 Task: Create a wavy letterhead template.
Action: Mouse pressed left at (477, 108)
Screenshot: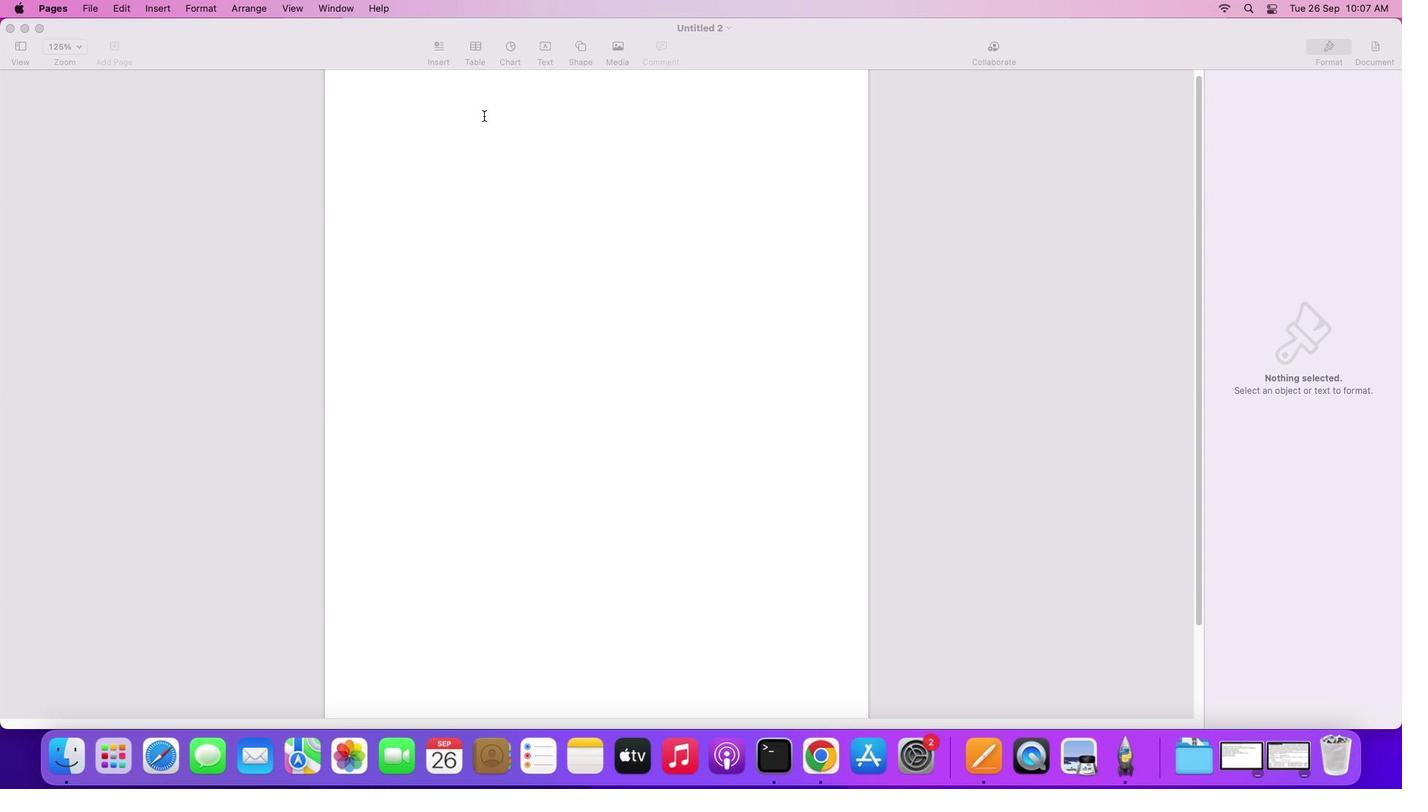 
Action: Mouse moved to (573, 40)
Screenshot: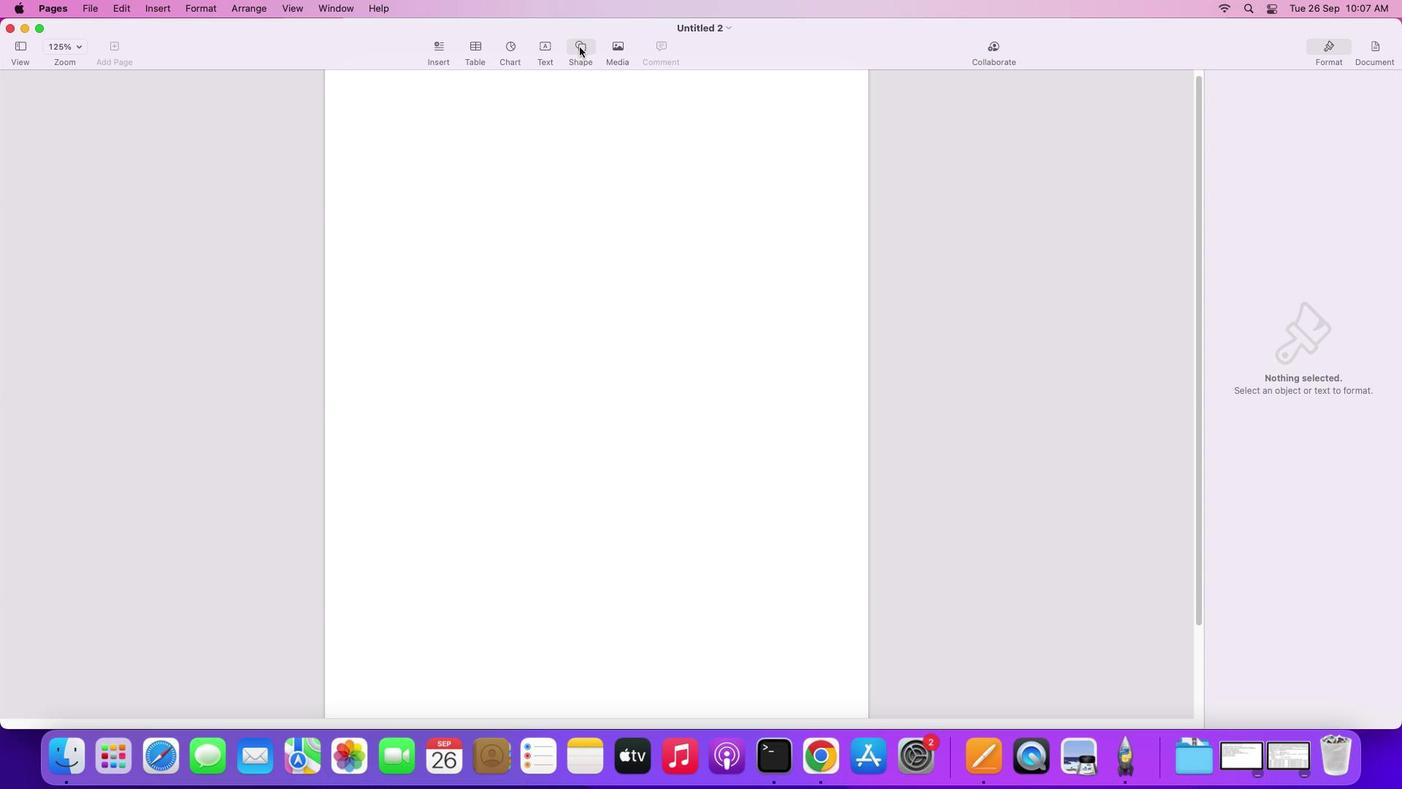 
Action: Mouse pressed left at (573, 40)
Screenshot: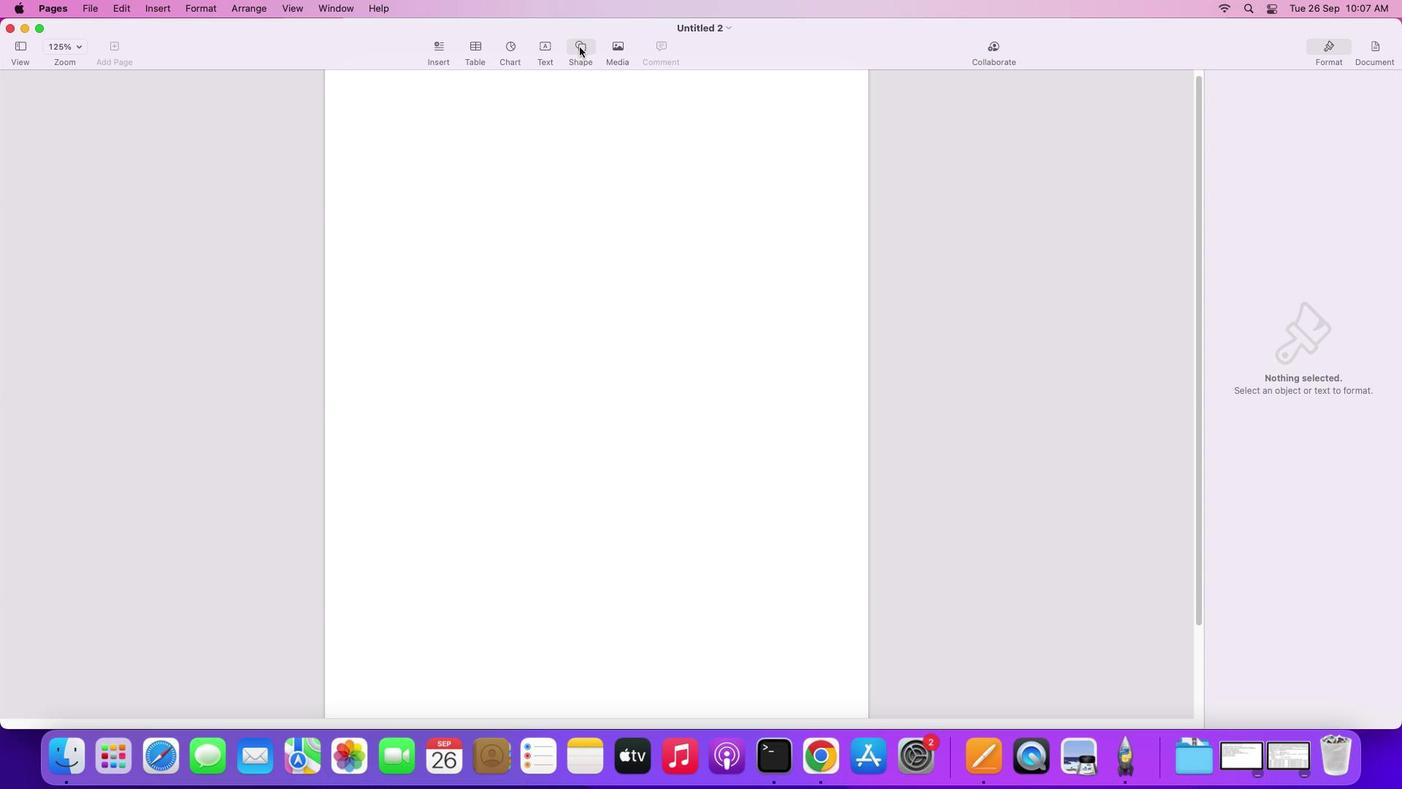 
Action: Mouse moved to (561, 151)
Screenshot: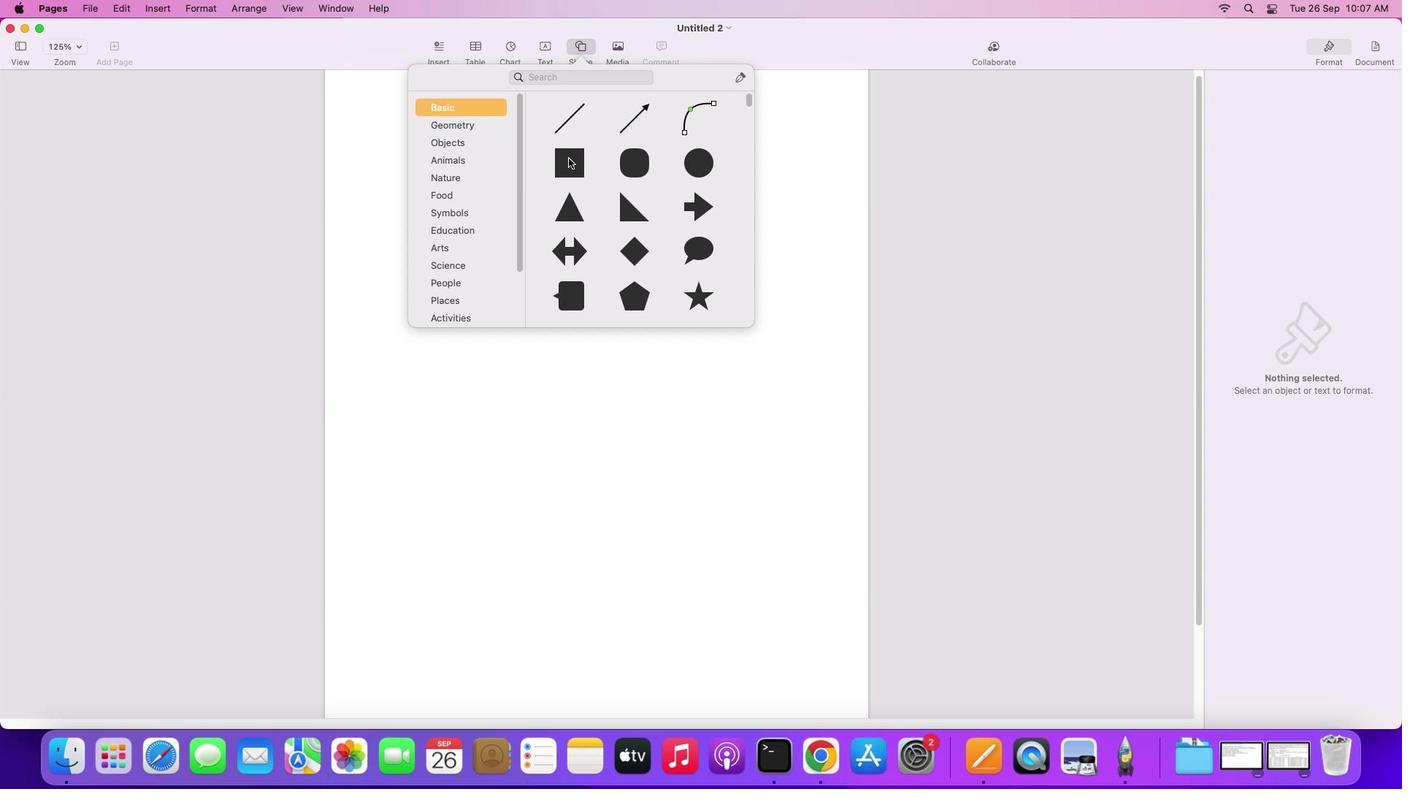 
Action: Mouse pressed left at (561, 151)
Screenshot: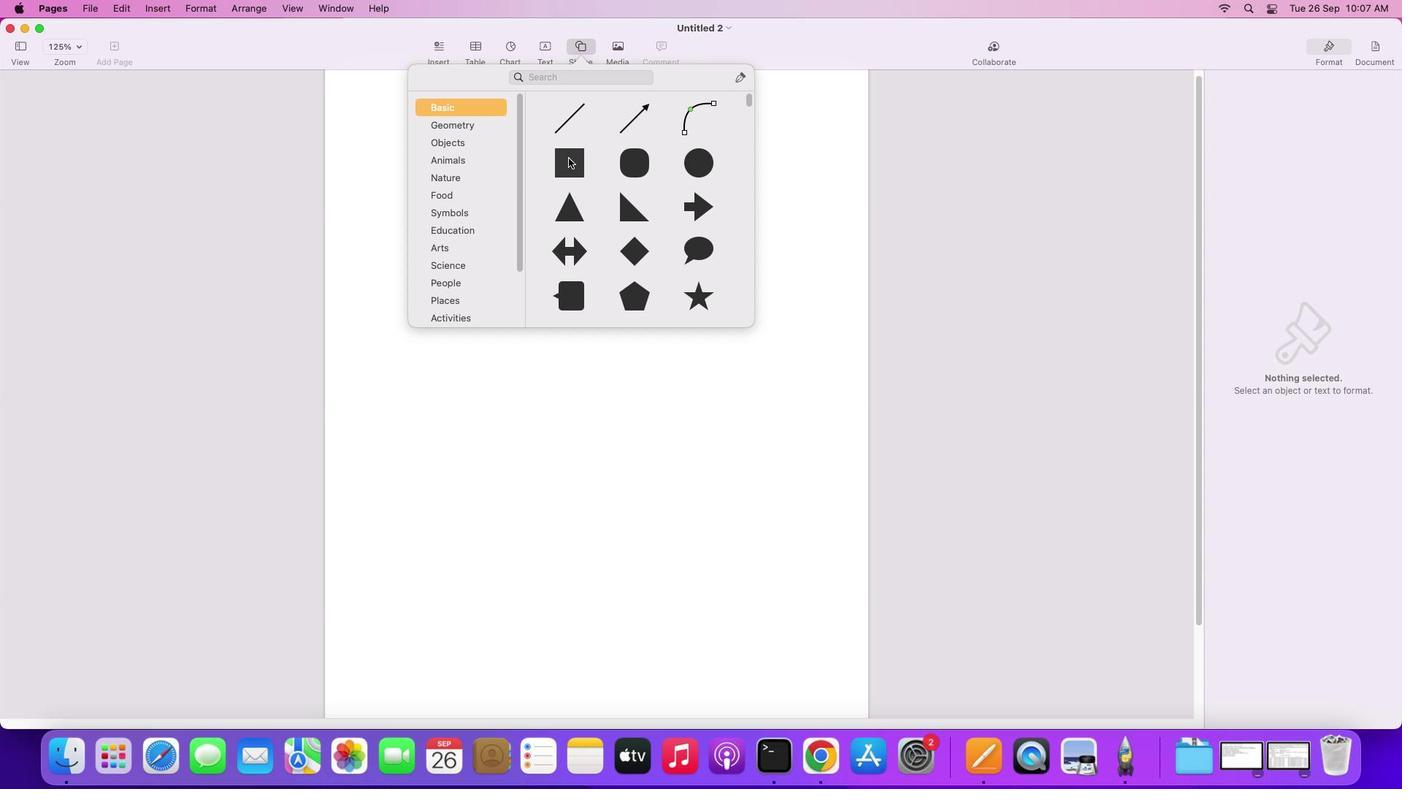
Action: Mouse moved to (586, 399)
Screenshot: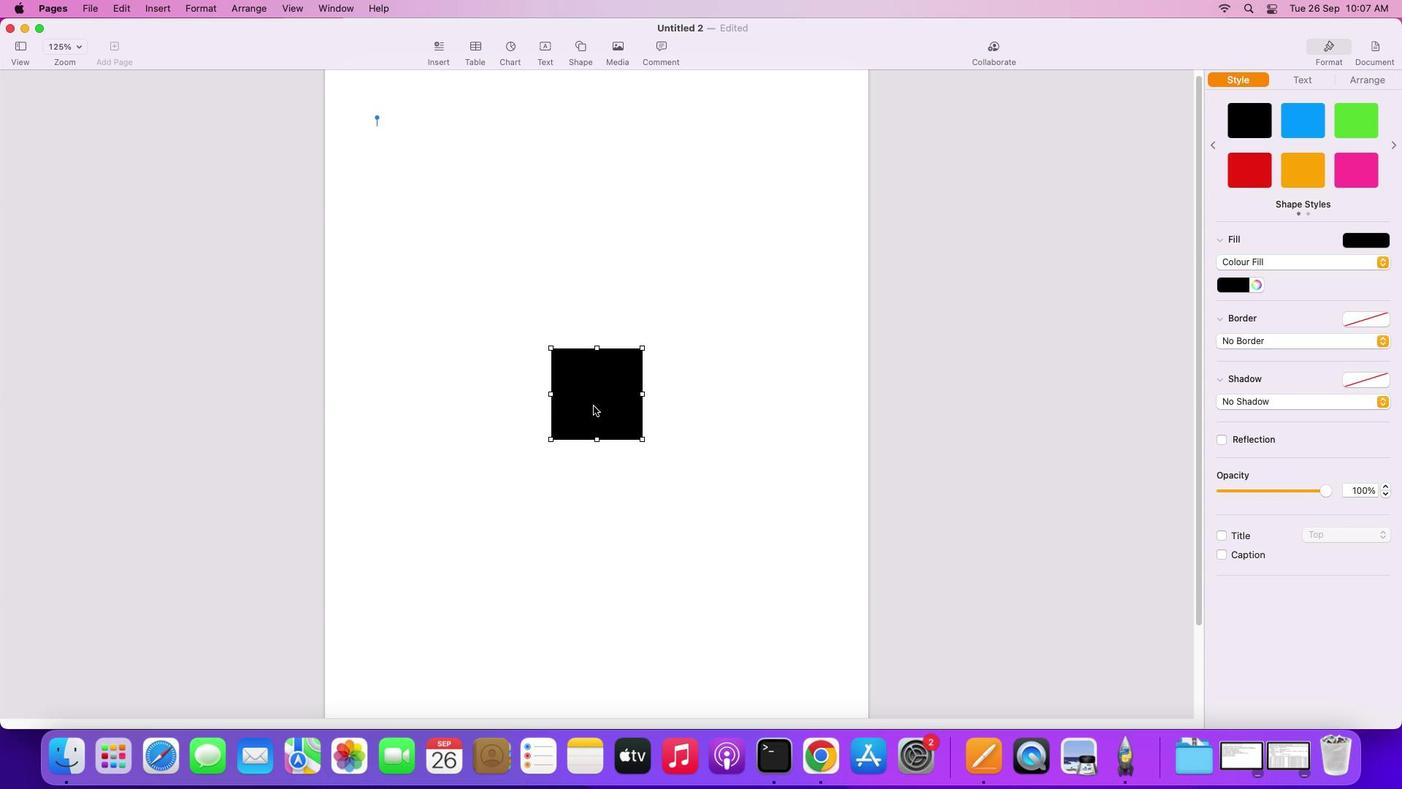 
Action: Mouse scrolled (586, 399) with delta (-5, -6)
Screenshot: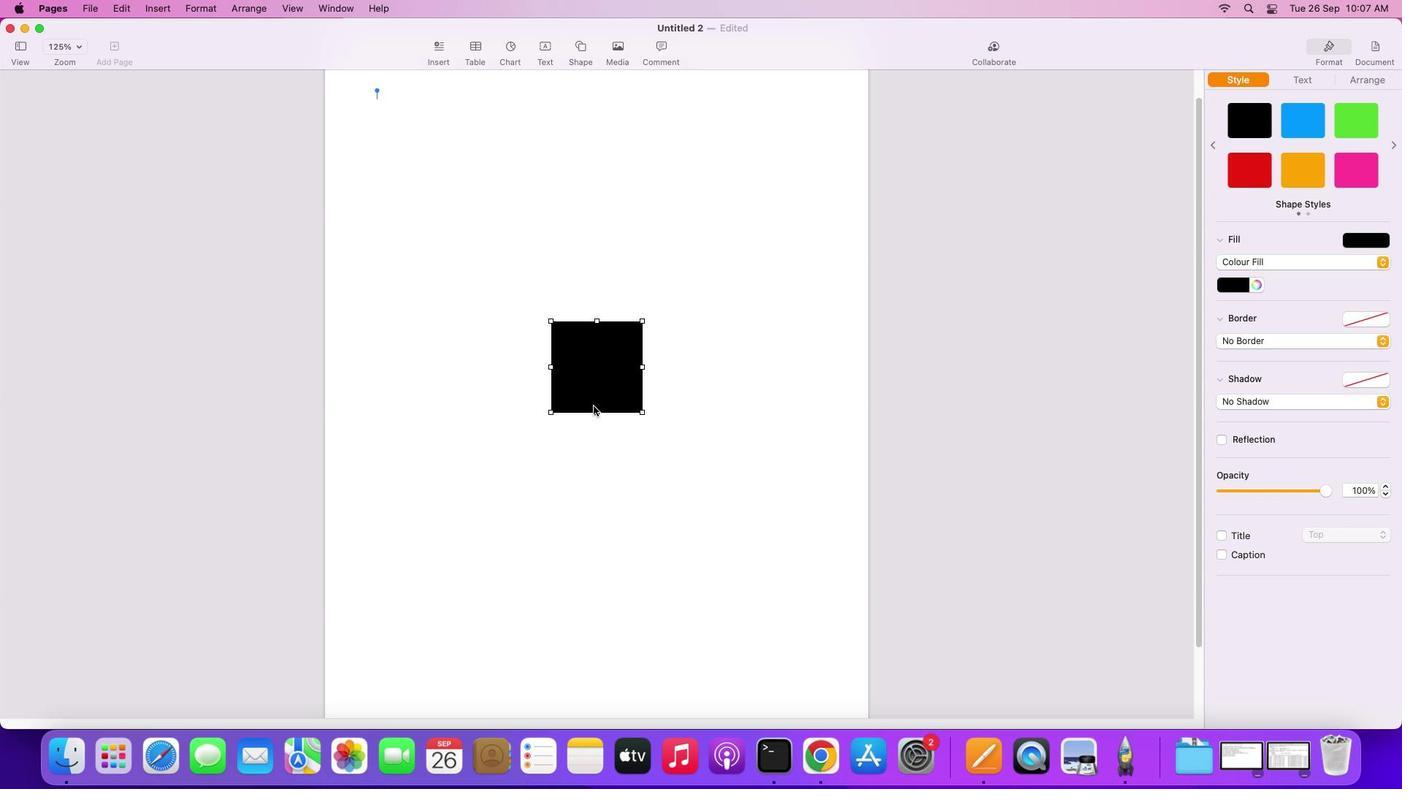
Action: Mouse scrolled (586, 399) with delta (-5, -6)
Screenshot: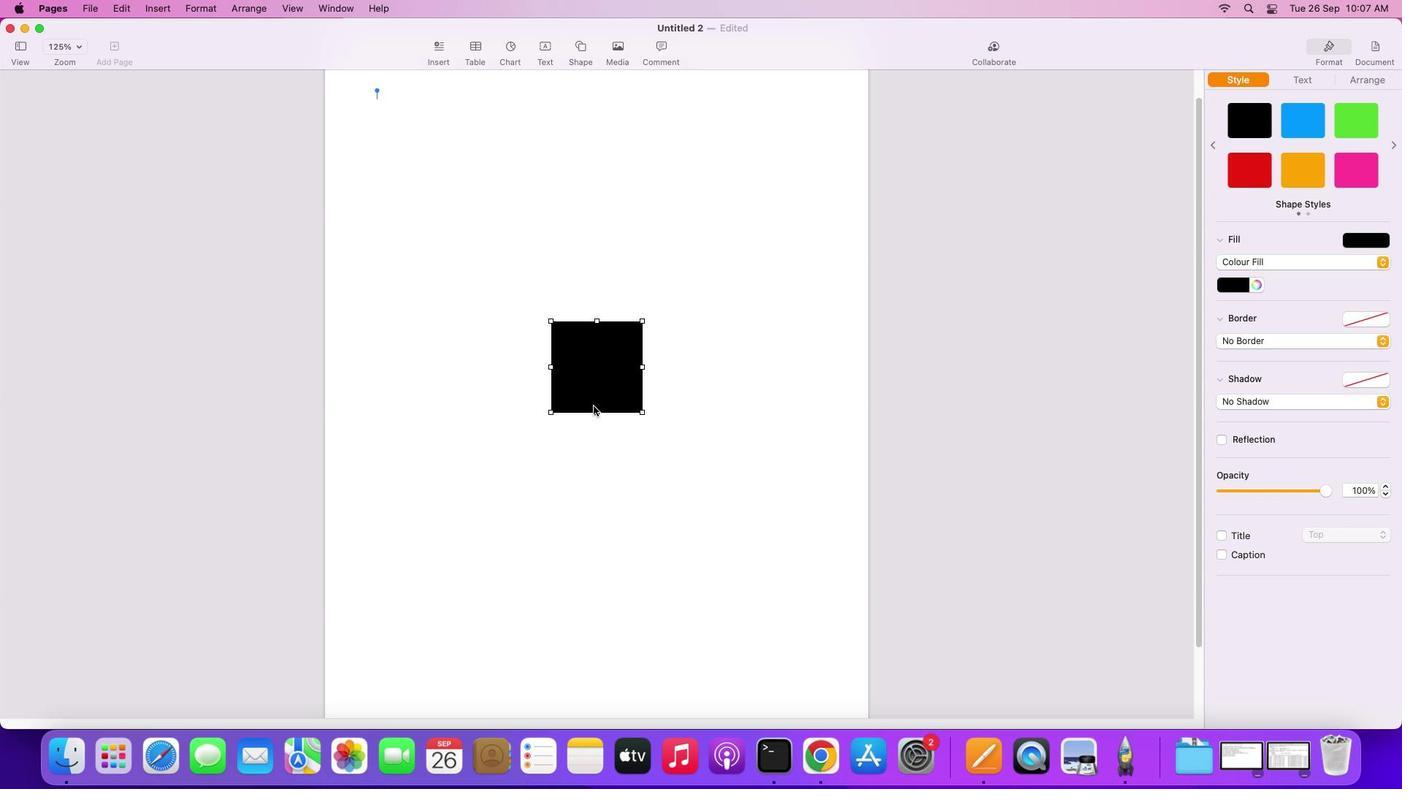 
Action: Mouse scrolled (586, 399) with delta (-5, -8)
Screenshot: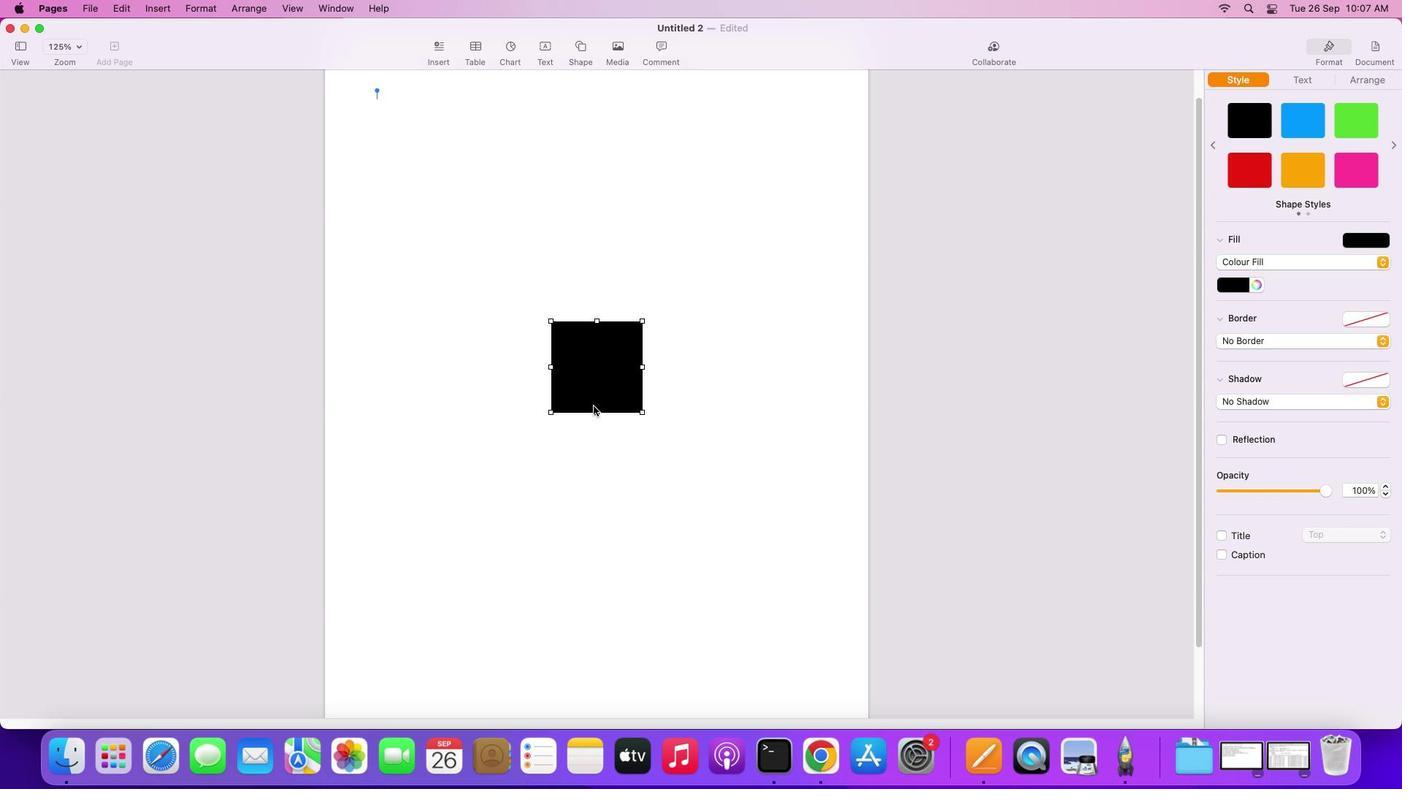
Action: Mouse scrolled (586, 399) with delta (-5, -9)
Screenshot: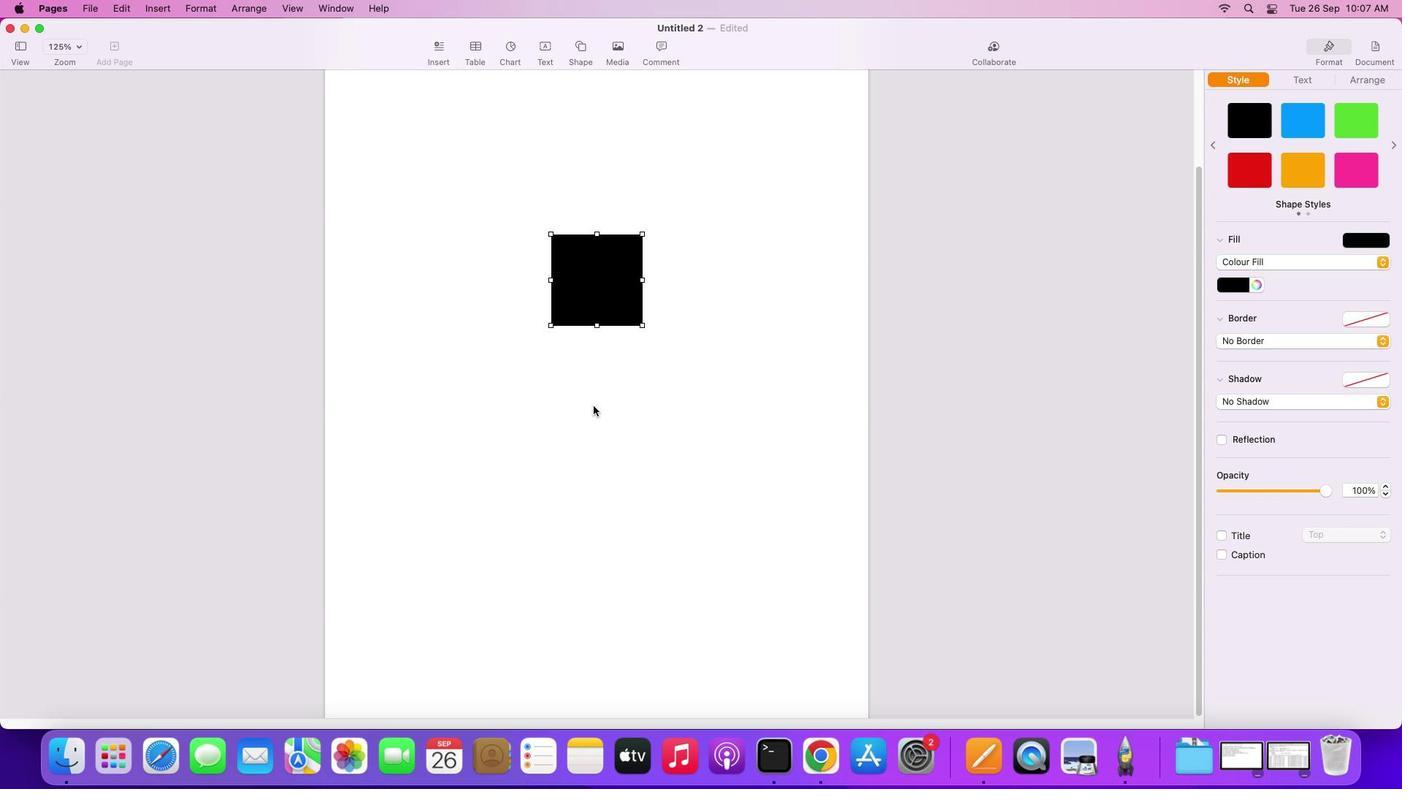 
Action: Mouse scrolled (586, 399) with delta (-5, -10)
Screenshot: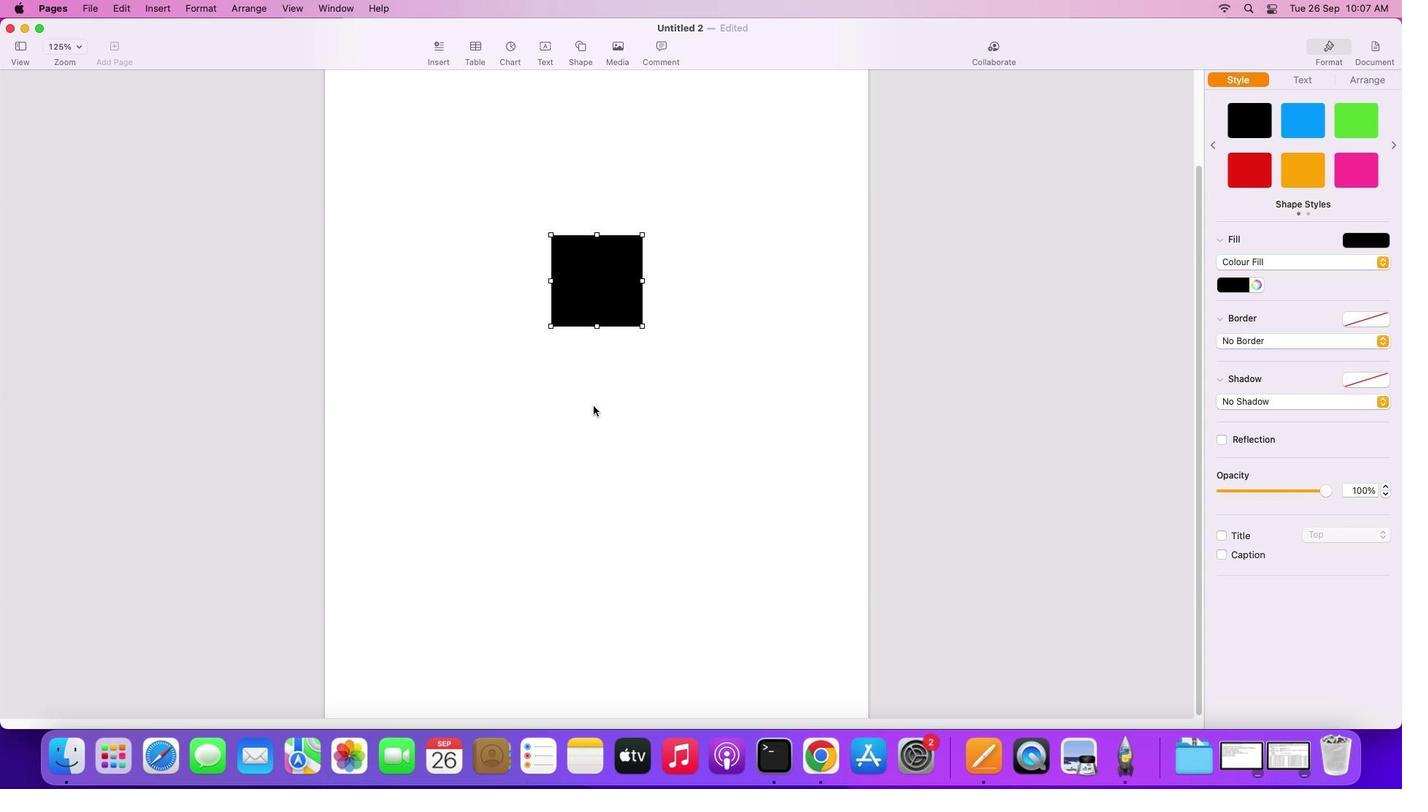 
Action: Mouse moved to (583, 328)
Screenshot: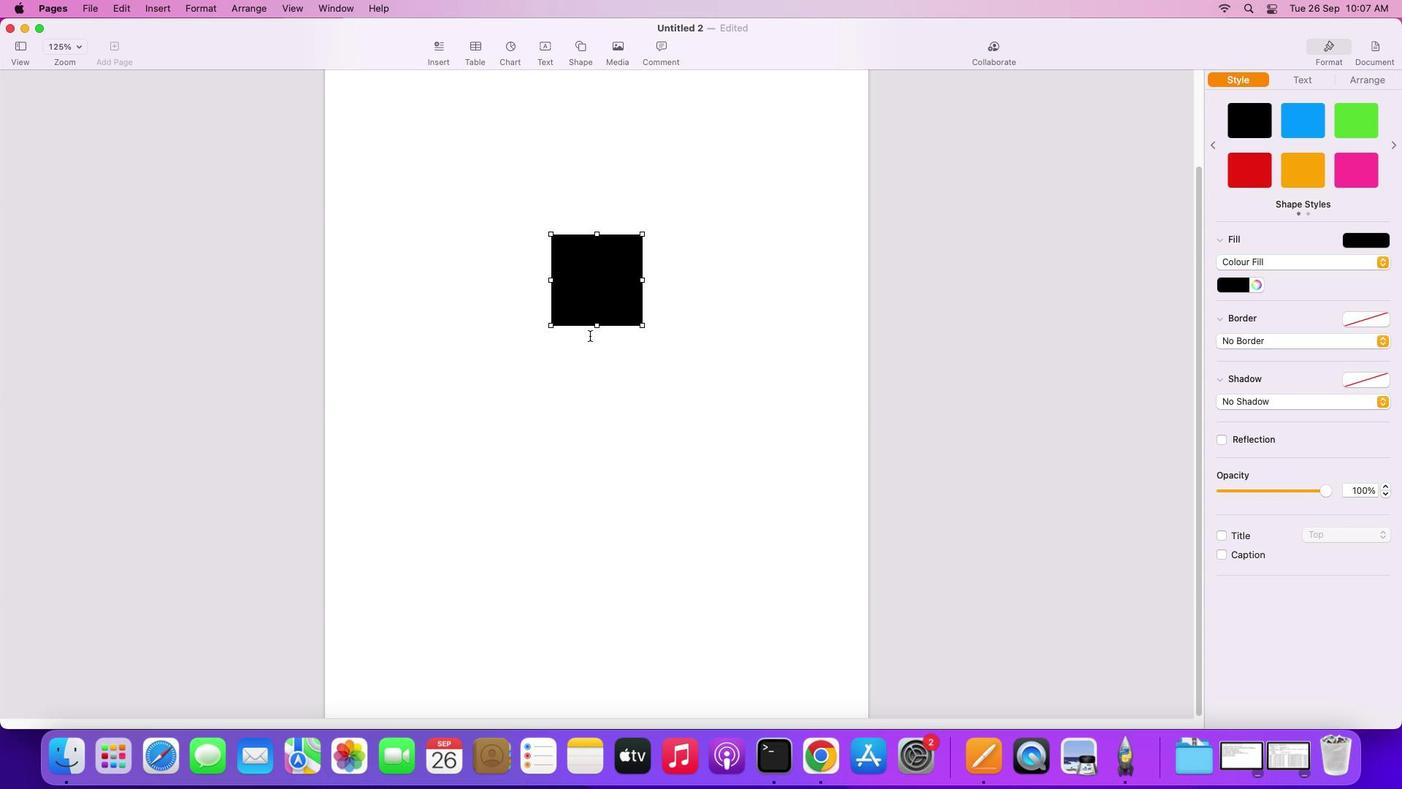 
Action: Mouse scrolled (583, 328) with delta (-5, -6)
Screenshot: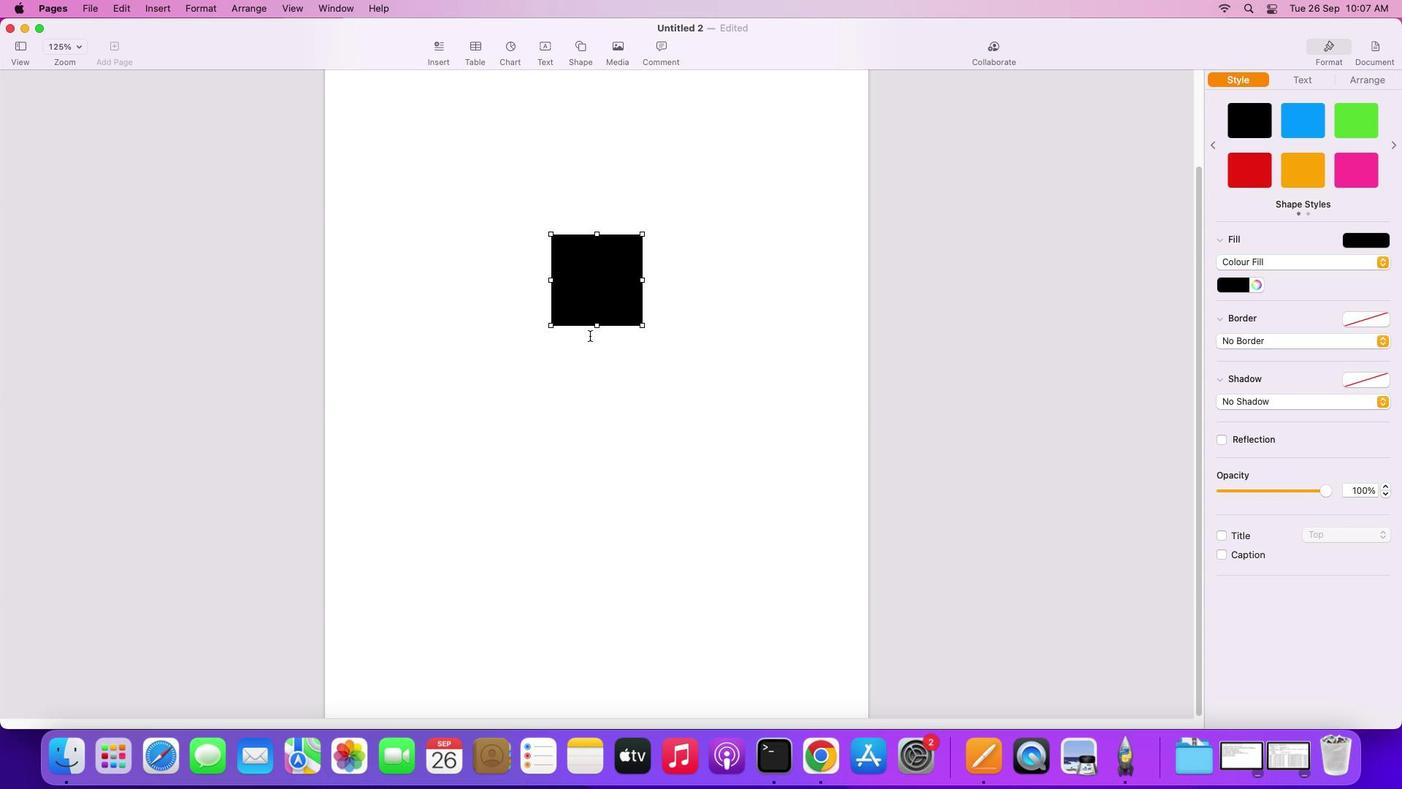 
Action: Mouse scrolled (583, 328) with delta (-5, -6)
Screenshot: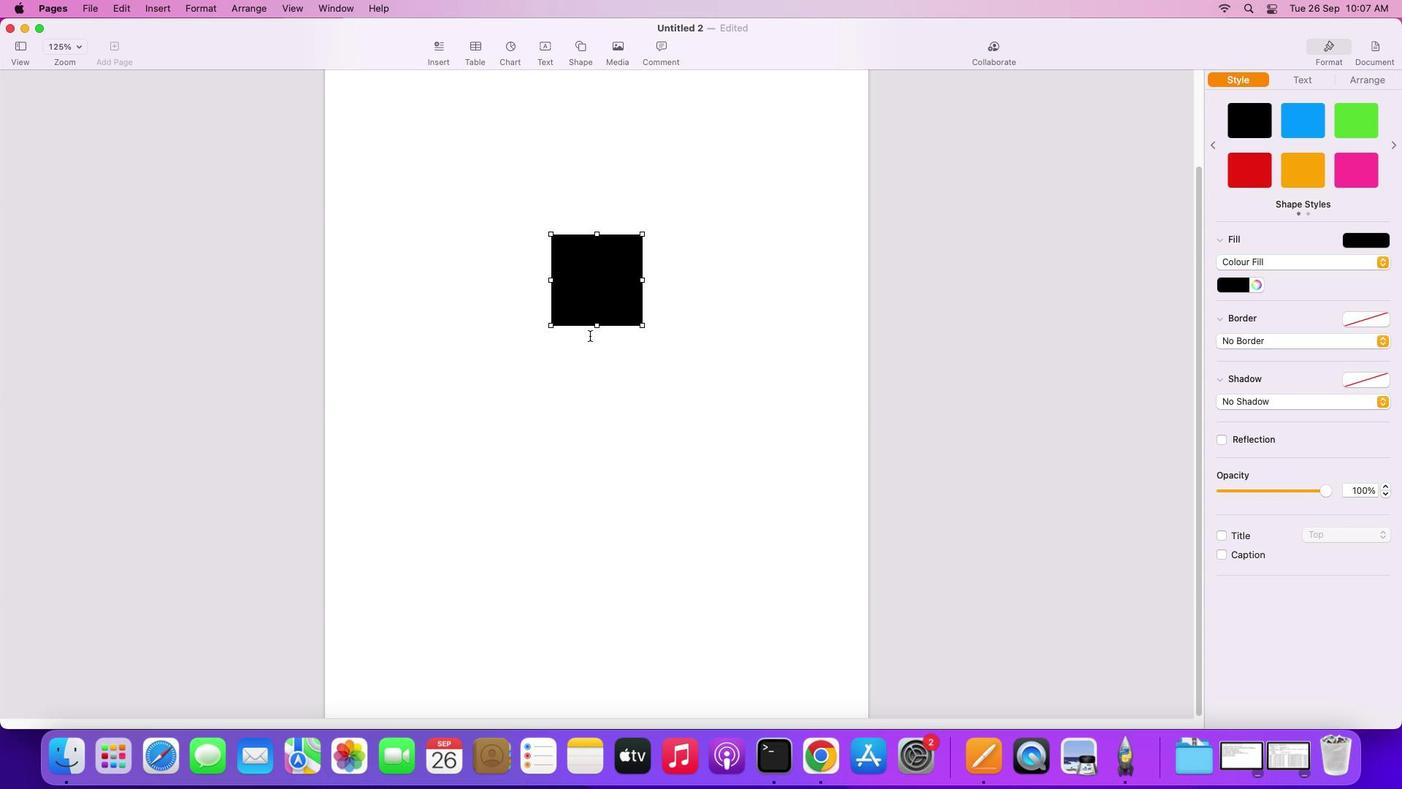 
Action: Mouse scrolled (583, 328) with delta (-5, -8)
Screenshot: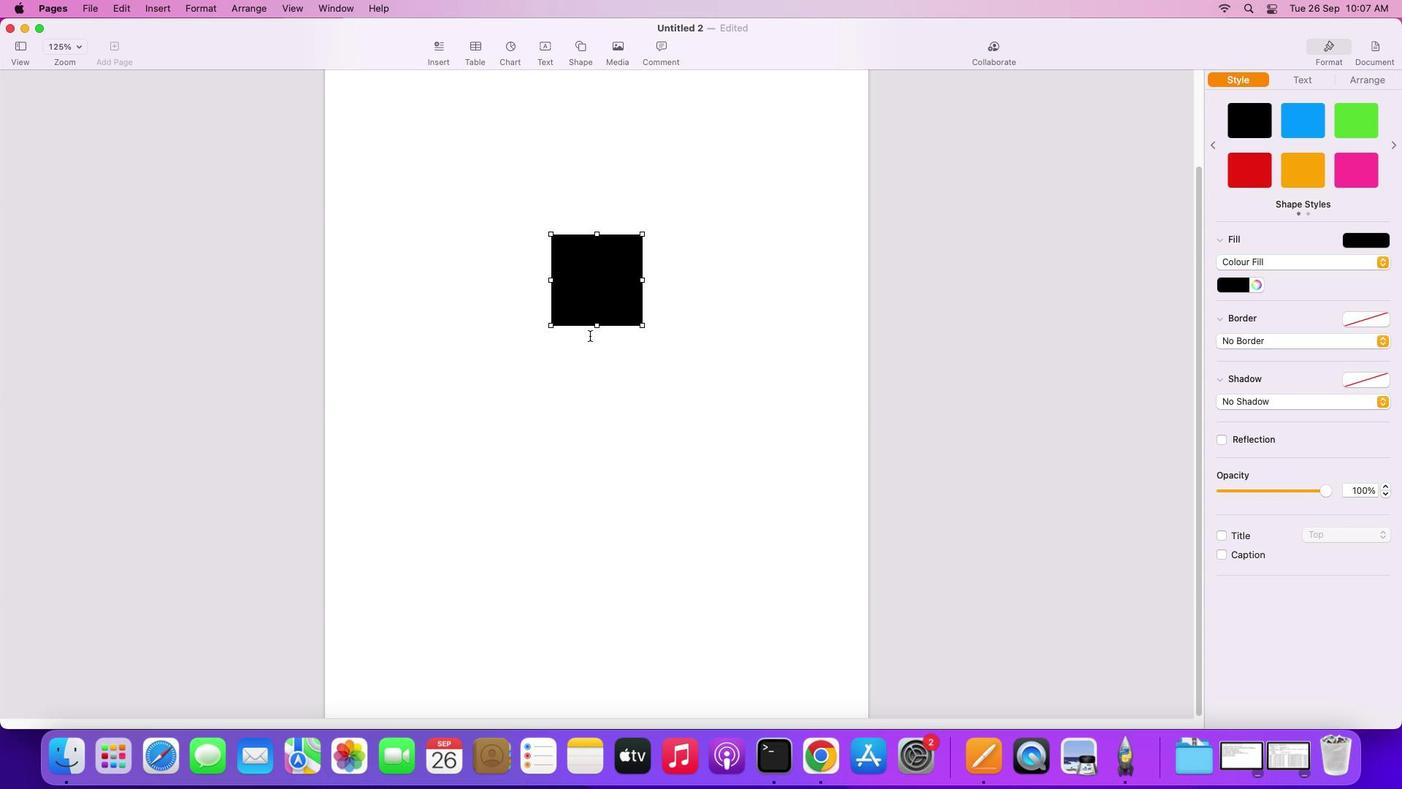 
Action: Mouse scrolled (583, 328) with delta (-5, -9)
Screenshot: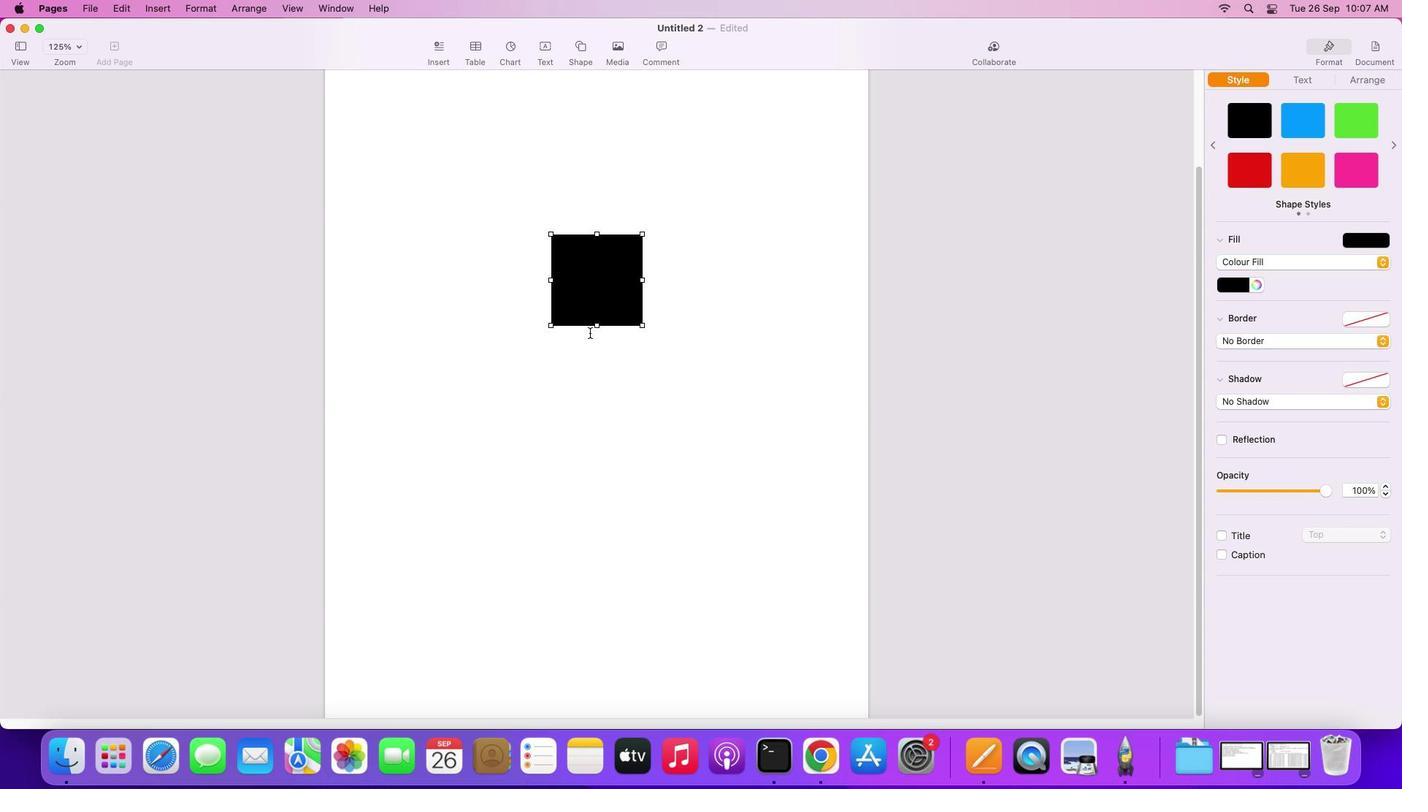 
Action: Mouse moved to (580, 273)
Screenshot: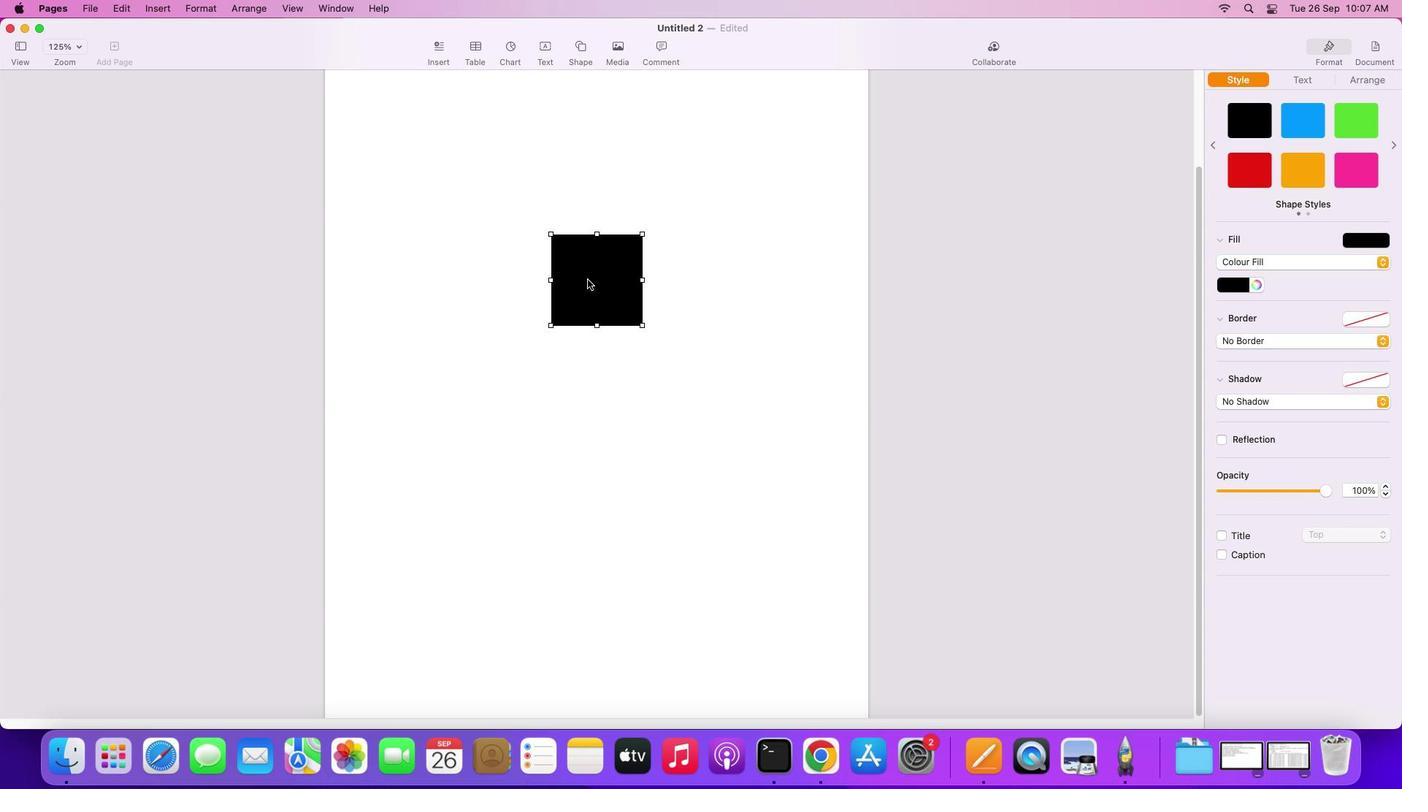 
Action: Mouse pressed left at (580, 273)
Screenshot: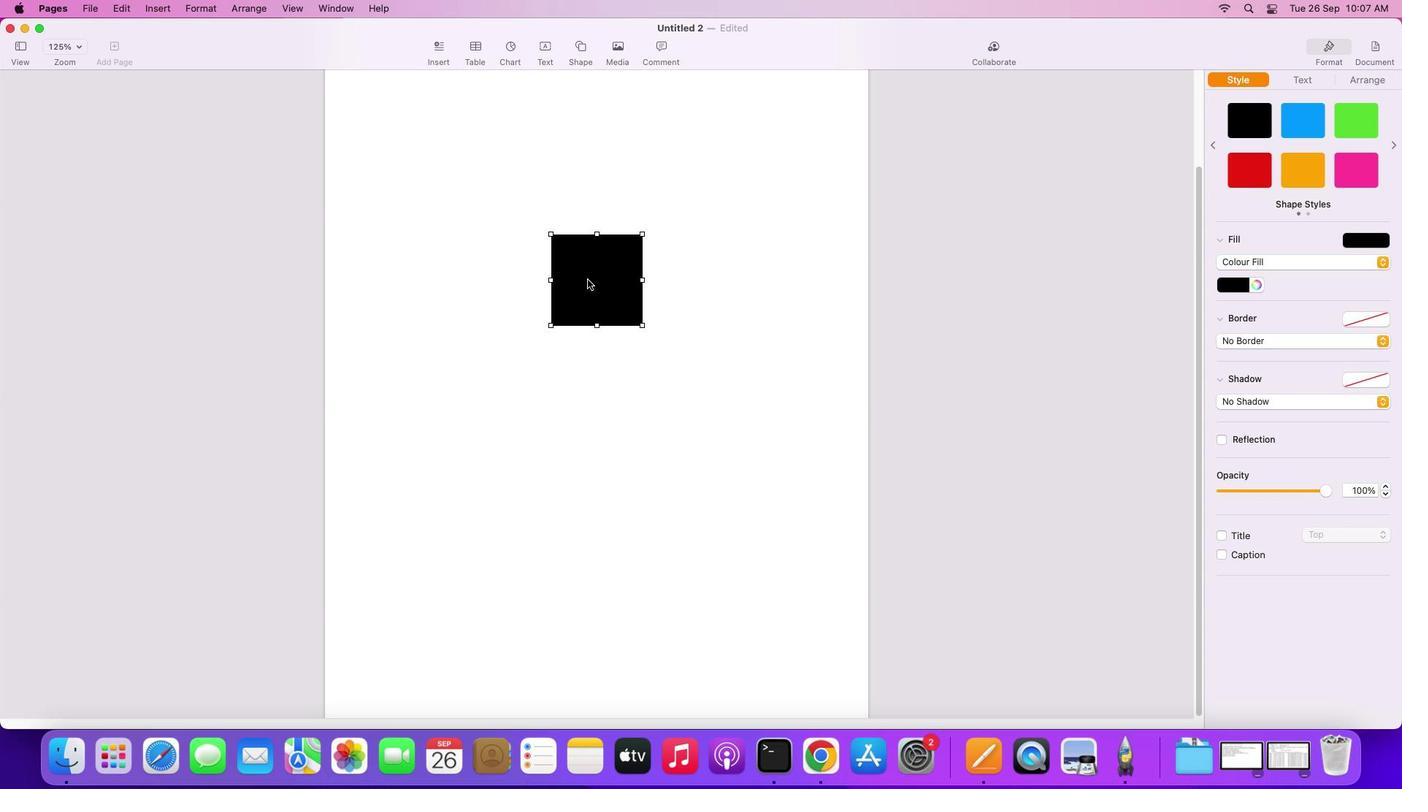 
Action: Mouse moved to (376, 560)
Screenshot: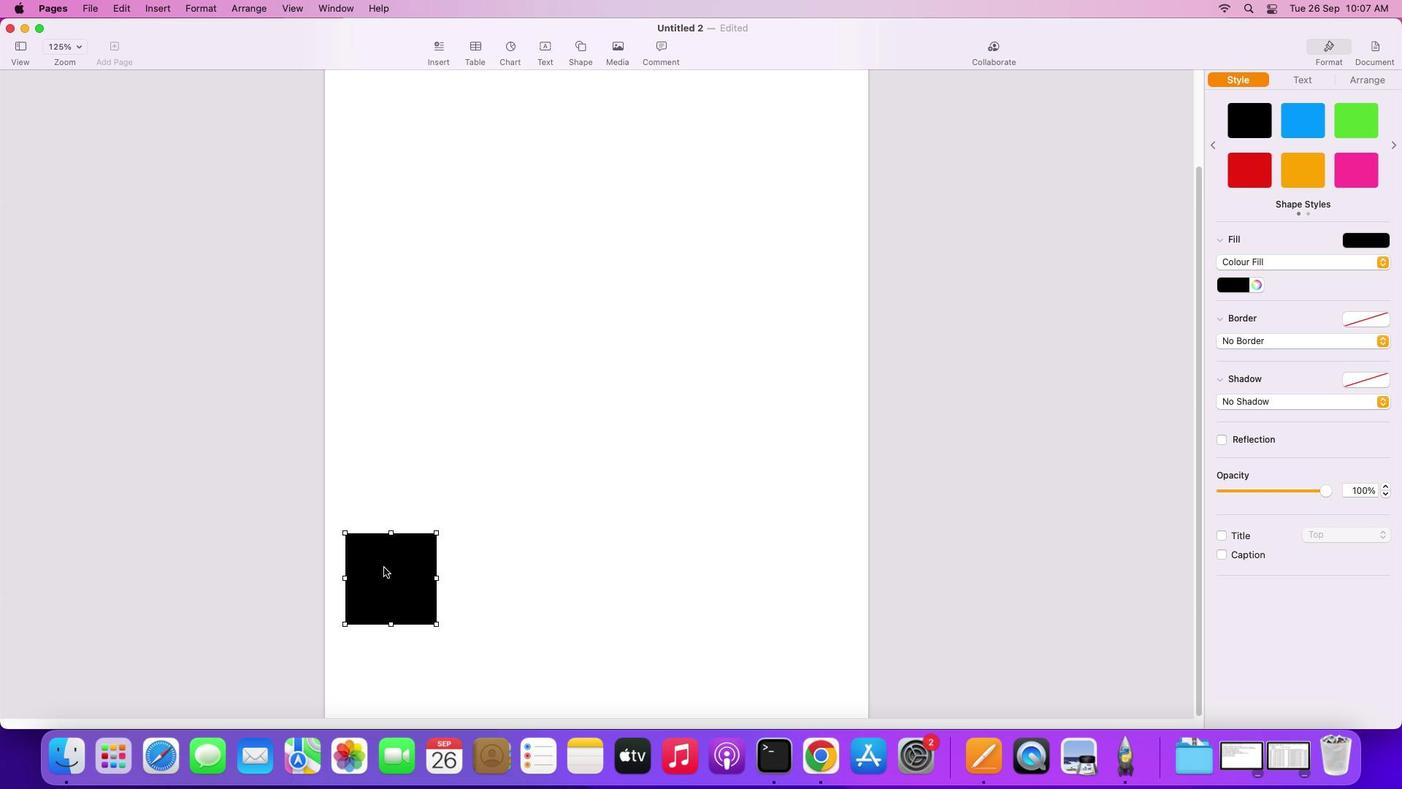 
Action: Mouse scrolled (376, 560) with delta (-5, -5)
Screenshot: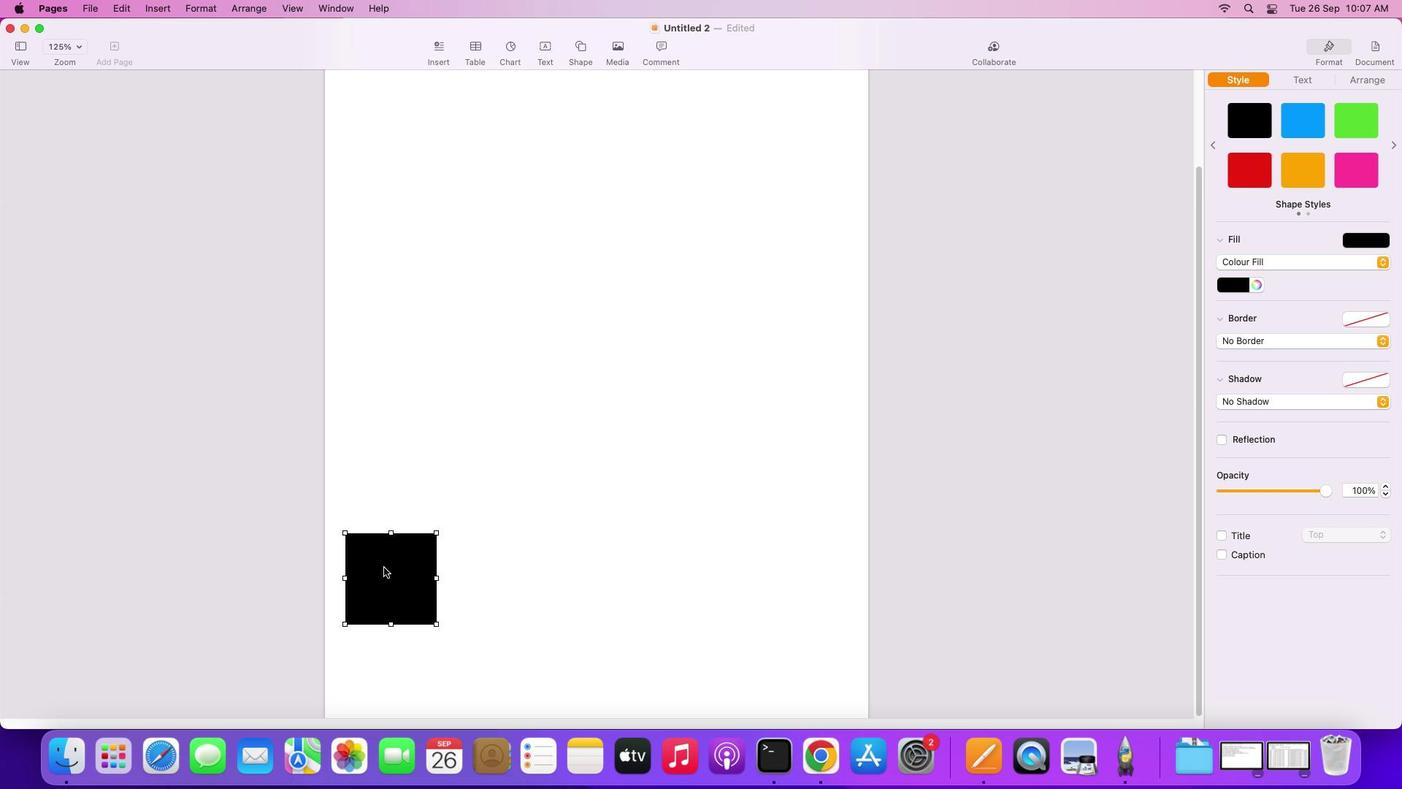 
Action: Mouse scrolled (376, 560) with delta (-5, -5)
Screenshot: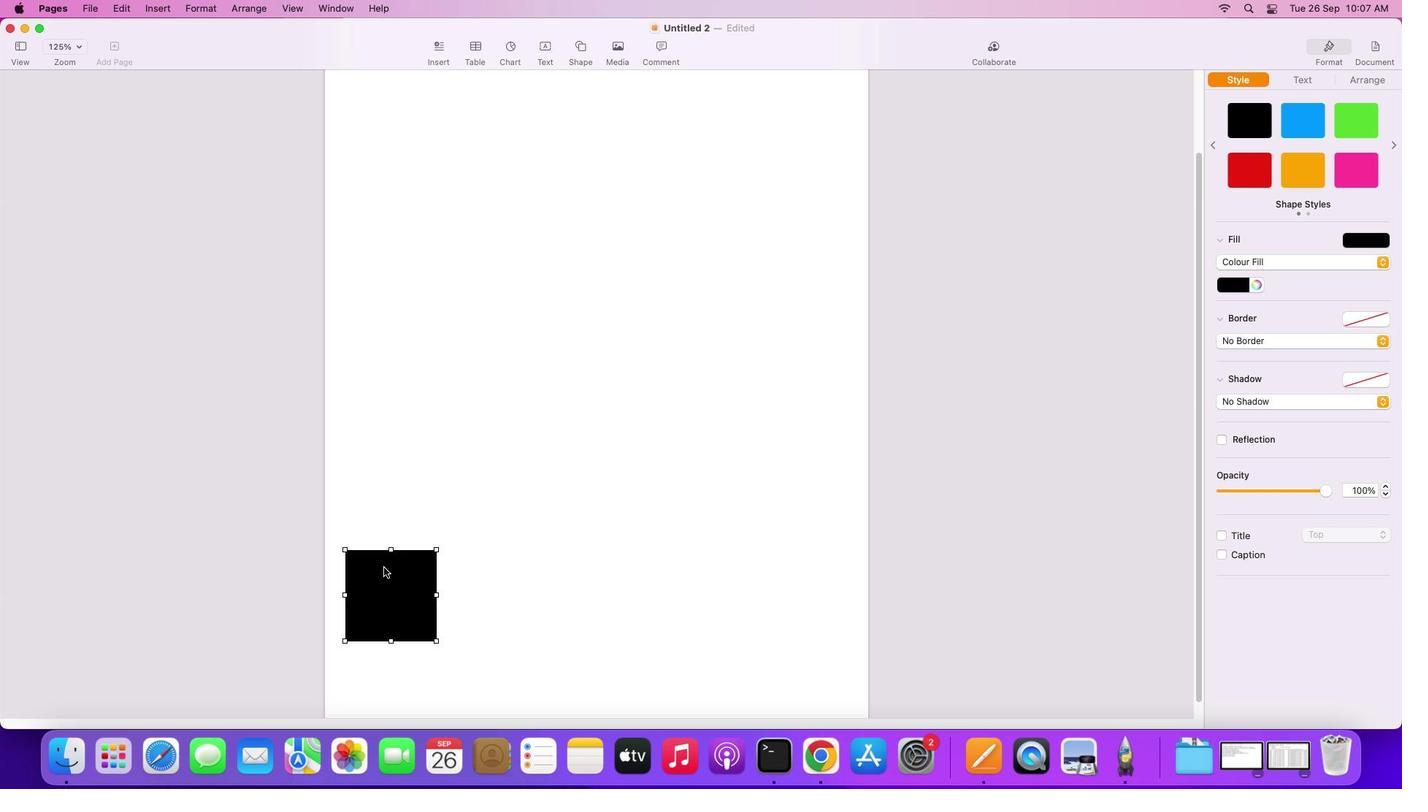 
Action: Mouse scrolled (376, 560) with delta (-5, -2)
Screenshot: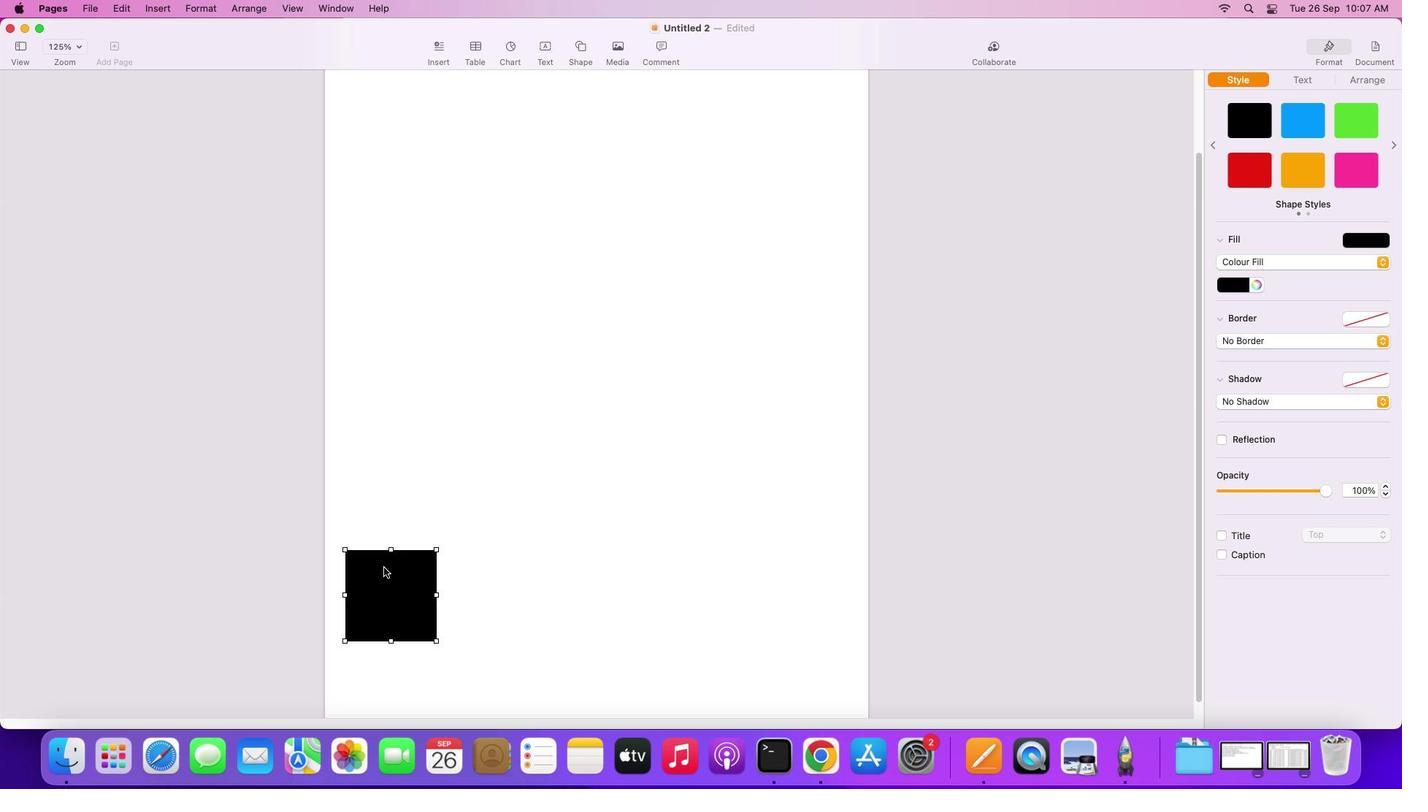 
Action: Mouse scrolled (376, 560) with delta (-5, -2)
Screenshot: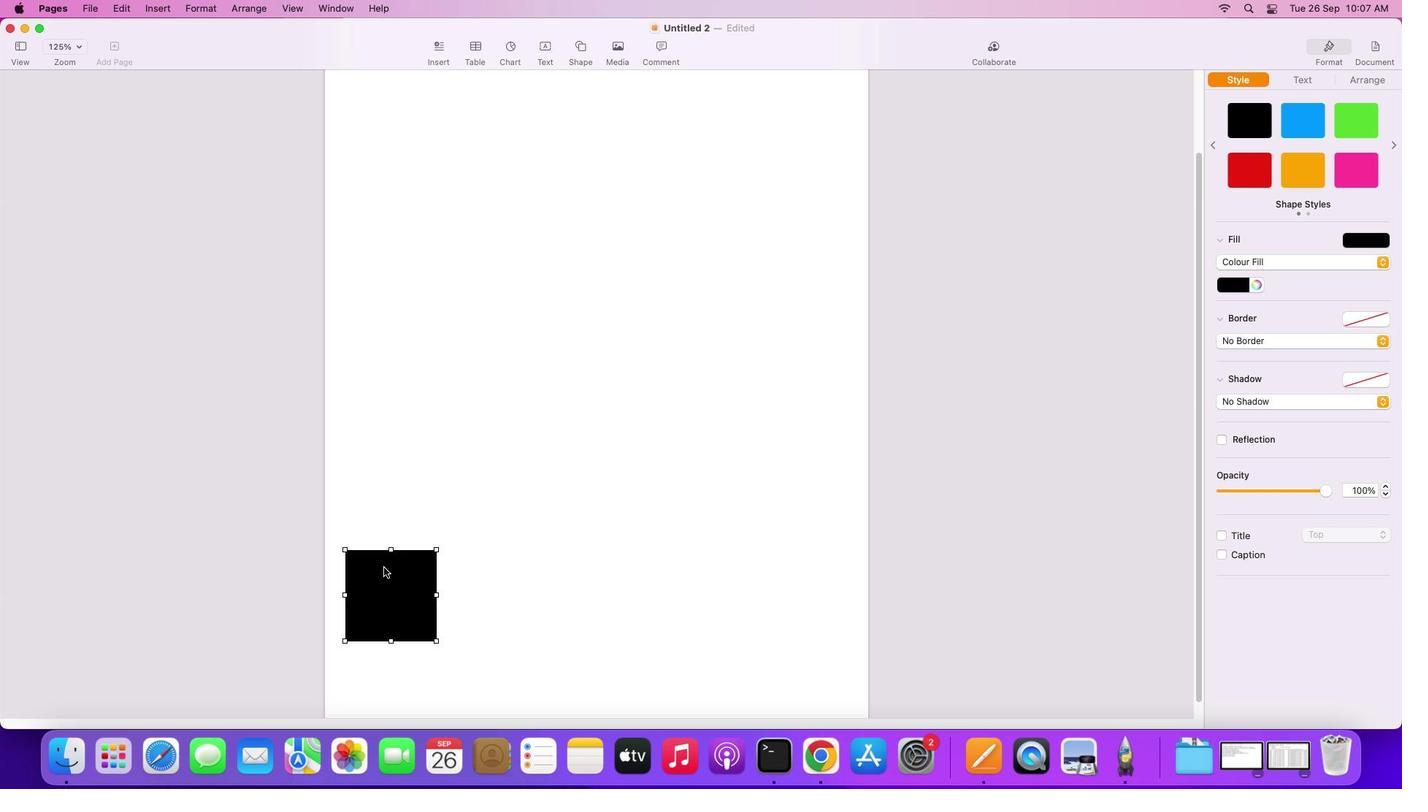 
Action: Mouse scrolled (376, 560) with delta (-5, -1)
Screenshot: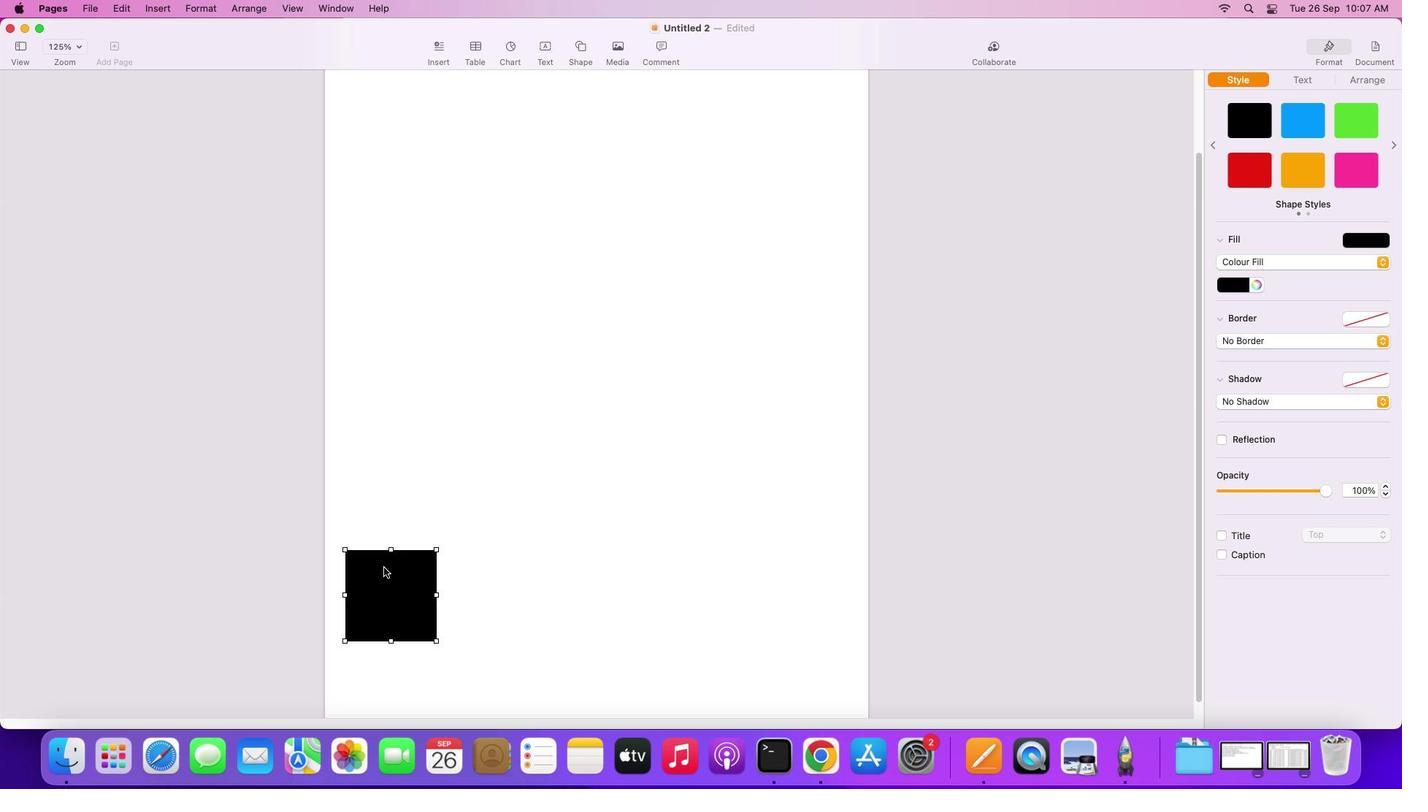 
Action: Mouse scrolled (376, 560) with delta (-5, 0)
Screenshot: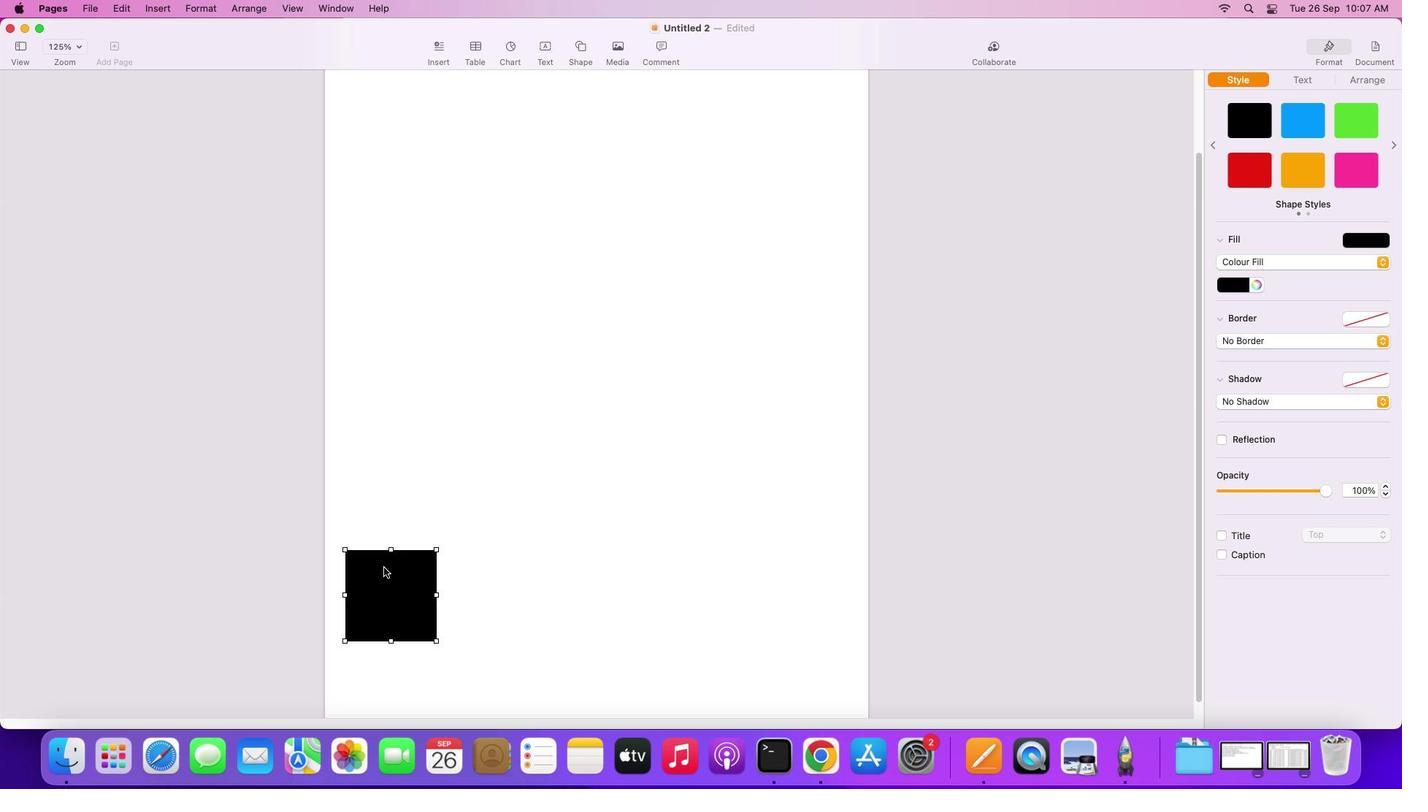 
Action: Mouse scrolled (376, 560) with delta (-5, 0)
Screenshot: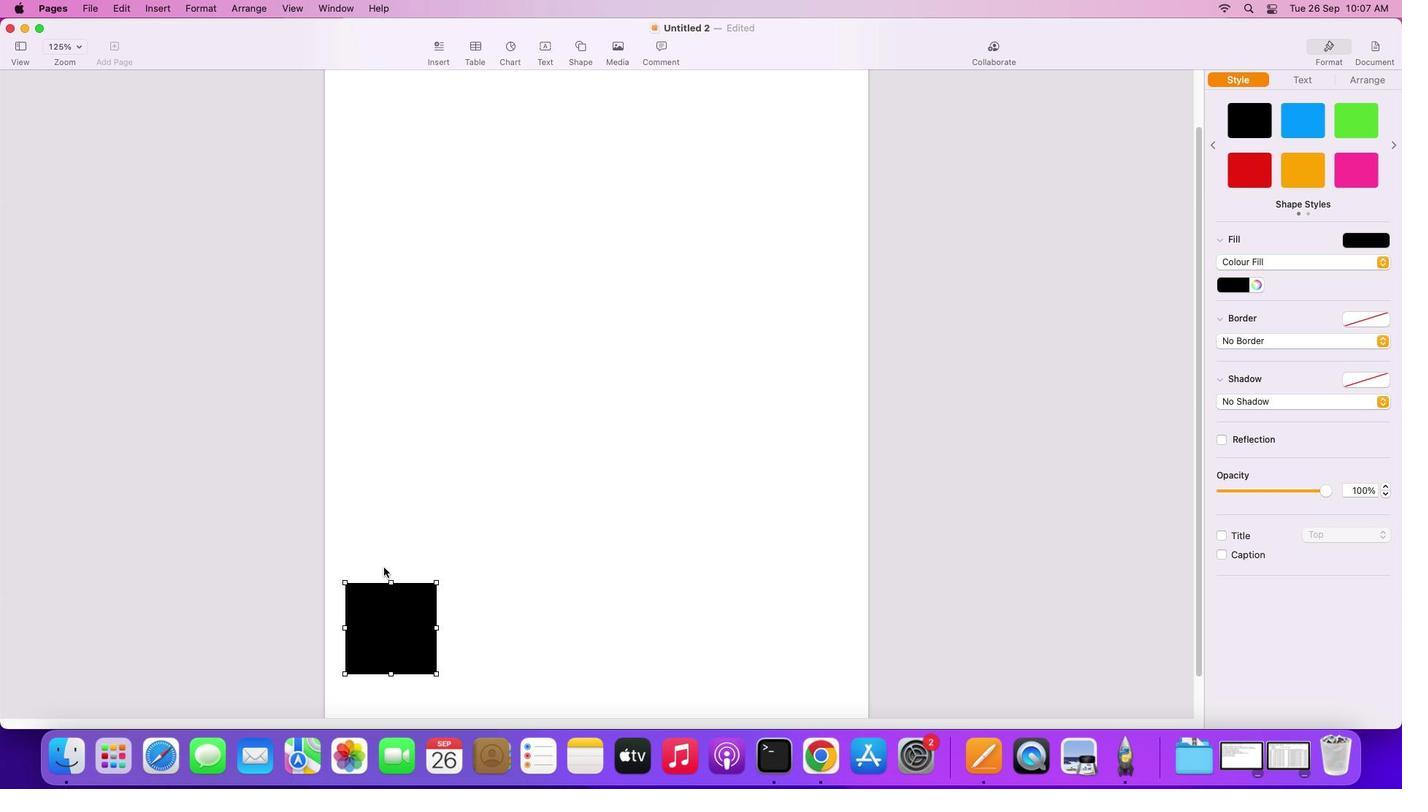 
Action: Mouse moved to (377, 555)
Screenshot: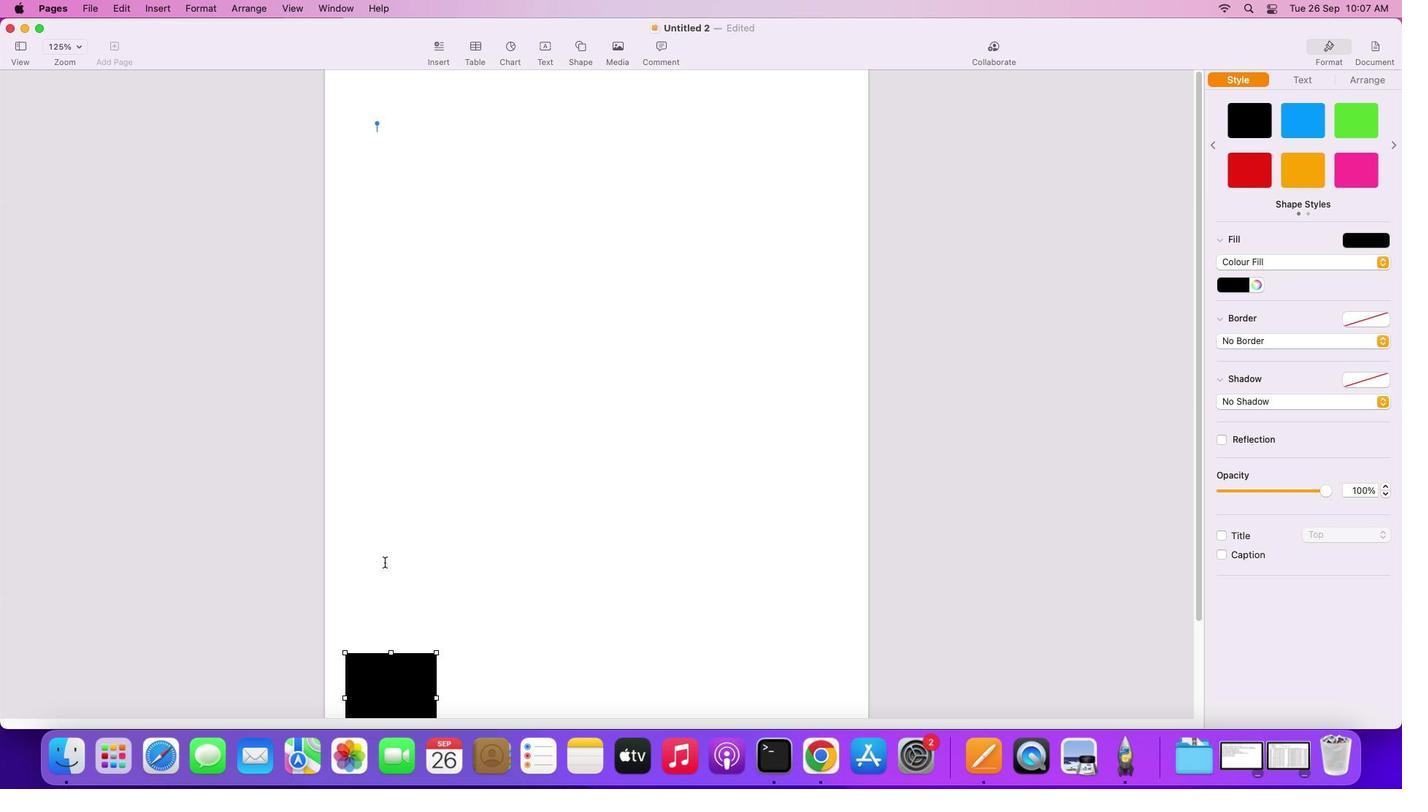 
Action: Mouse scrolled (377, 555) with delta (-5, -5)
Screenshot: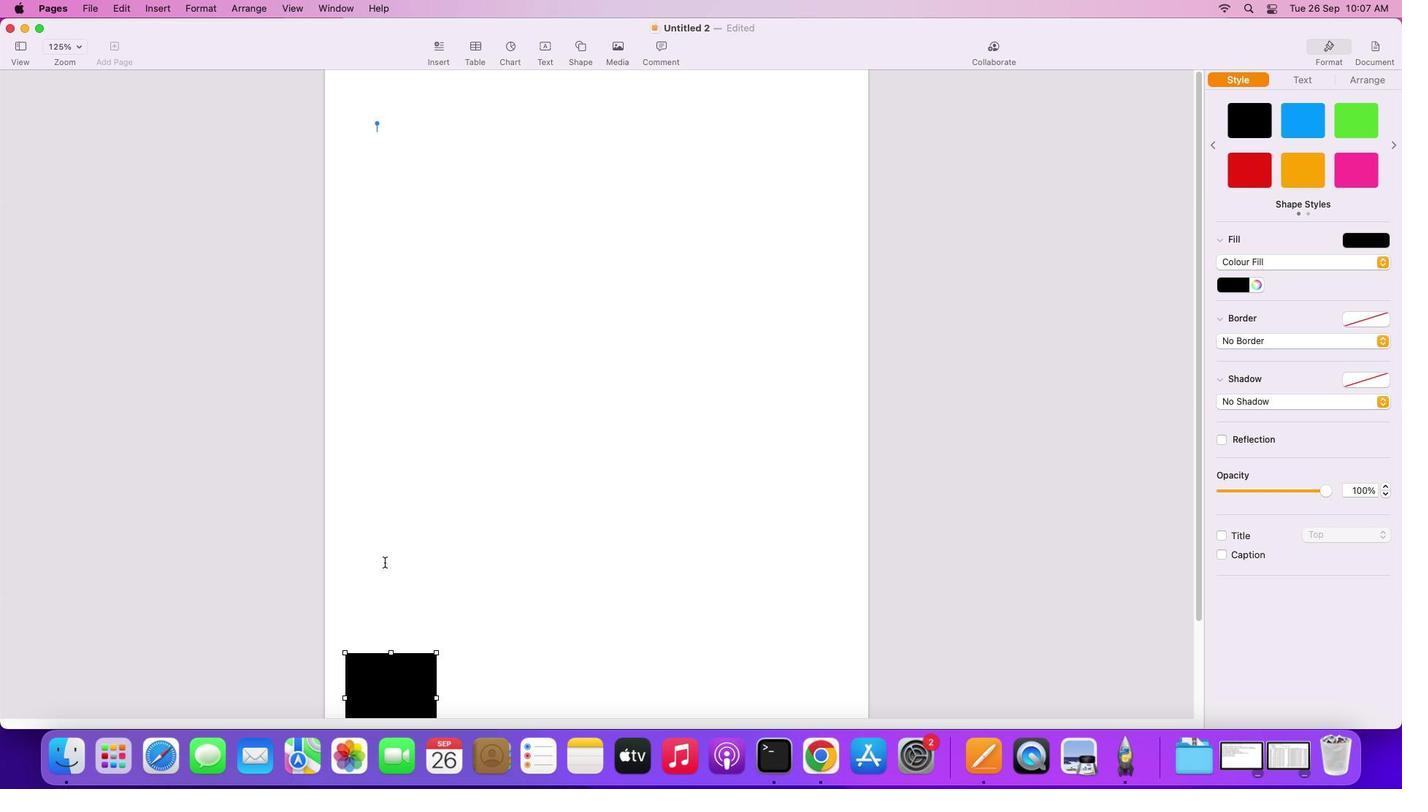 
Action: Mouse scrolled (377, 555) with delta (-5, -5)
Screenshot: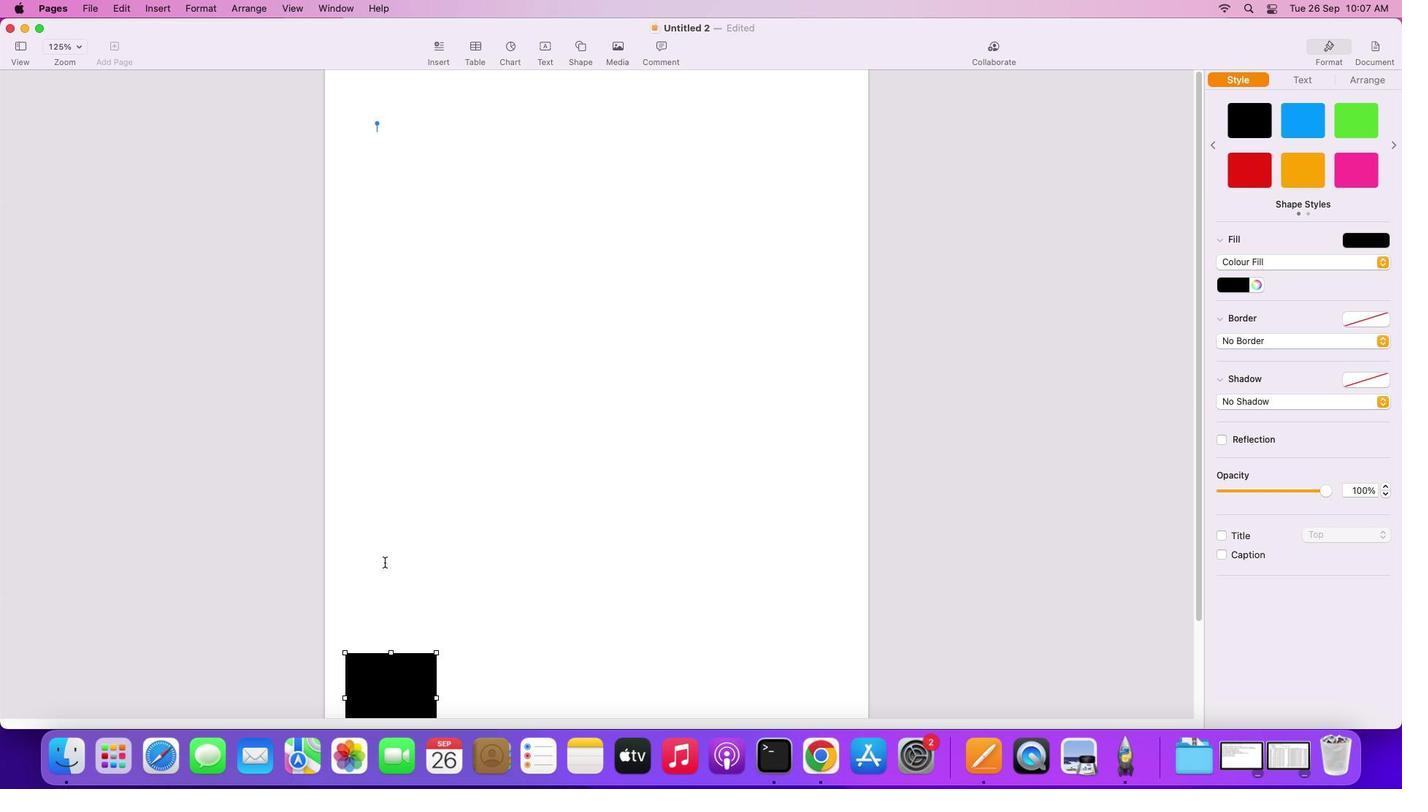 
Action: Mouse scrolled (377, 555) with delta (-5, -2)
Screenshot: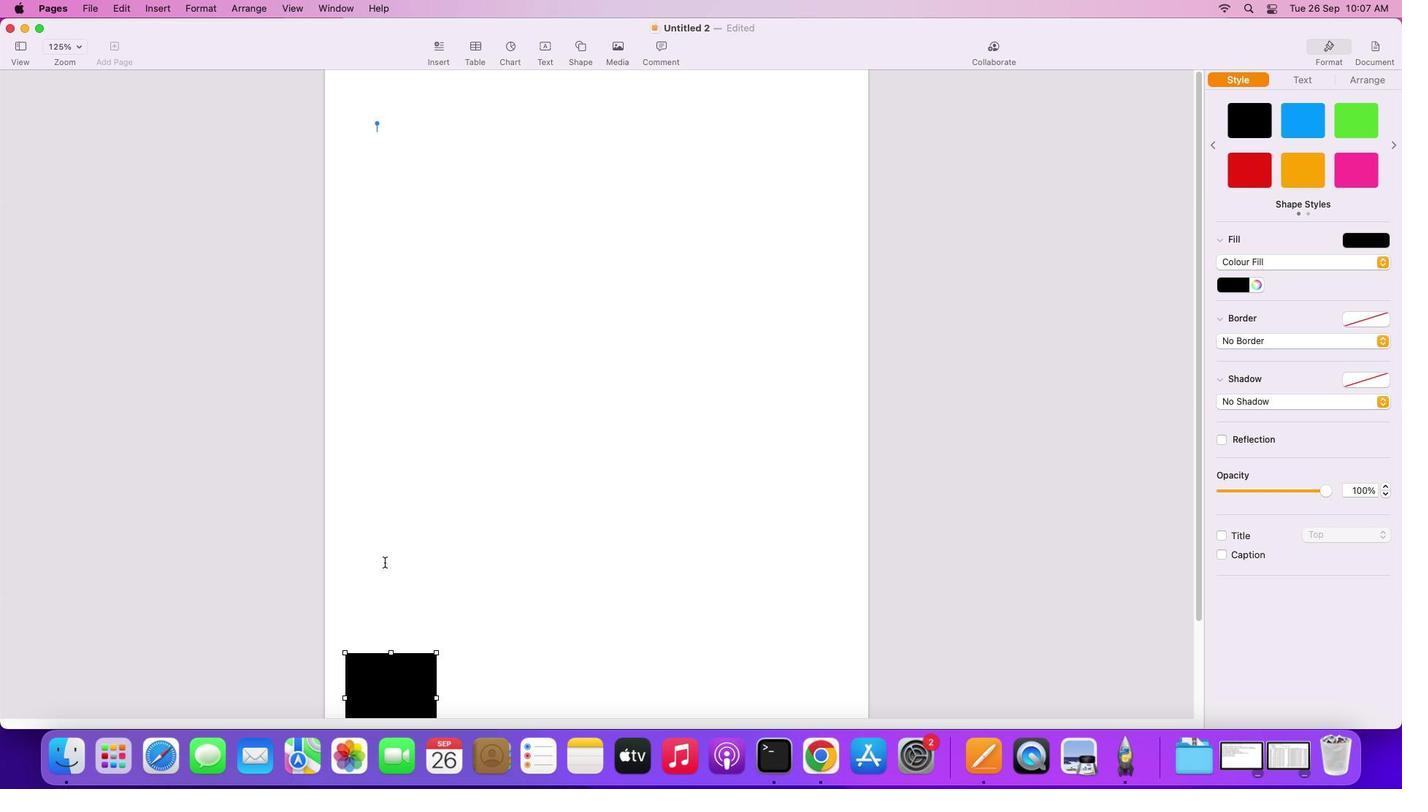 
Action: Mouse scrolled (377, 555) with delta (-5, -2)
Screenshot: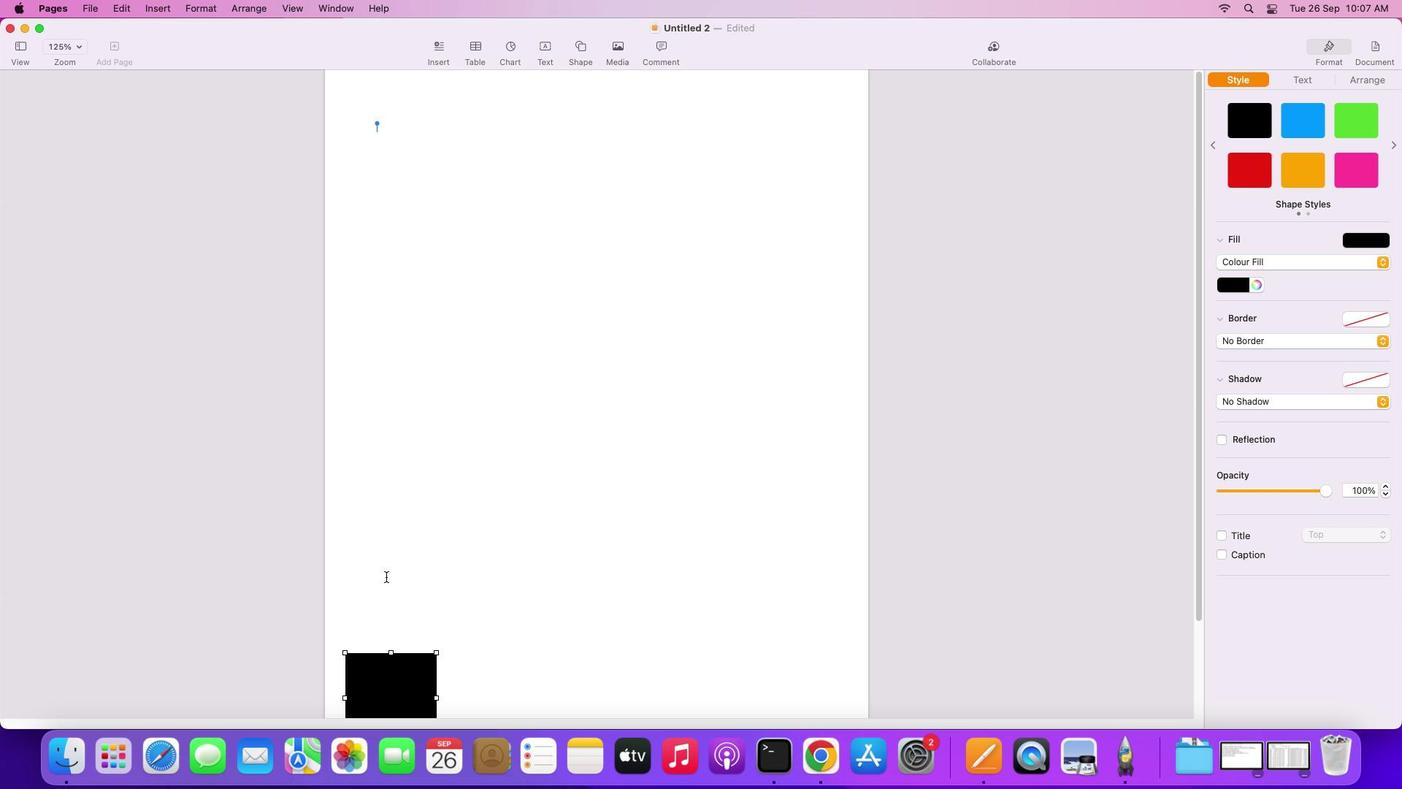 
Action: Mouse scrolled (377, 555) with delta (-5, -1)
Screenshot: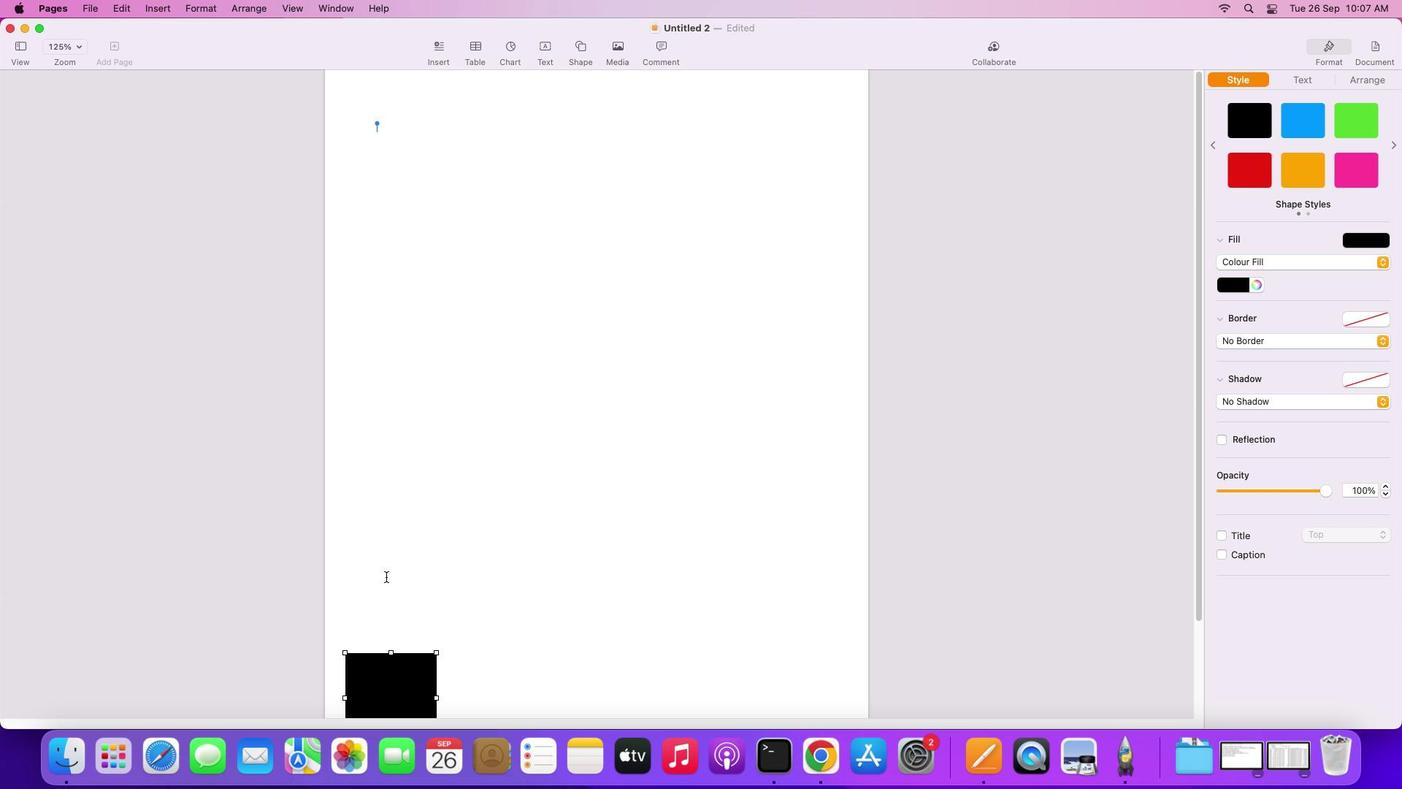 
Action: Mouse scrolled (377, 555) with delta (-5, 0)
Screenshot: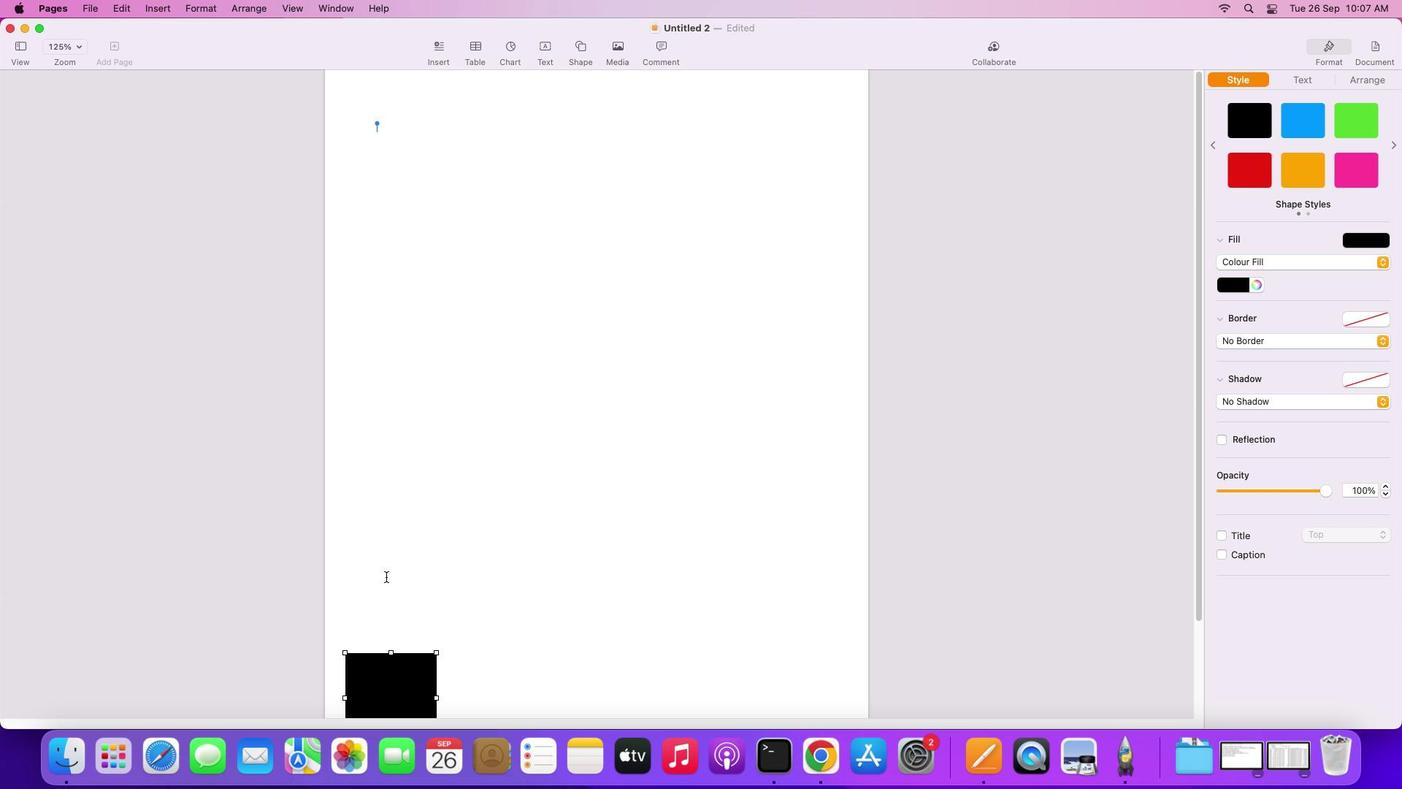 
Action: Mouse scrolled (377, 555) with delta (-5, 0)
Screenshot: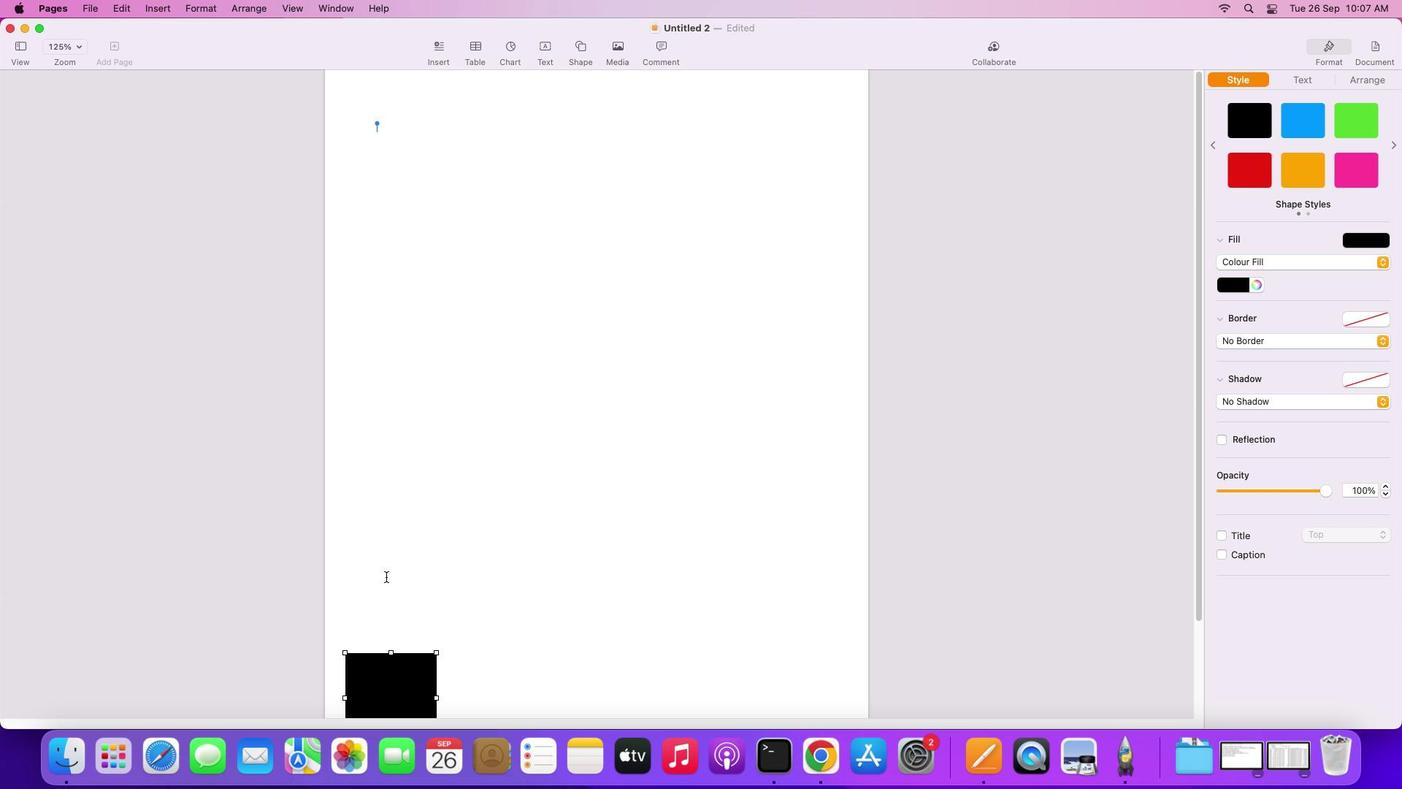 
Action: Mouse moved to (375, 666)
Screenshot: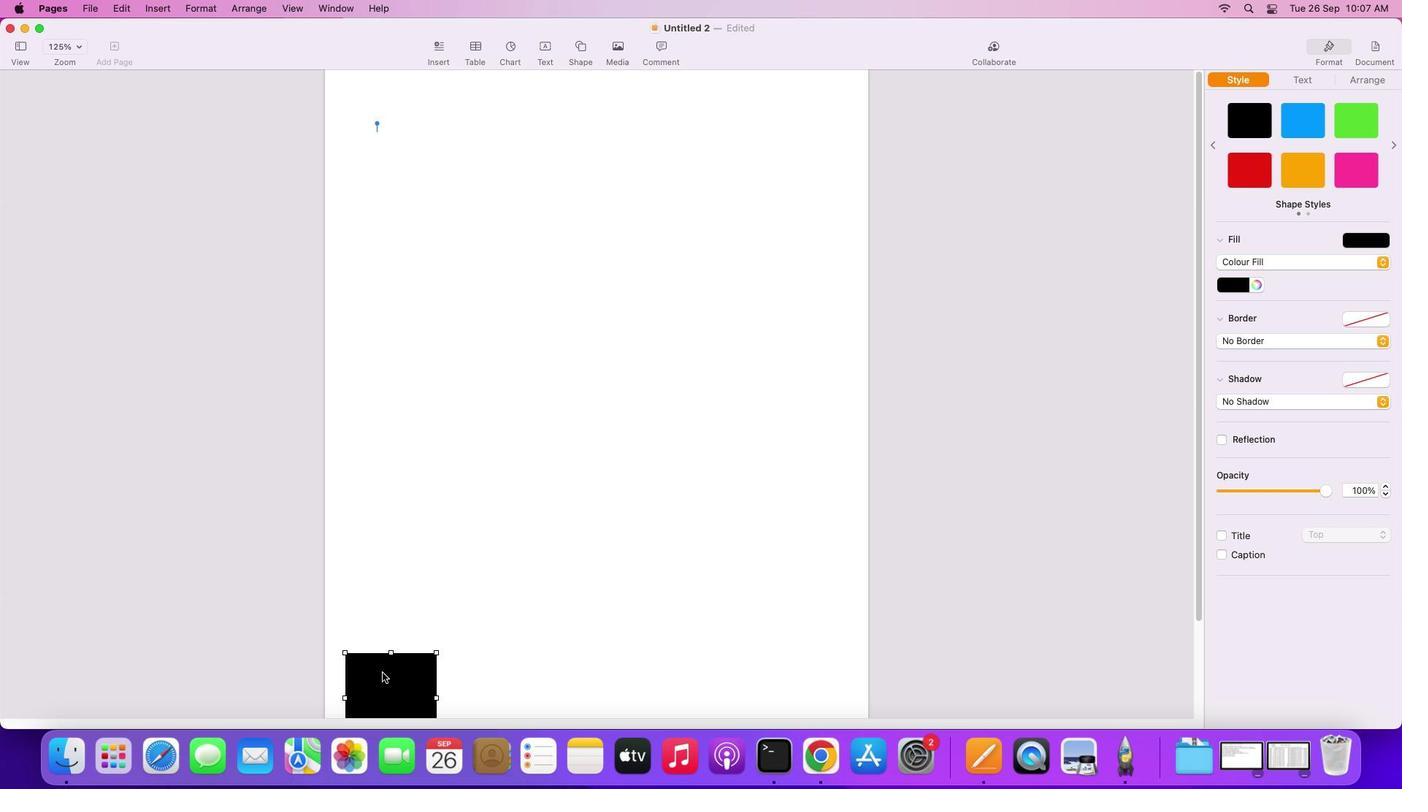 
Action: Mouse pressed left at (375, 666)
Screenshot: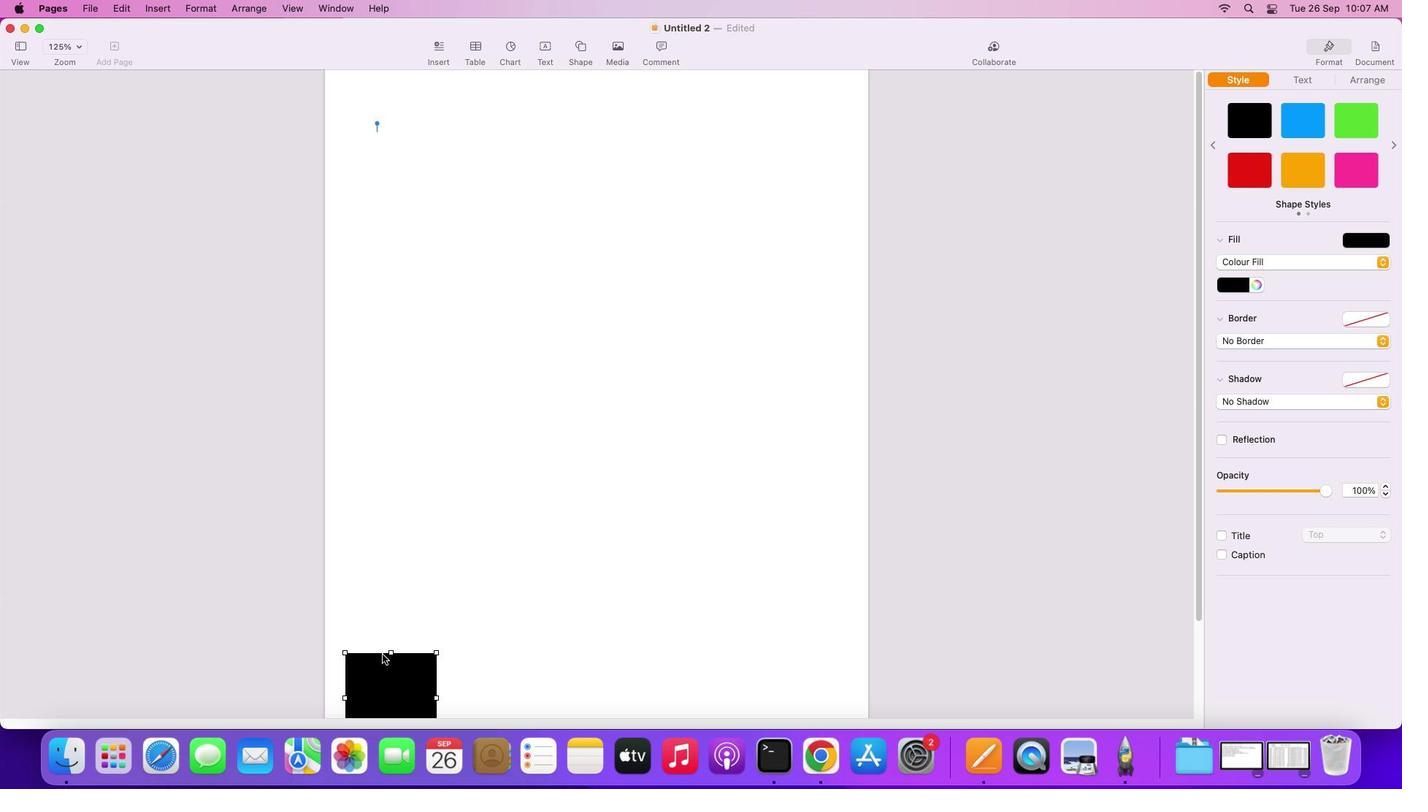 
Action: Mouse moved to (408, 108)
Screenshot: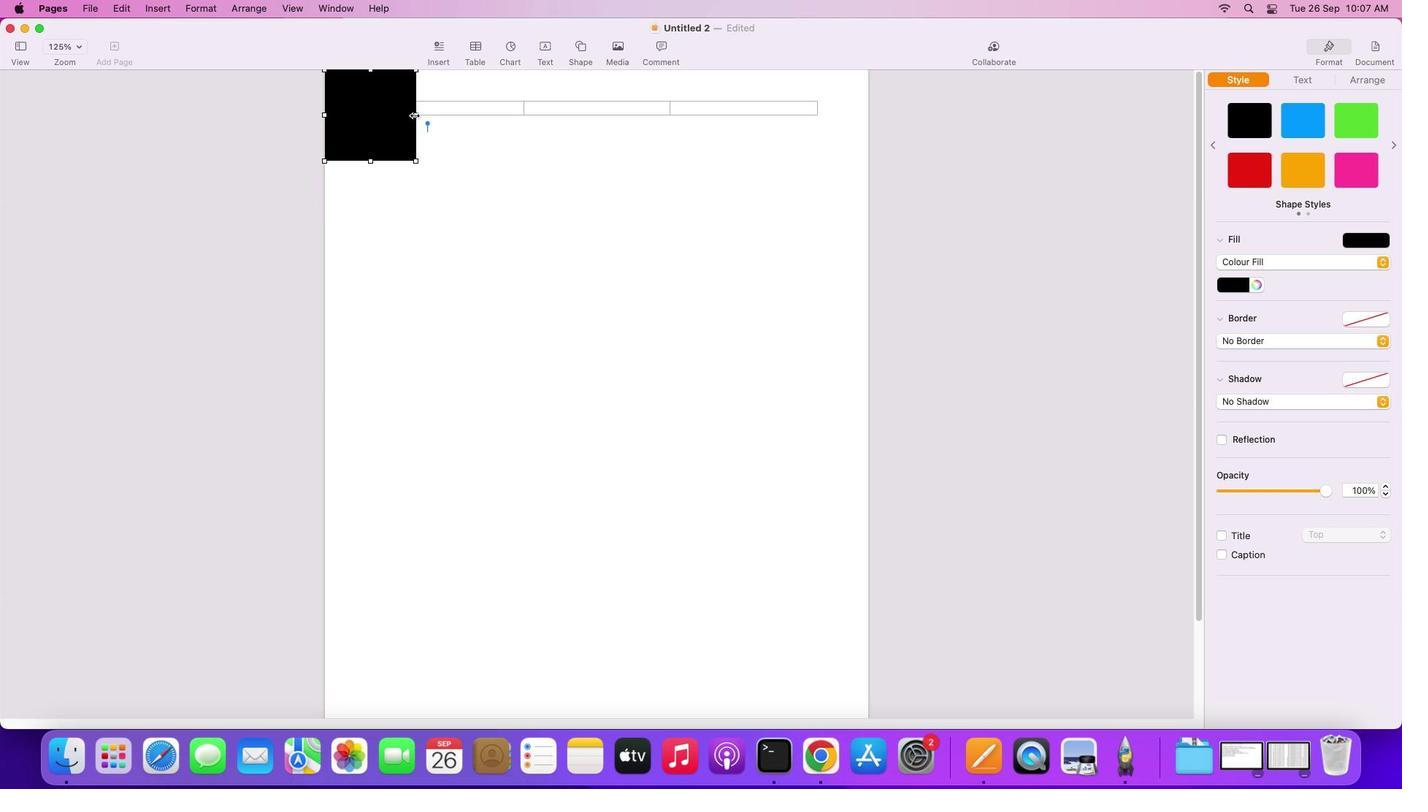 
Action: Mouse pressed left at (408, 108)
Screenshot: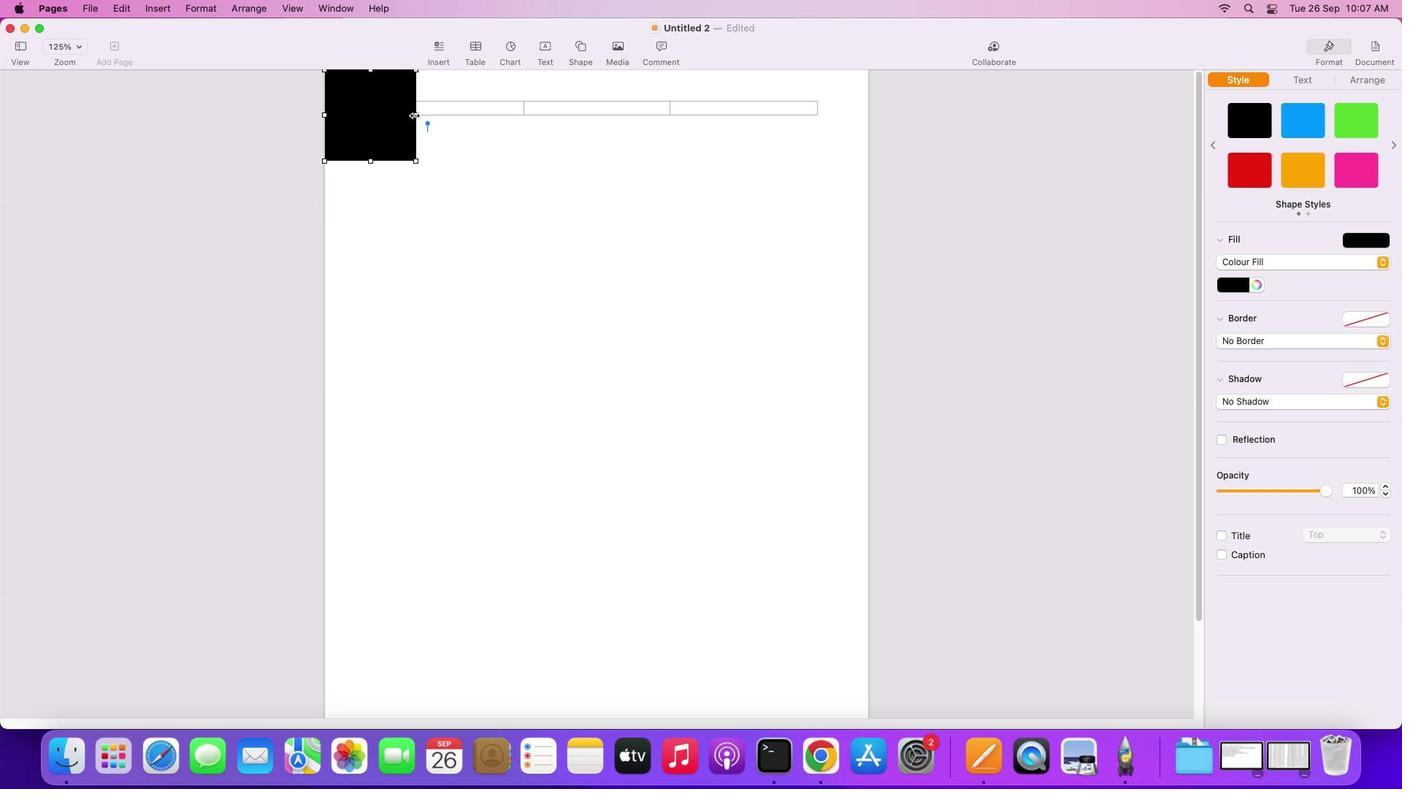 
Action: Mouse moved to (589, 109)
Screenshot: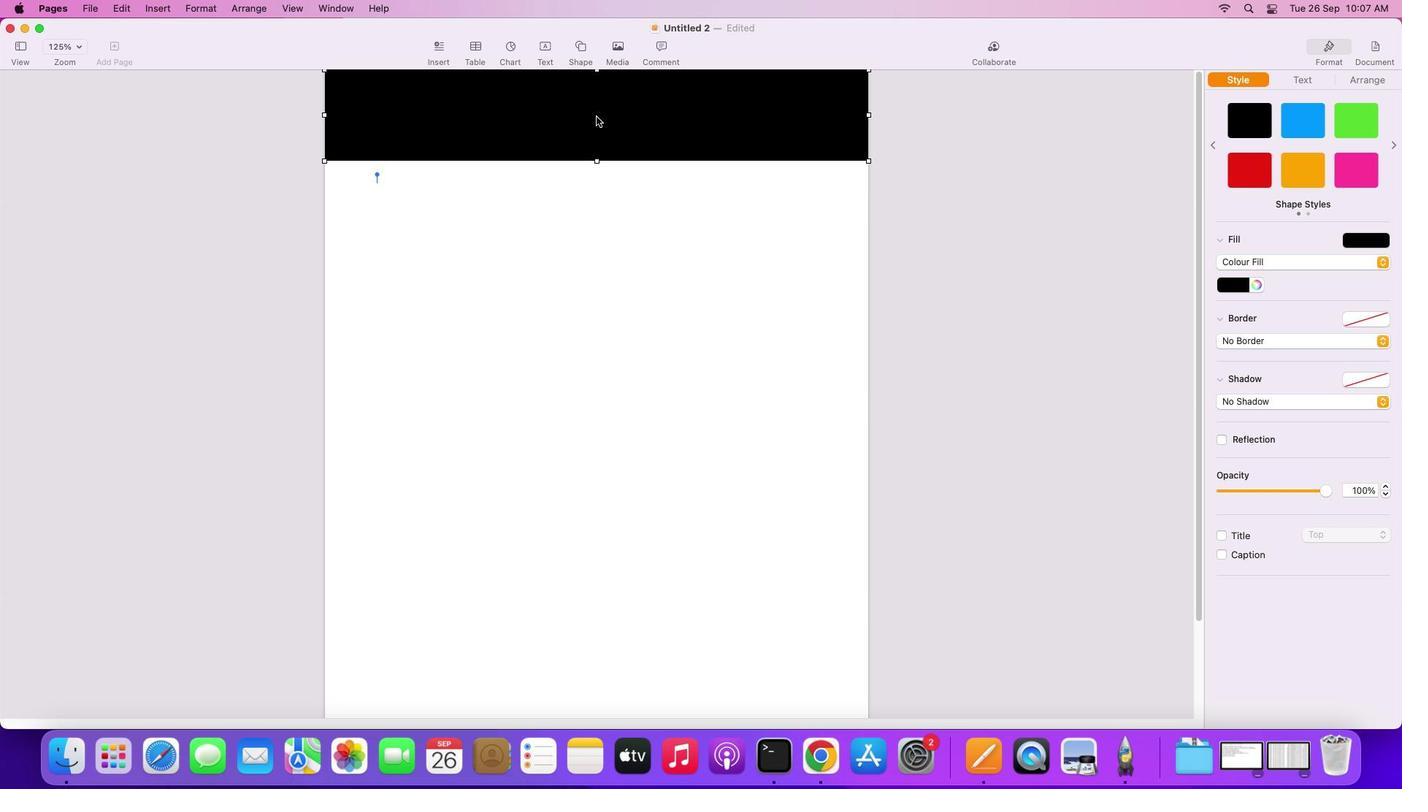 
Action: Mouse pressed right at (589, 109)
Screenshot: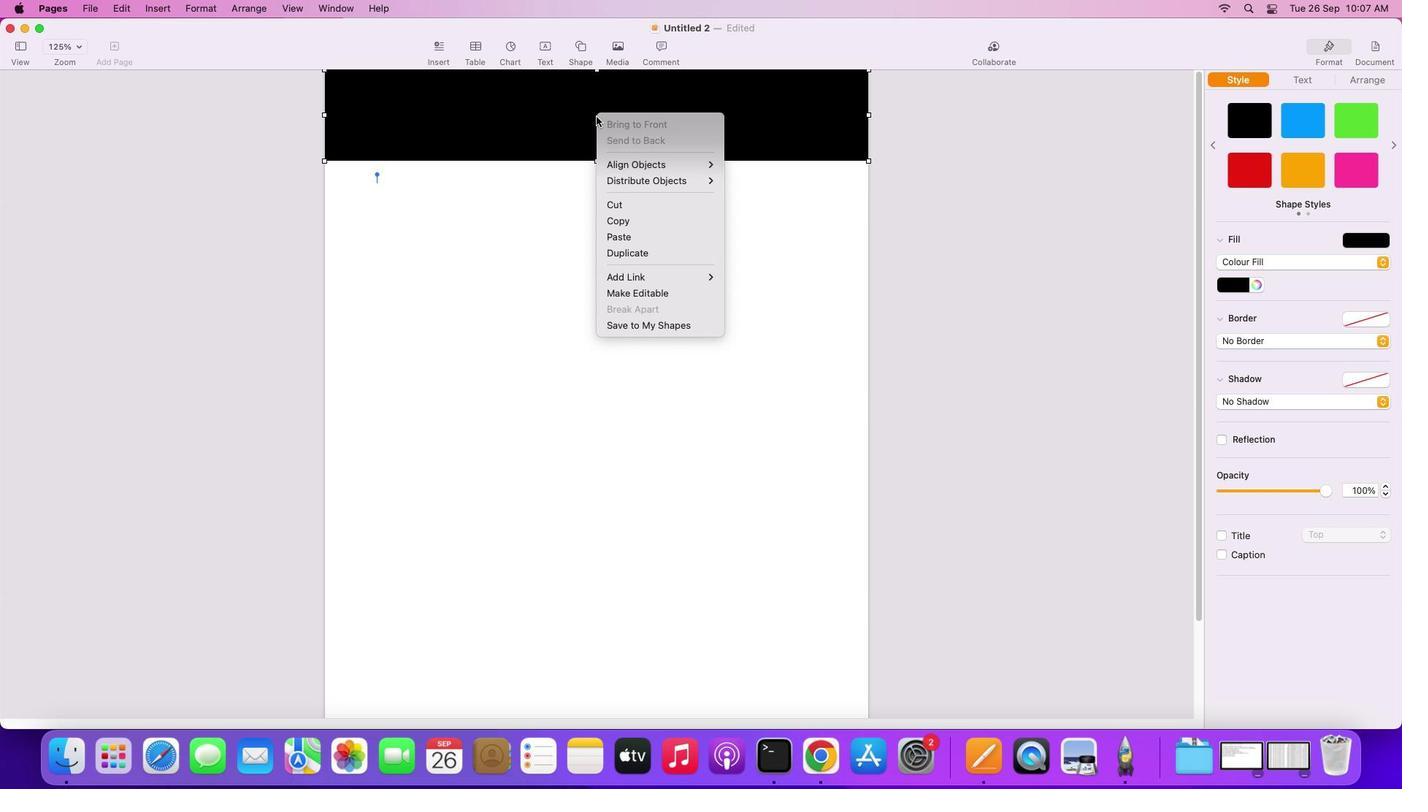 
Action: Mouse moved to (646, 279)
Screenshot: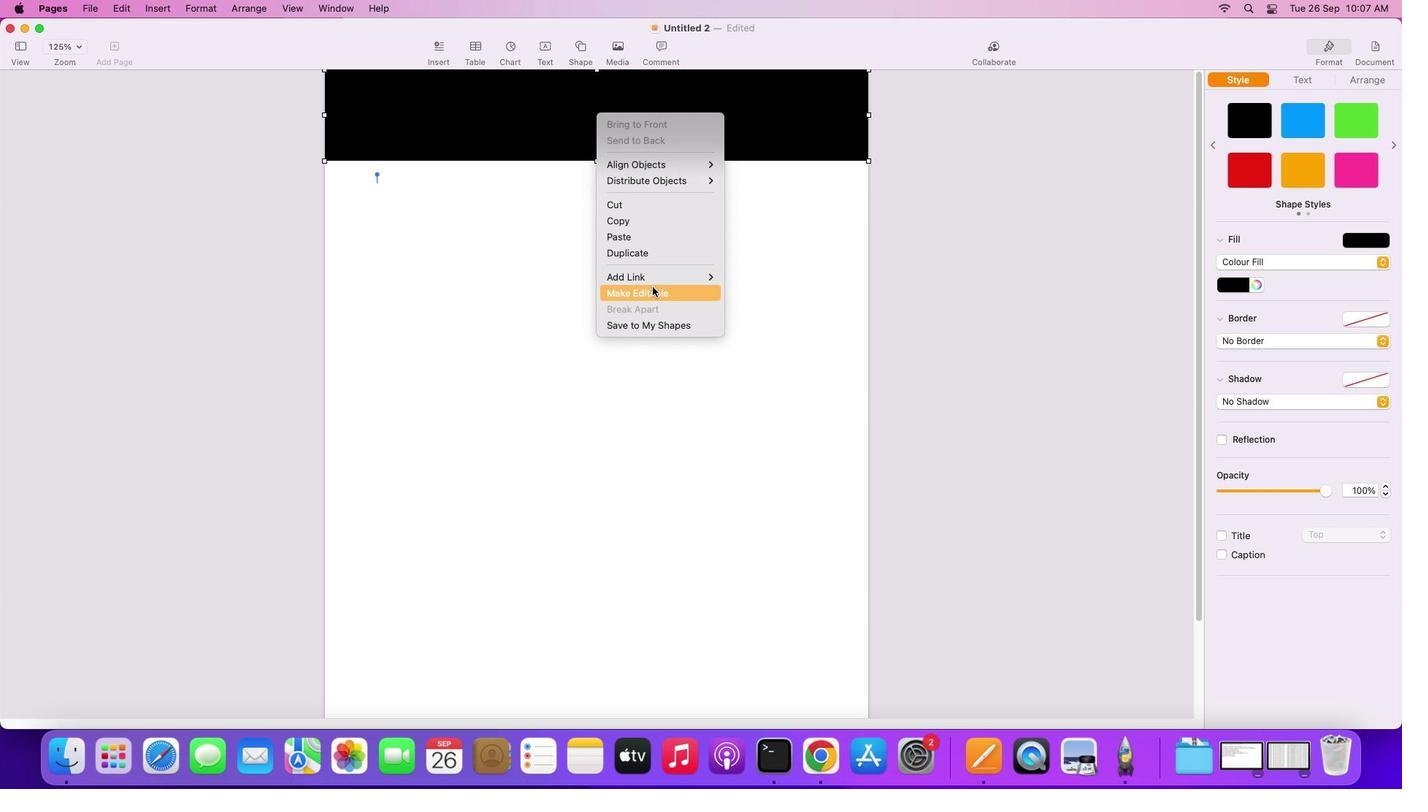 
Action: Mouse pressed left at (646, 279)
Screenshot: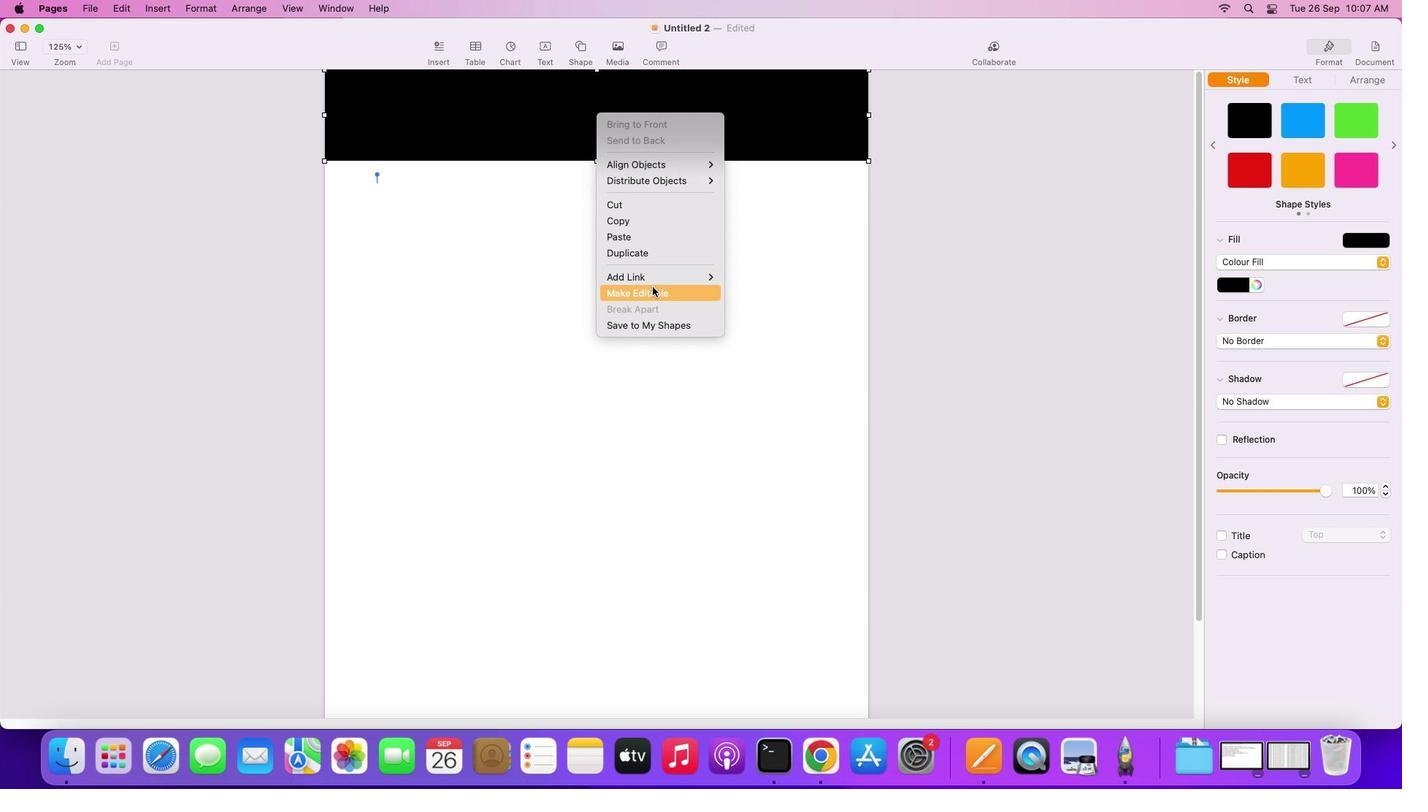 
Action: Mouse moved to (591, 154)
Screenshot: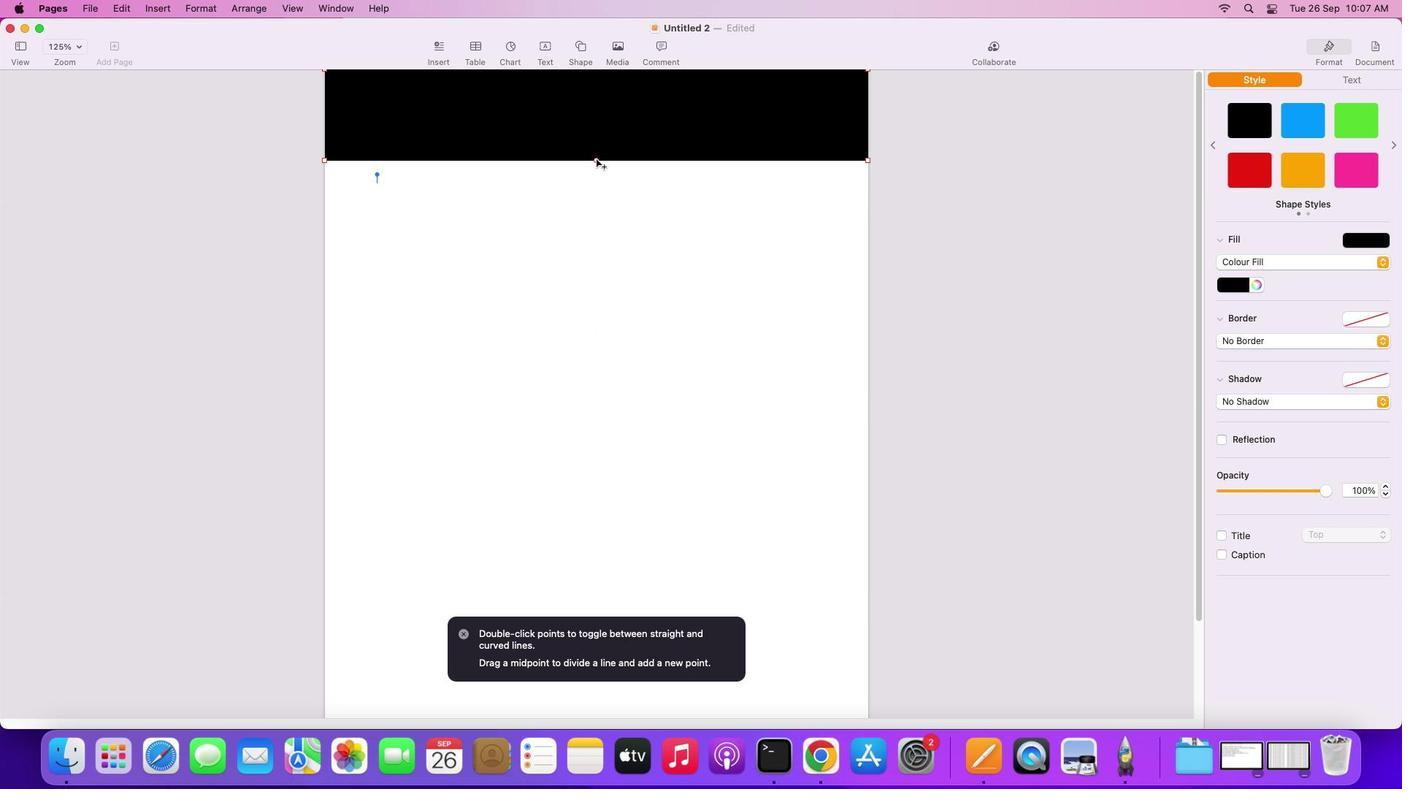 
Action: Mouse pressed left at (591, 154)
Screenshot: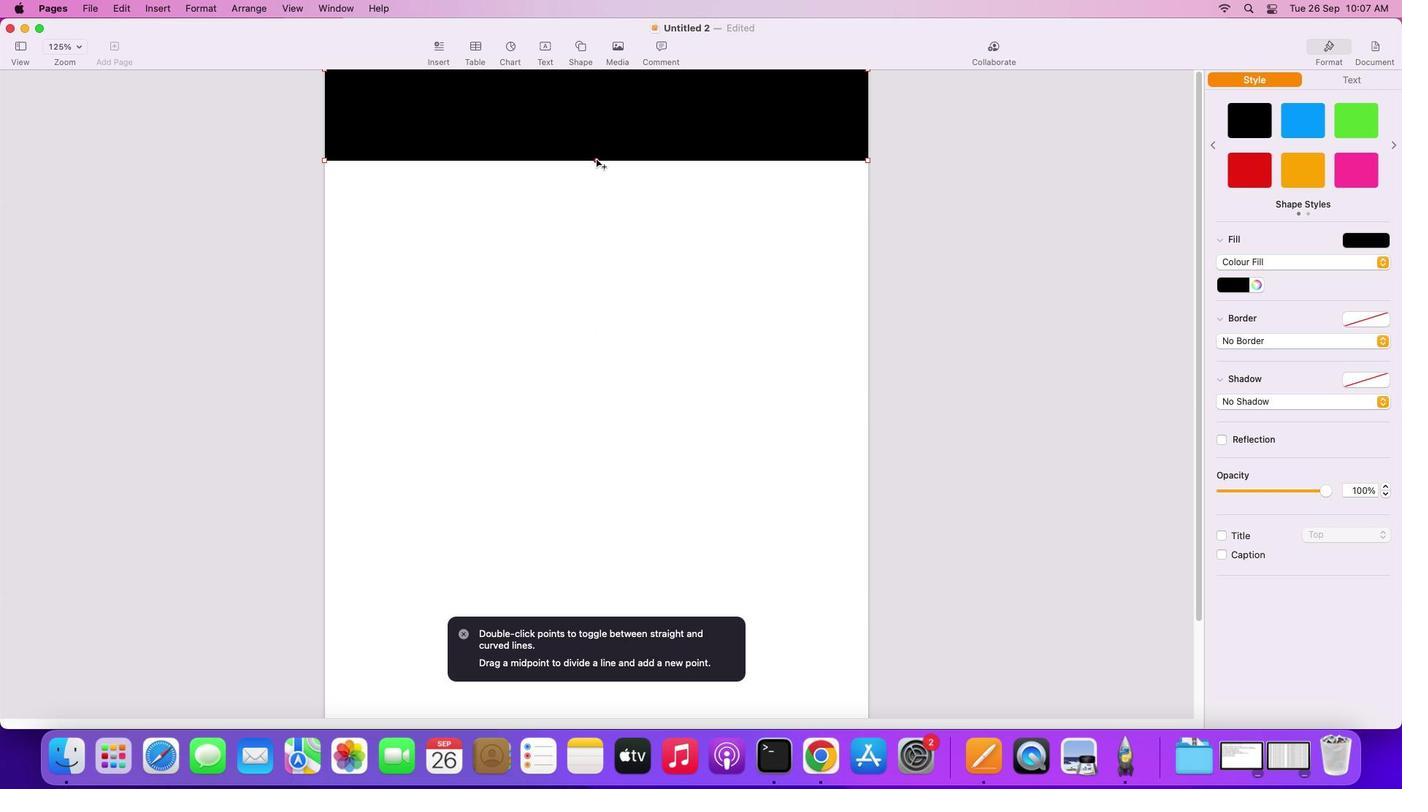 
Action: Mouse moved to (447, 192)
Screenshot: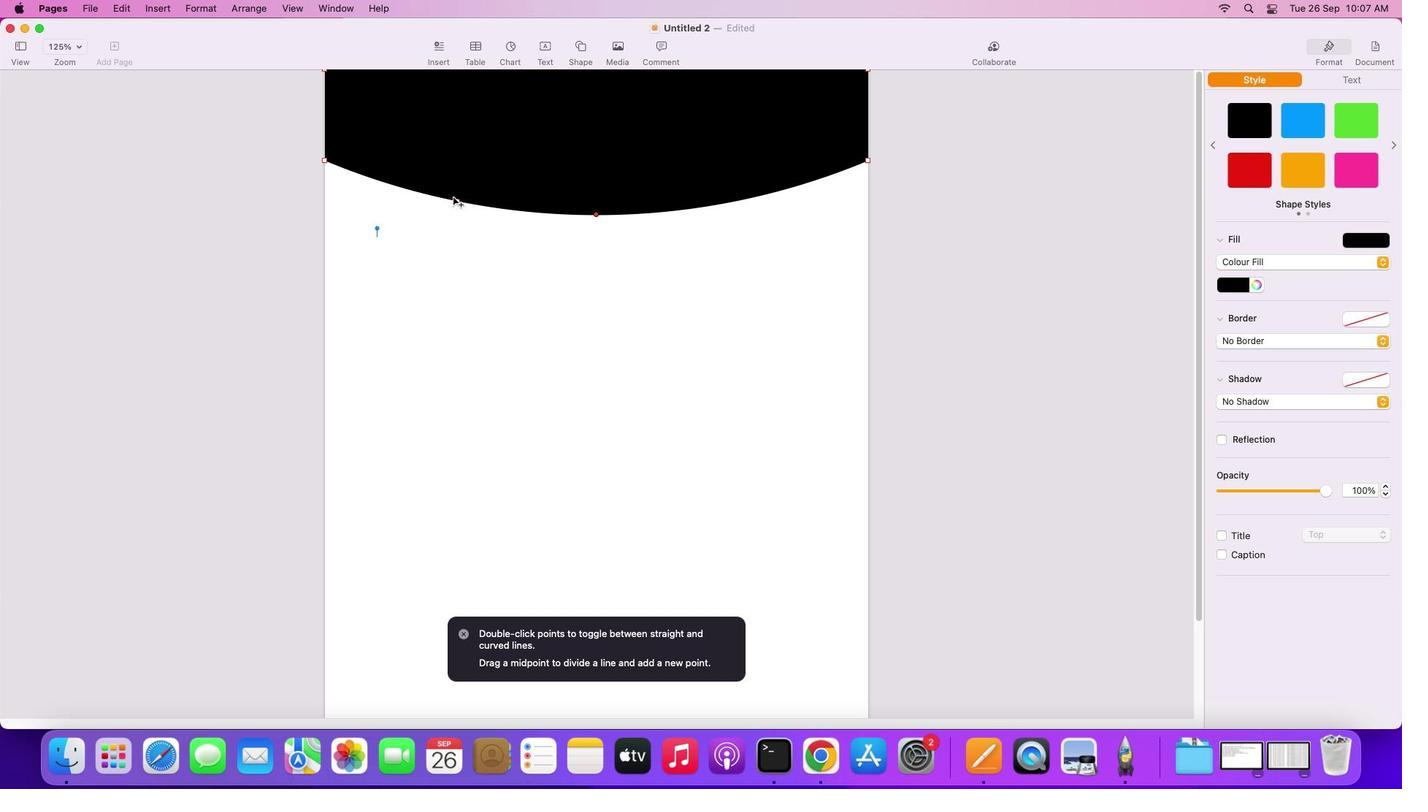 
Action: Mouse pressed left at (447, 192)
Screenshot: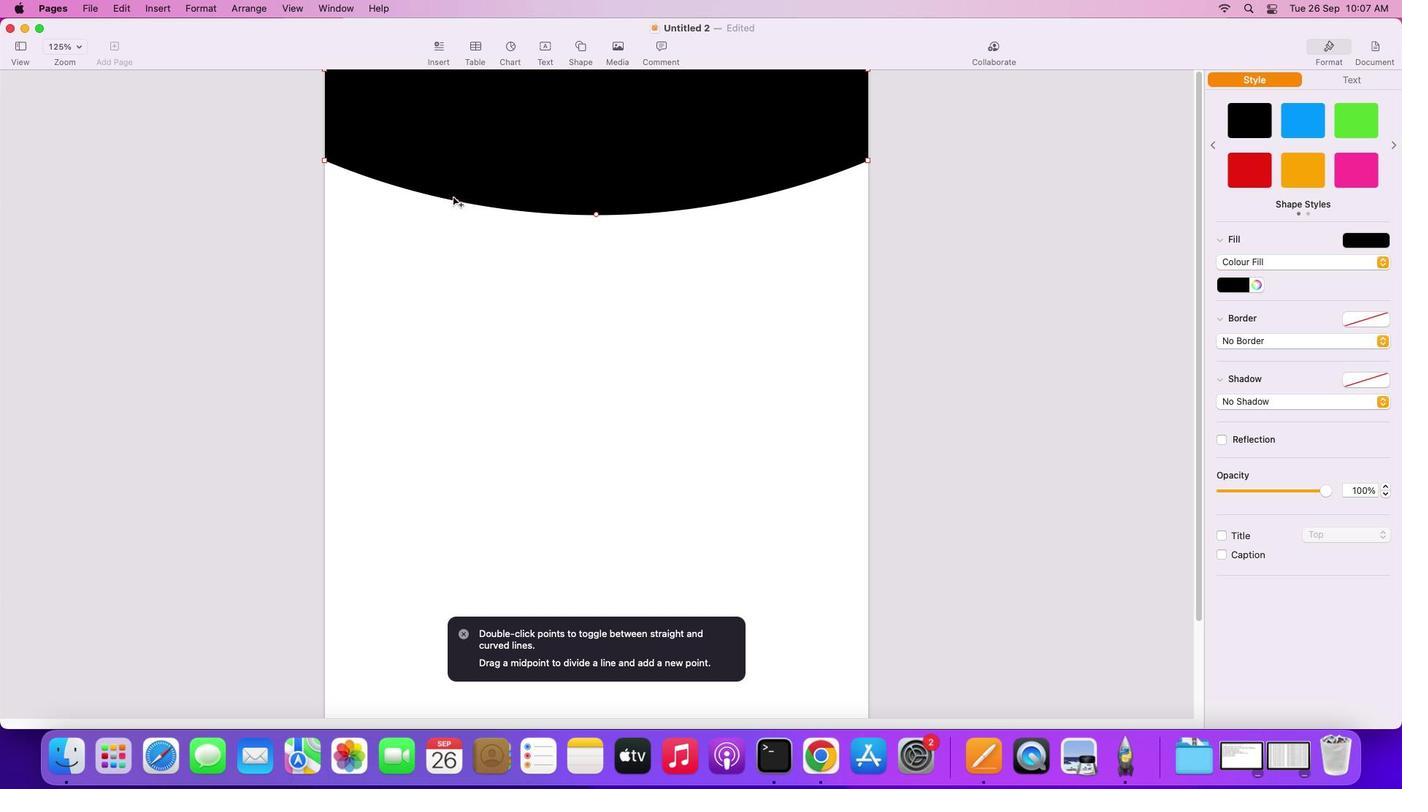 
Action: Mouse moved to (737, 227)
Screenshot: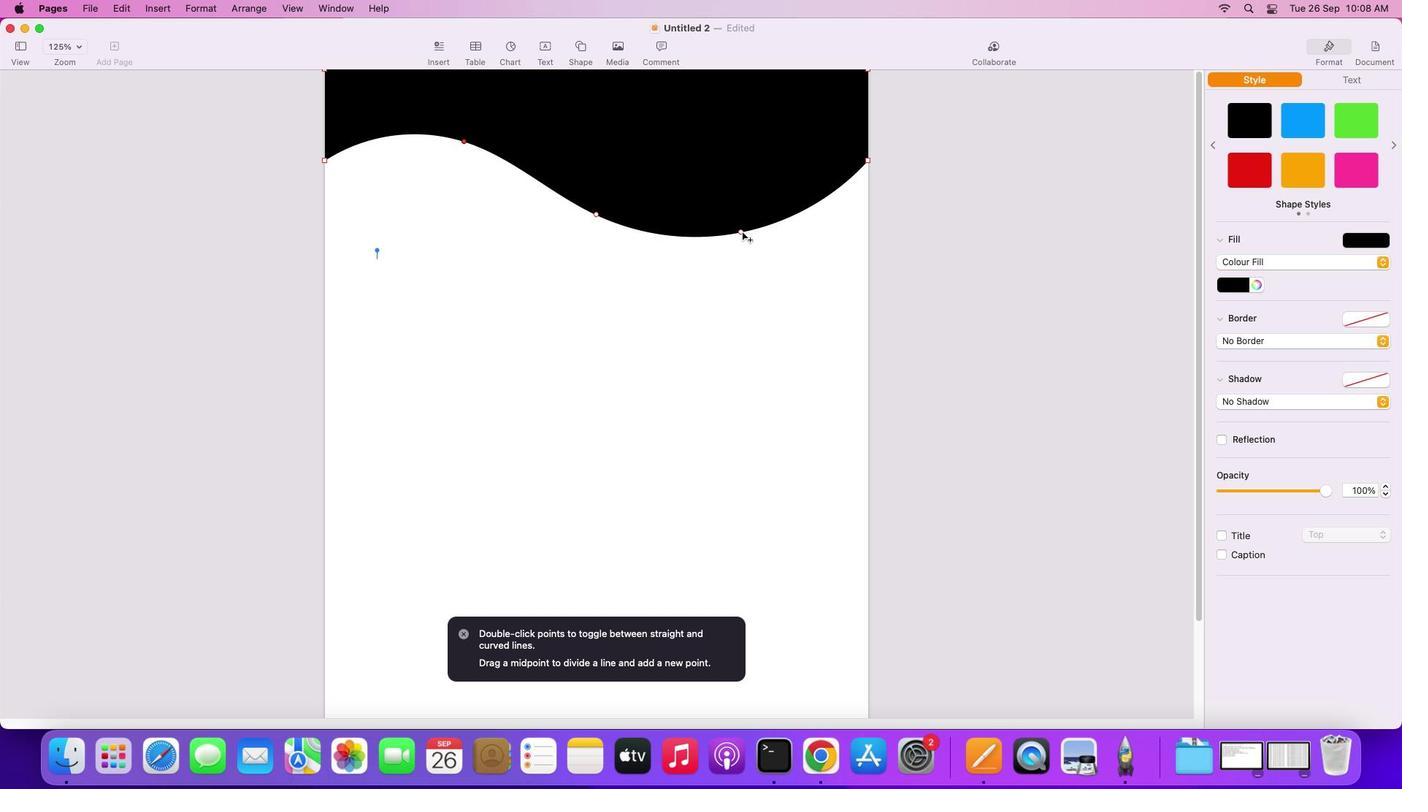 
Action: Mouse pressed left at (737, 227)
Screenshot: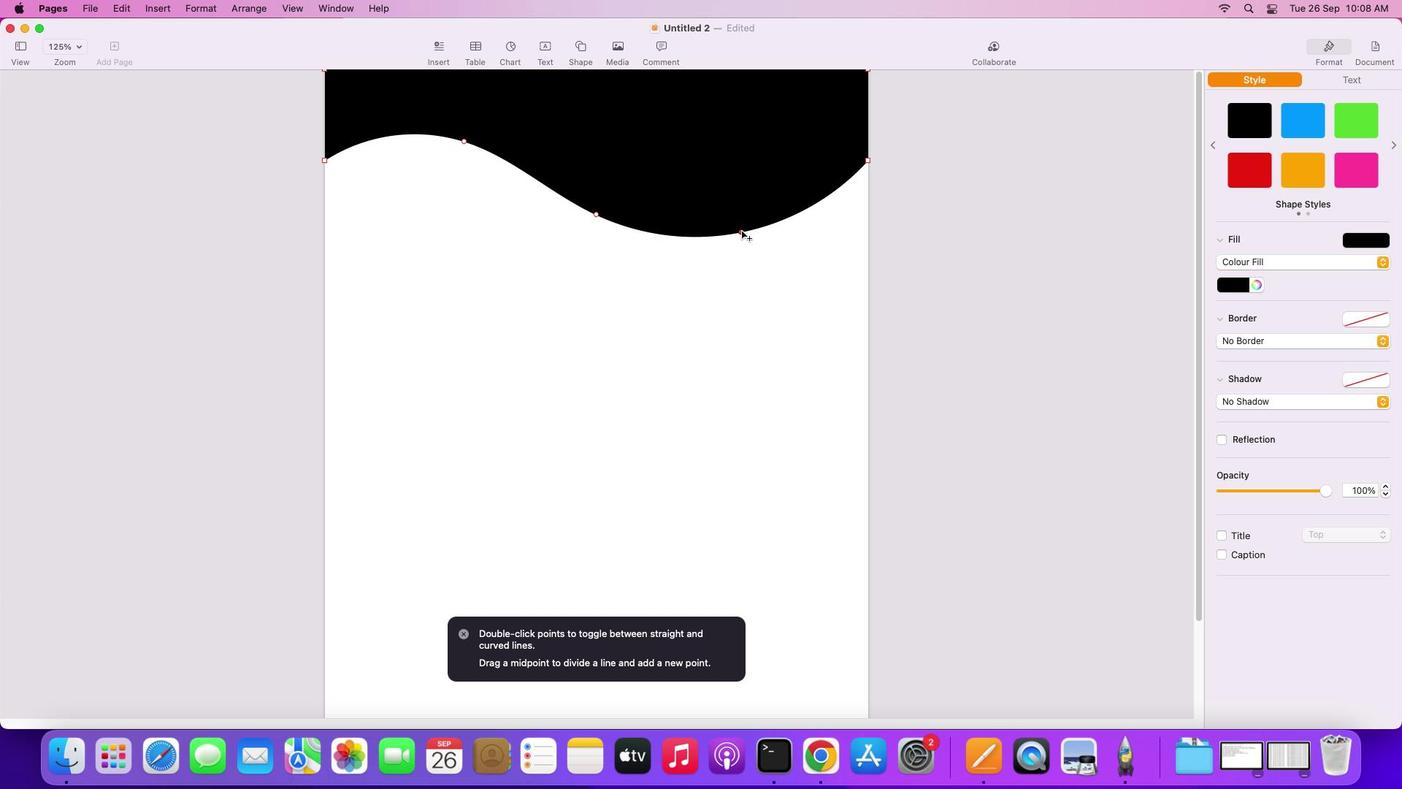 
Action: Mouse moved to (739, 222)
Screenshot: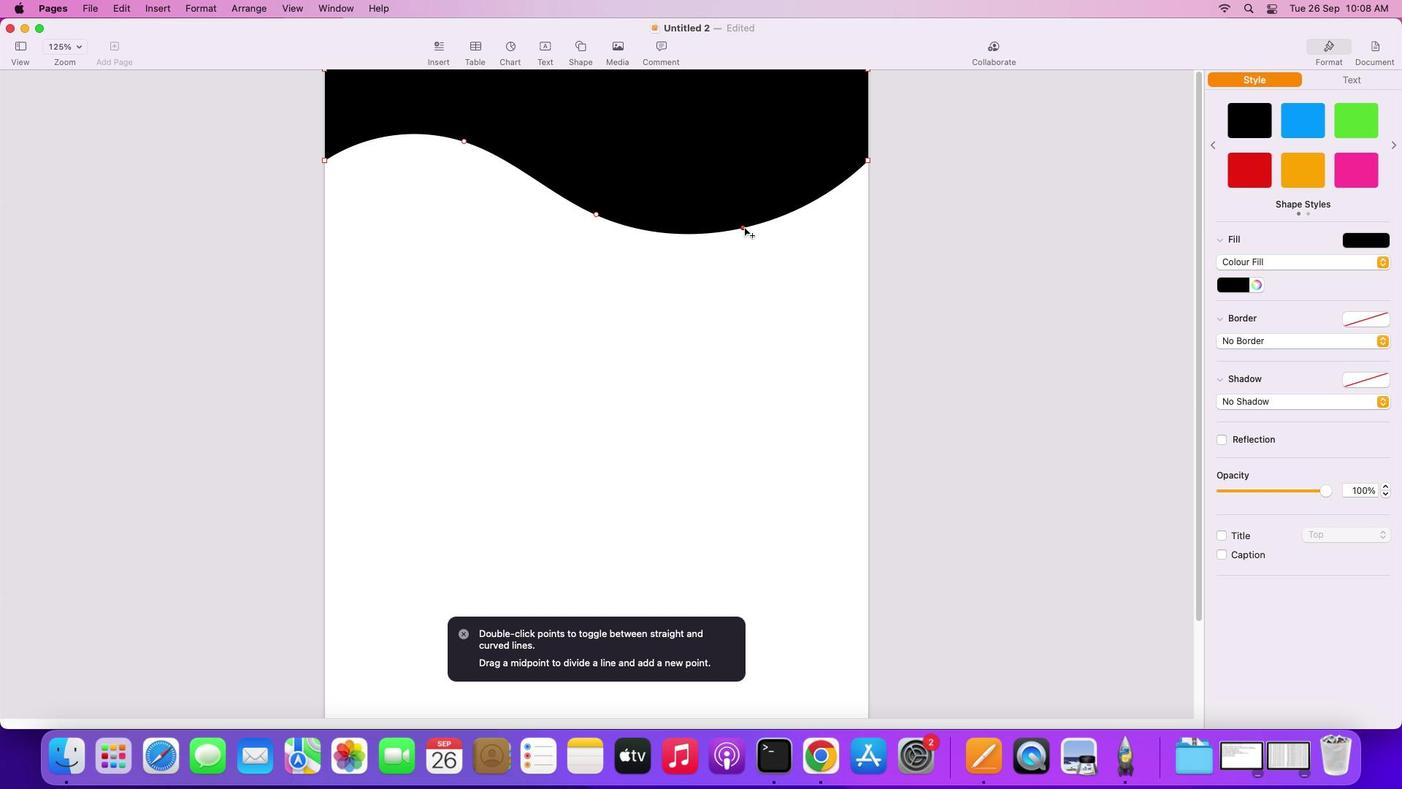 
Action: Key pressed Key.cmd'z'
Screenshot: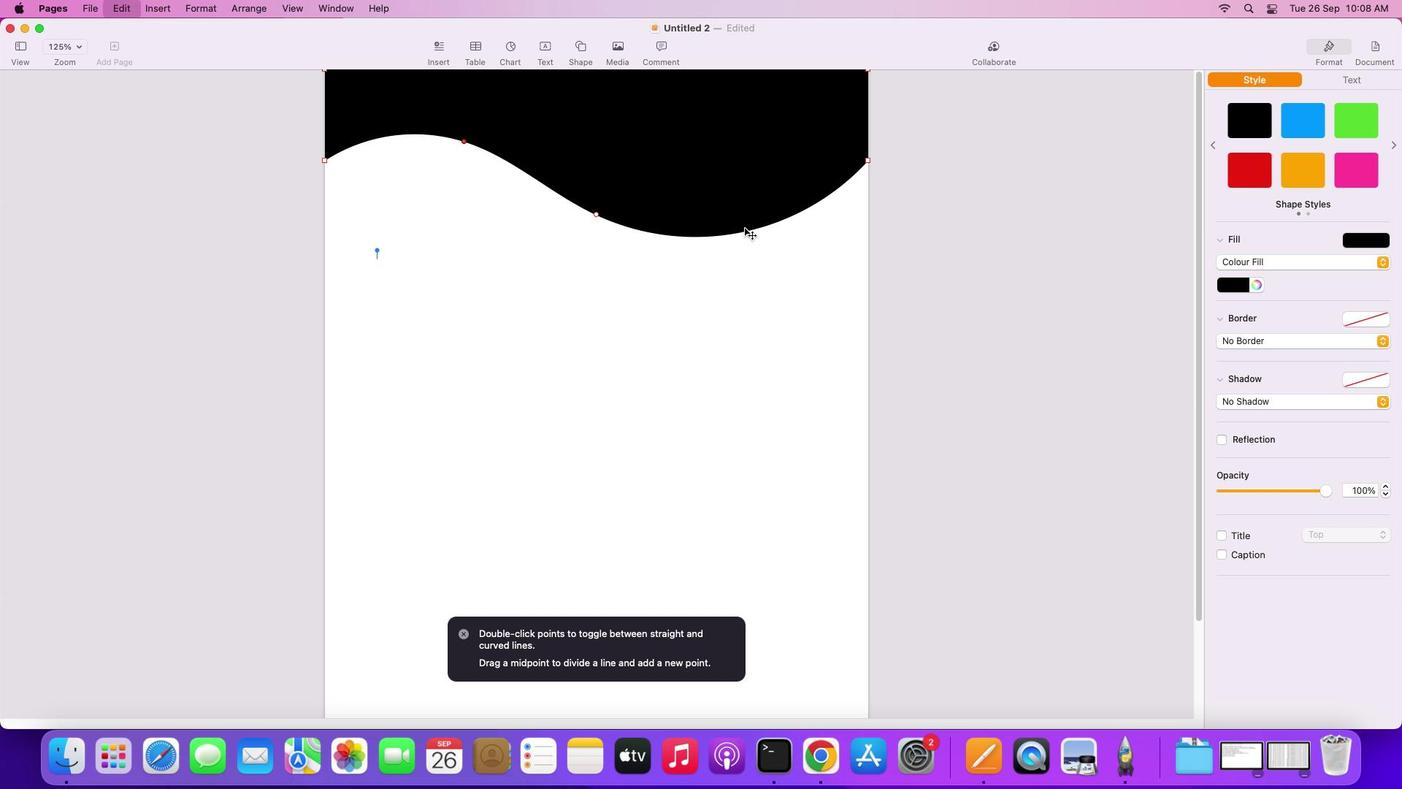 
Action: Mouse moved to (698, 279)
Screenshot: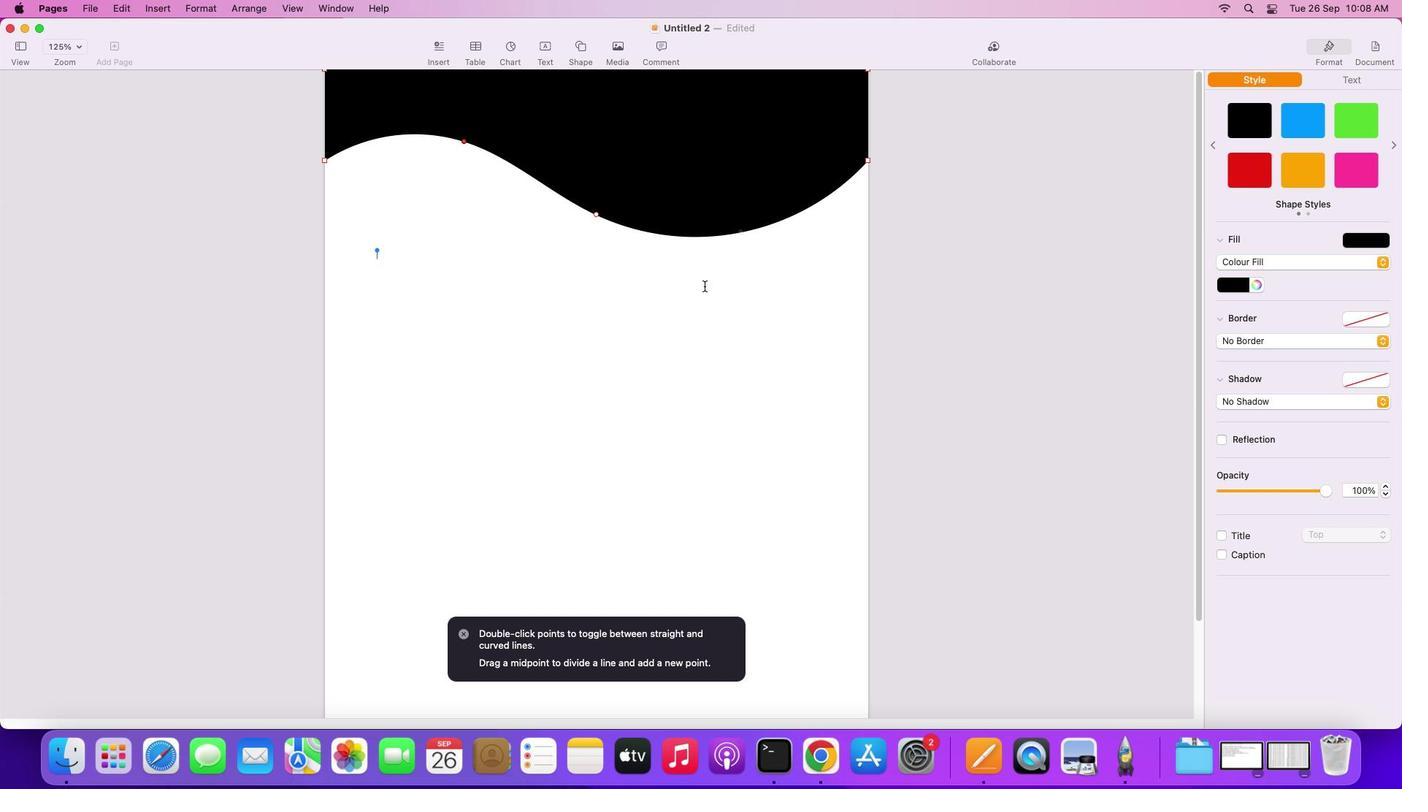 
Action: Mouse pressed left at (698, 279)
Screenshot: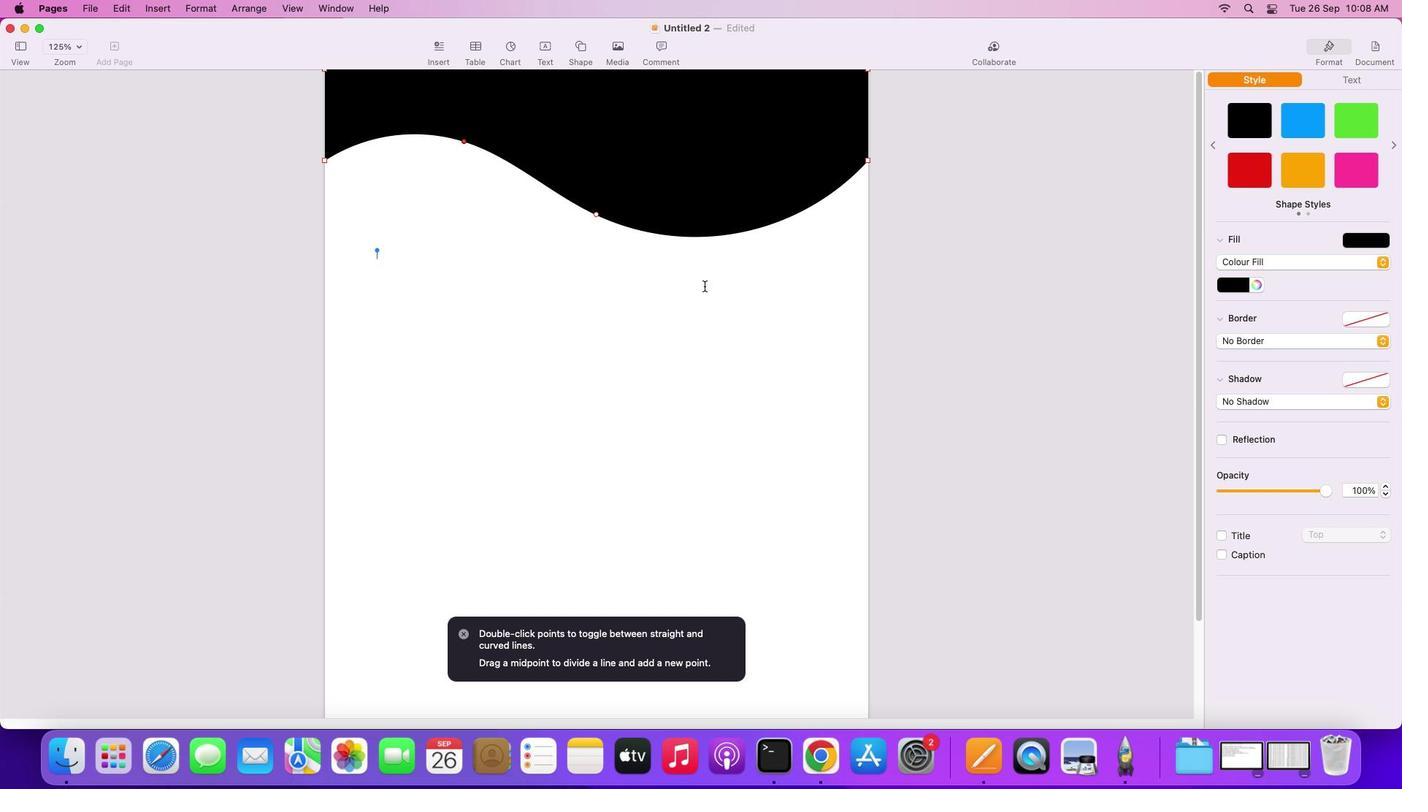 
Action: Mouse moved to (685, 169)
Screenshot: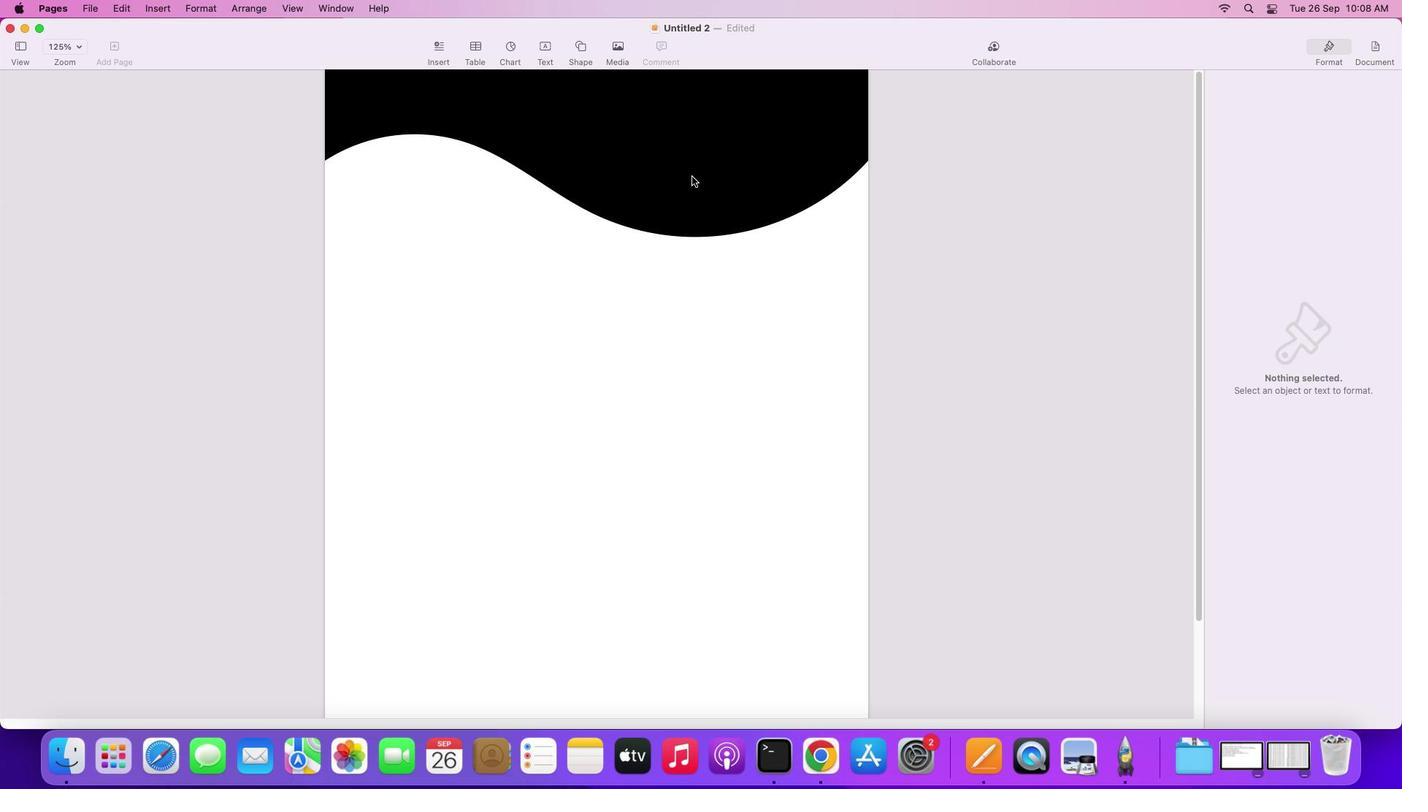 
Action: Mouse pressed left at (685, 169)
Screenshot: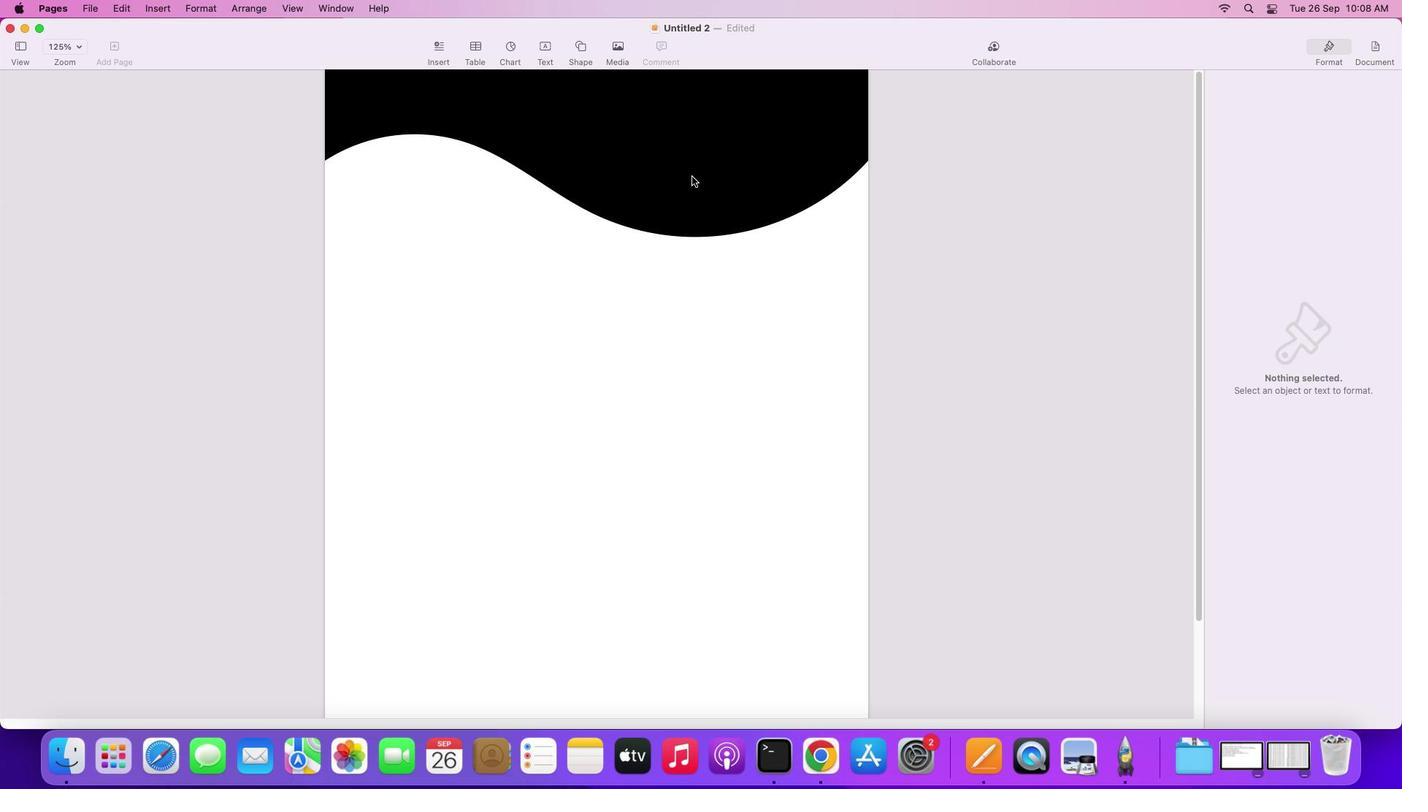 
Action: Mouse moved to (685, 169)
Screenshot: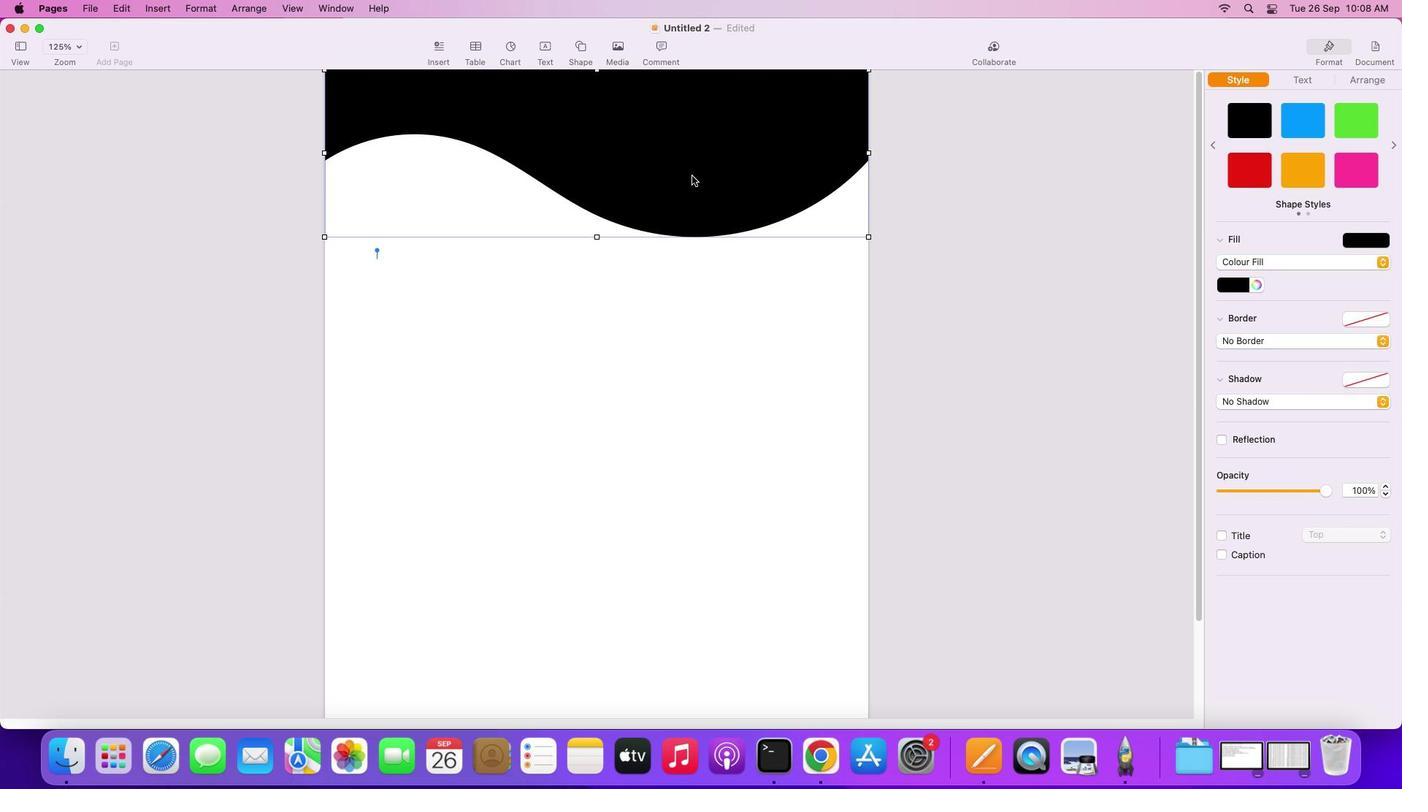 
Action: Key pressed Key.alt
Screenshot: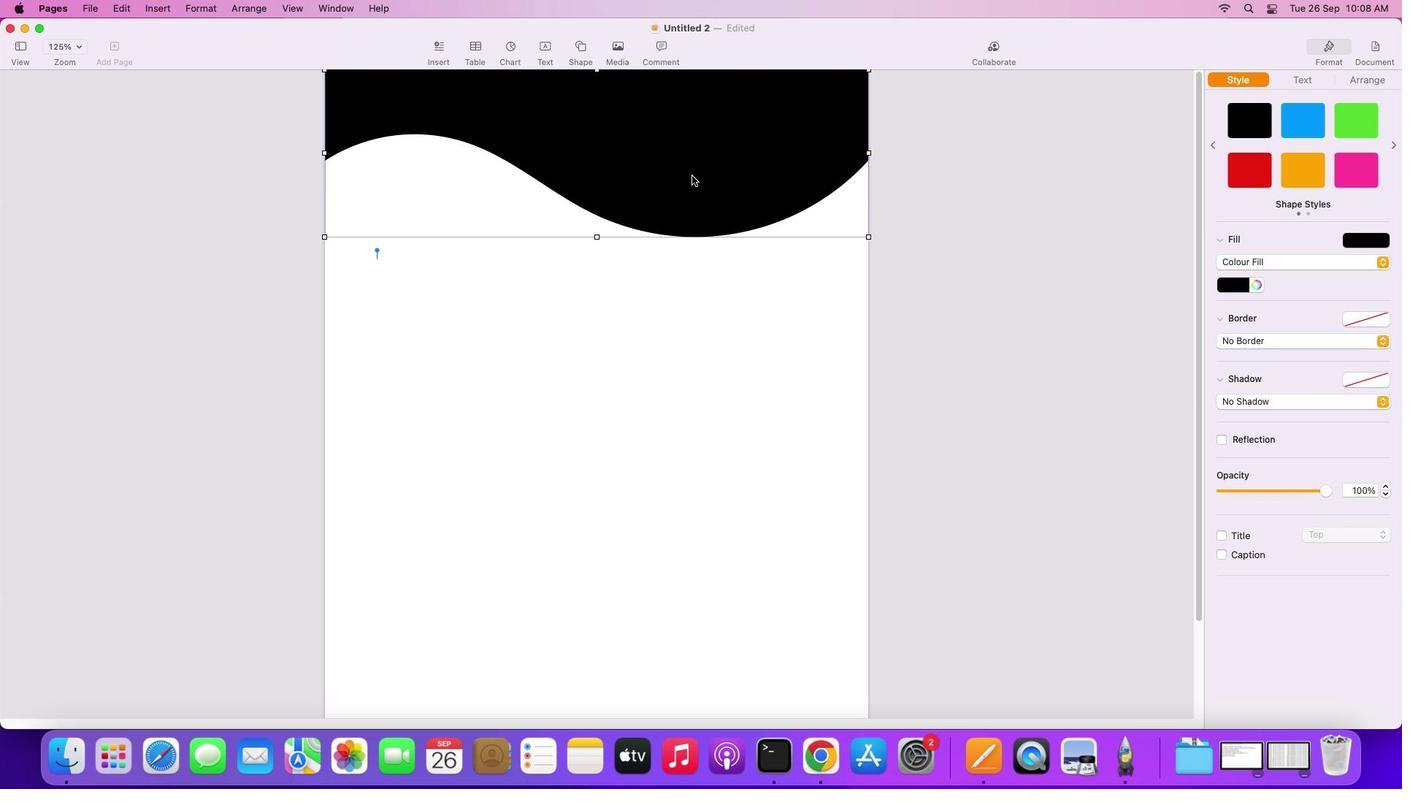 
Action: Mouse moved to (685, 168)
Screenshot: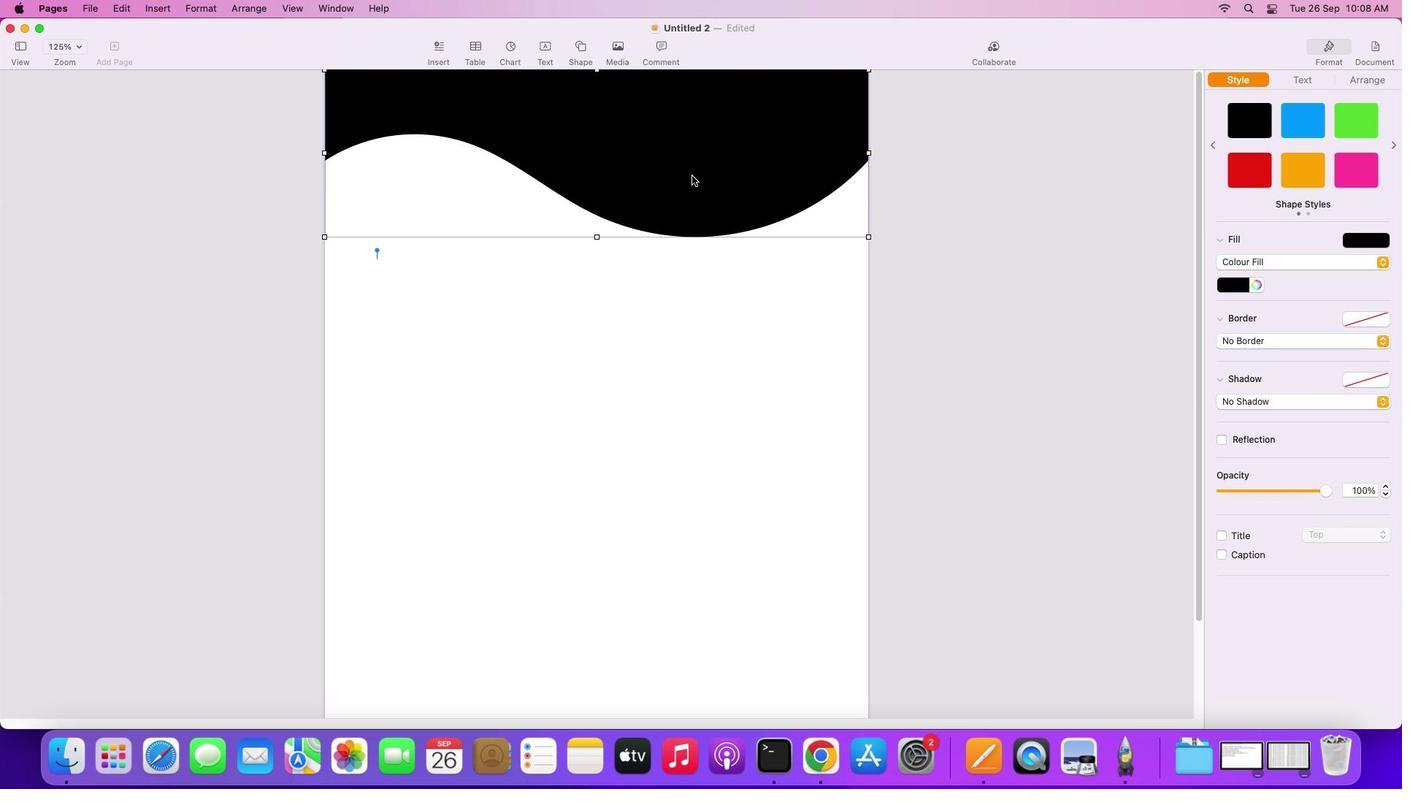 
Action: Mouse pressed left at (685, 168)
Screenshot: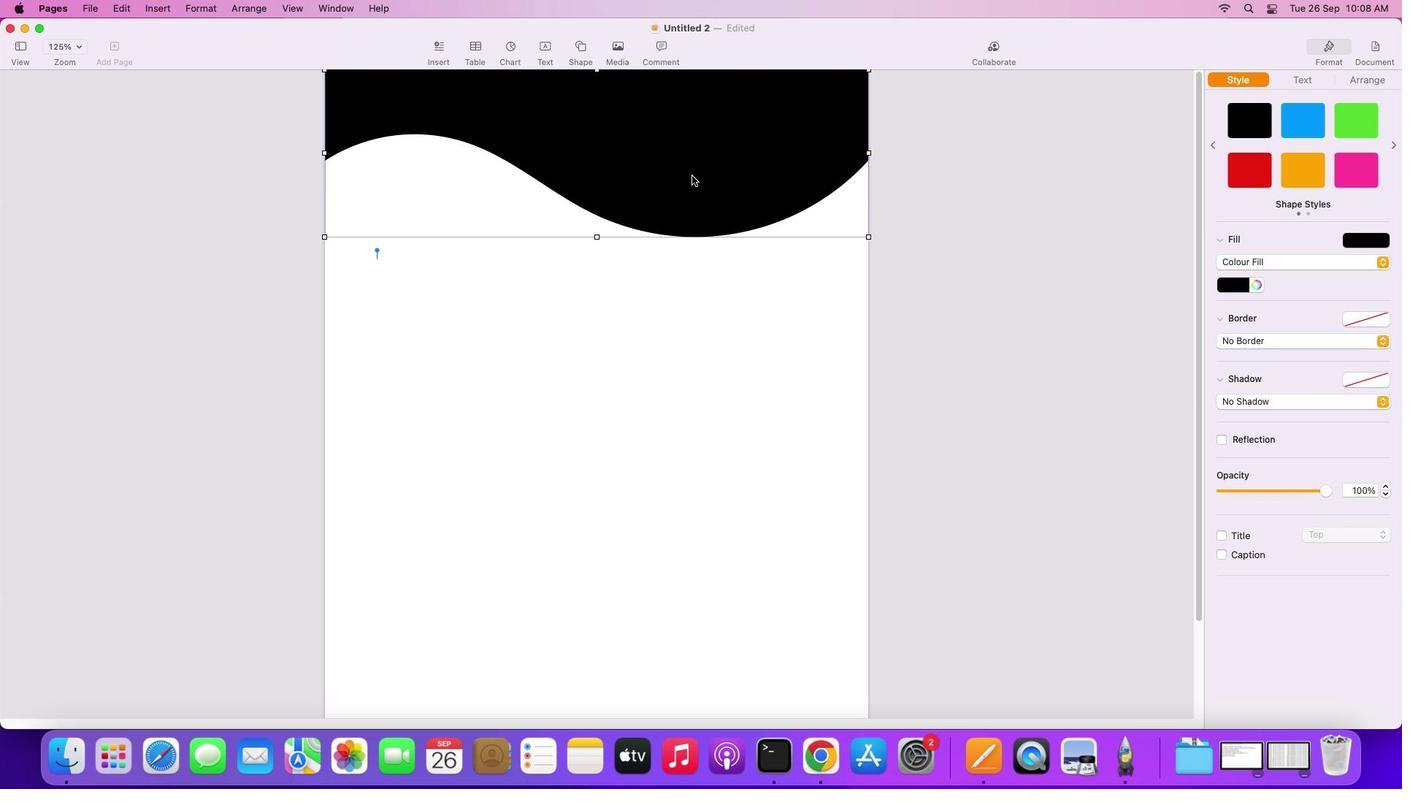 
Action: Mouse moved to (682, 187)
Screenshot: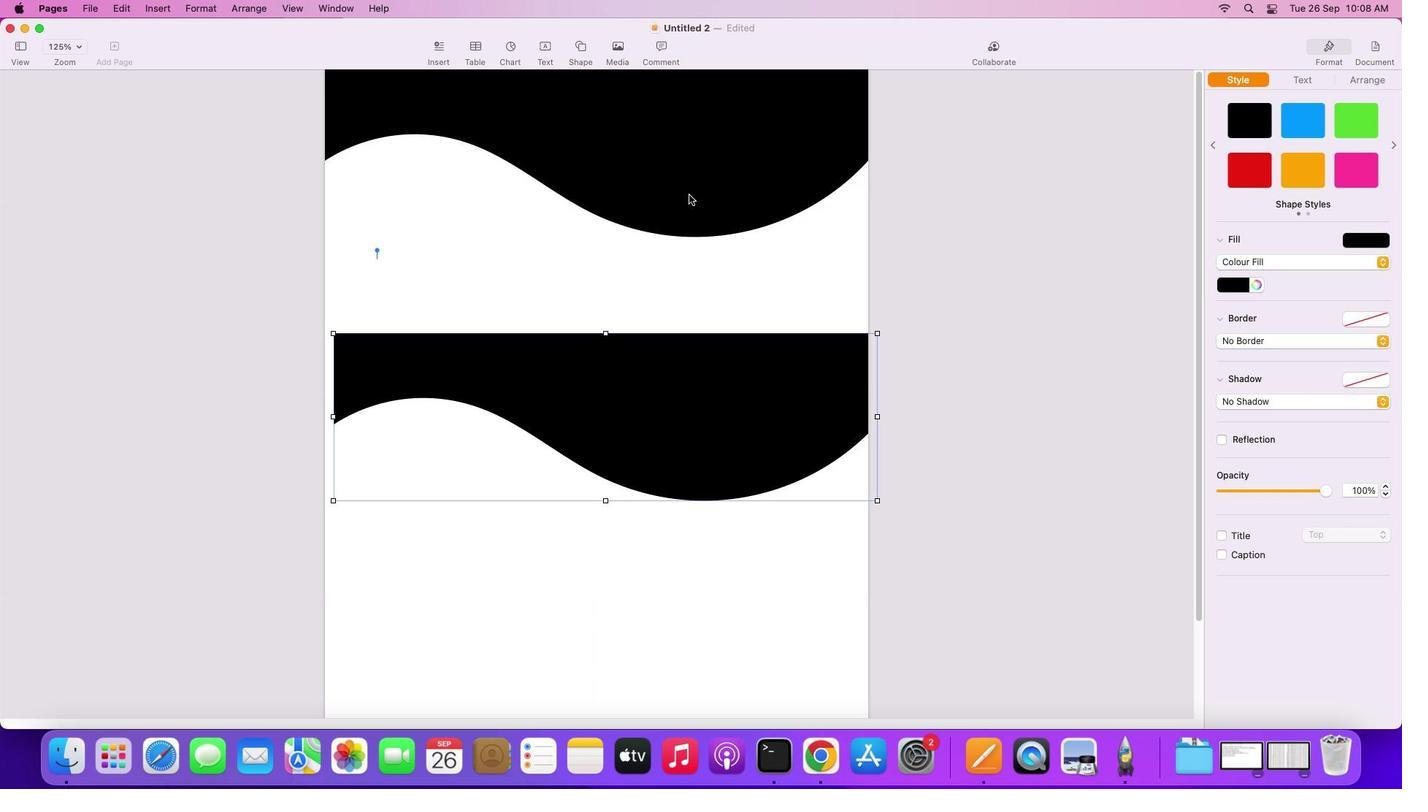 
Action: Mouse pressed left at (682, 187)
Screenshot: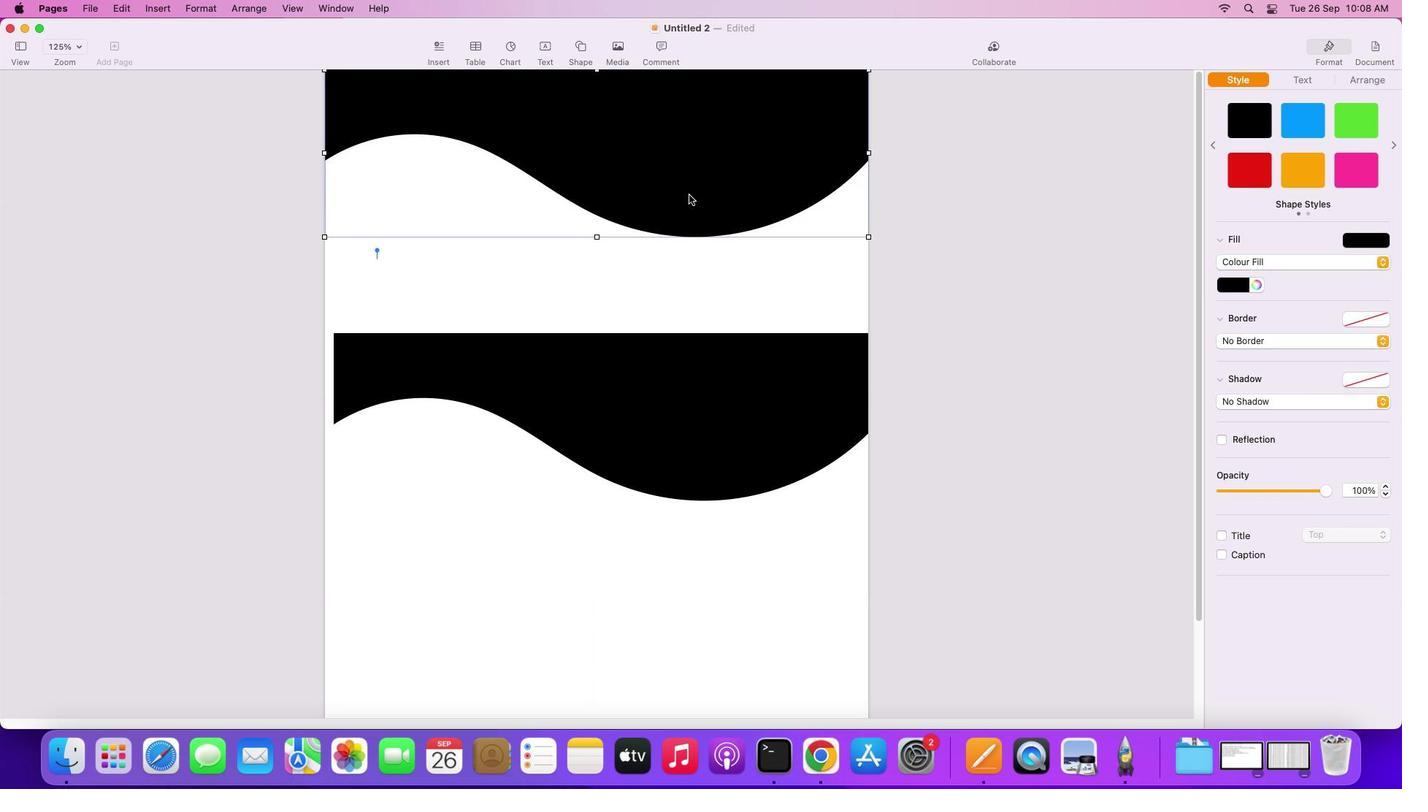 
Action: Mouse moved to (721, 194)
Screenshot: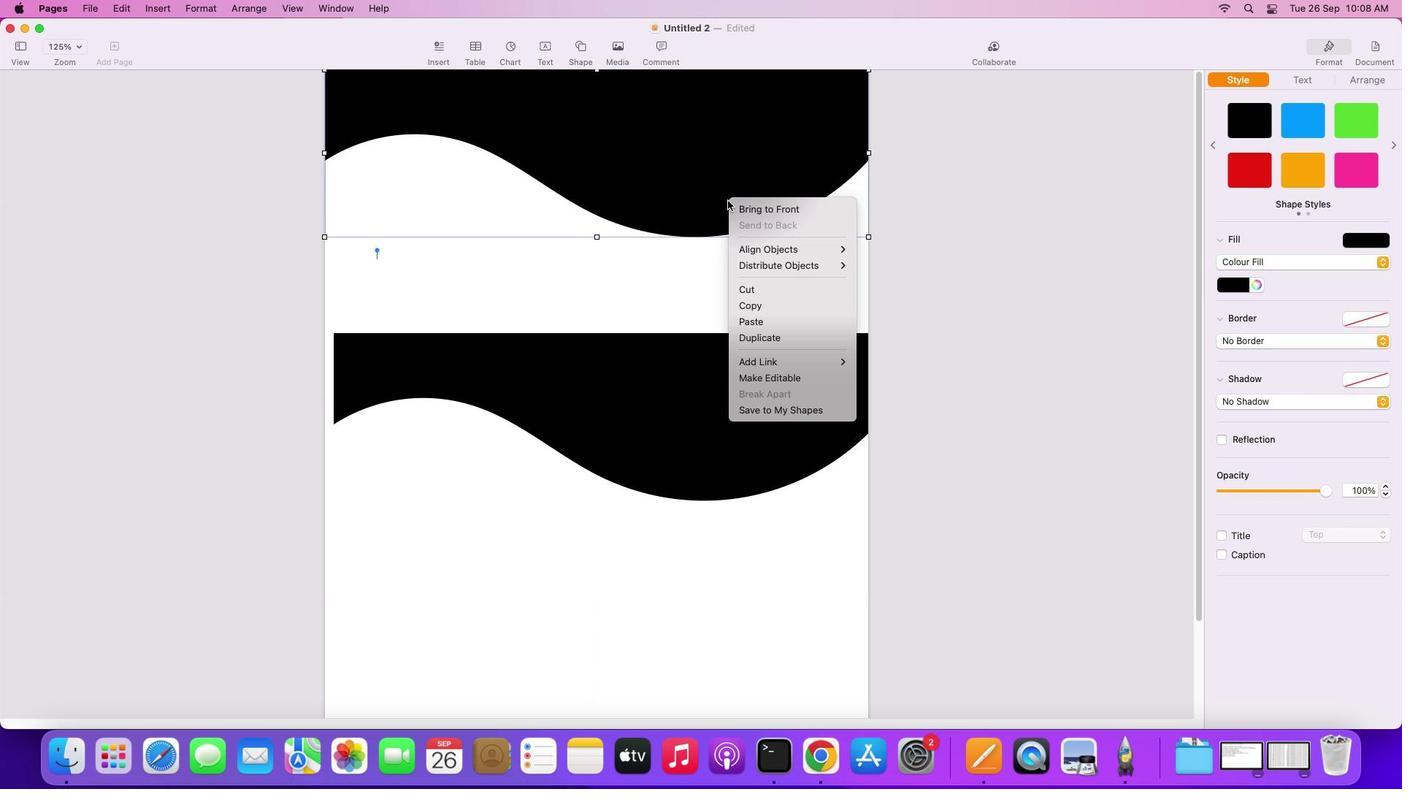 
Action: Mouse pressed right at (721, 194)
Screenshot: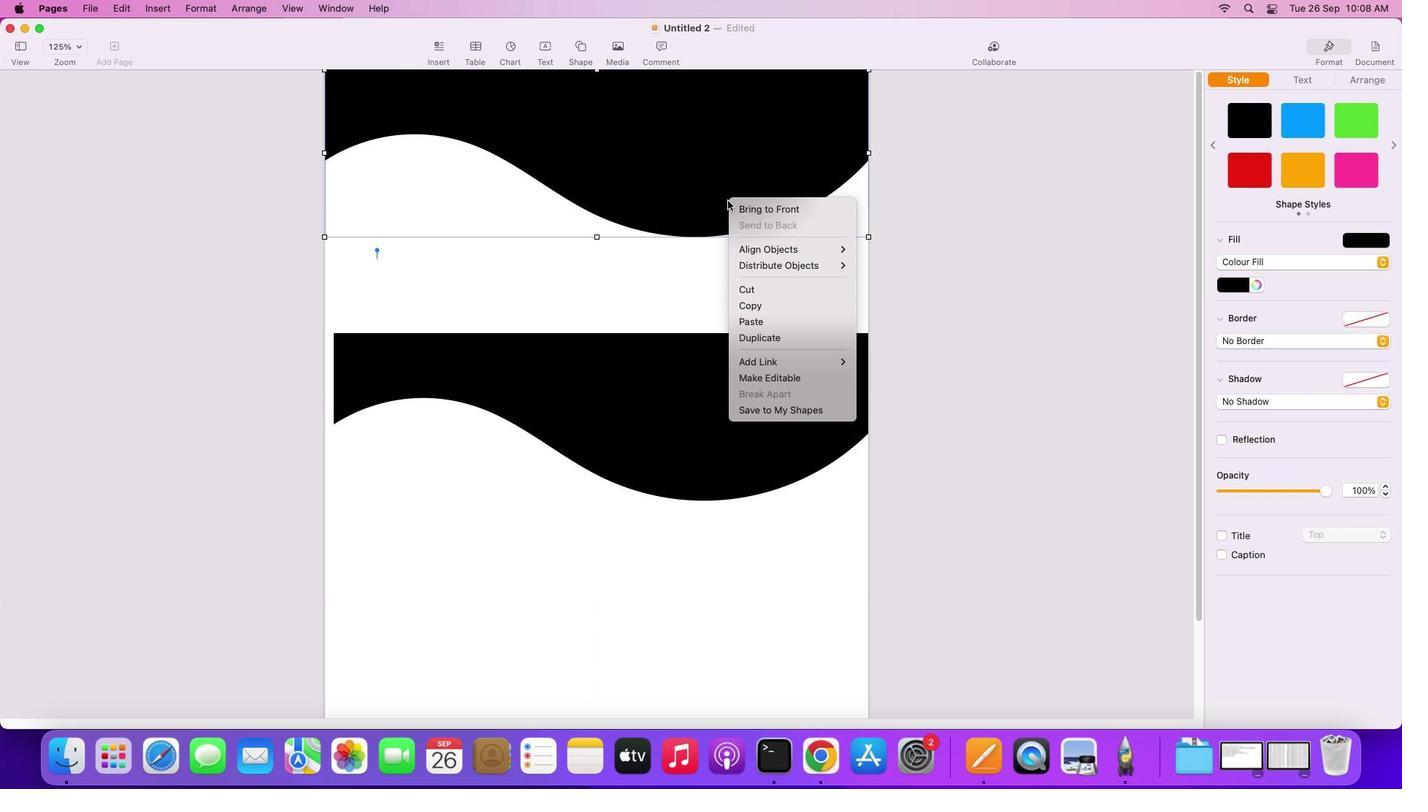
Action: Mouse moved to (762, 368)
Screenshot: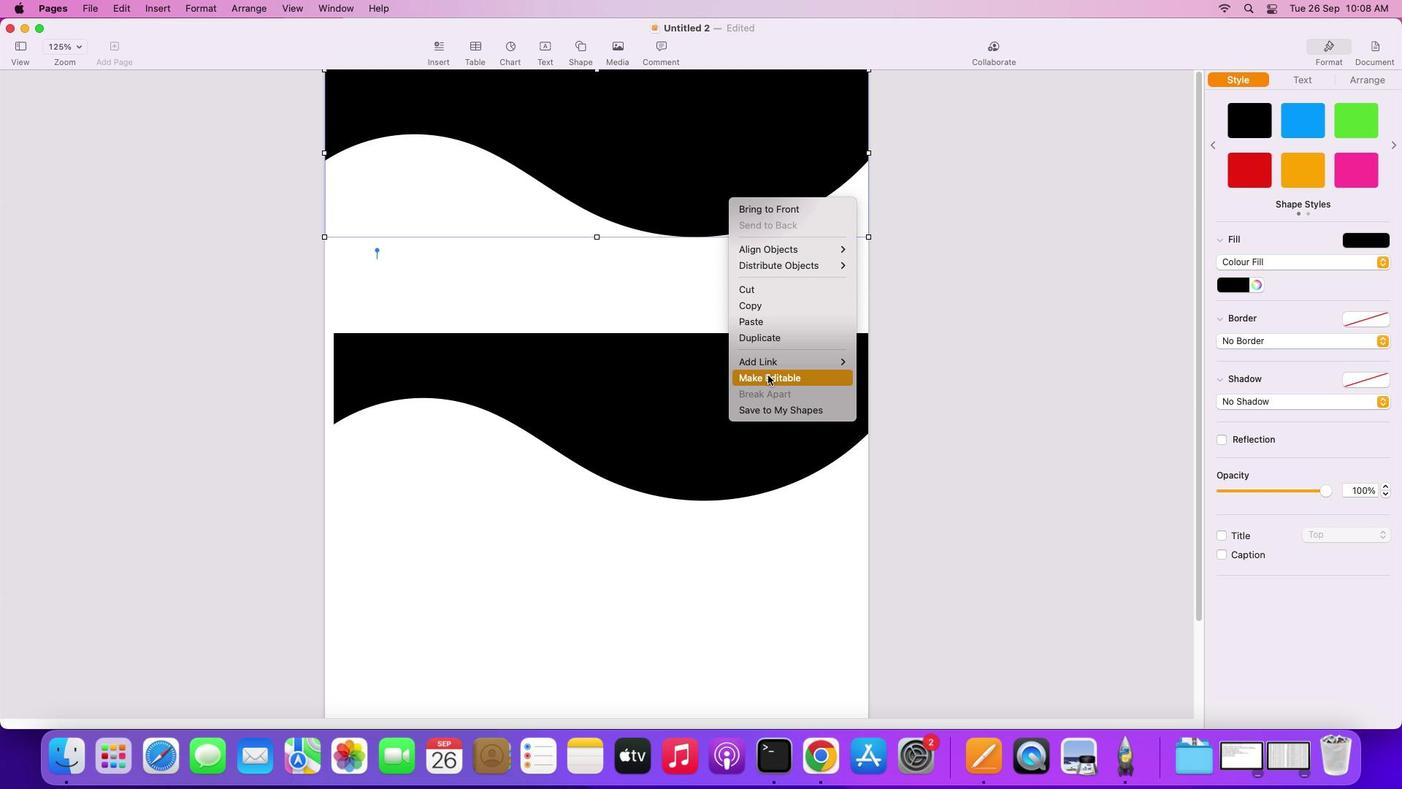
Action: Mouse pressed left at (762, 368)
Screenshot: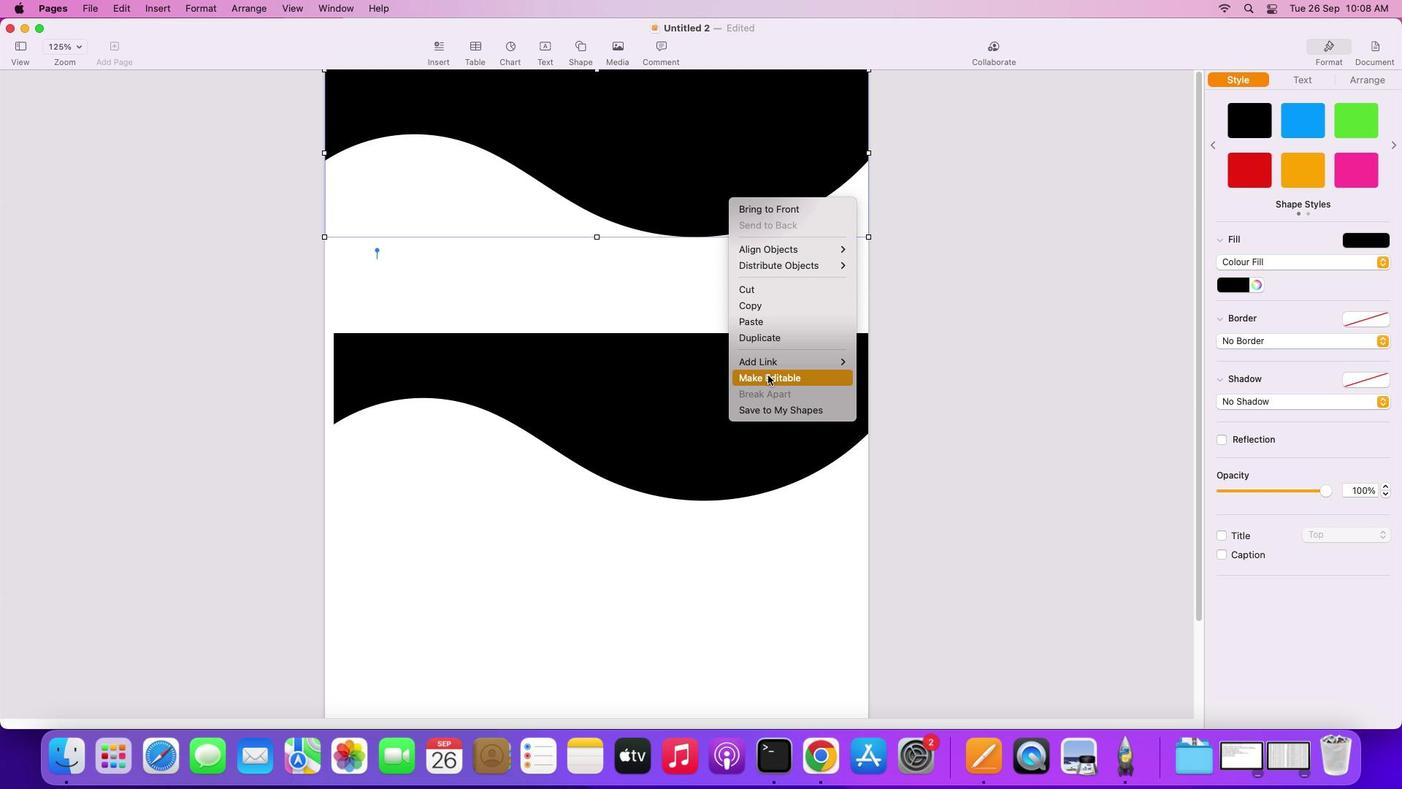 
Action: Mouse moved to (734, 224)
Screenshot: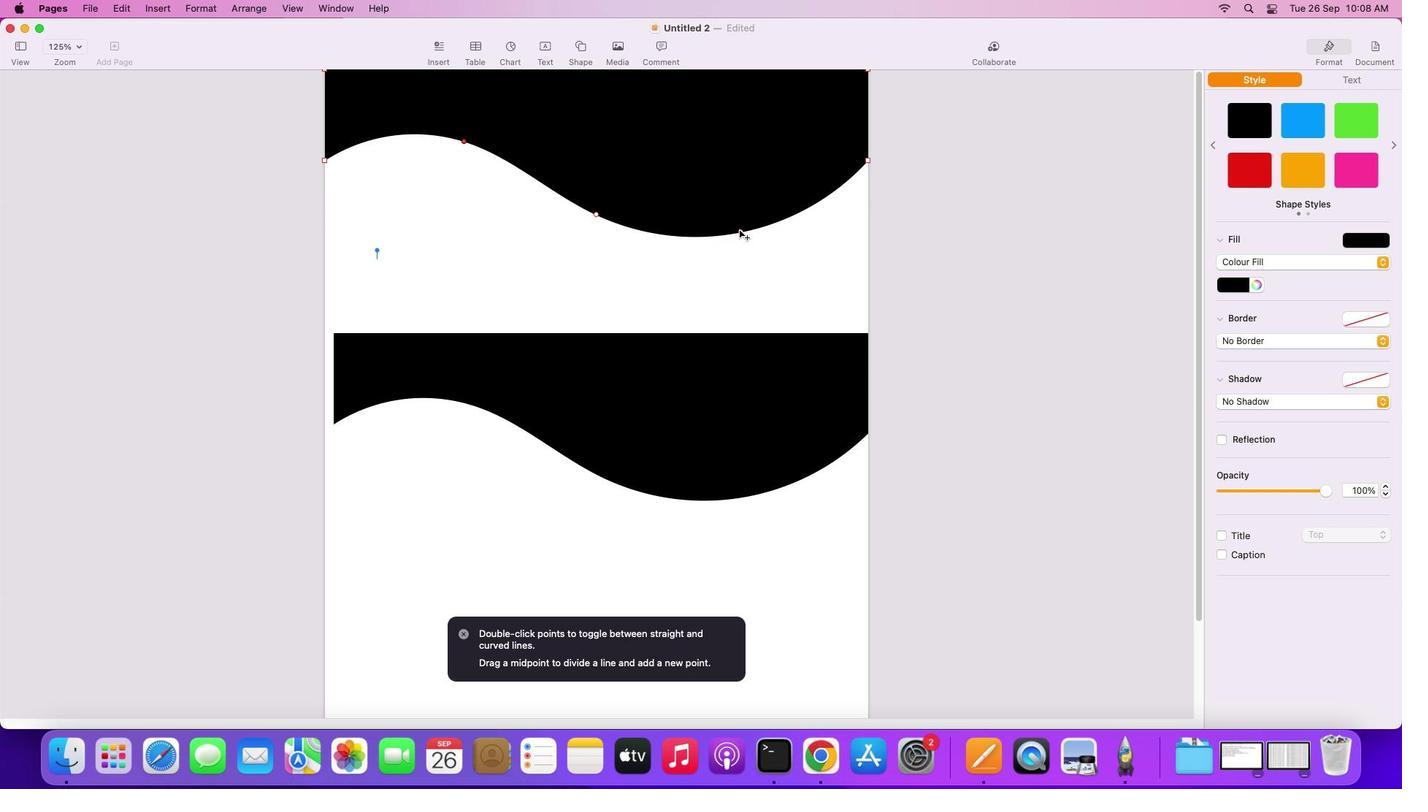 
Action: Mouse pressed left at (734, 224)
Screenshot: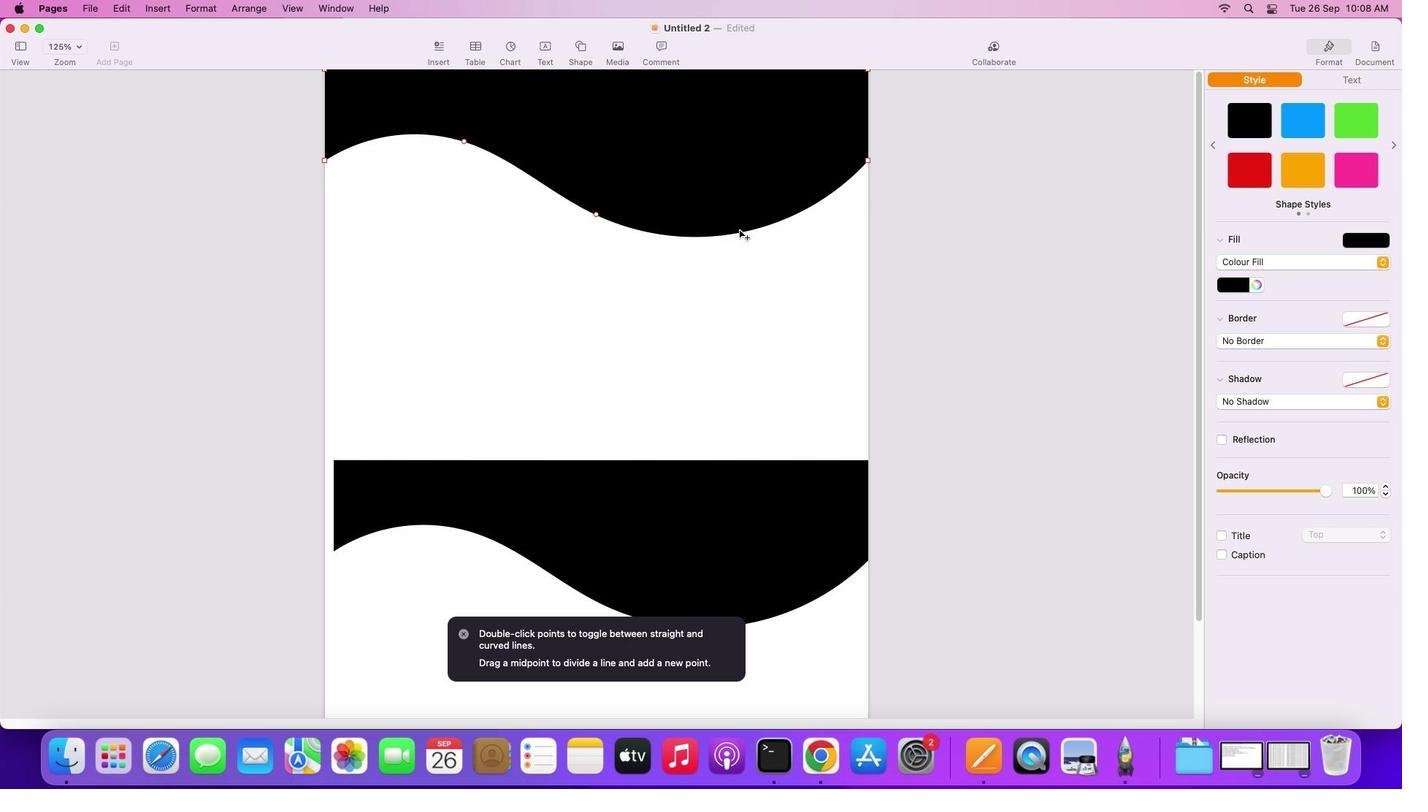 
Action: Mouse moved to (722, 227)
Screenshot: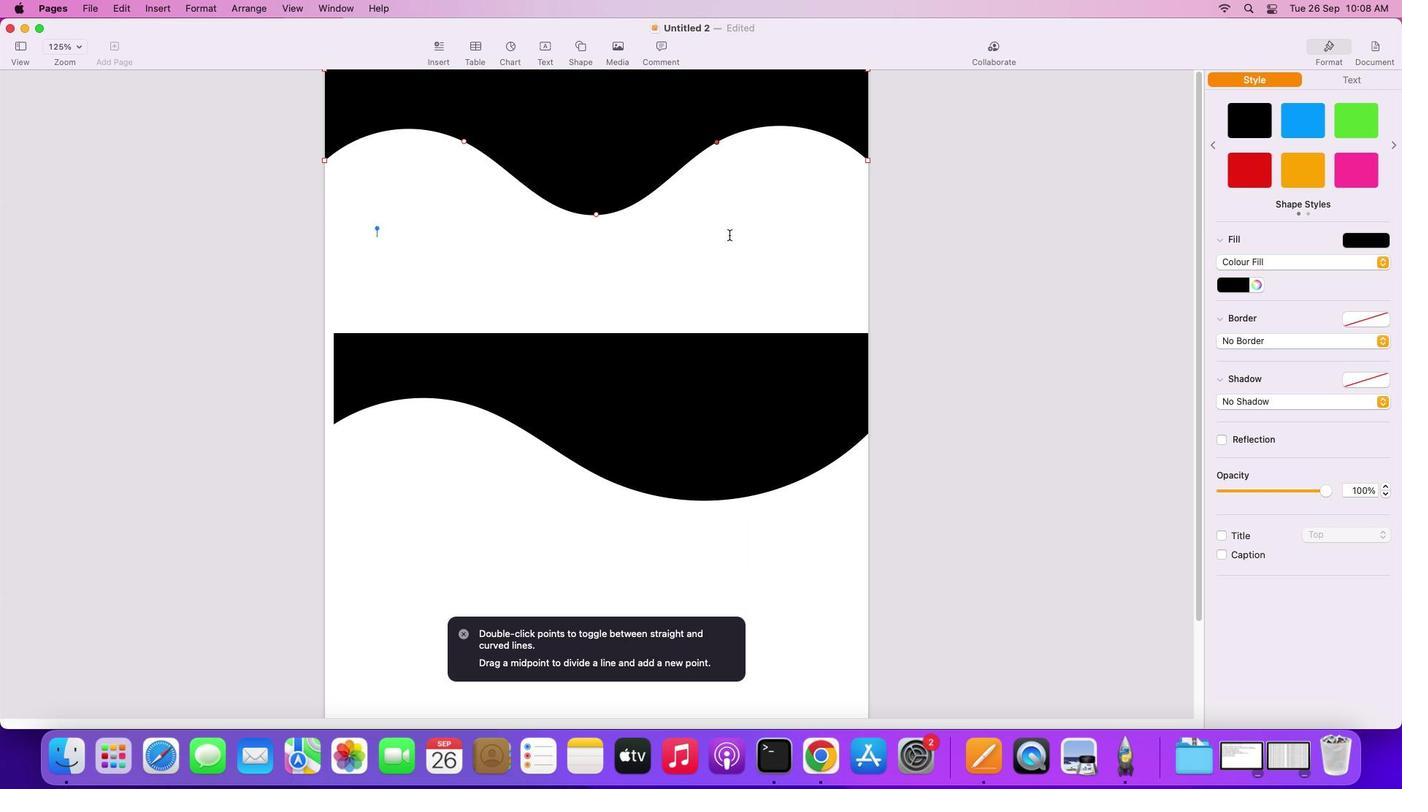 
Action: Mouse pressed left at (722, 227)
Screenshot: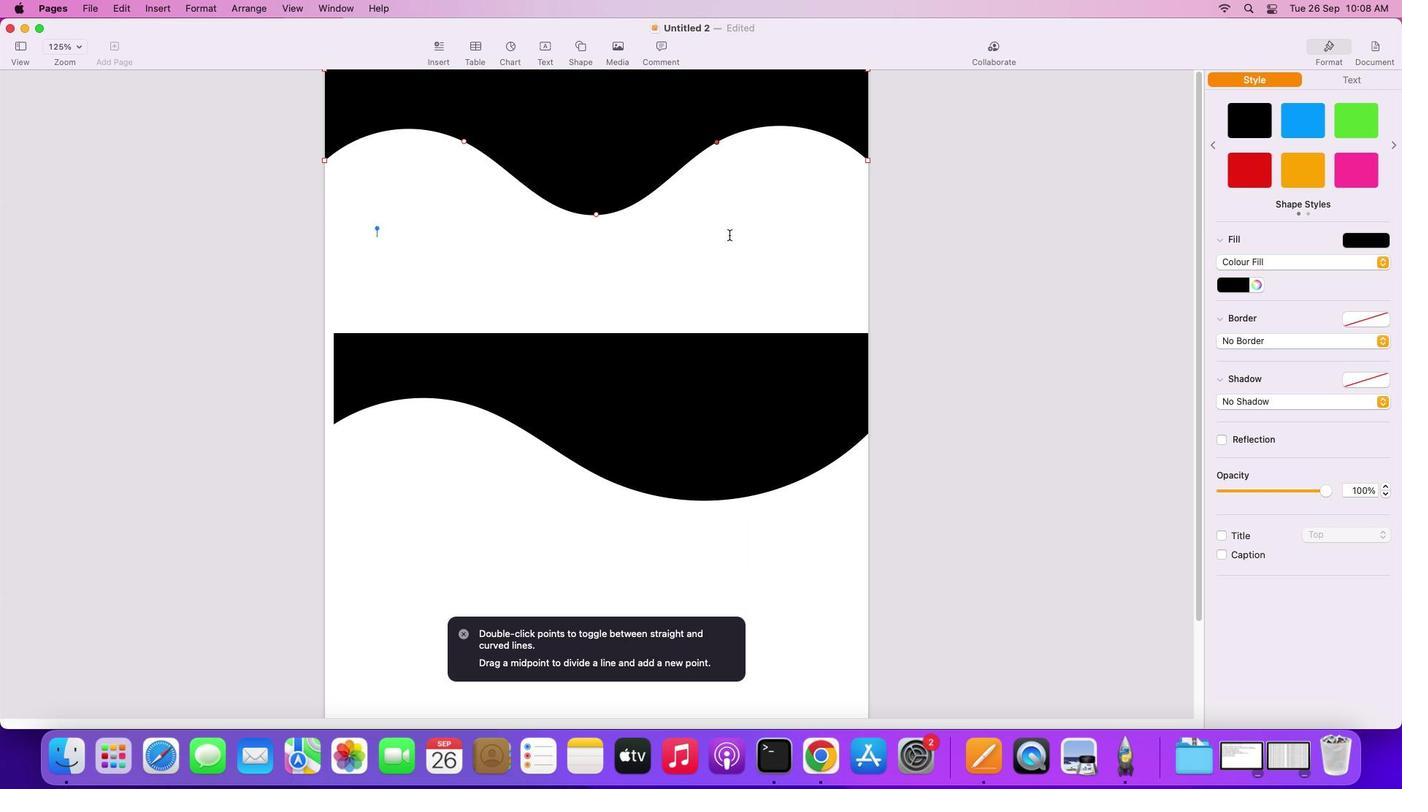 
Action: Mouse moved to (655, 136)
Screenshot: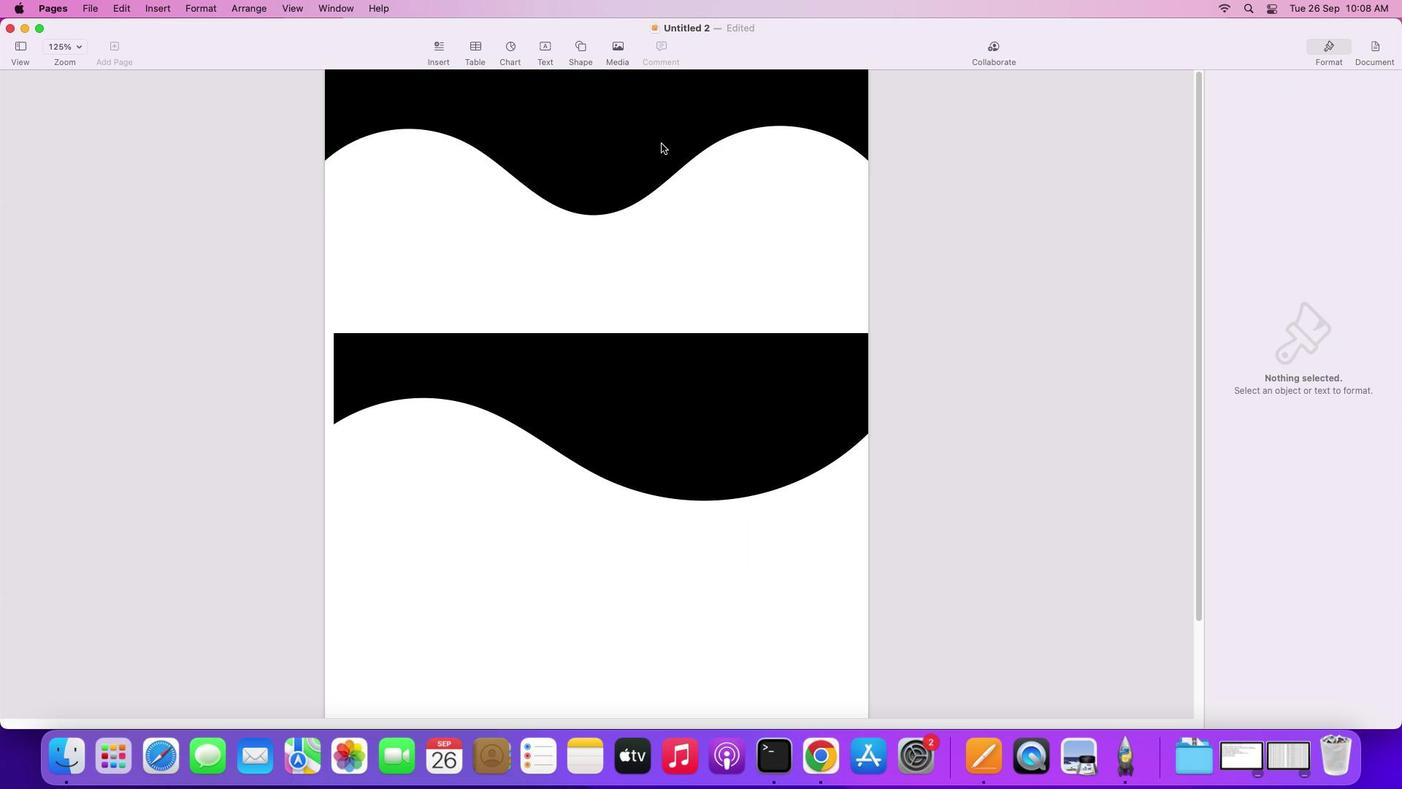 
Action: Mouse pressed left at (655, 136)
Screenshot: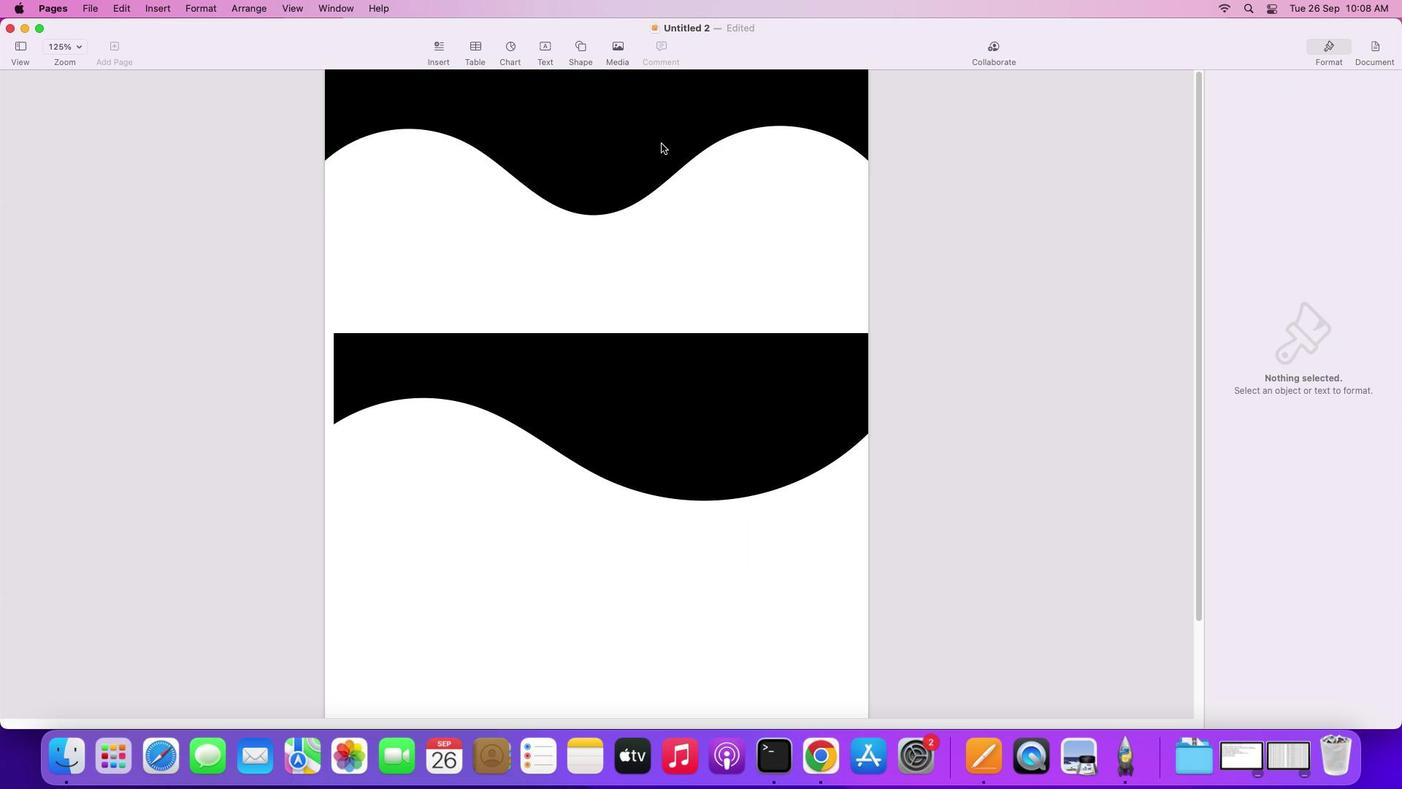 
Action: Key pressed Key.alt
Screenshot: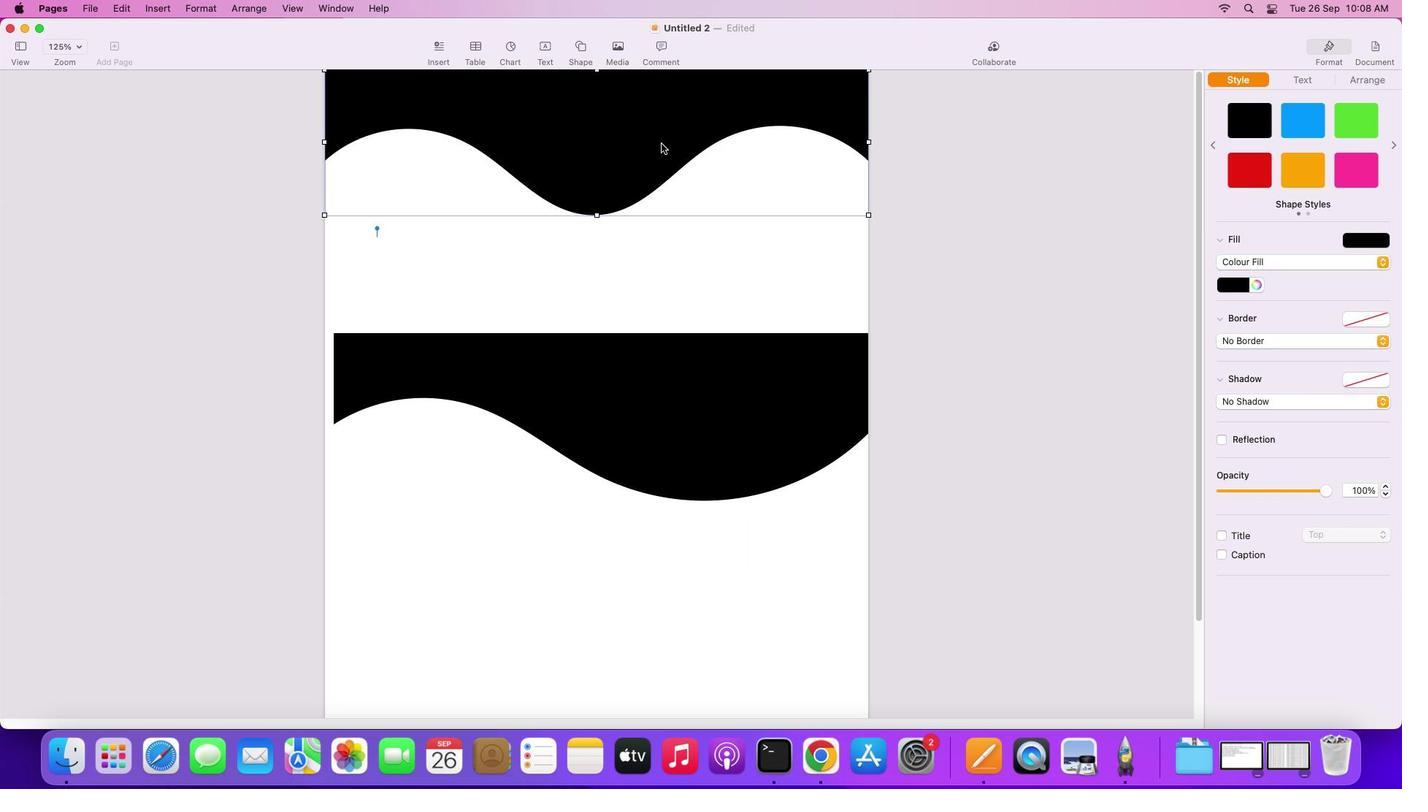 
Action: Mouse moved to (655, 136)
Screenshot: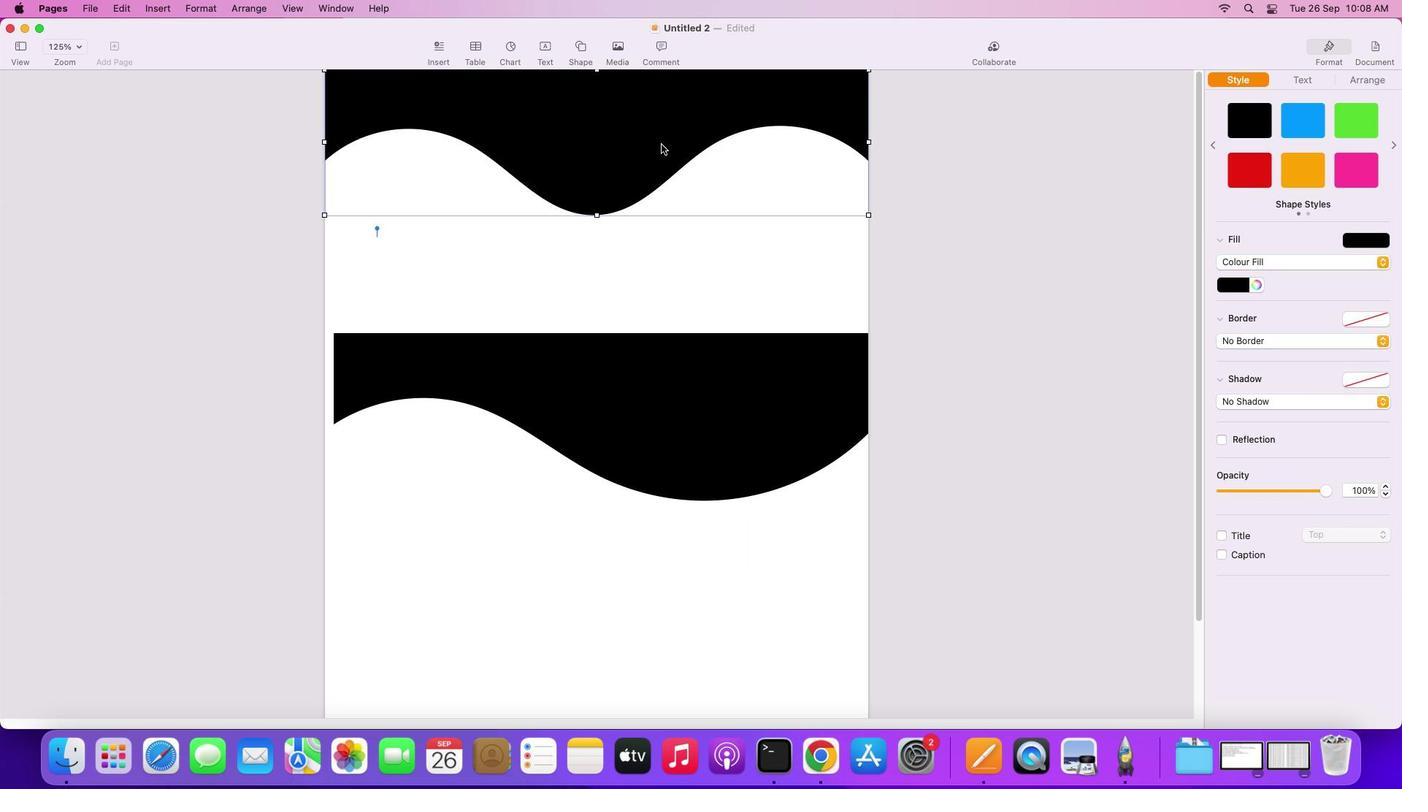 
Action: Mouse pressed left at (655, 136)
Screenshot: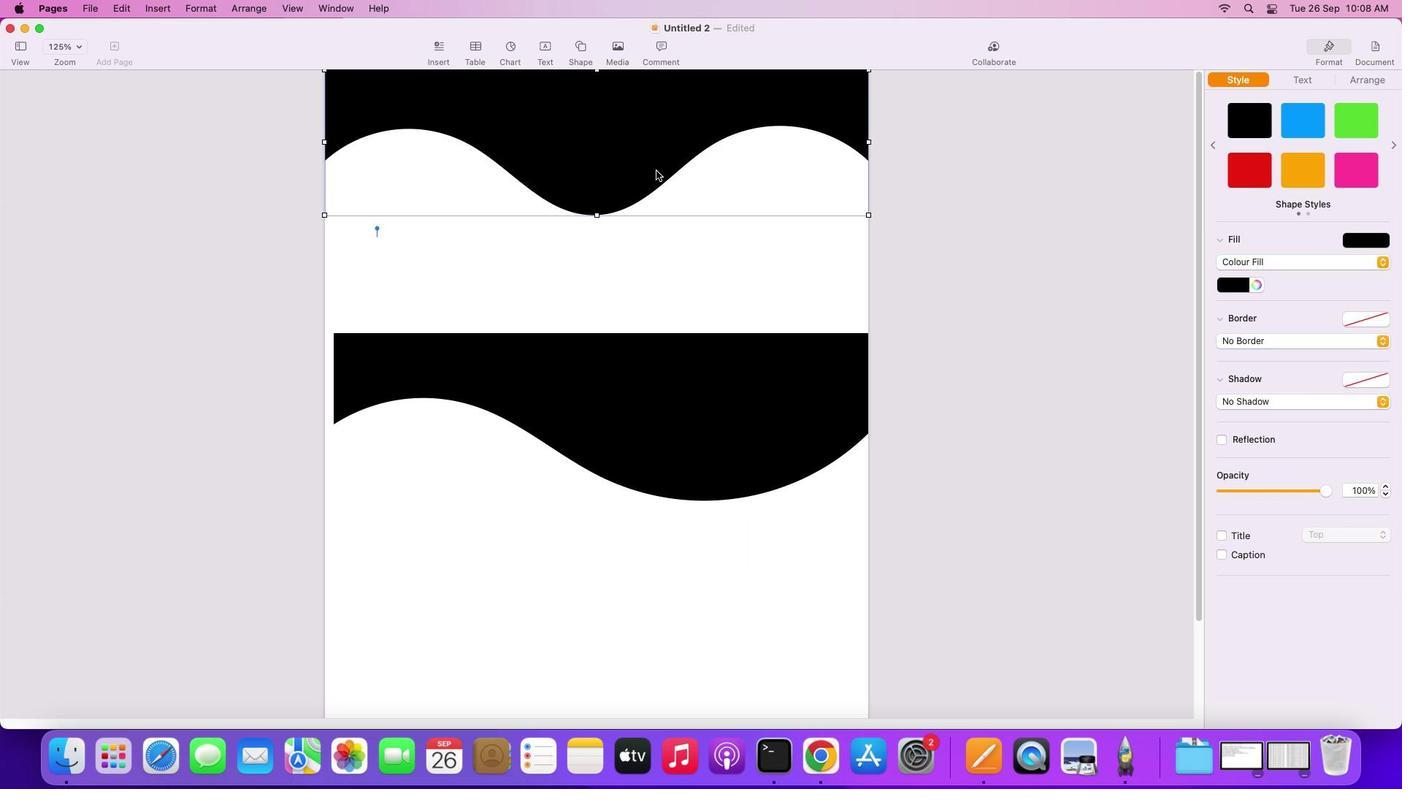 
Action: Mouse moved to (647, 394)
Screenshot: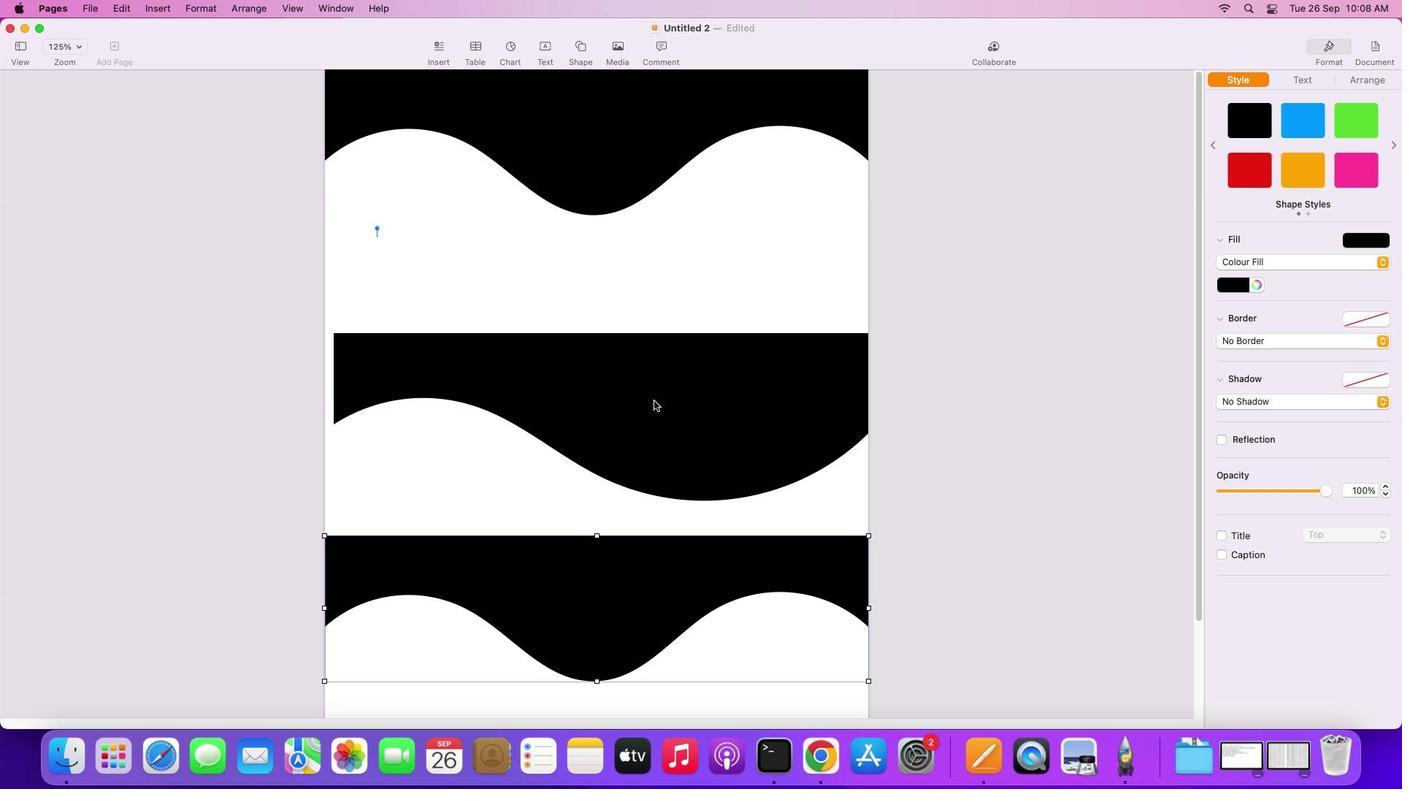 
Action: Mouse pressed left at (647, 394)
Screenshot: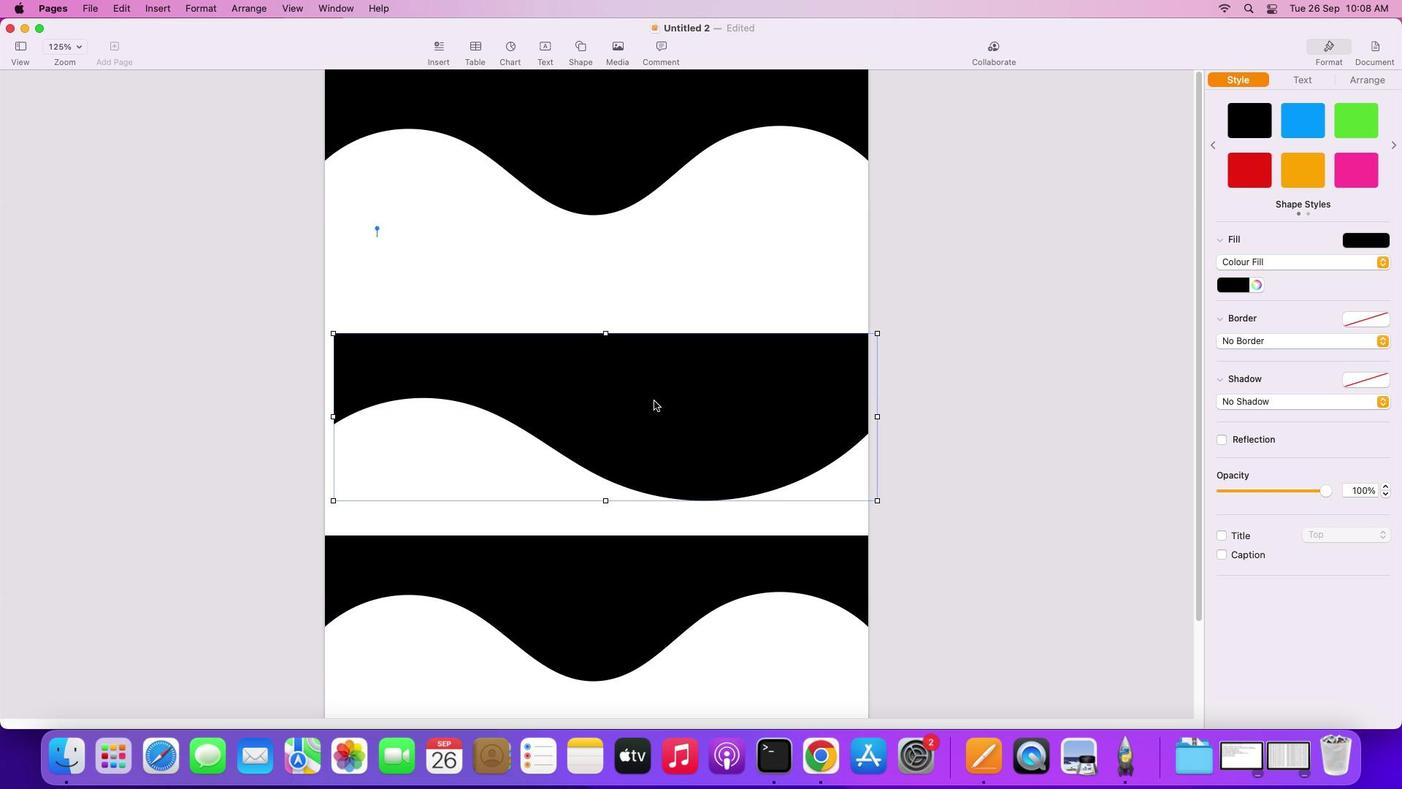 
Action: Mouse moved to (644, 581)
Screenshot: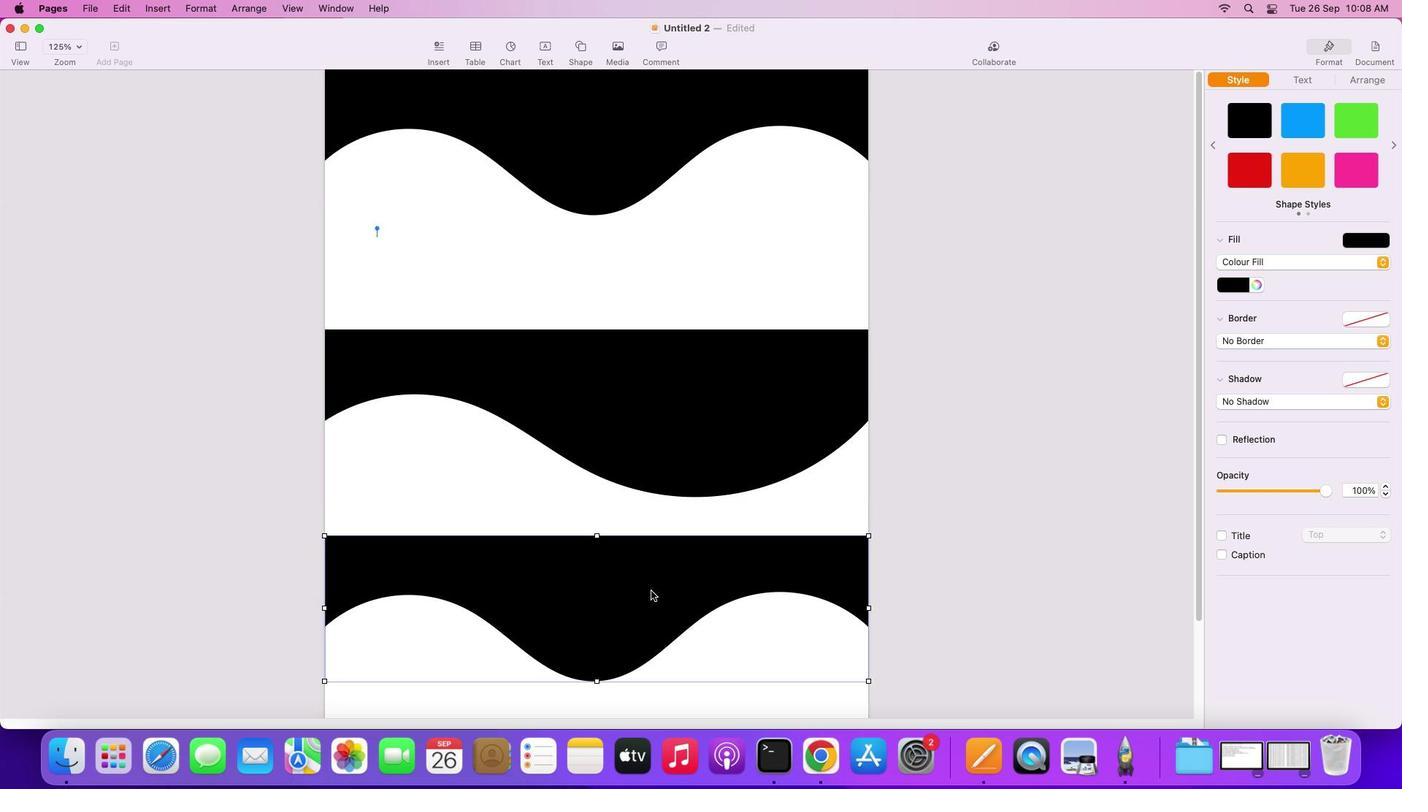 
Action: Mouse pressed left at (644, 581)
Screenshot: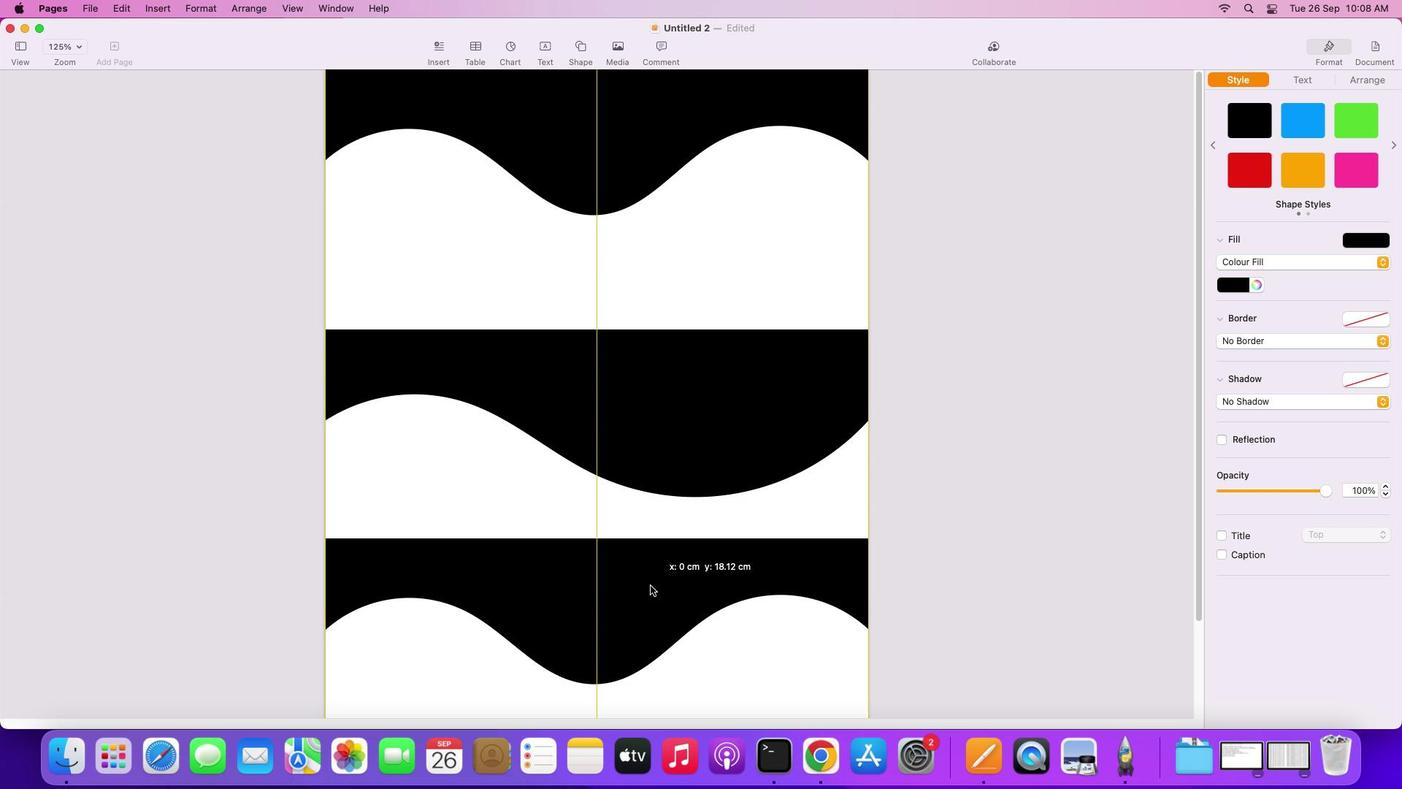 
Action: Mouse moved to (691, 412)
Screenshot: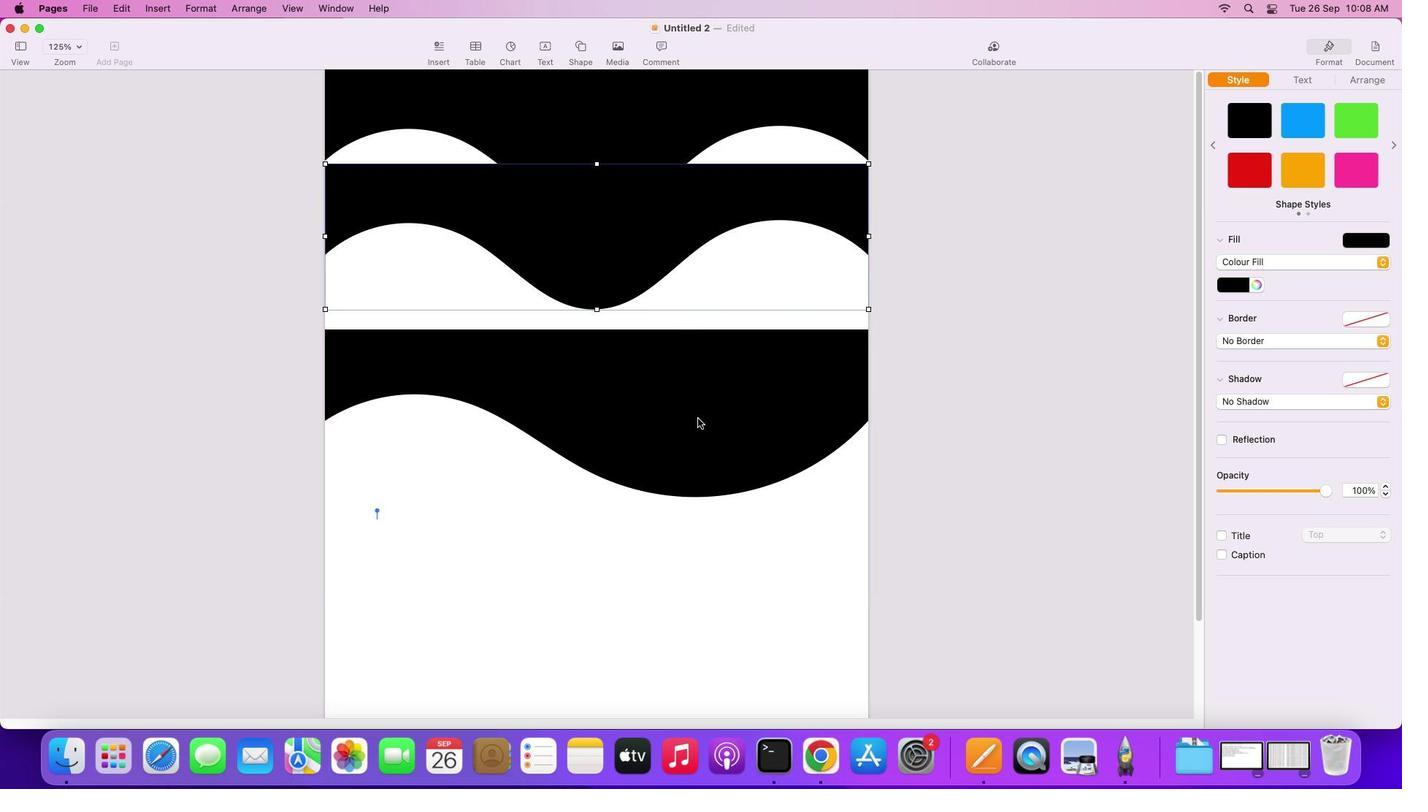 
Action: Mouse scrolled (691, 412) with delta (-5, -5)
Screenshot: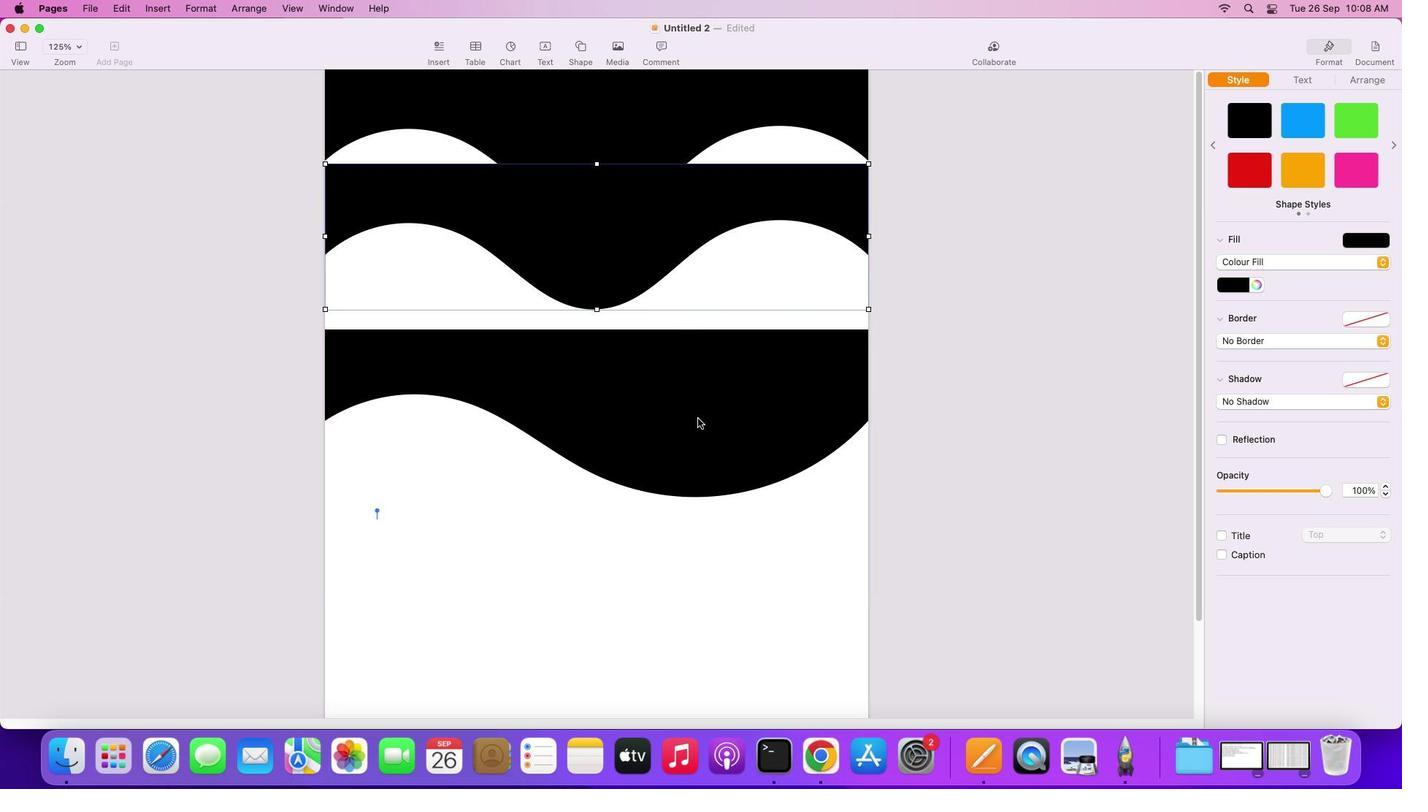 
Action: Mouse scrolled (691, 412) with delta (-5, -5)
Screenshot: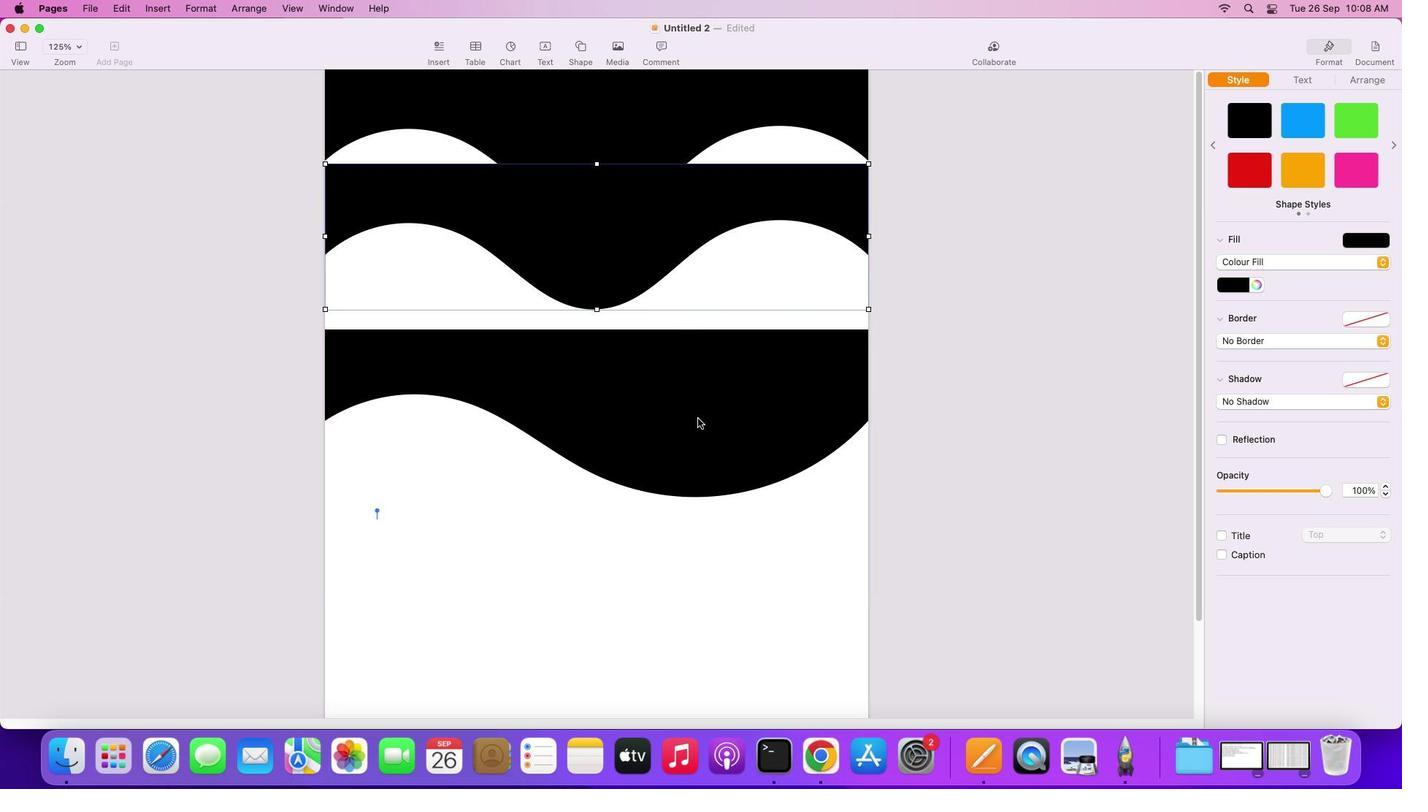
Action: Mouse scrolled (691, 412) with delta (-5, -3)
Screenshot: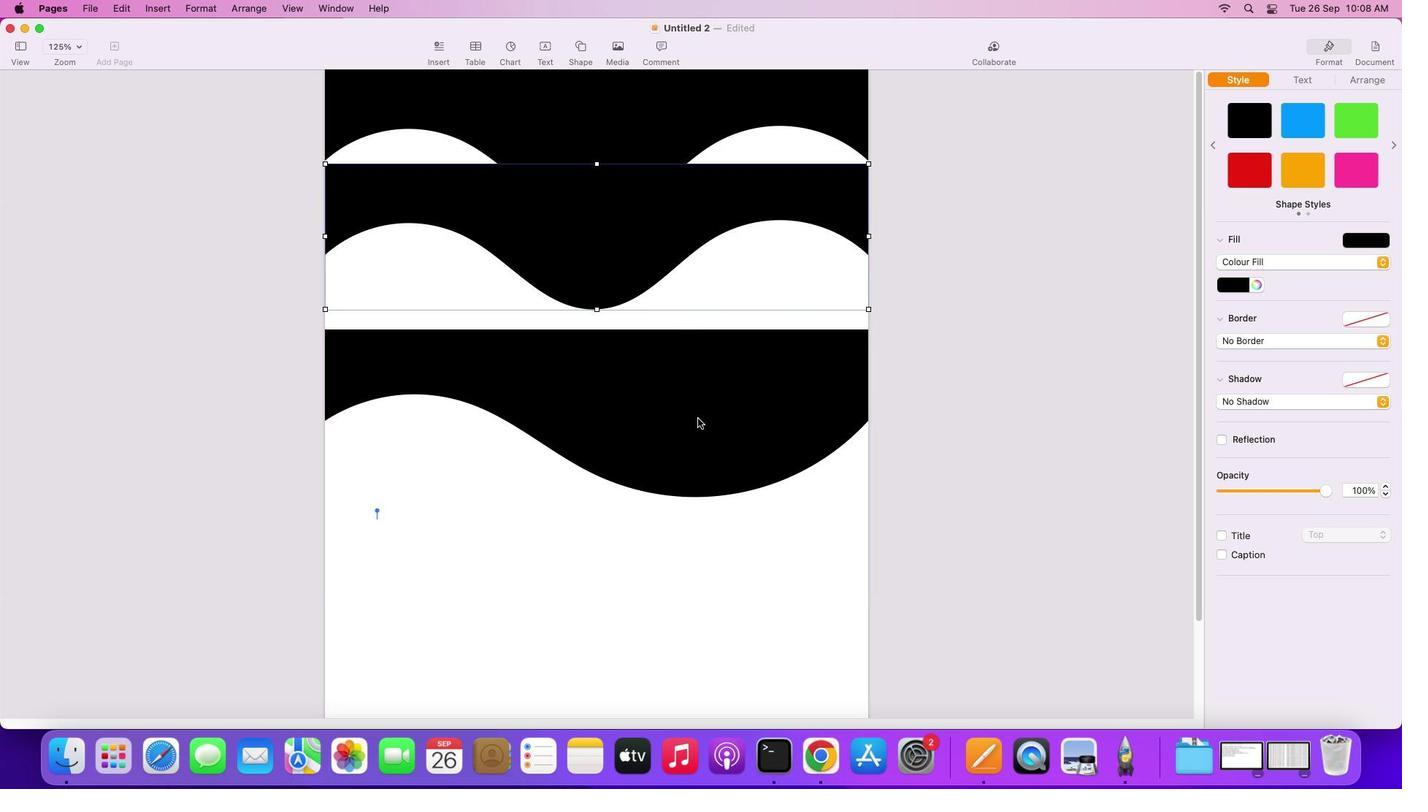 
Action: Mouse scrolled (691, 412) with delta (-5, -2)
Screenshot: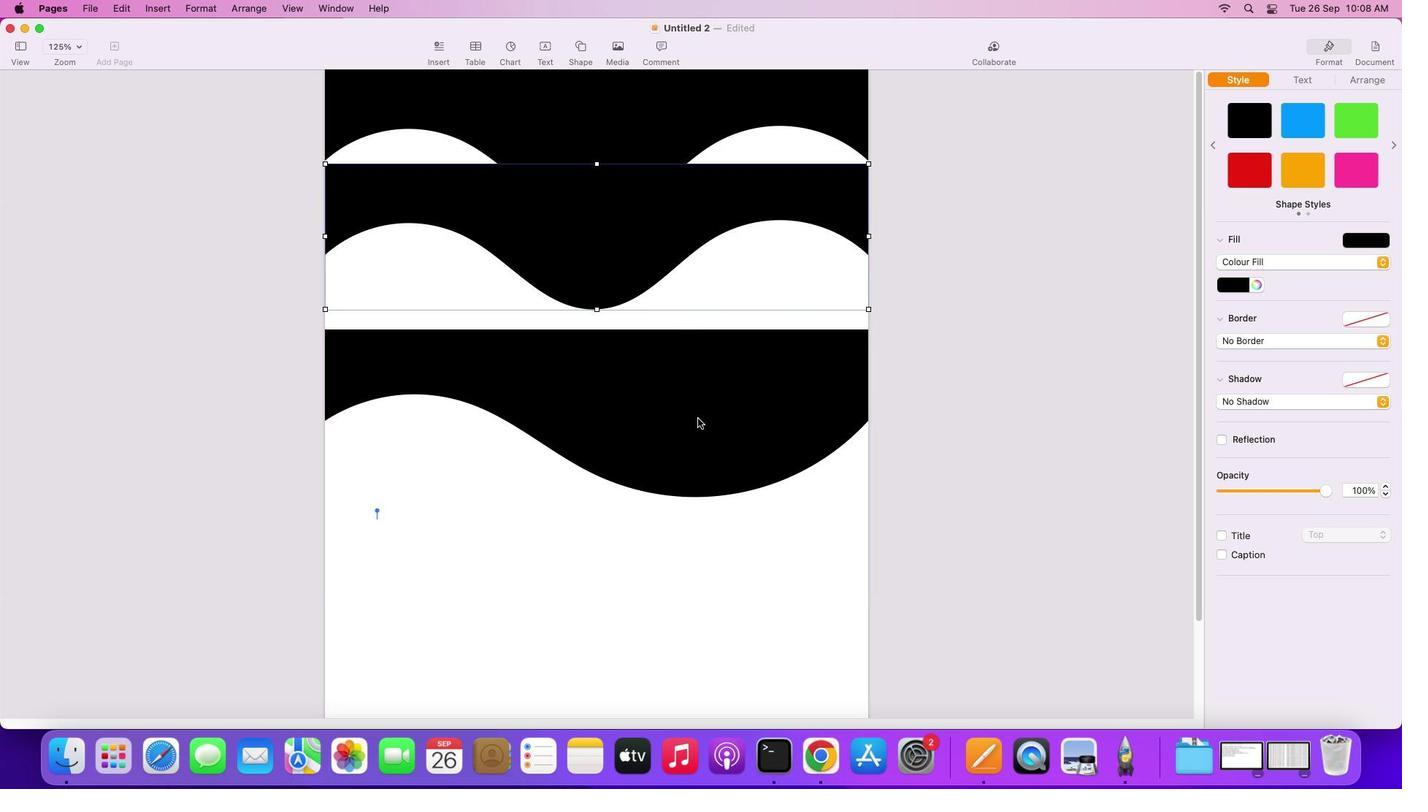 
Action: Mouse scrolled (691, 412) with delta (-5, -1)
Screenshot: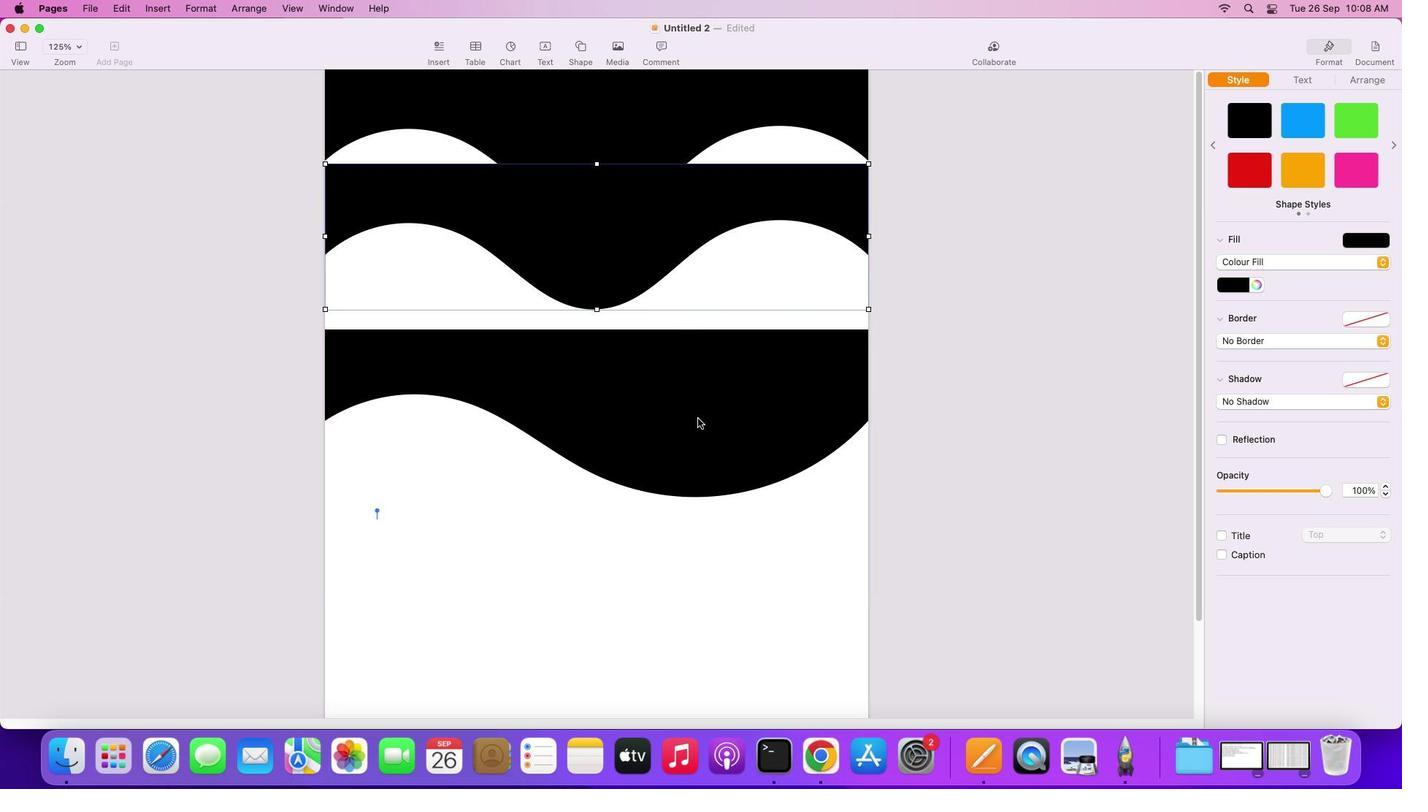 
Action: Mouse scrolled (691, 412) with delta (-5, 0)
Screenshot: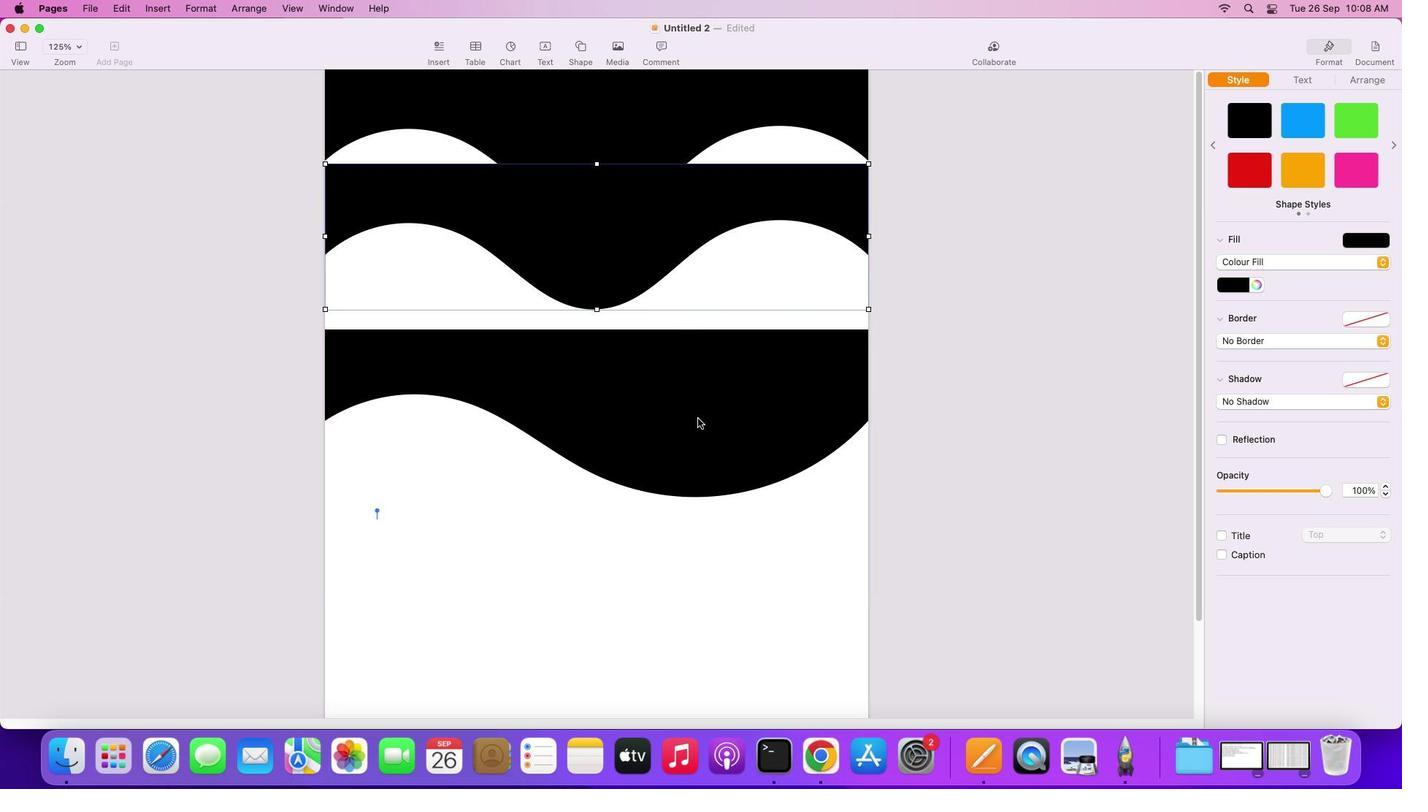
Action: Mouse moved to (591, 269)
Screenshot: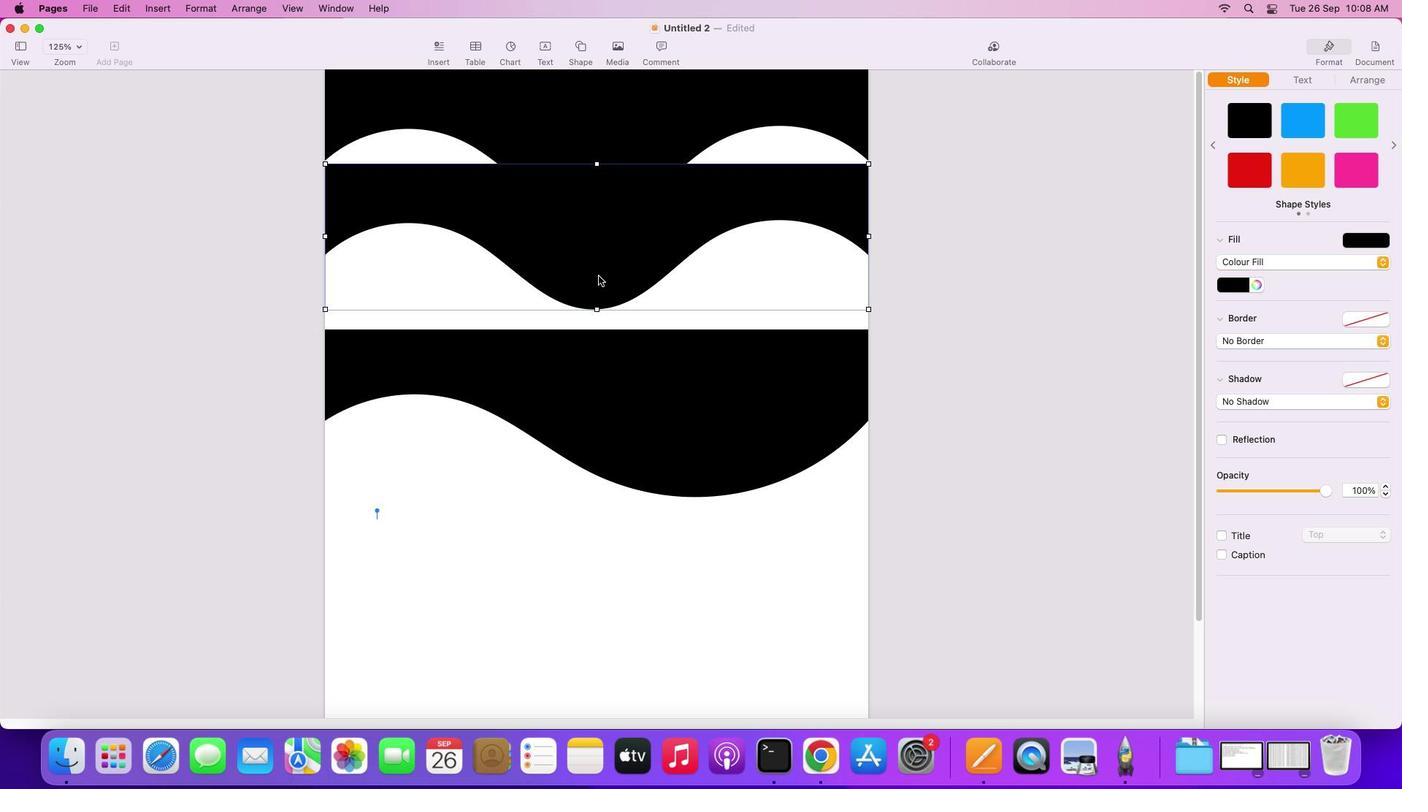 
Action: Mouse pressed left at (591, 269)
Screenshot: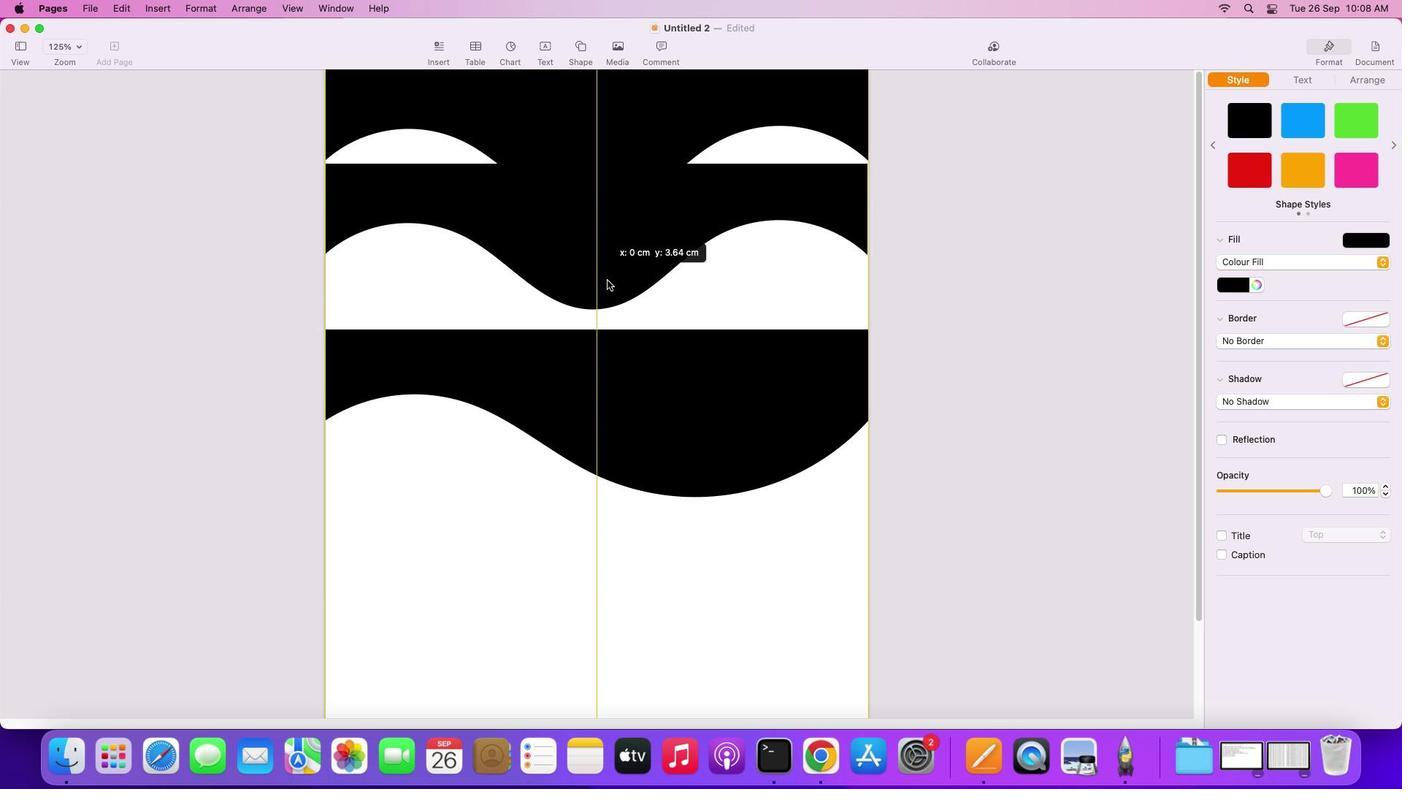 
Action: Mouse moved to (634, 439)
Screenshot: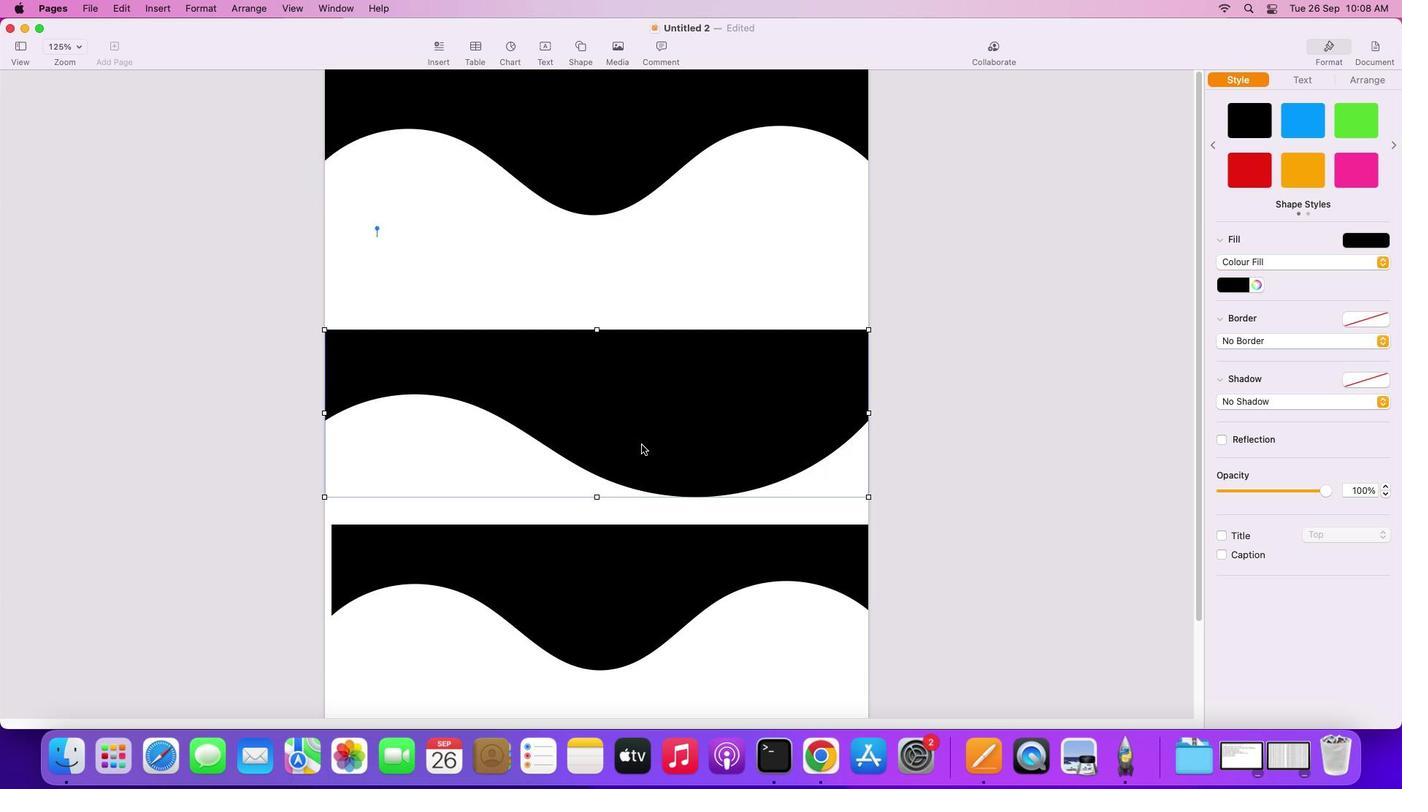 
Action: Mouse pressed left at (634, 439)
Screenshot: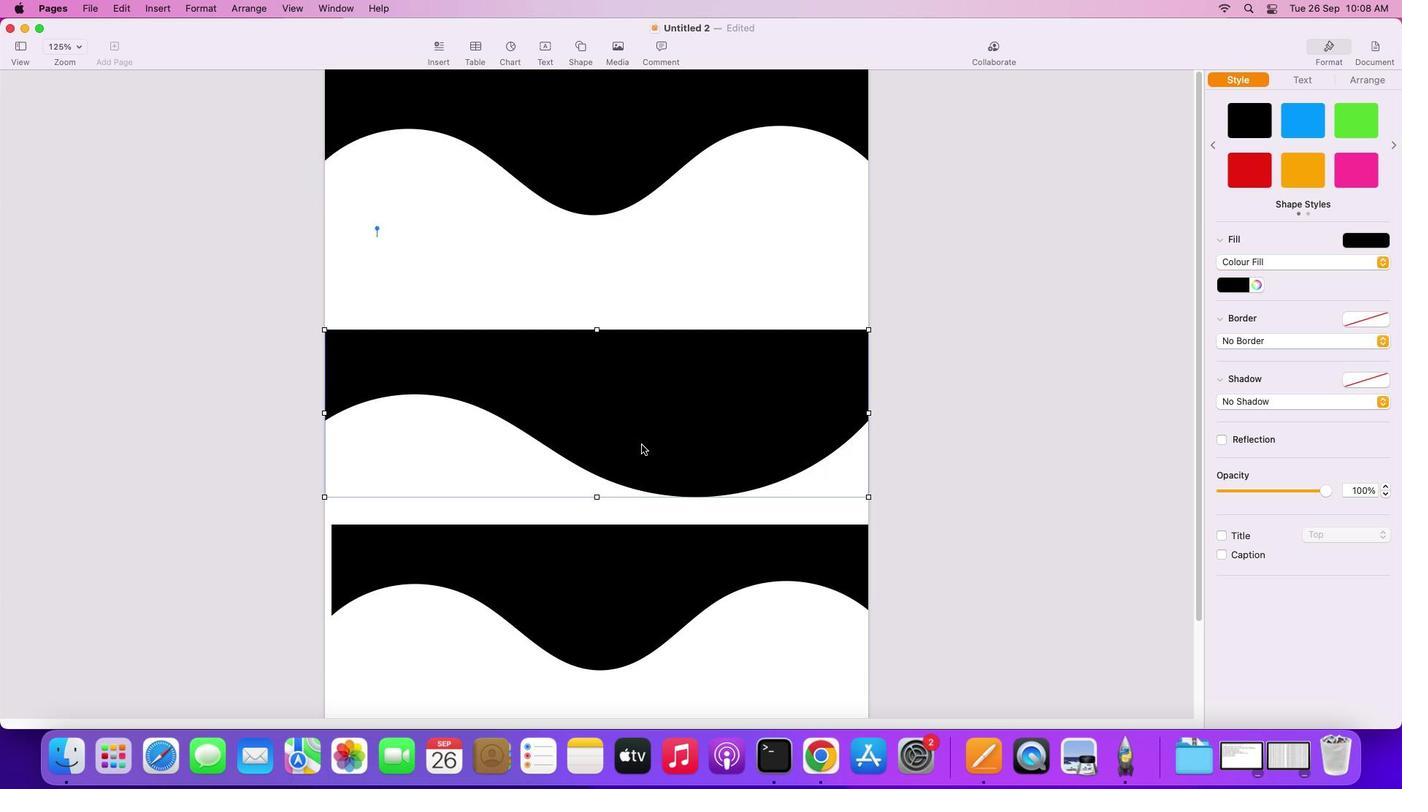 
Action: Mouse moved to (701, 119)
Screenshot: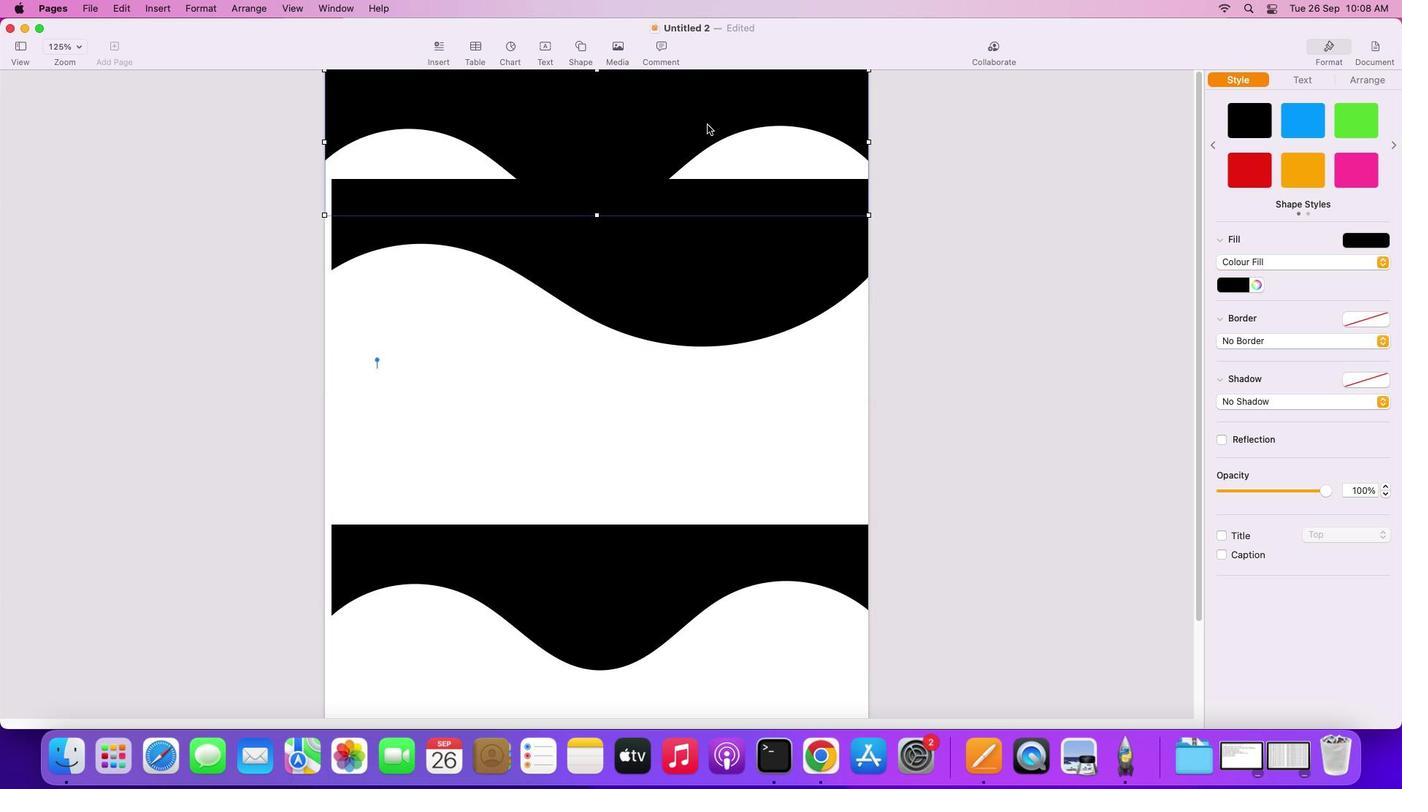 
Action: Mouse pressed left at (701, 119)
Screenshot: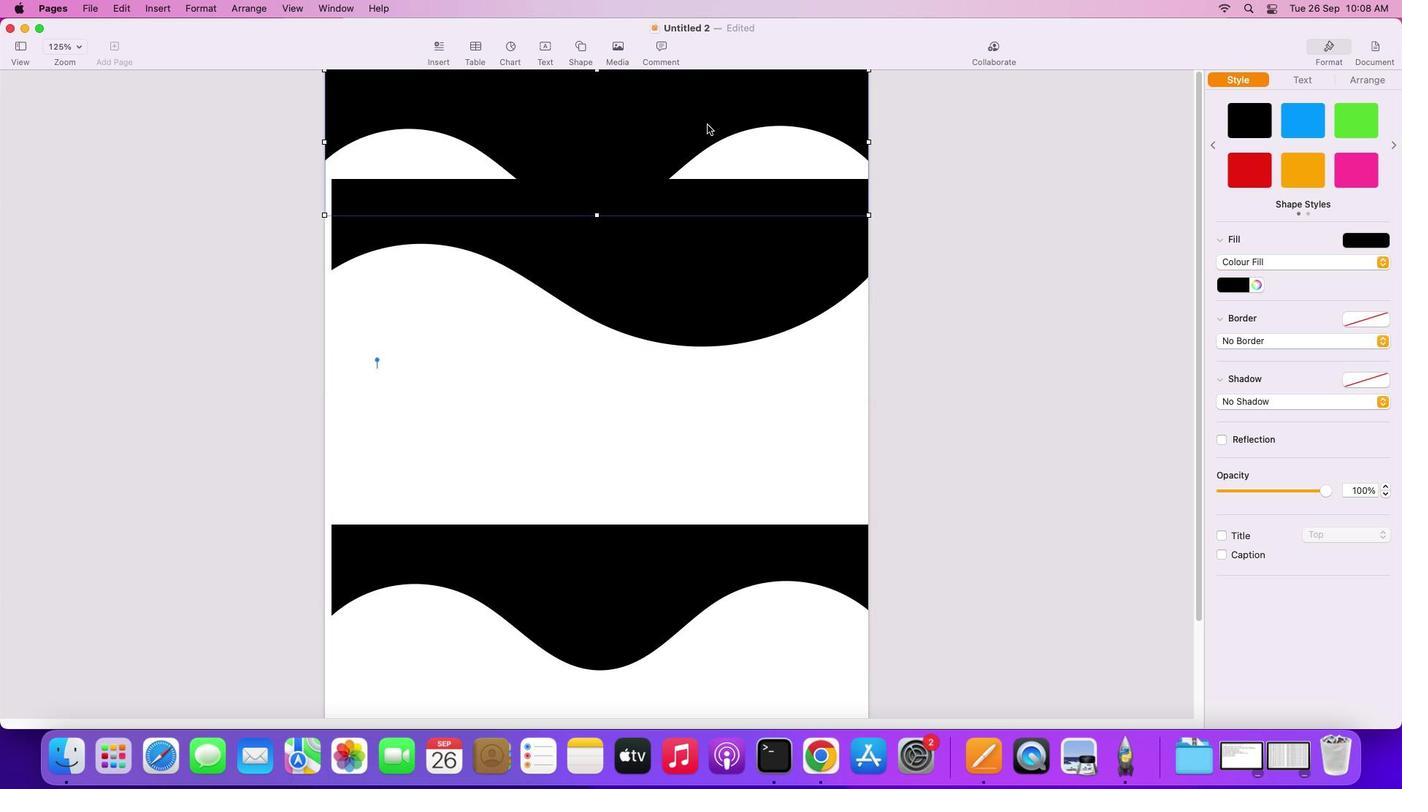 
Action: Mouse moved to (1250, 160)
Screenshot: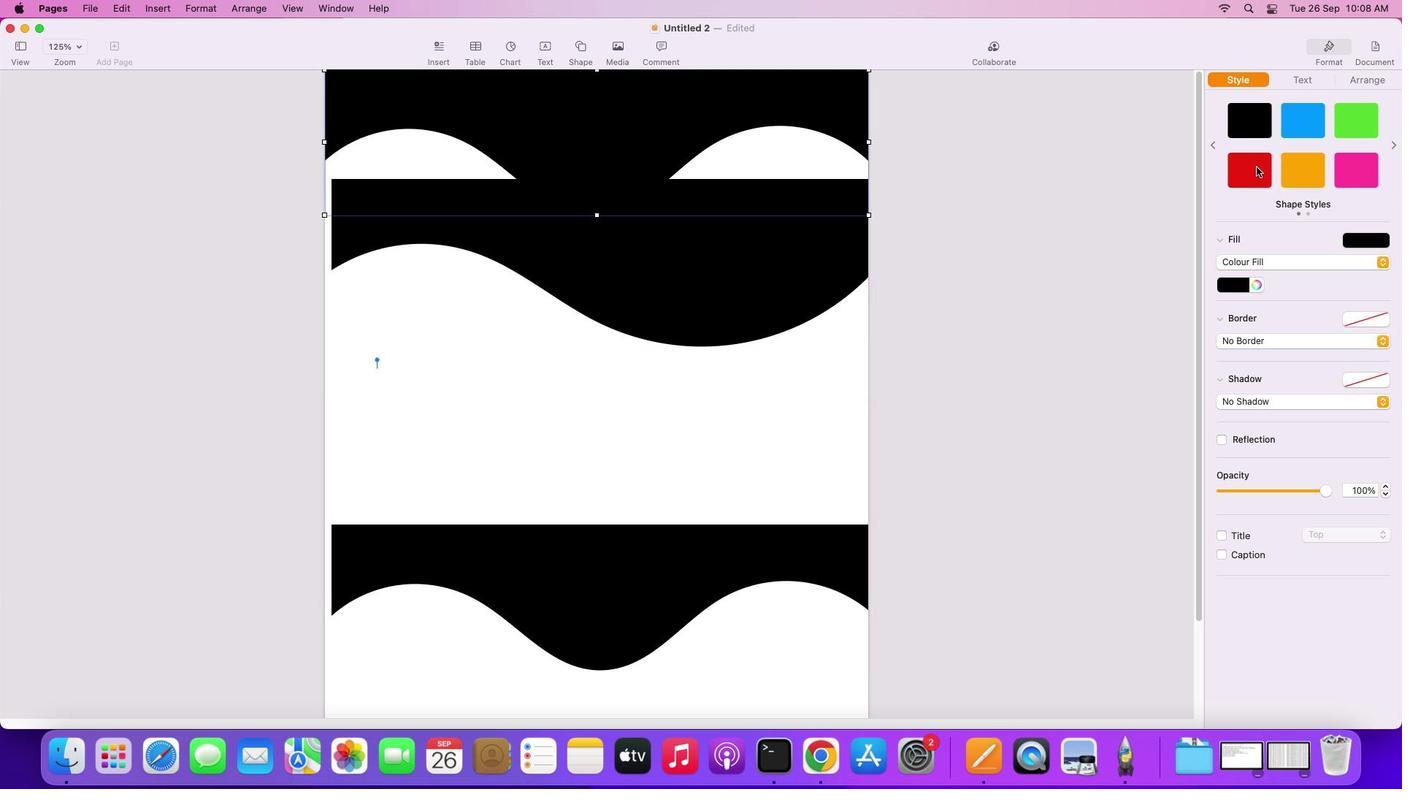 
Action: Mouse pressed left at (1250, 160)
Screenshot: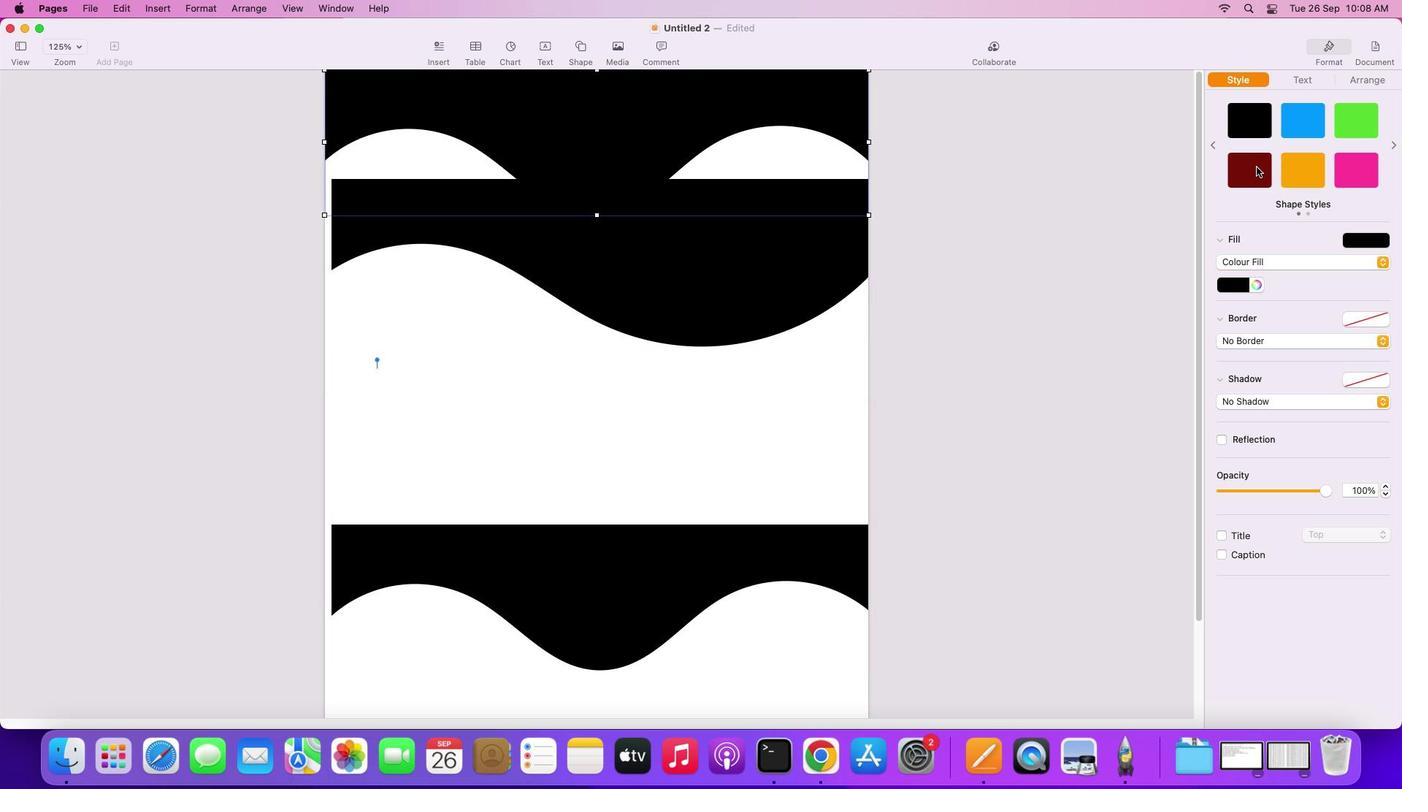 
Action: Mouse moved to (781, 275)
Screenshot: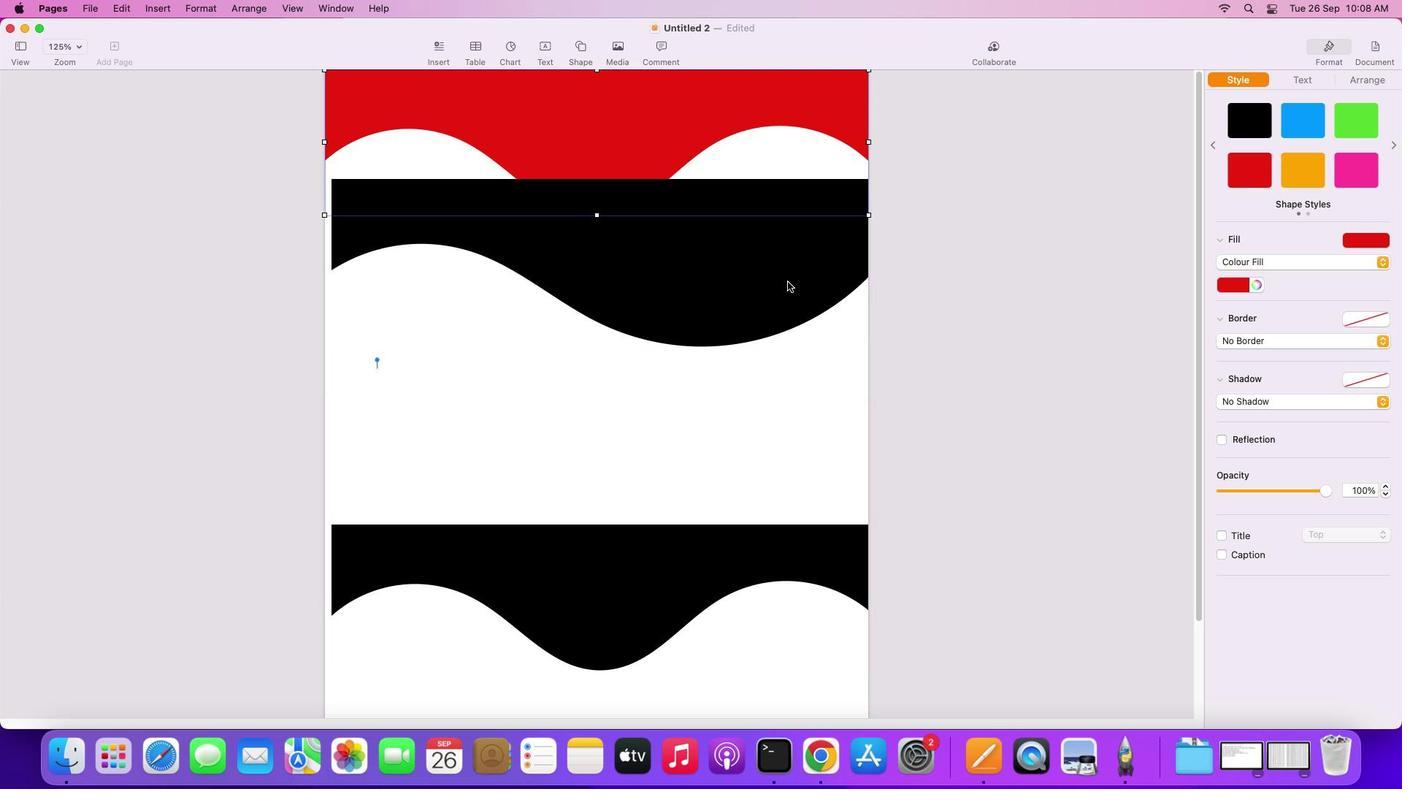 
Action: Mouse pressed left at (781, 275)
Screenshot: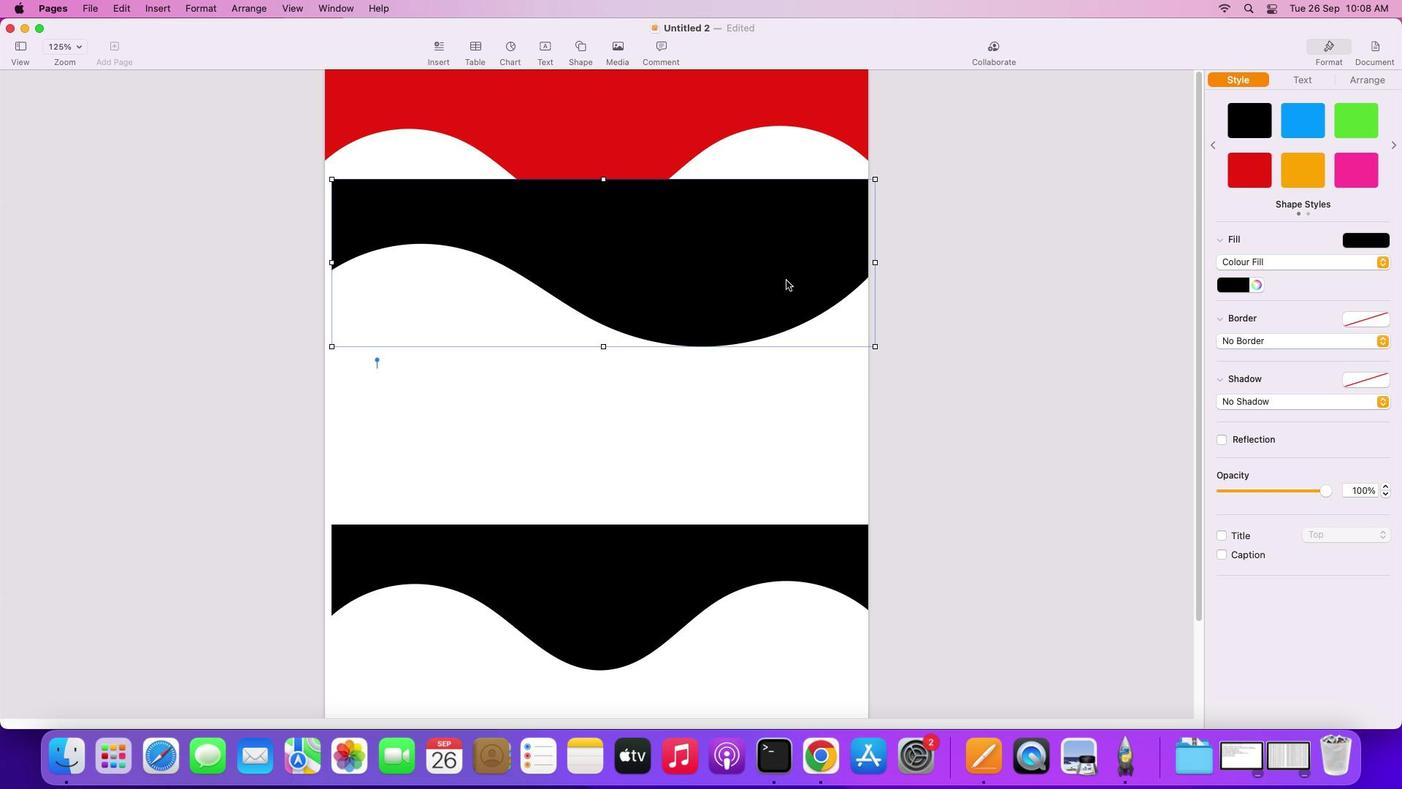
Action: Mouse moved to (727, 173)
Screenshot: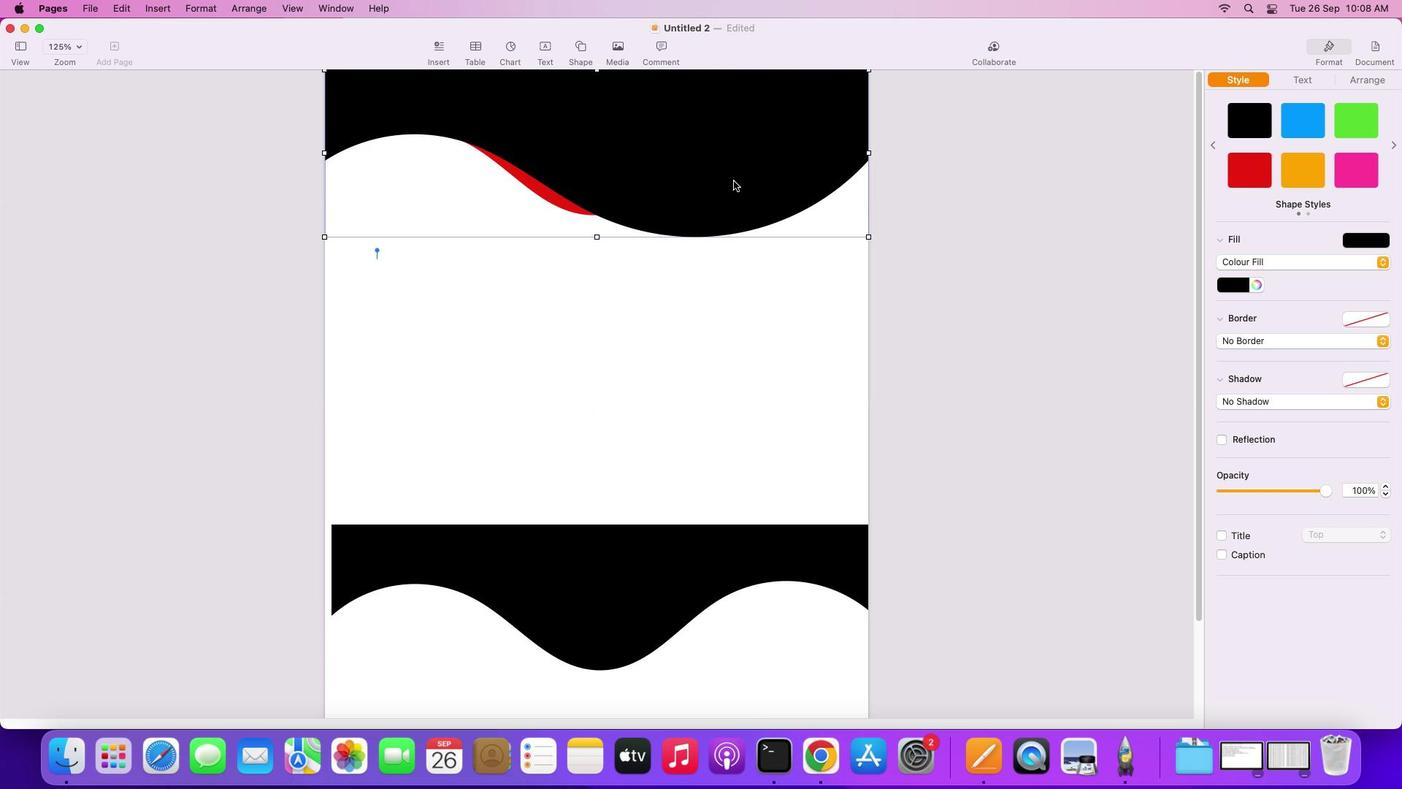
Action: Mouse pressed right at (727, 173)
Screenshot: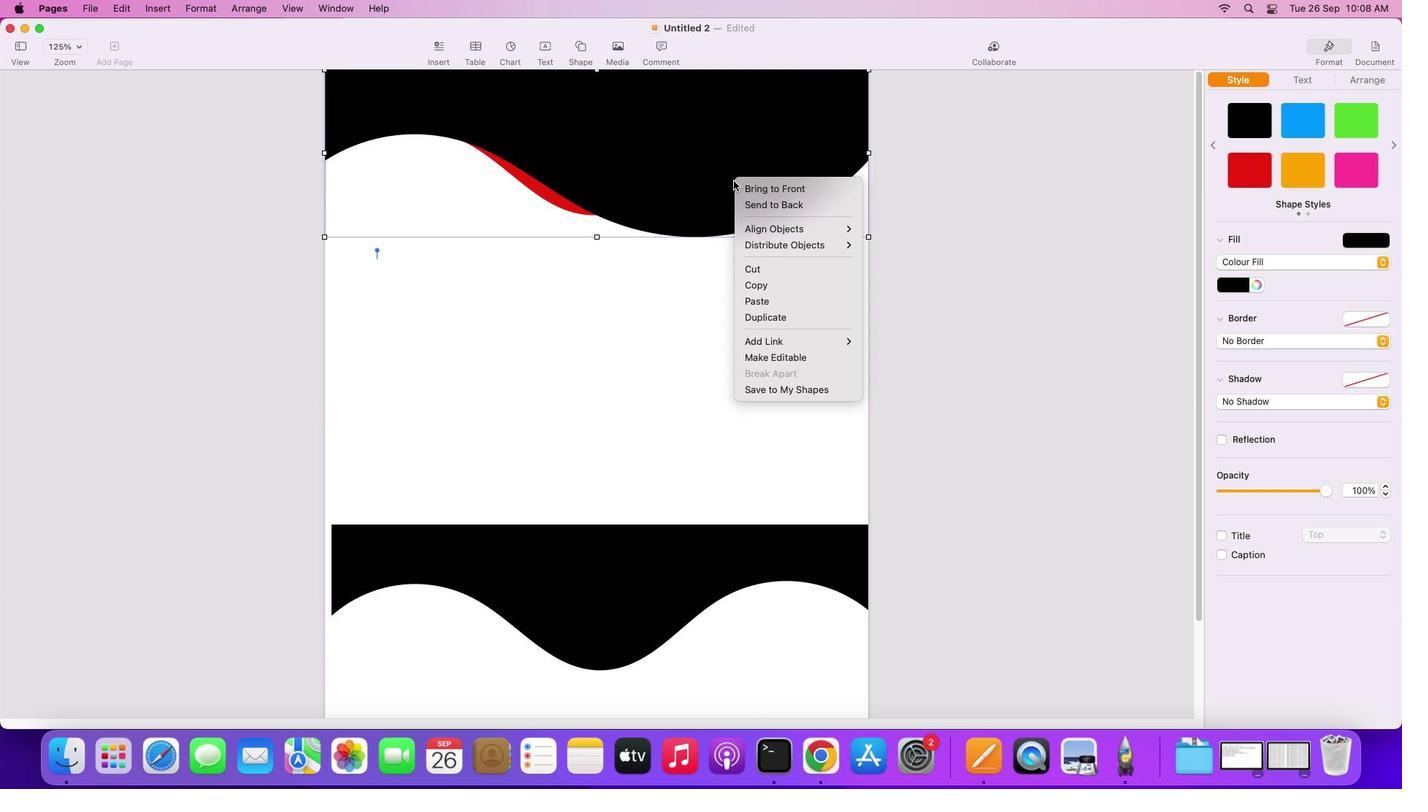 
Action: Mouse moved to (656, 268)
Screenshot: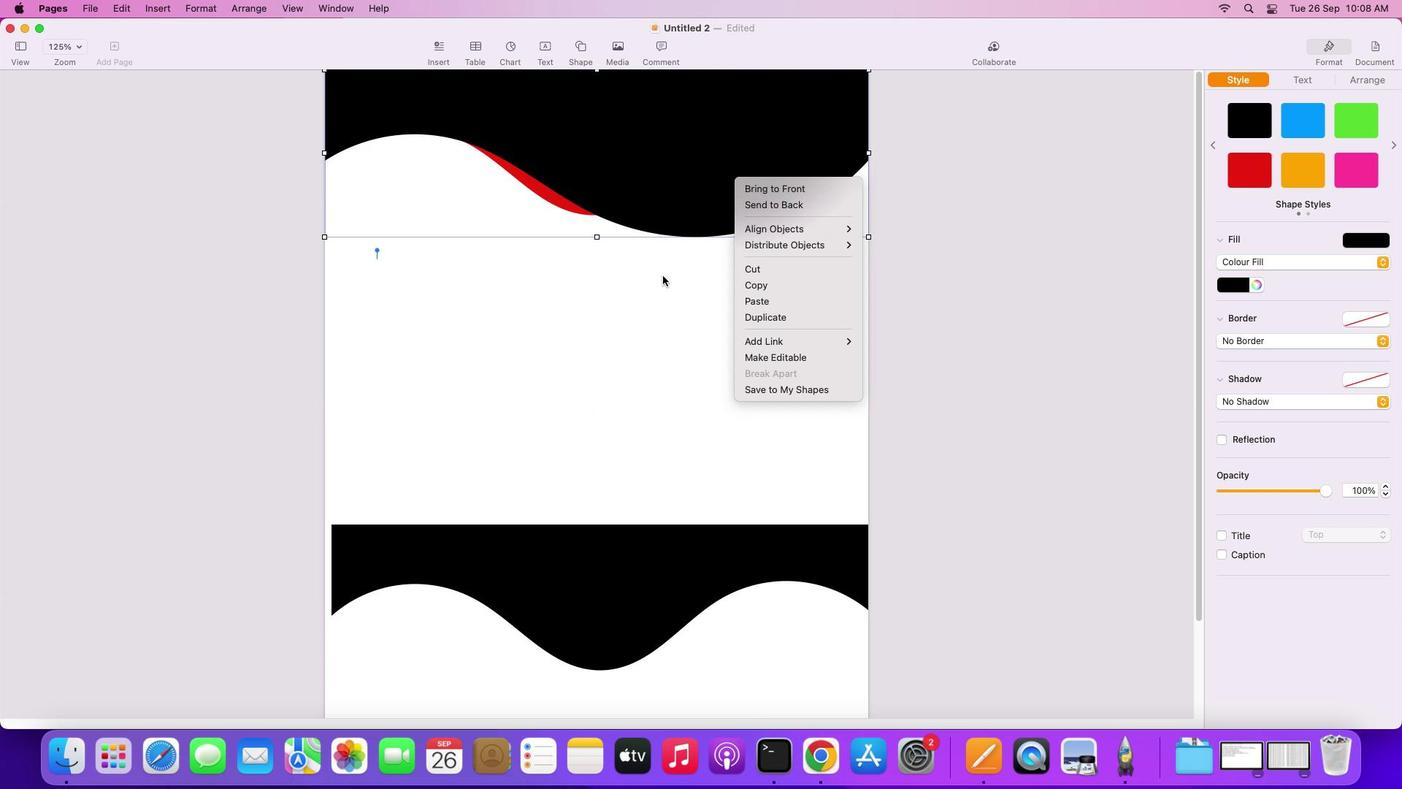 
Action: Mouse pressed left at (656, 268)
Screenshot: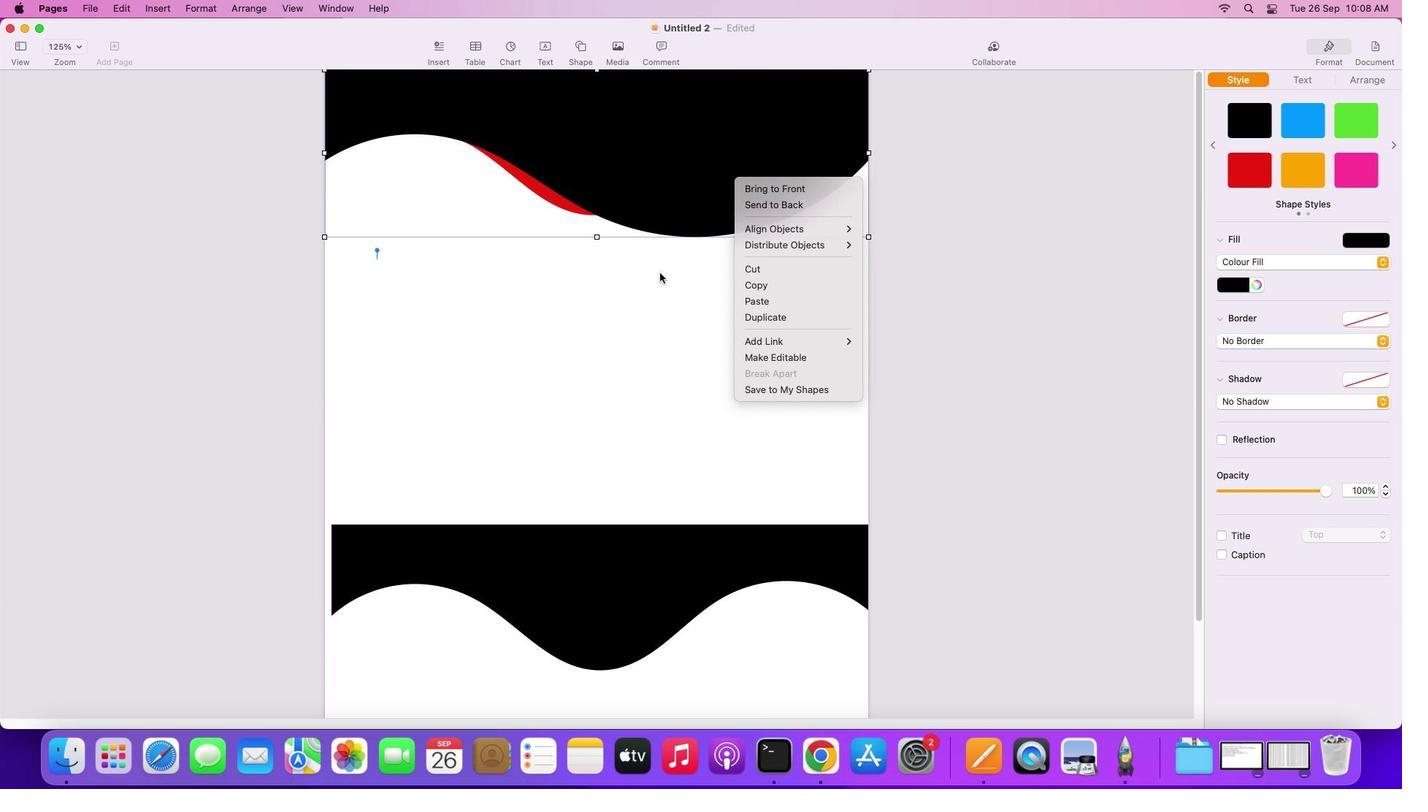 
Action: Mouse moved to (561, 203)
Screenshot: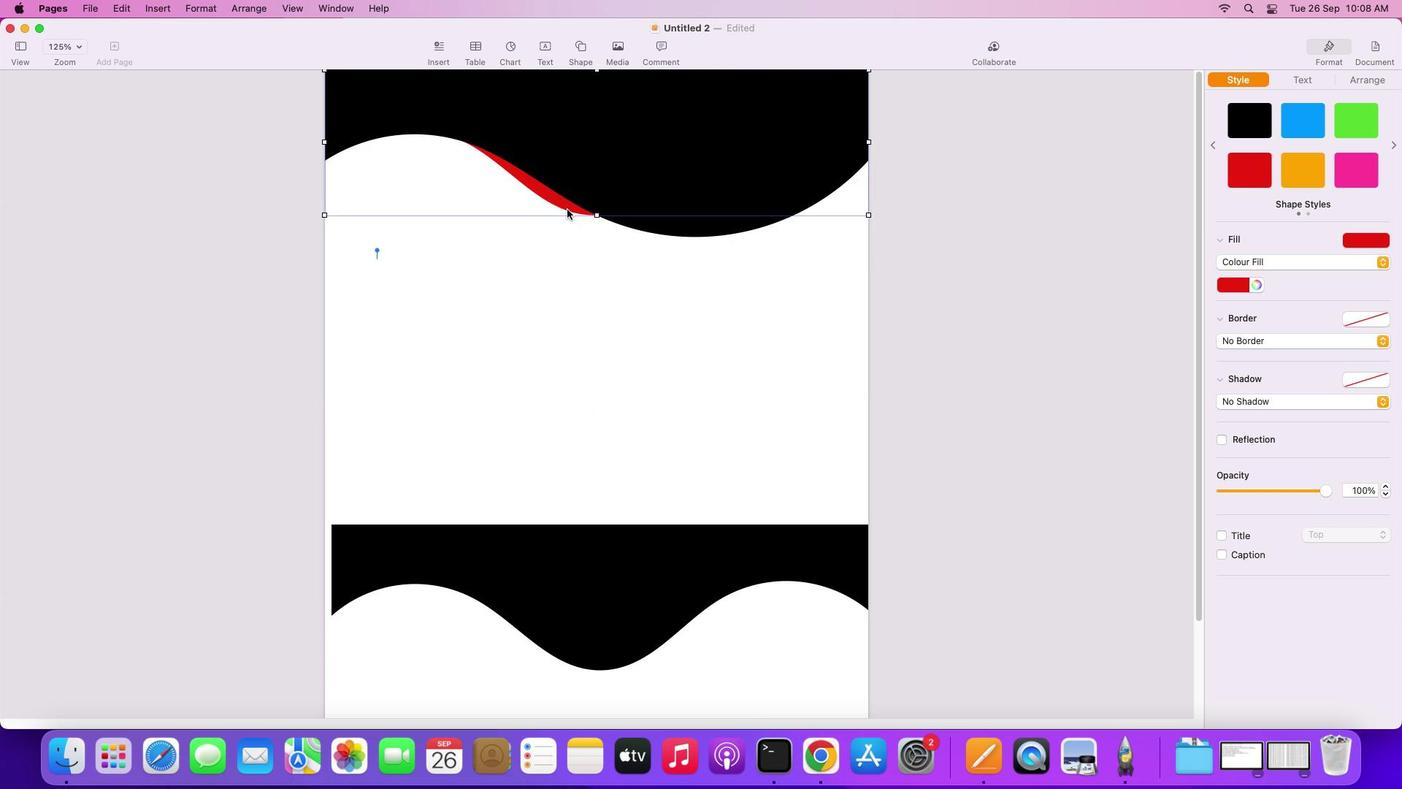
Action: Mouse pressed left at (561, 203)
Screenshot: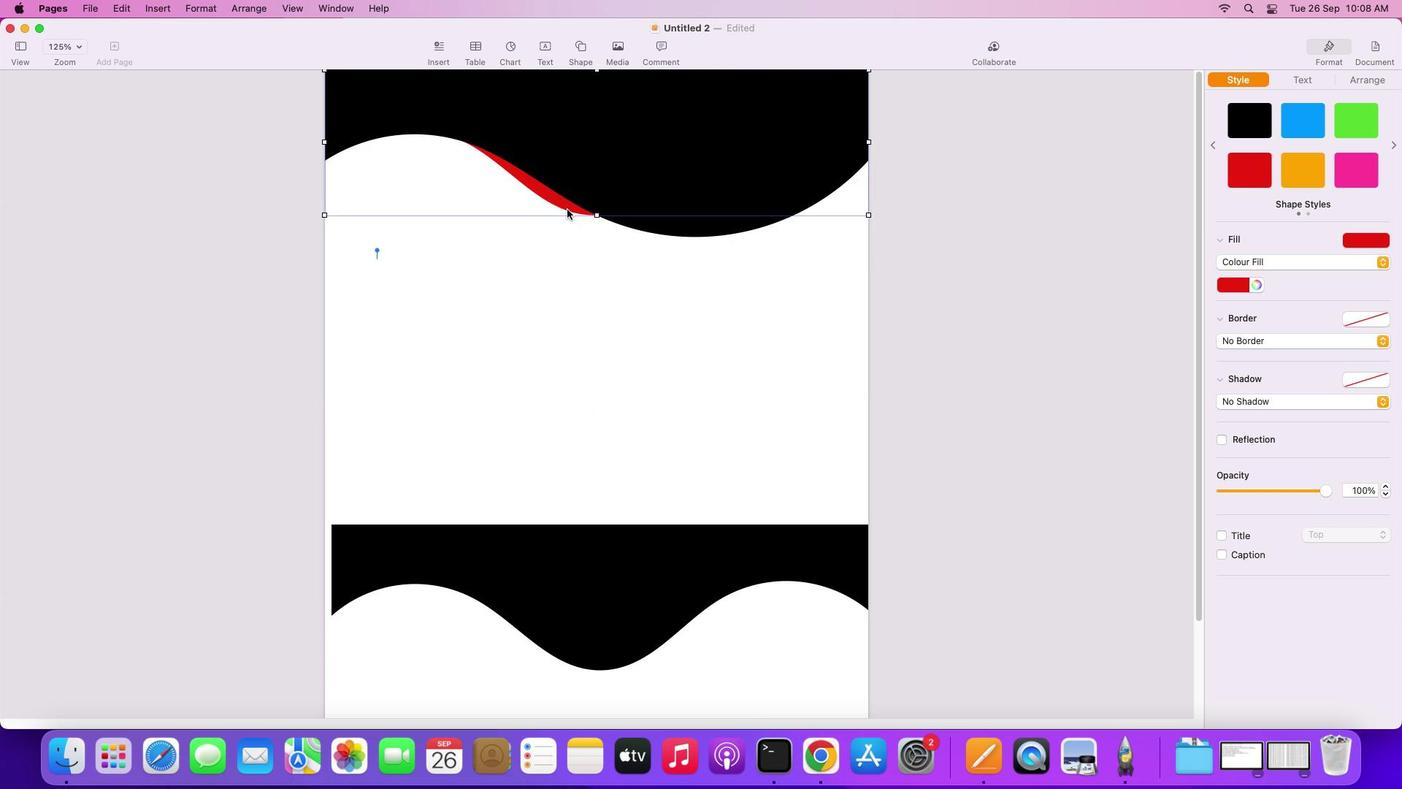 
Action: Mouse moved to (561, 201)
Screenshot: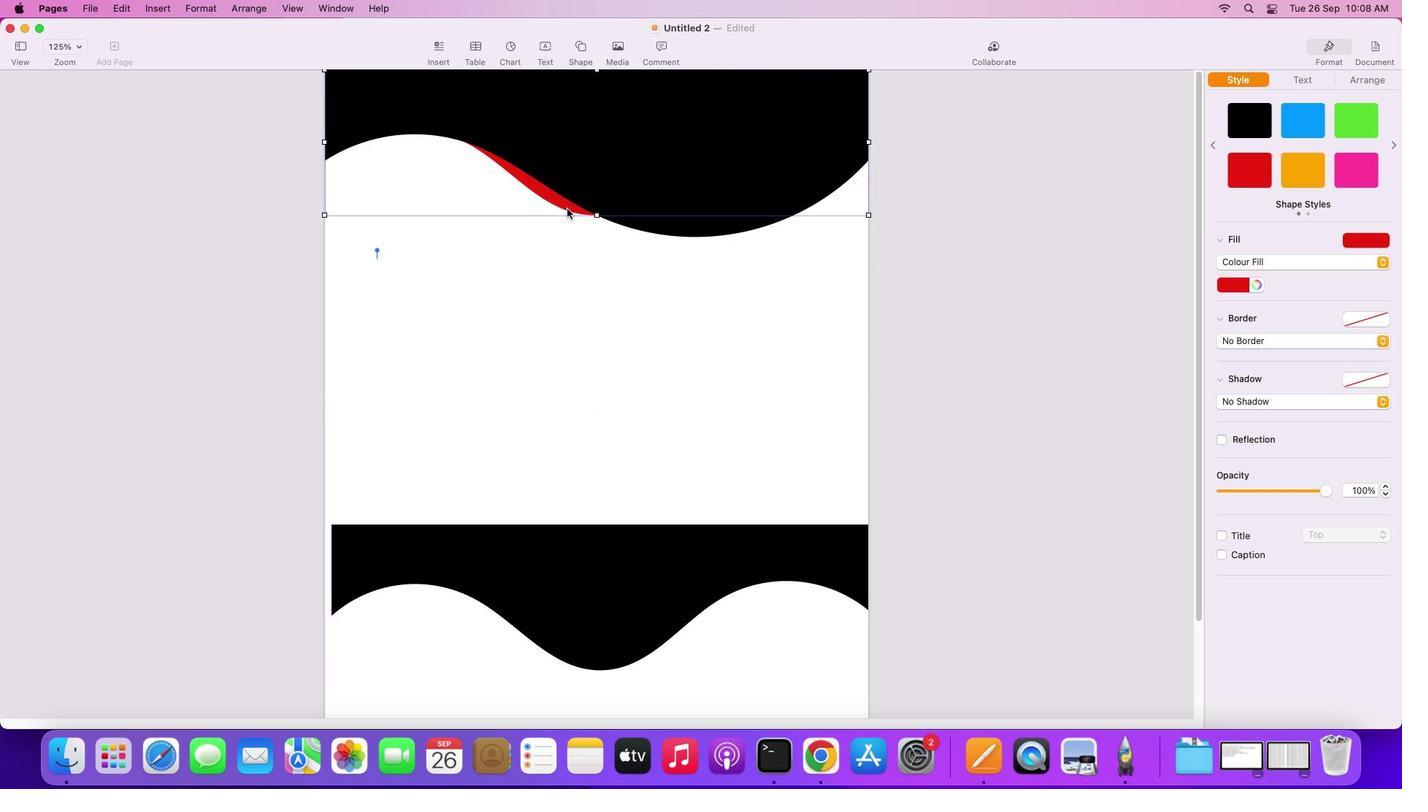 
Action: Mouse pressed right at (561, 201)
Screenshot: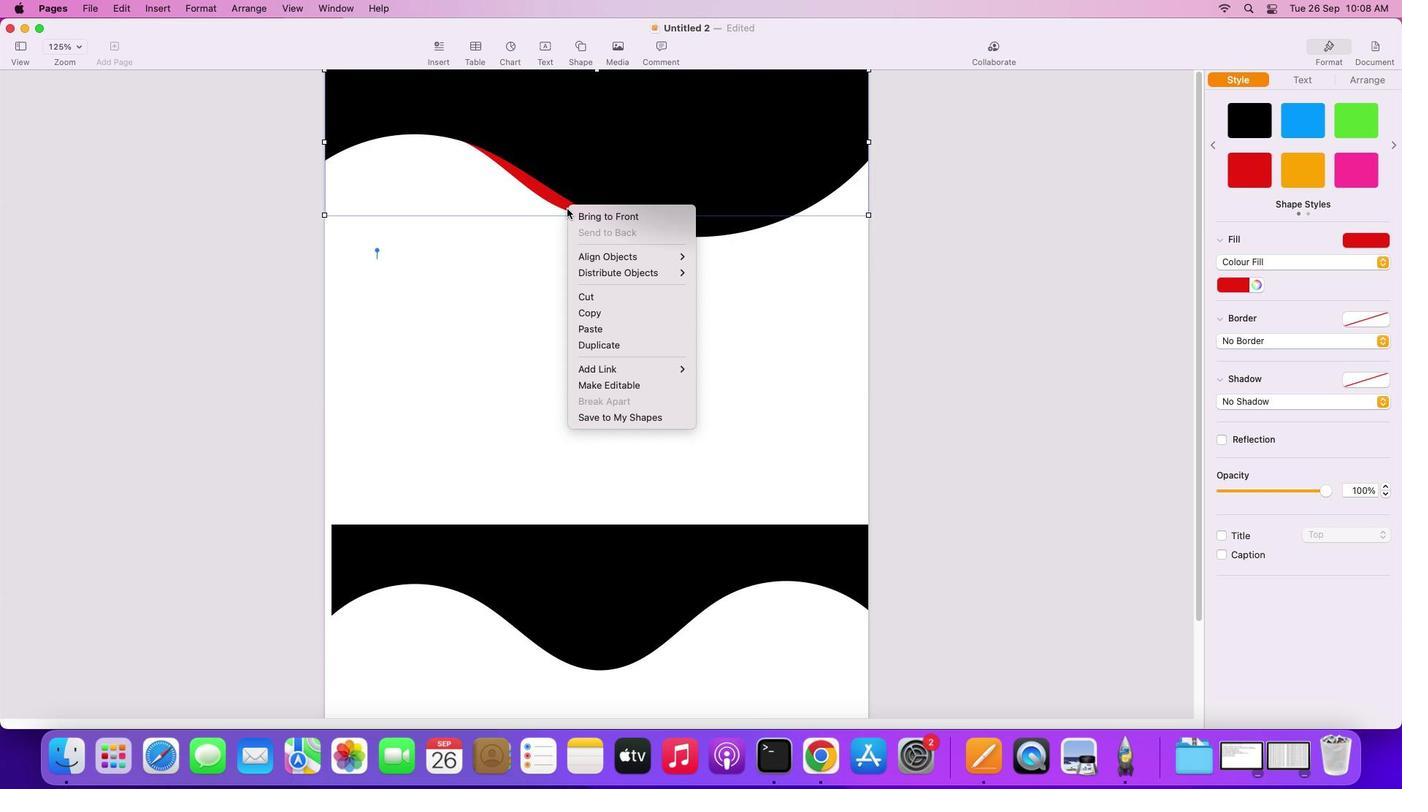 
Action: Mouse moved to (585, 211)
Screenshot: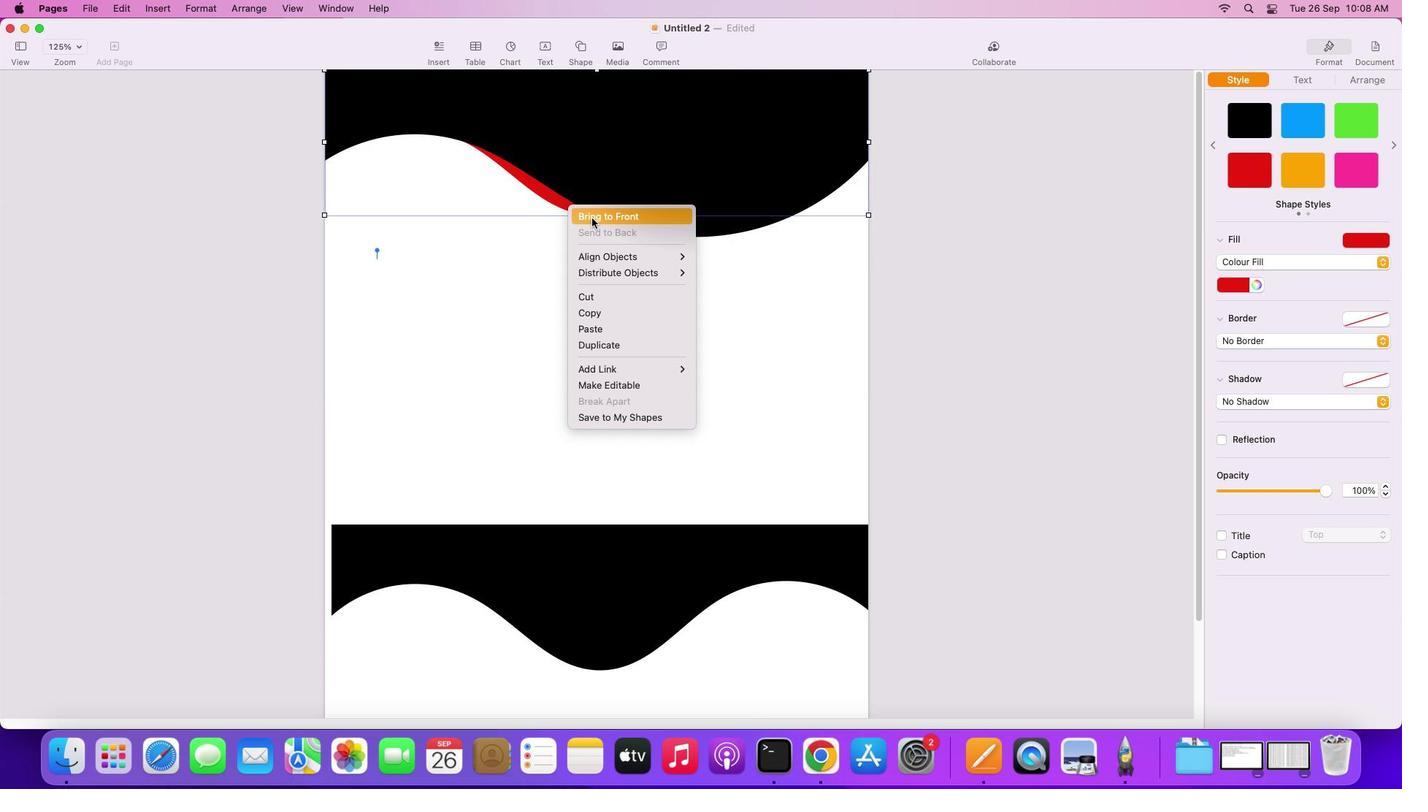 
Action: Mouse pressed left at (585, 211)
Screenshot: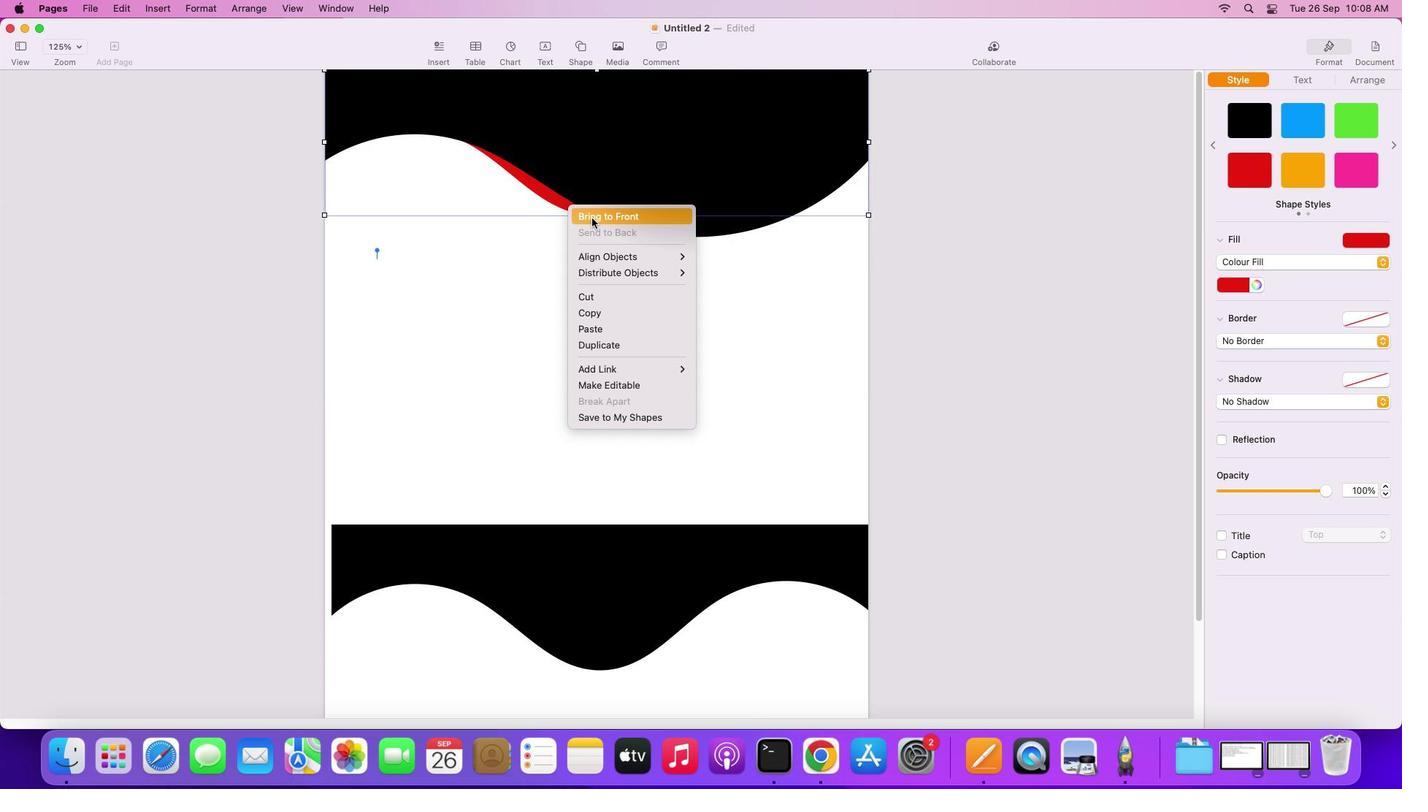 
Action: Mouse moved to (1290, 121)
Screenshot: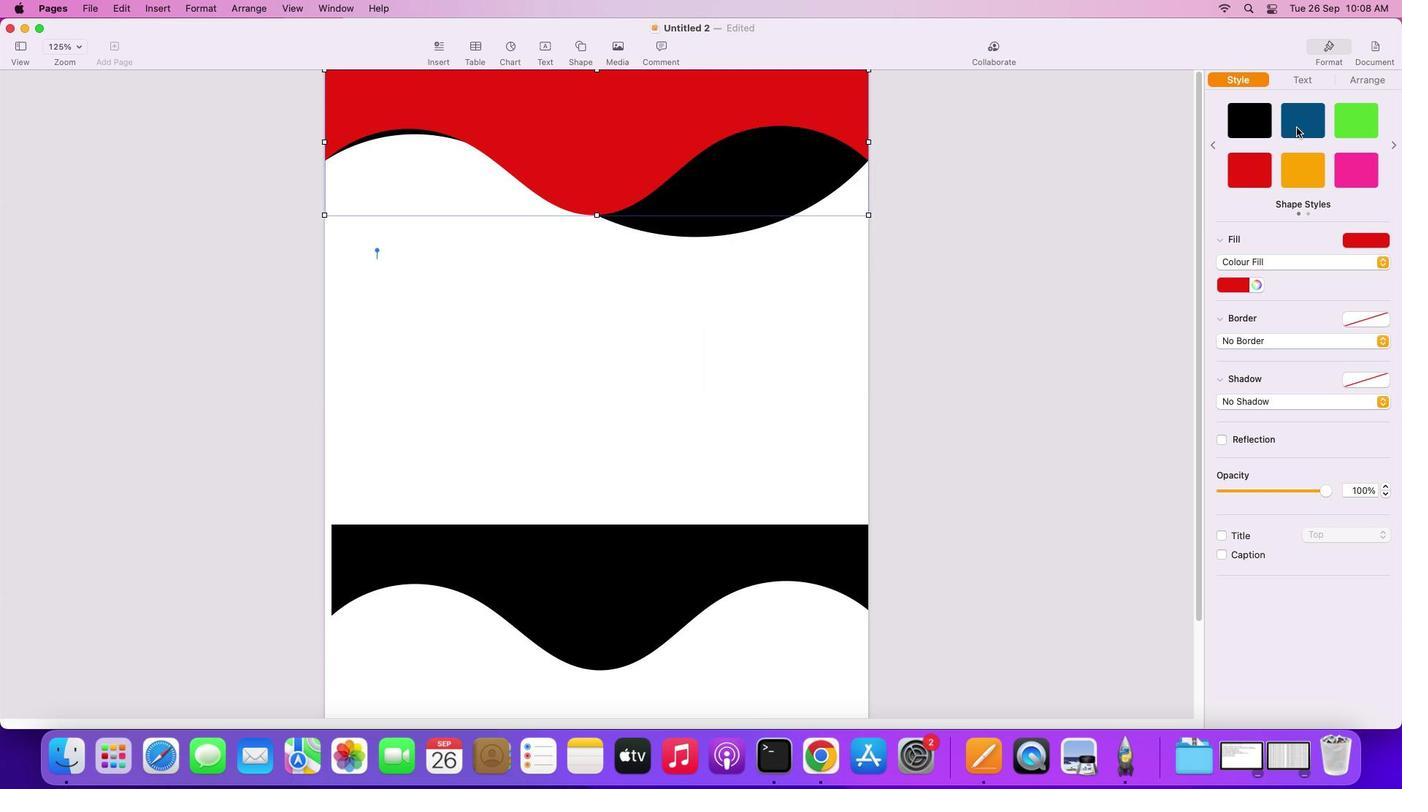 
Action: Mouse pressed left at (1290, 121)
Screenshot: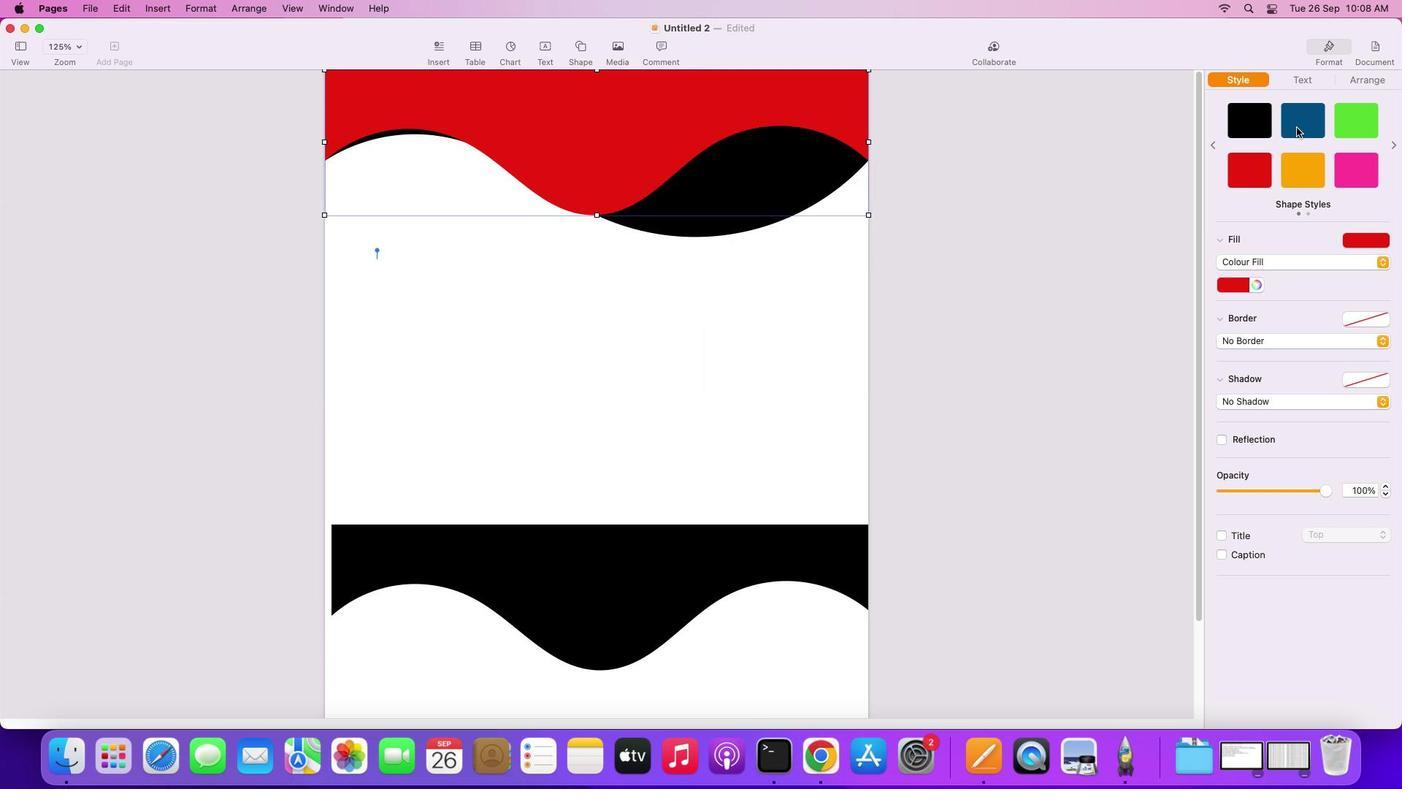 
Action: Mouse moved to (763, 176)
Screenshot: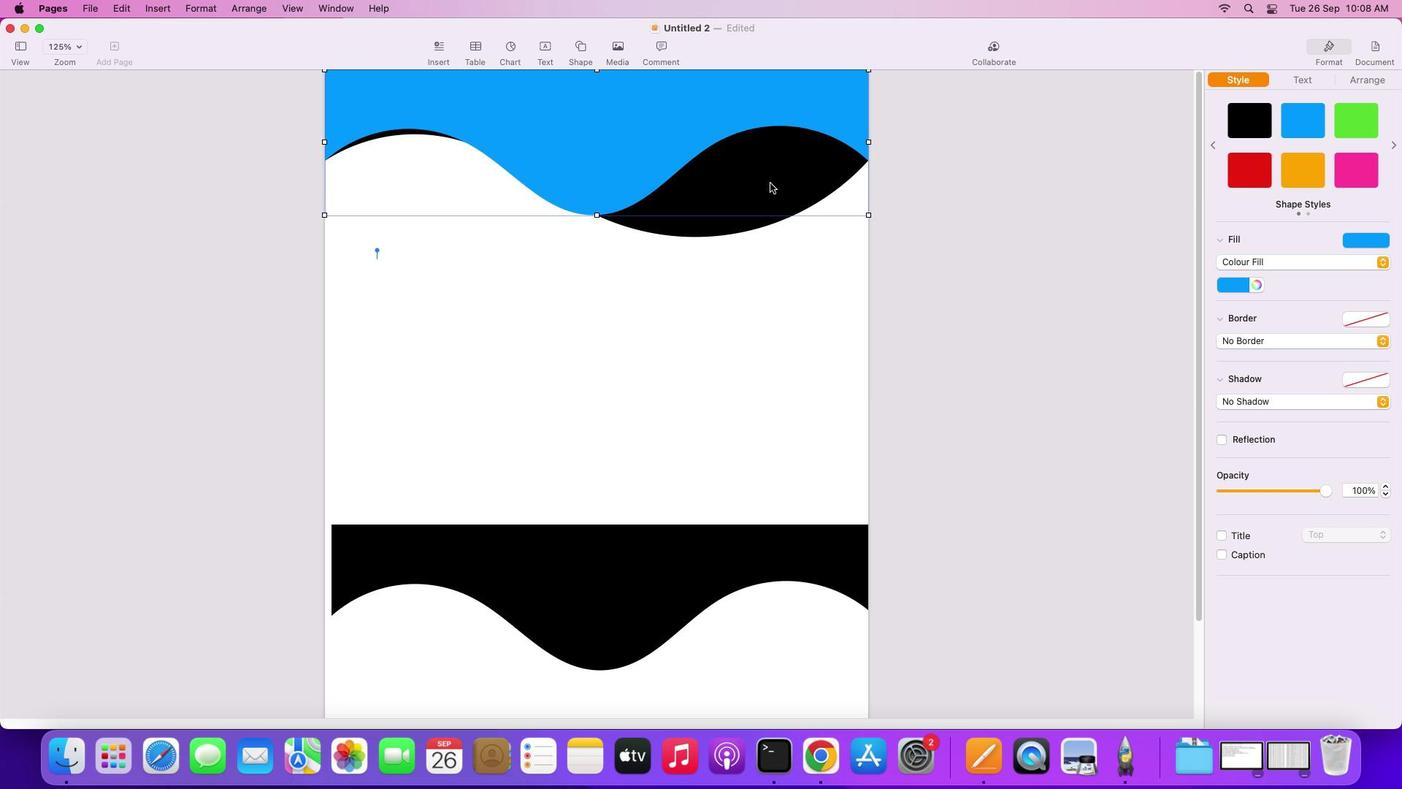 
Action: Mouse pressed left at (763, 176)
Screenshot: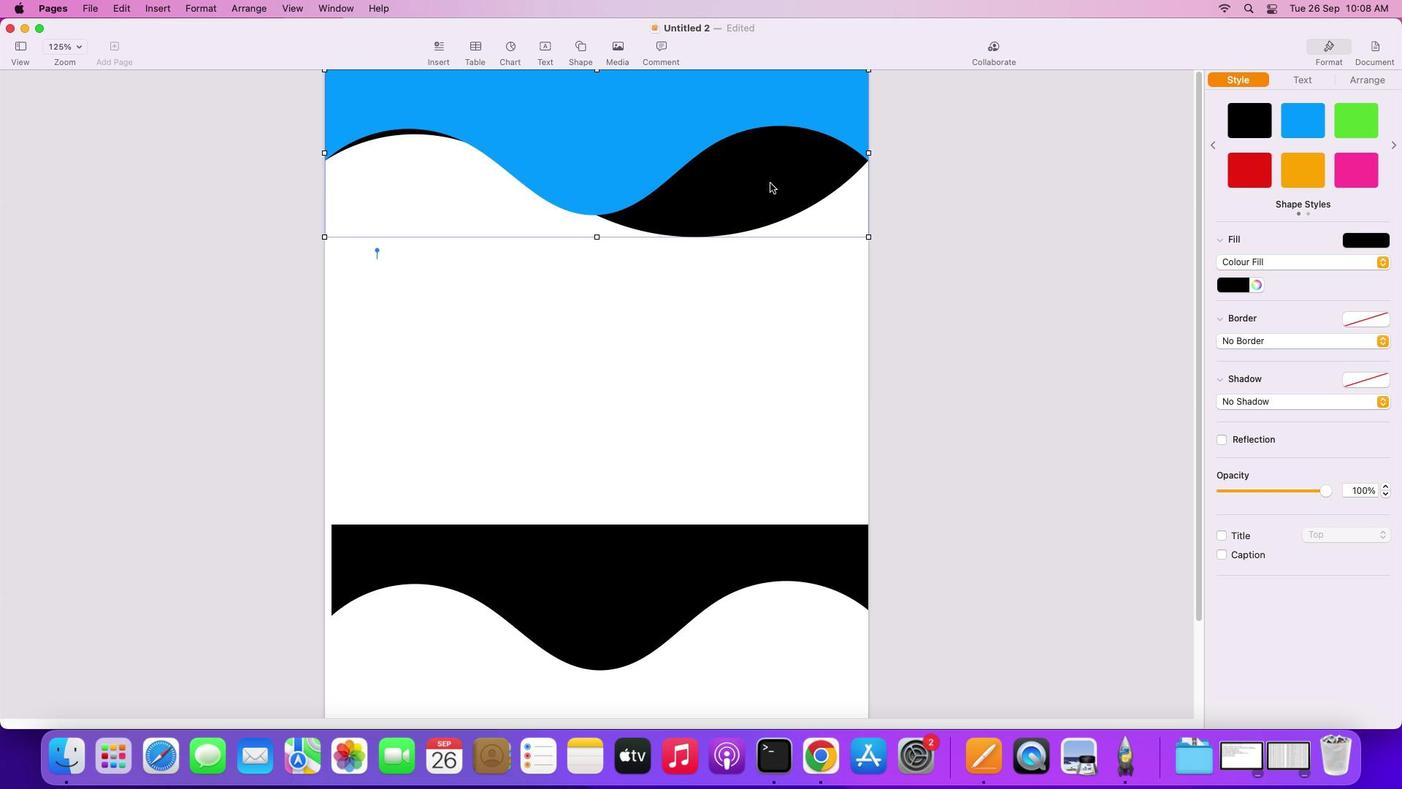 
Action: Mouse moved to (1231, 162)
Screenshot: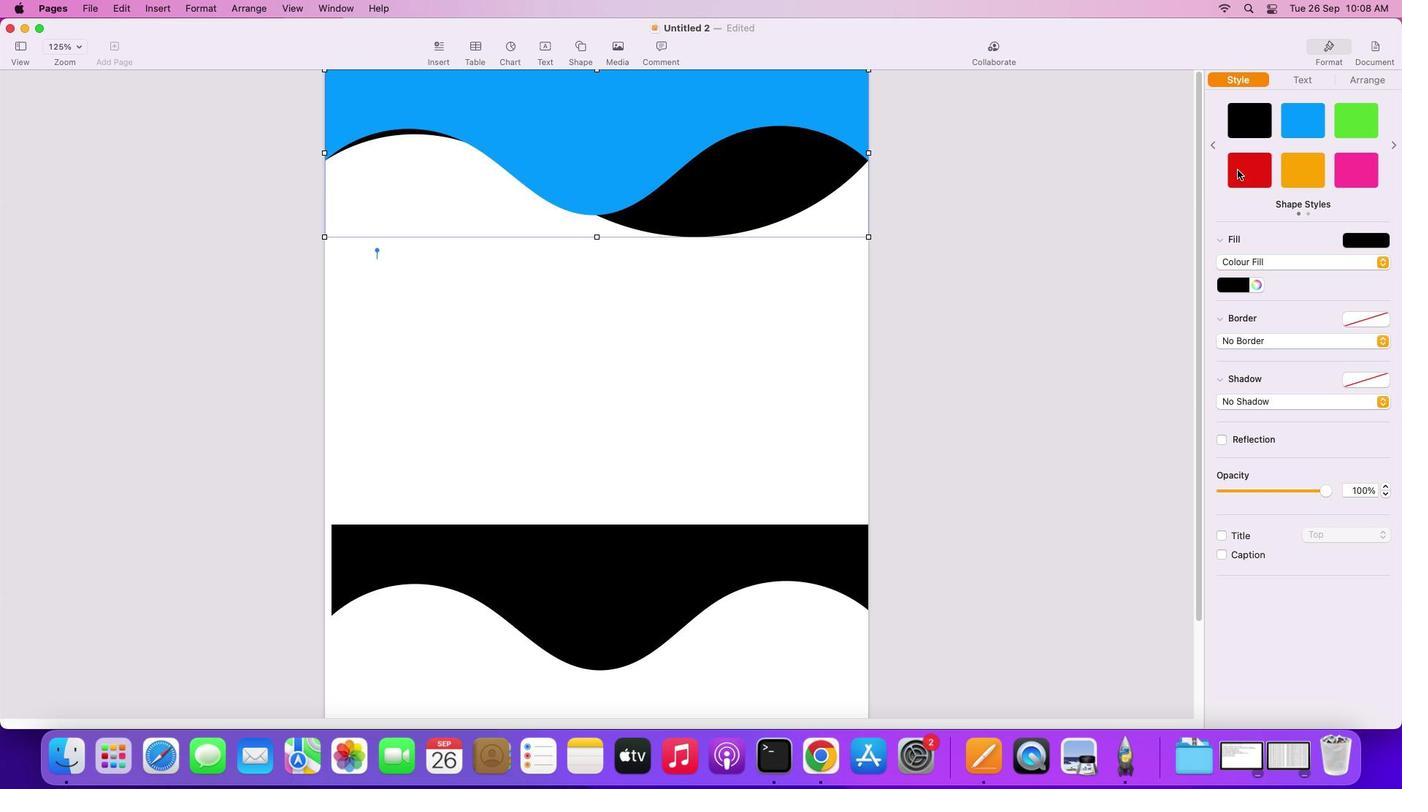 
Action: Mouse pressed left at (1231, 162)
Screenshot: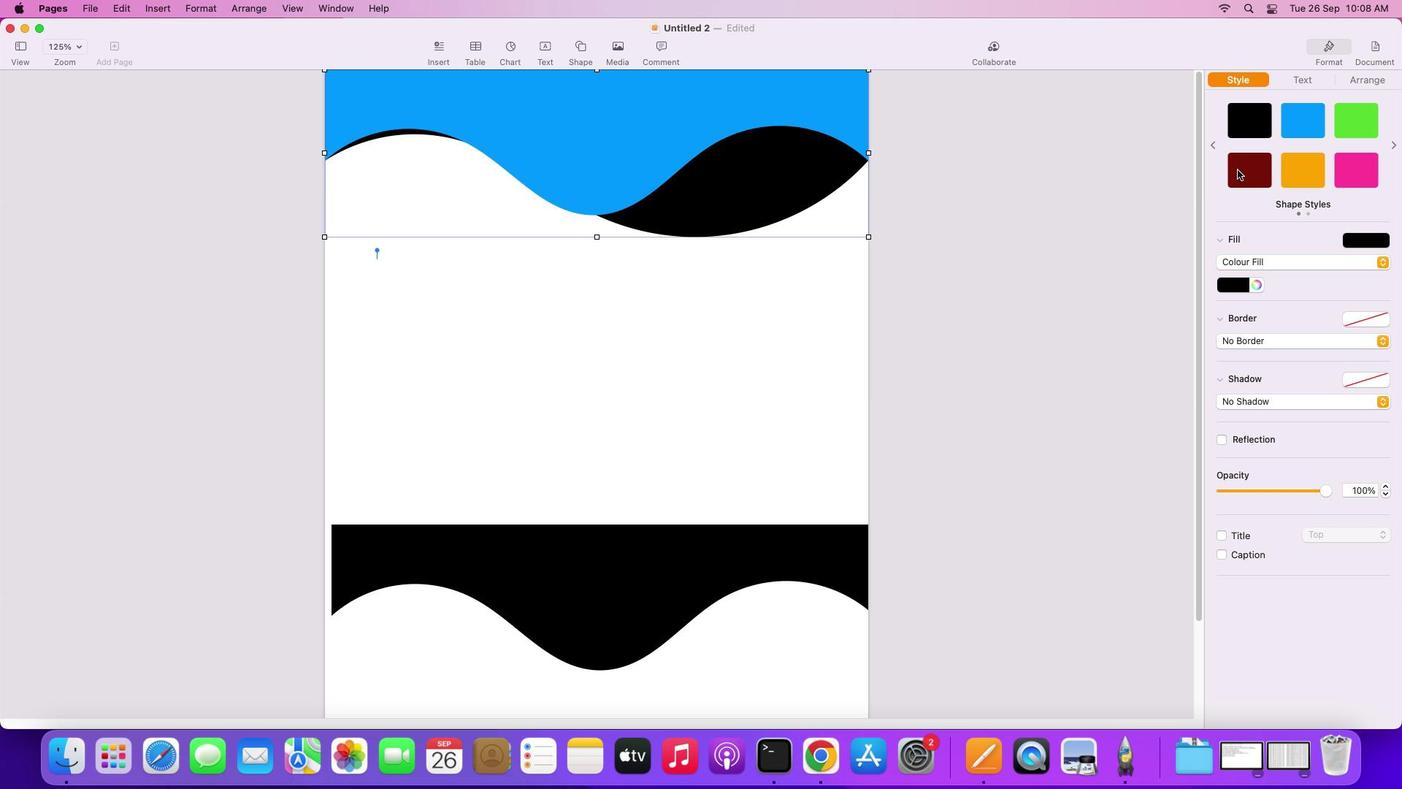 
Action: Mouse moved to (759, 282)
Screenshot: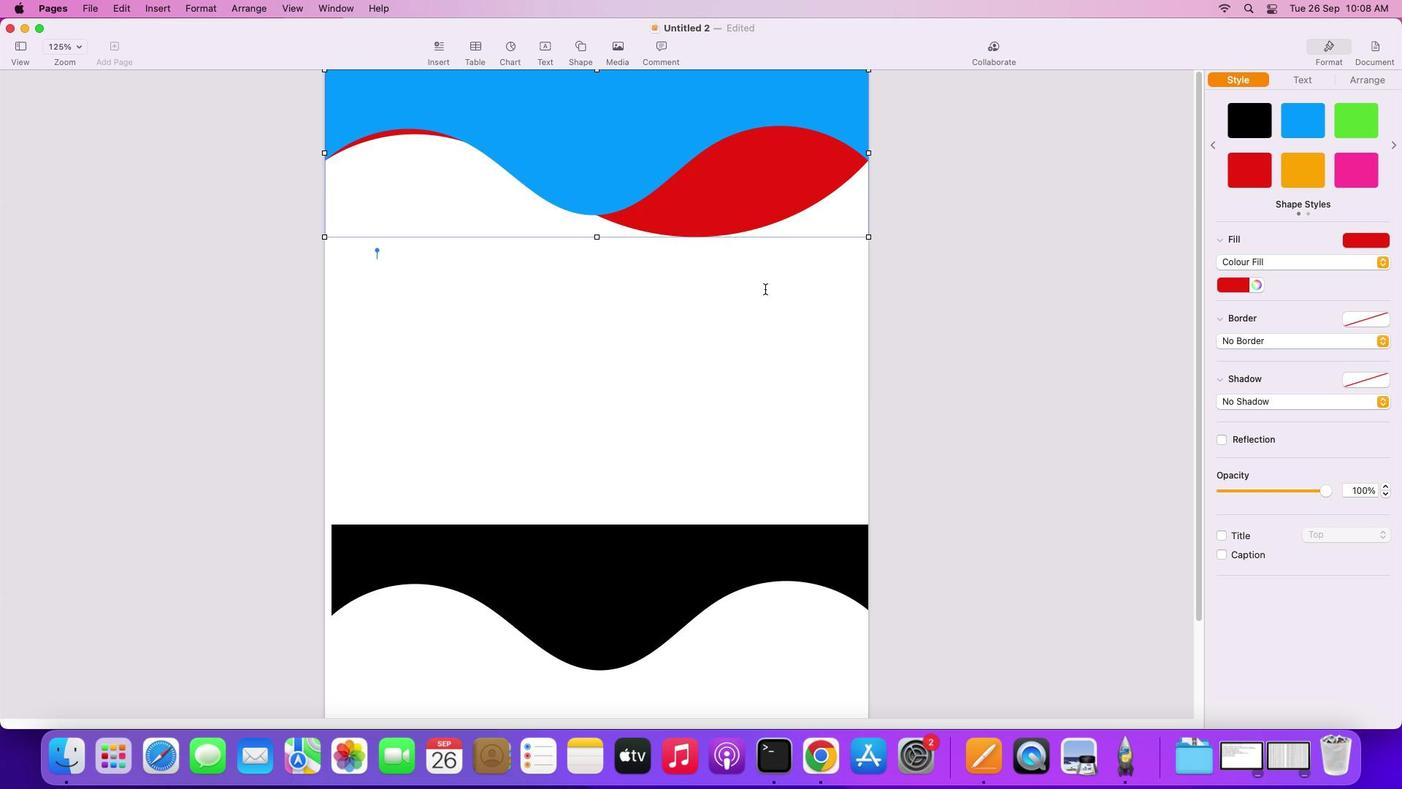 
Action: Mouse pressed left at (759, 282)
Screenshot: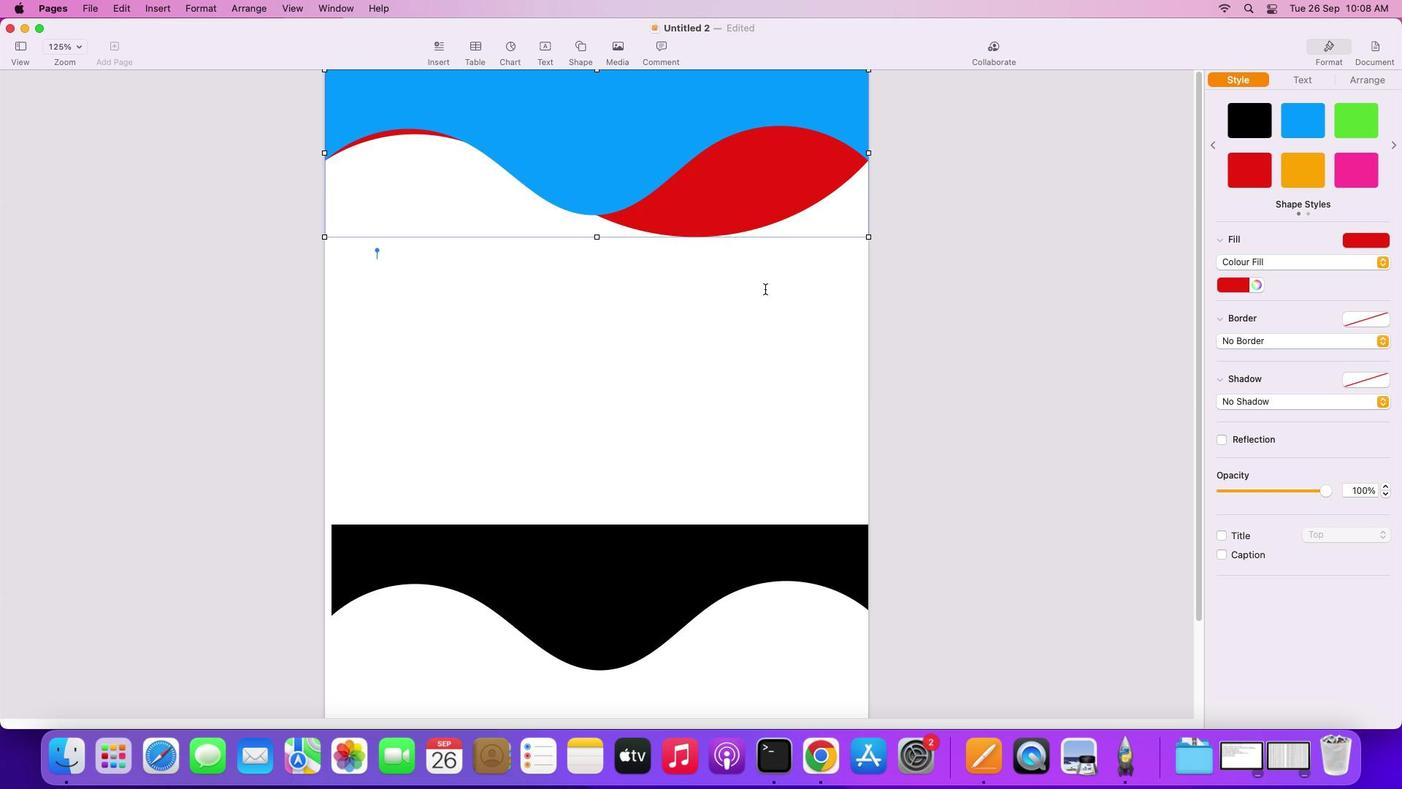 
Action: Mouse moved to (726, 219)
Screenshot: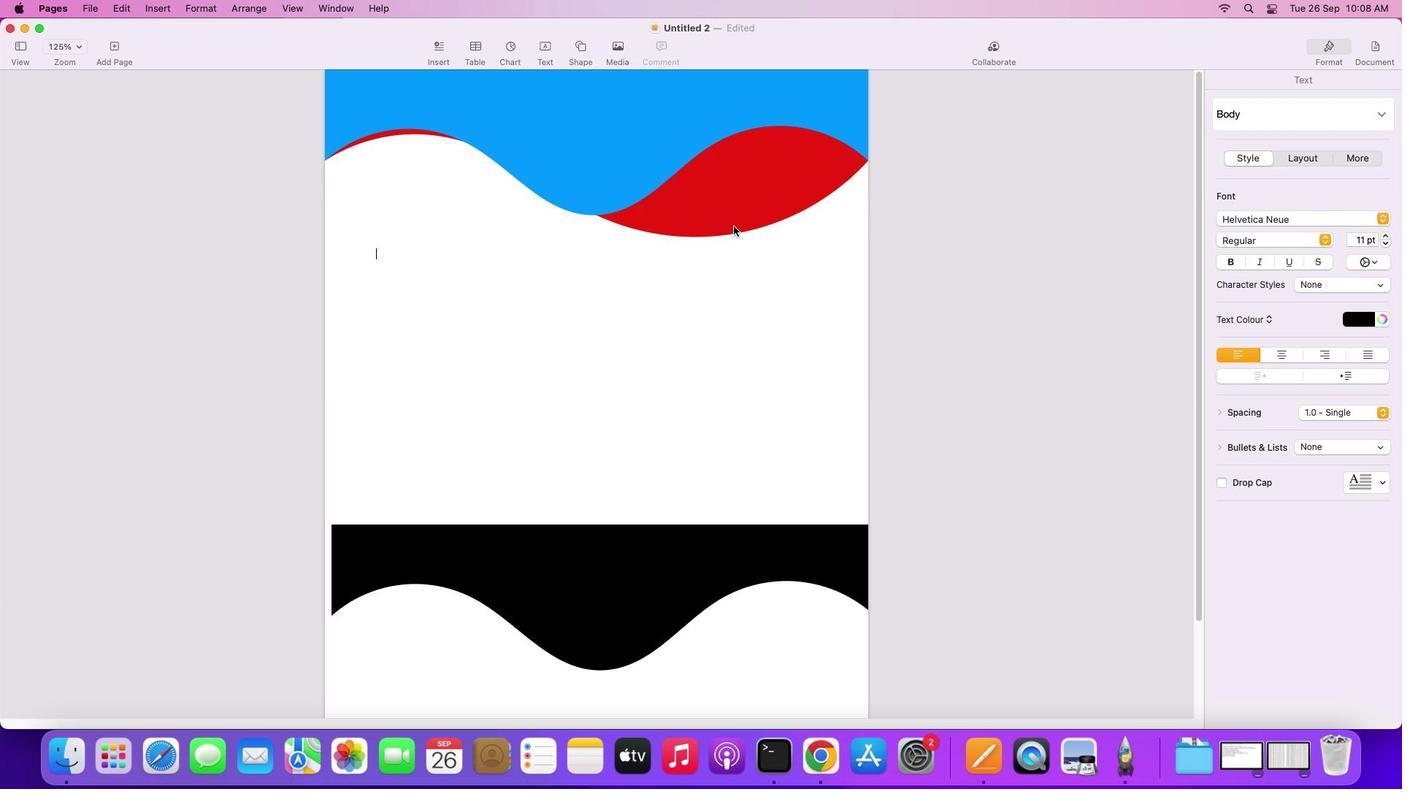 
Action: Mouse pressed left at (726, 219)
Screenshot: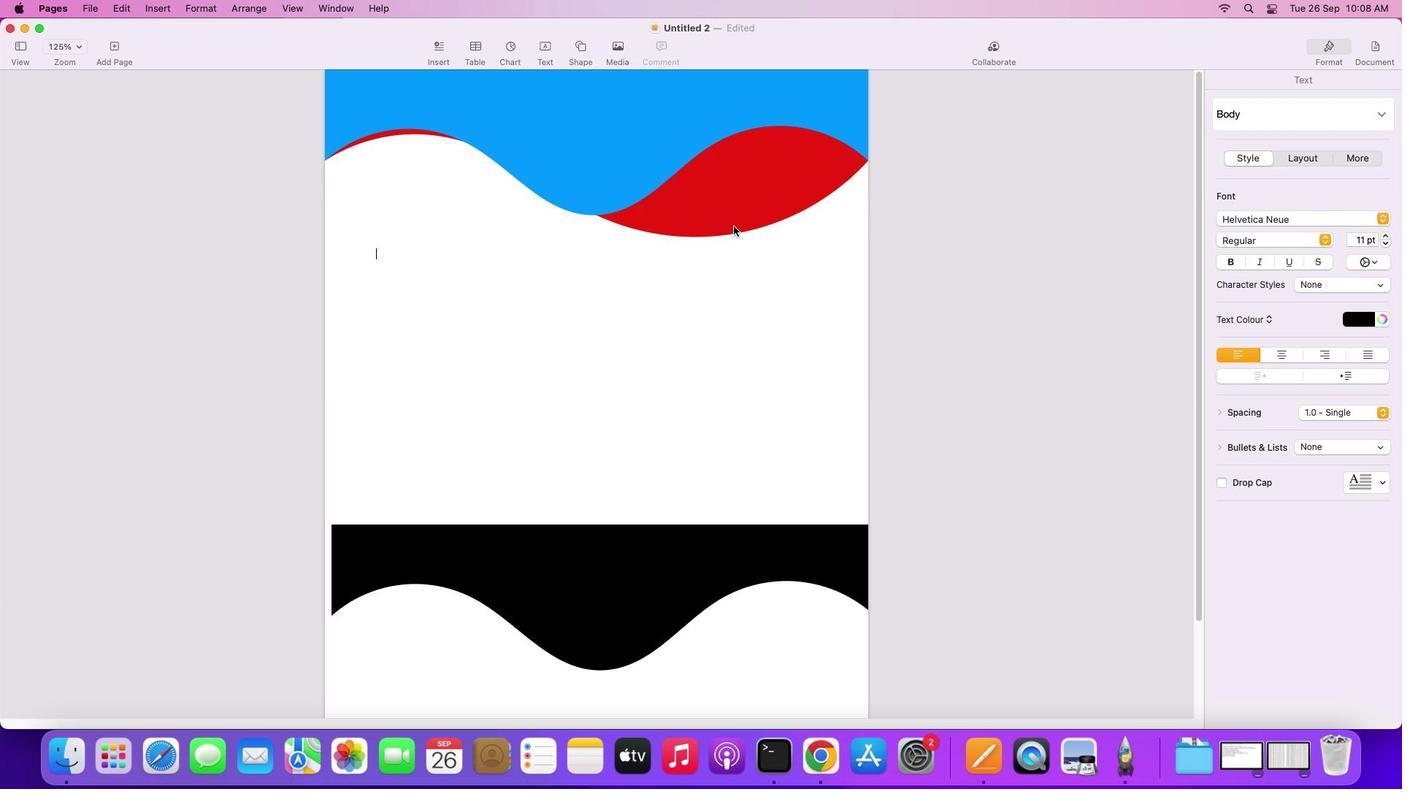 
Action: Mouse moved to (727, 269)
Screenshot: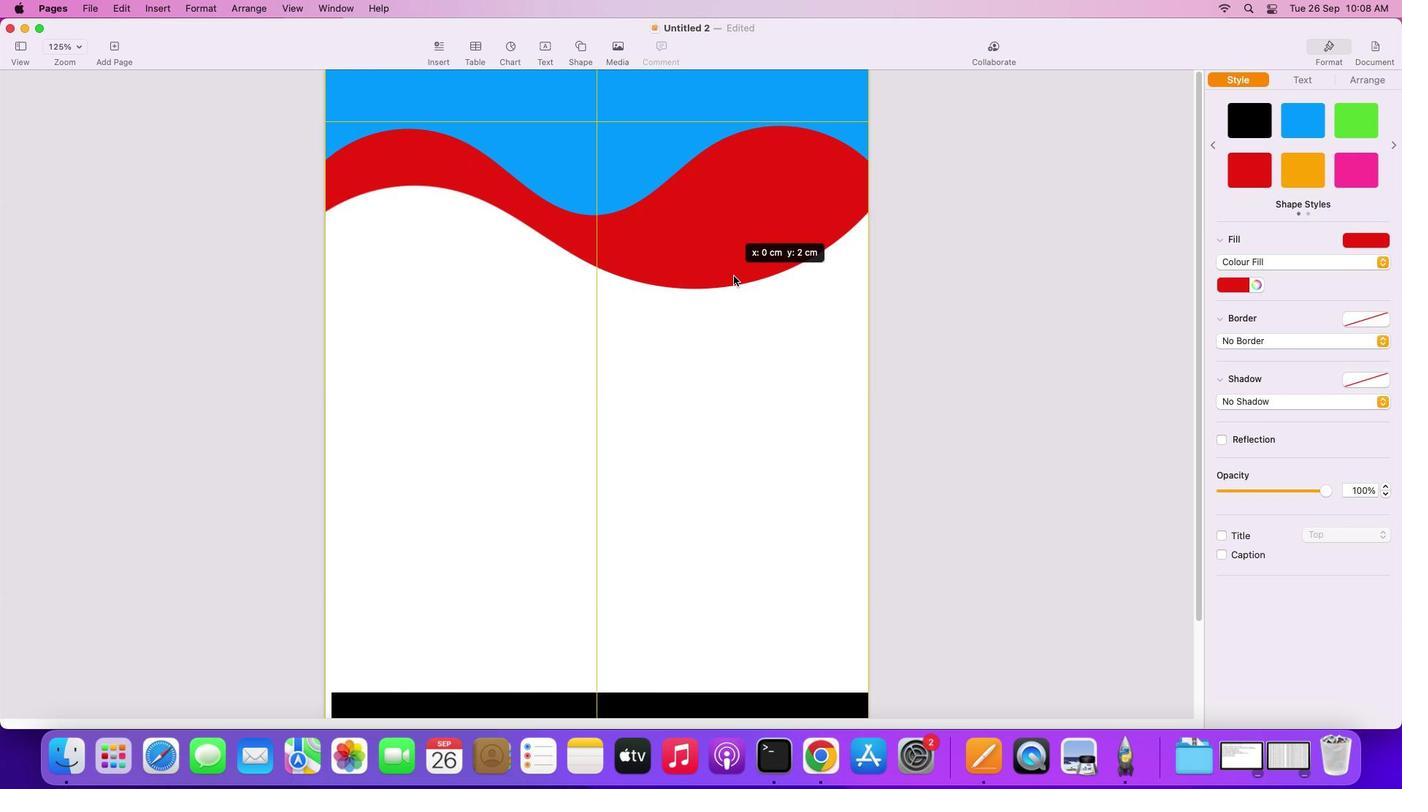 
Action: Key pressed Key.cmd'z''z''z''z''z''z''z'
Screenshot: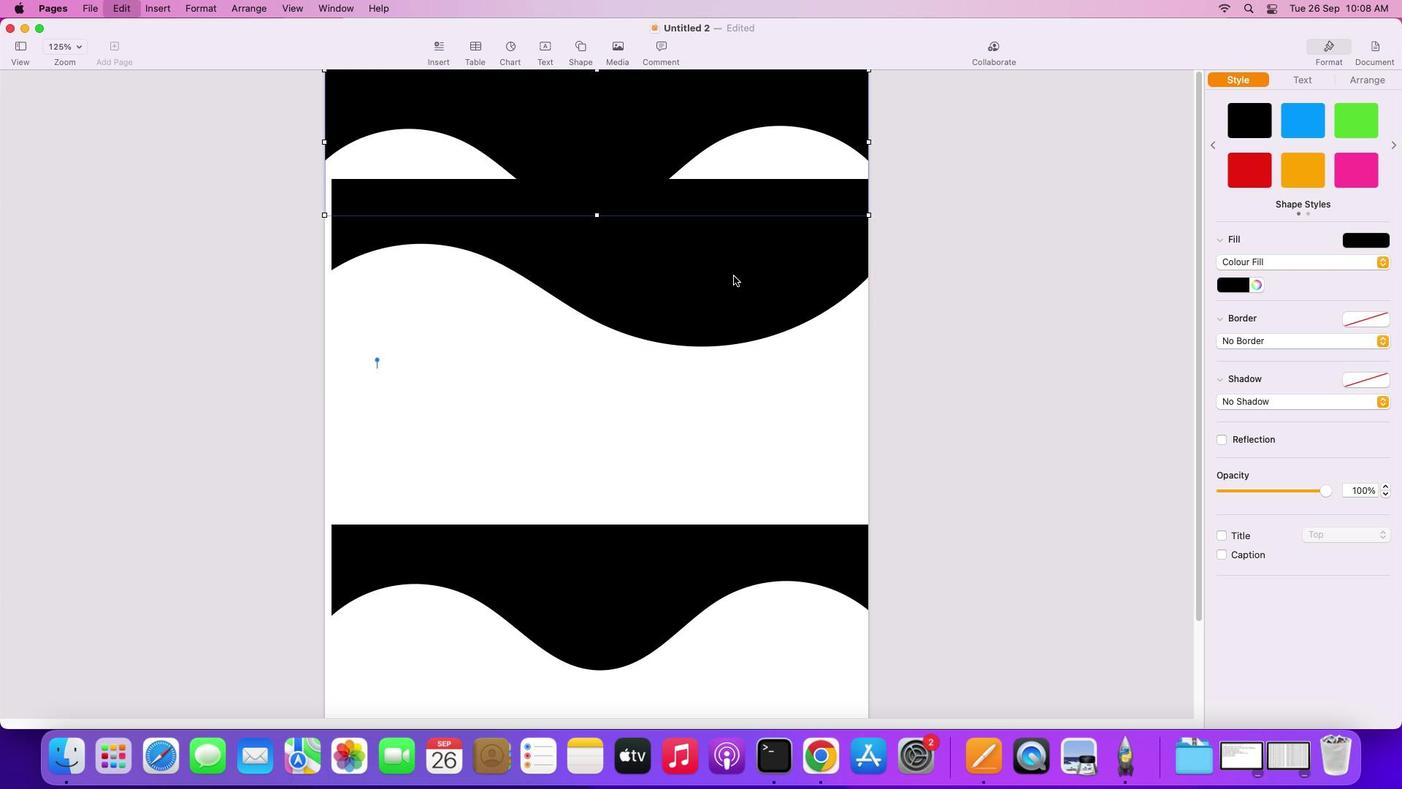 
Action: Mouse moved to (732, 279)
Screenshot: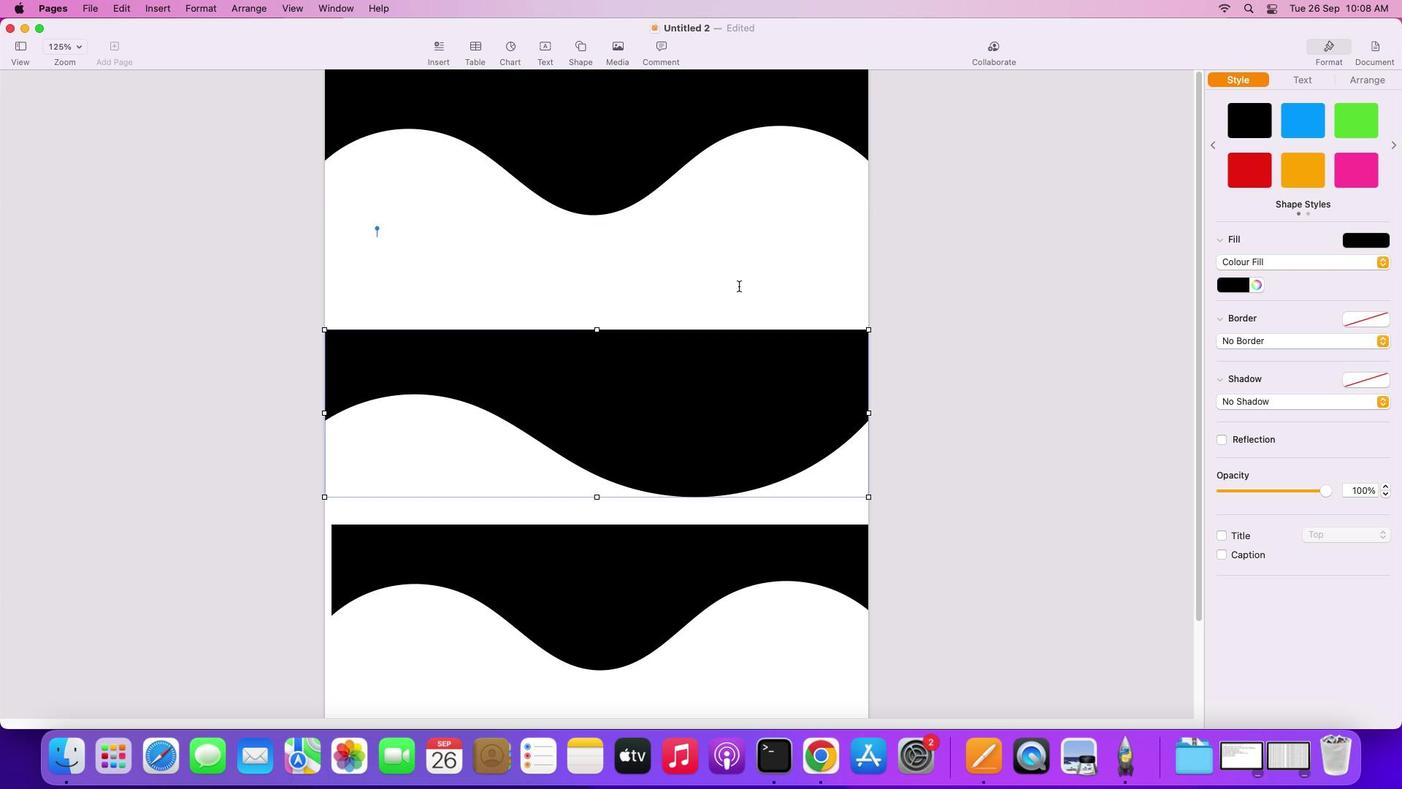 
Action: Mouse scrolled (732, 279) with delta (-5, -6)
Screenshot: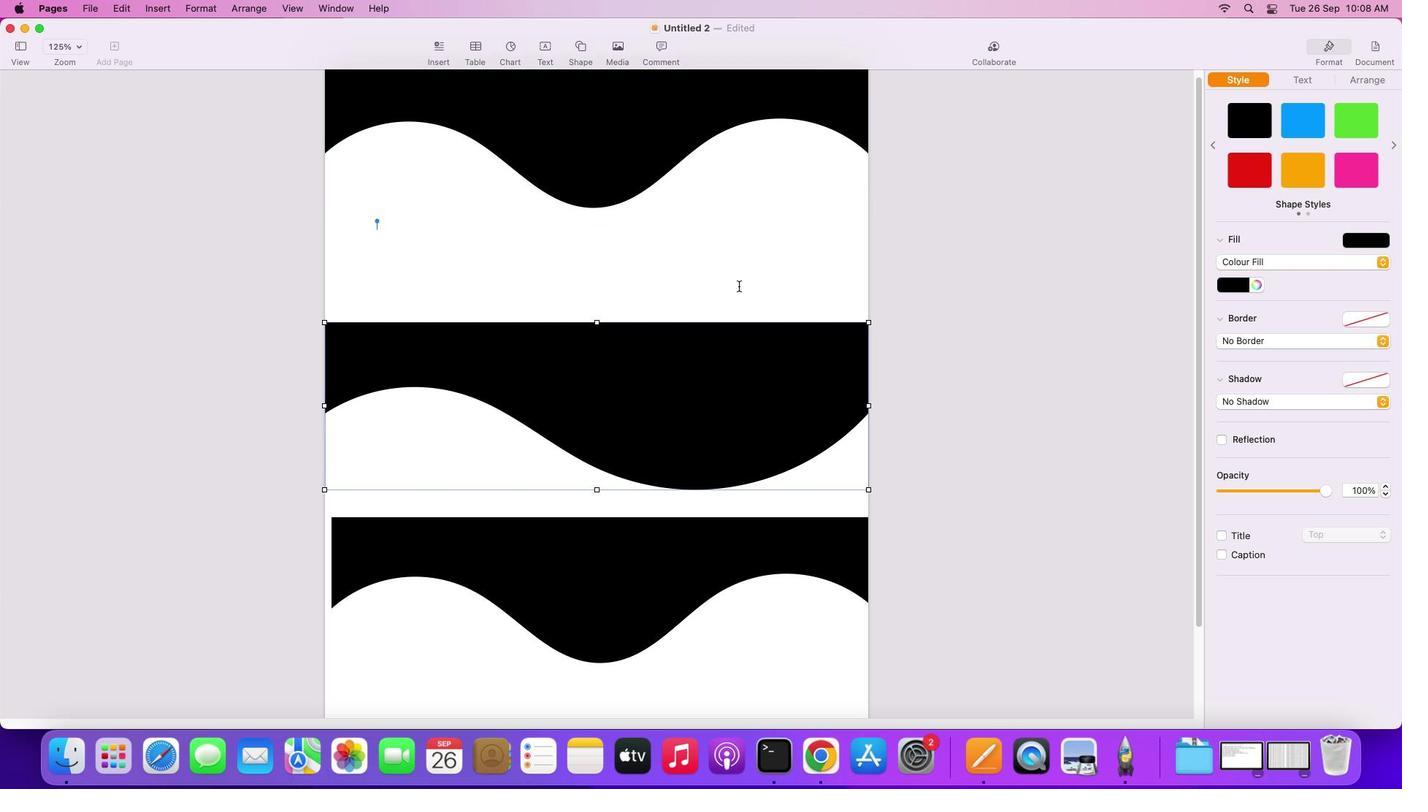 
Action: Mouse scrolled (732, 279) with delta (-5, -6)
Screenshot: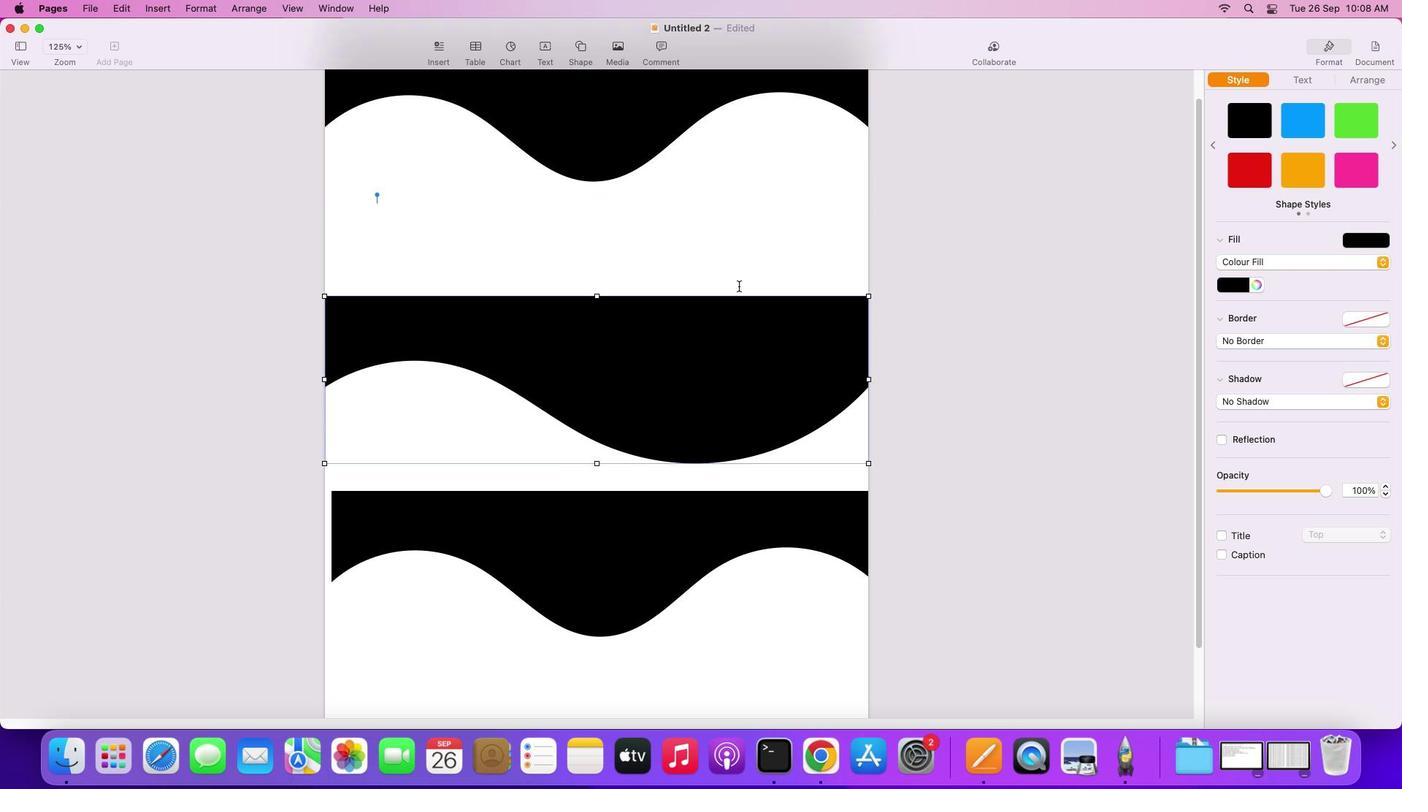 
Action: Mouse scrolled (732, 279) with delta (-5, -8)
Screenshot: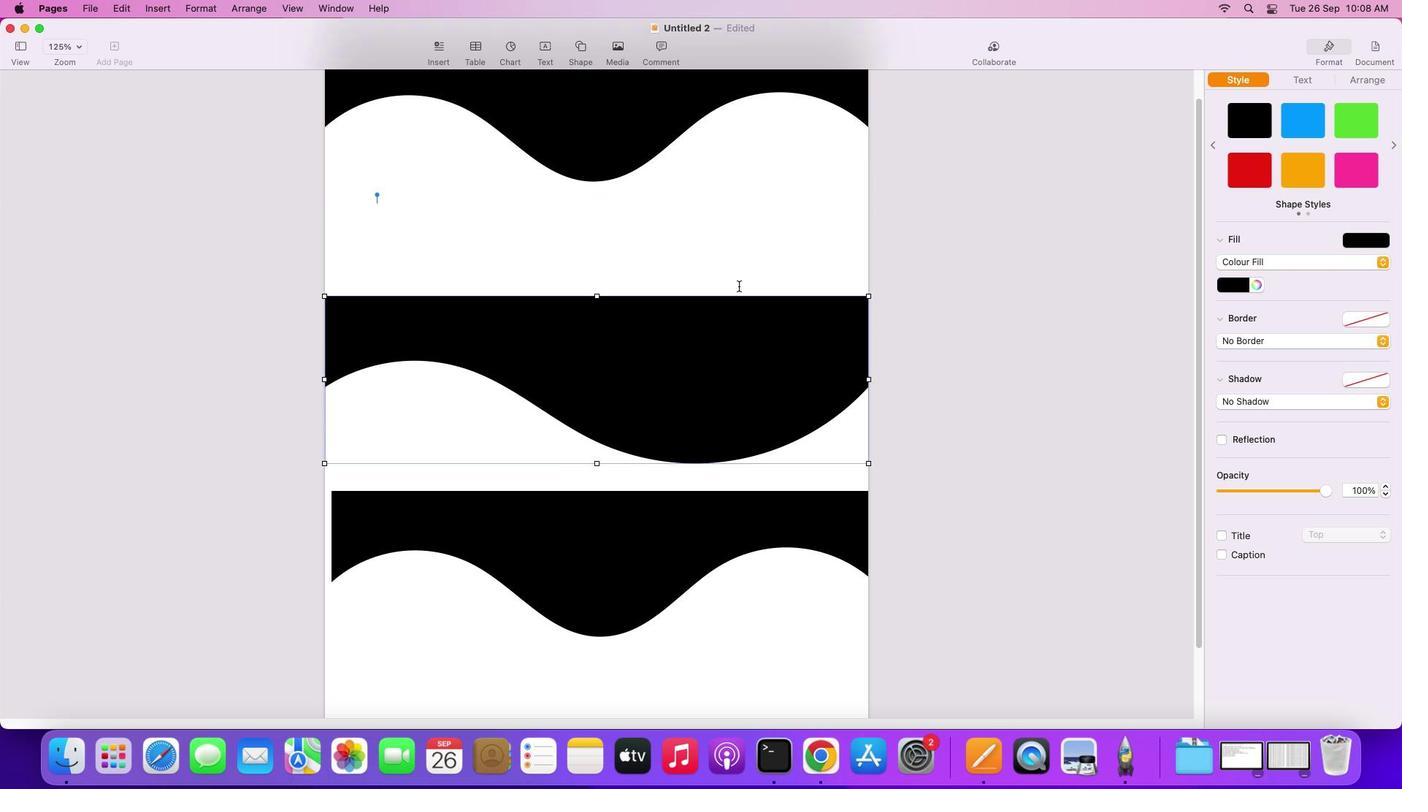 
Action: Mouse scrolled (732, 279) with delta (-5, -8)
Screenshot: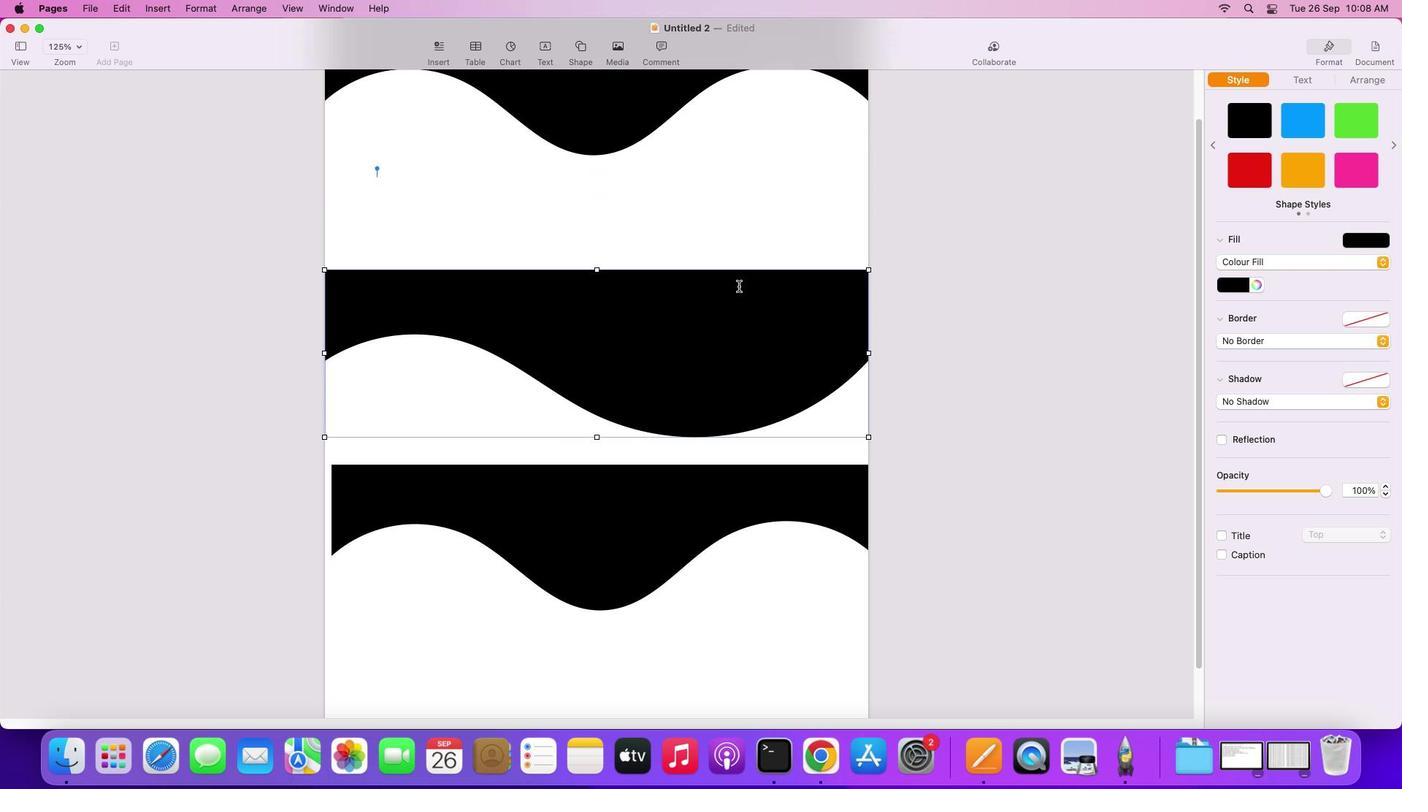 
Action: Mouse scrolled (732, 279) with delta (-5, -9)
Screenshot: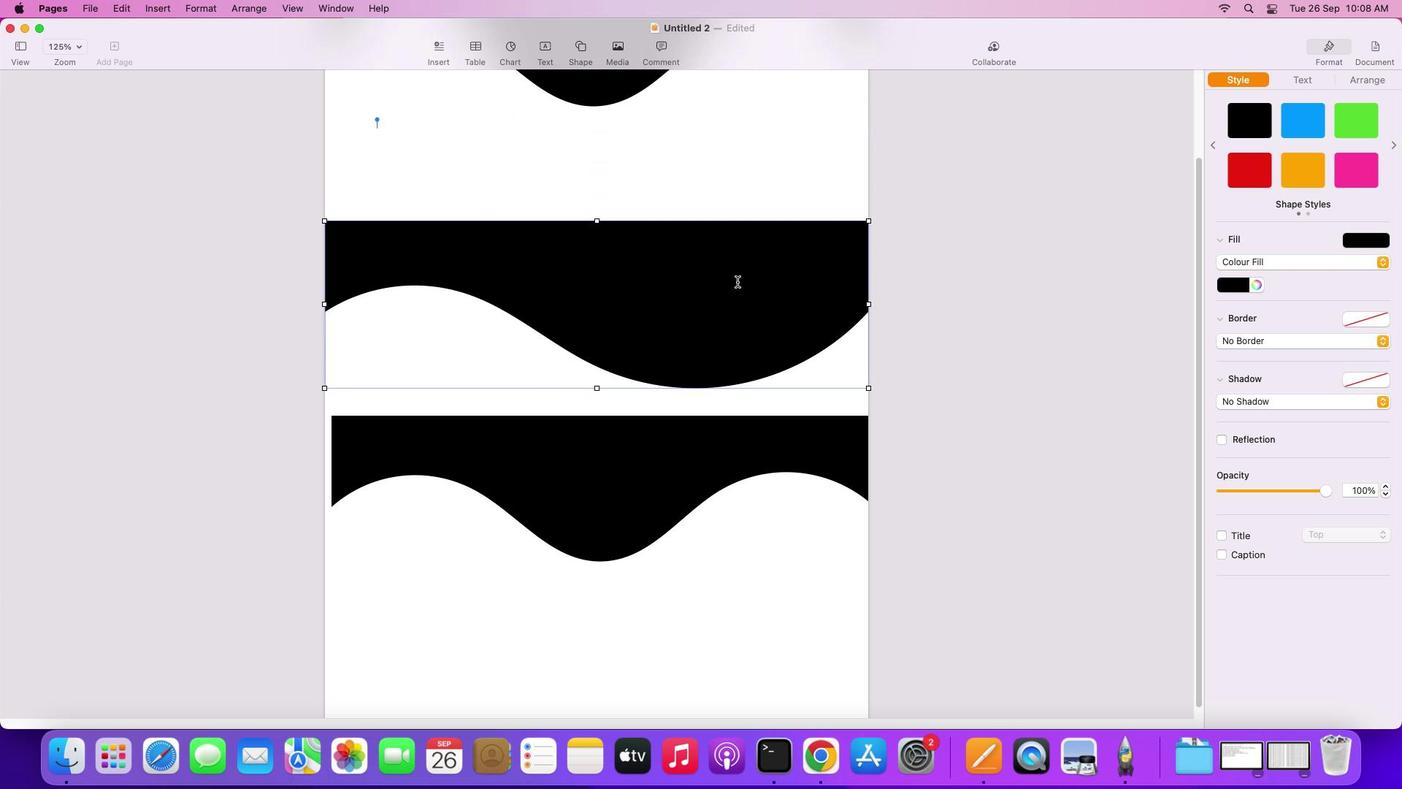 
Action: Mouse moved to (730, 261)
Screenshot: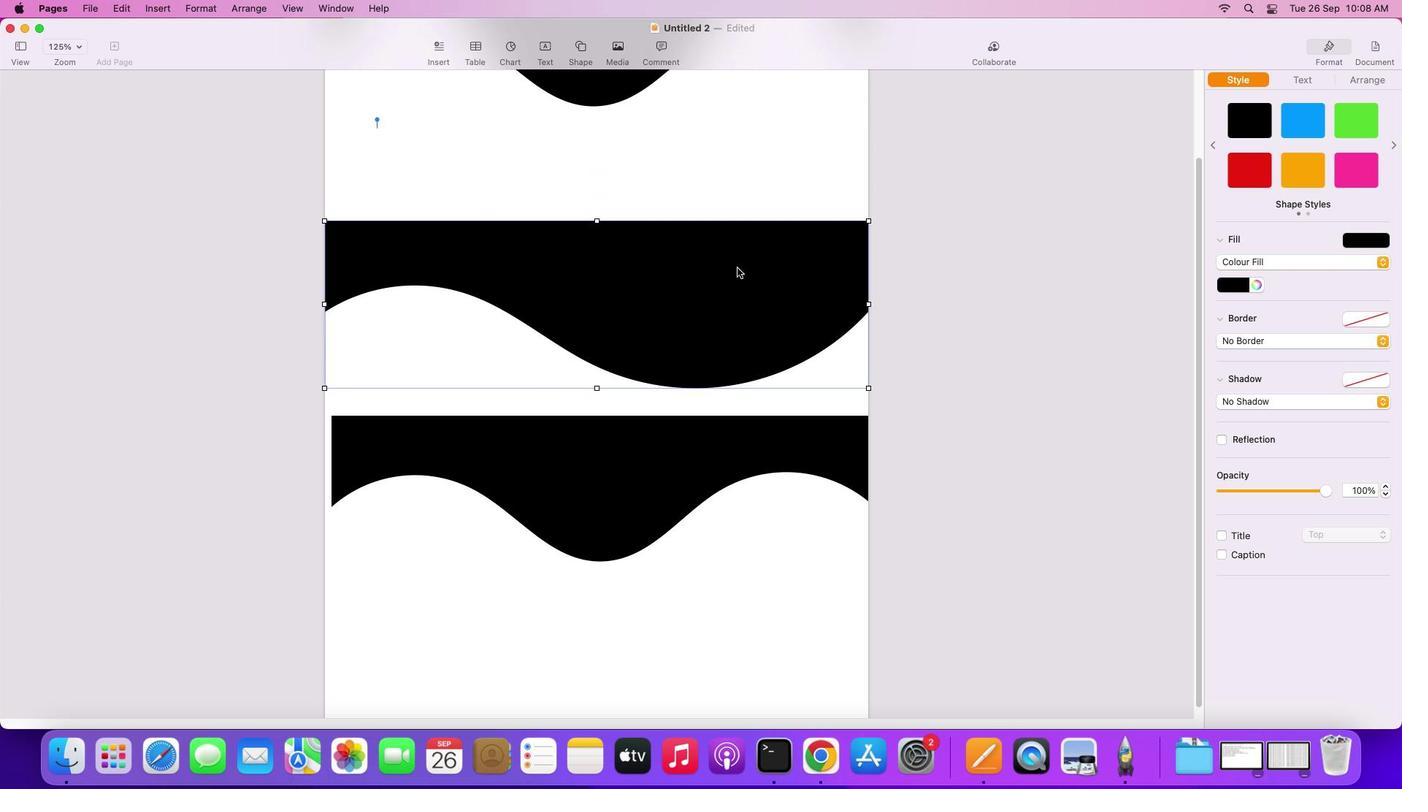 
Action: Mouse scrolled (730, 261) with delta (-5, -6)
Screenshot: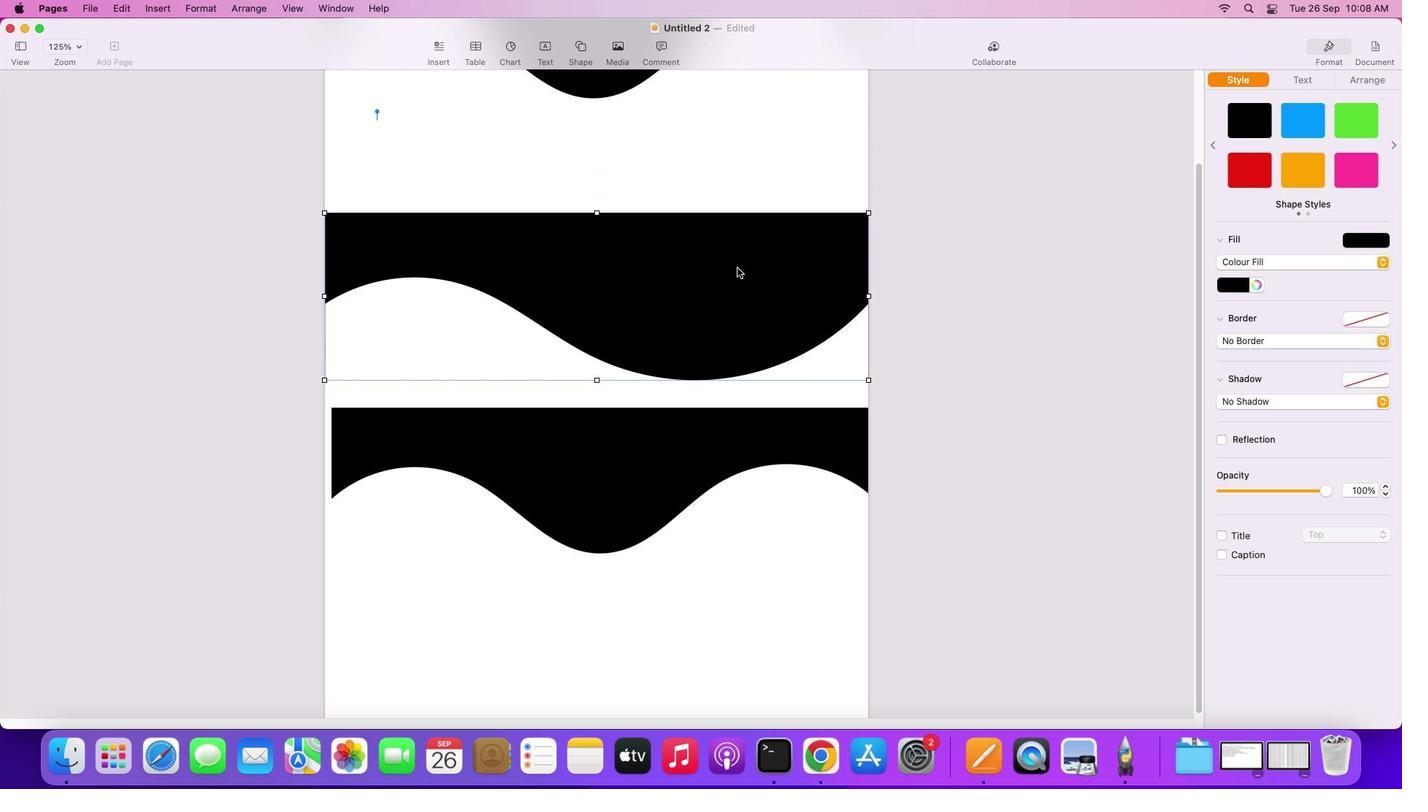 
Action: Mouse scrolled (730, 261) with delta (-5, -6)
Screenshot: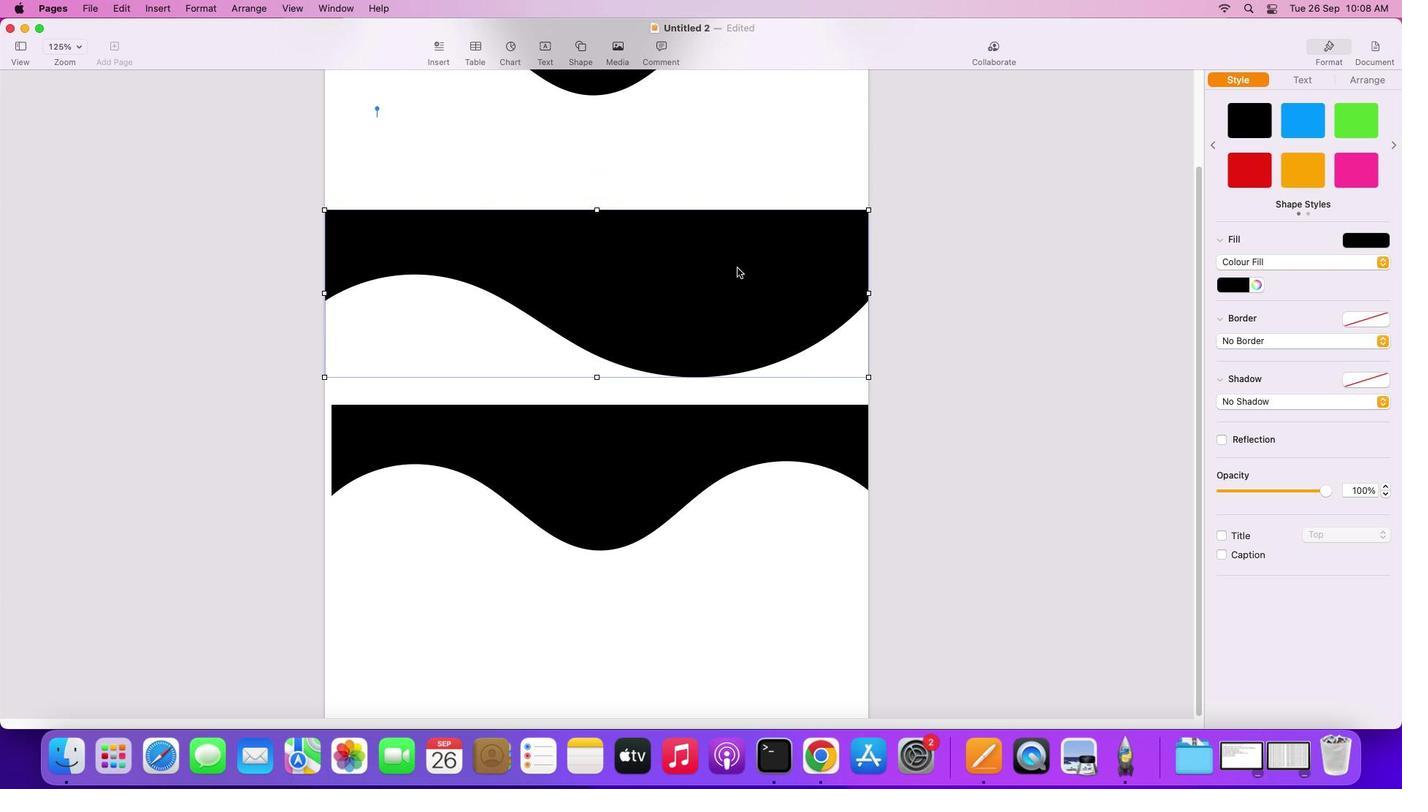 
Action: Mouse scrolled (730, 261) with delta (-5, -8)
Screenshot: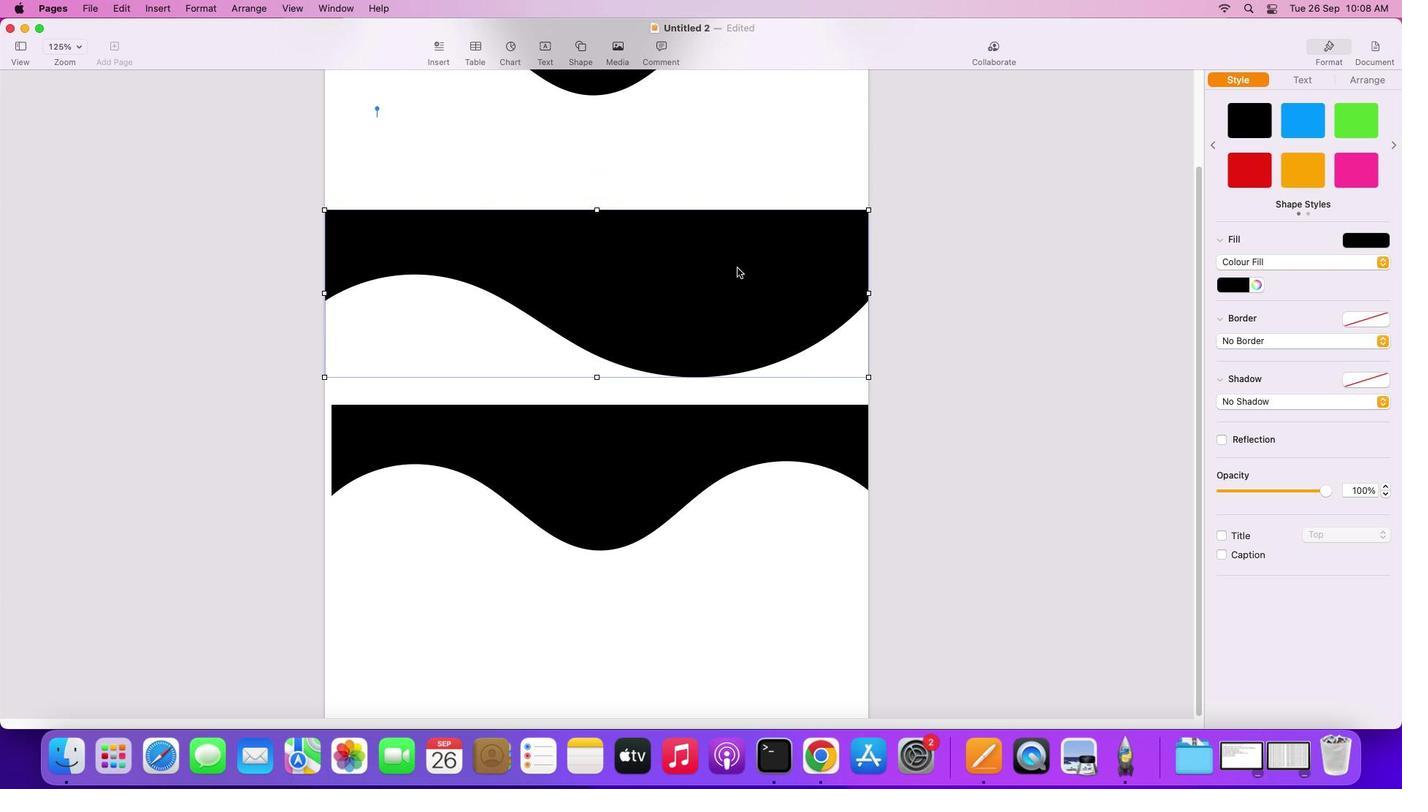 
Action: Mouse scrolled (730, 261) with delta (-5, -9)
Screenshot: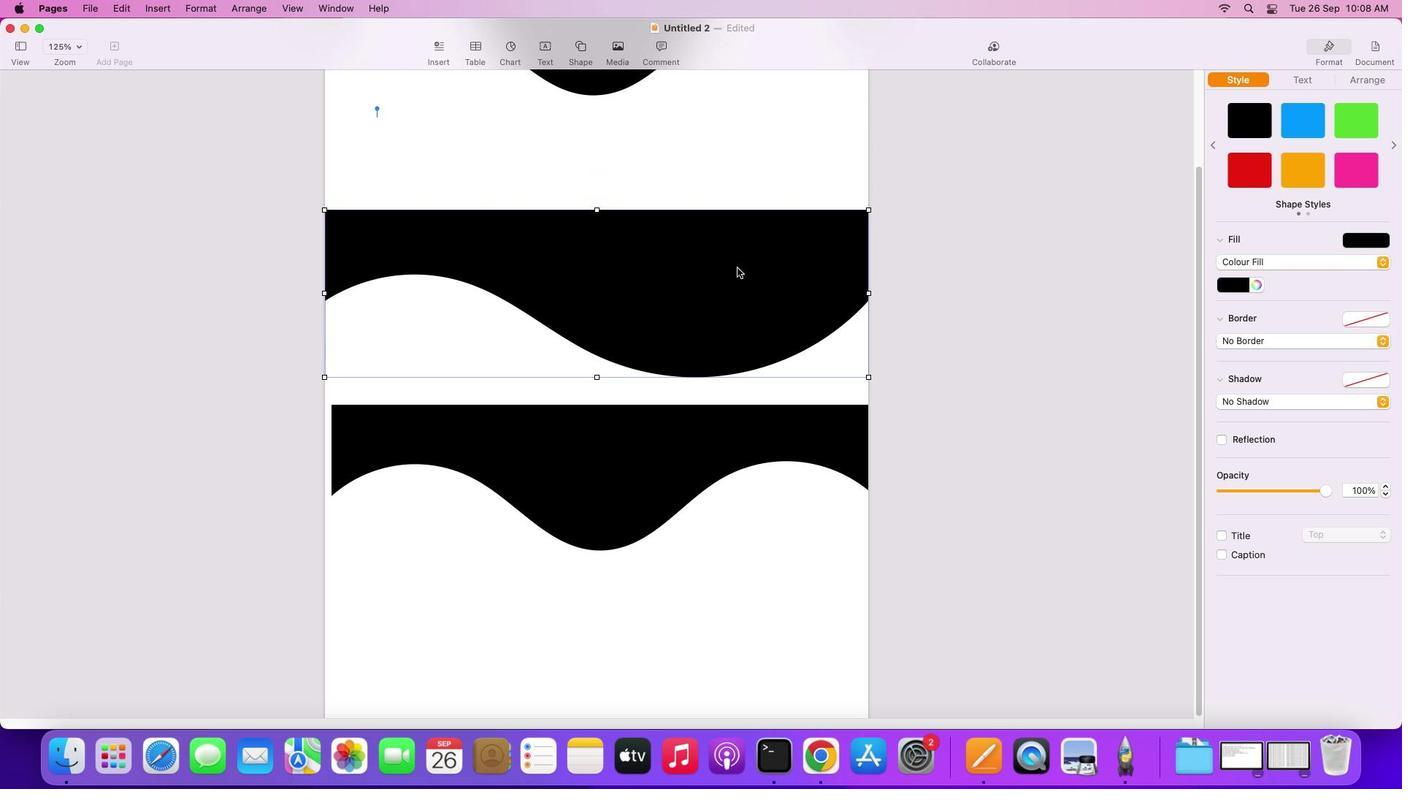 
Action: Mouse scrolled (730, 261) with delta (-5, -10)
Screenshot: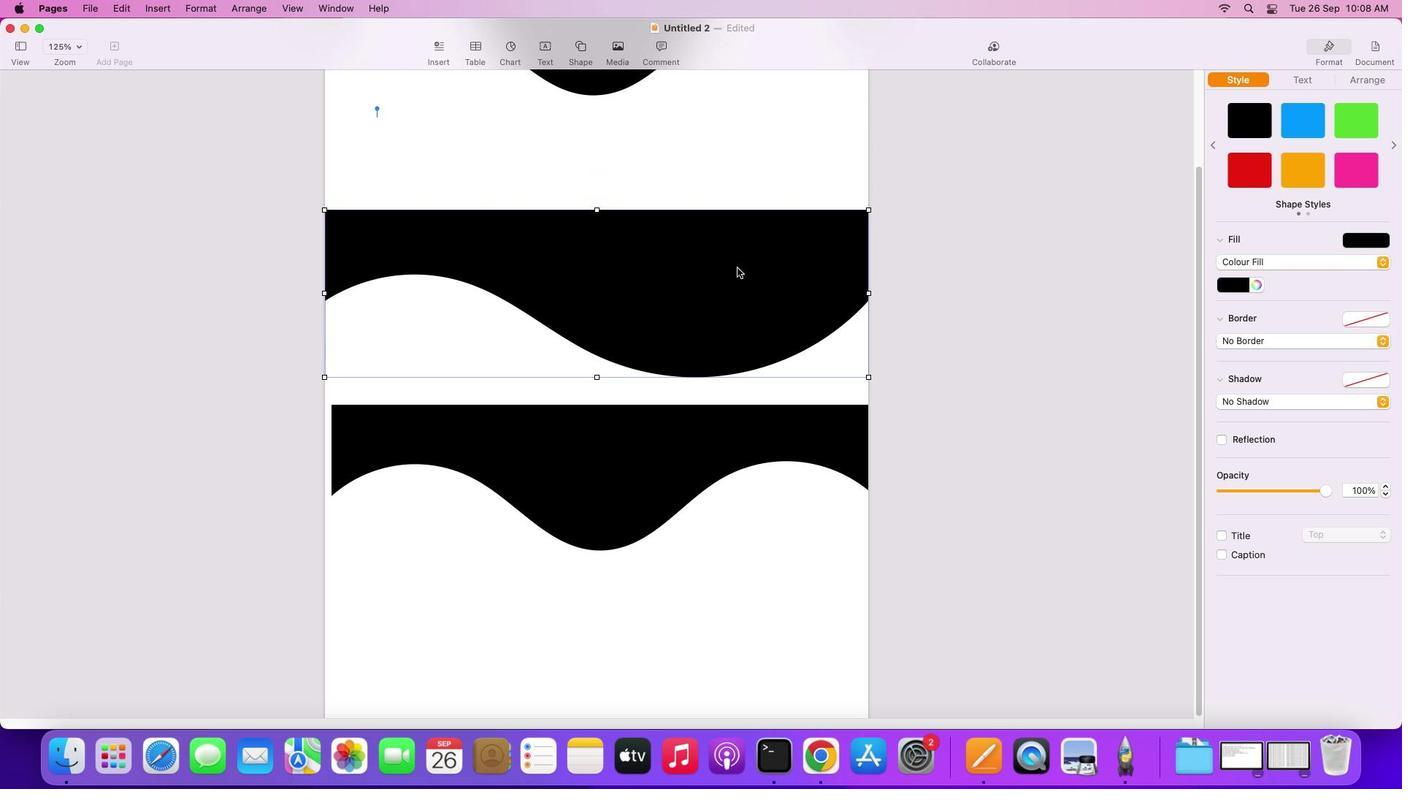 
Action: Mouse moved to (634, 457)
Screenshot: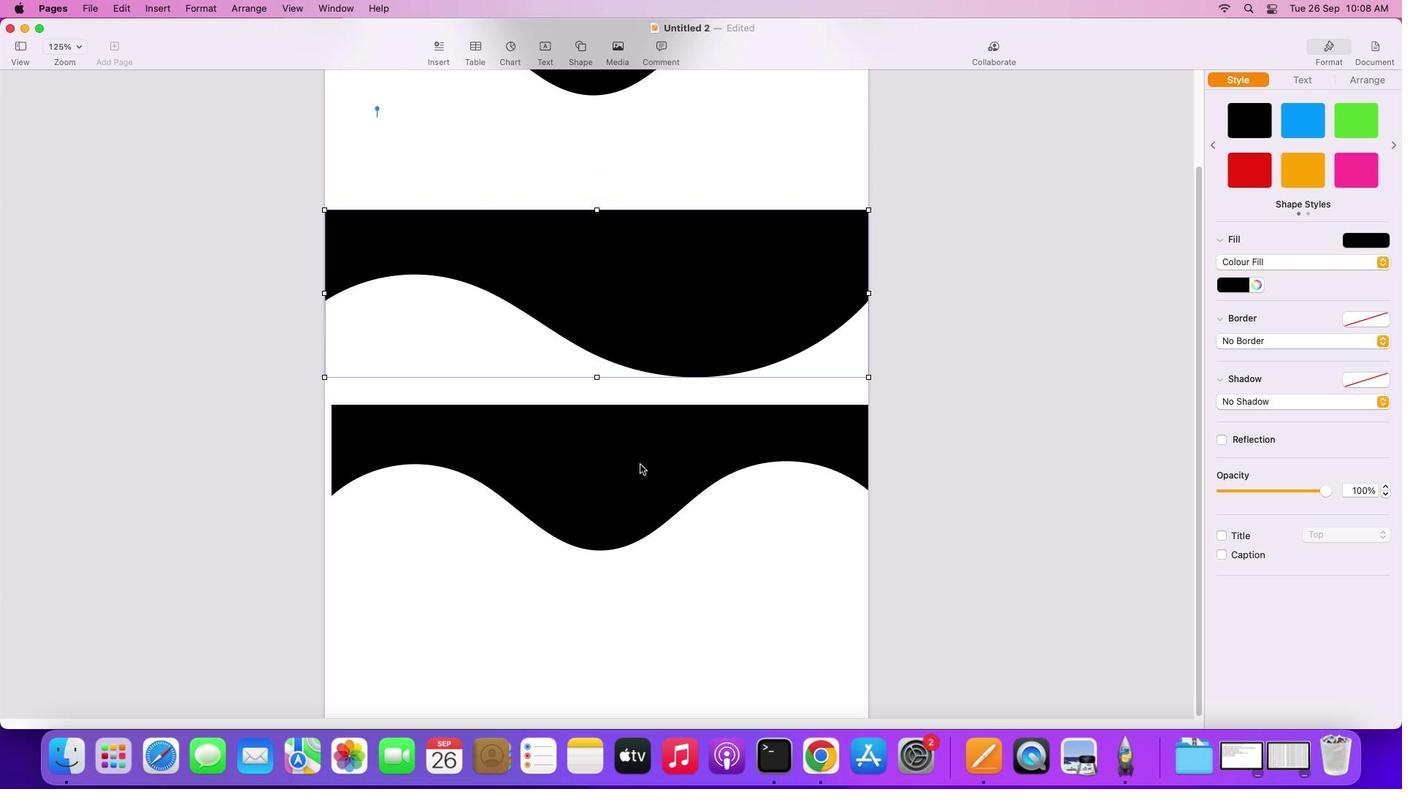 
Action: Mouse pressed left at (634, 457)
Screenshot: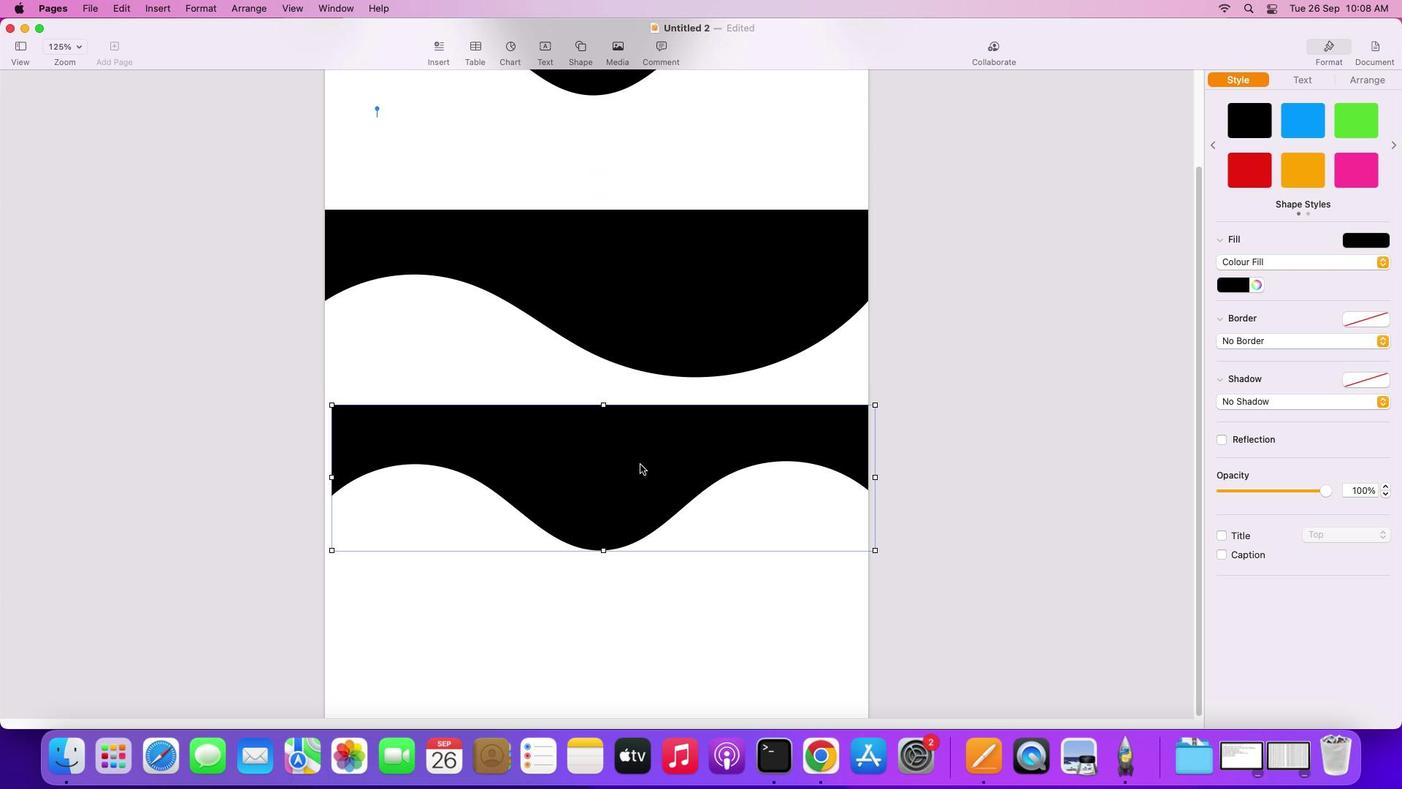 
Action: Mouse moved to (859, 230)
Screenshot: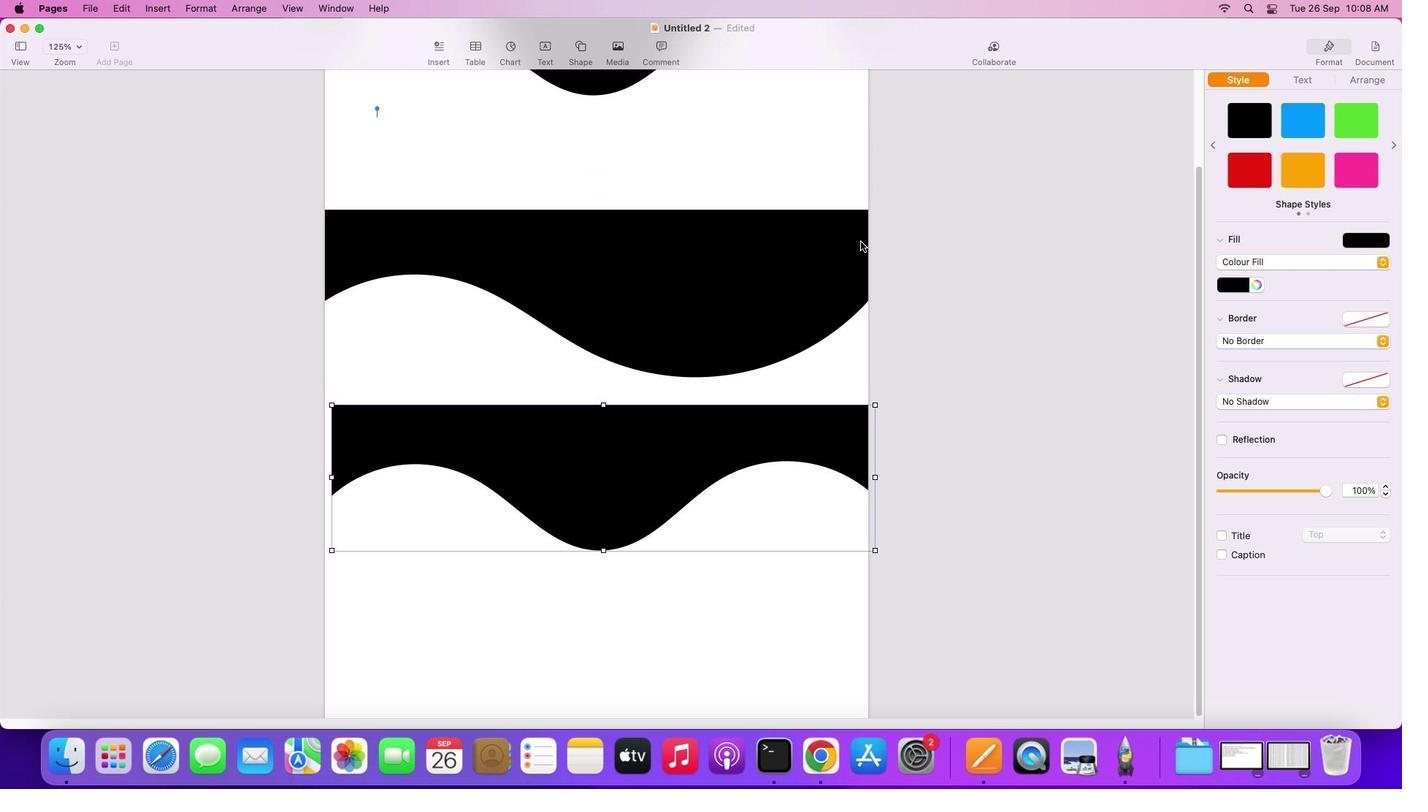 
Action: Mouse scrolled (859, 230) with delta (-5, -5)
Screenshot: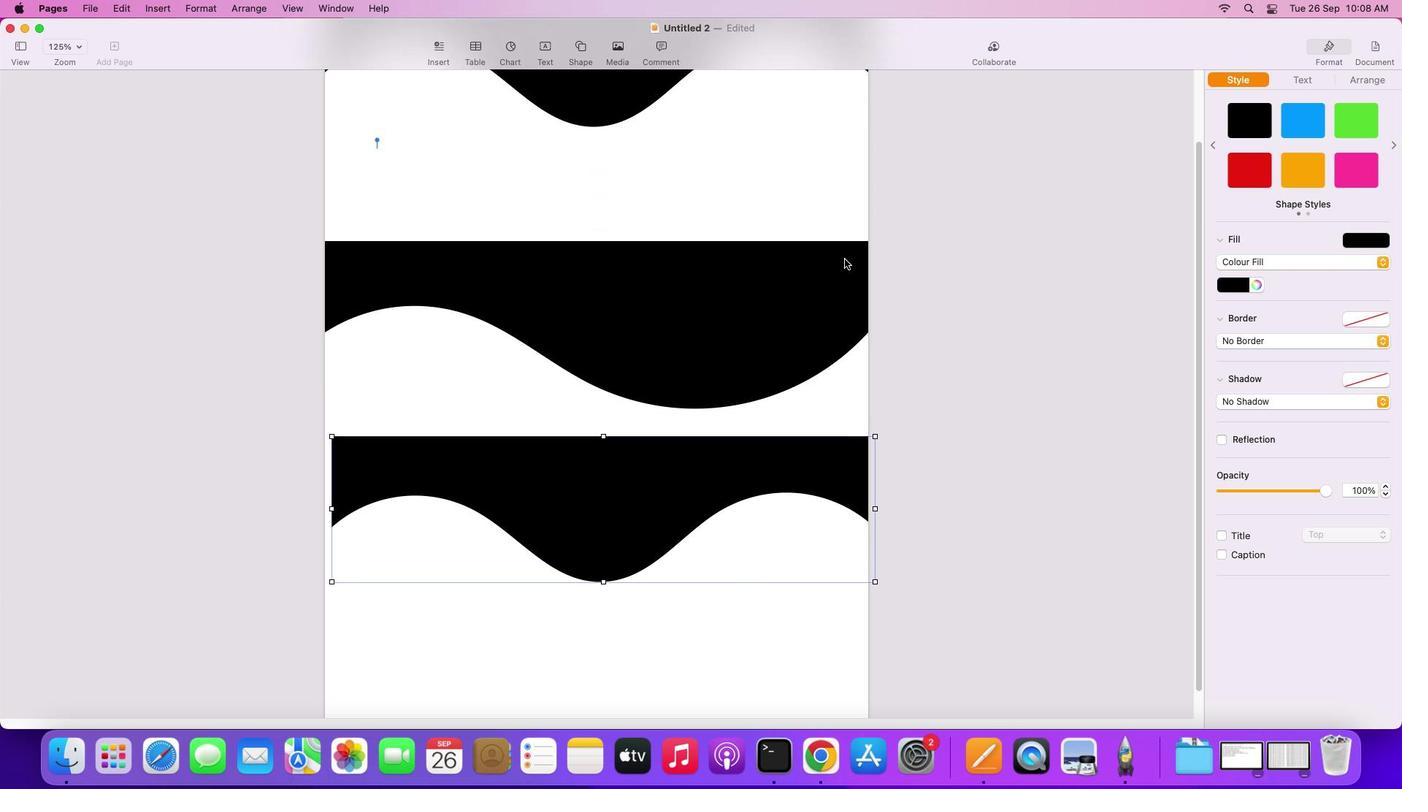 
Action: Mouse moved to (854, 235)
Screenshot: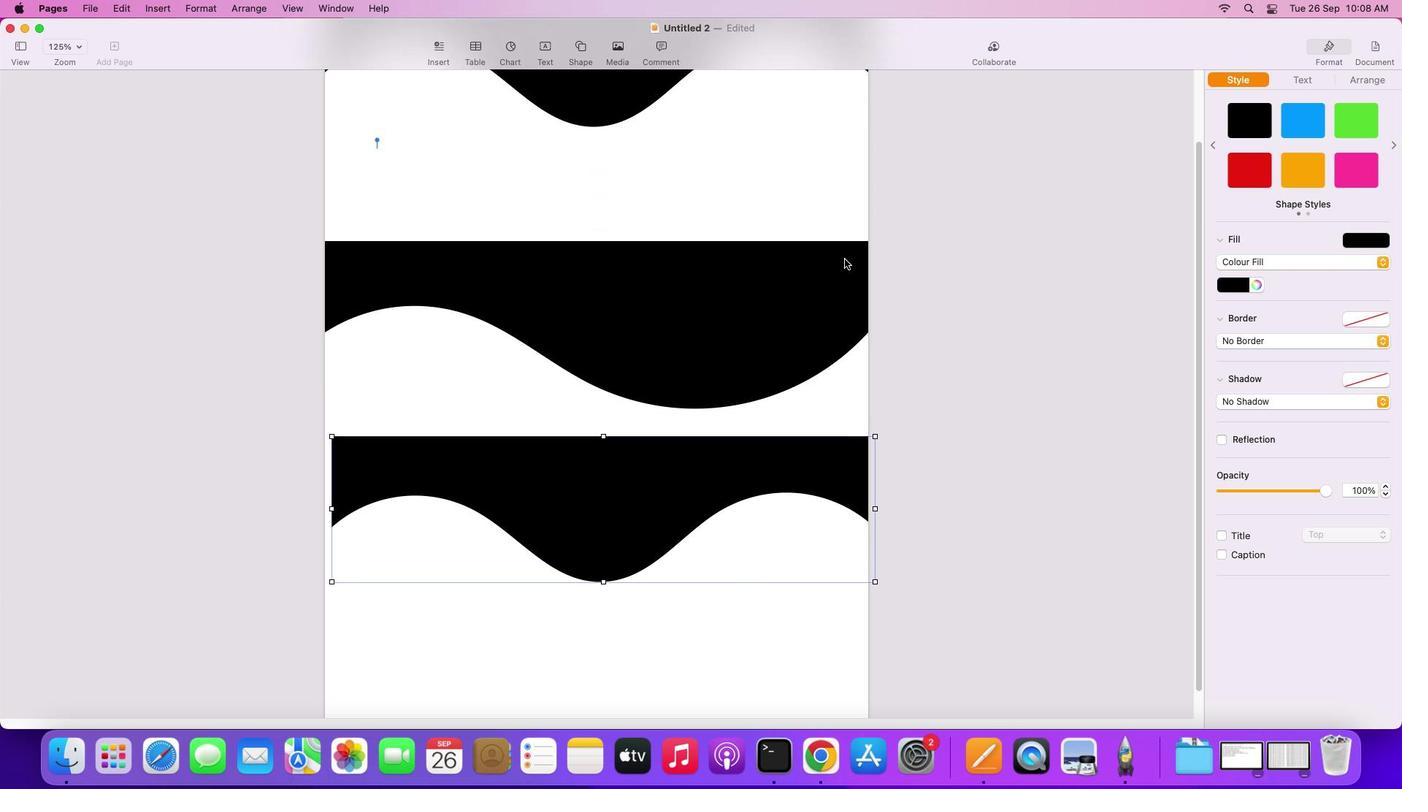 
Action: Mouse scrolled (854, 235) with delta (-5, -5)
Screenshot: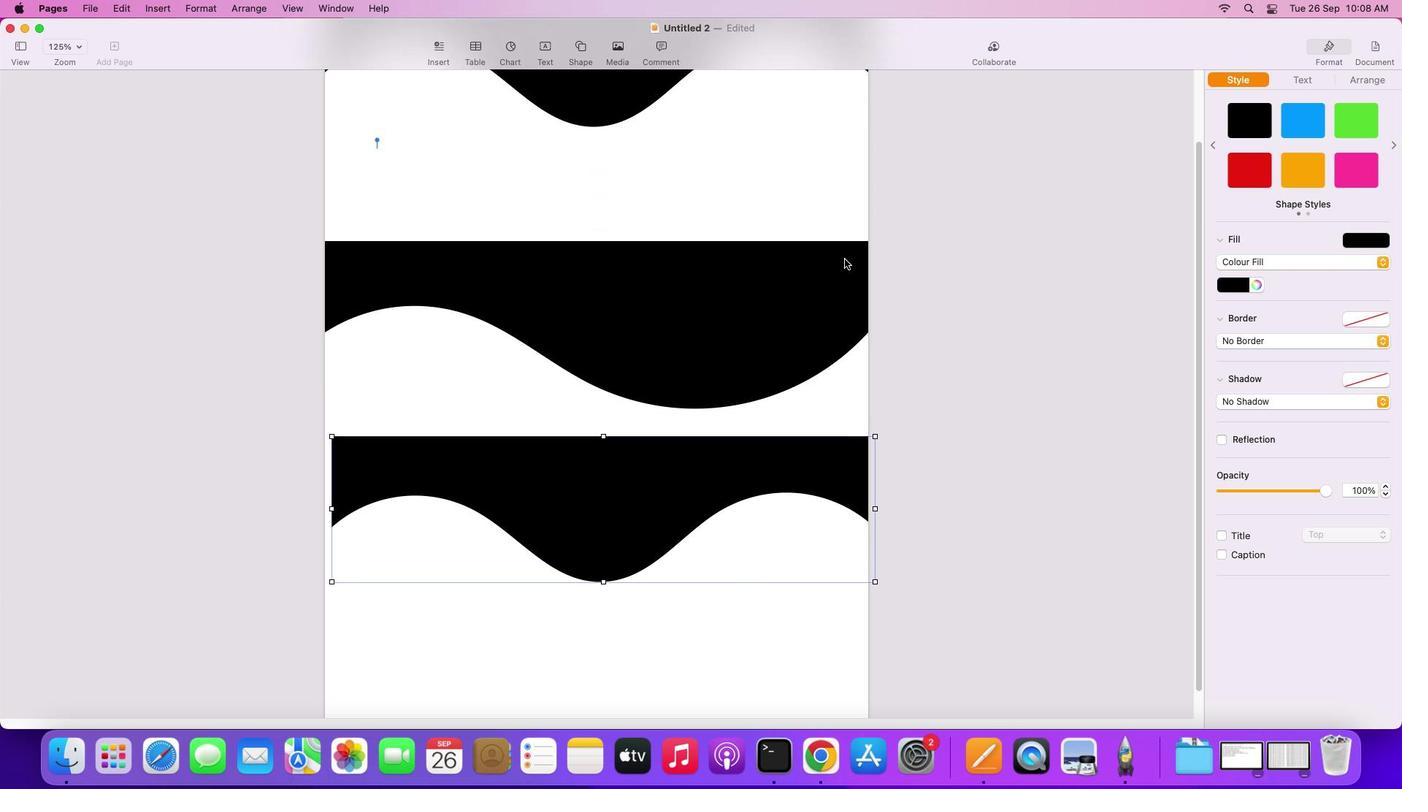
Action: Mouse moved to (851, 239)
Screenshot: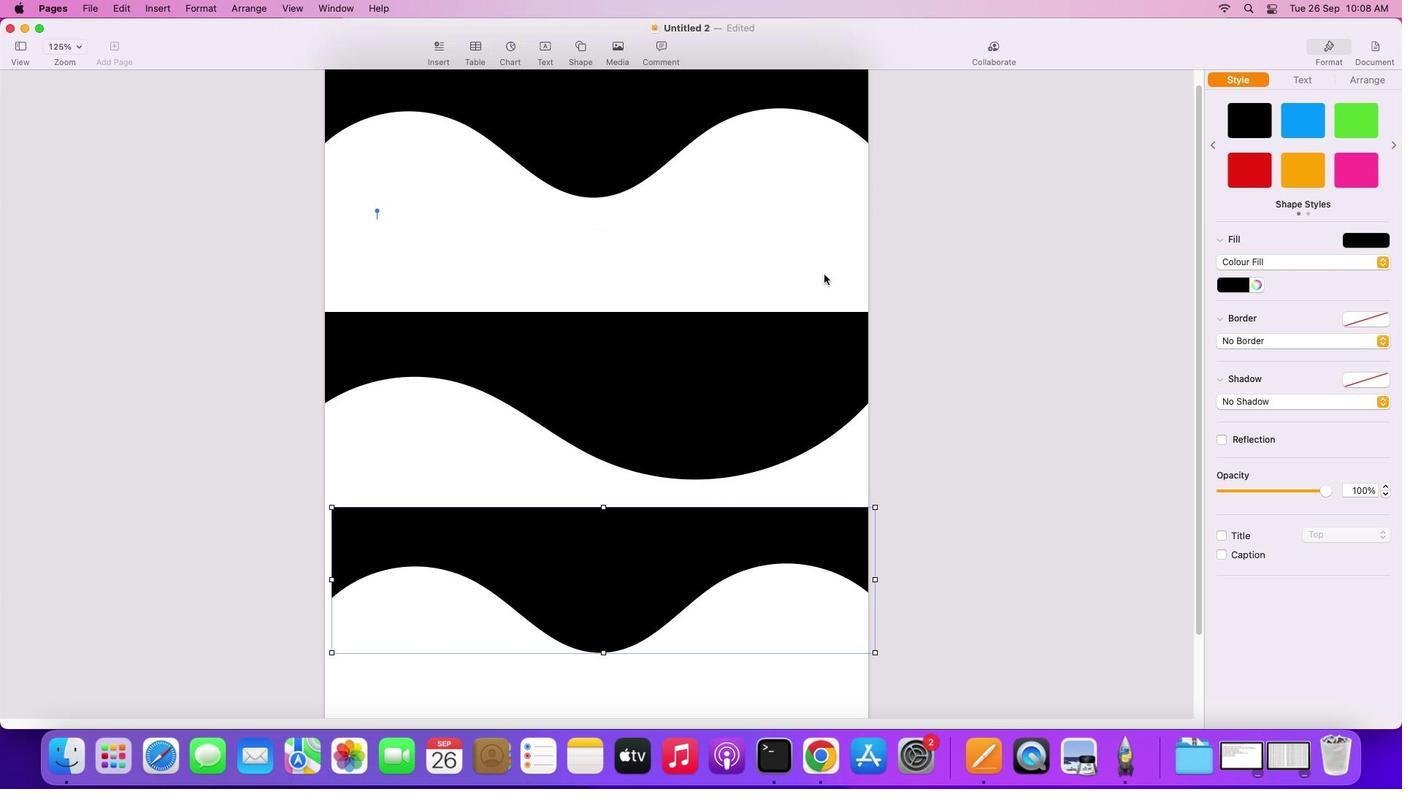 
Action: Mouse scrolled (851, 239) with delta (-5, -2)
Screenshot: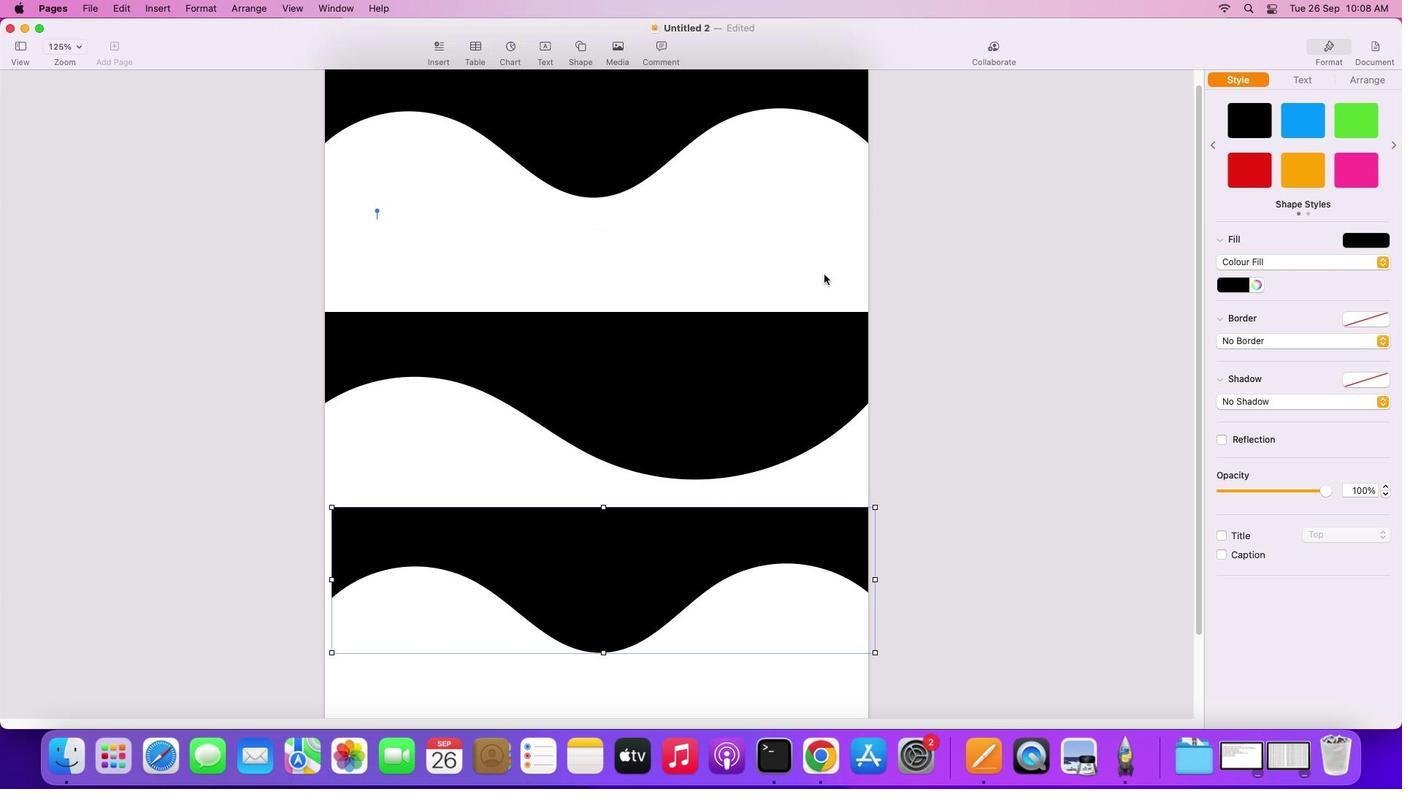 
Action: Mouse moved to (843, 247)
Screenshot: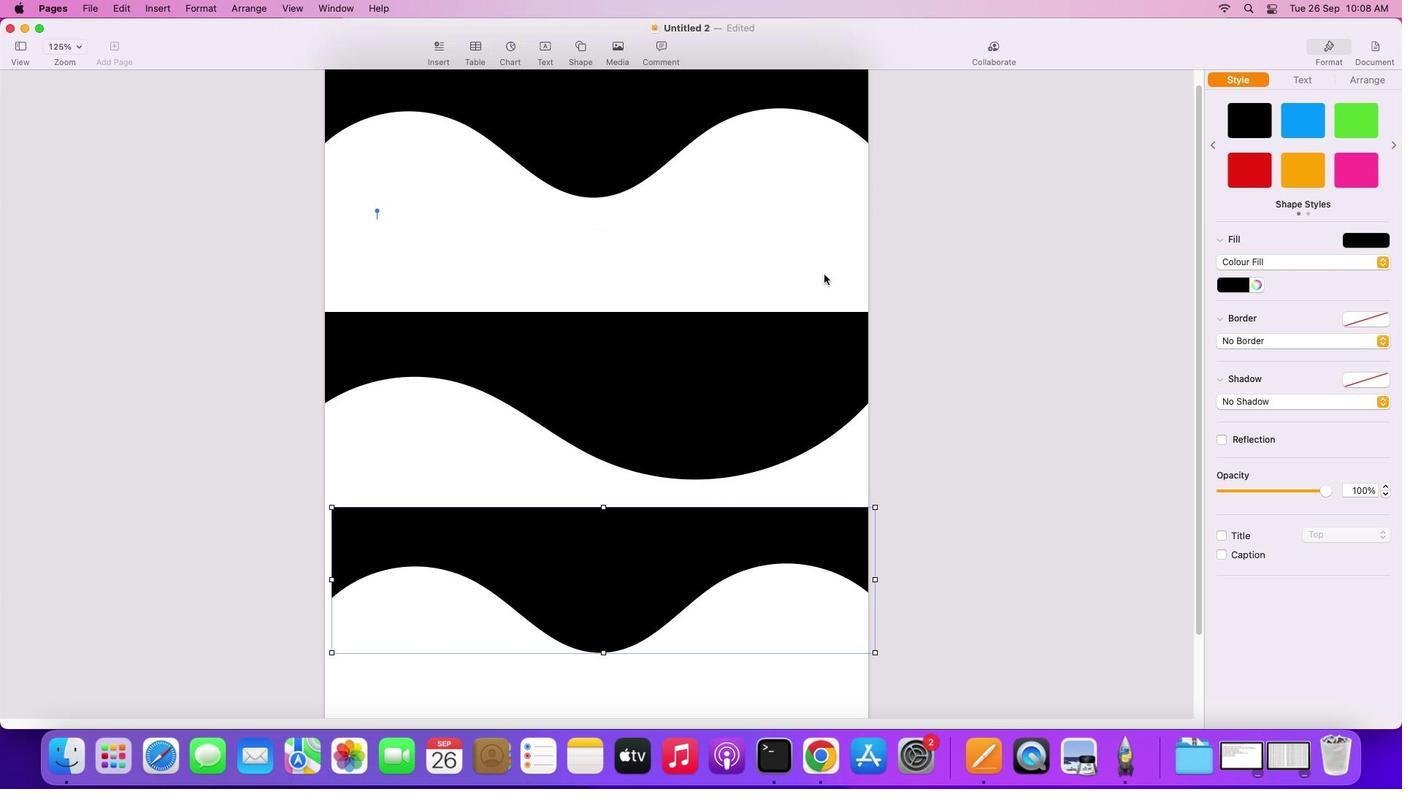 
Action: Mouse scrolled (843, 247) with delta (-5, -2)
Screenshot: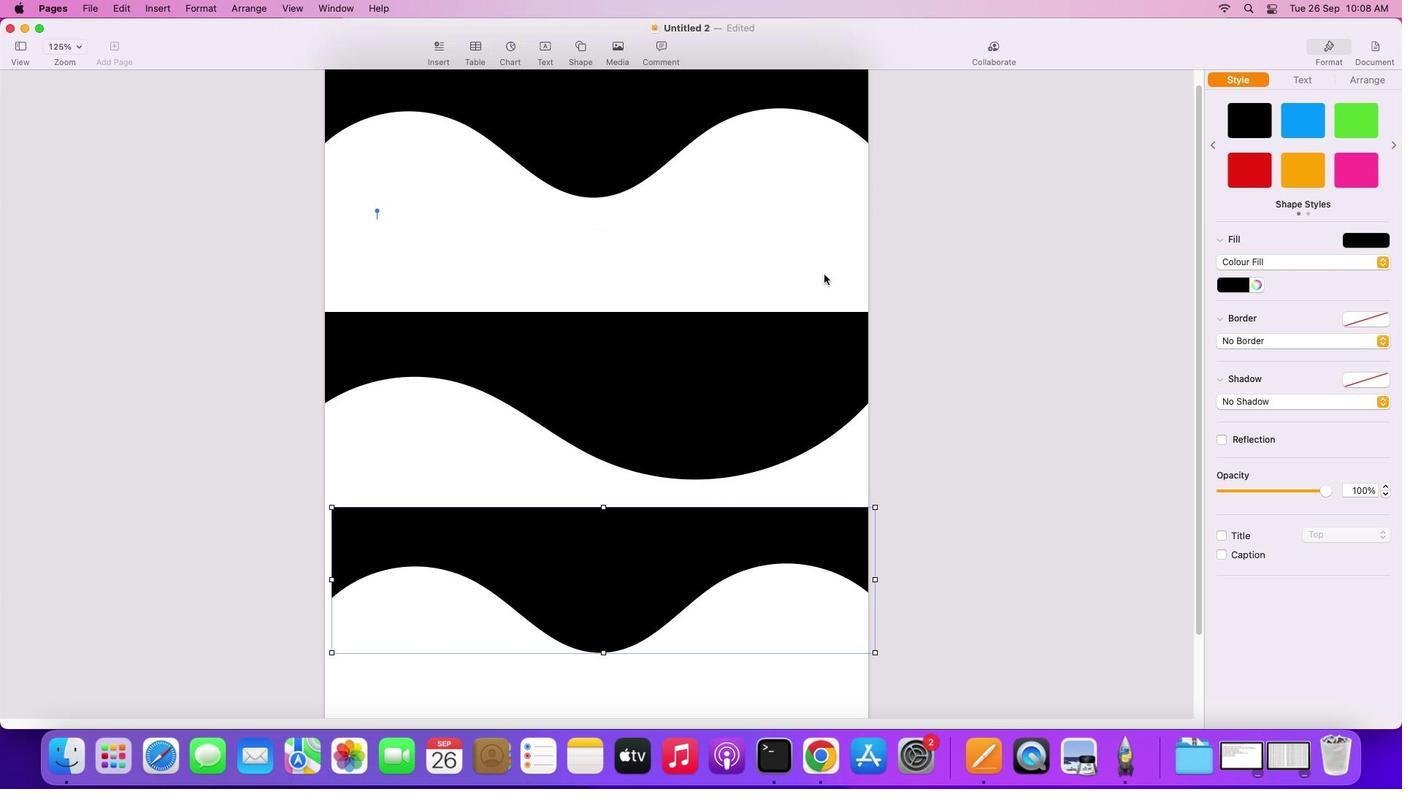 
Action: Mouse moved to (832, 255)
Screenshot: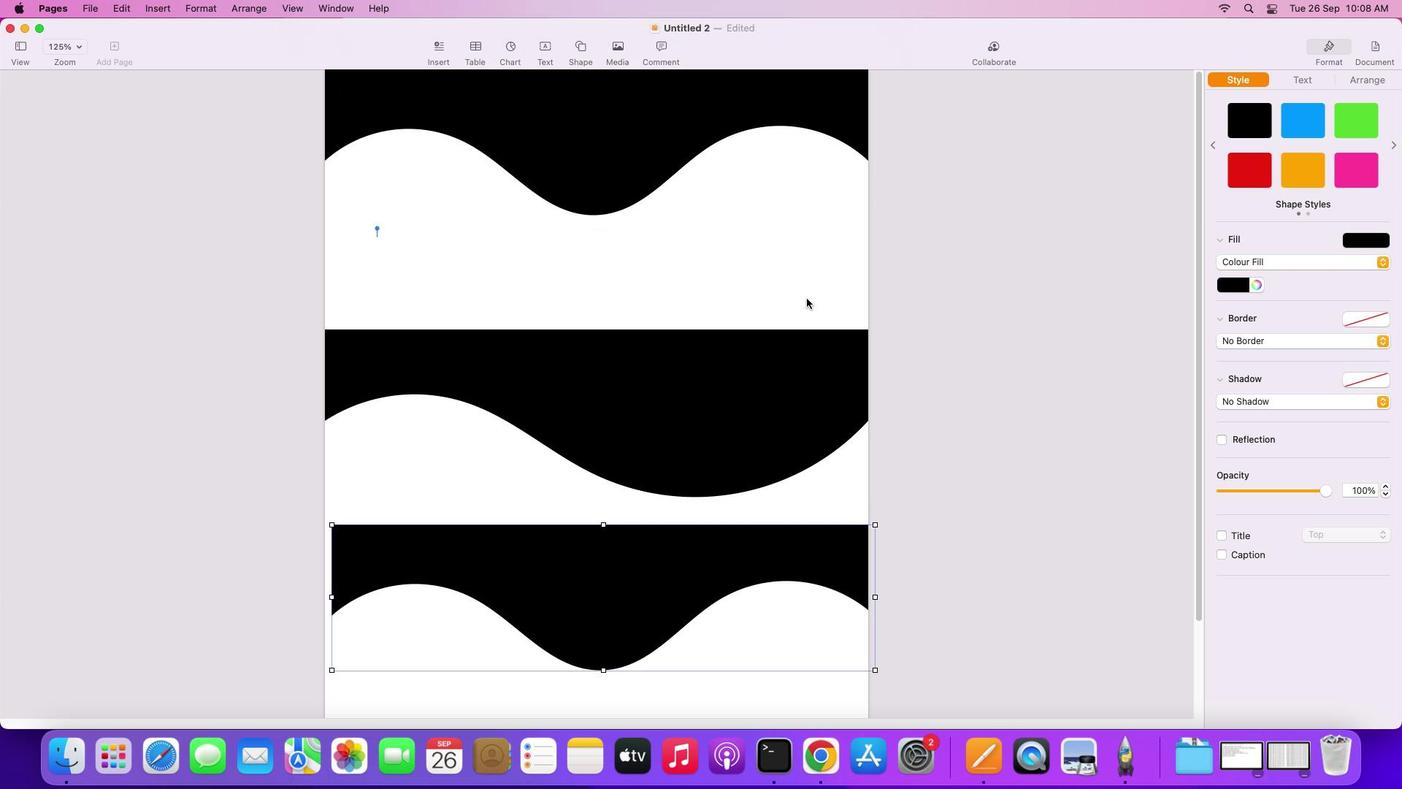
Action: Mouse scrolled (832, 255) with delta (-5, -1)
Screenshot: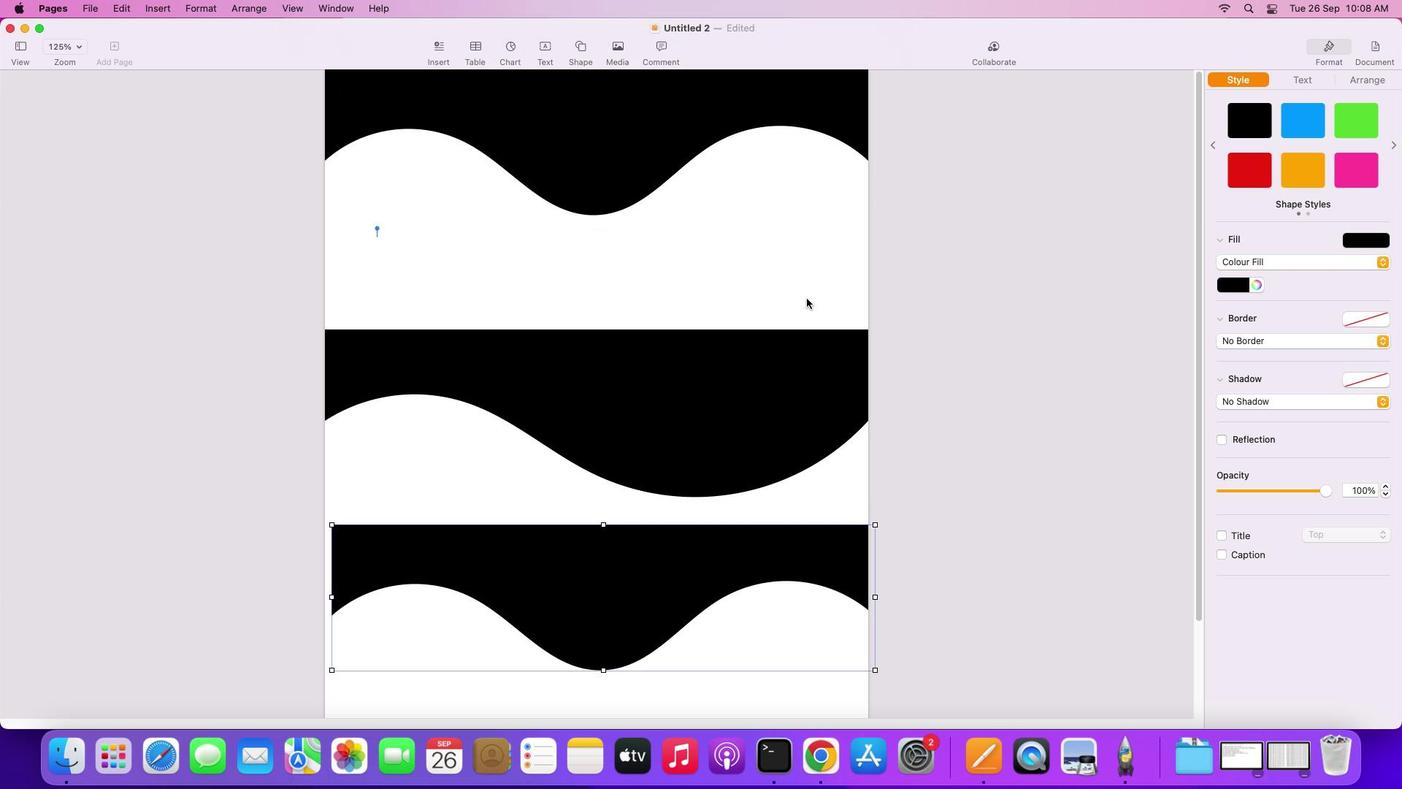 
Action: Mouse moved to (821, 263)
Screenshot: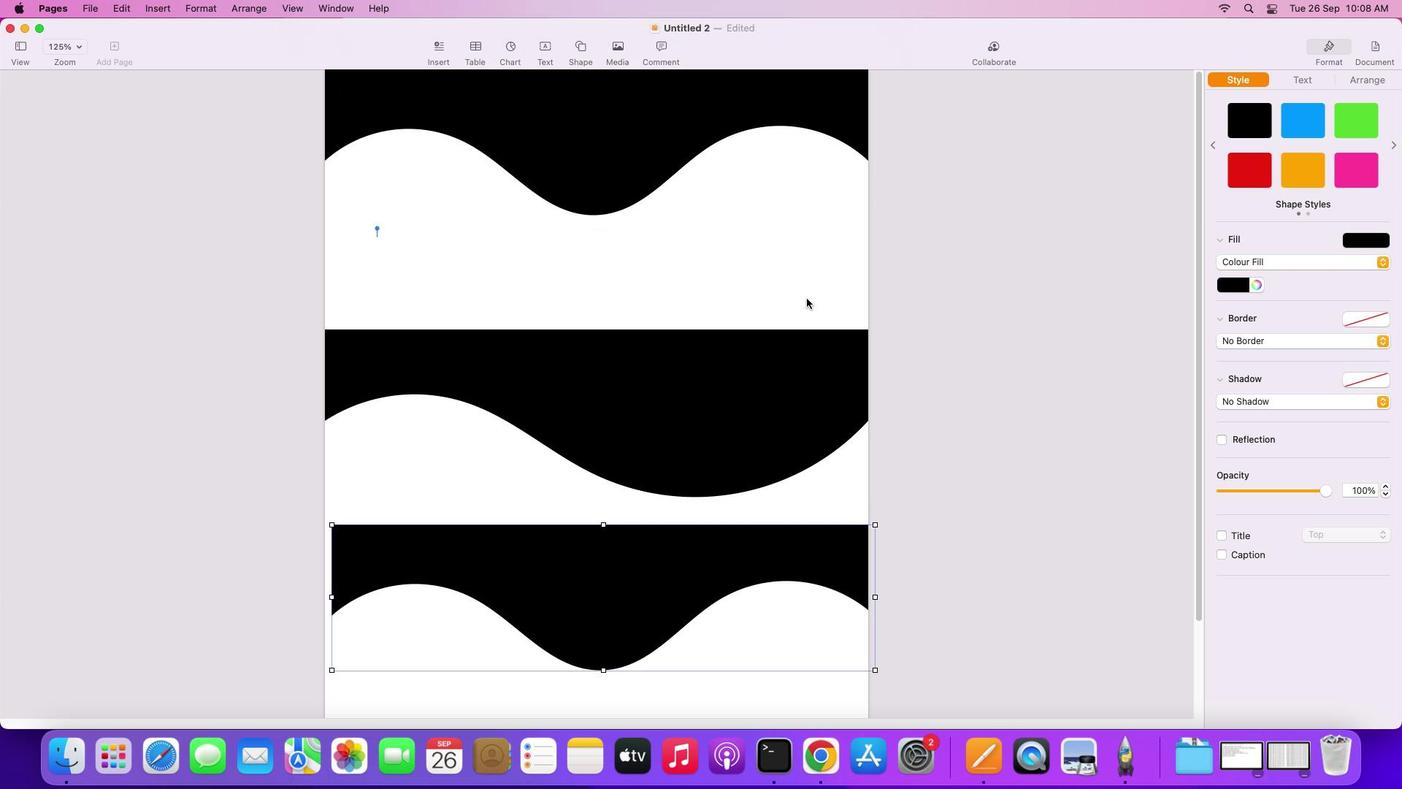 
Action: Mouse scrolled (821, 263) with delta (-5, 0)
Screenshot: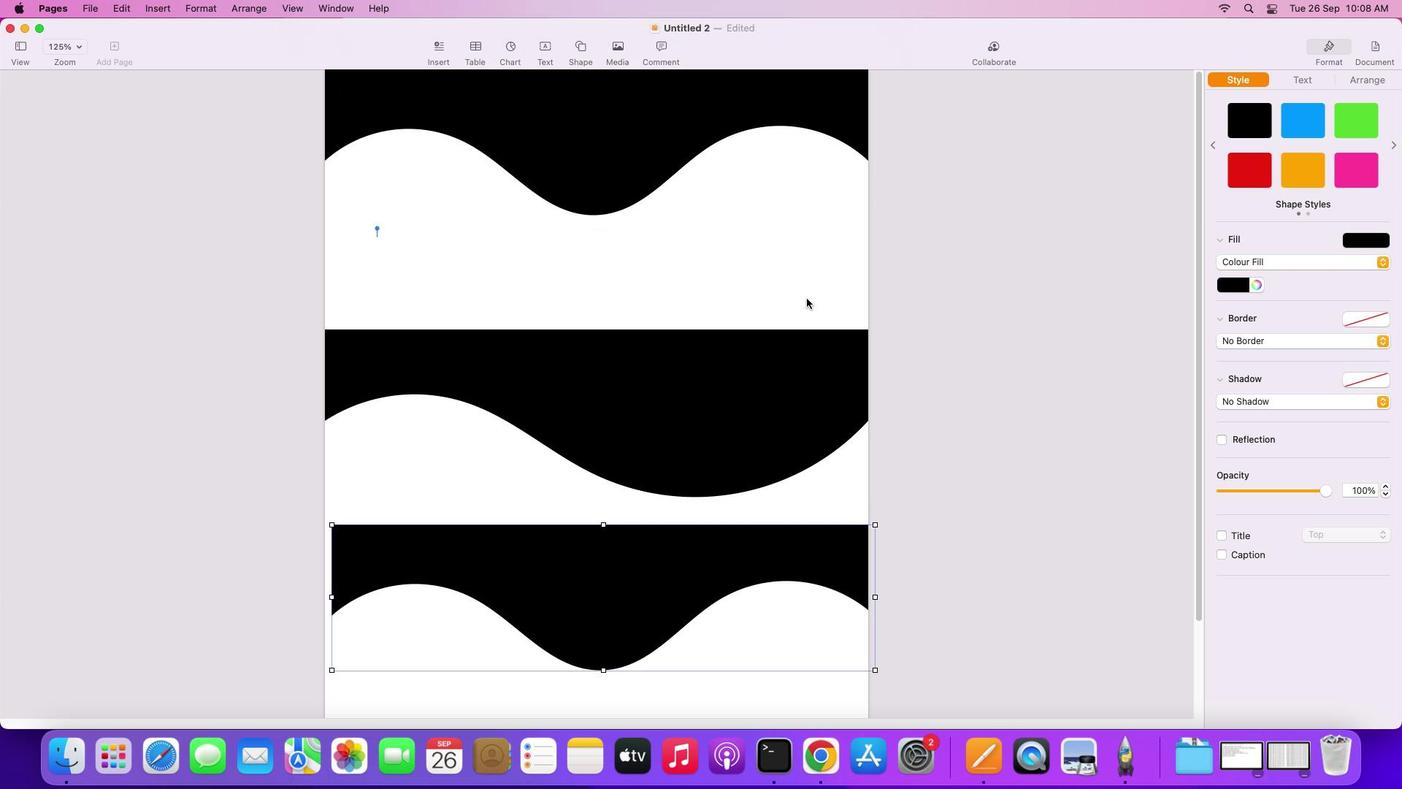 
Action: Mouse moved to (1312, 73)
Screenshot: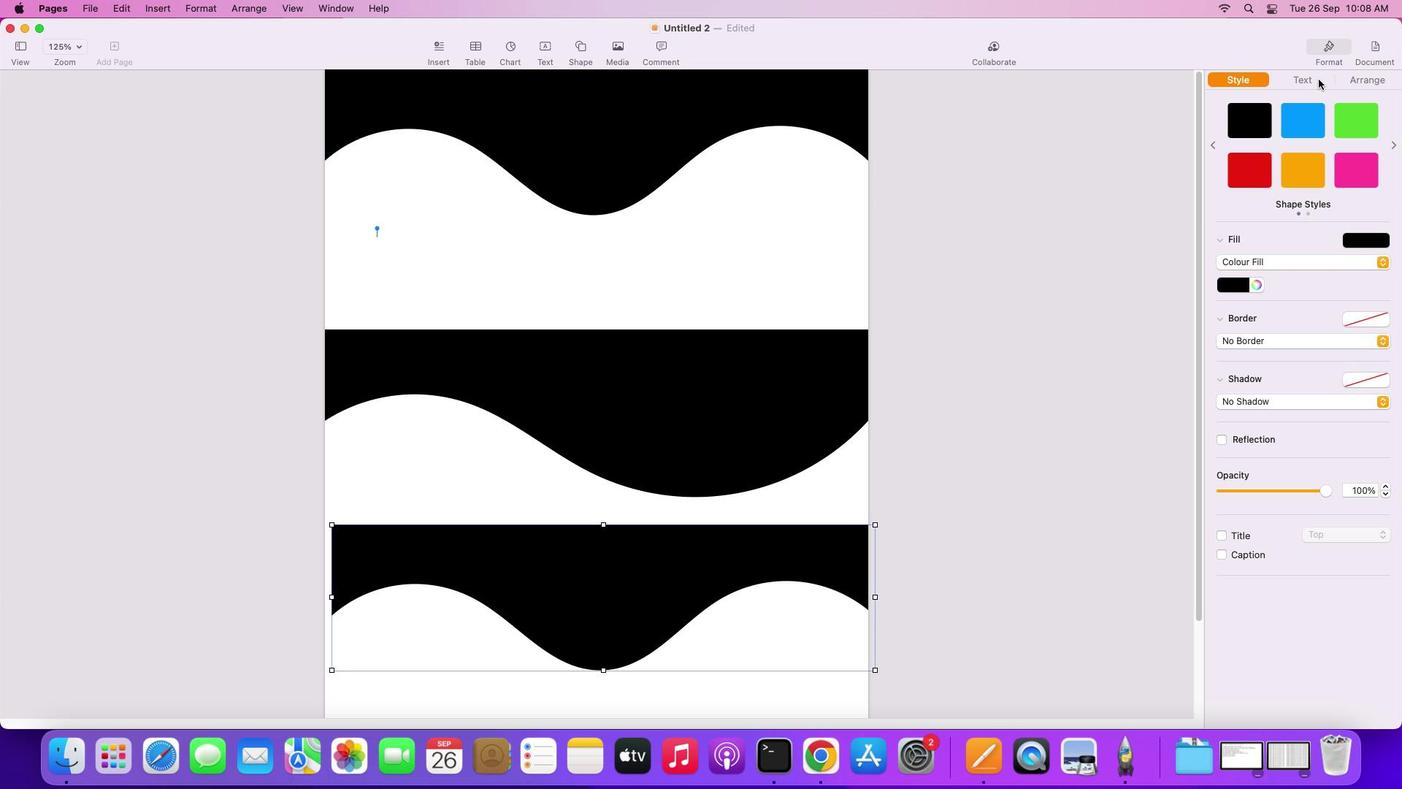 
Action: Mouse pressed left at (1312, 73)
Screenshot: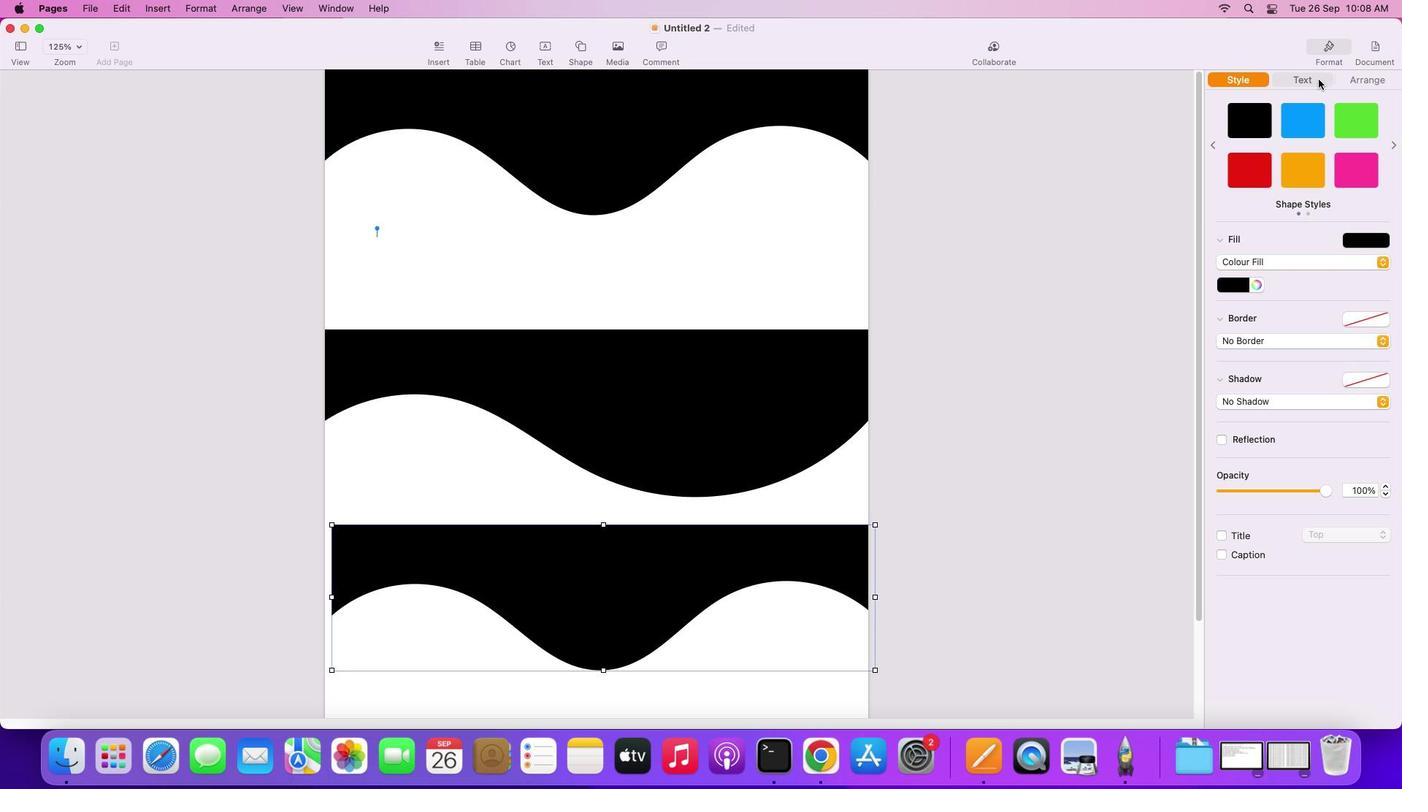 
Action: Mouse moved to (1368, 75)
Screenshot: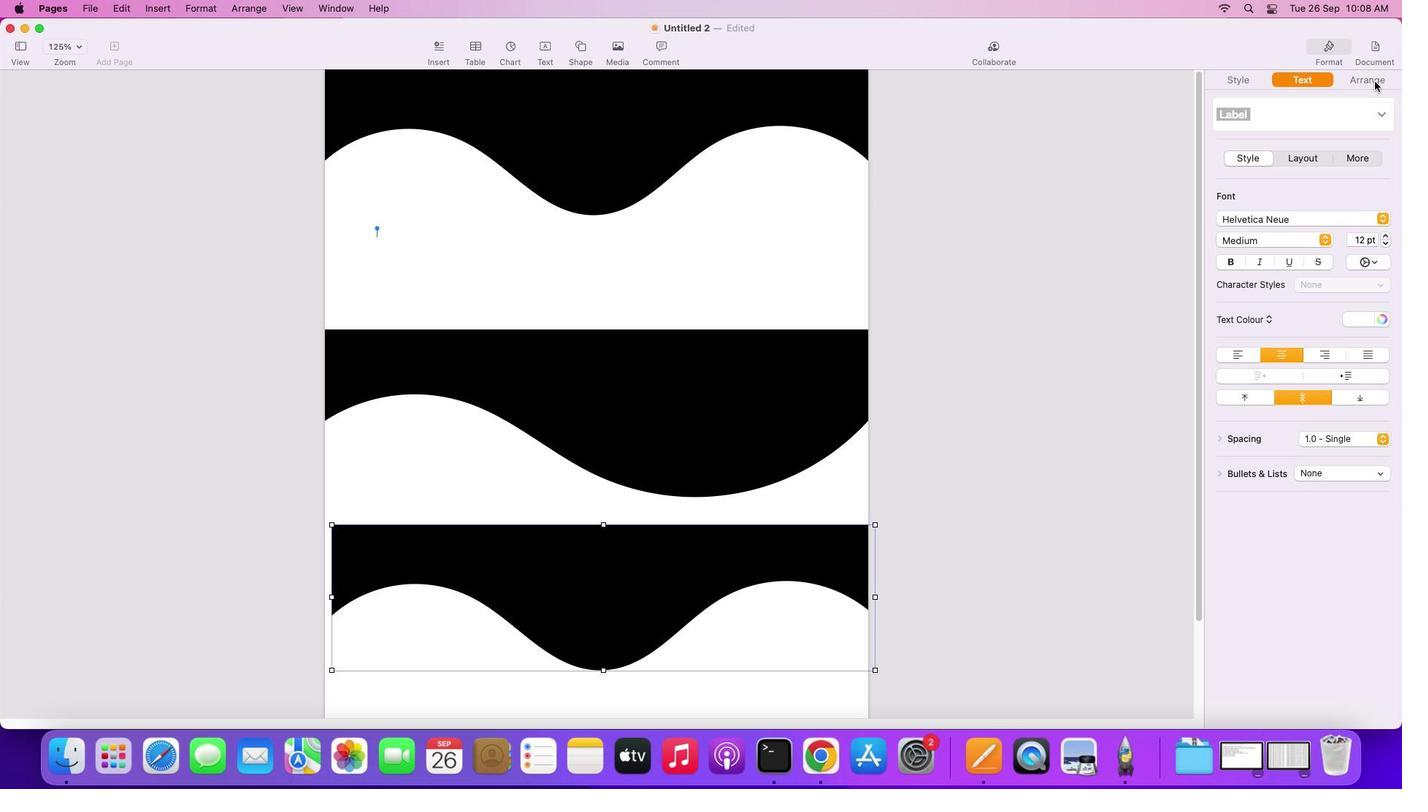 
Action: Mouse pressed left at (1368, 75)
Screenshot: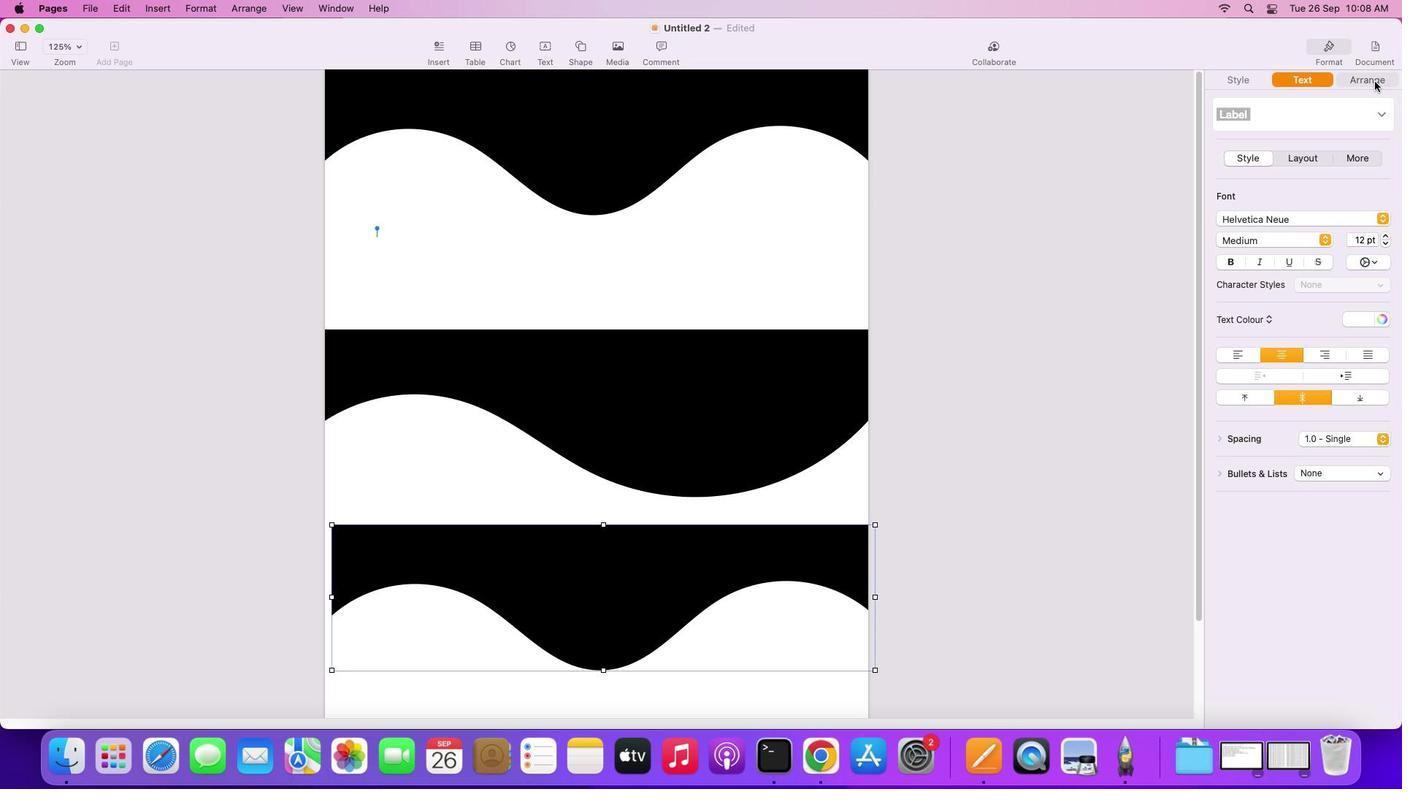 
Action: Mouse moved to (1339, 444)
Screenshot: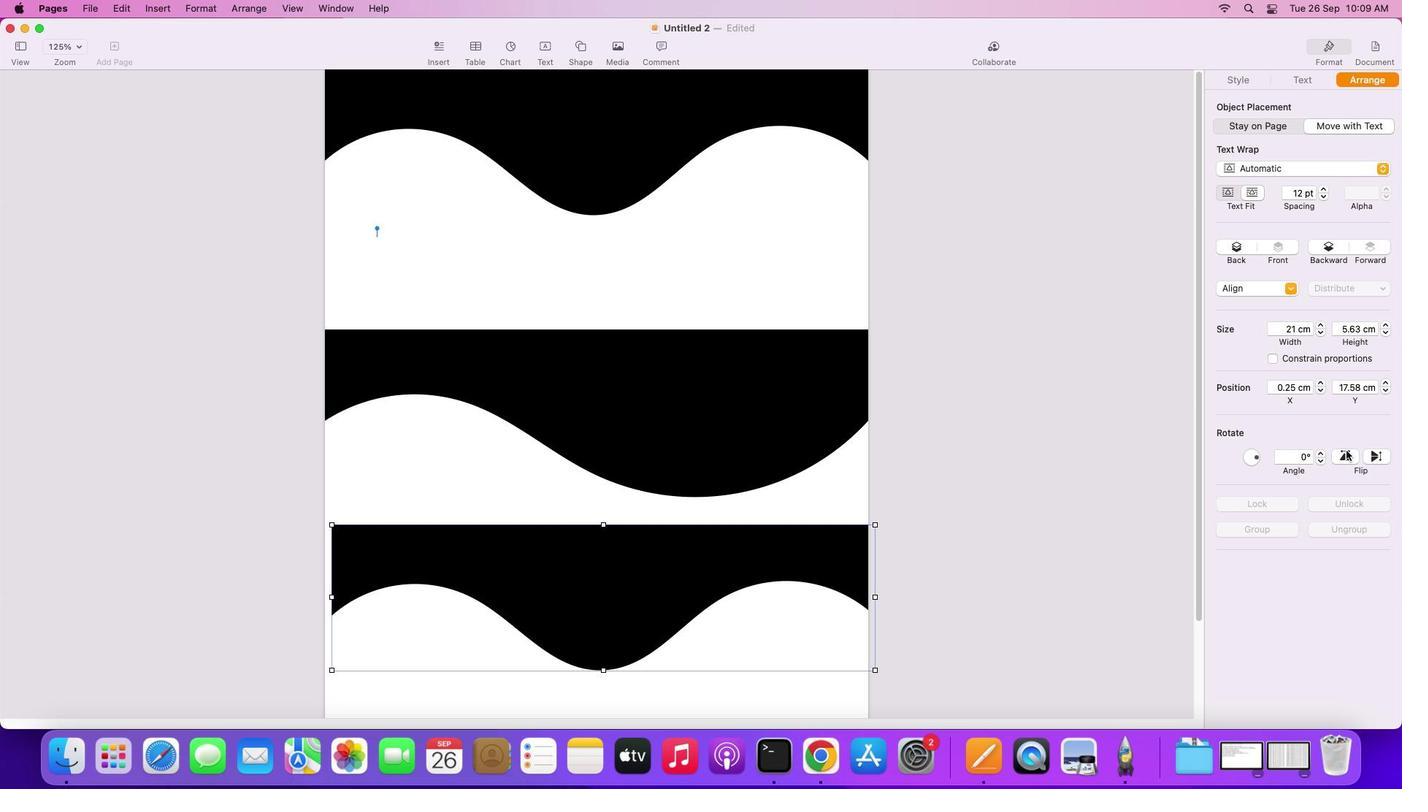 
Action: Mouse pressed left at (1339, 444)
Screenshot: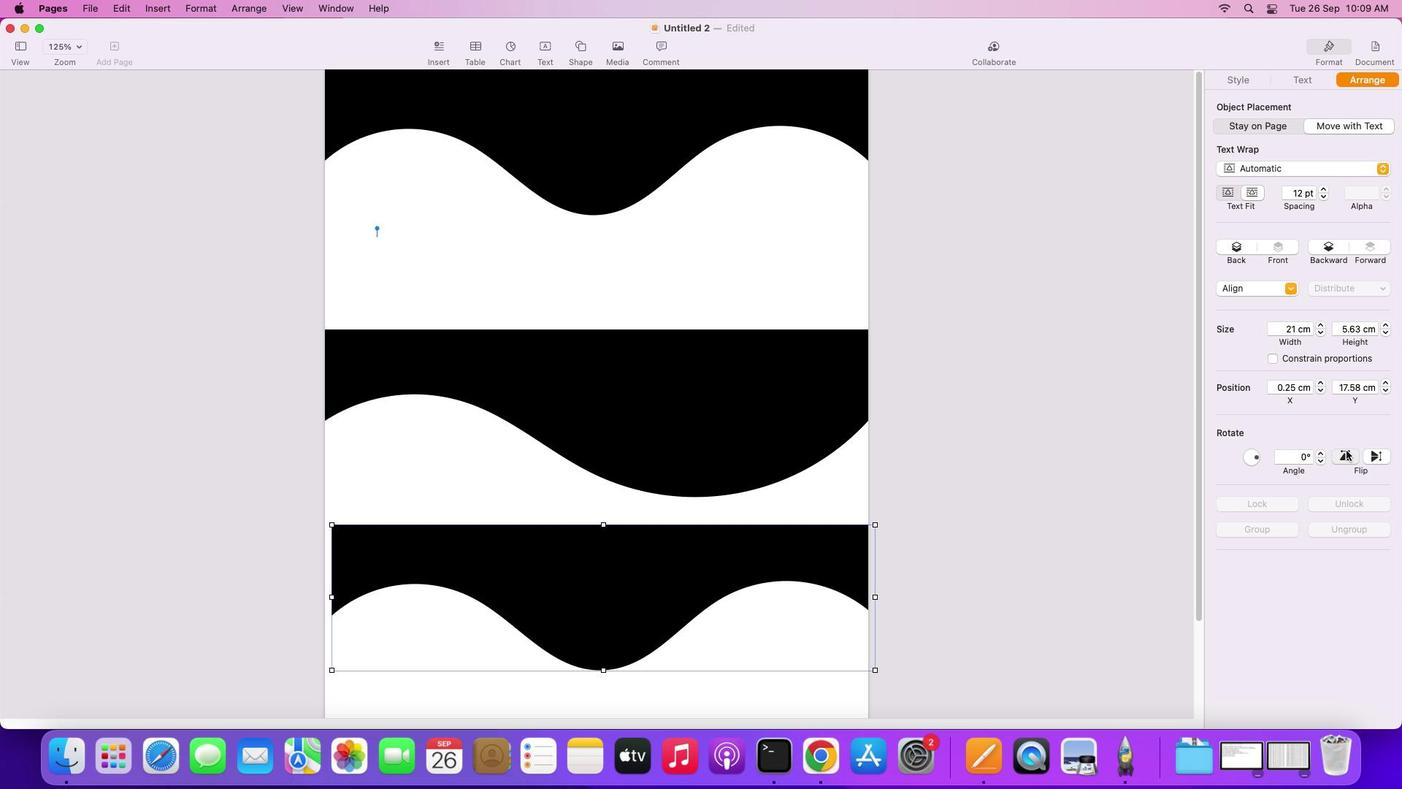 
Action: Mouse pressed left at (1339, 444)
Screenshot: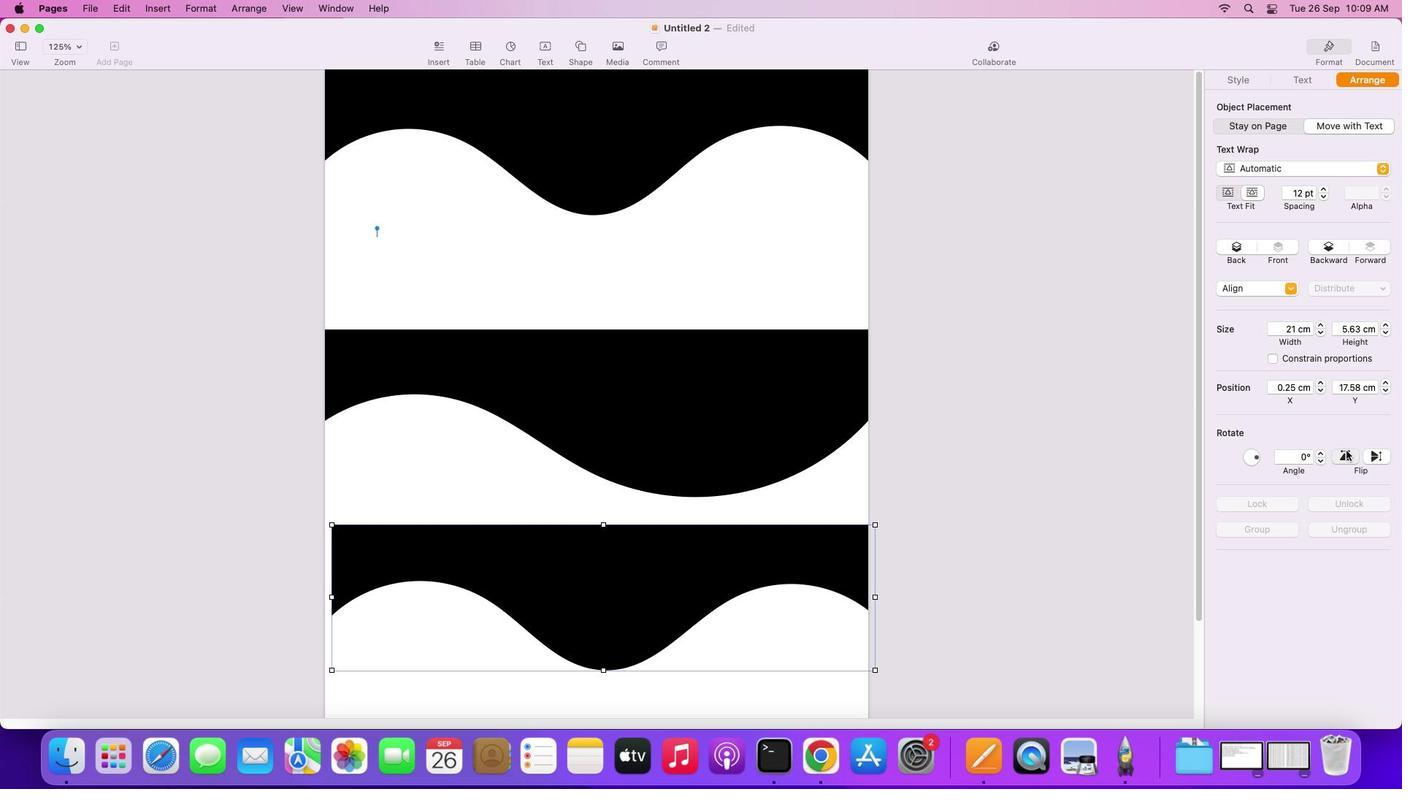 
Action: Mouse moved to (1375, 445)
Screenshot: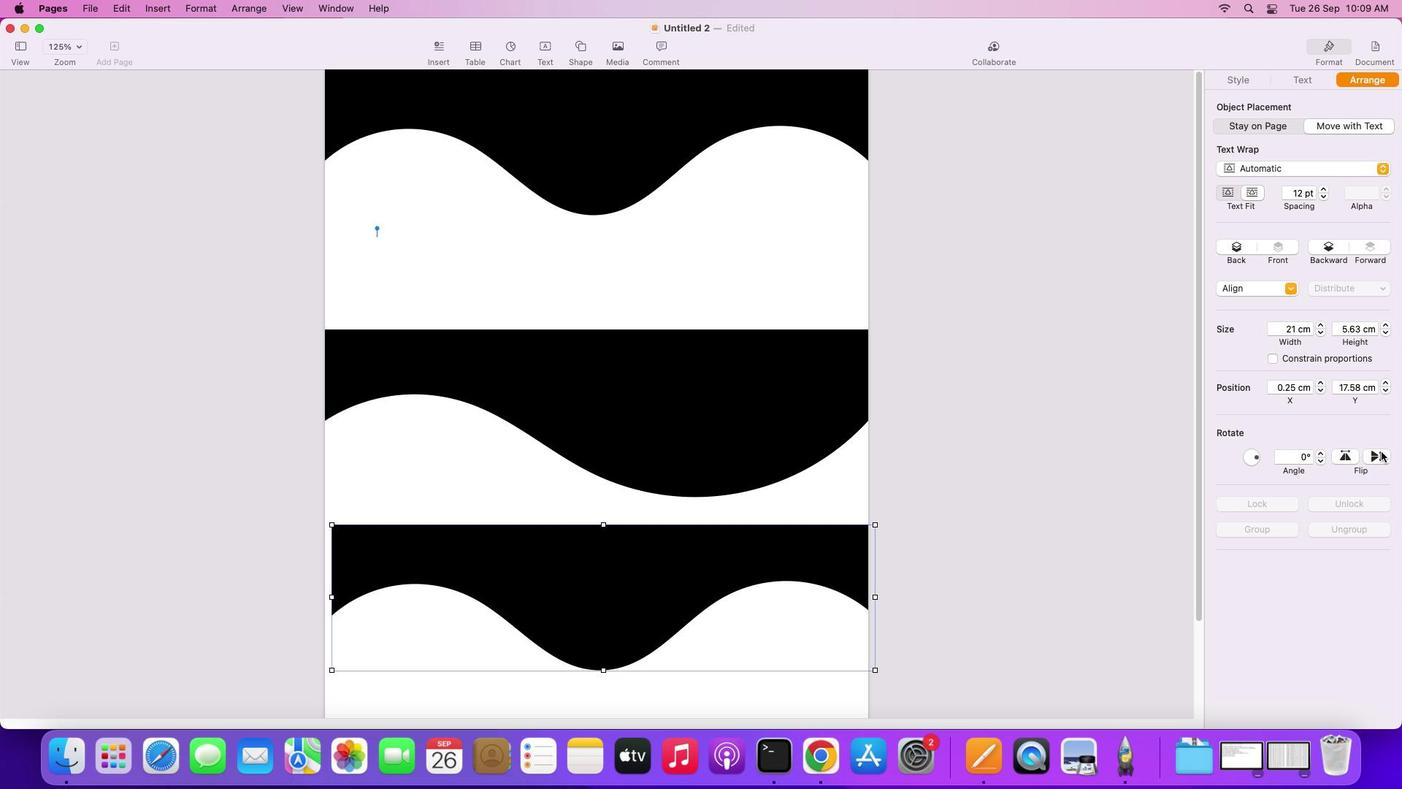 
Action: Mouse pressed left at (1375, 445)
Screenshot: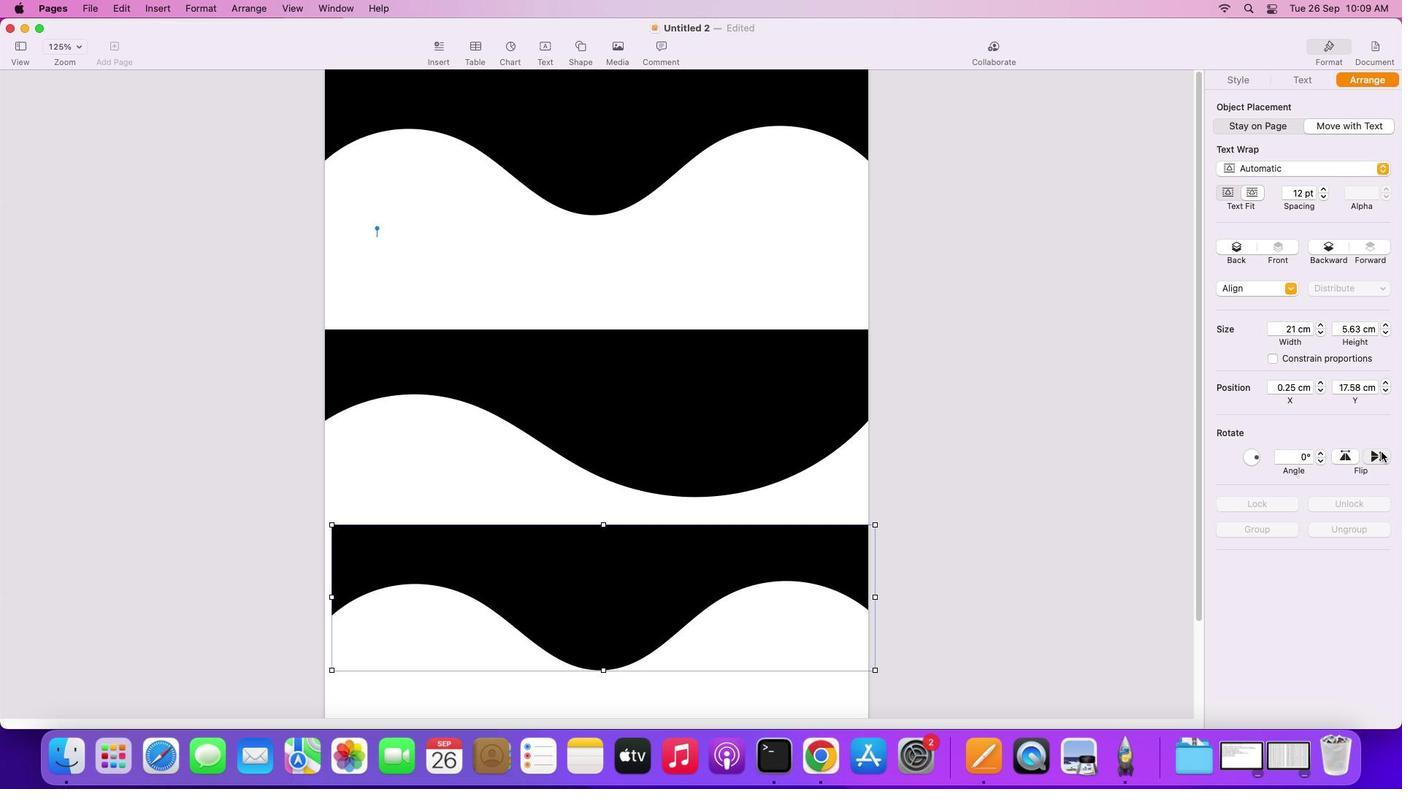 
Action: Mouse moved to (726, 631)
Screenshot: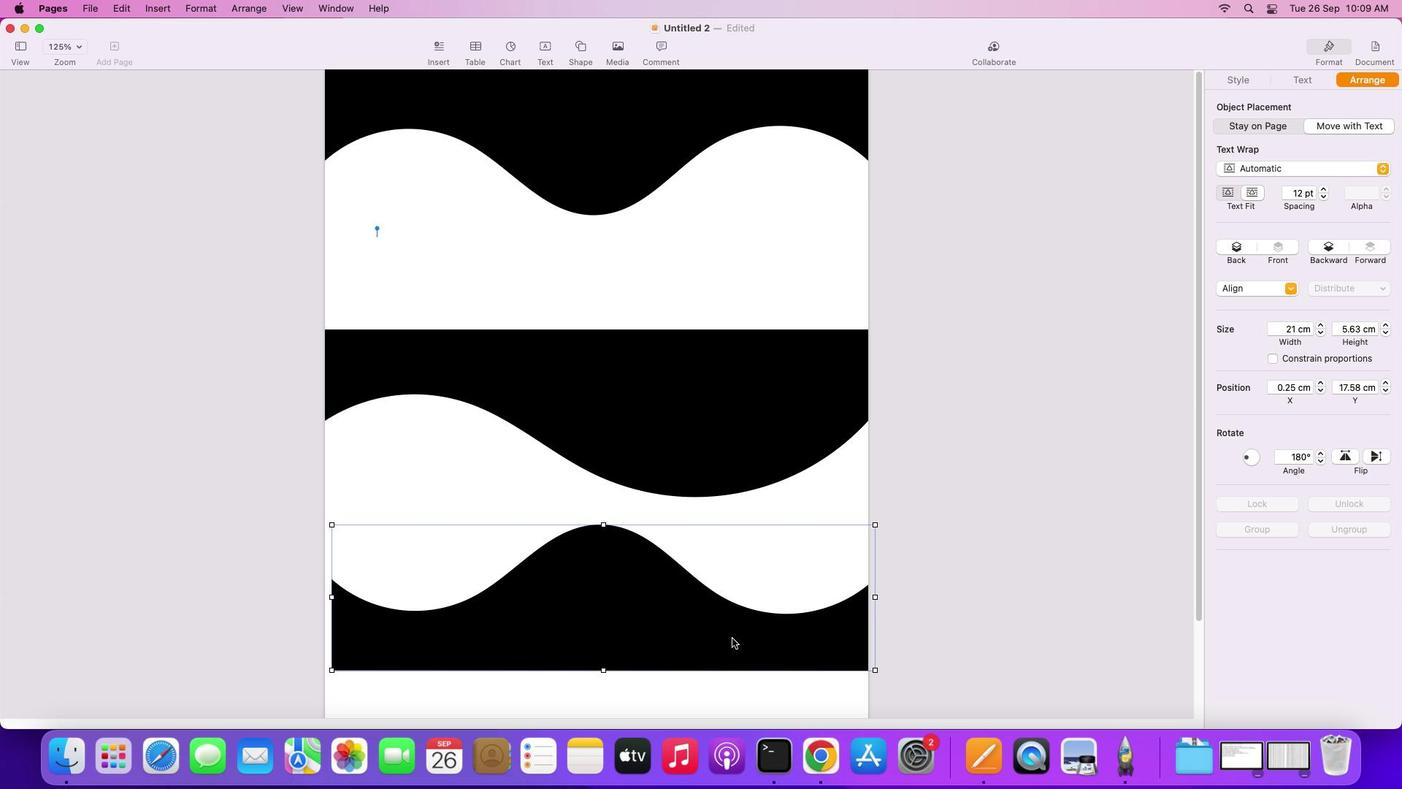 
Action: Mouse scrolled (726, 631) with delta (-5, -6)
Screenshot: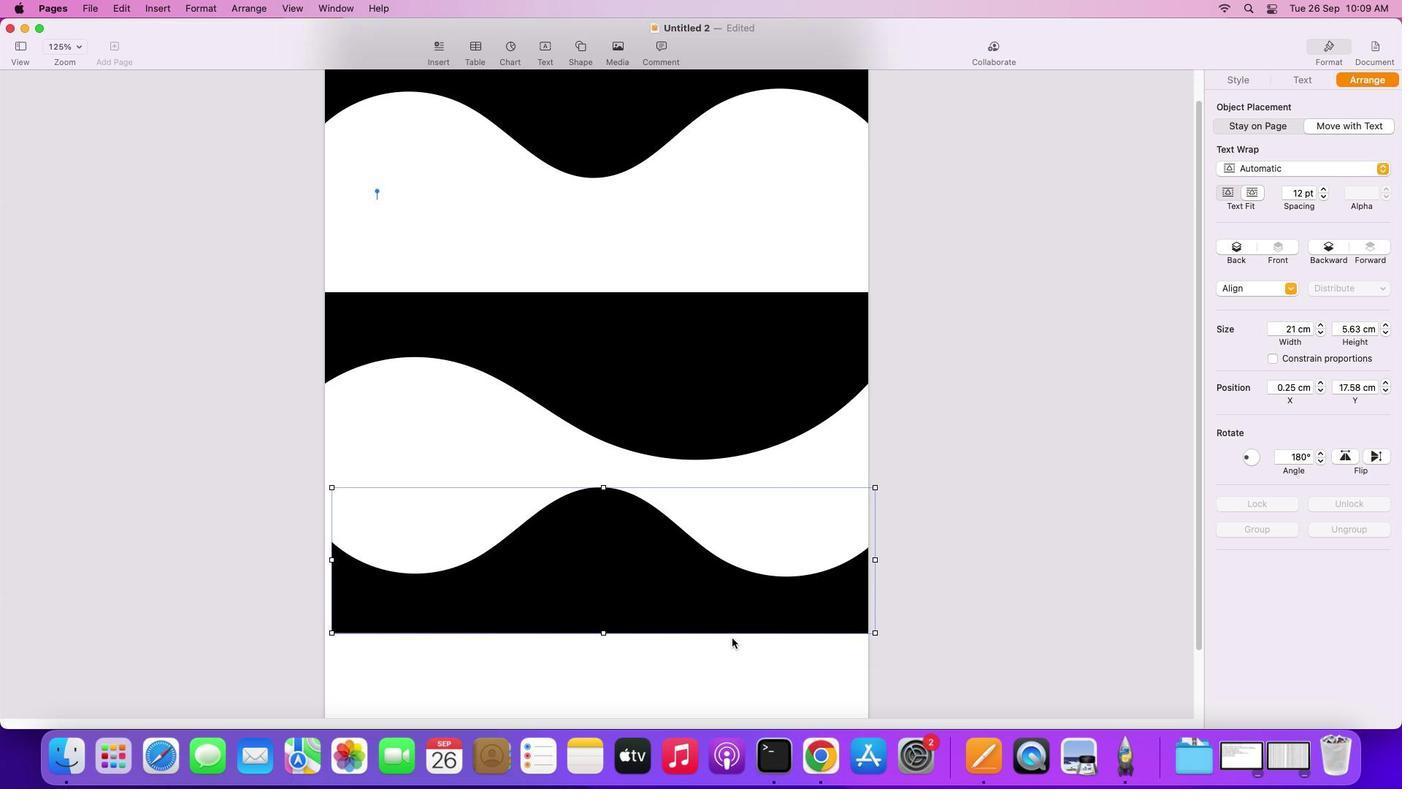
Action: Mouse scrolled (726, 631) with delta (-5, -6)
Screenshot: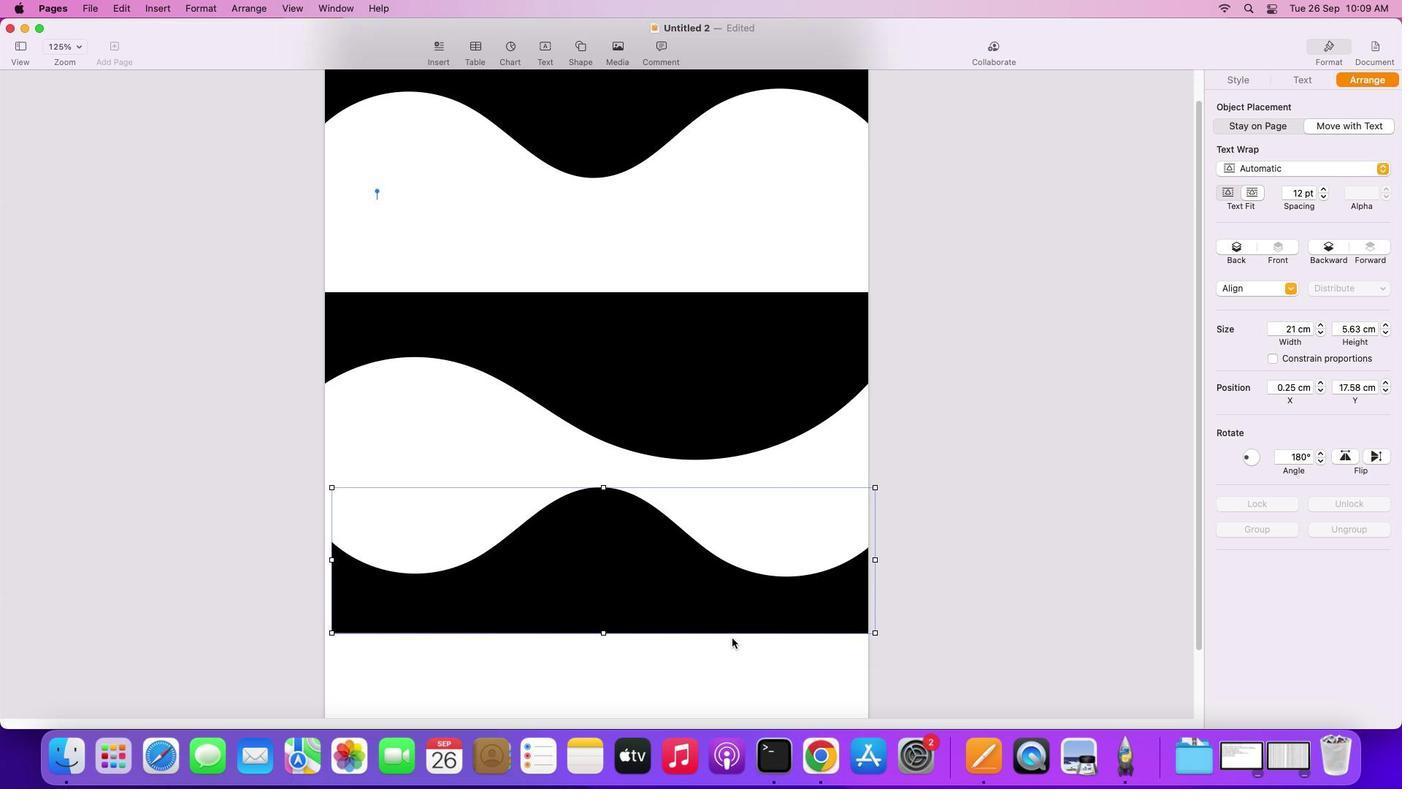 
Action: Mouse scrolled (726, 631) with delta (-5, -8)
Screenshot: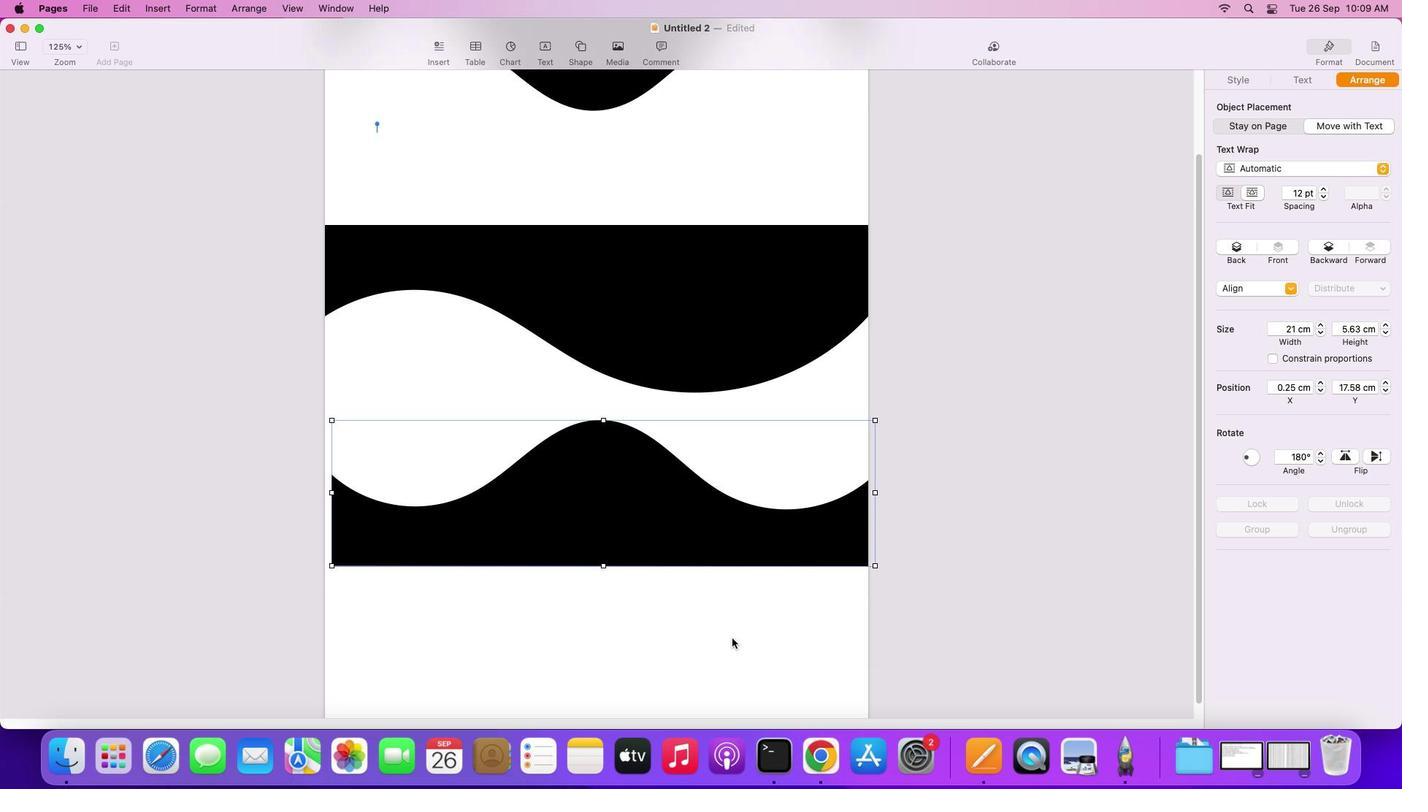 
Action: Mouse scrolled (726, 631) with delta (-5, -9)
Screenshot: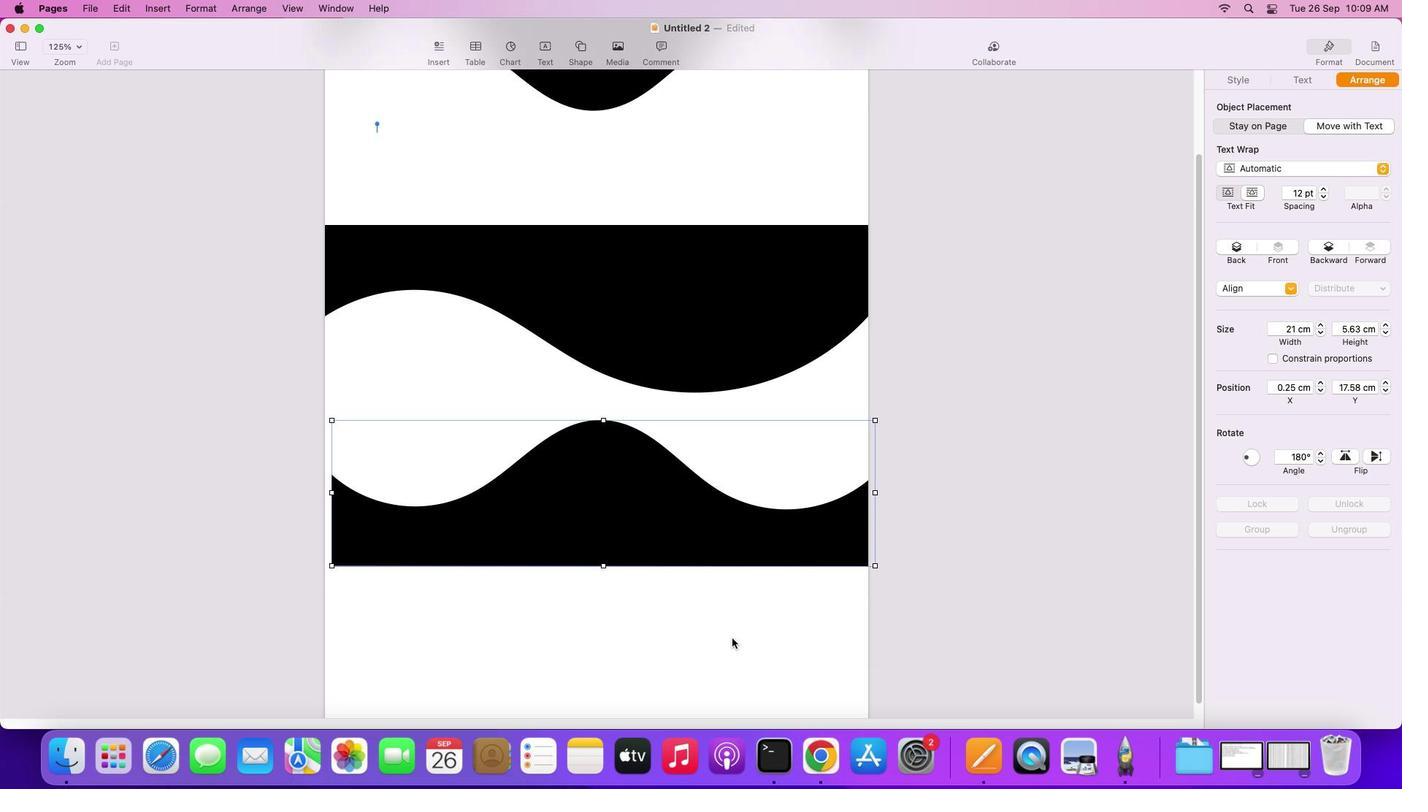 
Action: Mouse scrolled (726, 631) with delta (-5, -10)
Screenshot: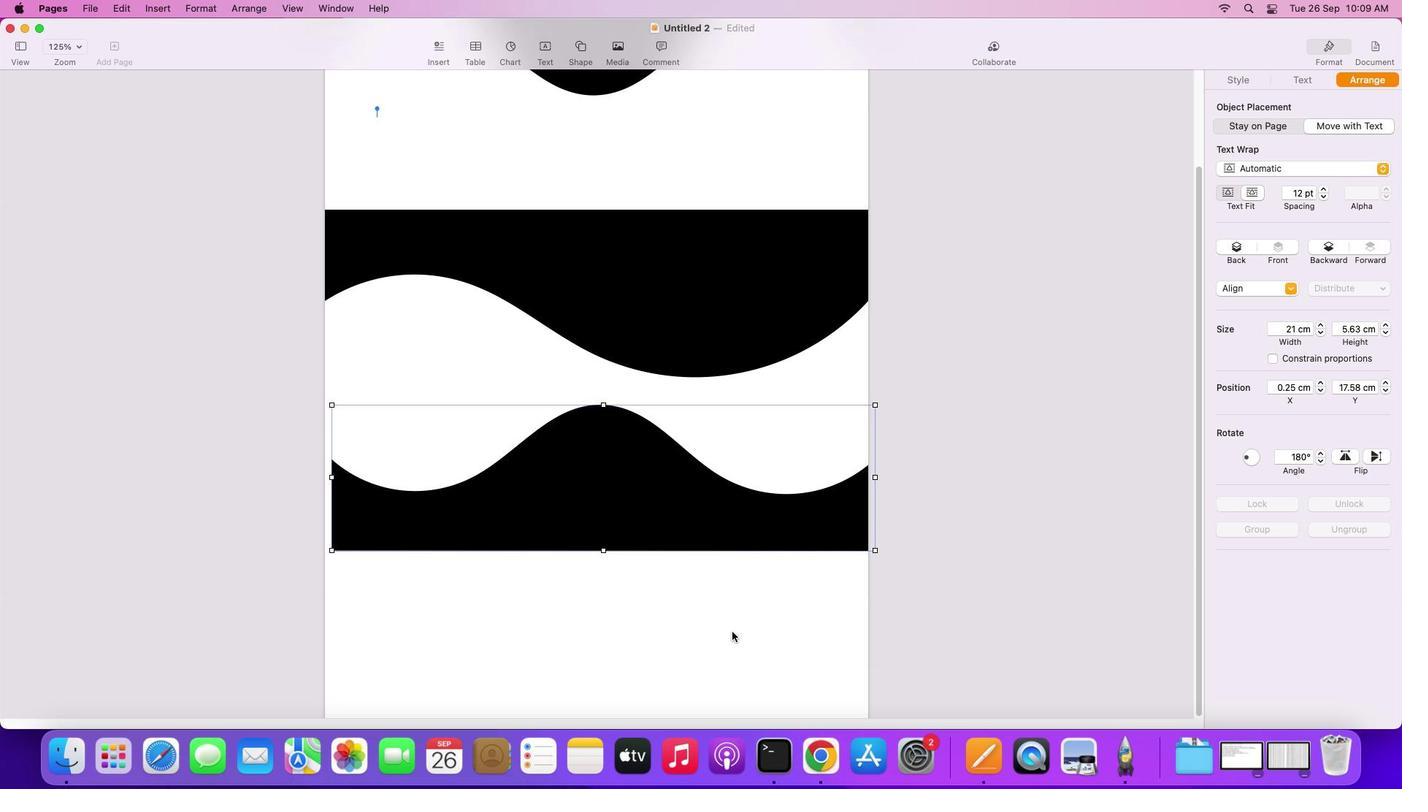 
Action: Mouse moved to (726, 630)
Screenshot: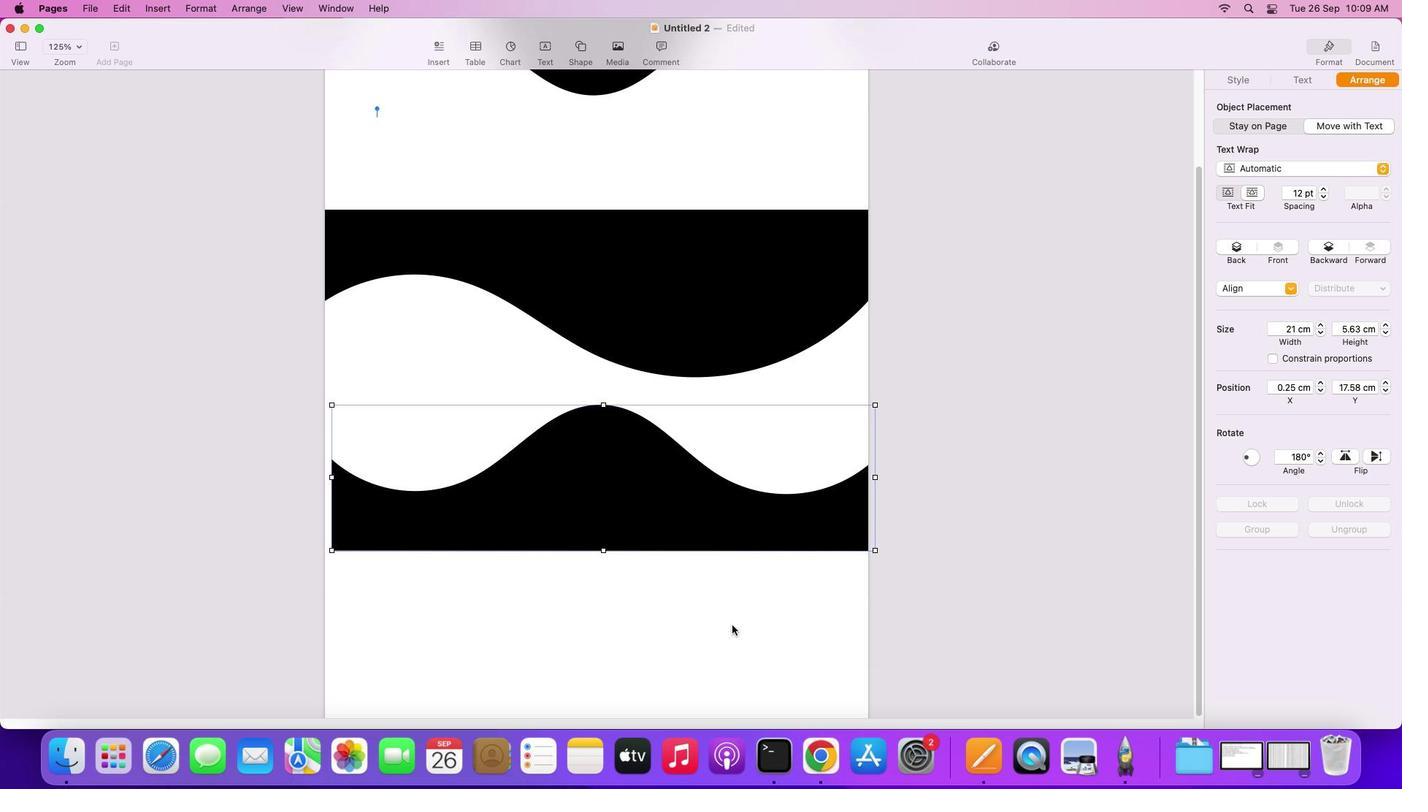
Action: Mouse scrolled (726, 630) with delta (-5, -10)
Screenshot: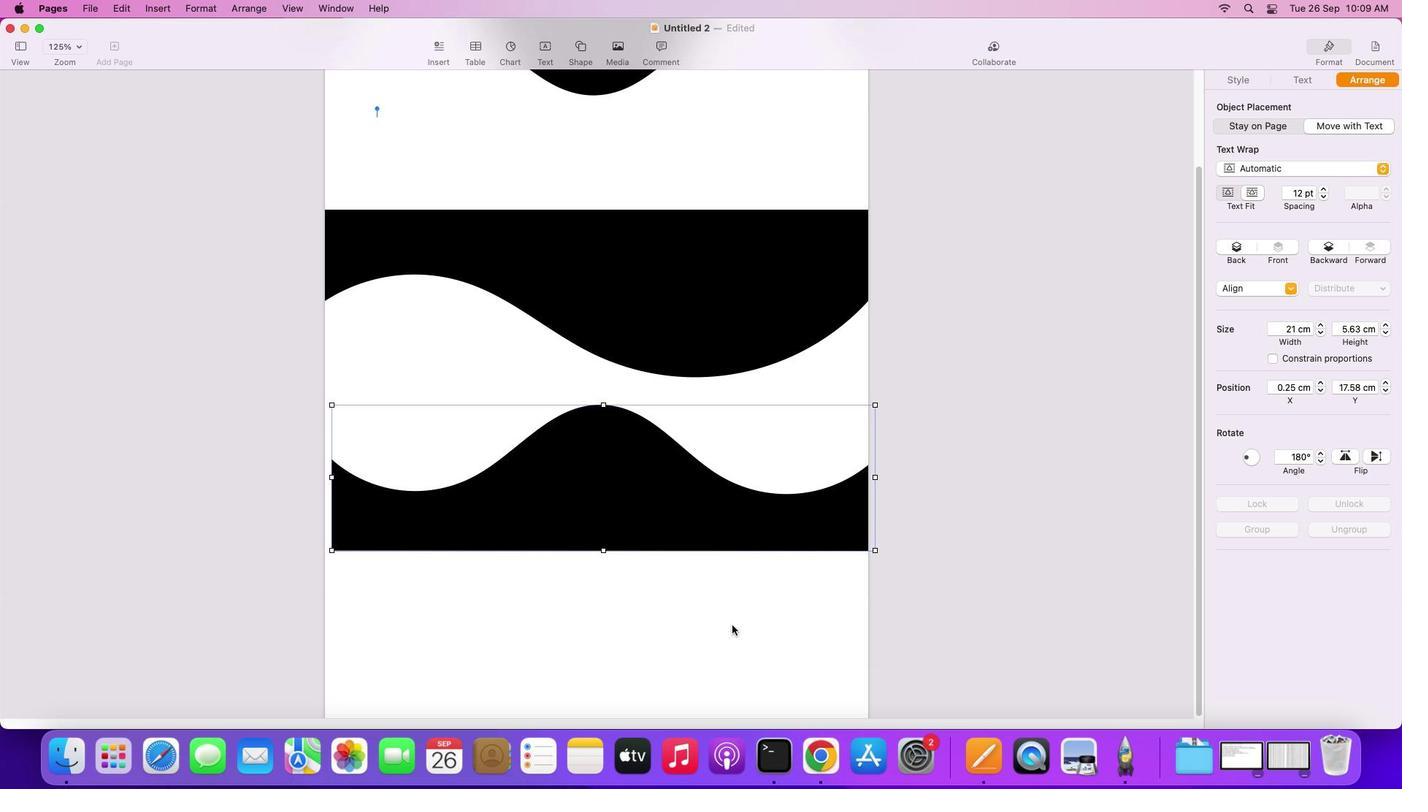 
Action: Mouse moved to (678, 513)
Screenshot: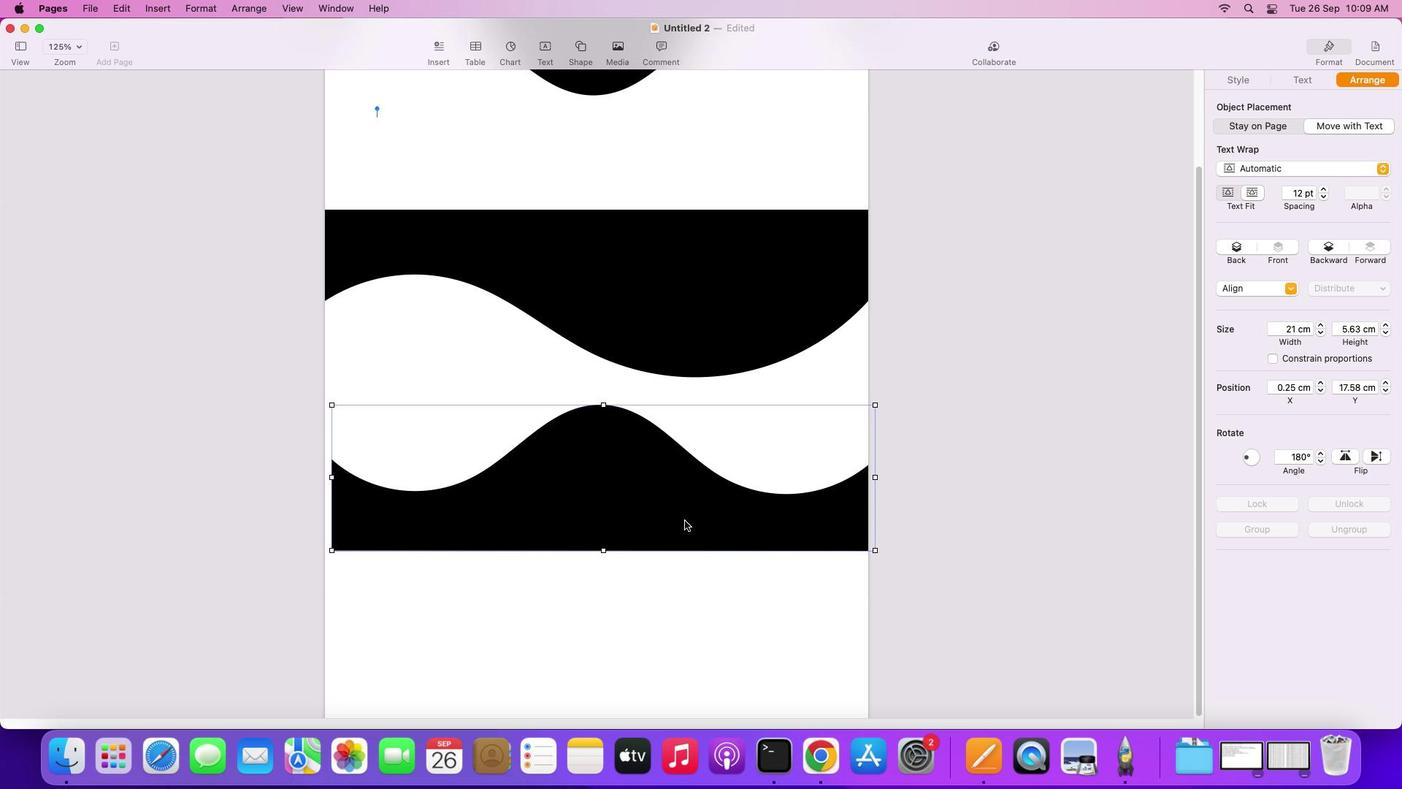 
Action: Mouse pressed left at (678, 513)
Screenshot: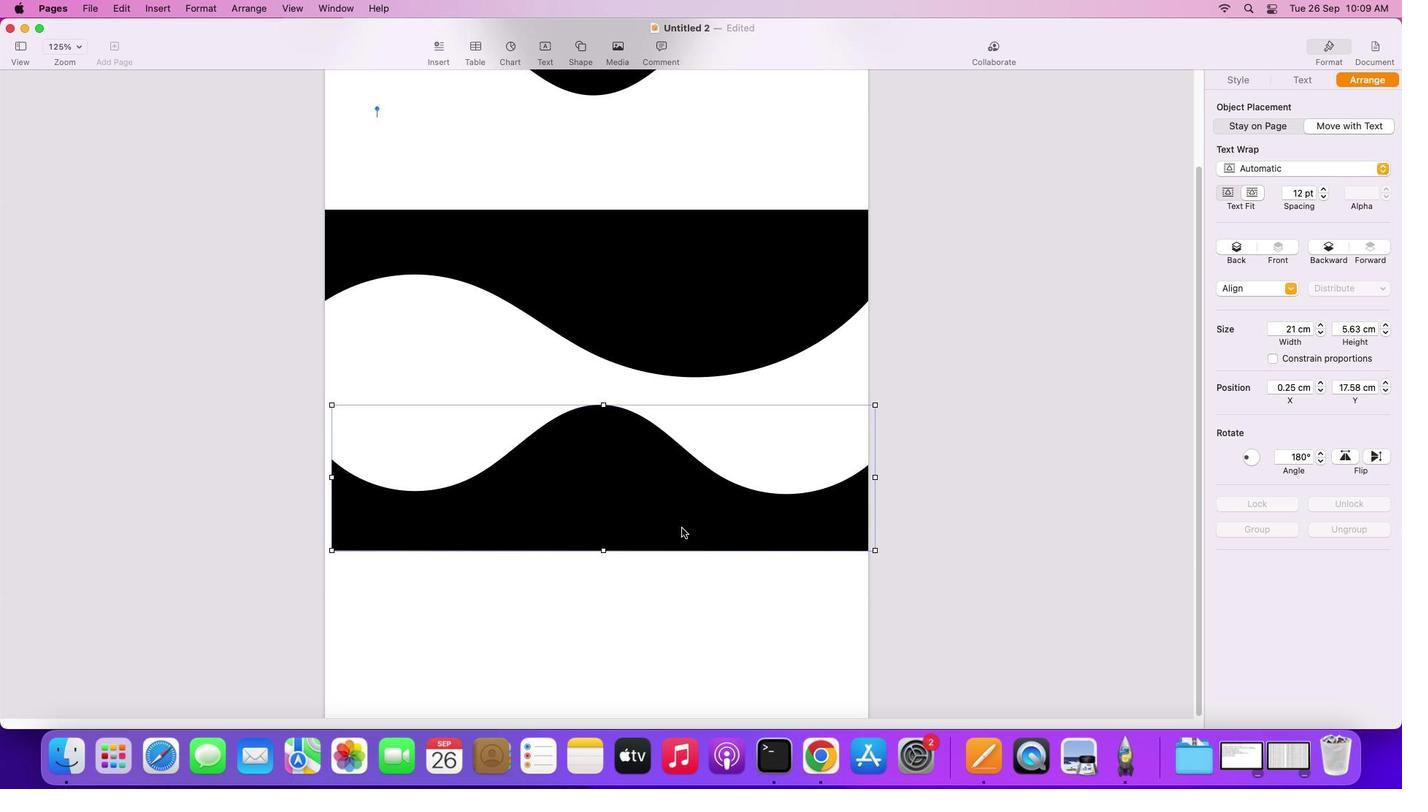 
Action: Mouse moved to (659, 482)
Screenshot: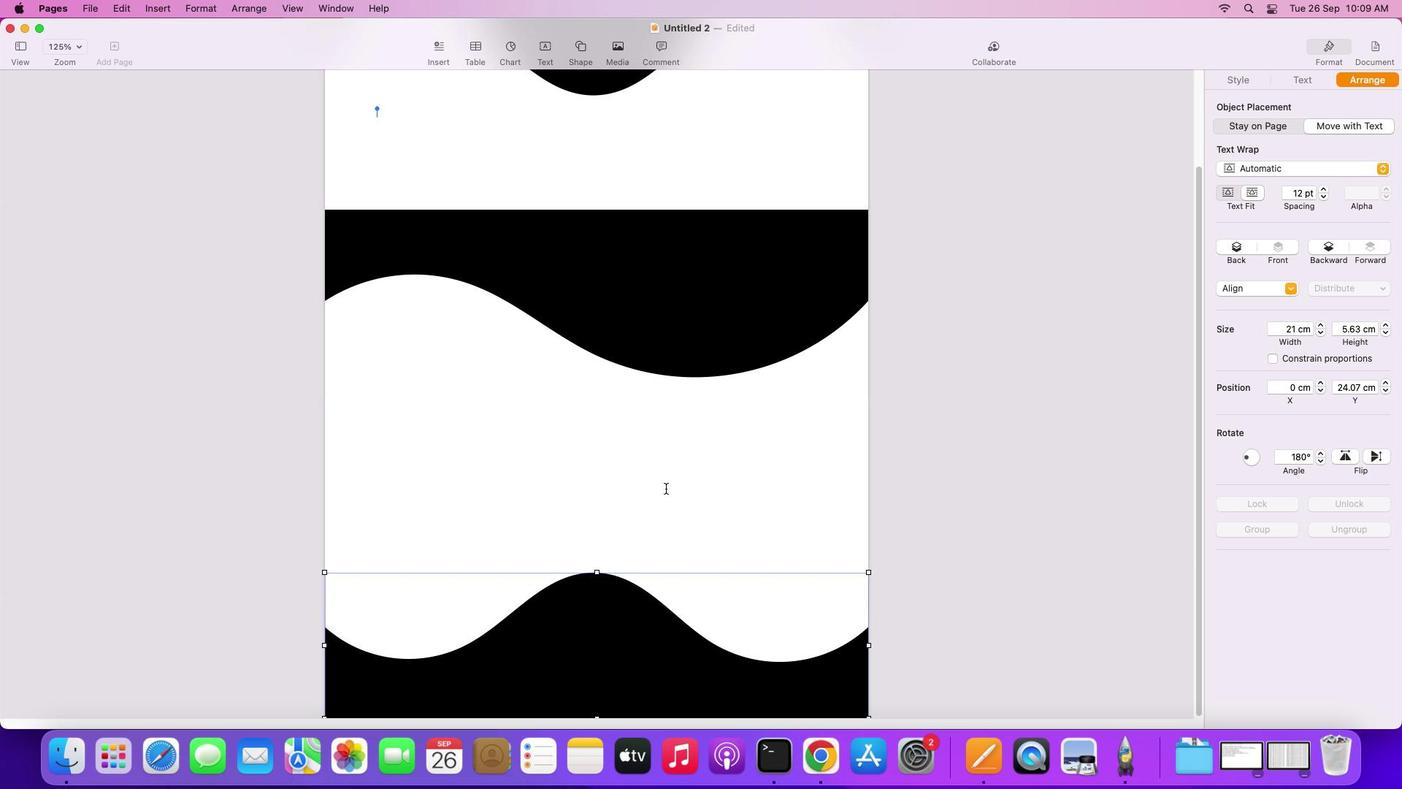 
Action: Mouse scrolled (659, 482) with delta (-5, -5)
Screenshot: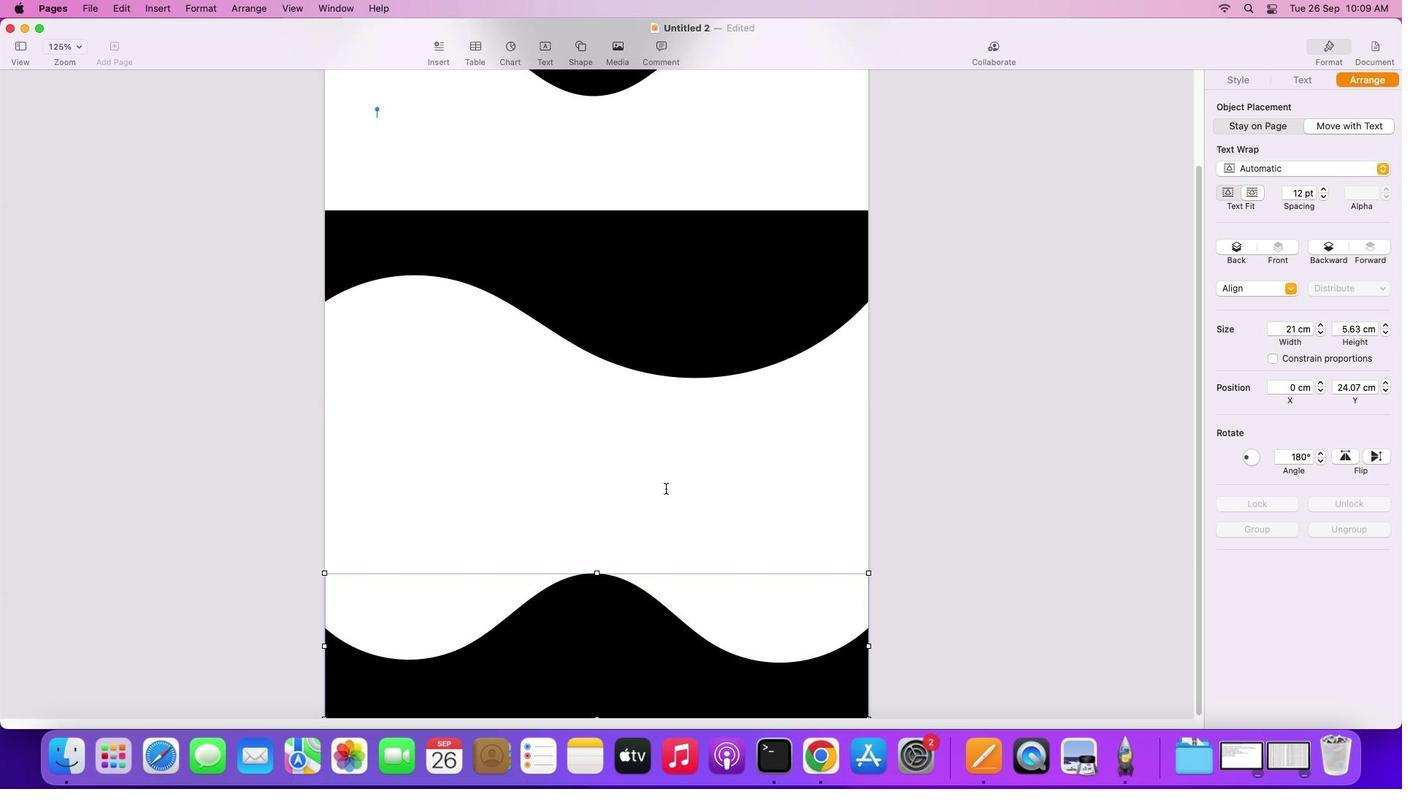 
Action: Mouse scrolled (659, 482) with delta (-5, -5)
Screenshot: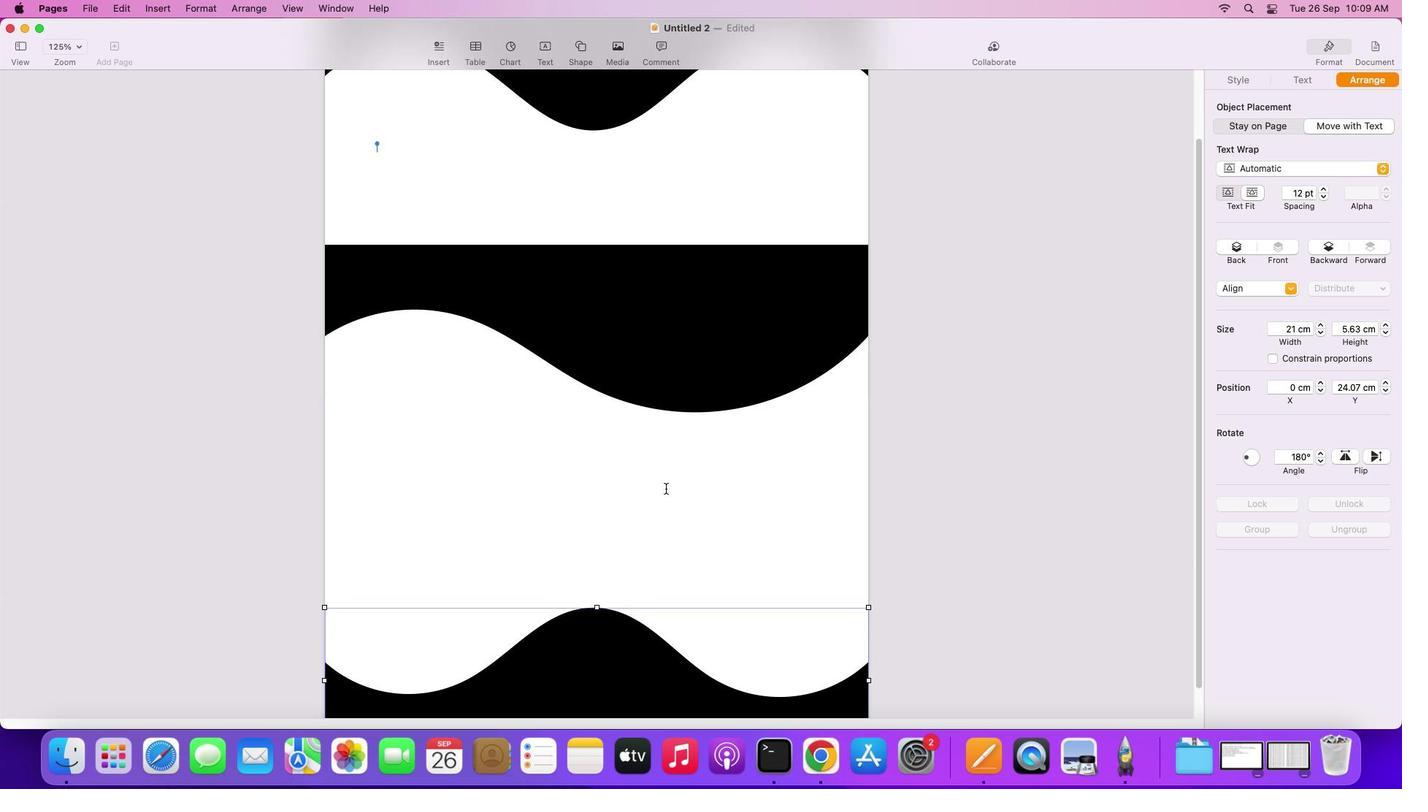 
Action: Mouse scrolled (659, 482) with delta (-5, -3)
Screenshot: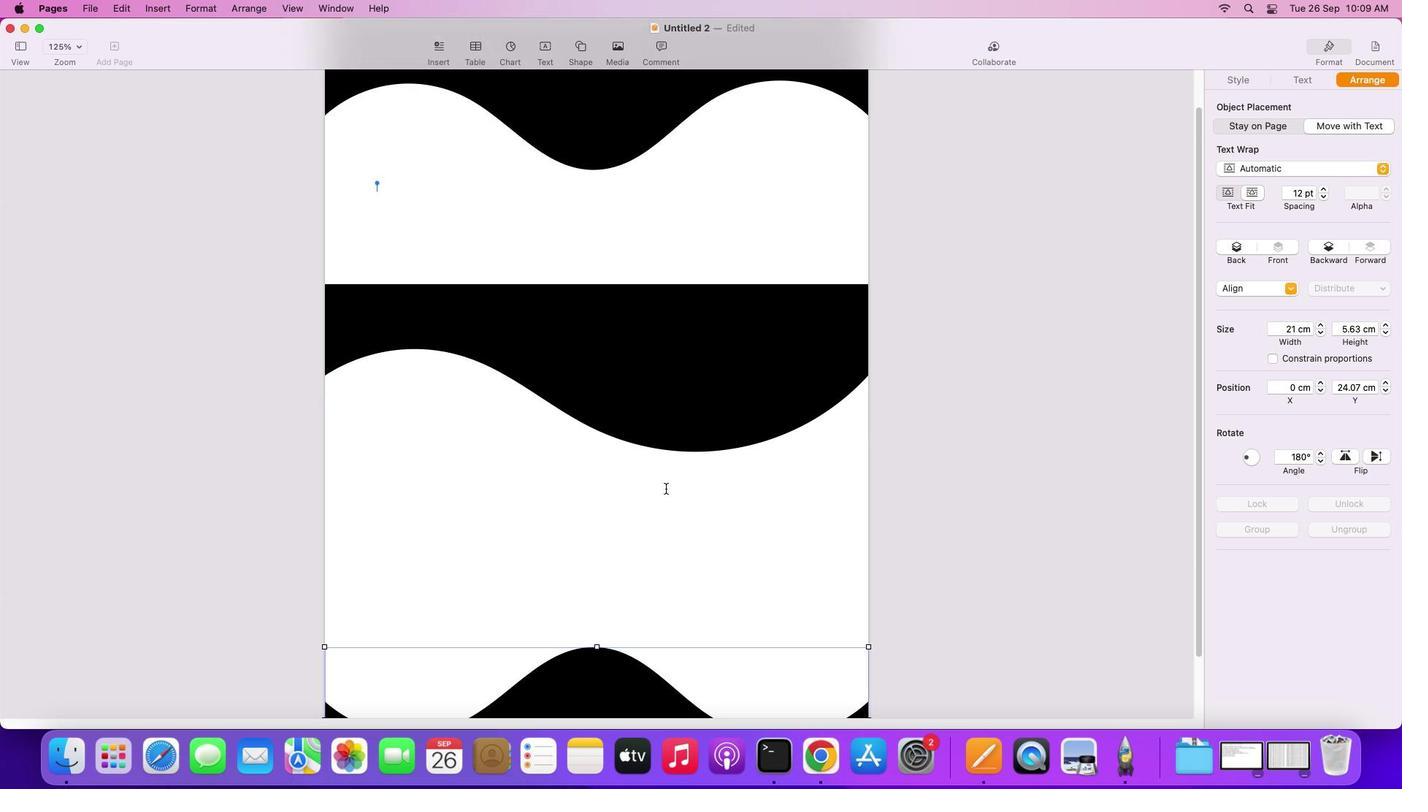 
Action: Mouse moved to (659, 481)
Screenshot: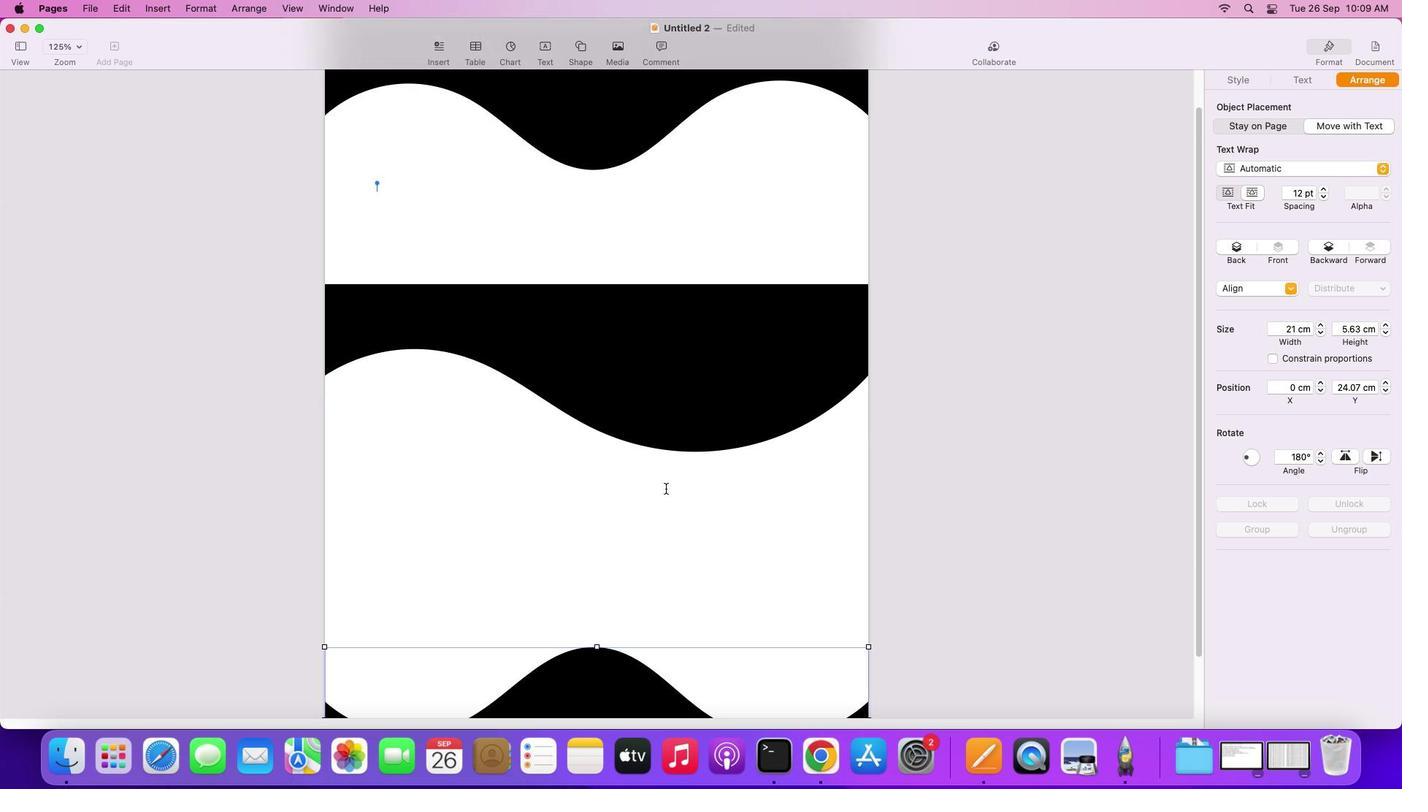 
Action: Mouse scrolled (659, 481) with delta (-5, -2)
Screenshot: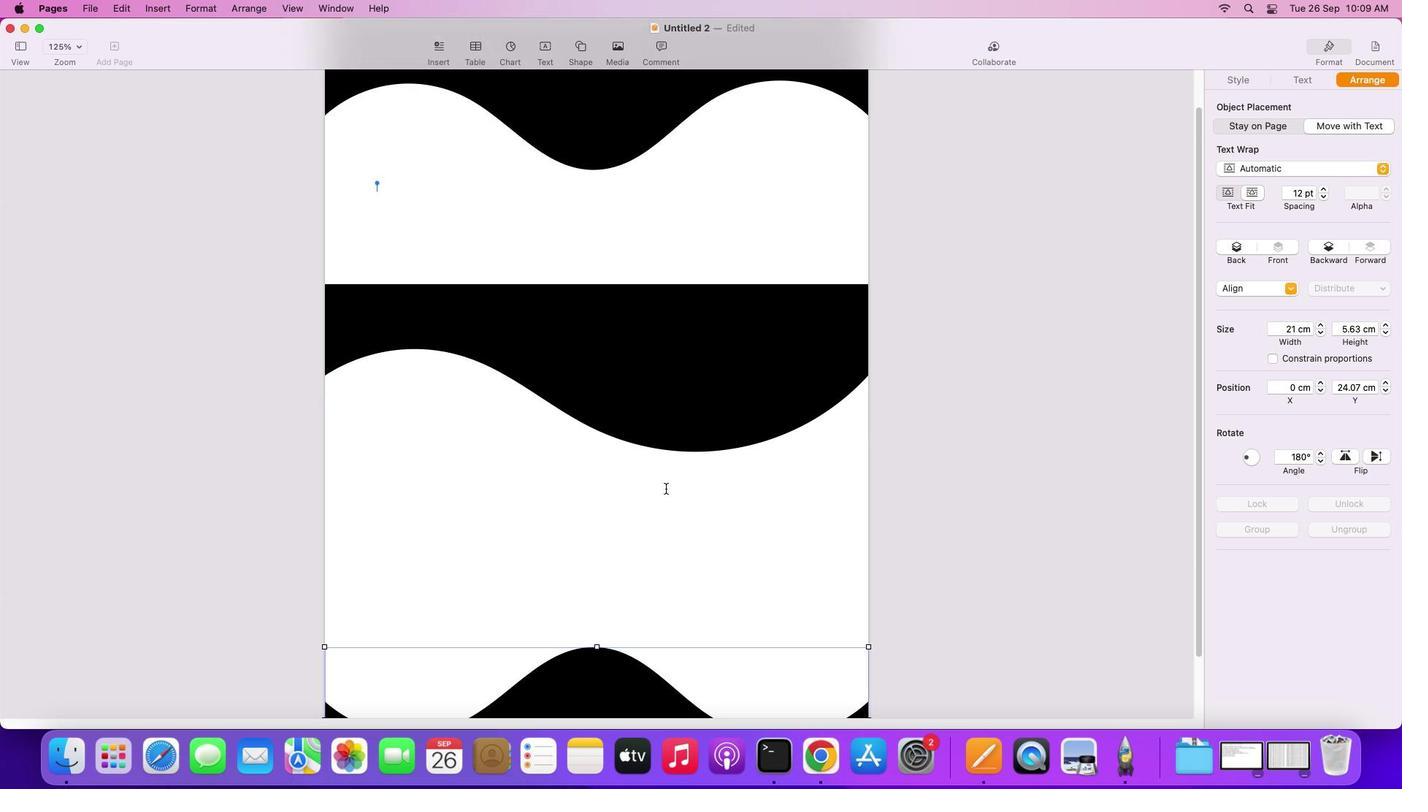 
Action: Mouse moved to (679, 373)
Screenshot: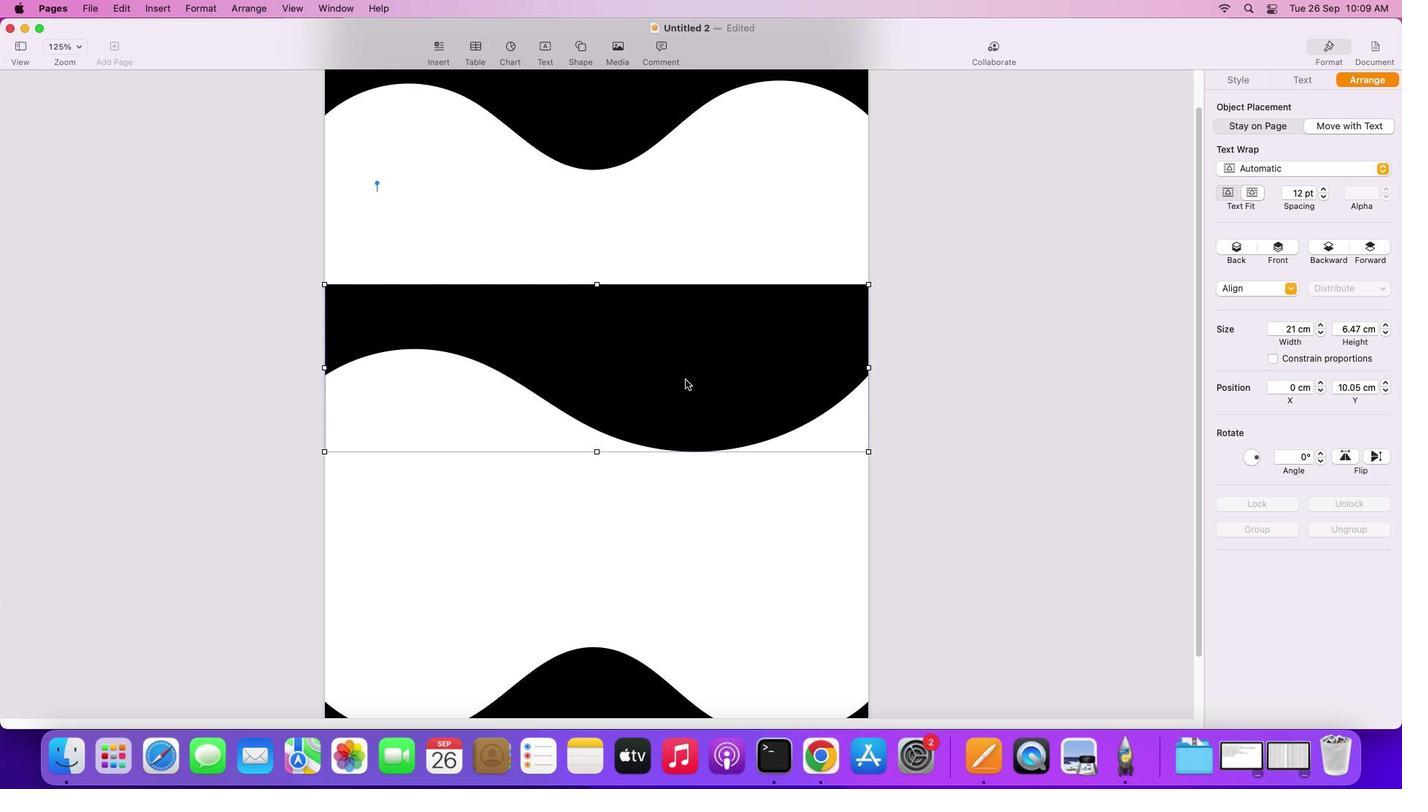 
Action: Mouse pressed left at (679, 373)
Screenshot: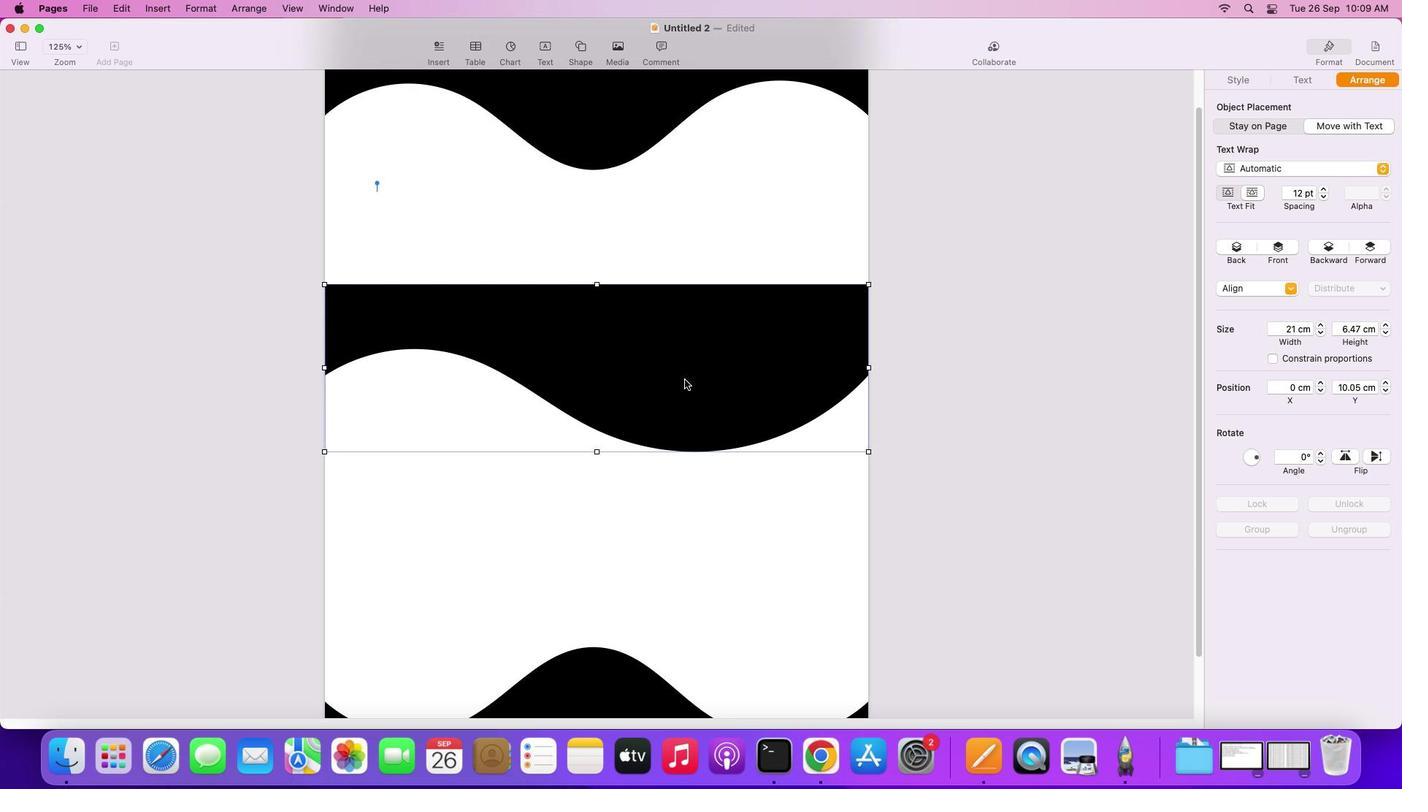 
Action: Mouse moved to (671, 553)
Screenshot: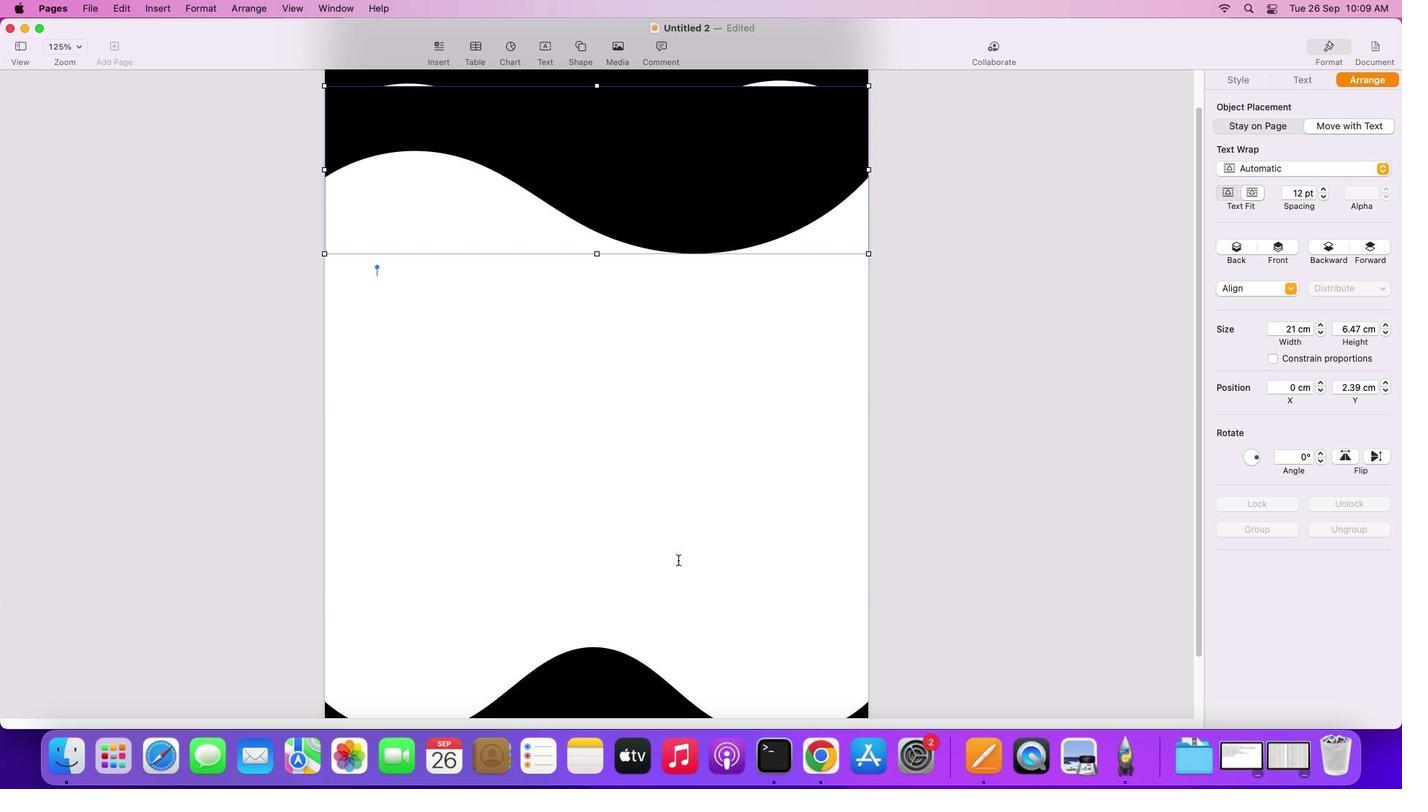 
Action: Mouse scrolled (671, 553) with delta (-5, -6)
Screenshot: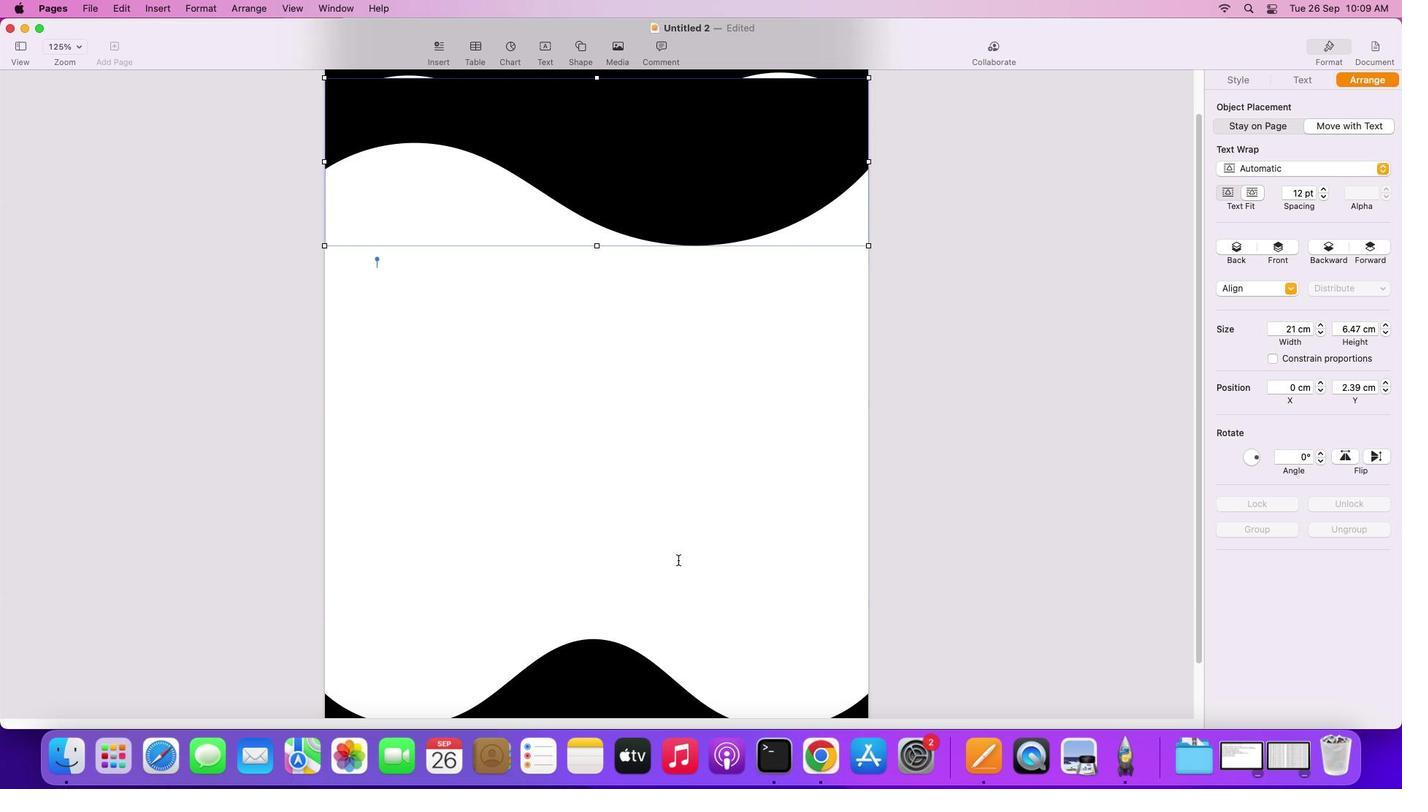 
Action: Mouse scrolled (671, 553) with delta (-5, -6)
Screenshot: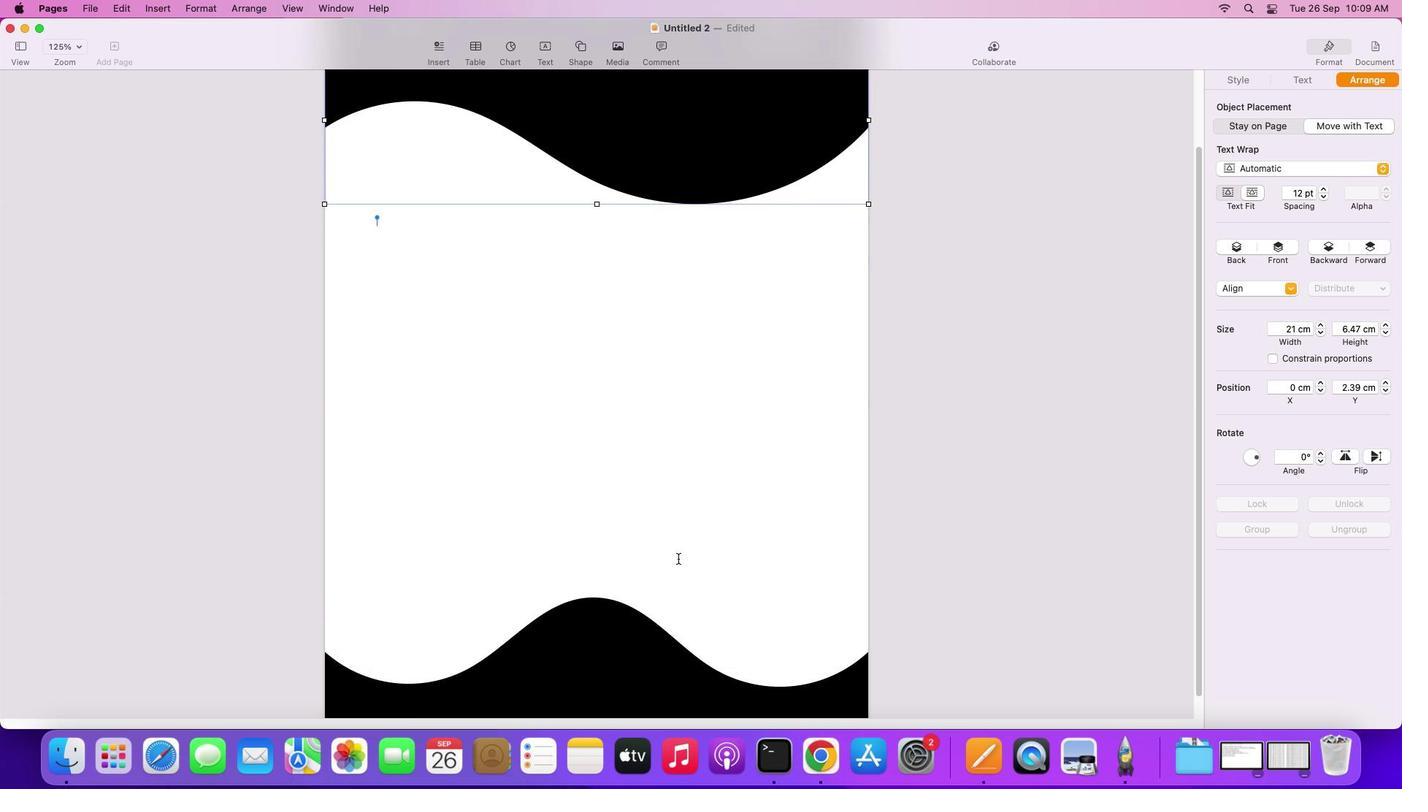 
Action: Mouse scrolled (671, 553) with delta (-5, -8)
Screenshot: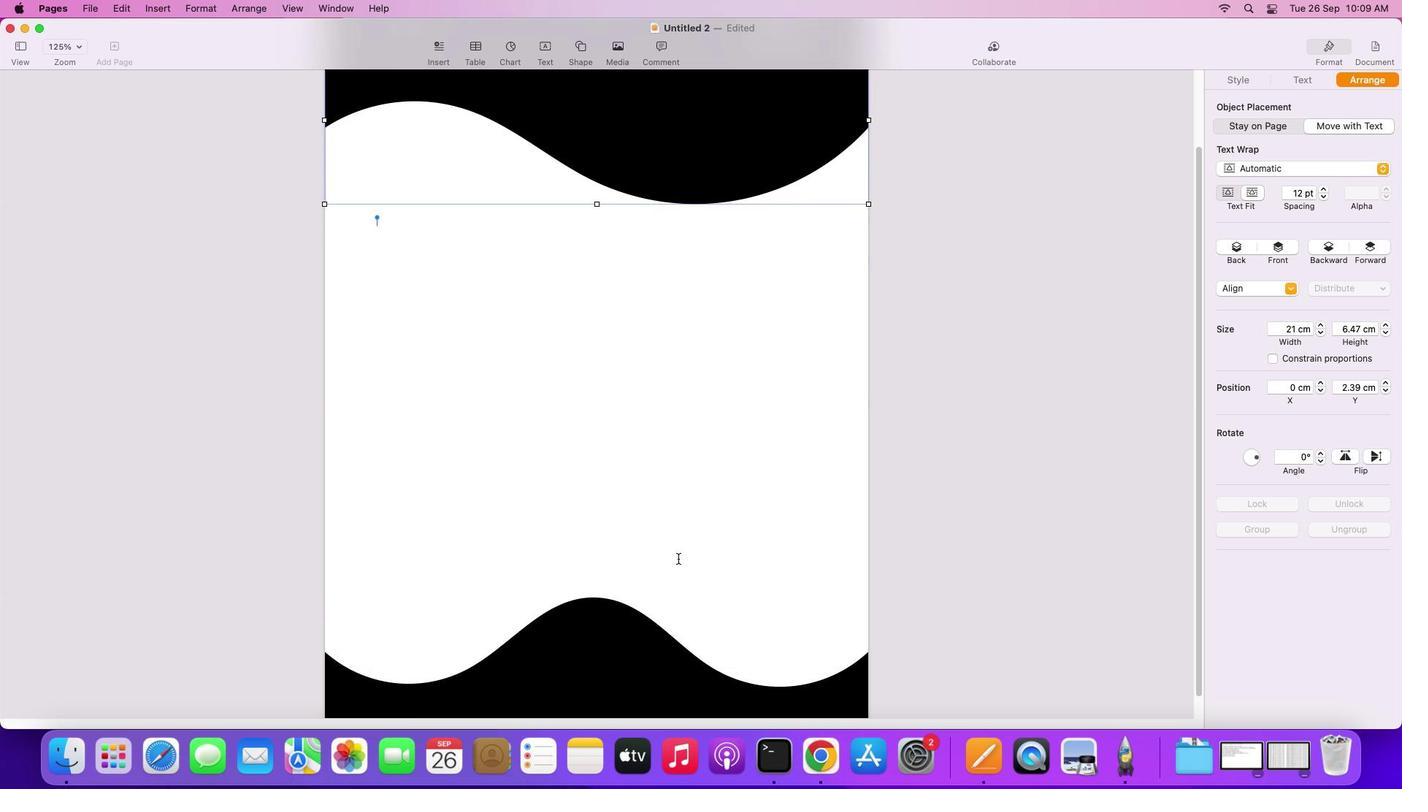 
Action: Mouse scrolled (671, 553) with delta (-5, -9)
Screenshot: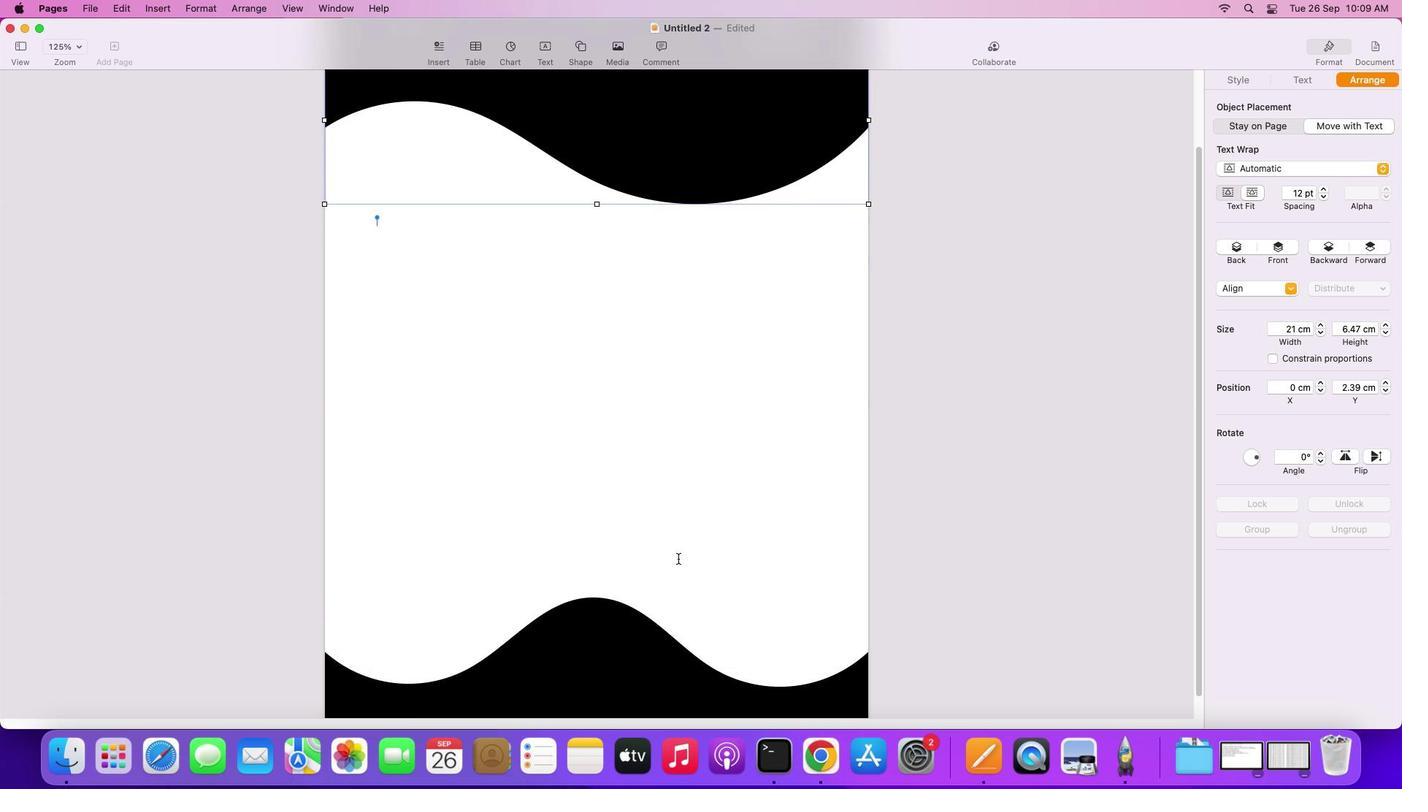 
Action: Mouse scrolled (671, 553) with delta (-5, -10)
Screenshot: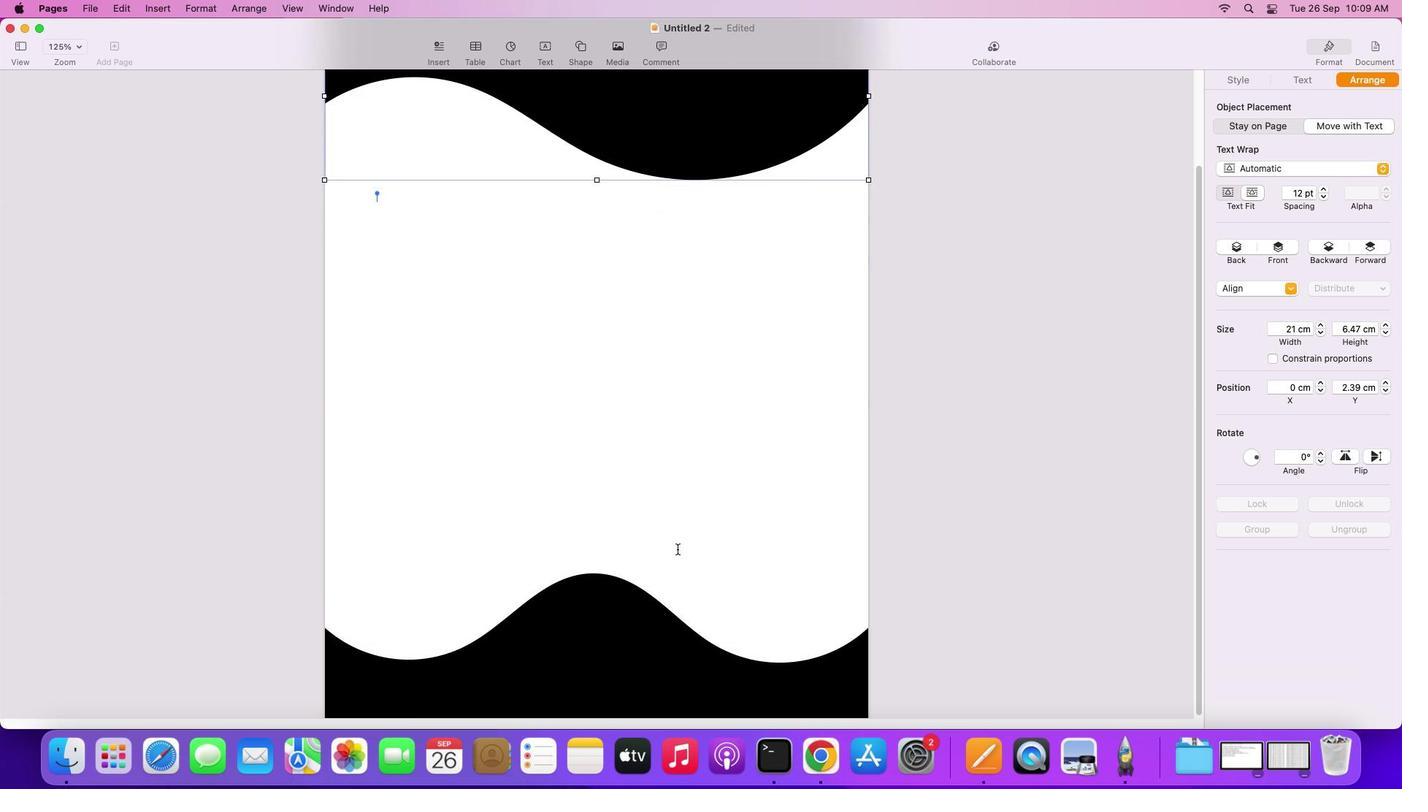 
Action: Mouse moved to (671, 544)
Screenshot: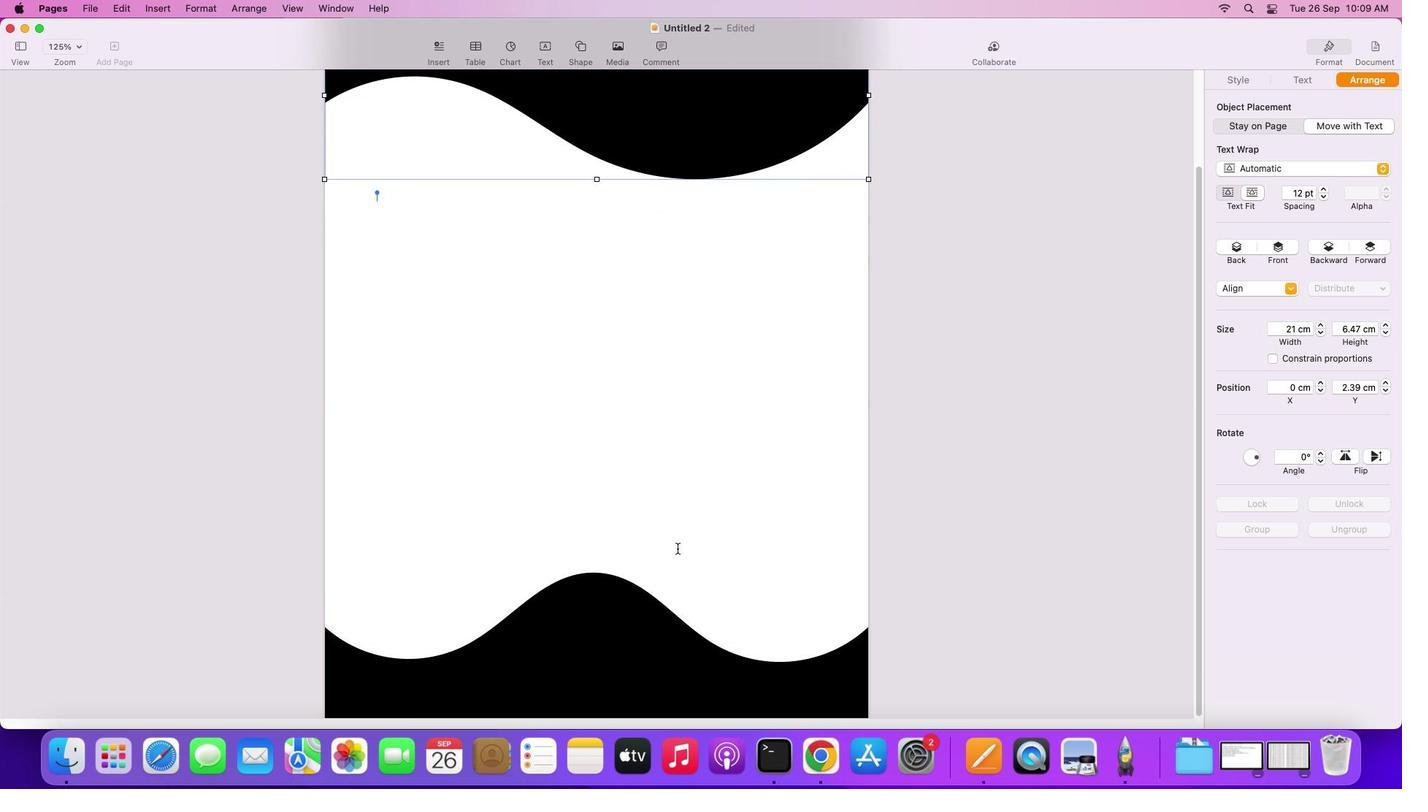 
Action: Mouse scrolled (671, 544) with delta (-5, -10)
Screenshot: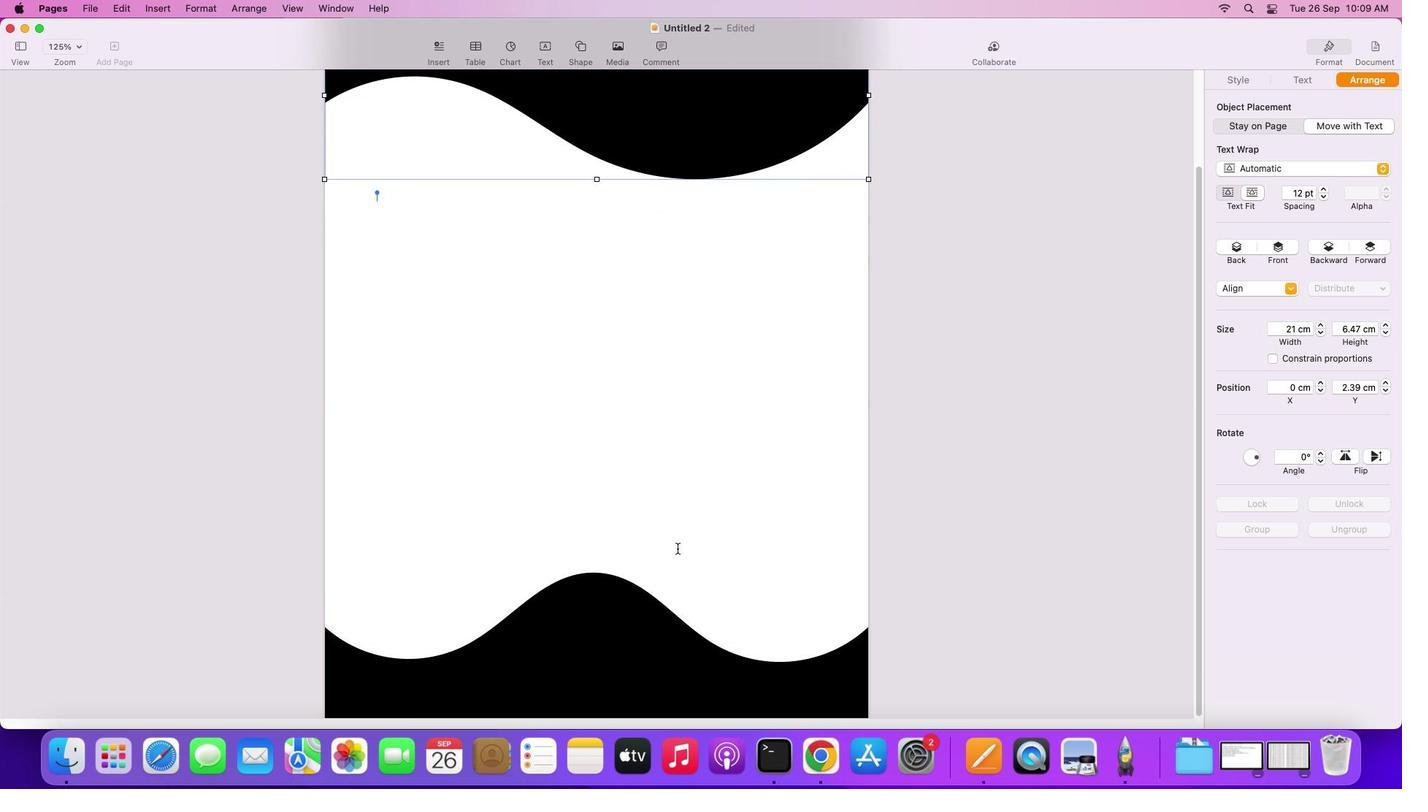 
Action: Mouse moved to (577, 40)
Screenshot: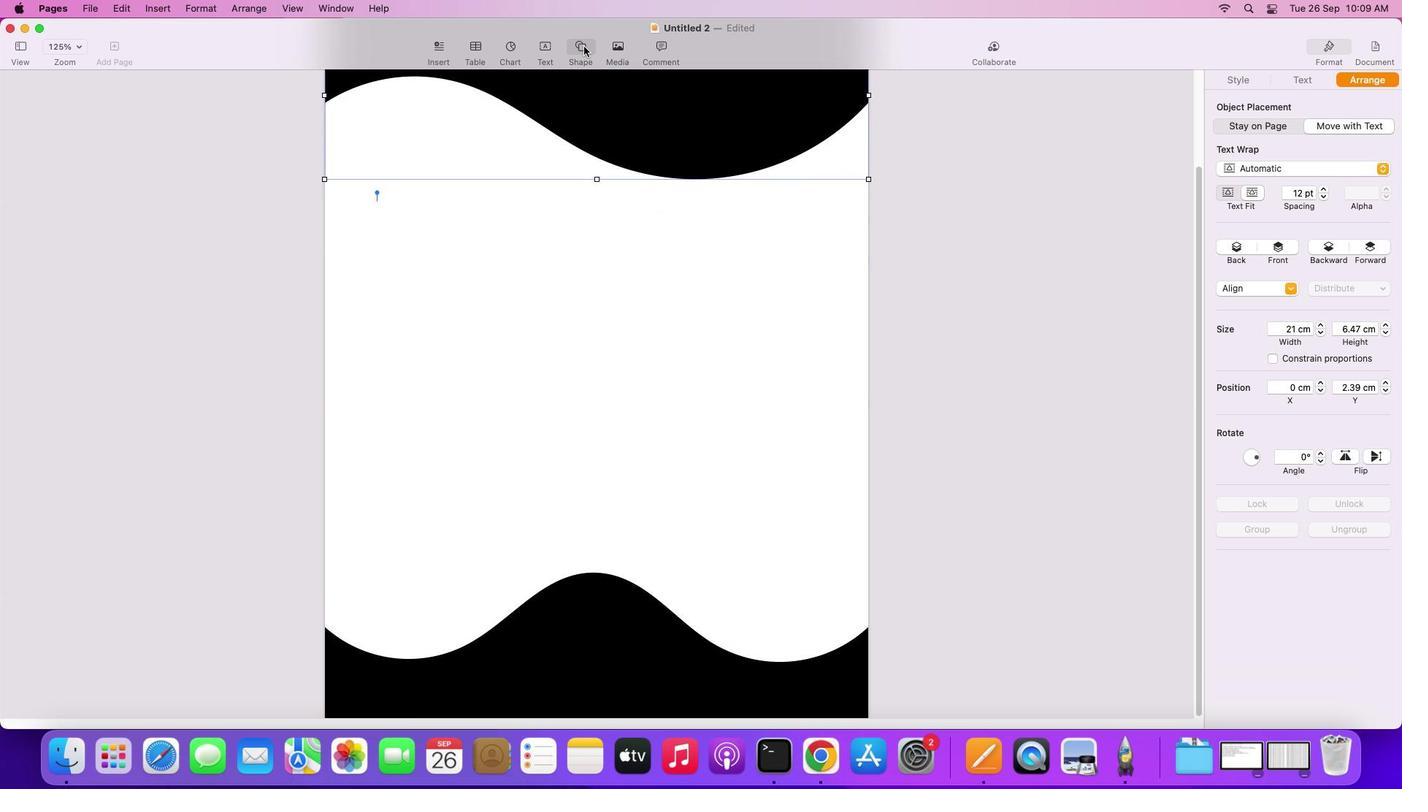 
Action: Mouse pressed left at (577, 40)
Screenshot: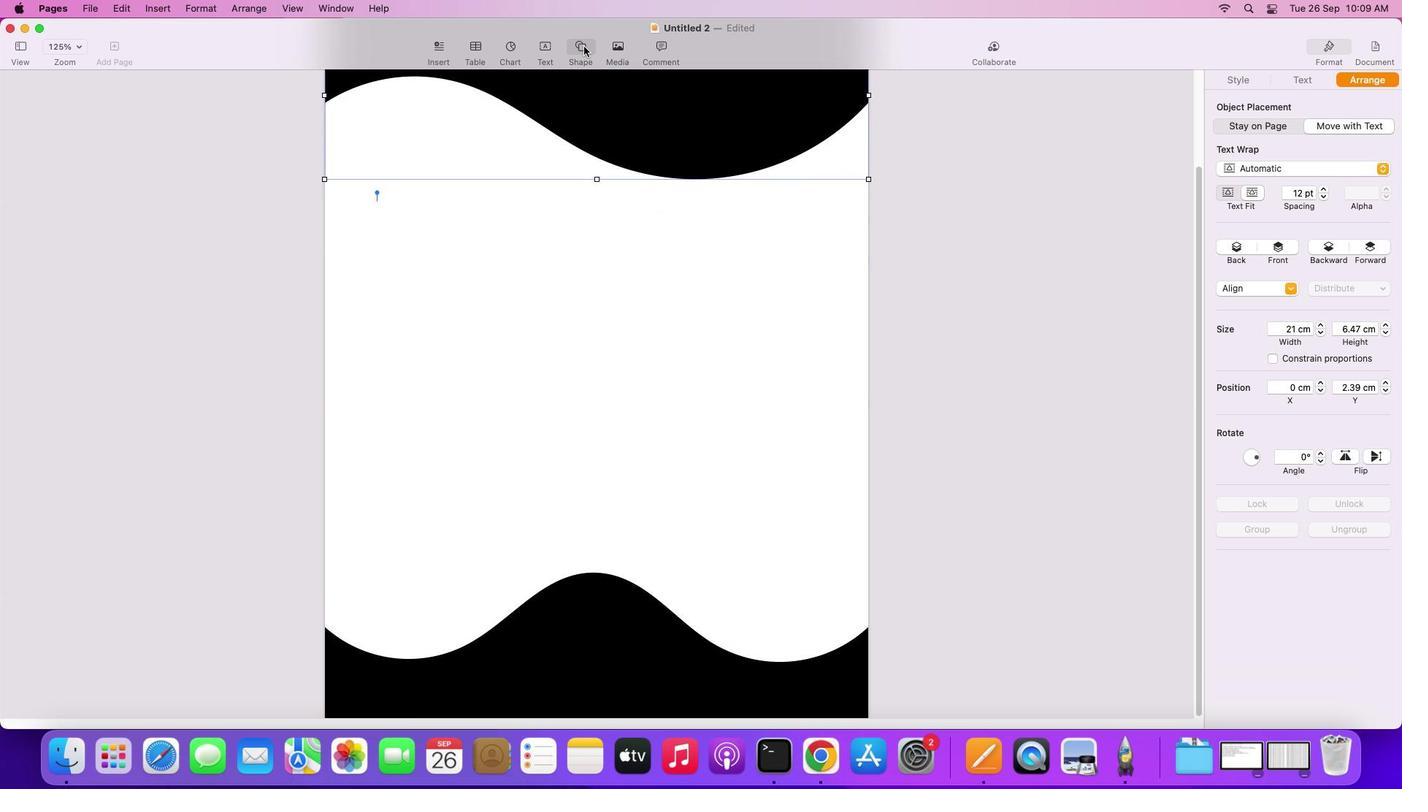 
Action: Mouse moved to (565, 149)
Screenshot: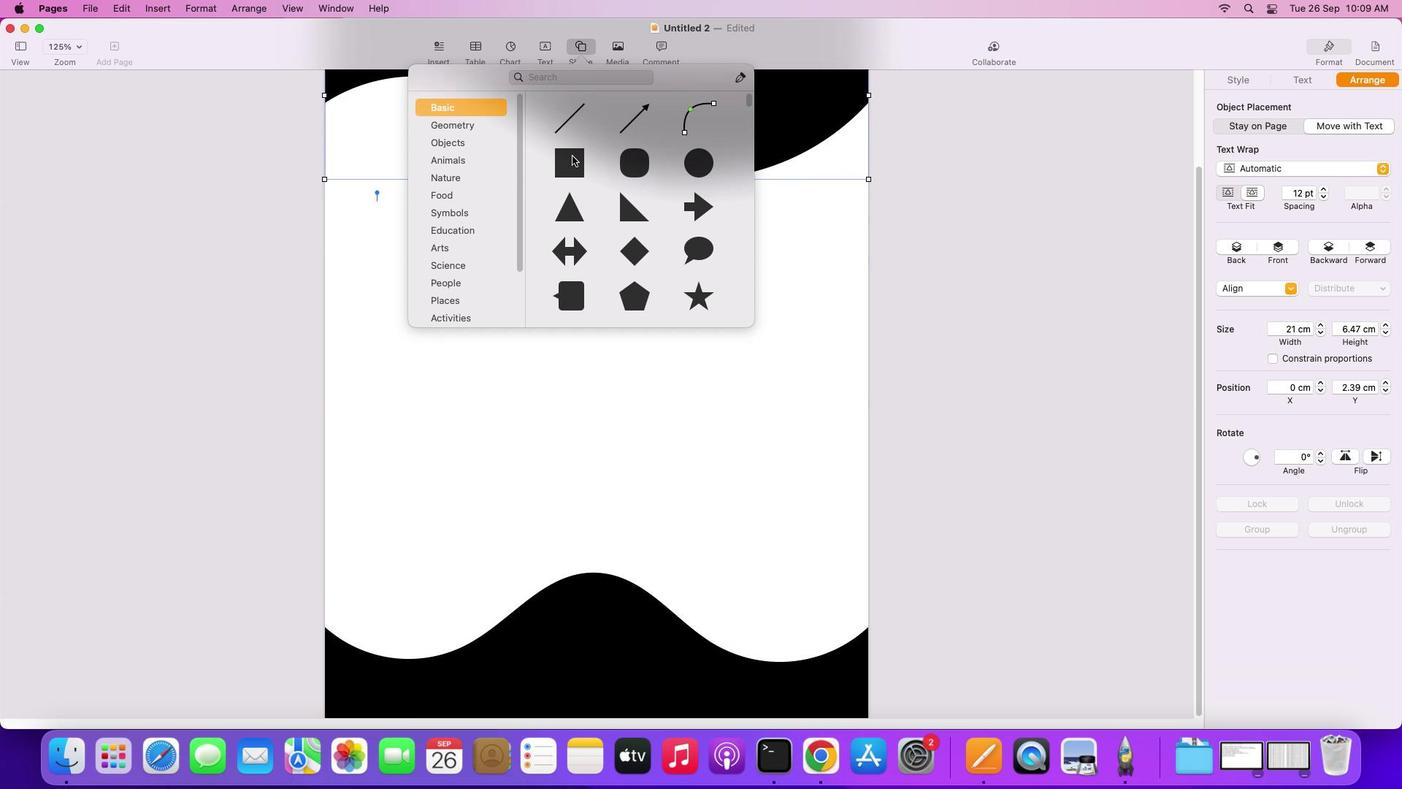 
Action: Mouse pressed left at (565, 149)
Screenshot: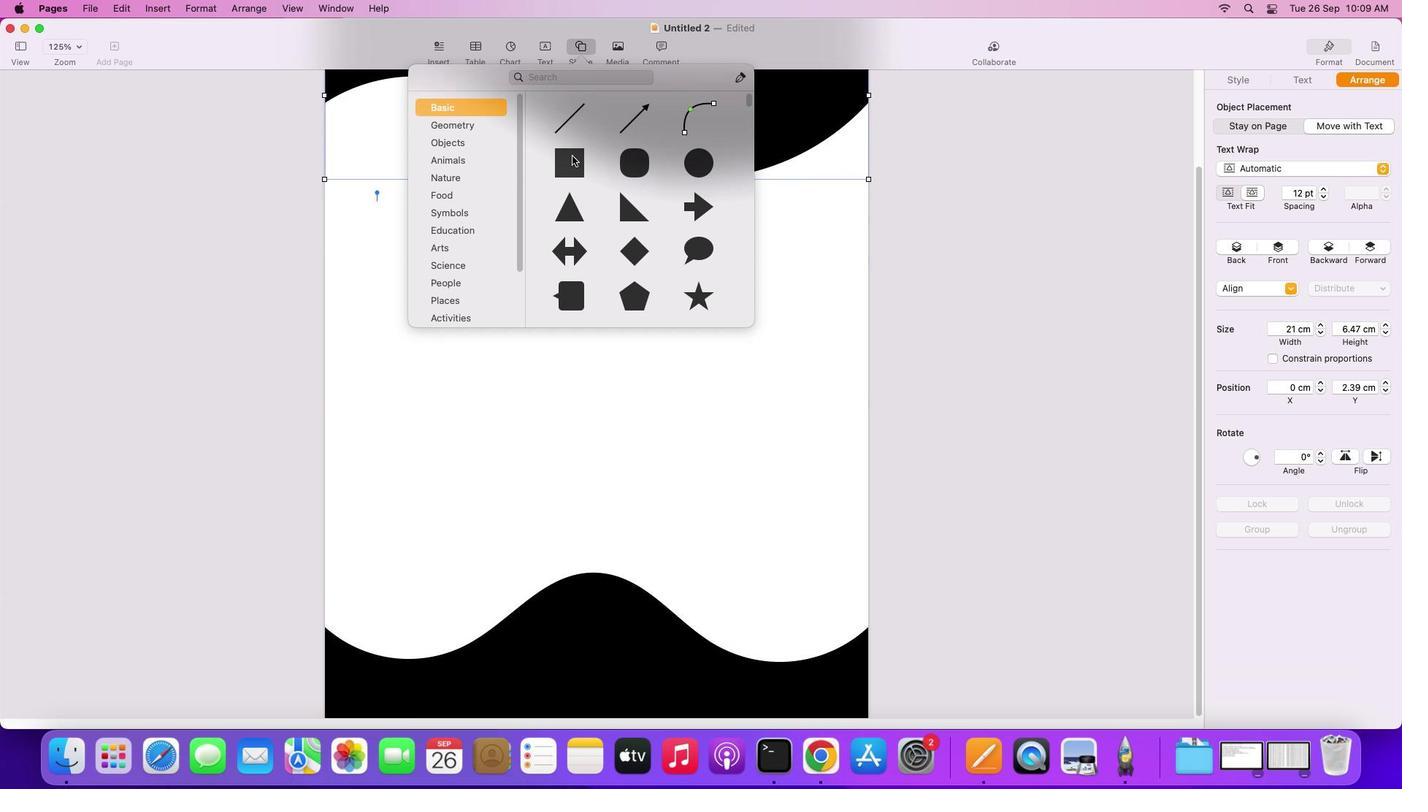
Action: Mouse moved to (781, 408)
Screenshot: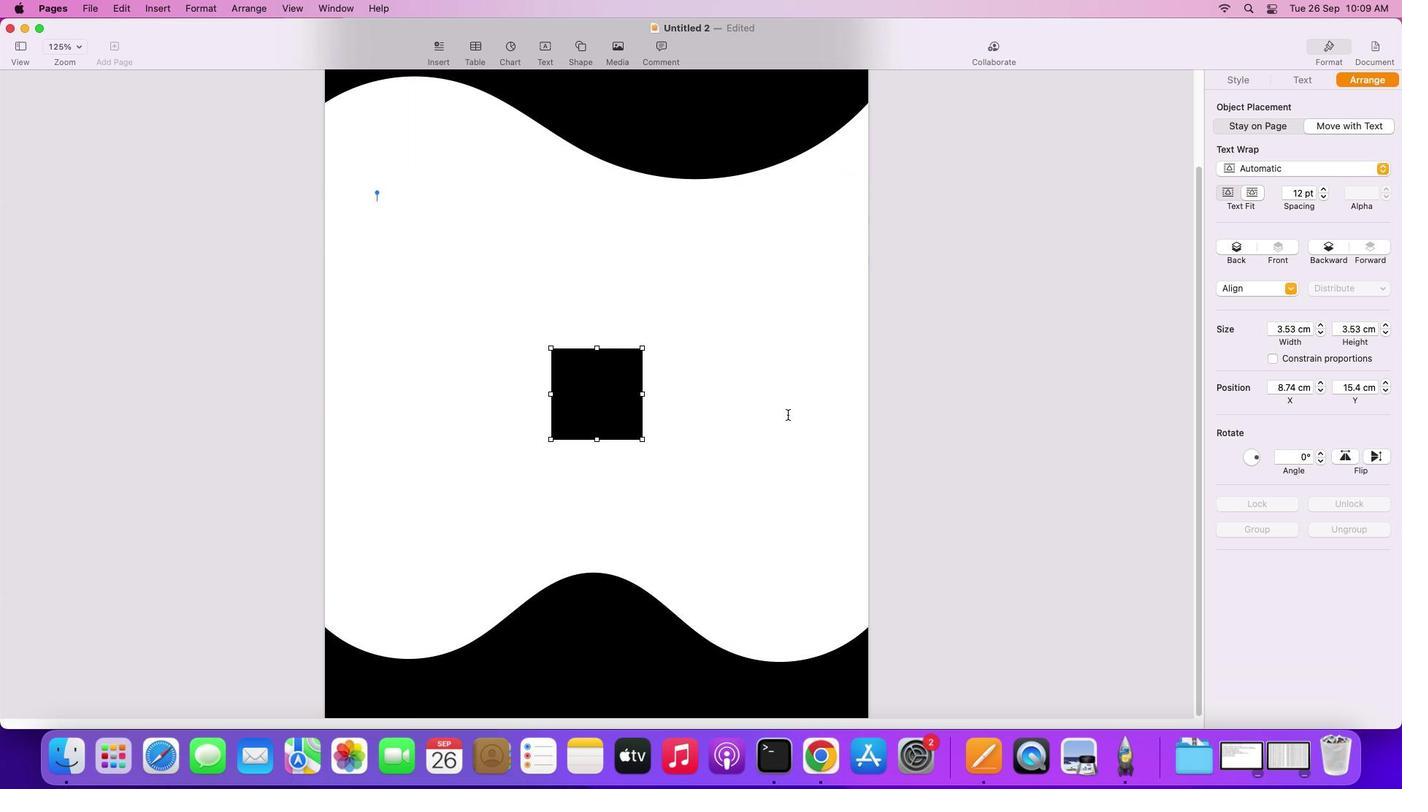 
Action: Mouse pressed left at (781, 408)
Screenshot: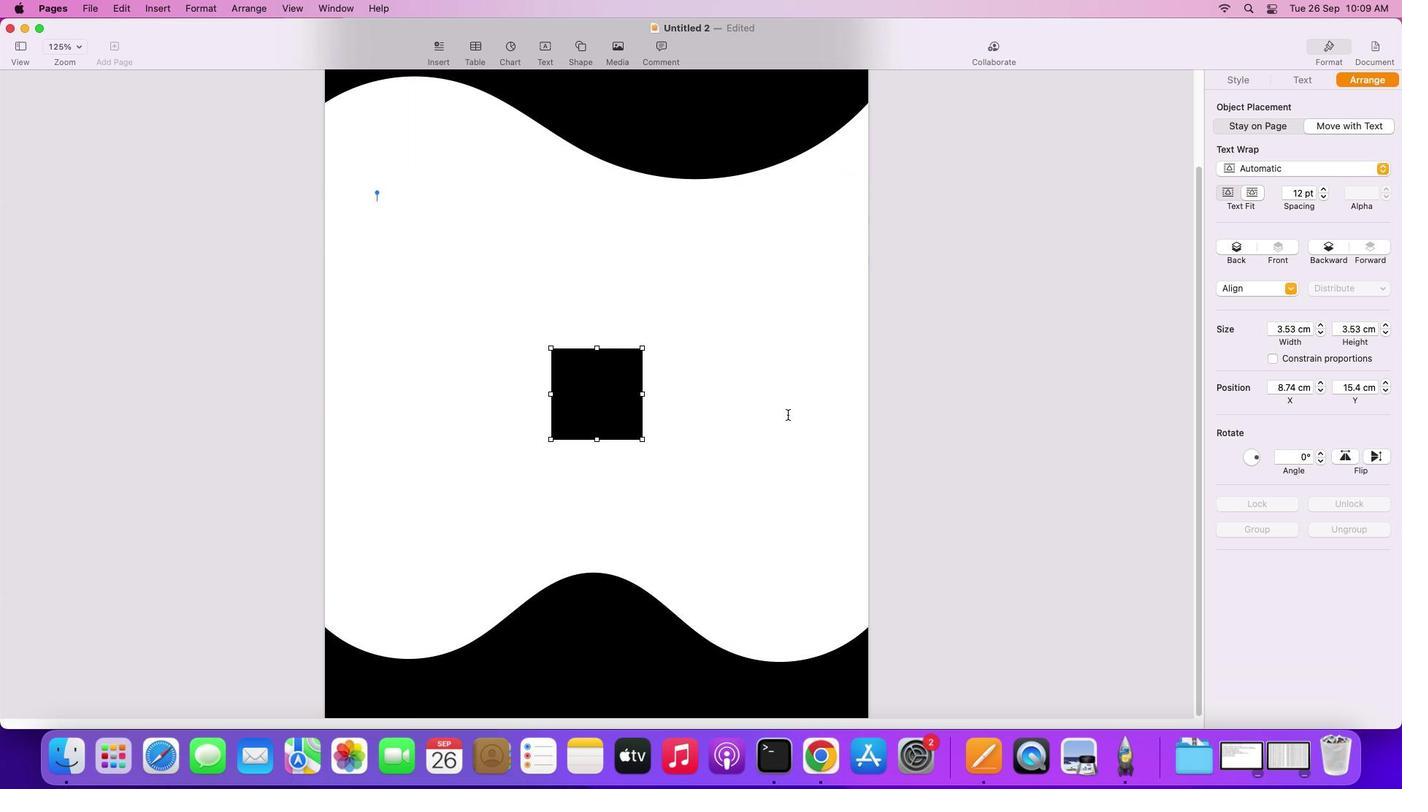 
Action: Mouse moved to (591, 387)
Screenshot: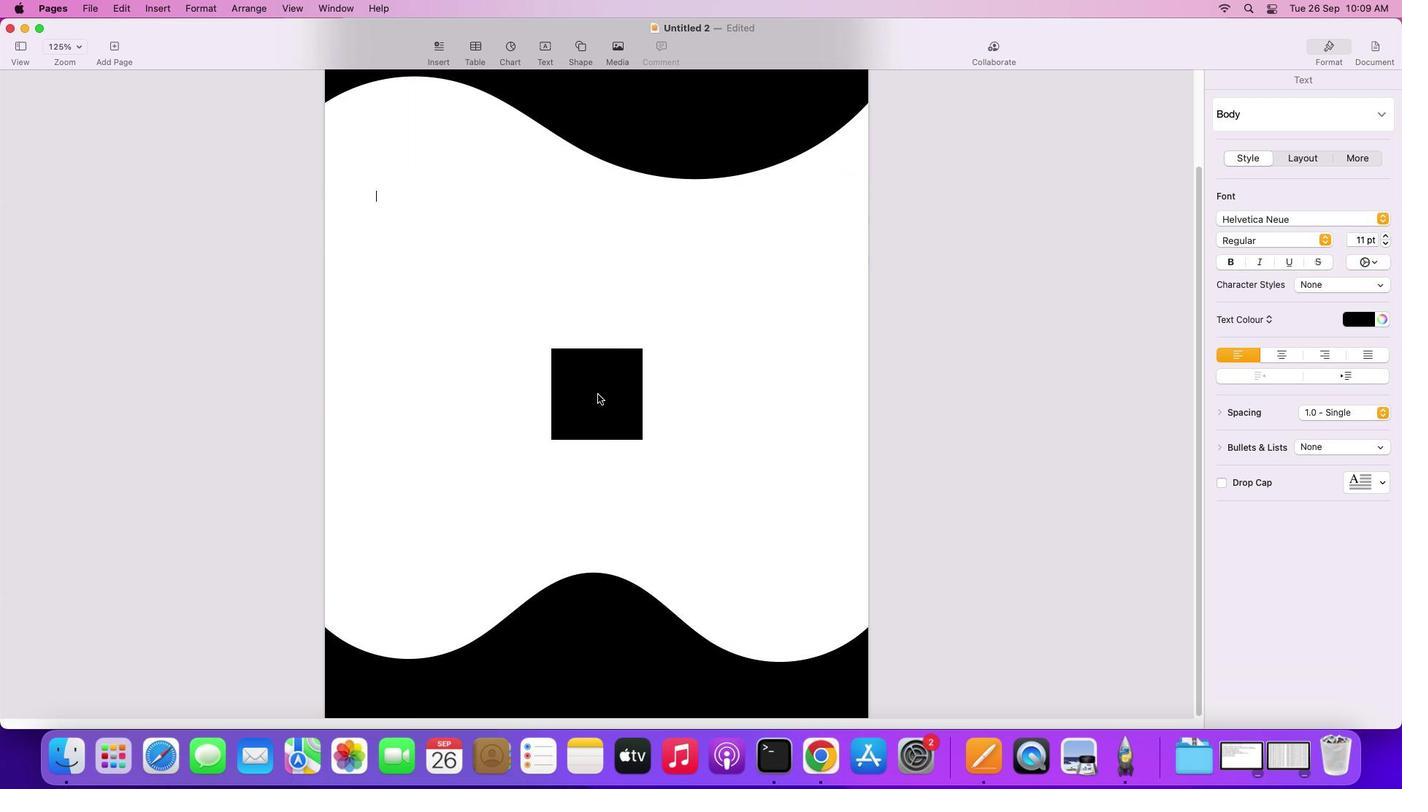 
Action: Mouse pressed left at (591, 387)
Screenshot: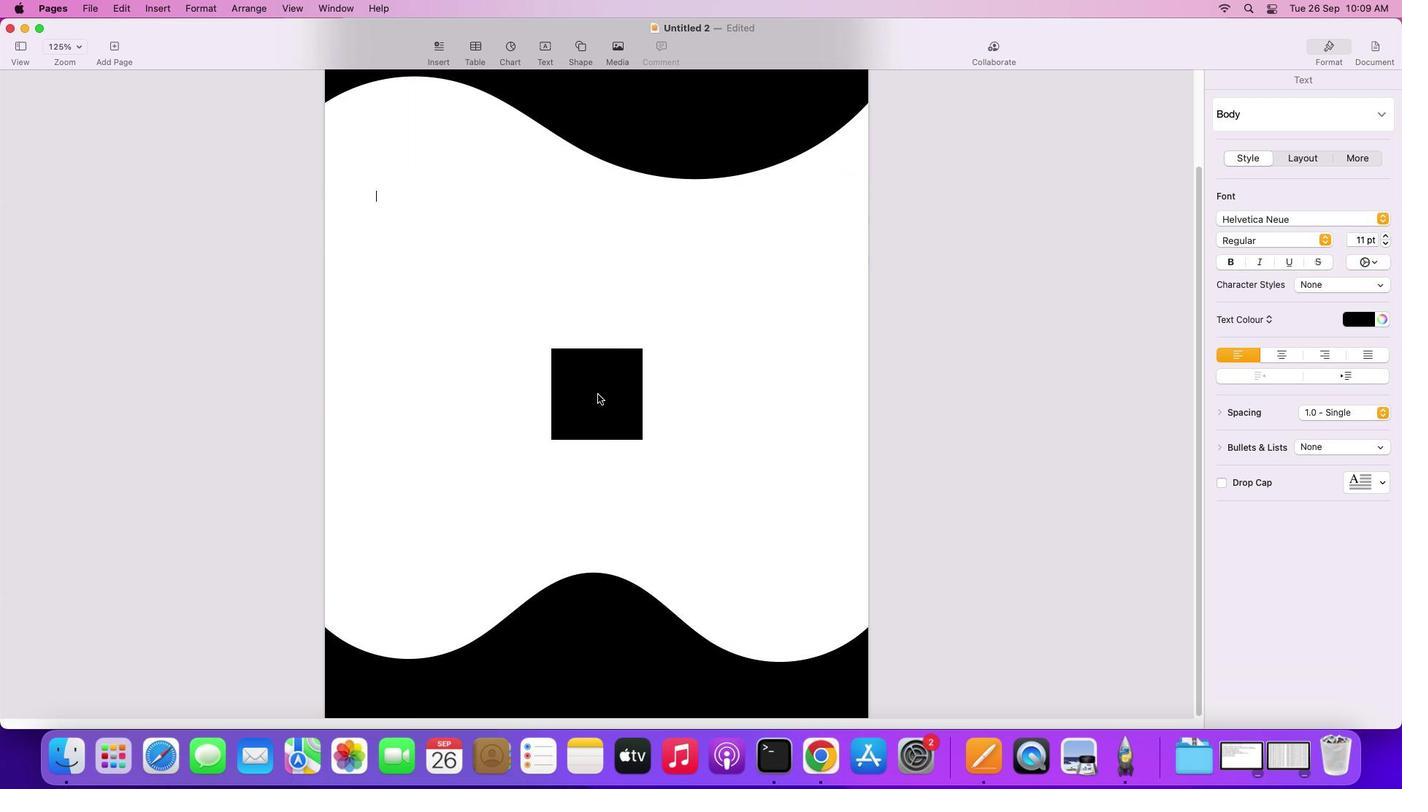 
Action: Mouse moved to (593, 387)
Screenshot: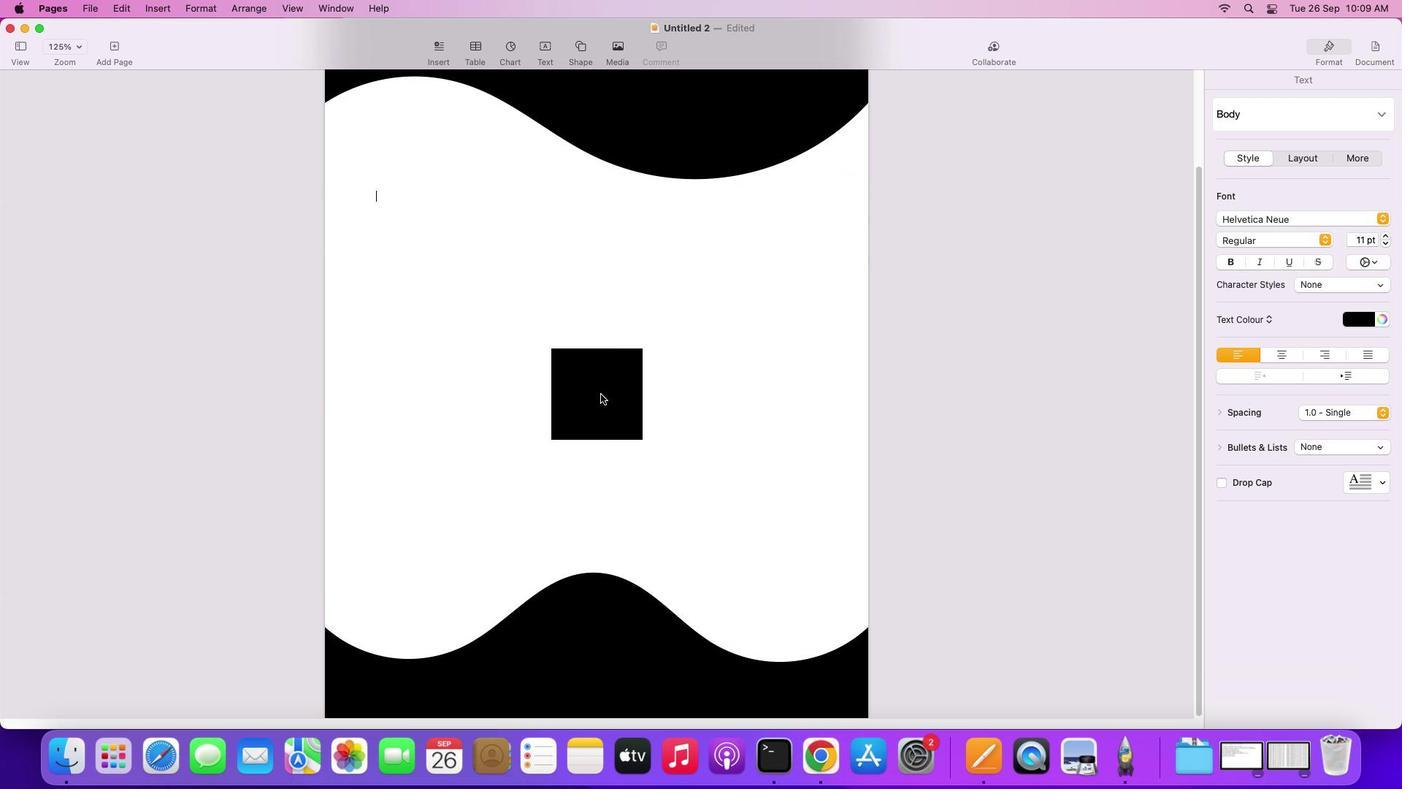 
Action: Mouse pressed left at (593, 387)
Screenshot: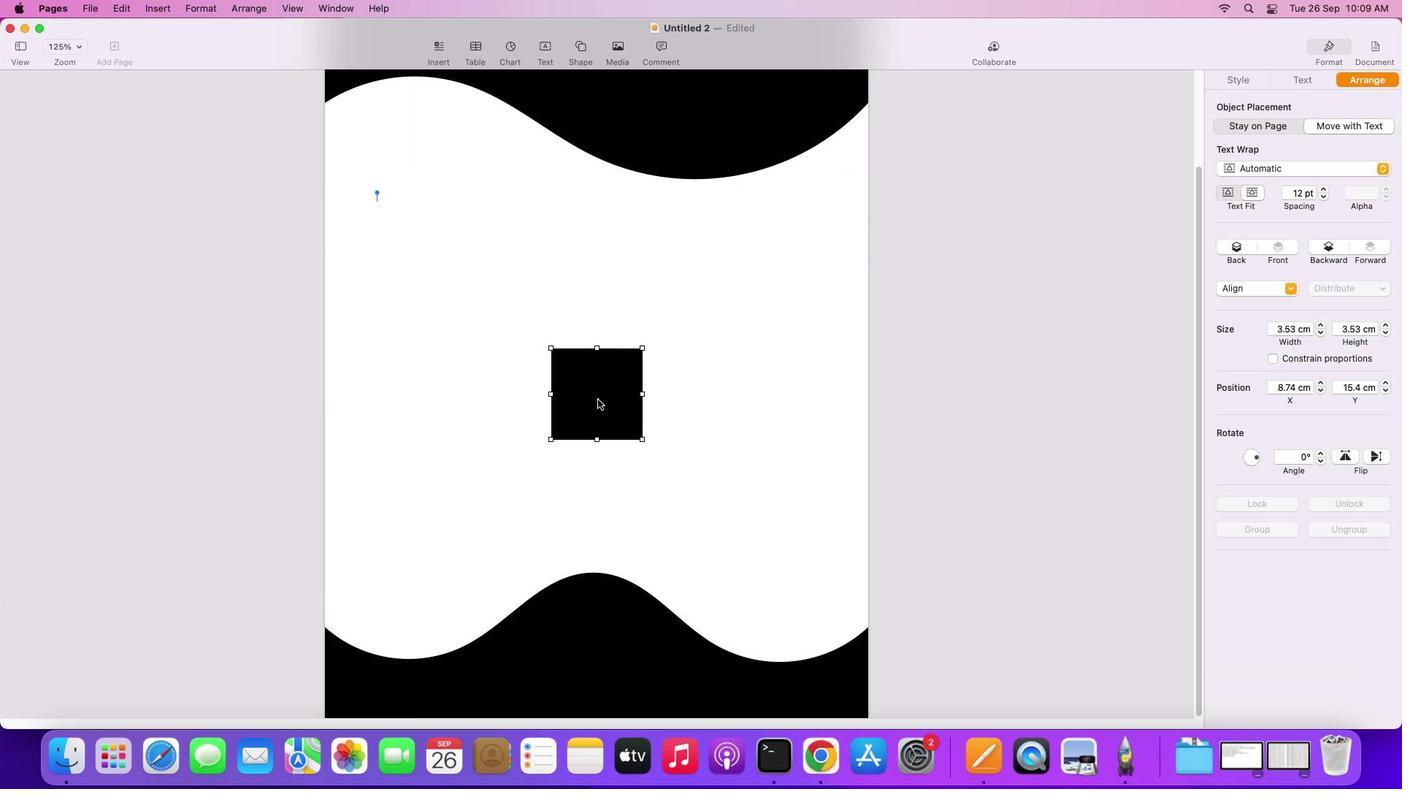 
Action: Mouse moved to (544, 580)
Screenshot: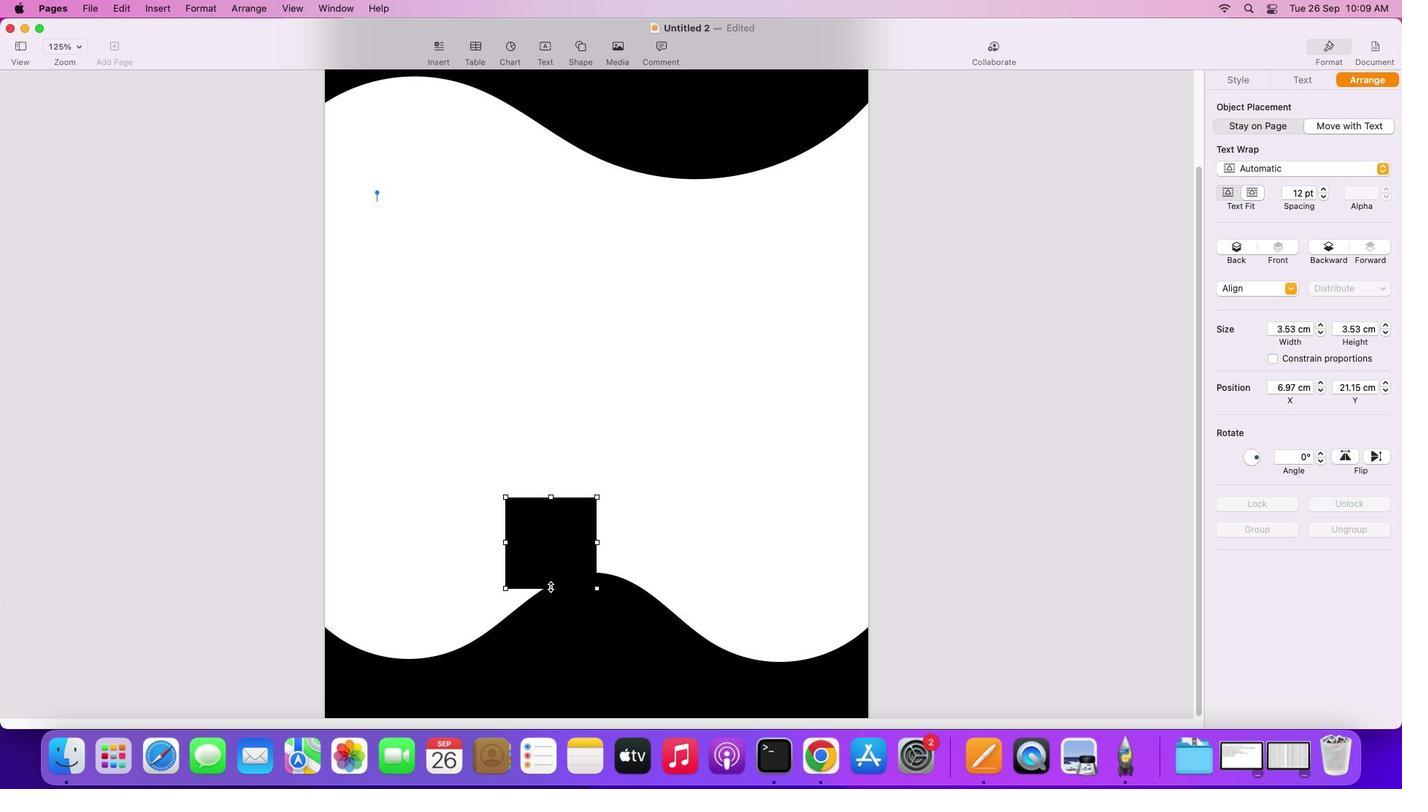 
Action: Mouse pressed left at (544, 580)
Screenshot: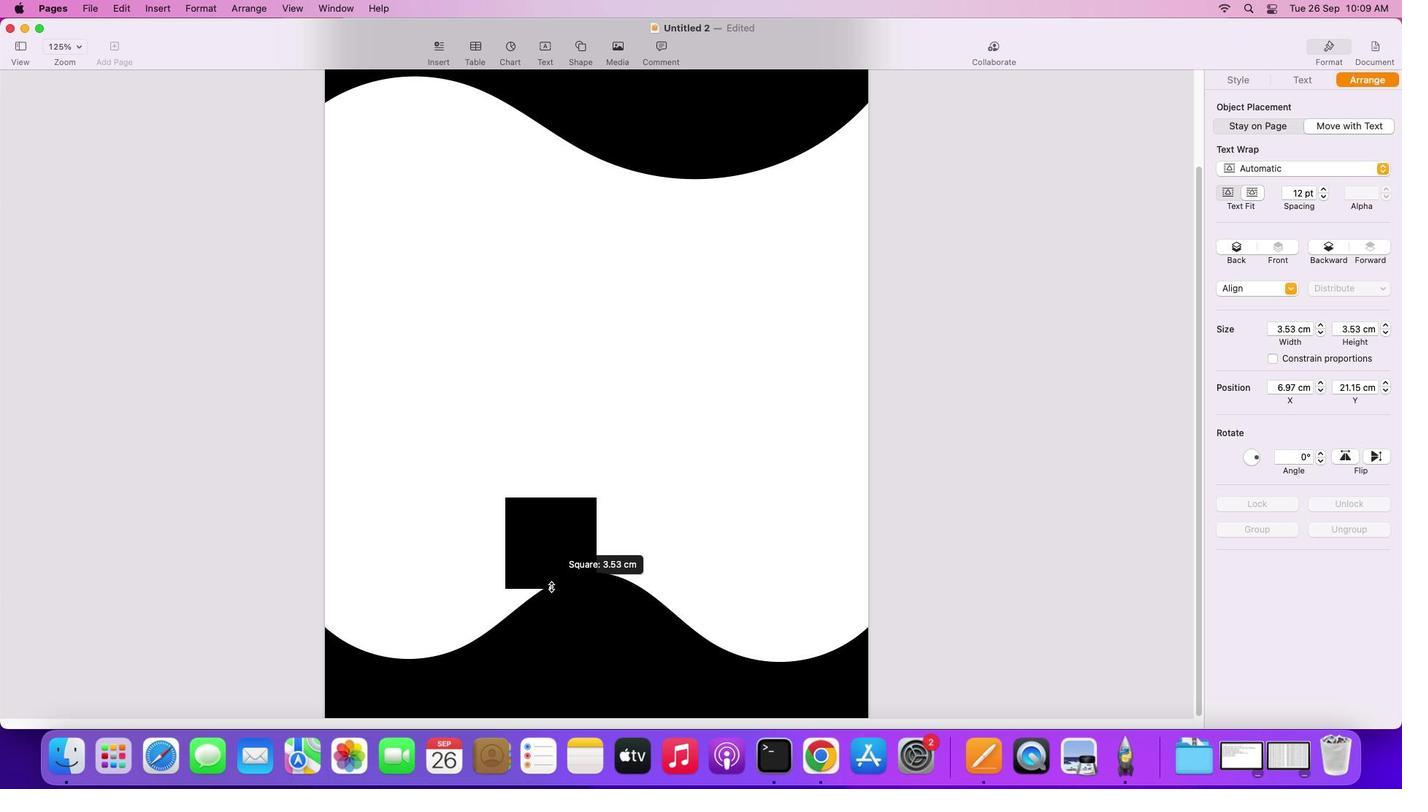 
Action: Mouse moved to (499, 600)
Screenshot: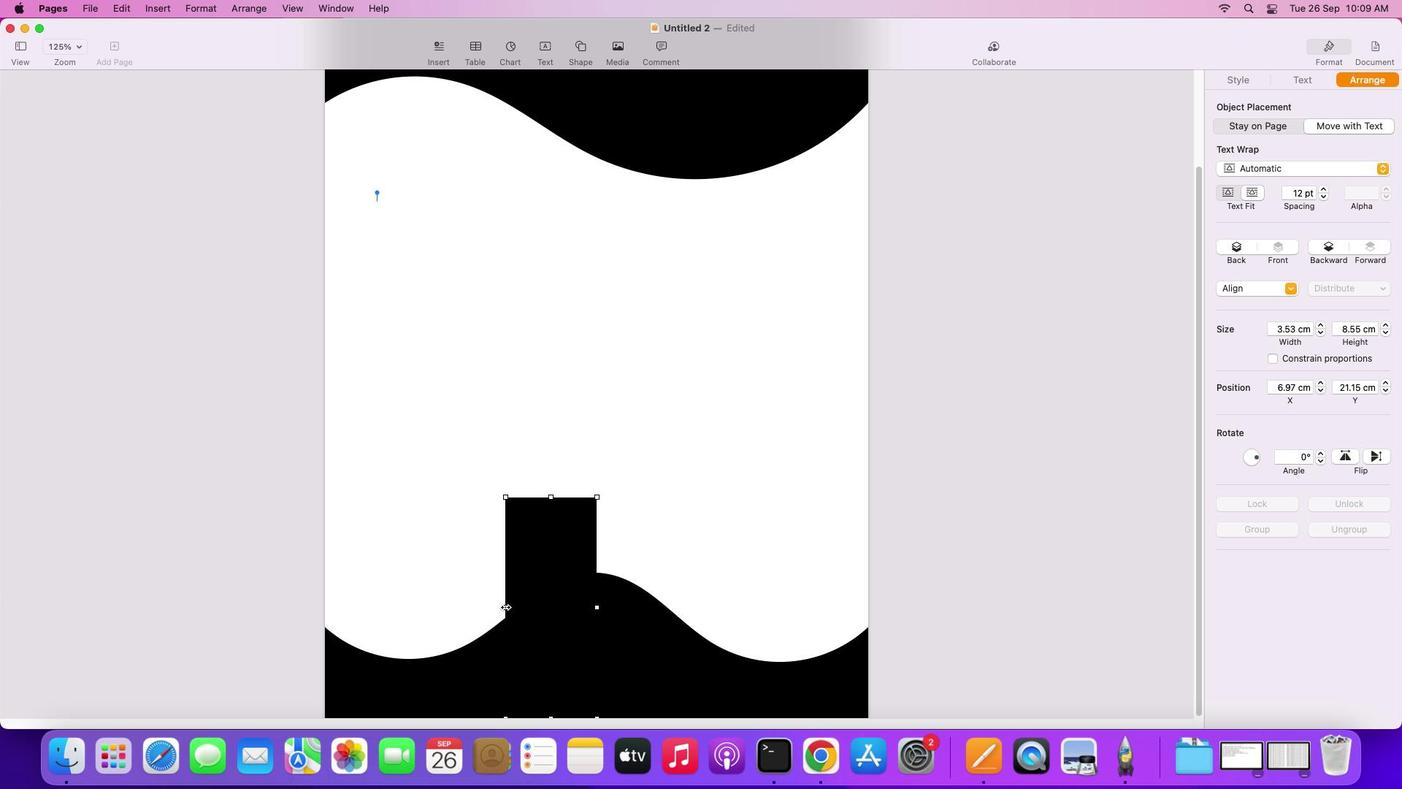 
Action: Mouse pressed left at (499, 600)
Screenshot: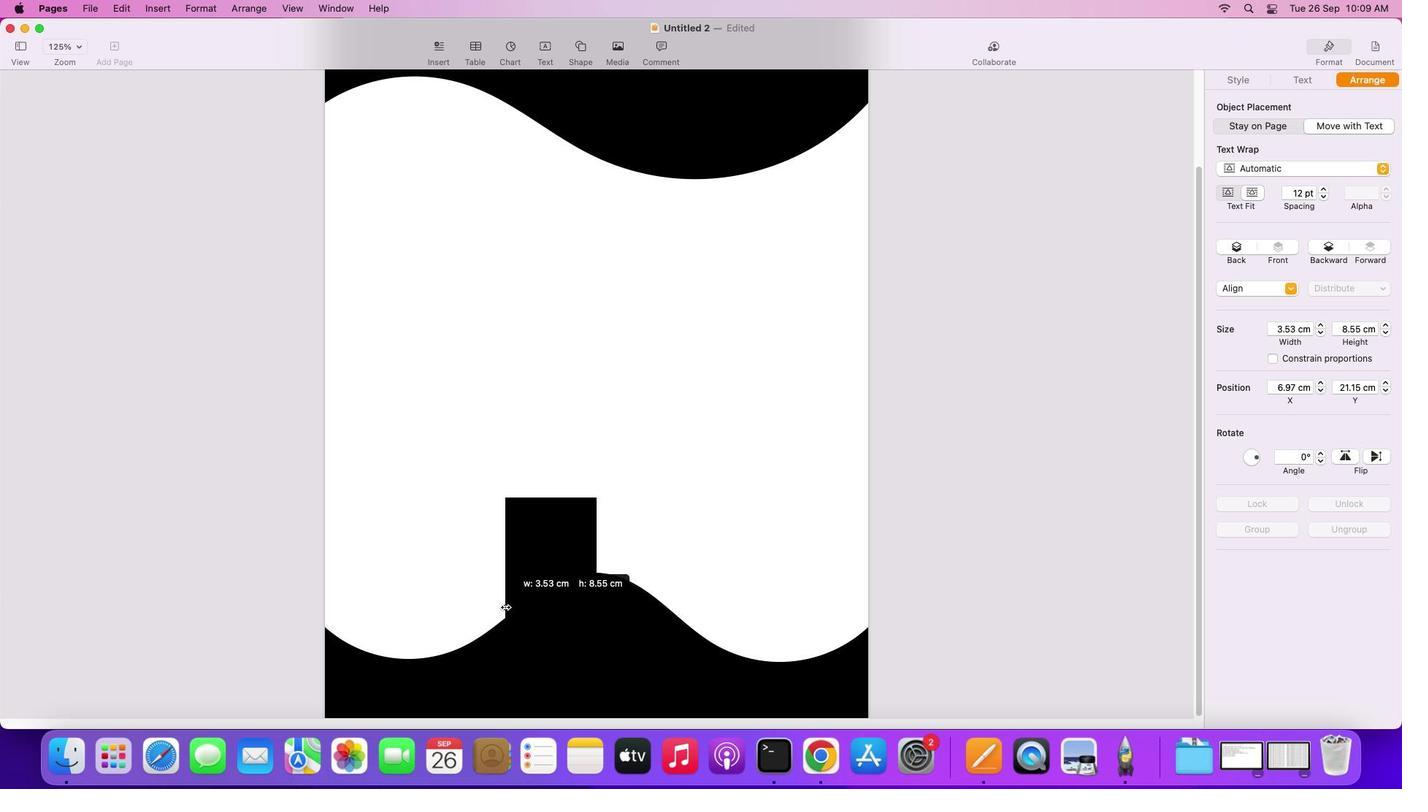 
Action: Mouse moved to (542, 568)
Screenshot: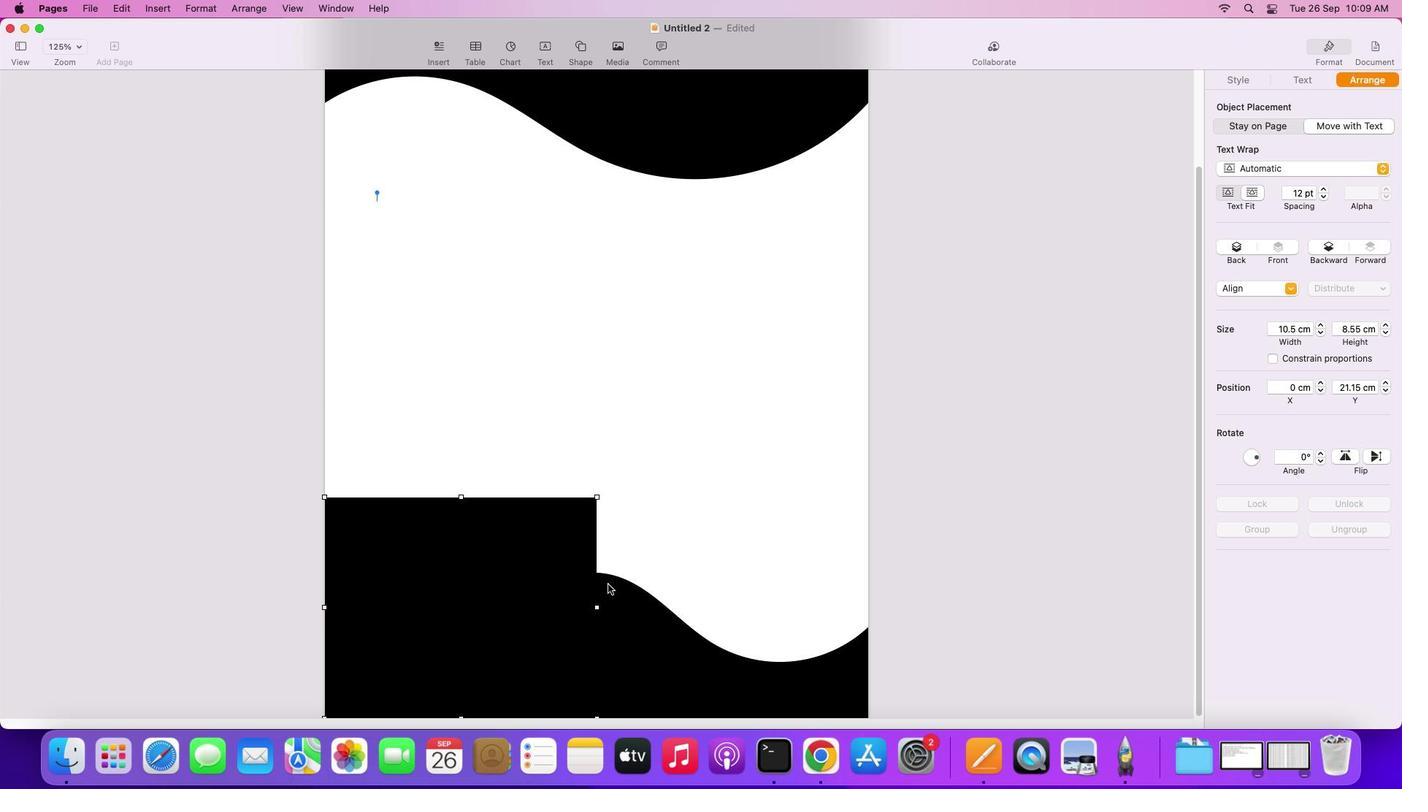 
Action: Key pressed Key.shift
Screenshot: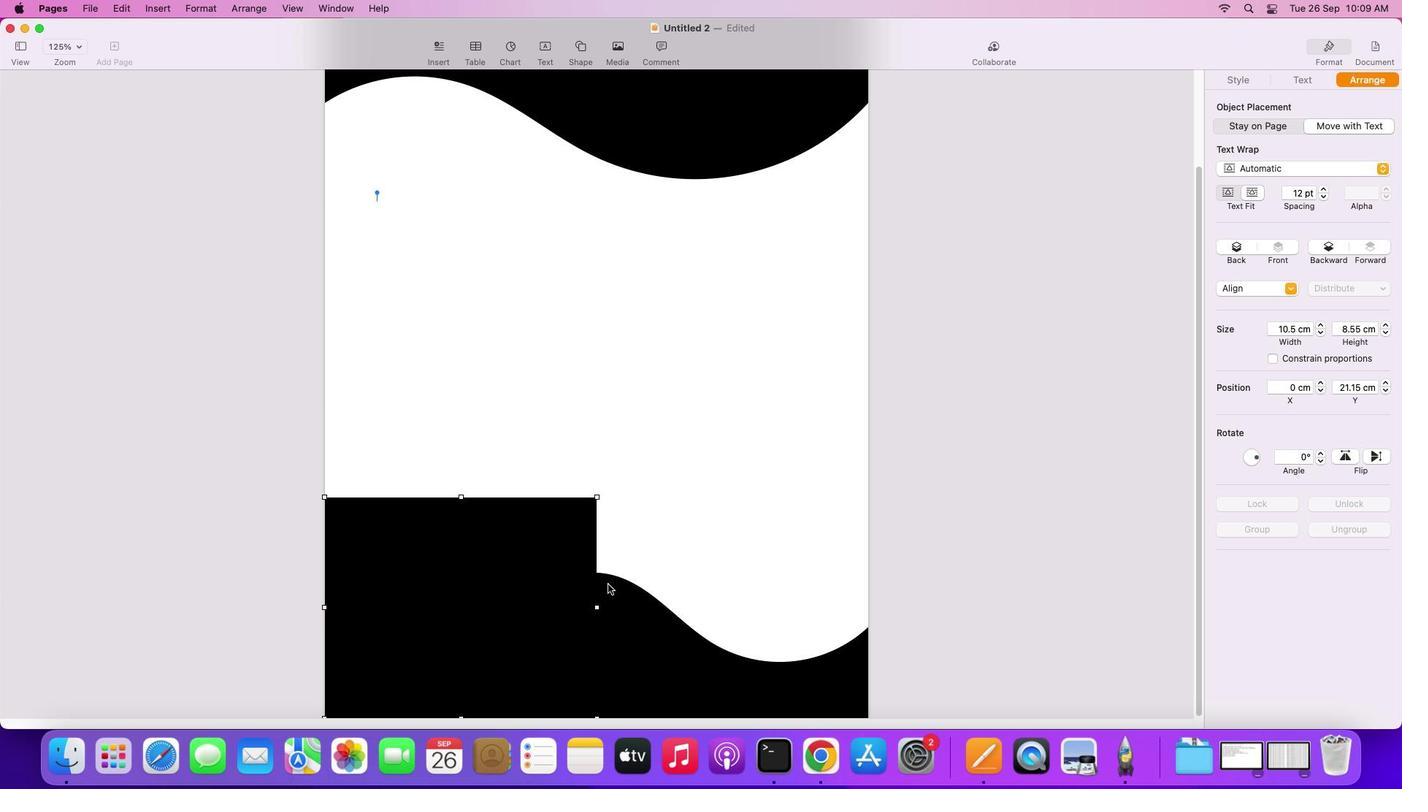 
Action: Mouse moved to (625, 587)
Screenshot: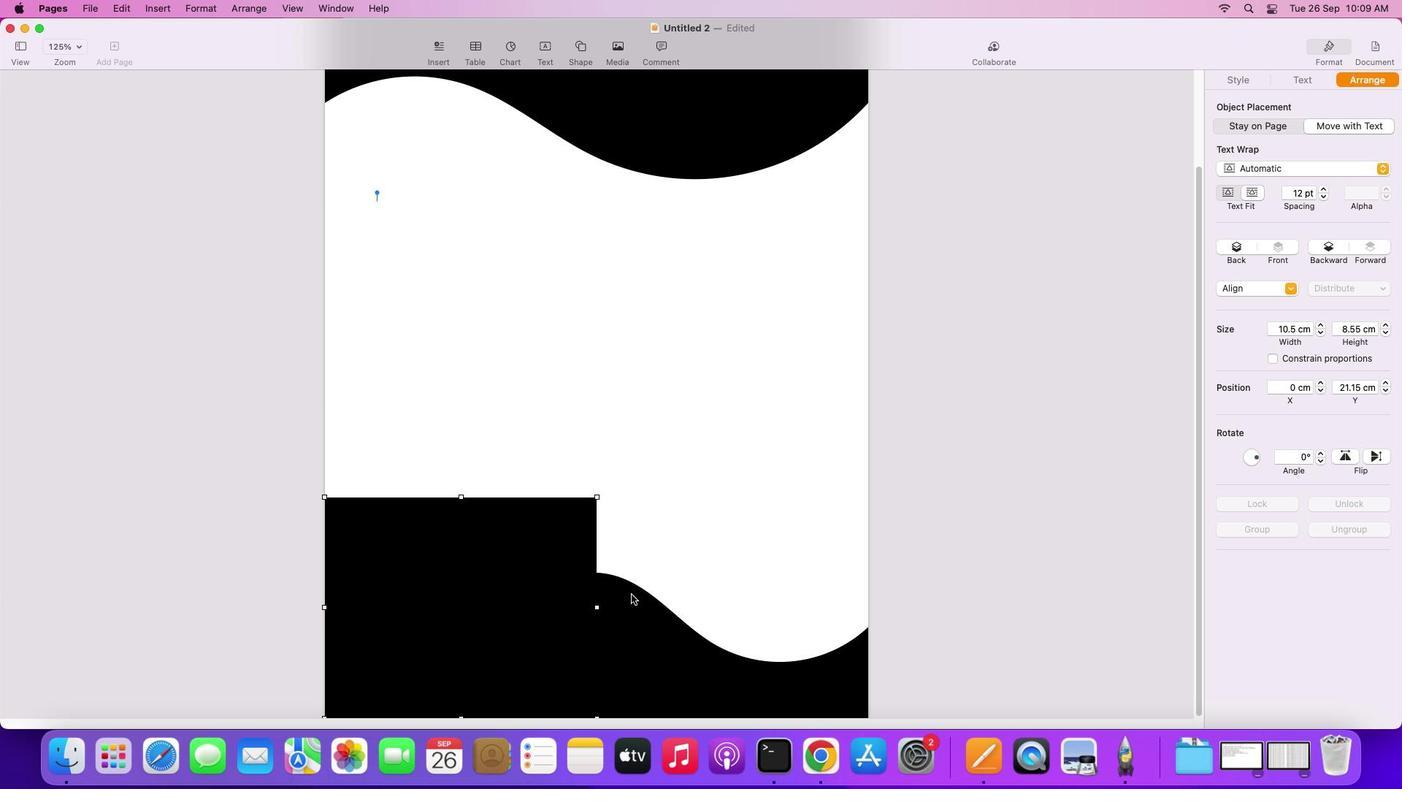
Action: Mouse pressed left at (625, 587)
Screenshot: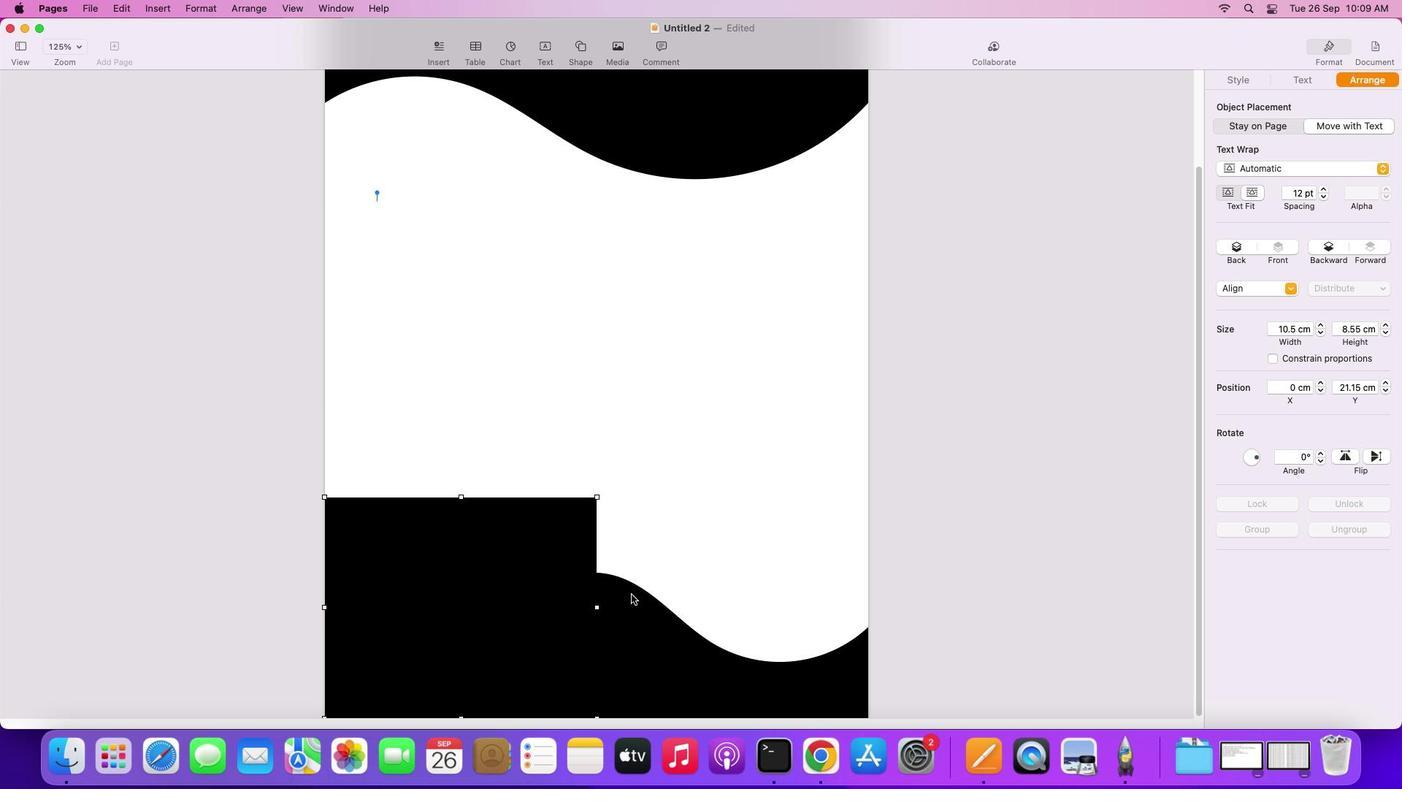 
Action: Mouse moved to (1320, 565)
Screenshot: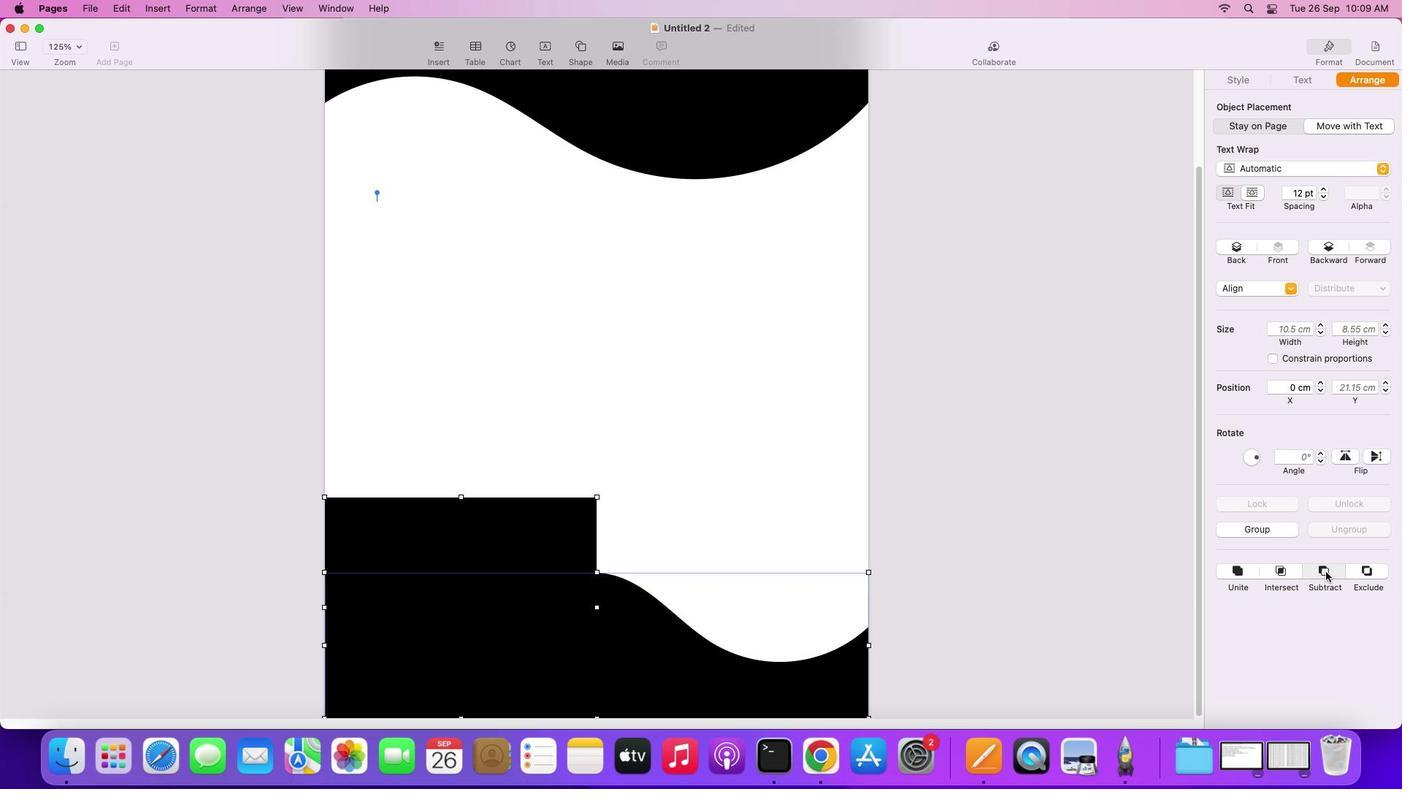 
Action: Mouse pressed left at (1320, 565)
Screenshot: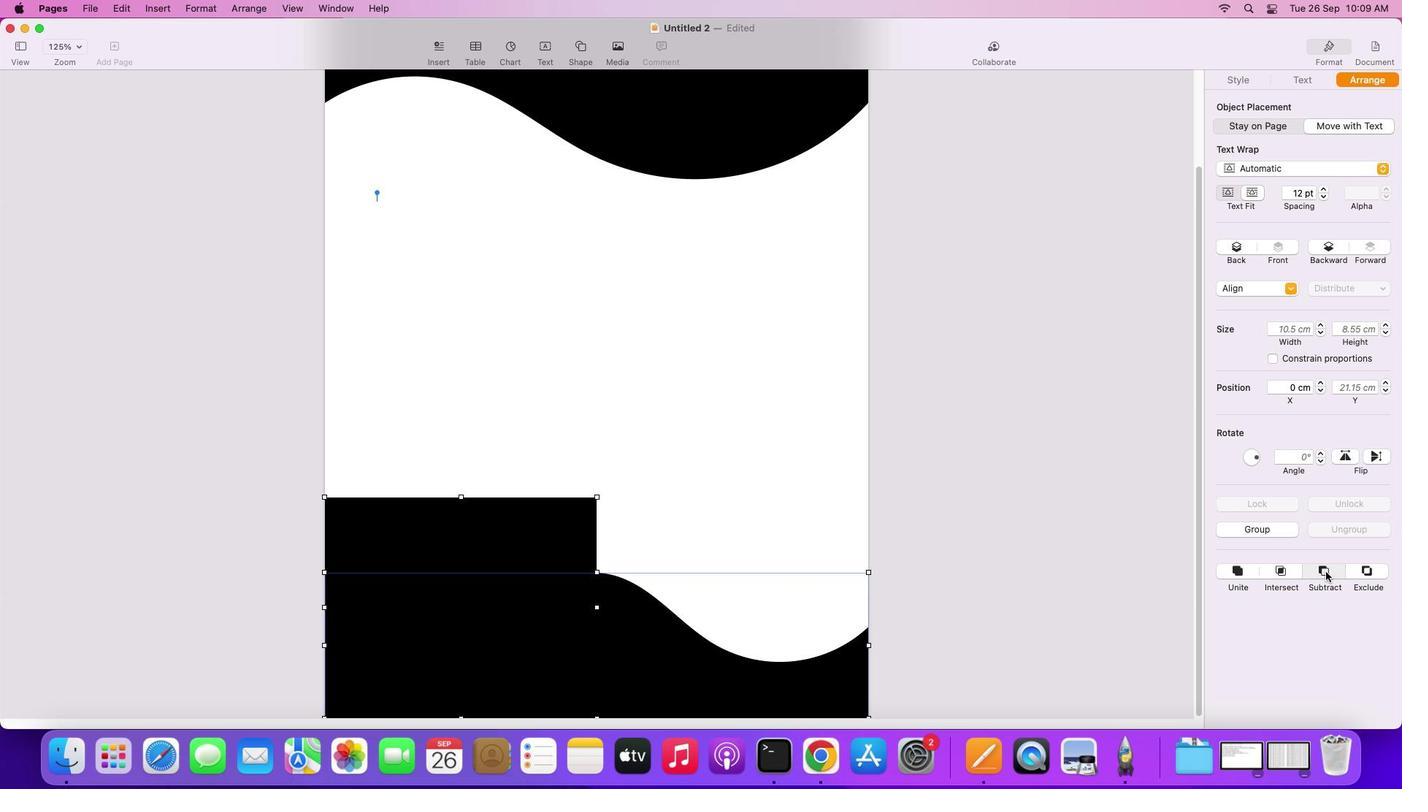 
Action: Mouse moved to (675, 664)
Screenshot: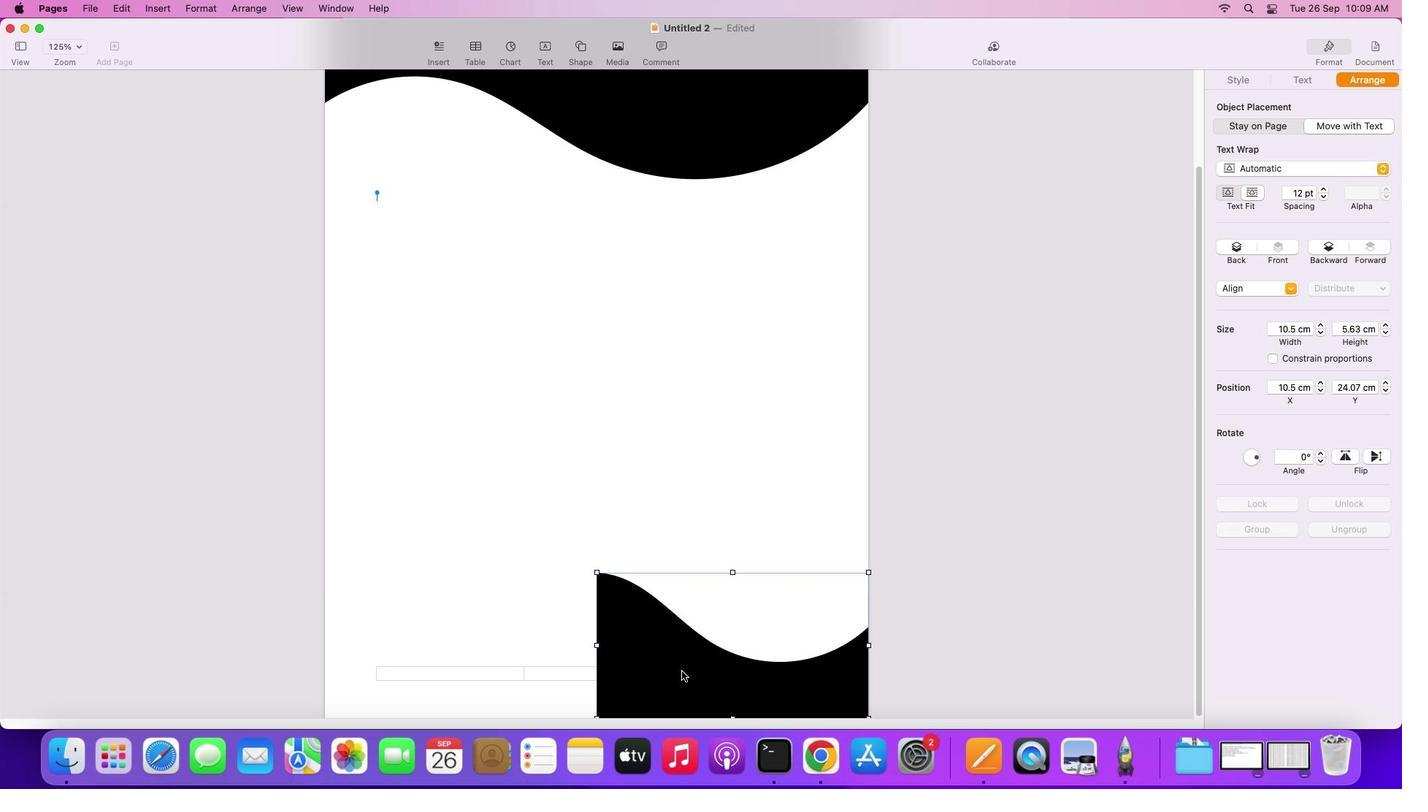 
Action: Mouse pressed left at (675, 664)
Screenshot: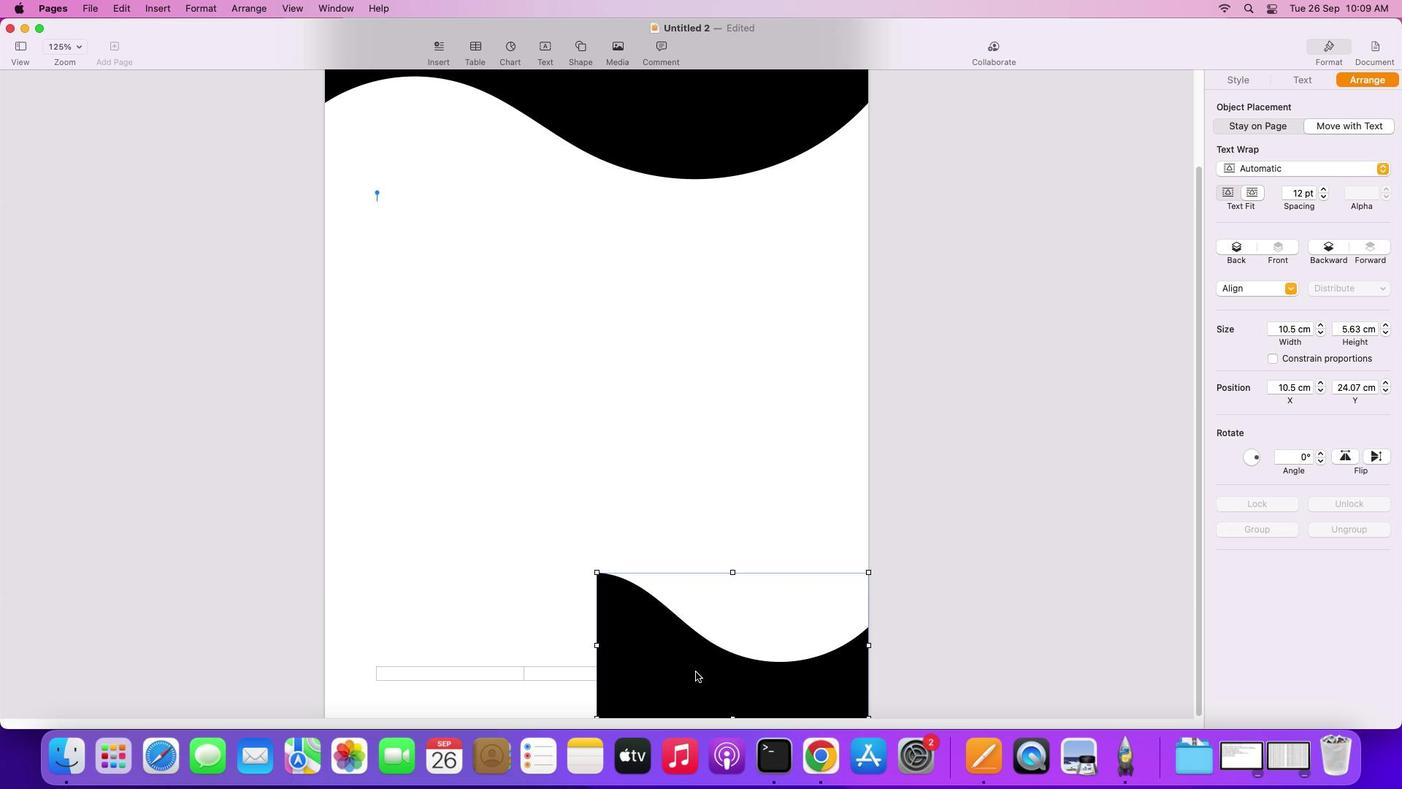 
Action: Mouse moved to (705, 661)
Screenshot: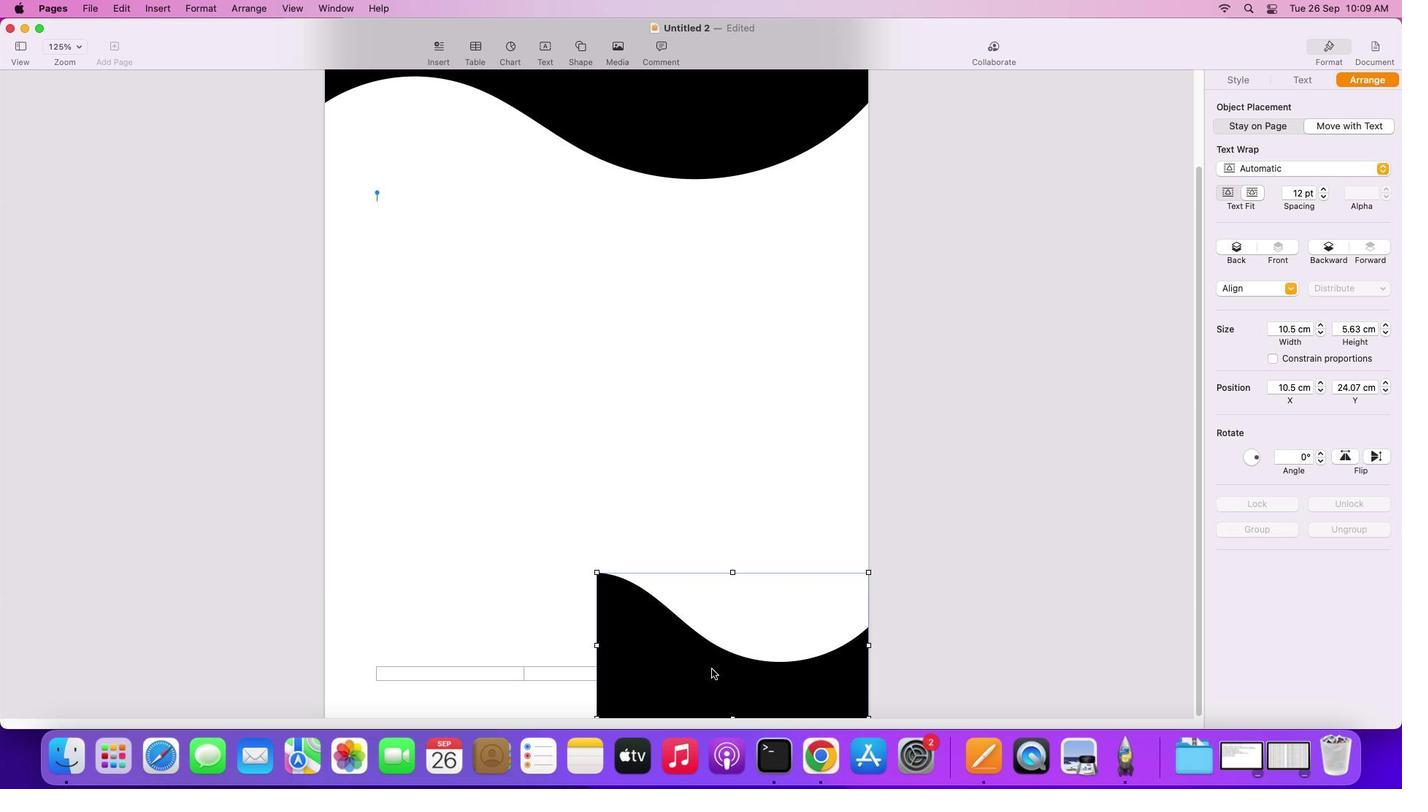 
Action: Mouse pressed left at (705, 661)
Screenshot: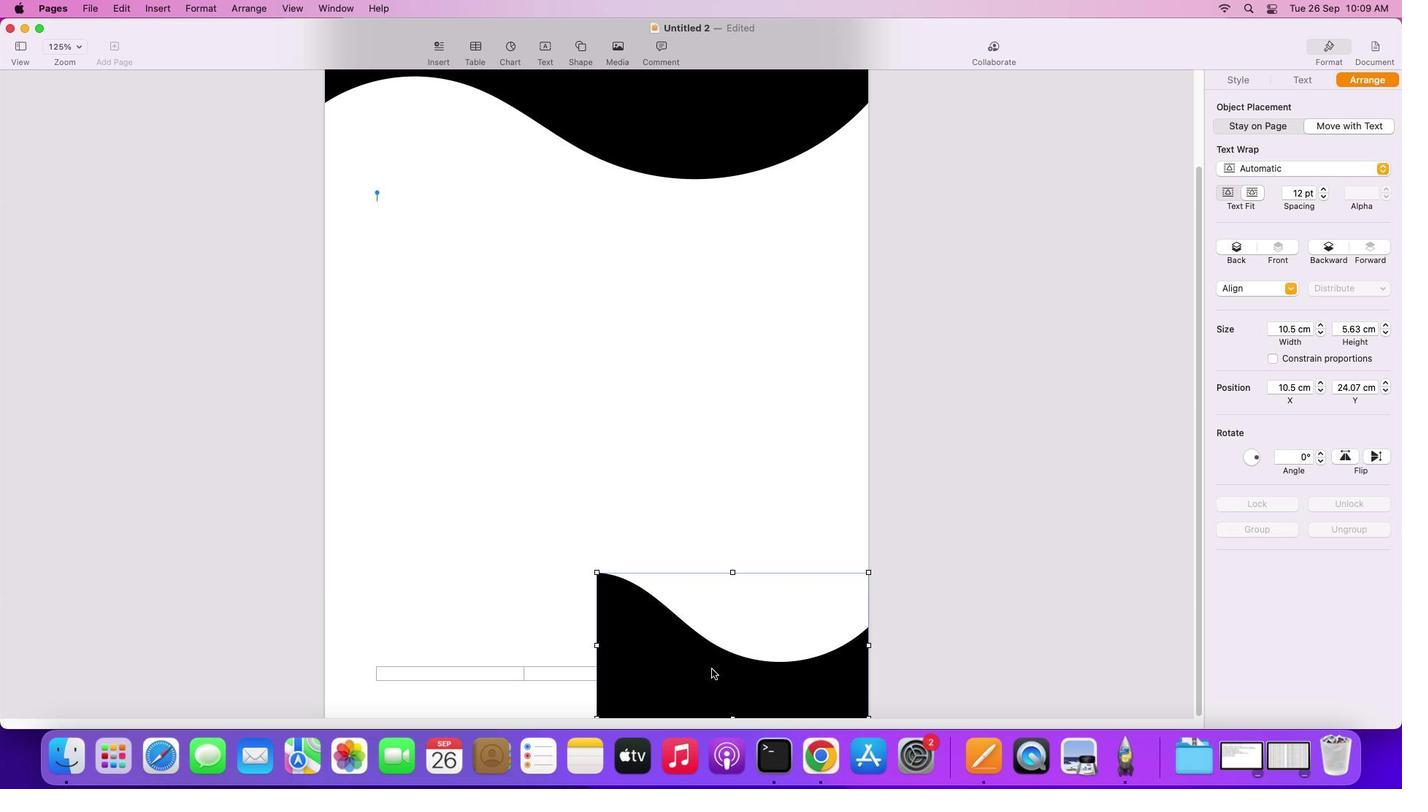 
Action: Mouse moved to (648, 119)
Screenshot: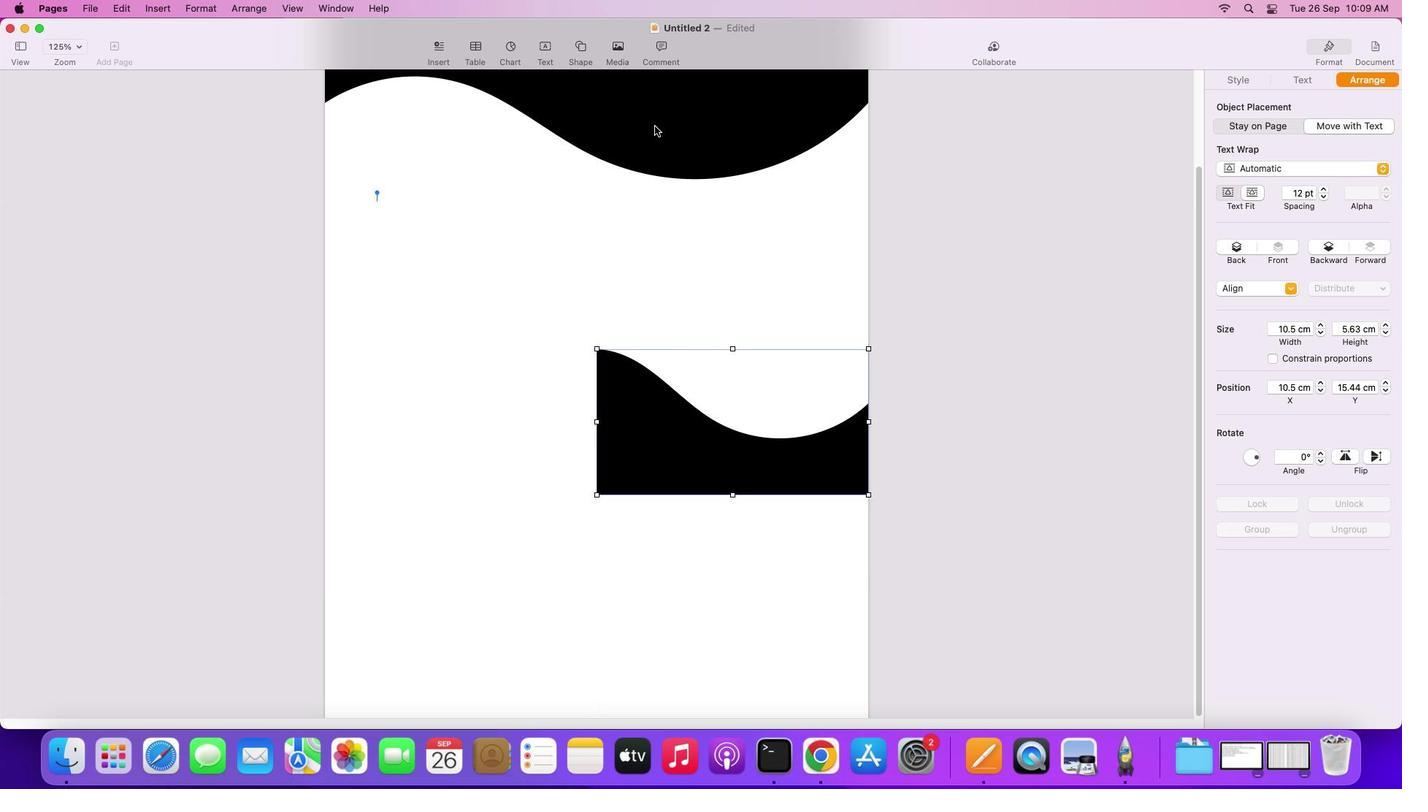 
Action: Mouse scrolled (648, 119) with delta (-5, -5)
Screenshot: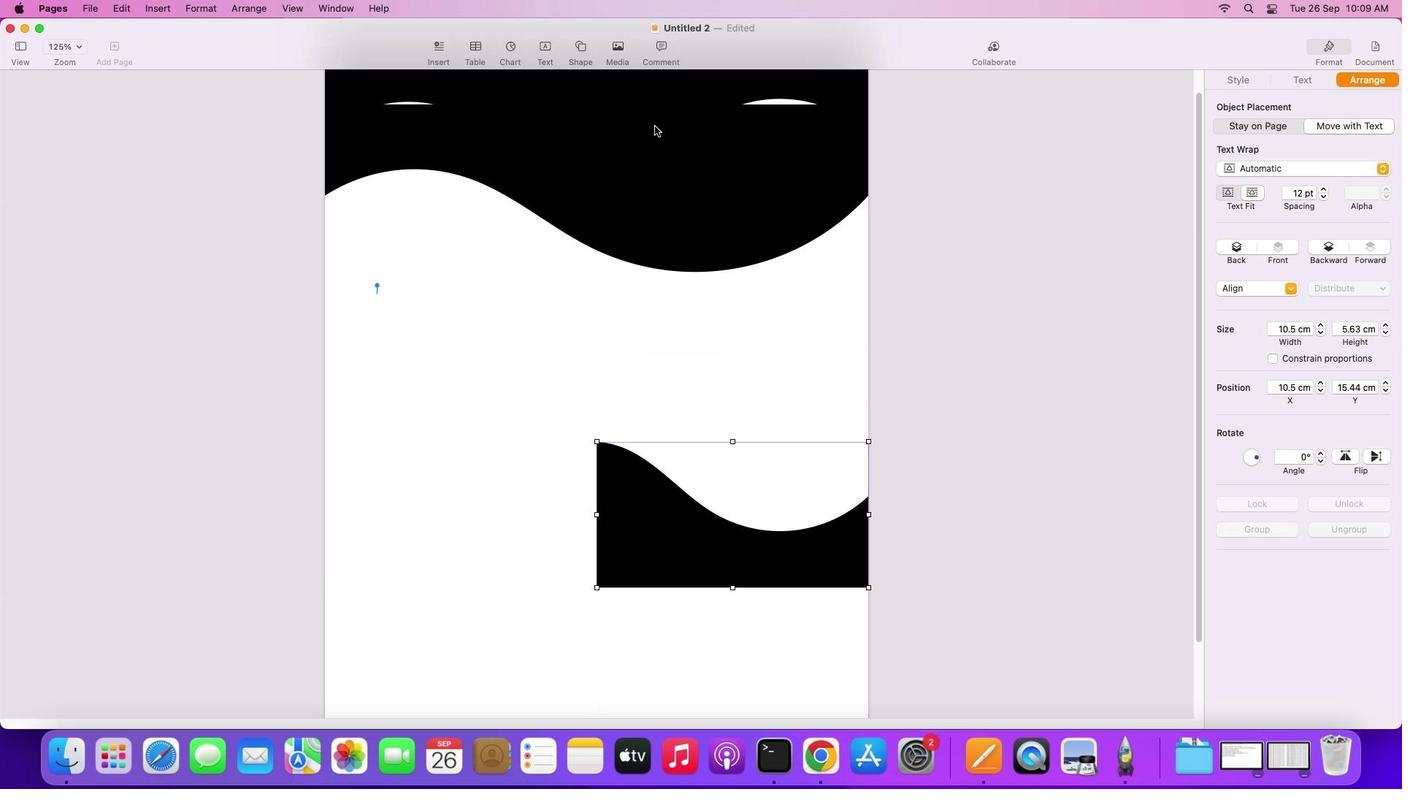 
Action: Mouse scrolled (648, 119) with delta (-5, -5)
Screenshot: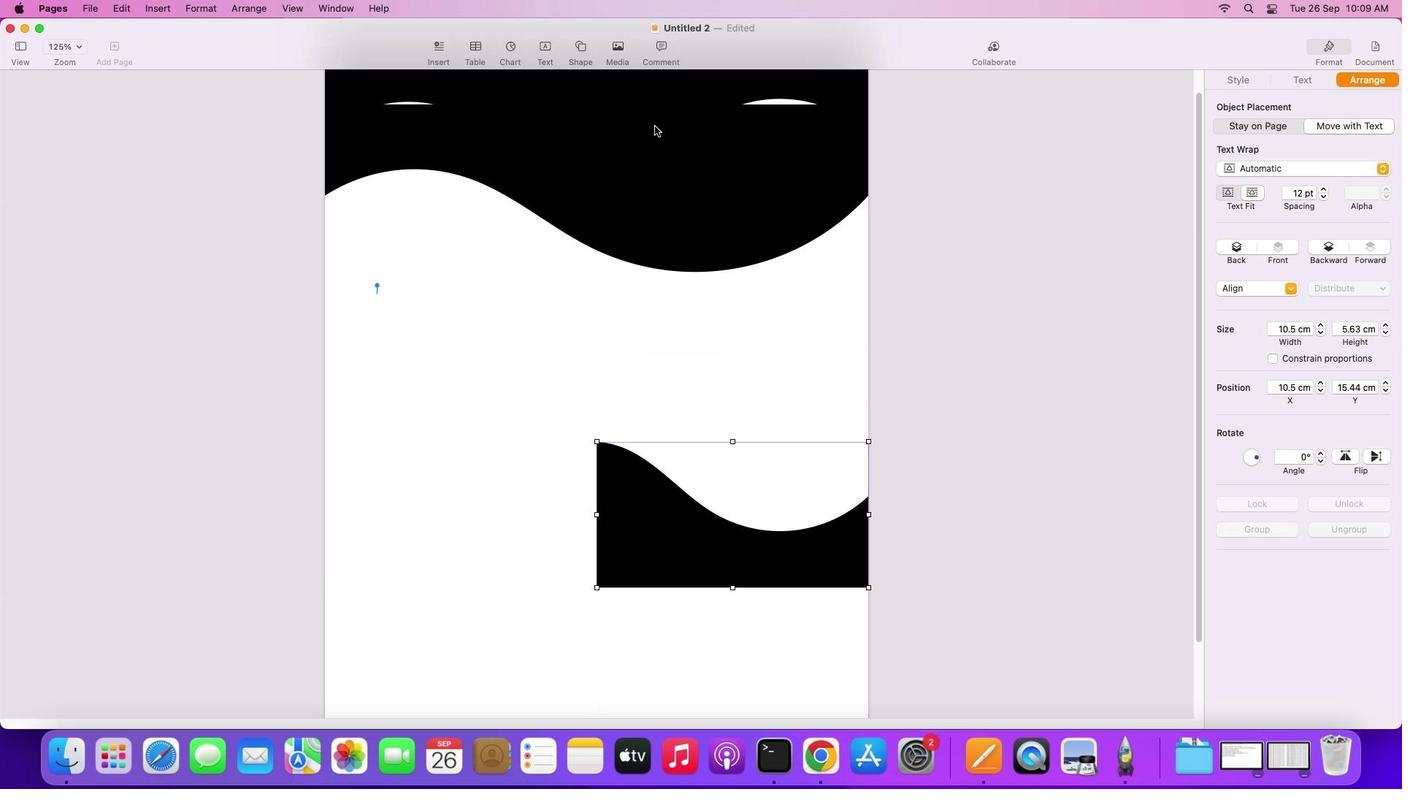 
Action: Mouse scrolled (648, 119) with delta (-5, -2)
Screenshot: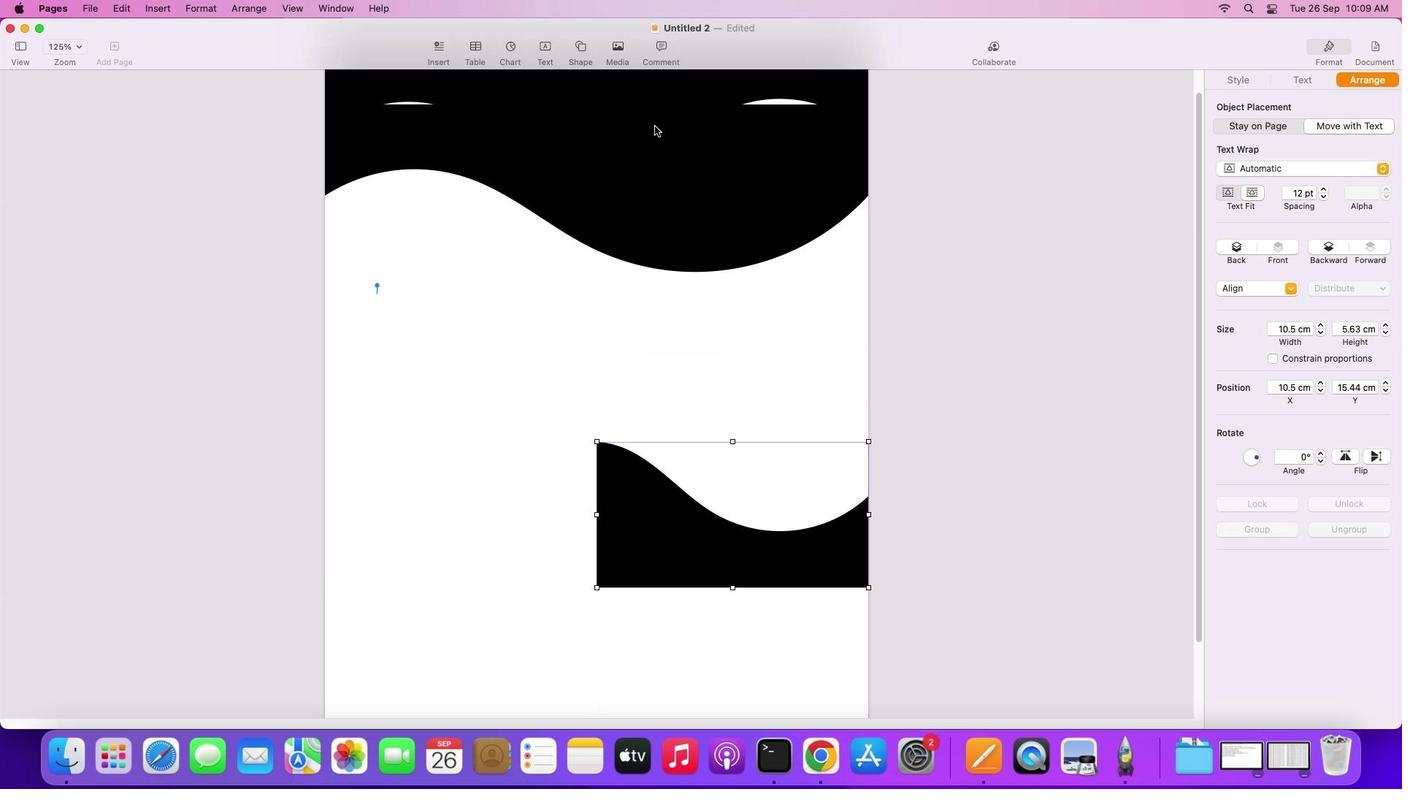 
Action: Mouse scrolled (648, 119) with delta (-5, -2)
Screenshot: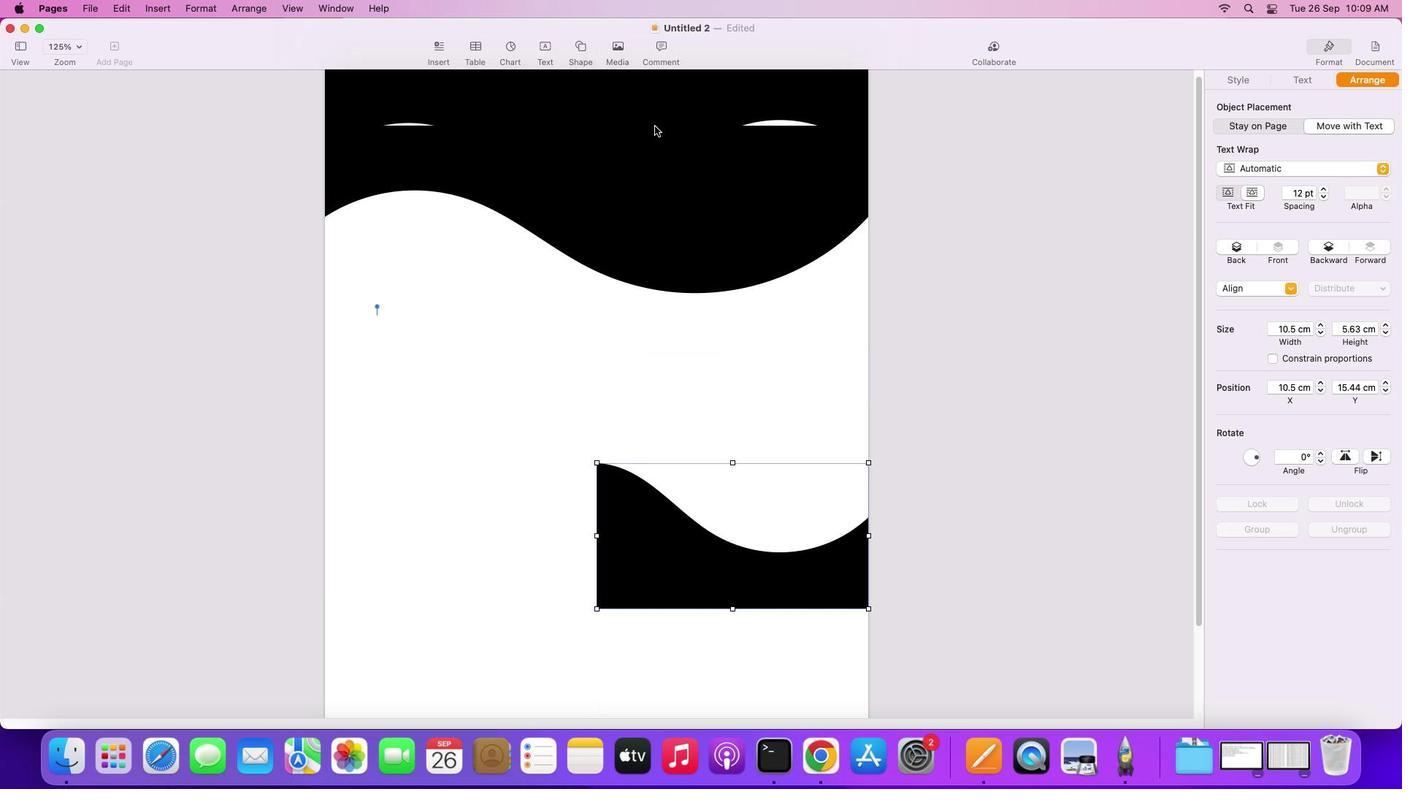 
Action: Mouse scrolled (648, 119) with delta (-5, -1)
Screenshot: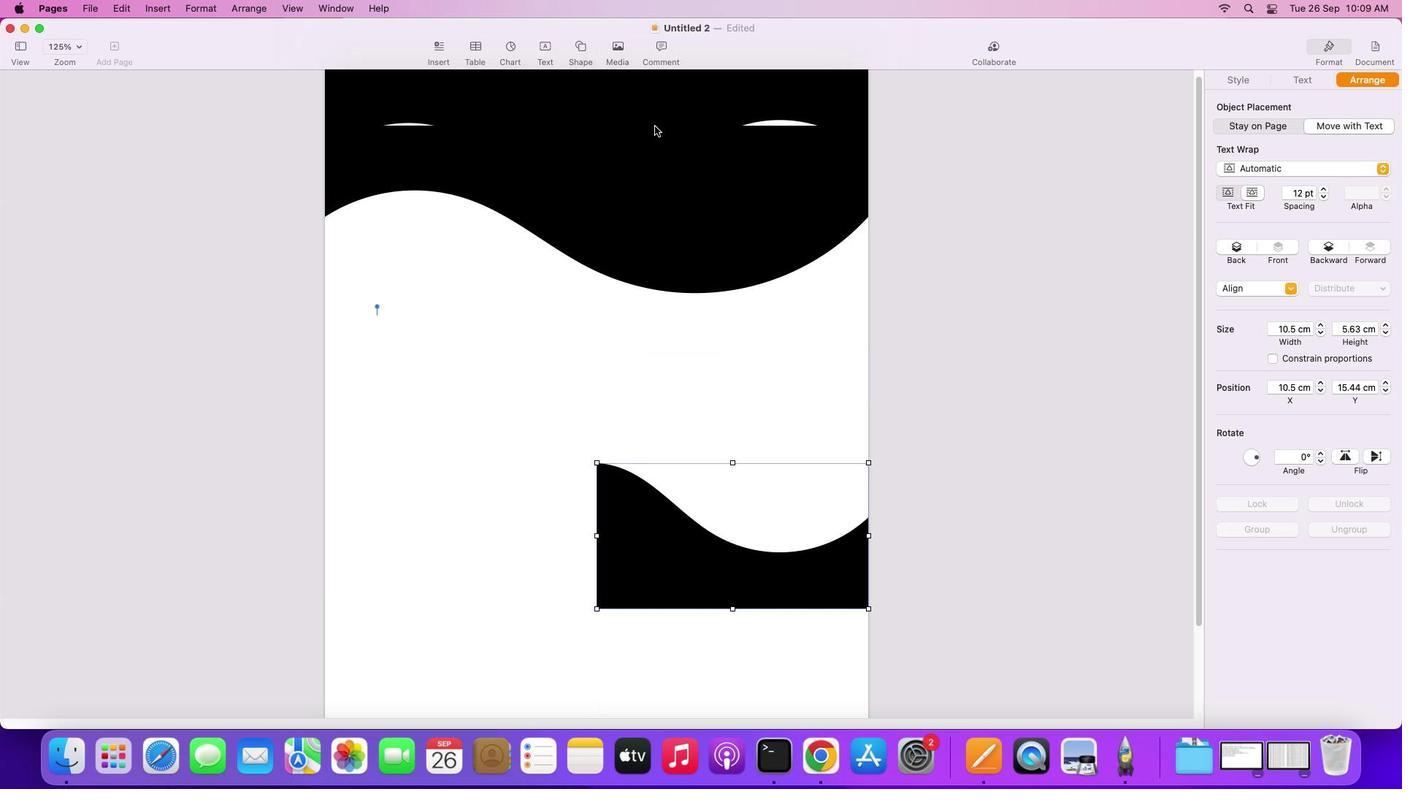 
Action: Mouse scrolled (648, 119) with delta (-5, 0)
Screenshot: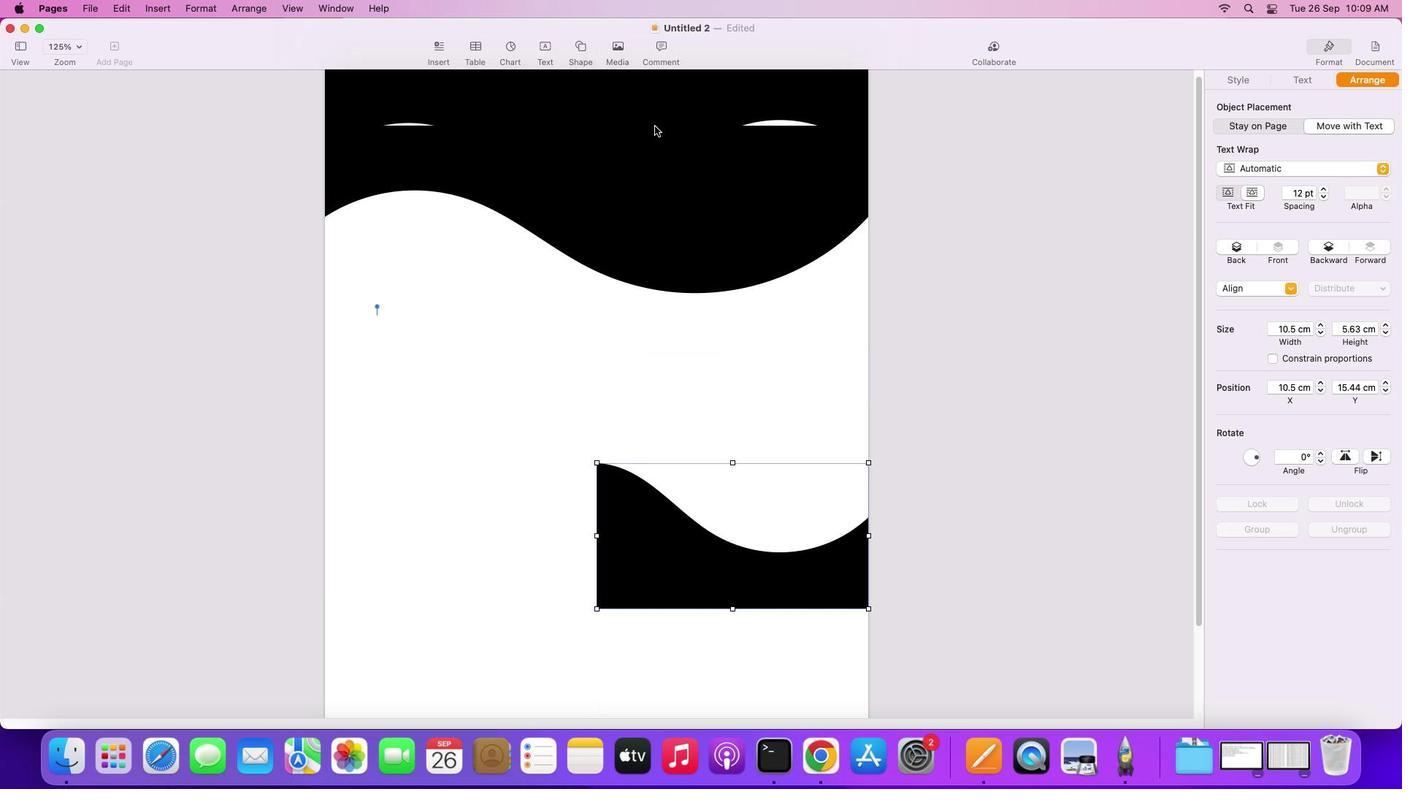 
Action: Mouse scrolled (648, 119) with delta (-5, -5)
Screenshot: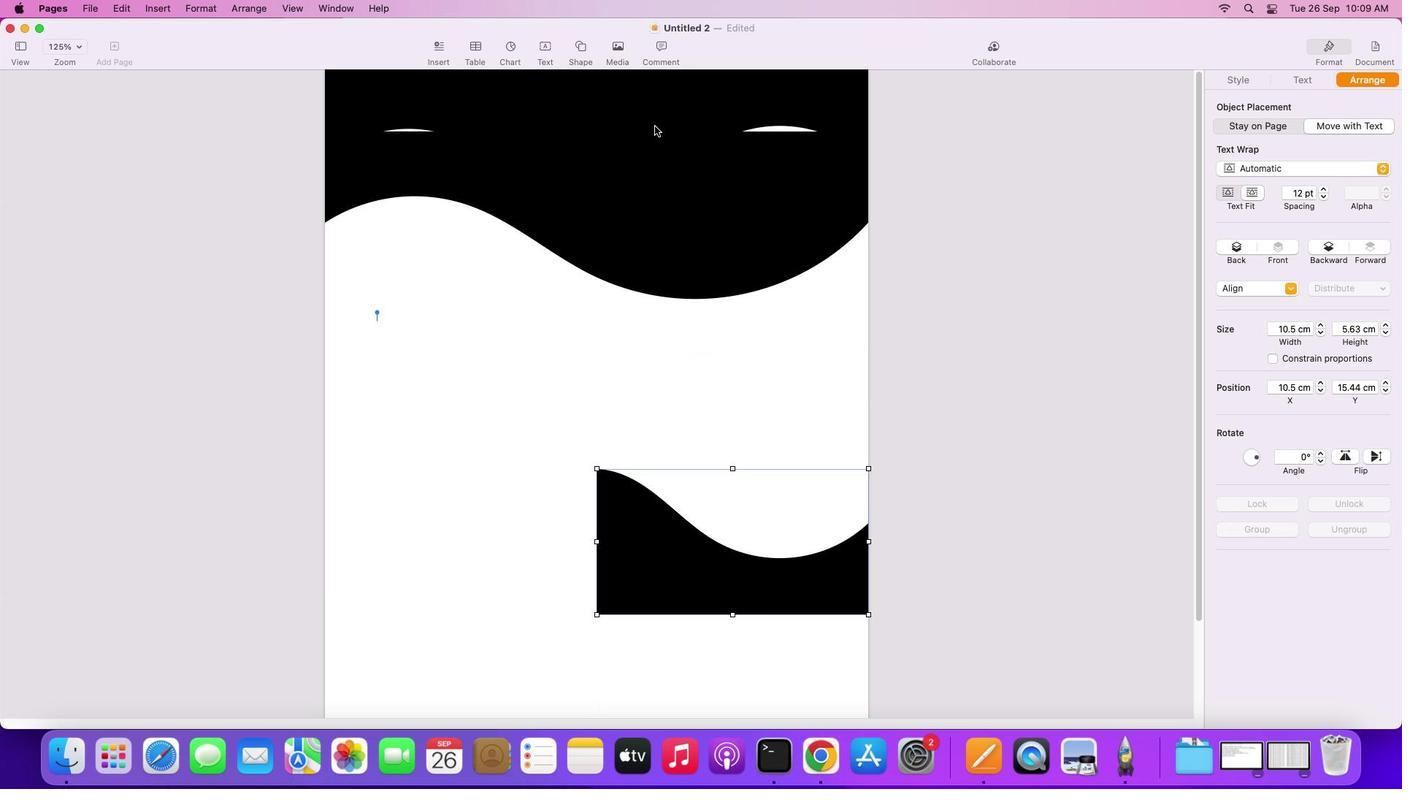 
Action: Mouse scrolled (648, 119) with delta (-5, -5)
Screenshot: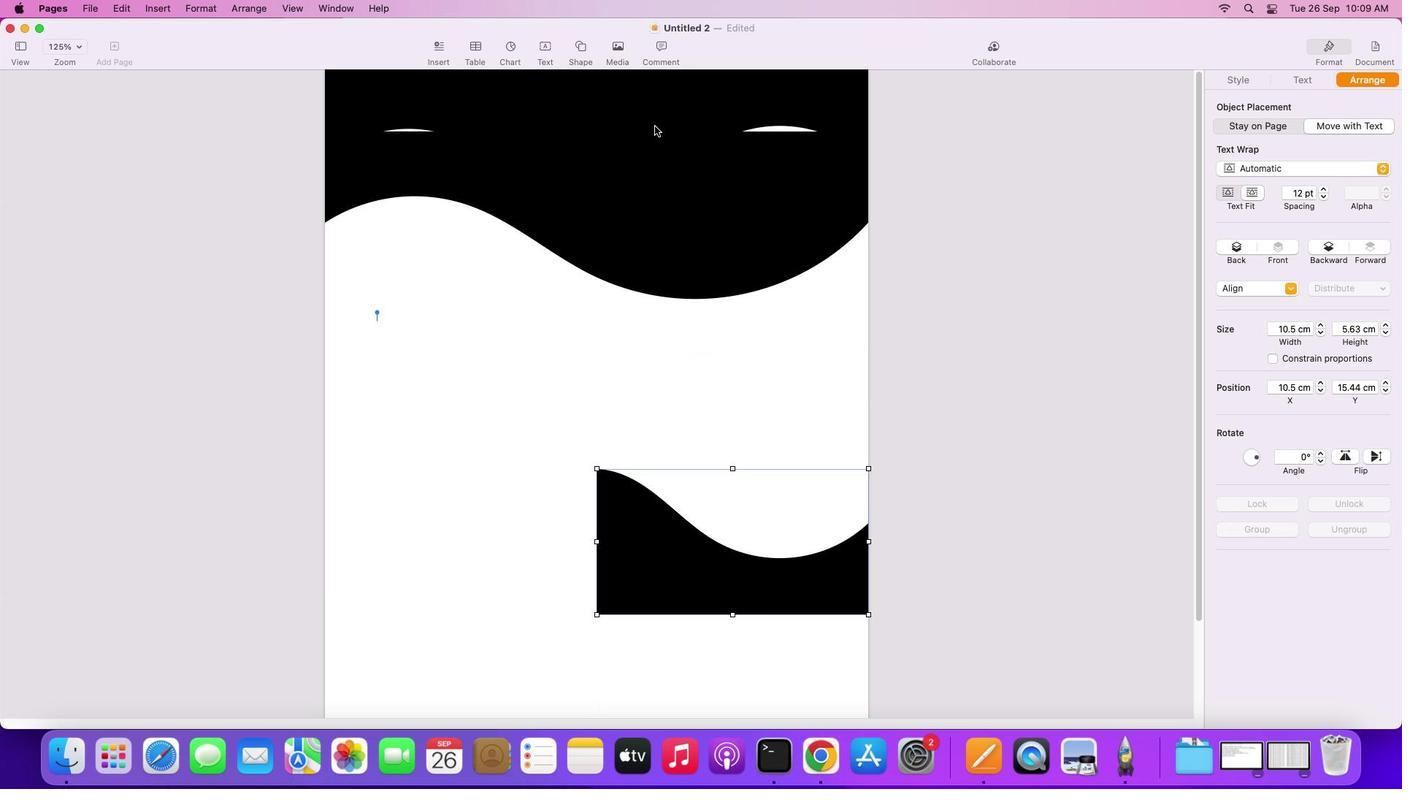 
Action: Mouse scrolled (648, 119) with delta (-5, -2)
Screenshot: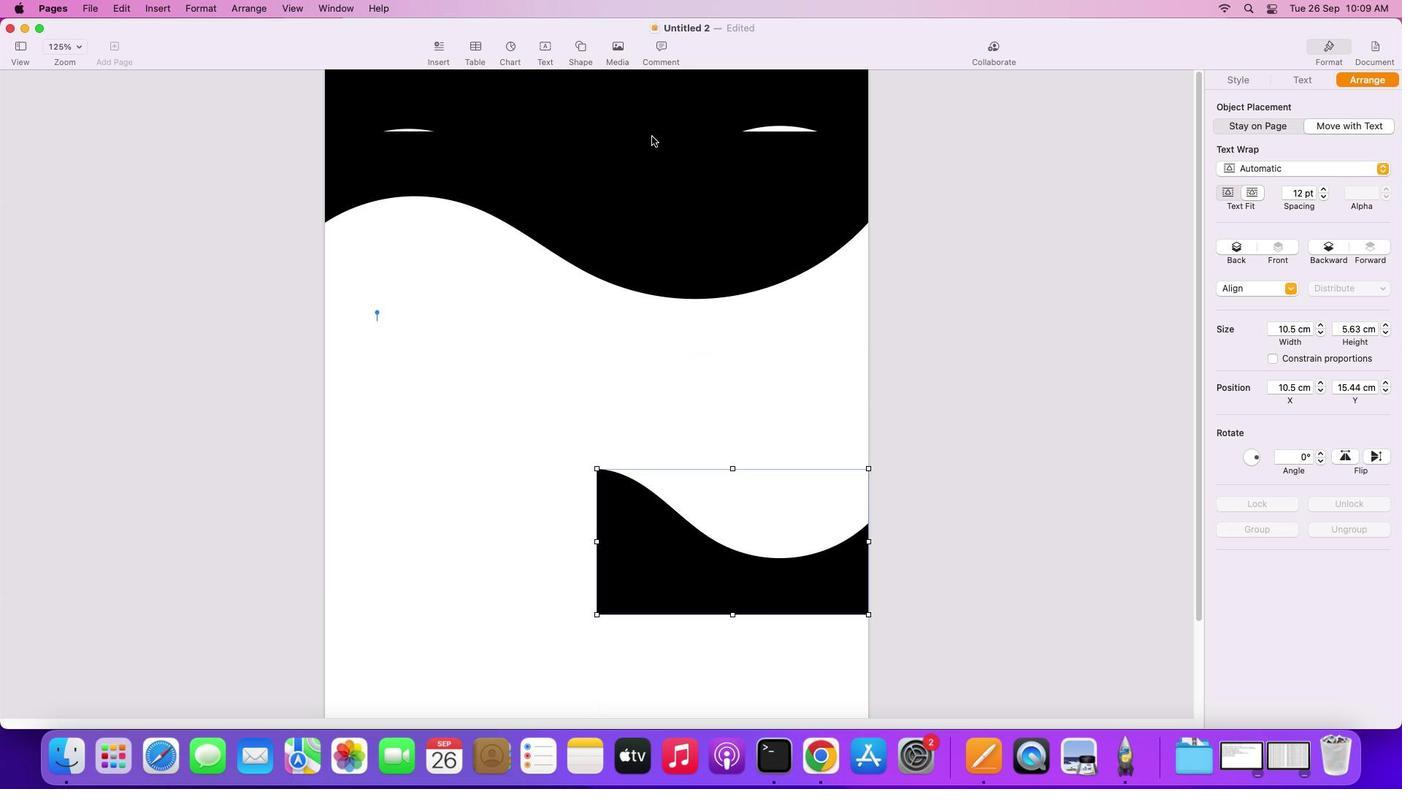 
Action: Mouse scrolled (648, 119) with delta (-5, -2)
Screenshot: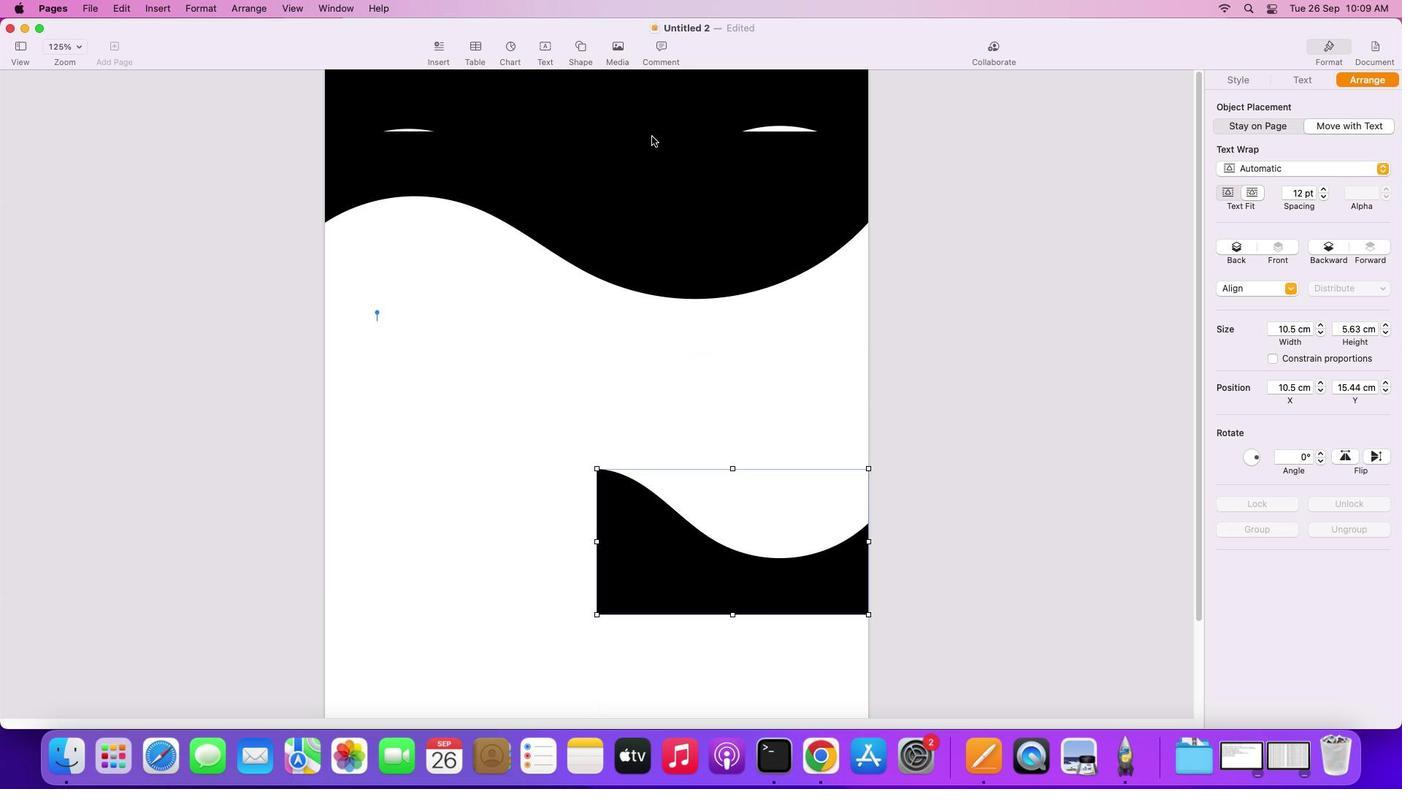 
Action: Mouse scrolled (648, 119) with delta (-5, -1)
Screenshot: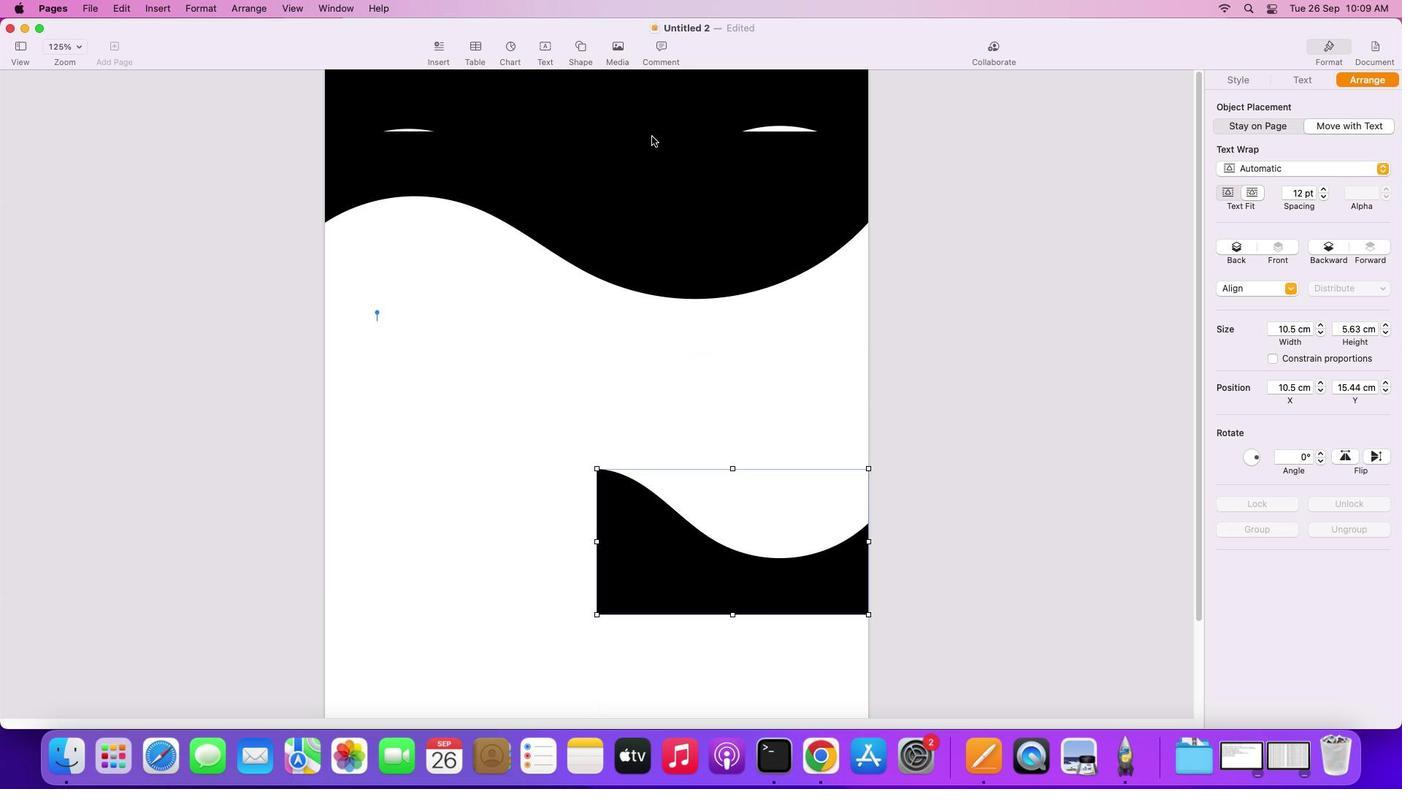 
Action: Mouse scrolled (648, 119) with delta (-5, 0)
Screenshot: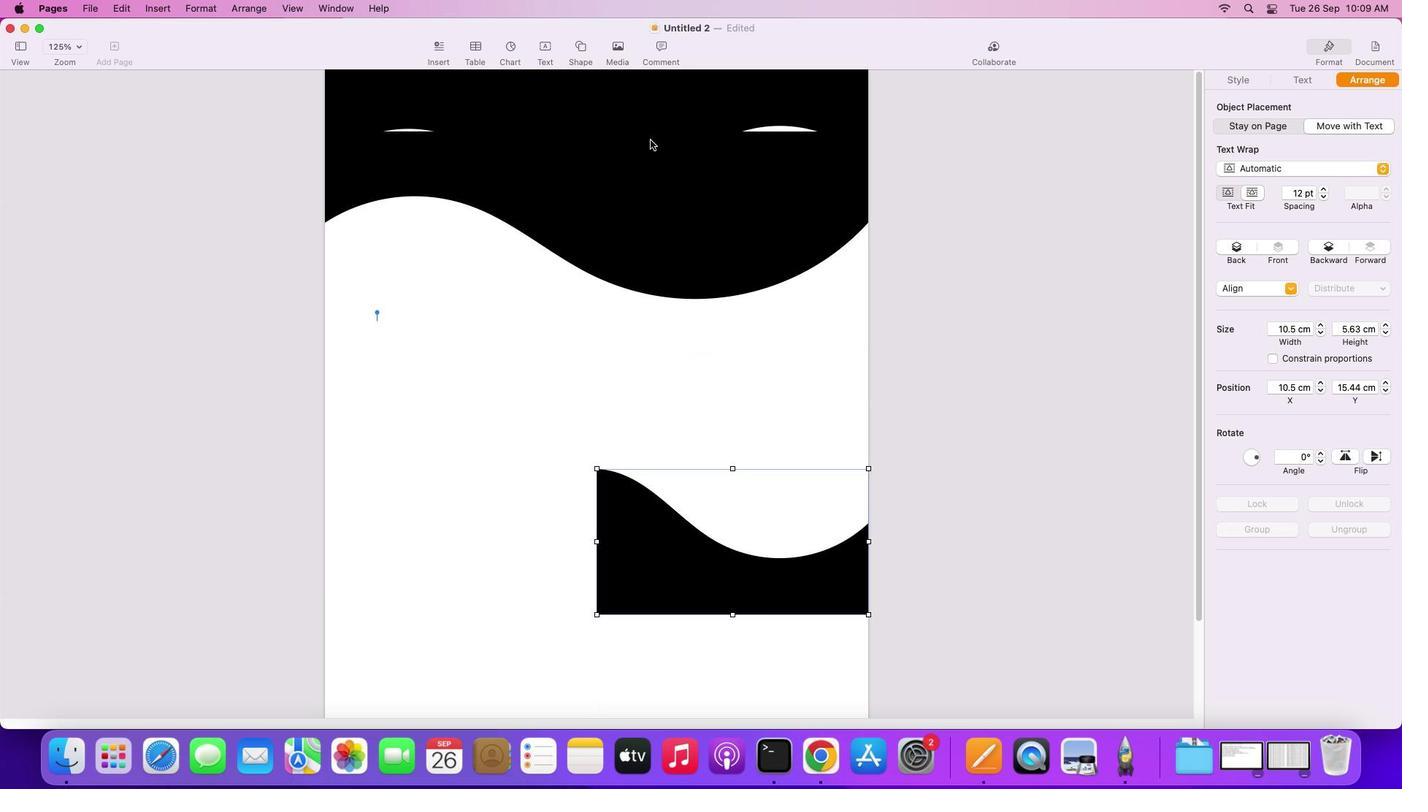 
Action: Mouse moved to (661, 107)
Screenshot: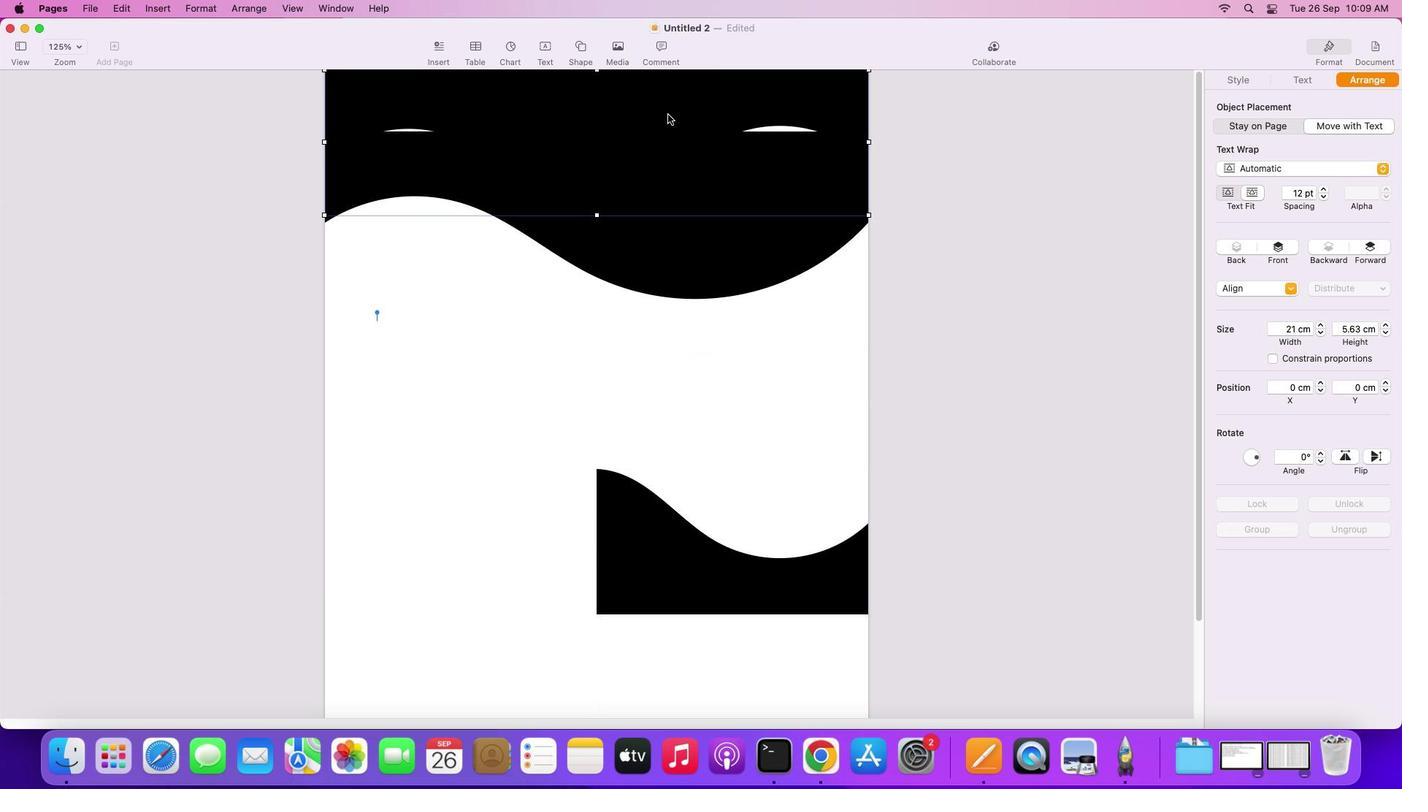 
Action: Mouse pressed left at (661, 107)
Screenshot: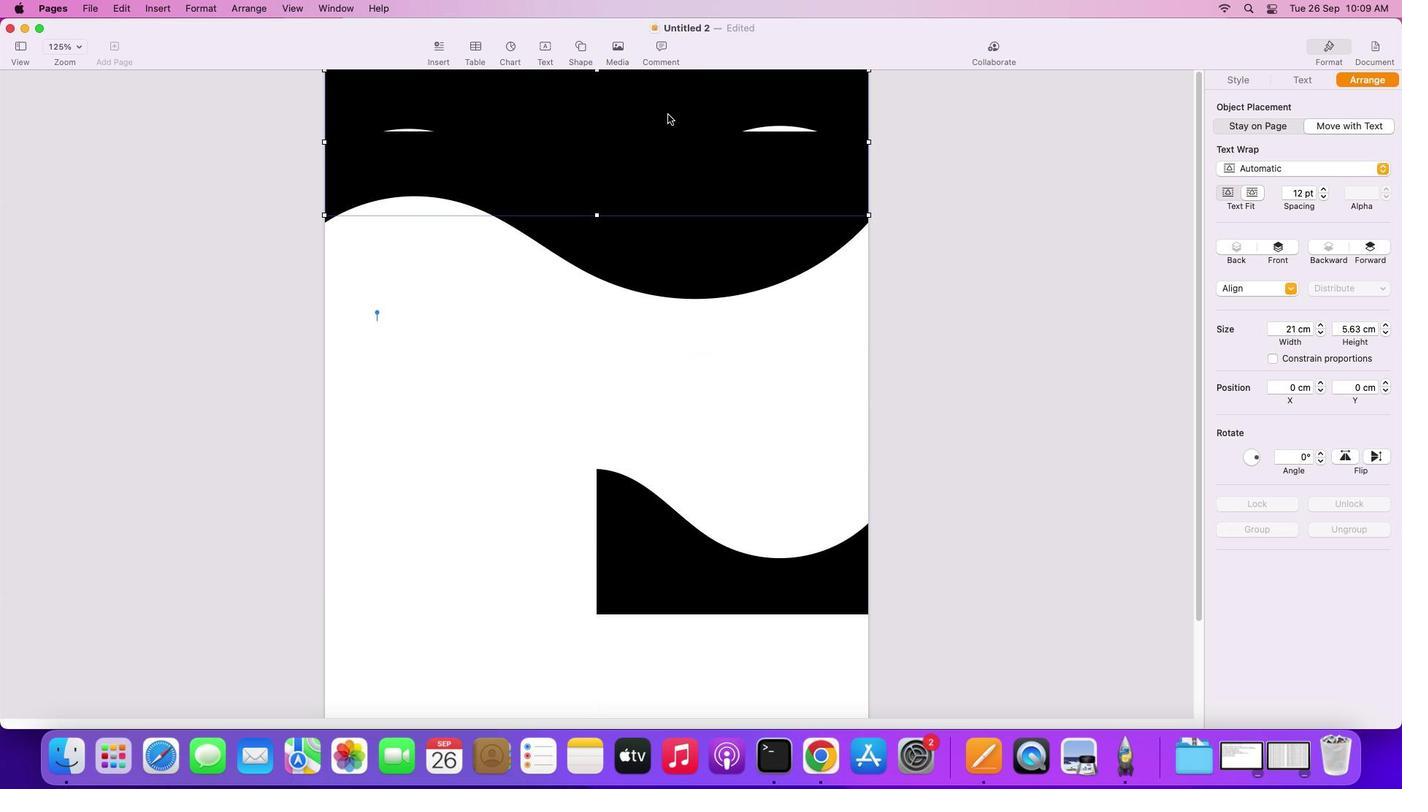
Action: Mouse moved to (653, 109)
Screenshot: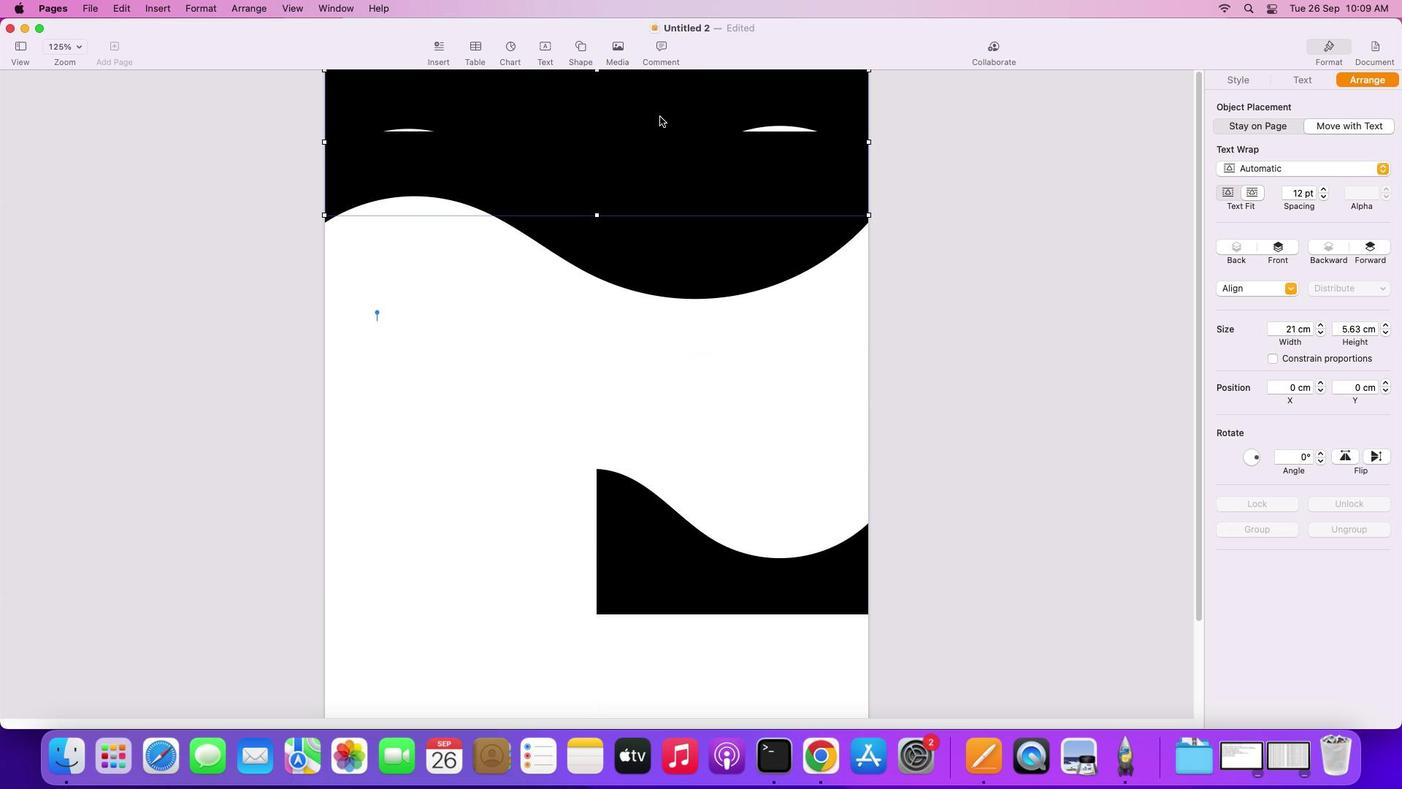 
Action: Mouse pressed left at (653, 109)
Screenshot: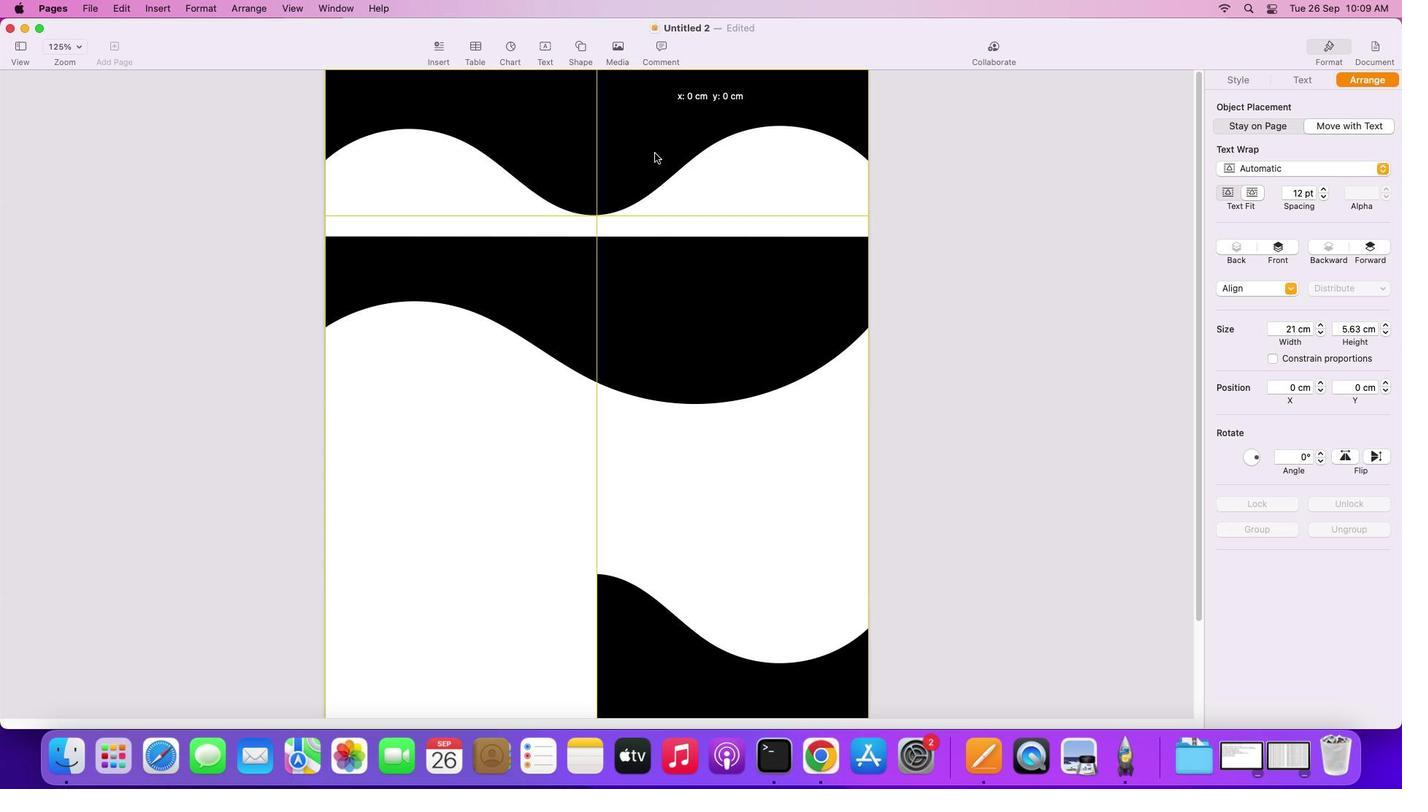 
Action: Mouse moved to (669, 523)
Screenshot: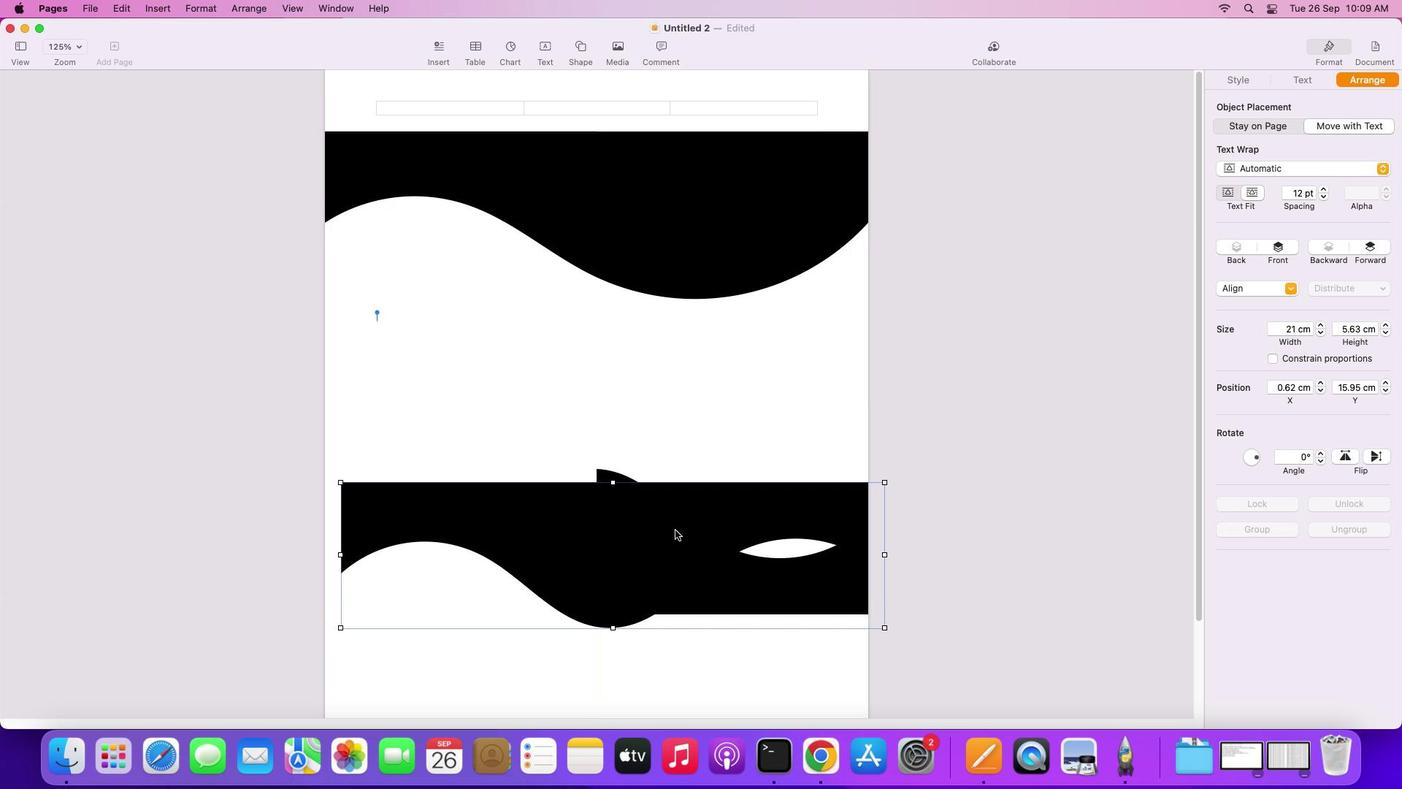 
Action: Mouse scrolled (669, 523) with delta (-5, -6)
Screenshot: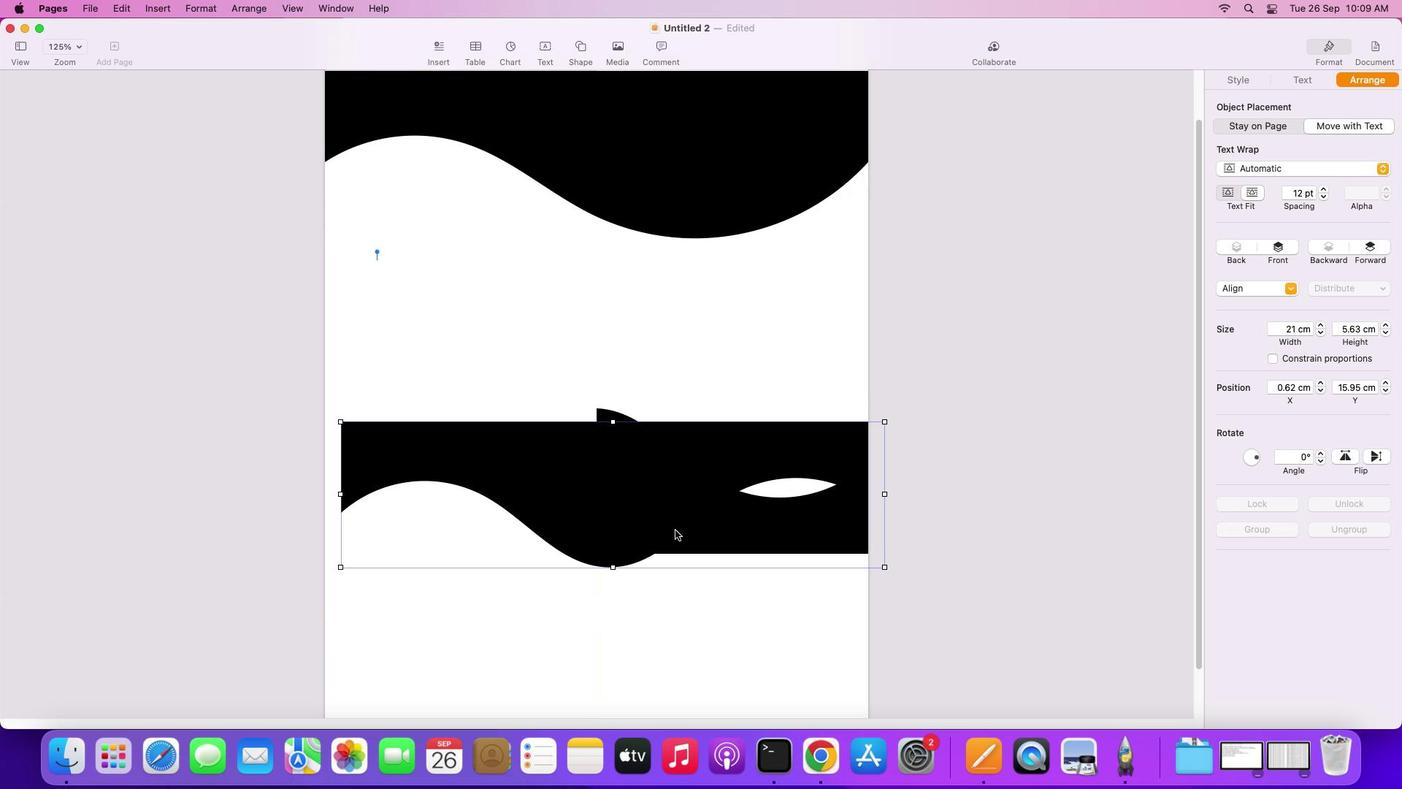 
Action: Mouse scrolled (669, 523) with delta (-5, -6)
Screenshot: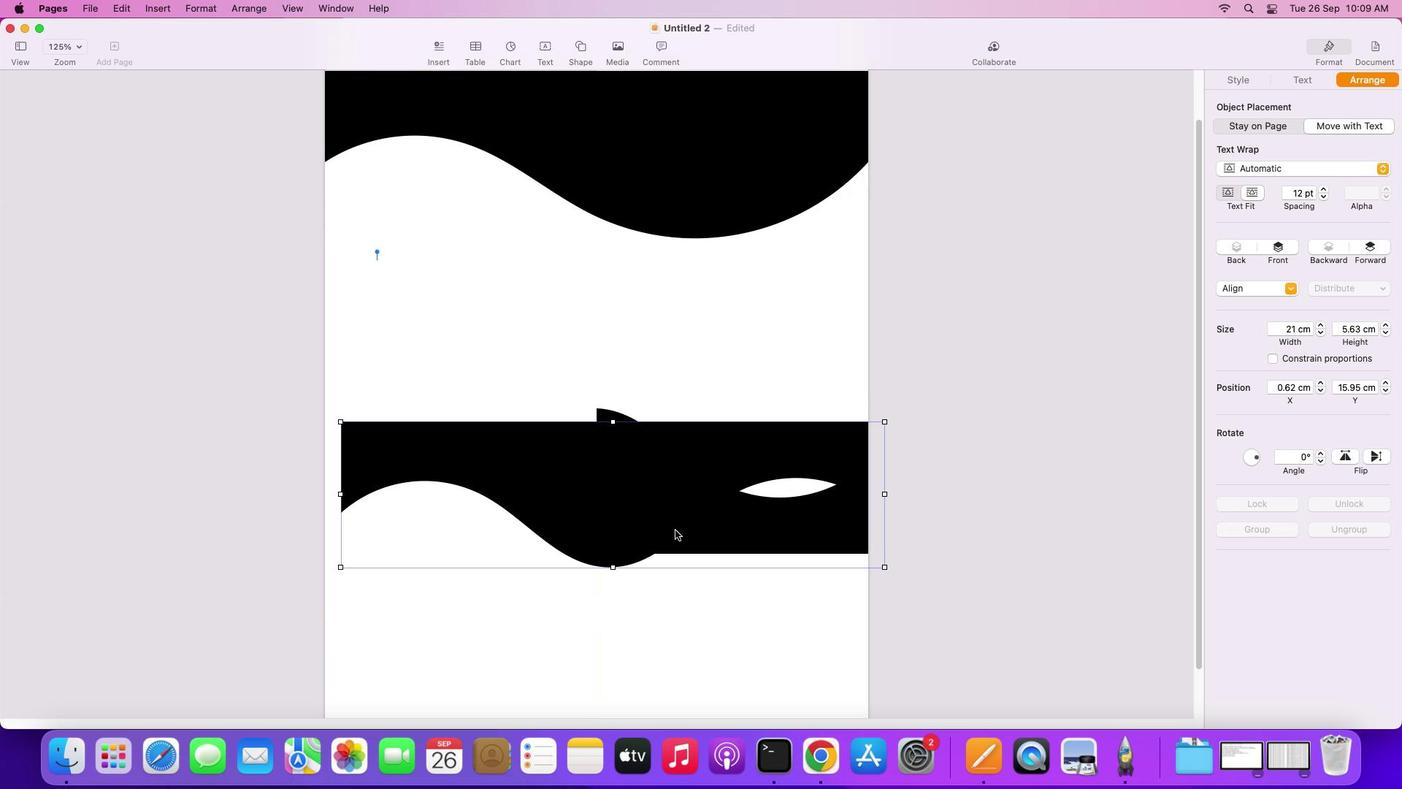 
Action: Mouse scrolled (669, 523) with delta (-5, -8)
Screenshot: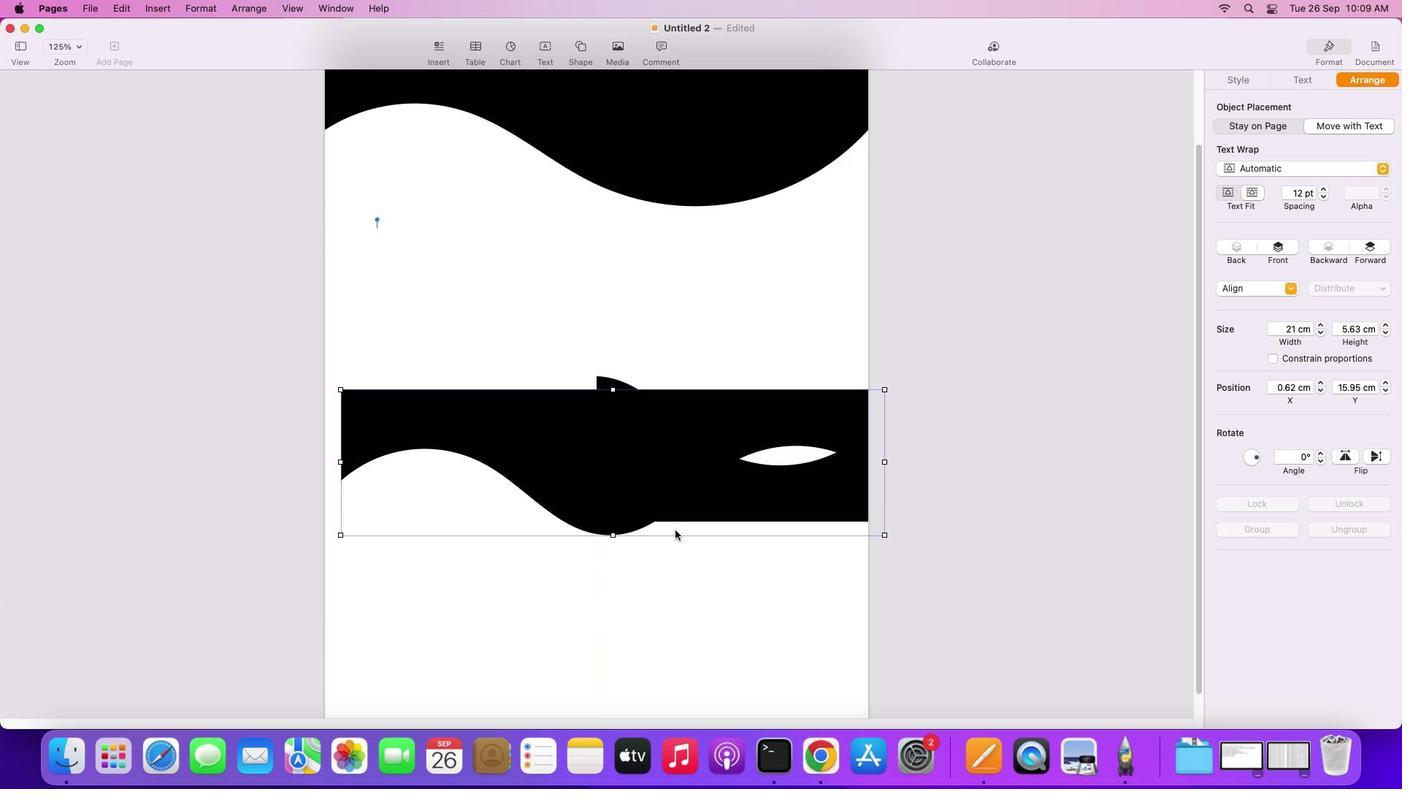 
Action: Mouse scrolled (669, 523) with delta (-5, -9)
Screenshot: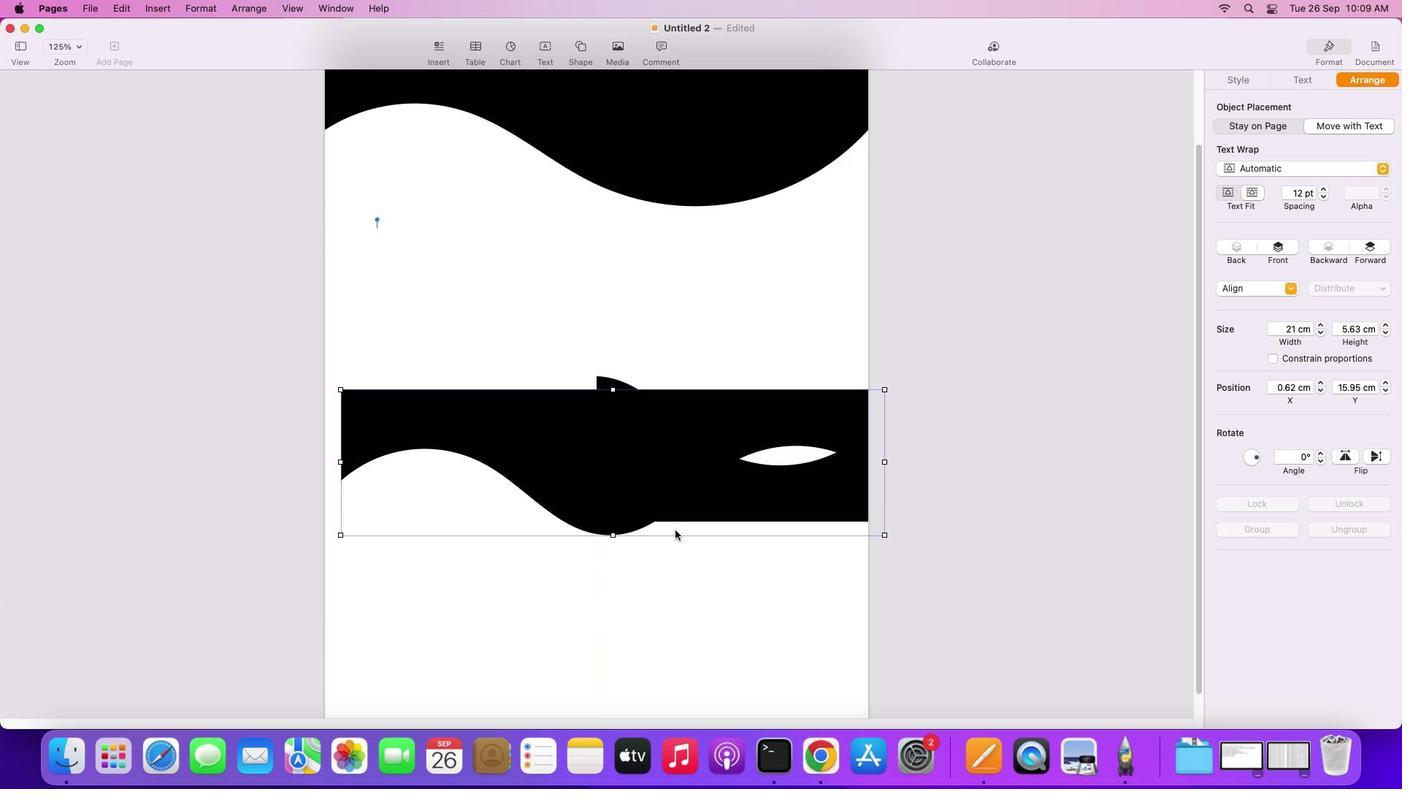 
Action: Mouse scrolled (669, 523) with delta (-5, -10)
Screenshot: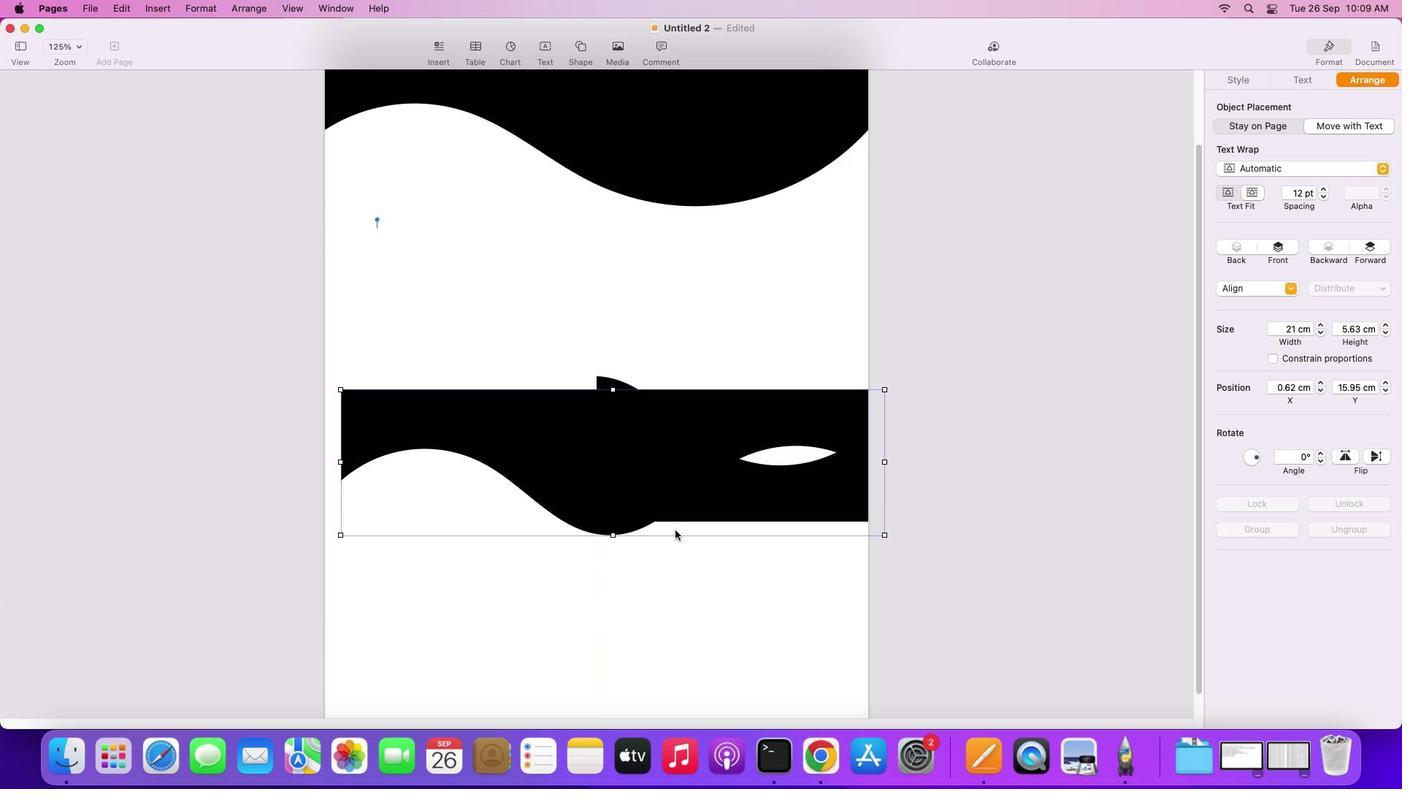 
Action: Mouse scrolled (669, 523) with delta (-5, -10)
Screenshot: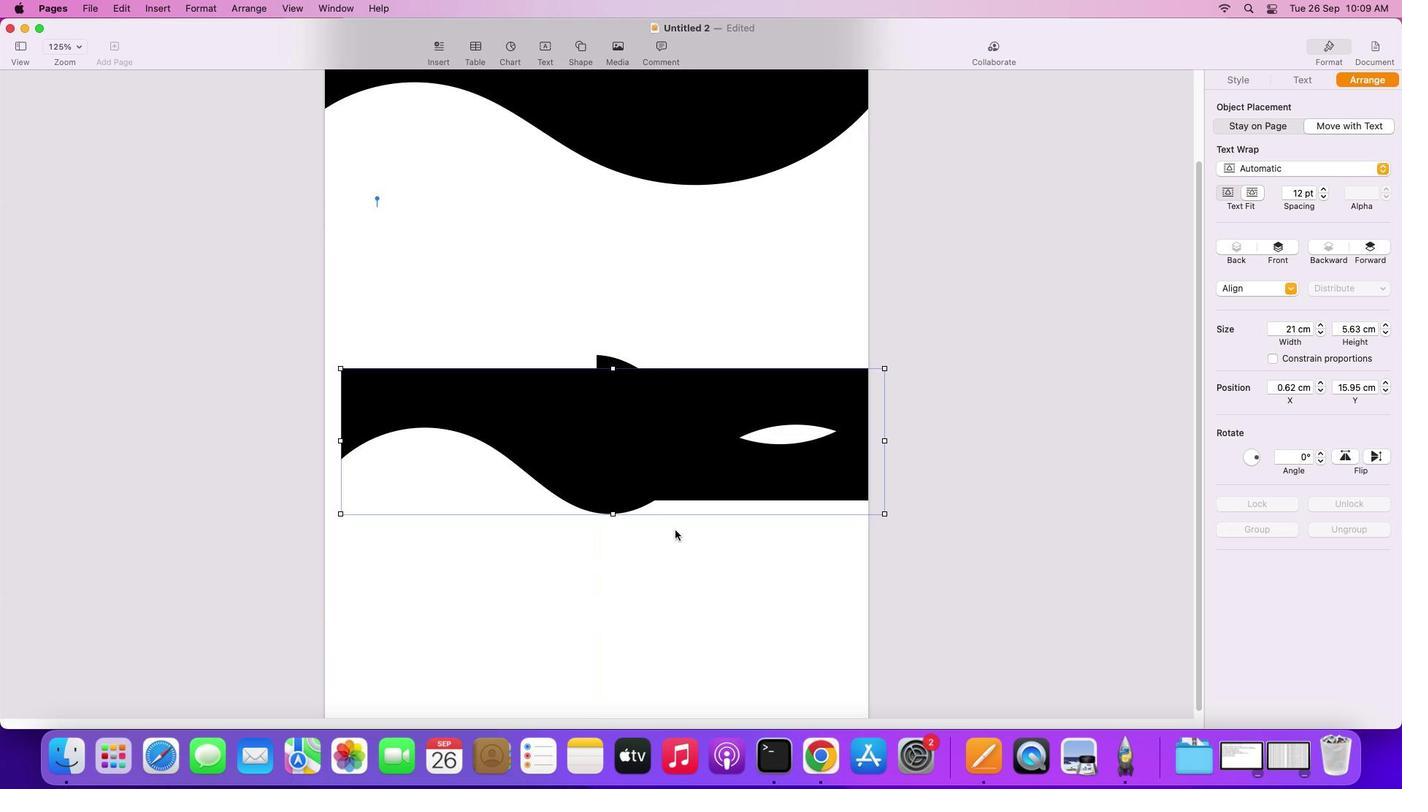 
Action: Mouse scrolled (669, 523) with delta (-5, -10)
Screenshot: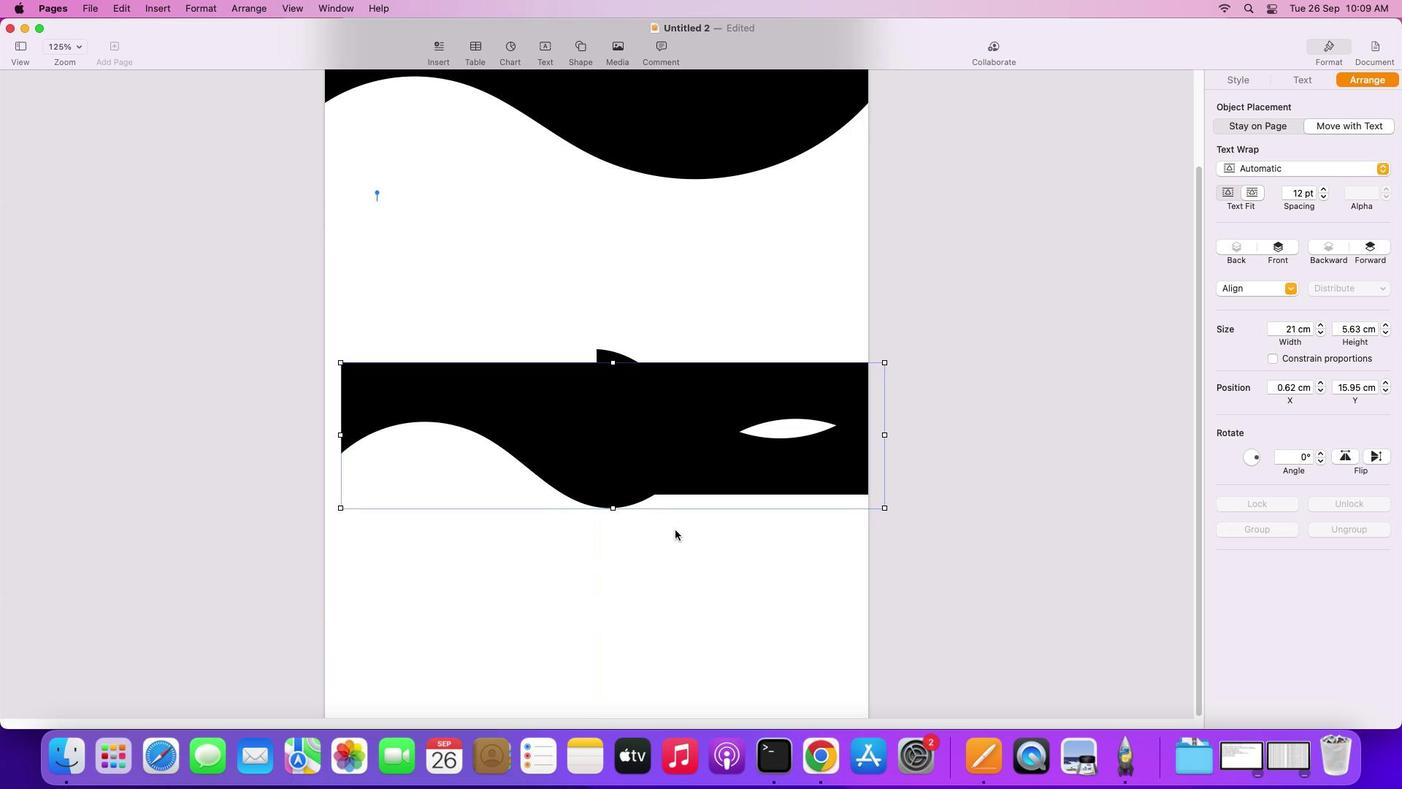 
Action: Mouse moved to (669, 523)
Screenshot: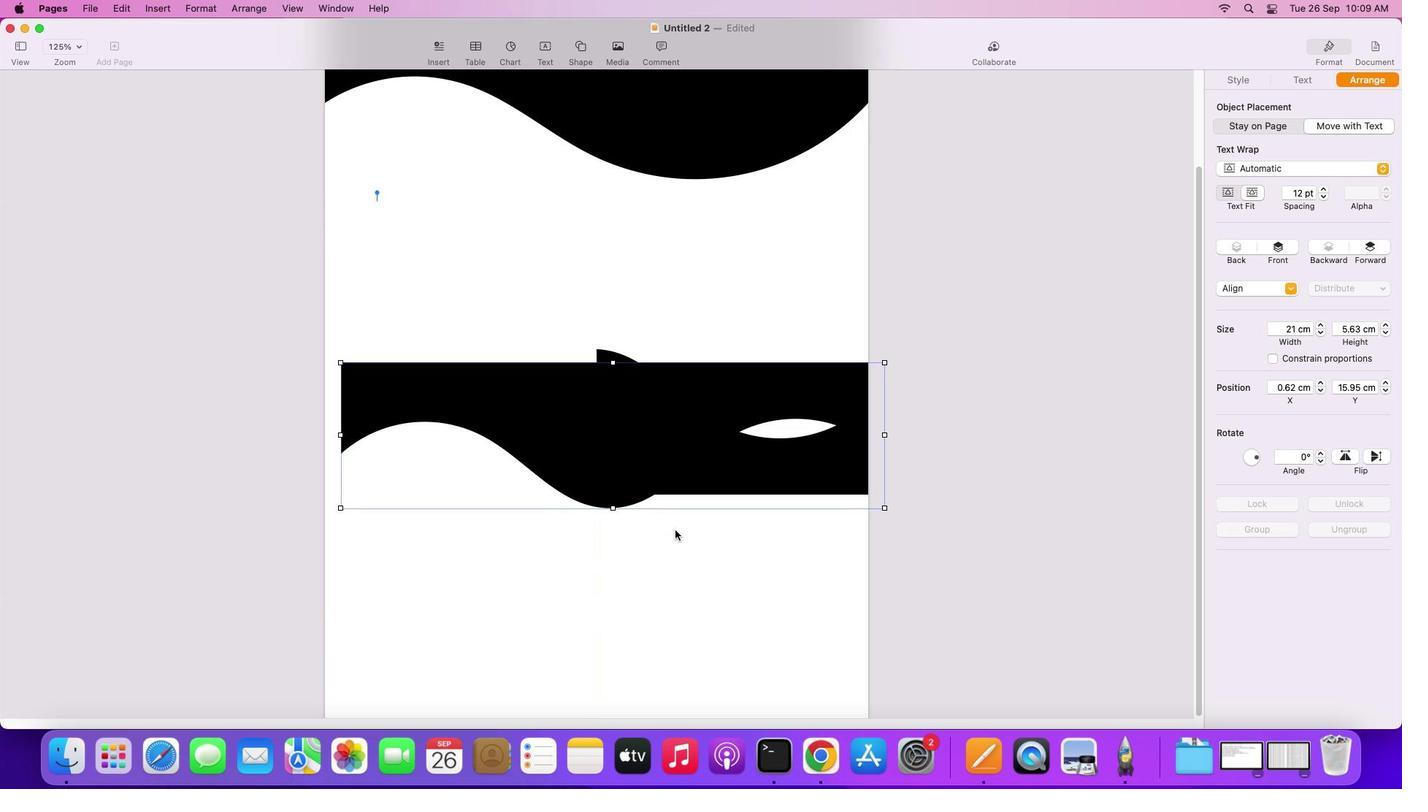 
Action: Mouse scrolled (669, 523) with delta (-5, -6)
Screenshot: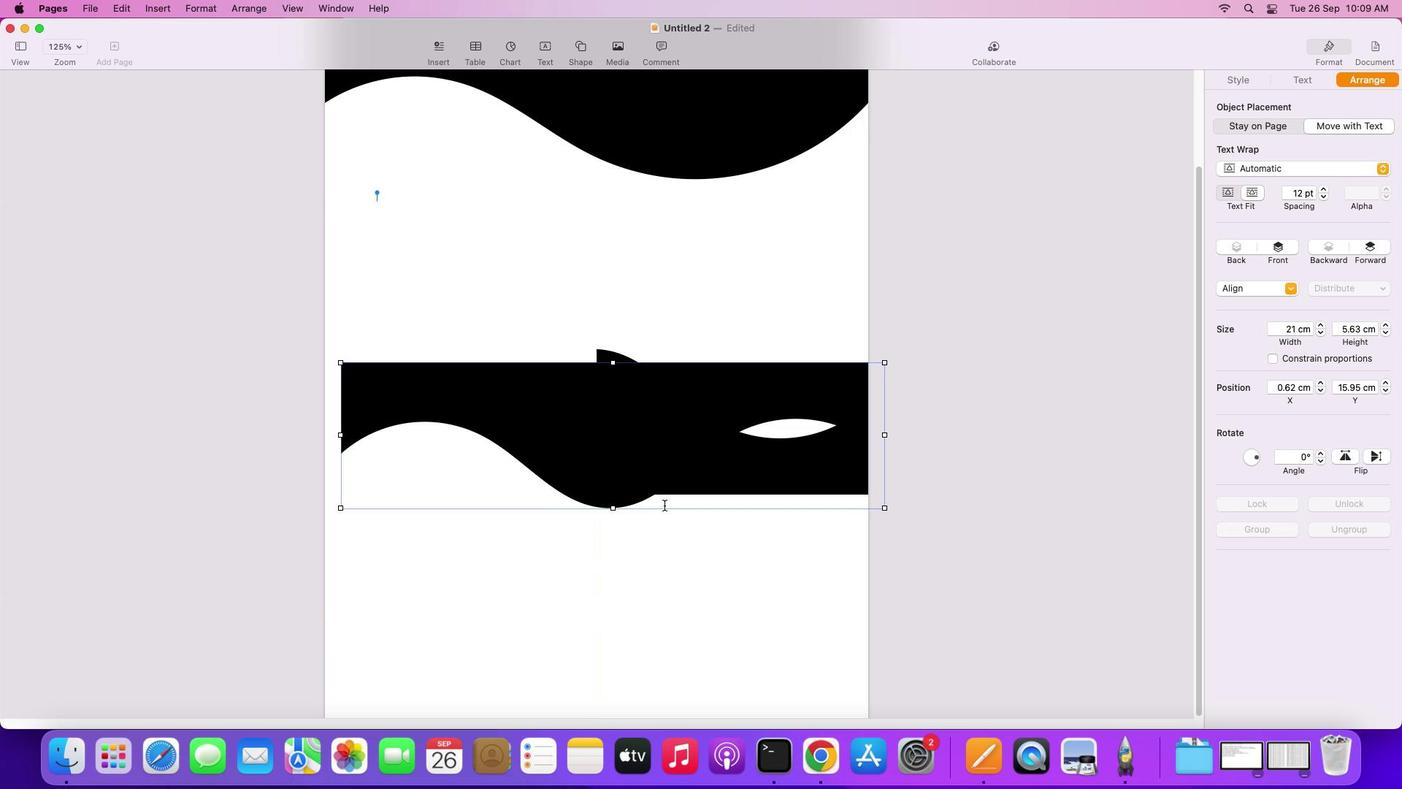 
Action: Mouse scrolled (669, 523) with delta (-5, -6)
Screenshot: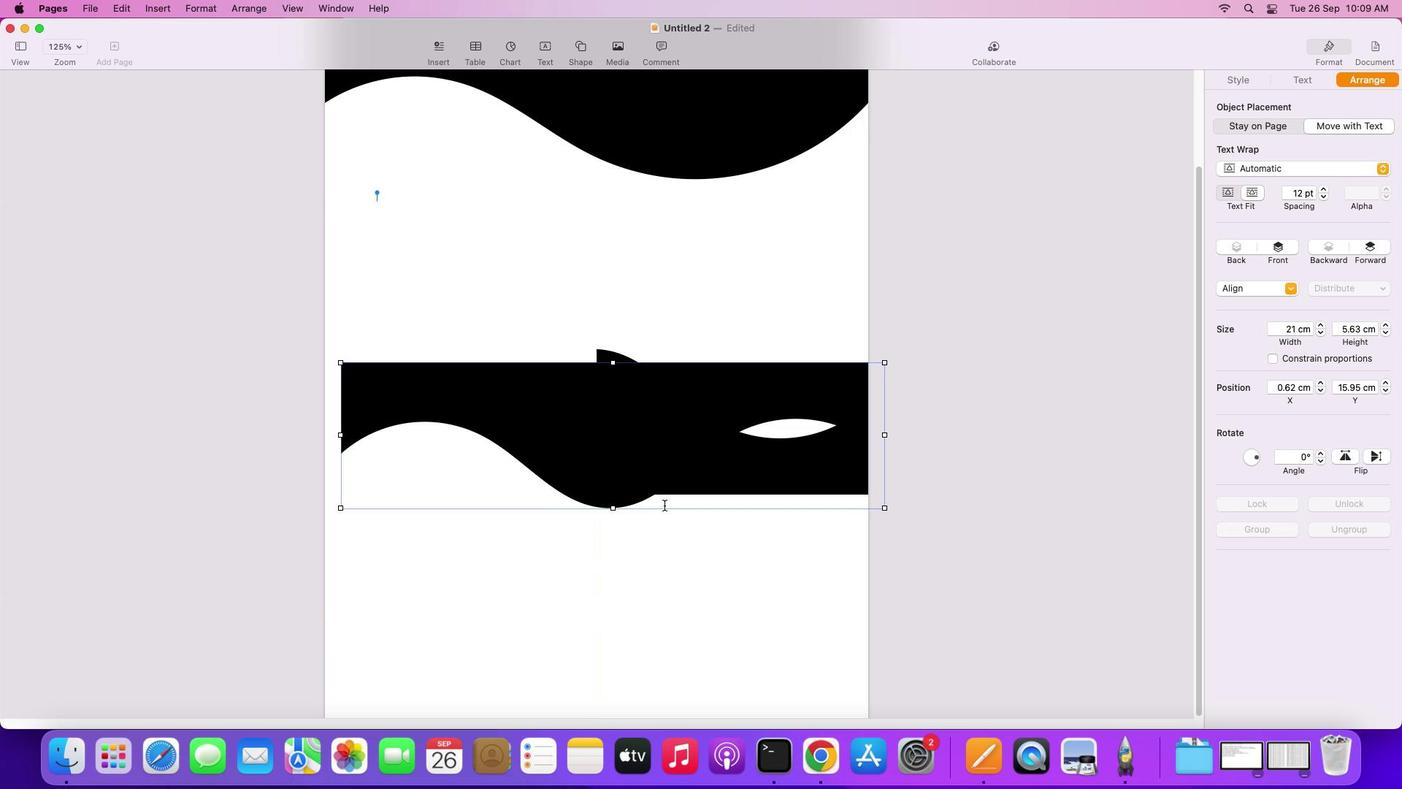 
Action: Mouse scrolled (669, 523) with delta (-5, -8)
Screenshot: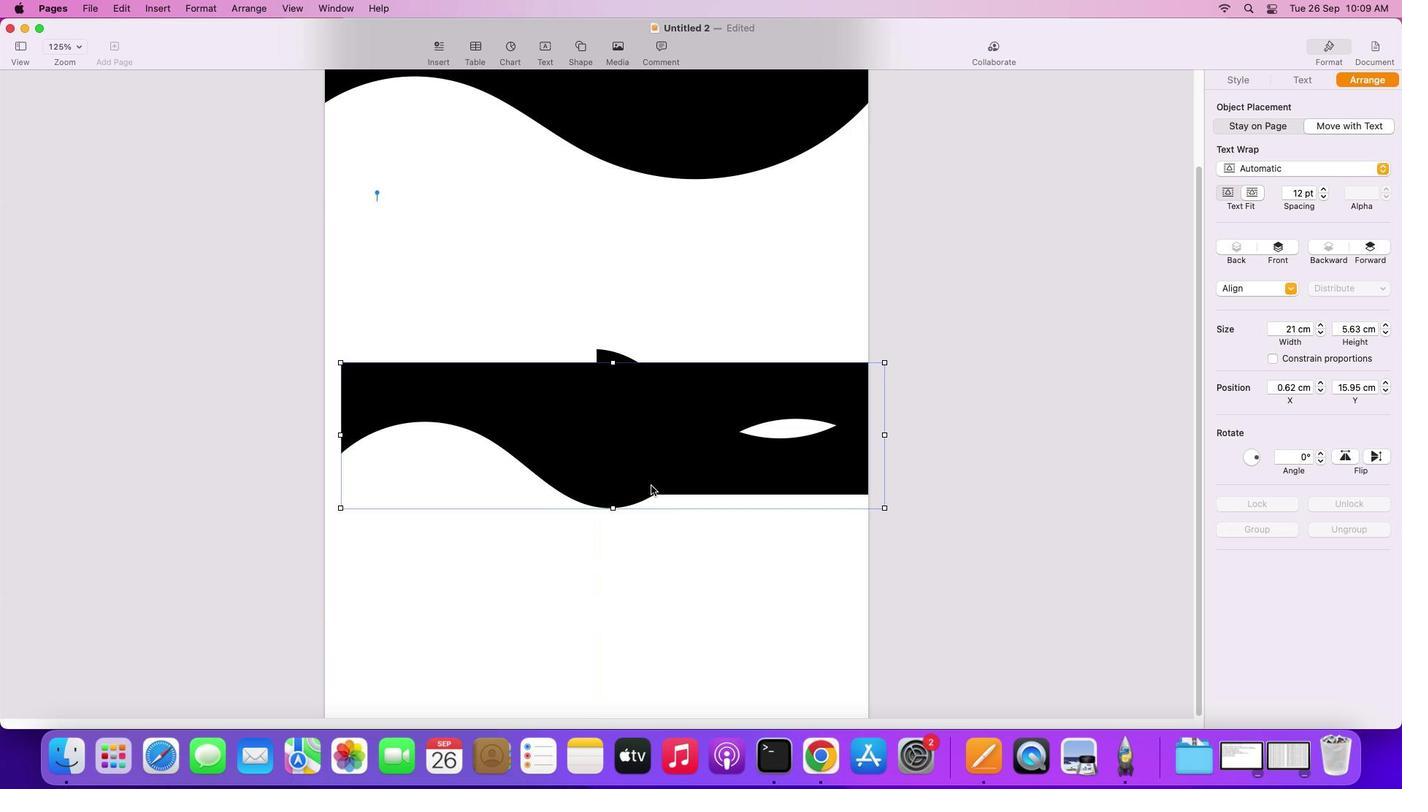 
Action: Mouse scrolled (669, 523) with delta (-5, -9)
Screenshot: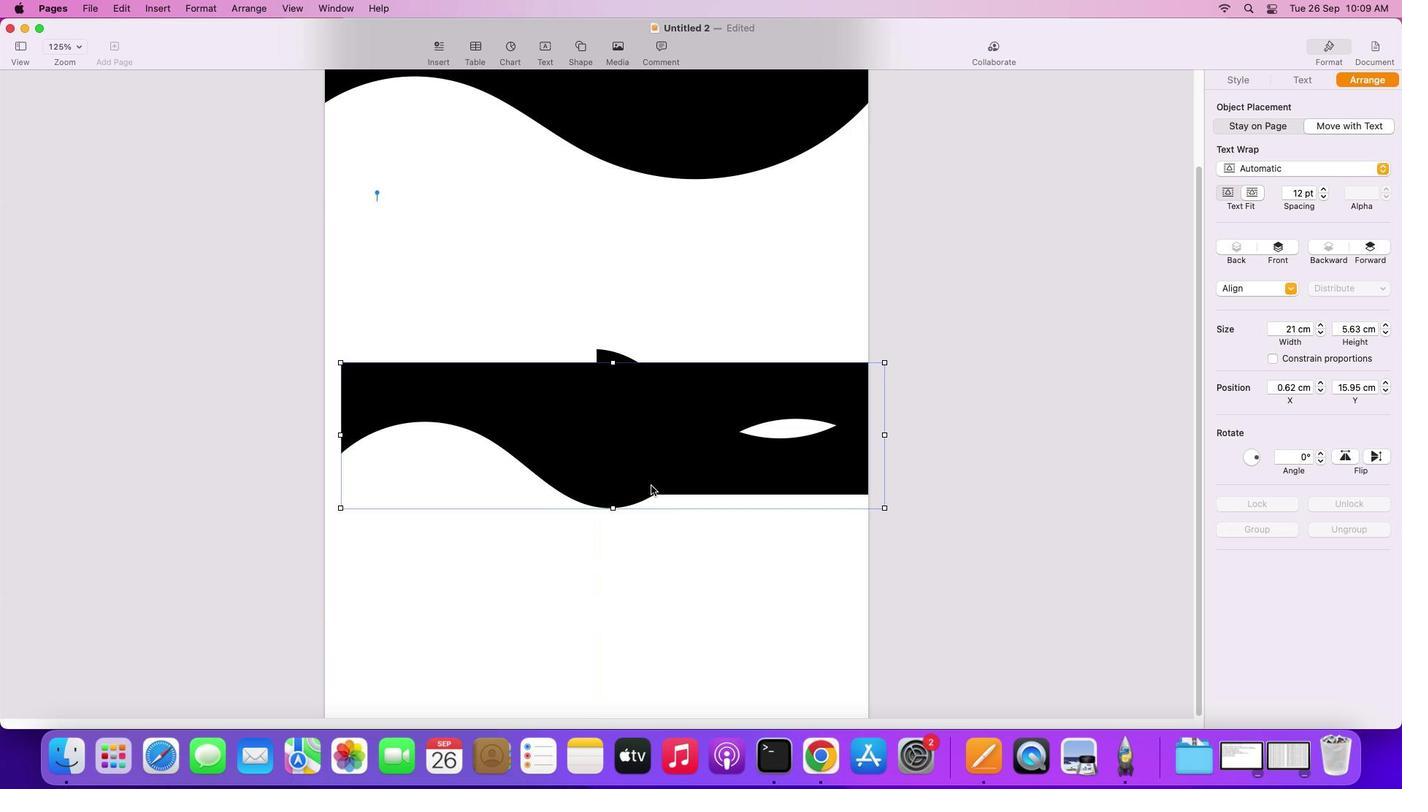 
Action: Mouse moved to (668, 519)
Screenshot: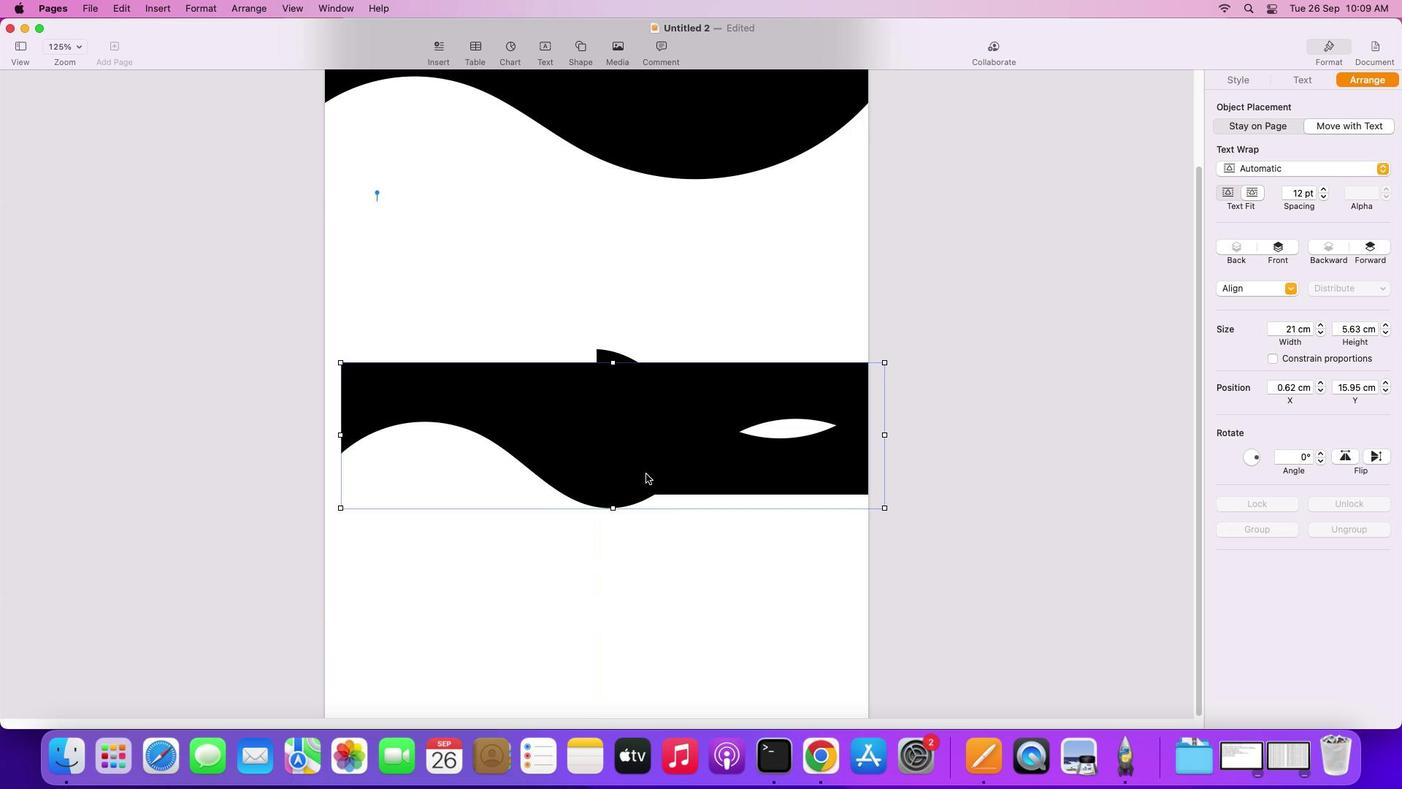 
Action: Mouse scrolled (668, 519) with delta (-5, -10)
Screenshot: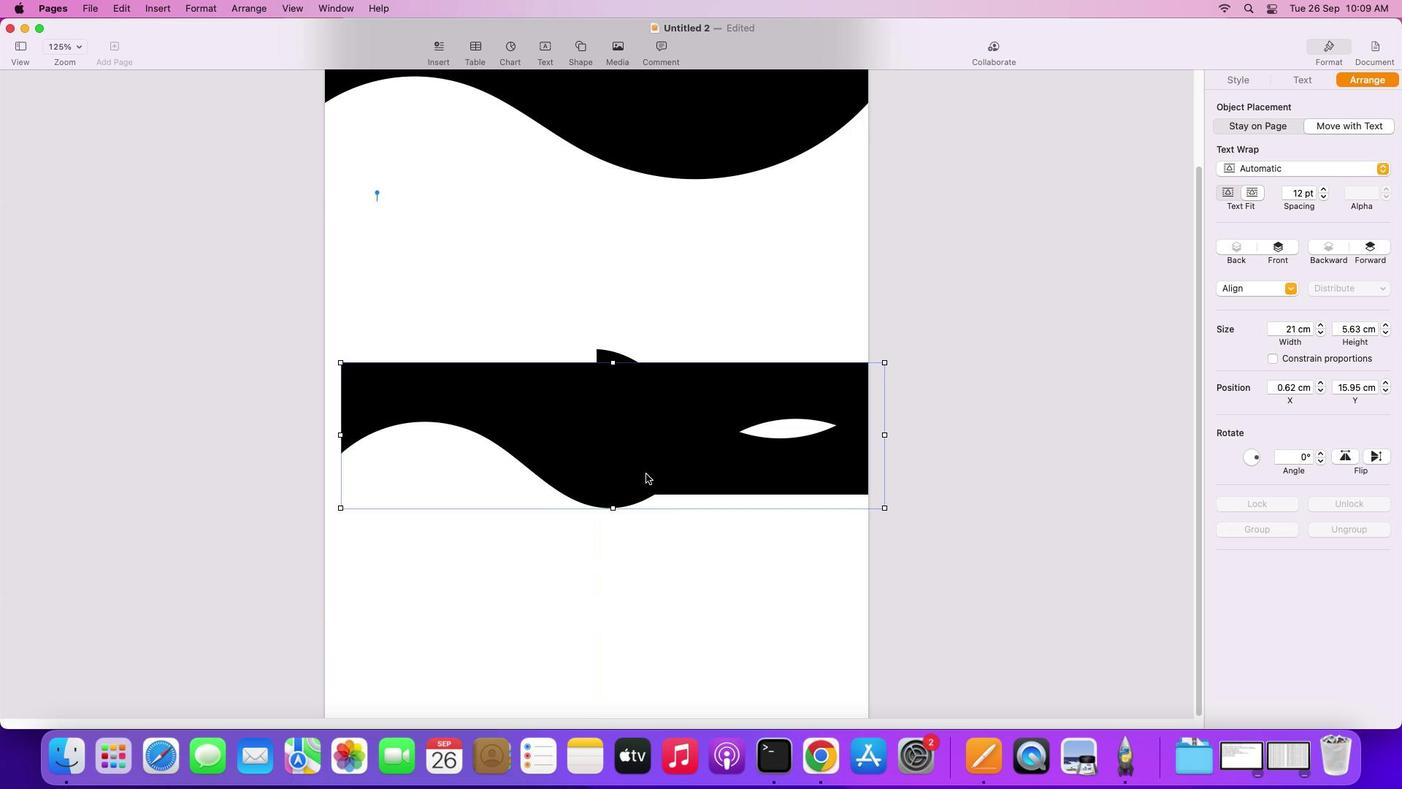 
Action: Mouse moved to (632, 446)
Screenshot: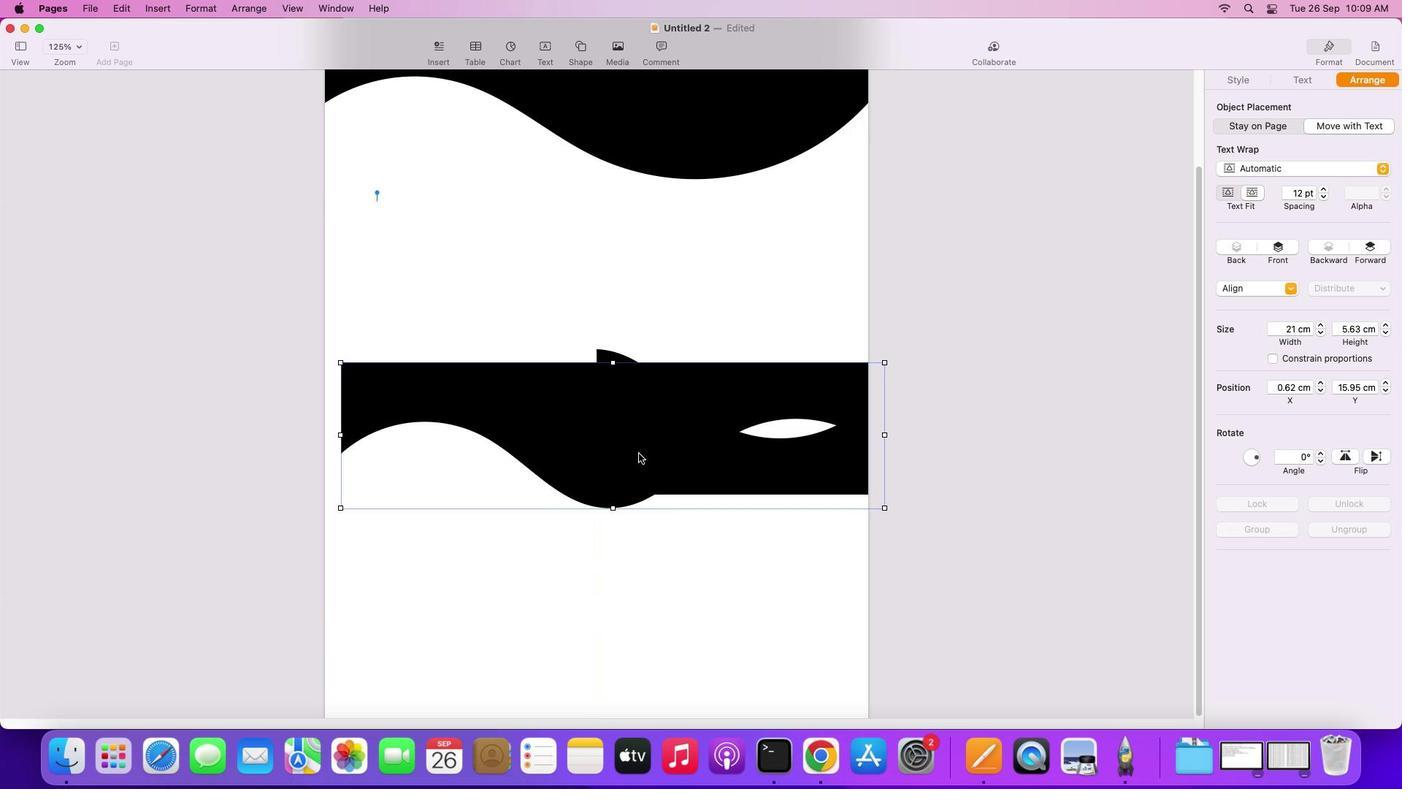 
Action: Mouse pressed left at (632, 446)
Screenshot: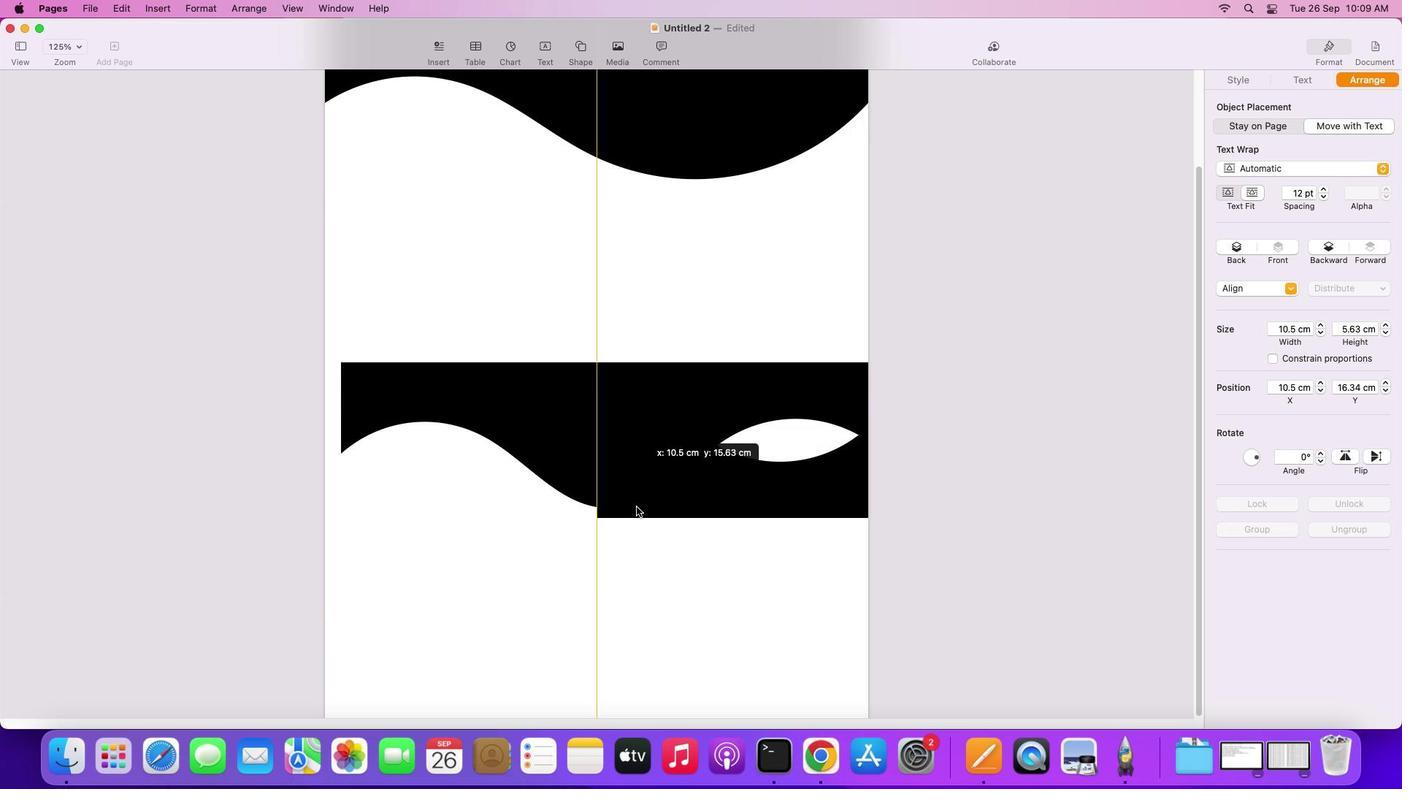 
Action: Mouse moved to (684, 560)
Screenshot: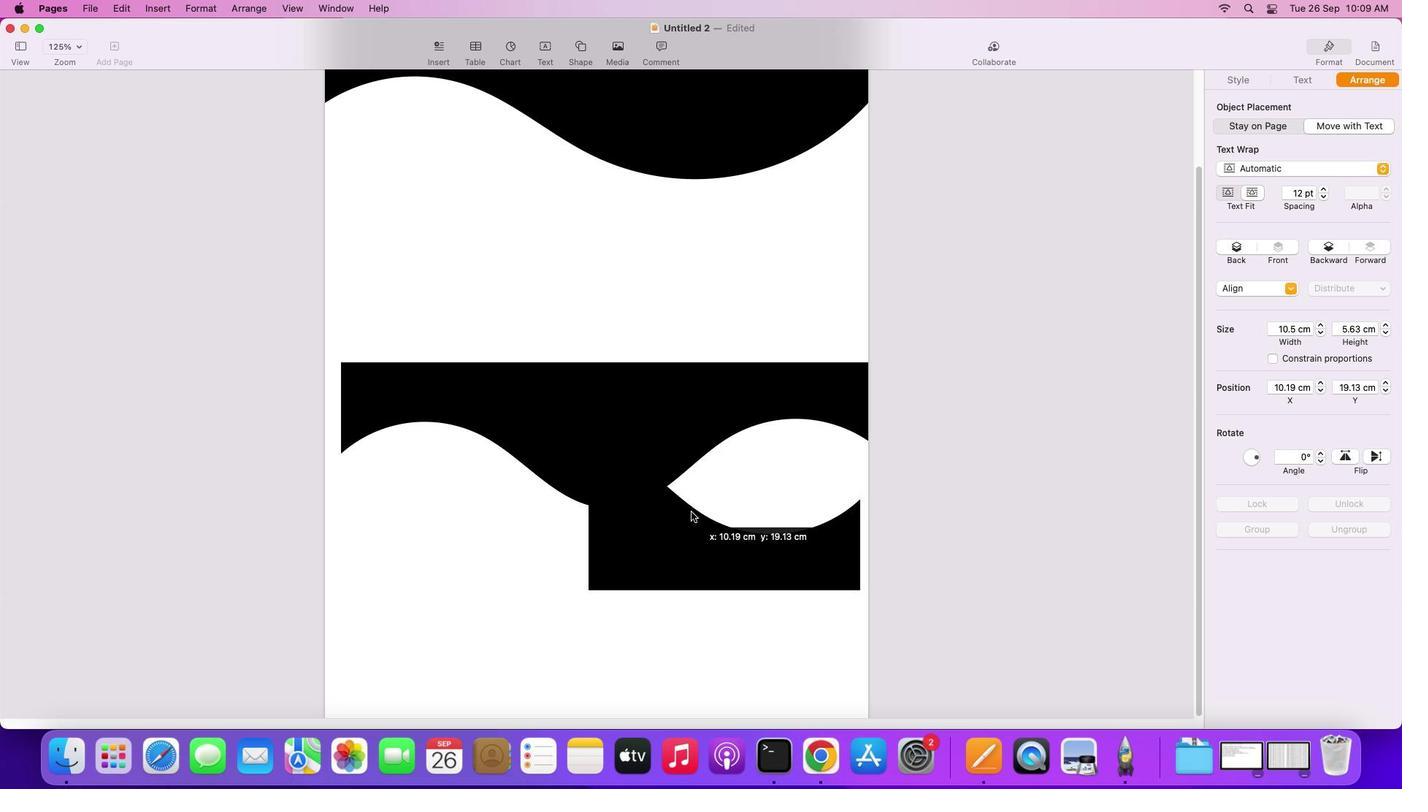
Action: Mouse pressed left at (684, 560)
Screenshot: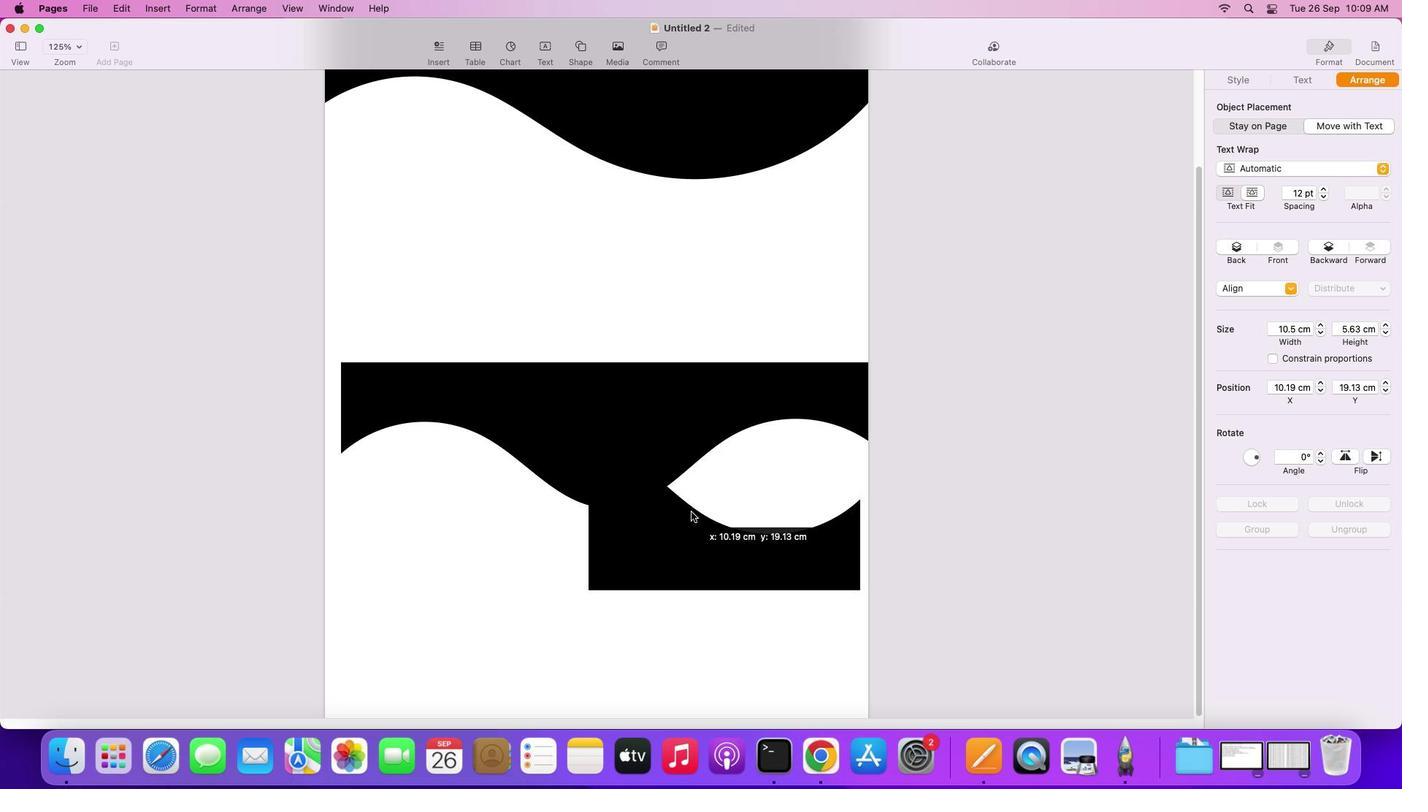 
Action: Mouse moved to (686, 401)
Screenshot: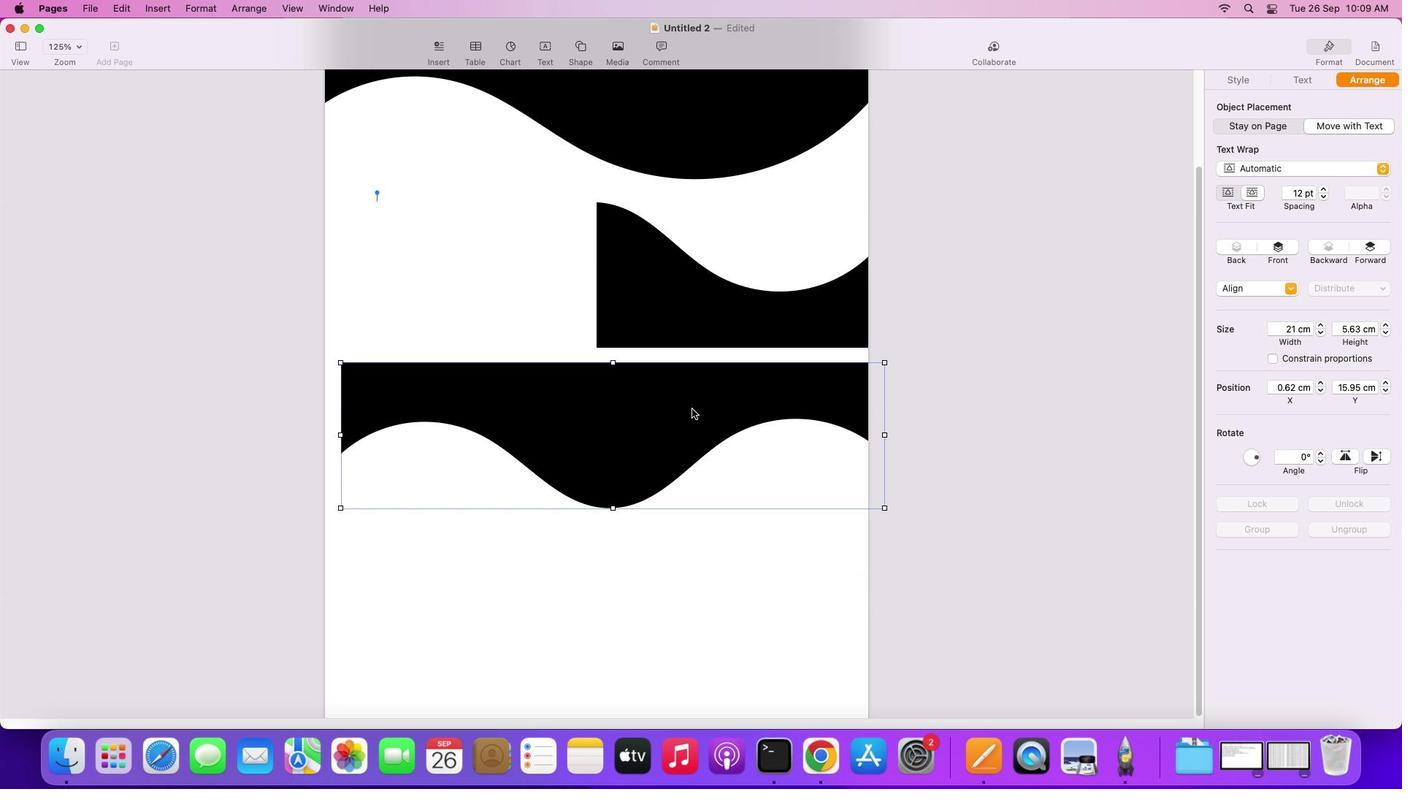
Action: Mouse pressed left at (686, 401)
Screenshot: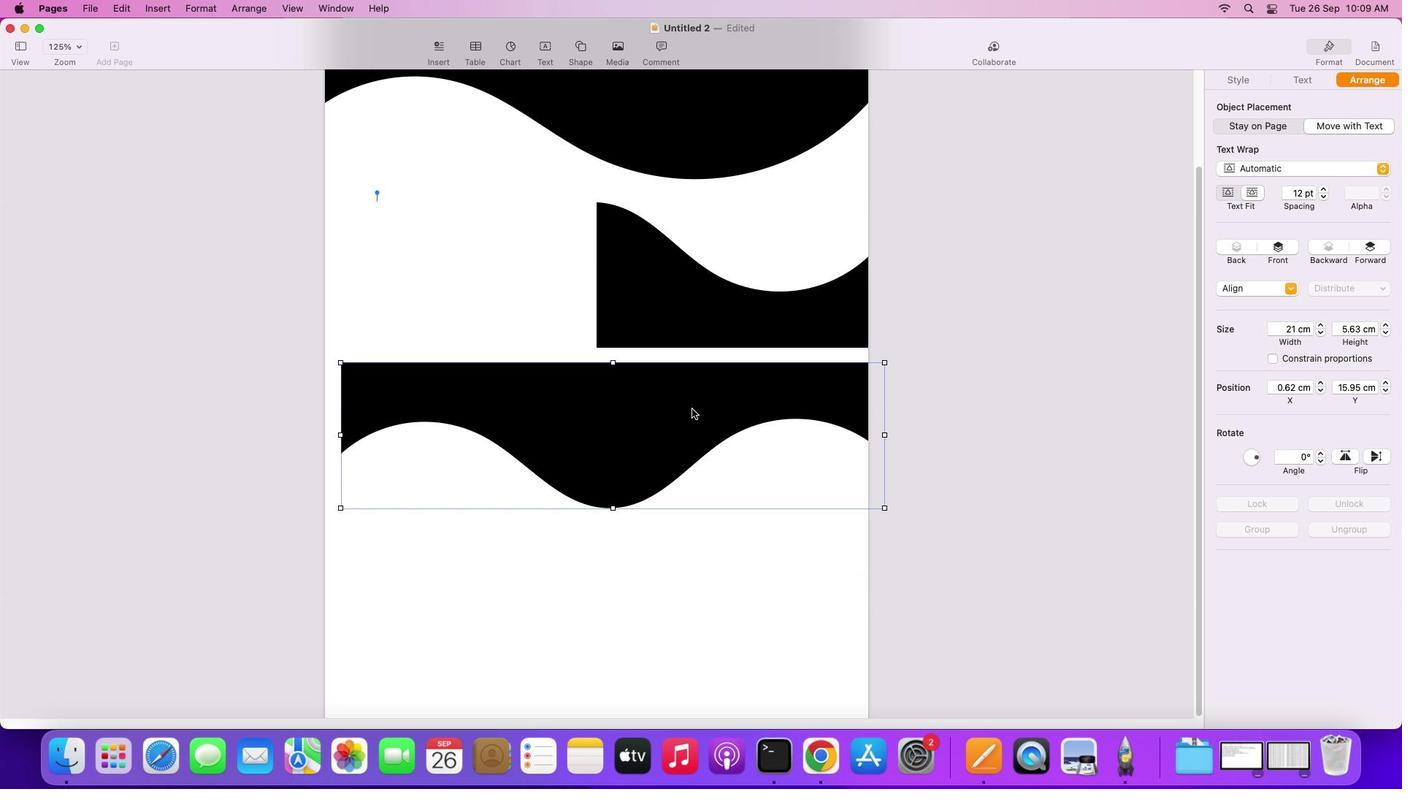 
Action: Mouse moved to (659, 417)
Screenshot: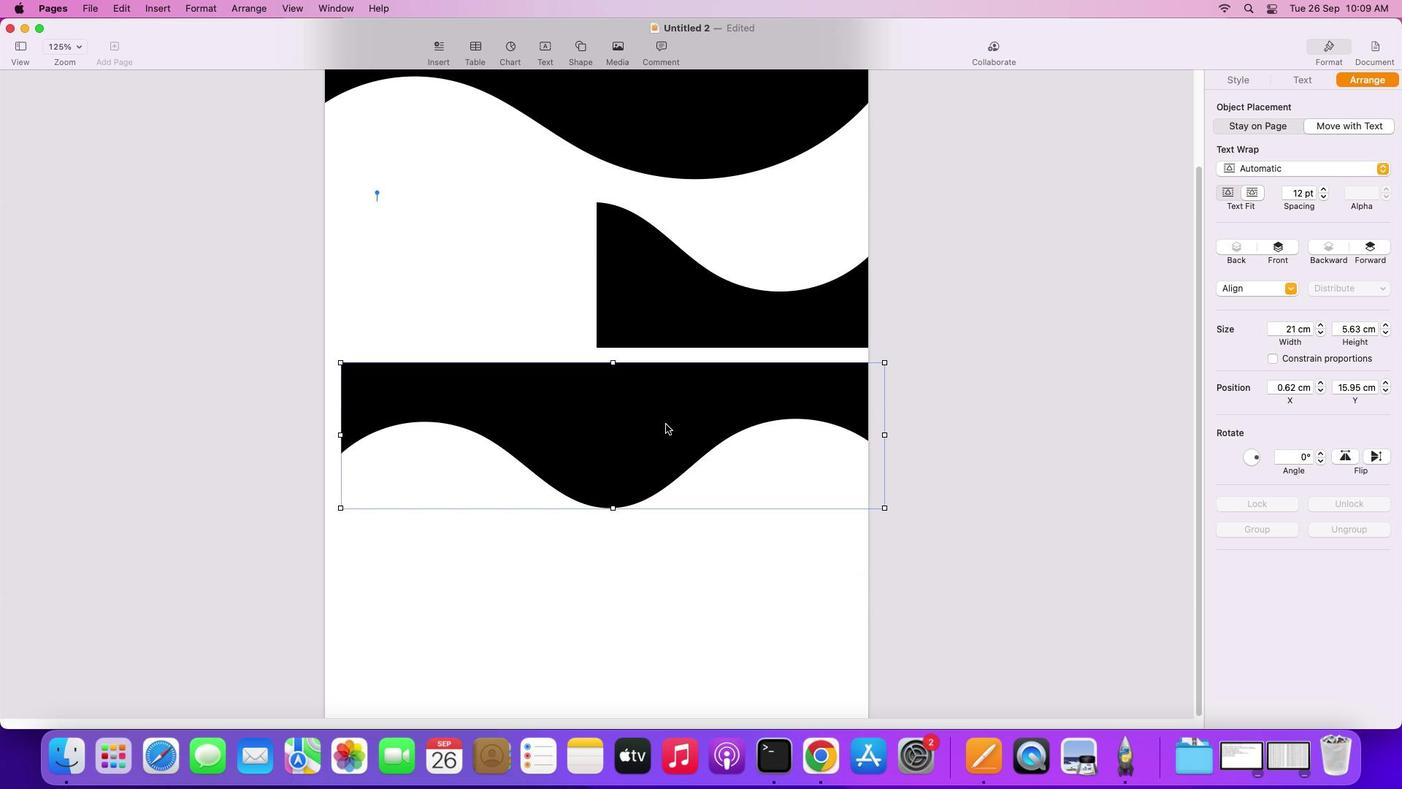 
Action: Mouse pressed left at (659, 417)
Screenshot: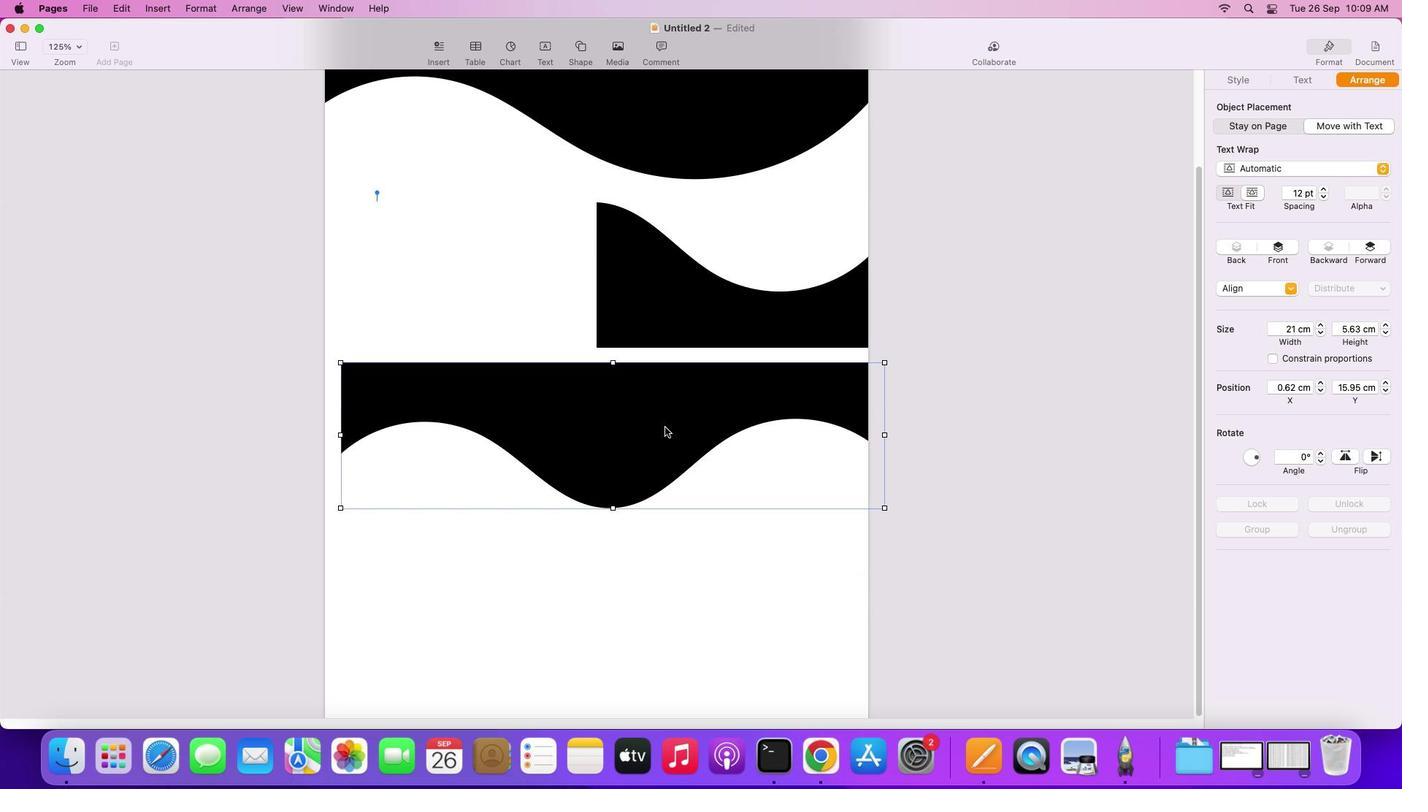 
Action: Mouse moved to (1370, 447)
Screenshot: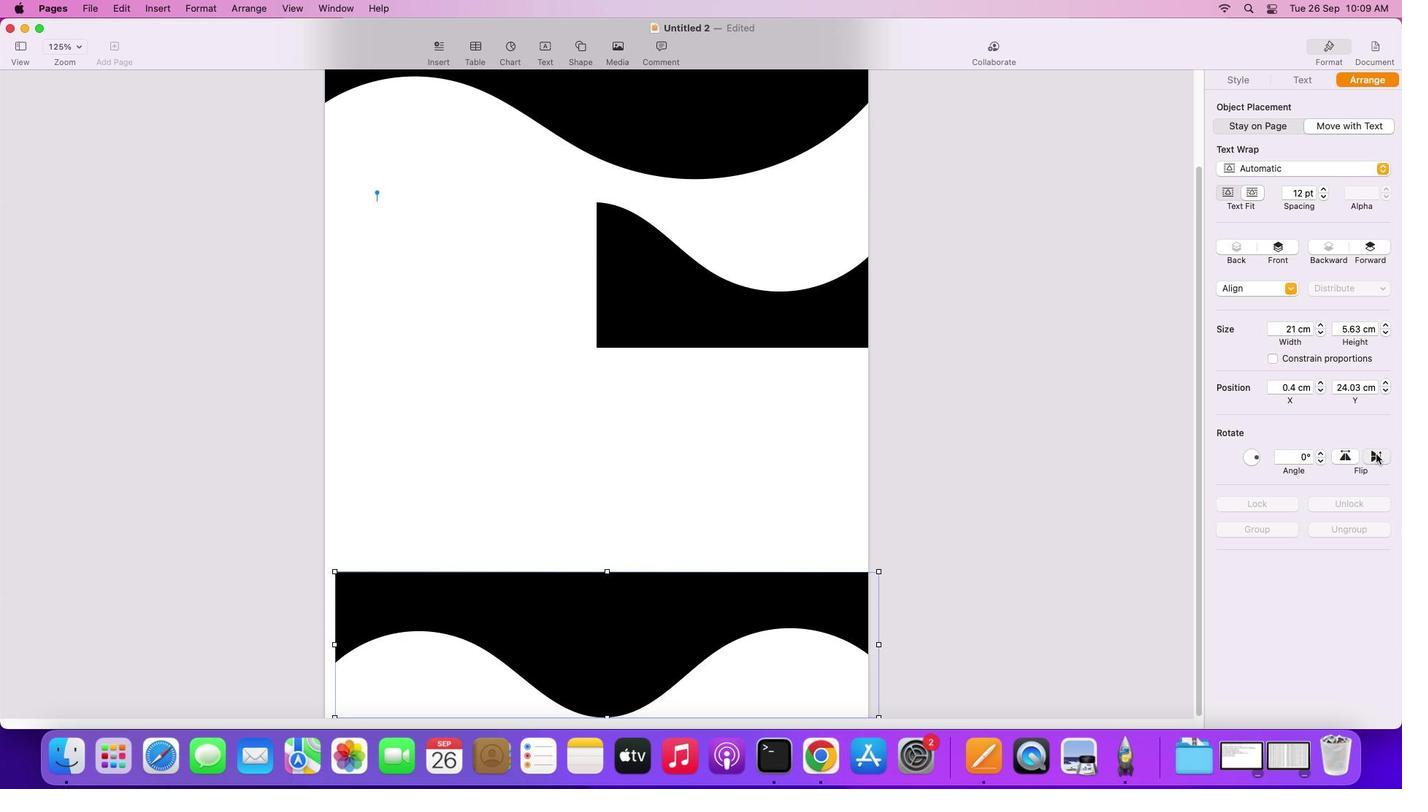 
Action: Mouse pressed left at (1370, 447)
Screenshot: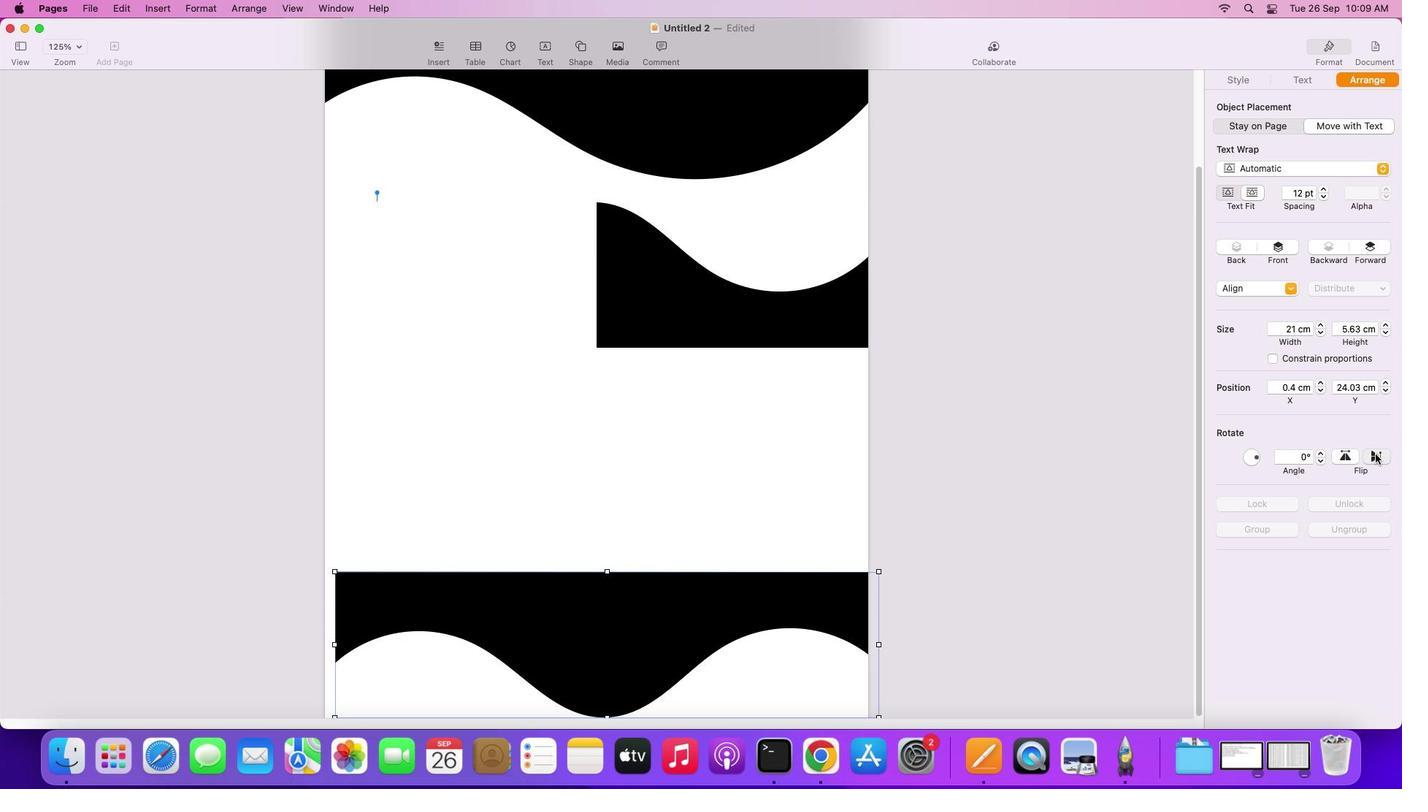 
Action: Mouse moved to (634, 679)
Screenshot: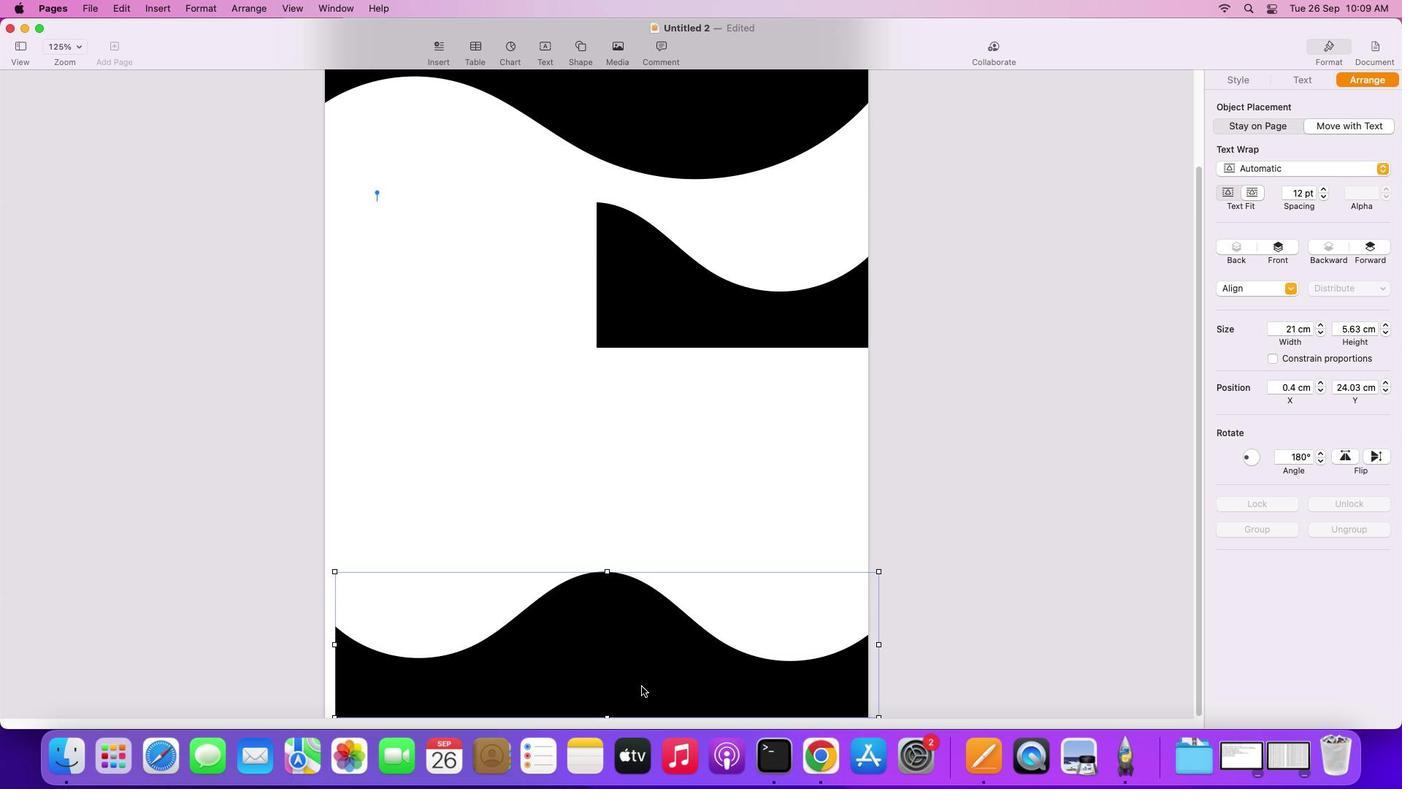
Action: Mouse pressed left at (634, 679)
Screenshot: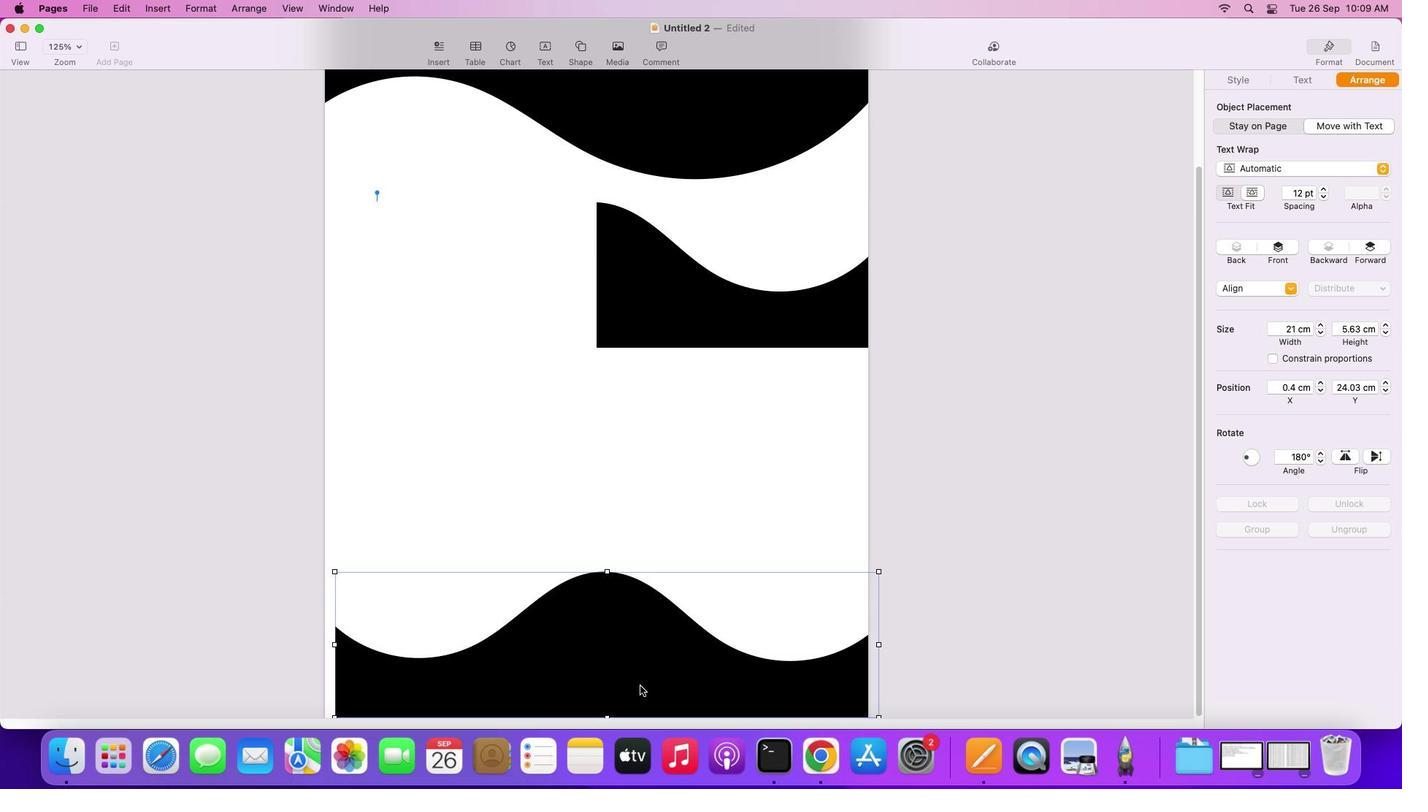 
Action: Mouse moved to (578, 42)
Screenshot: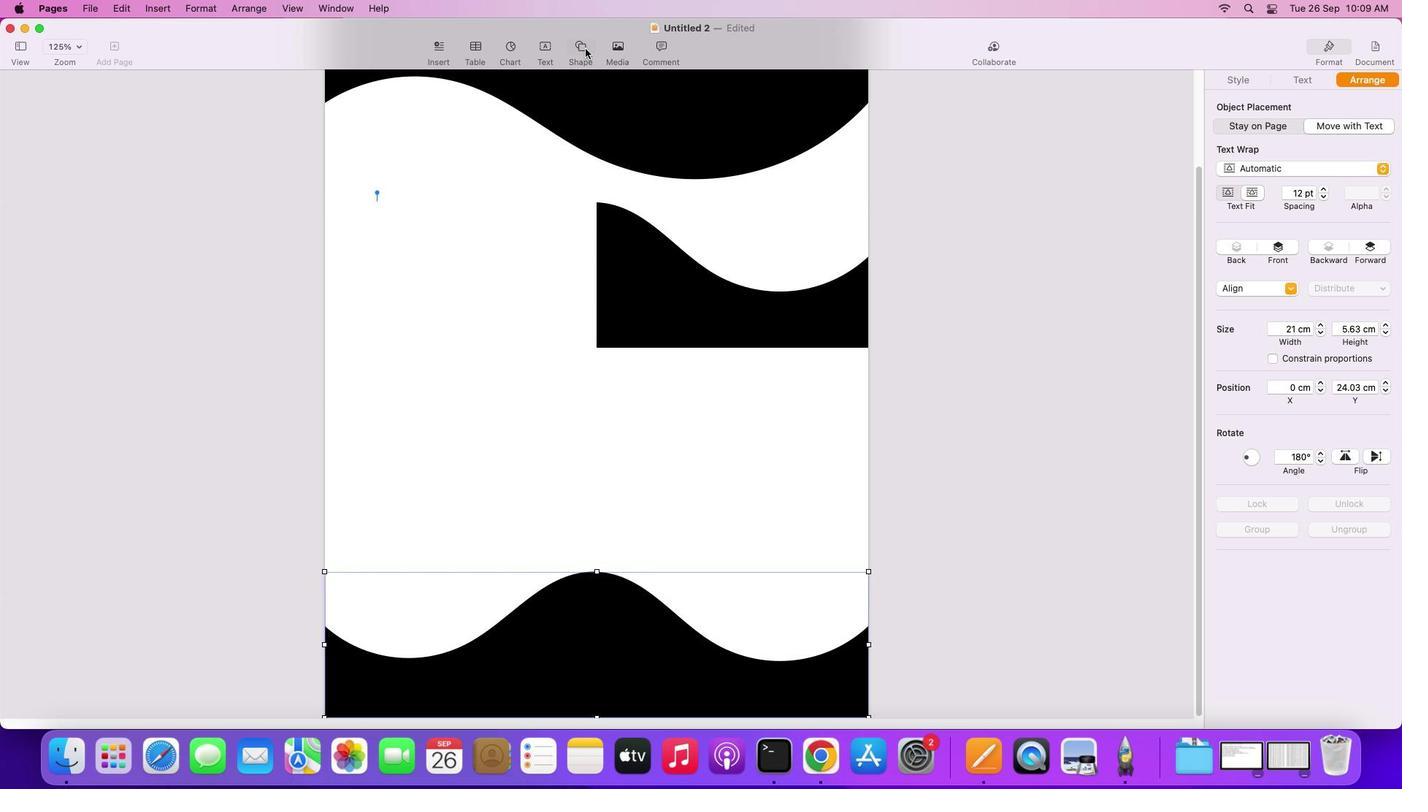 
Action: Mouse pressed left at (578, 42)
Screenshot: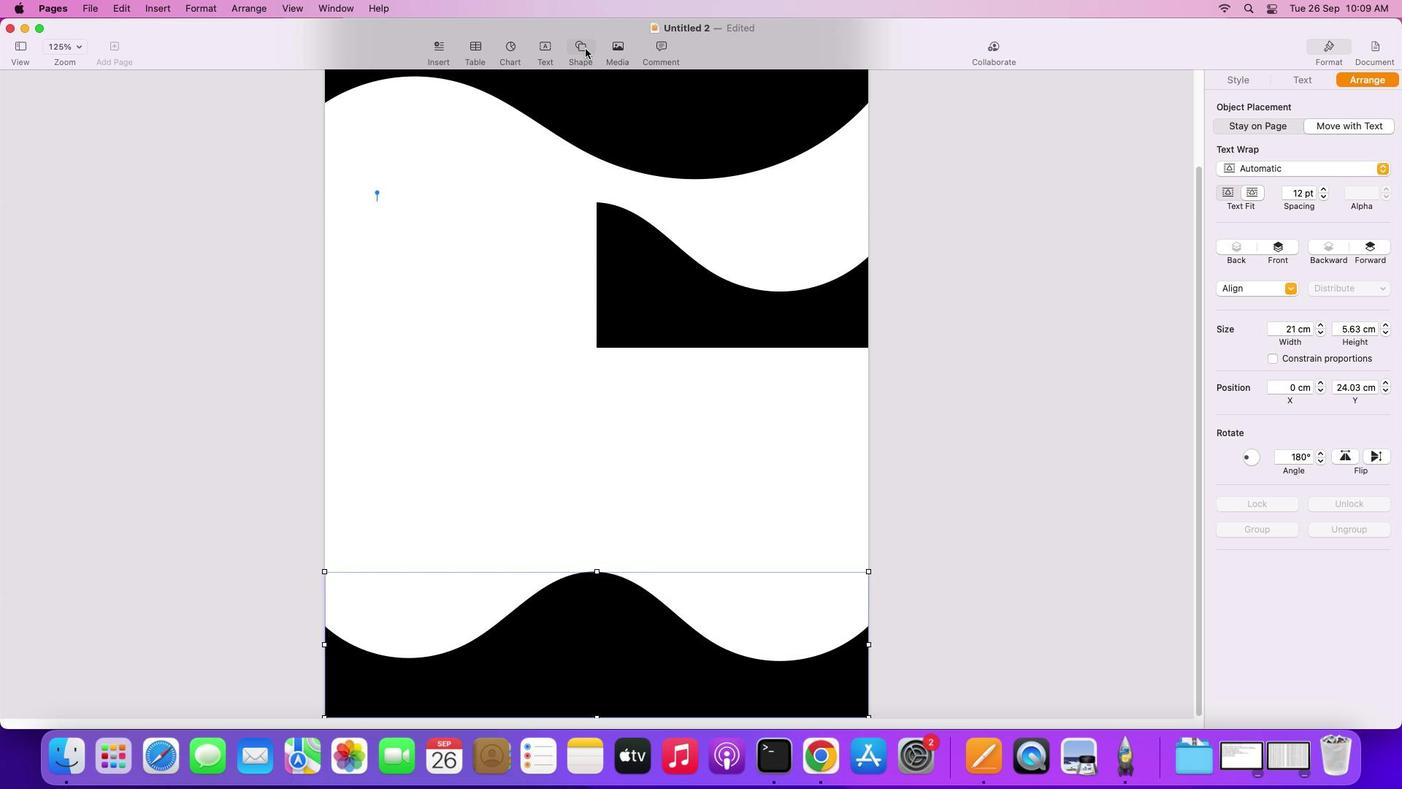 
Action: Mouse moved to (569, 156)
Screenshot: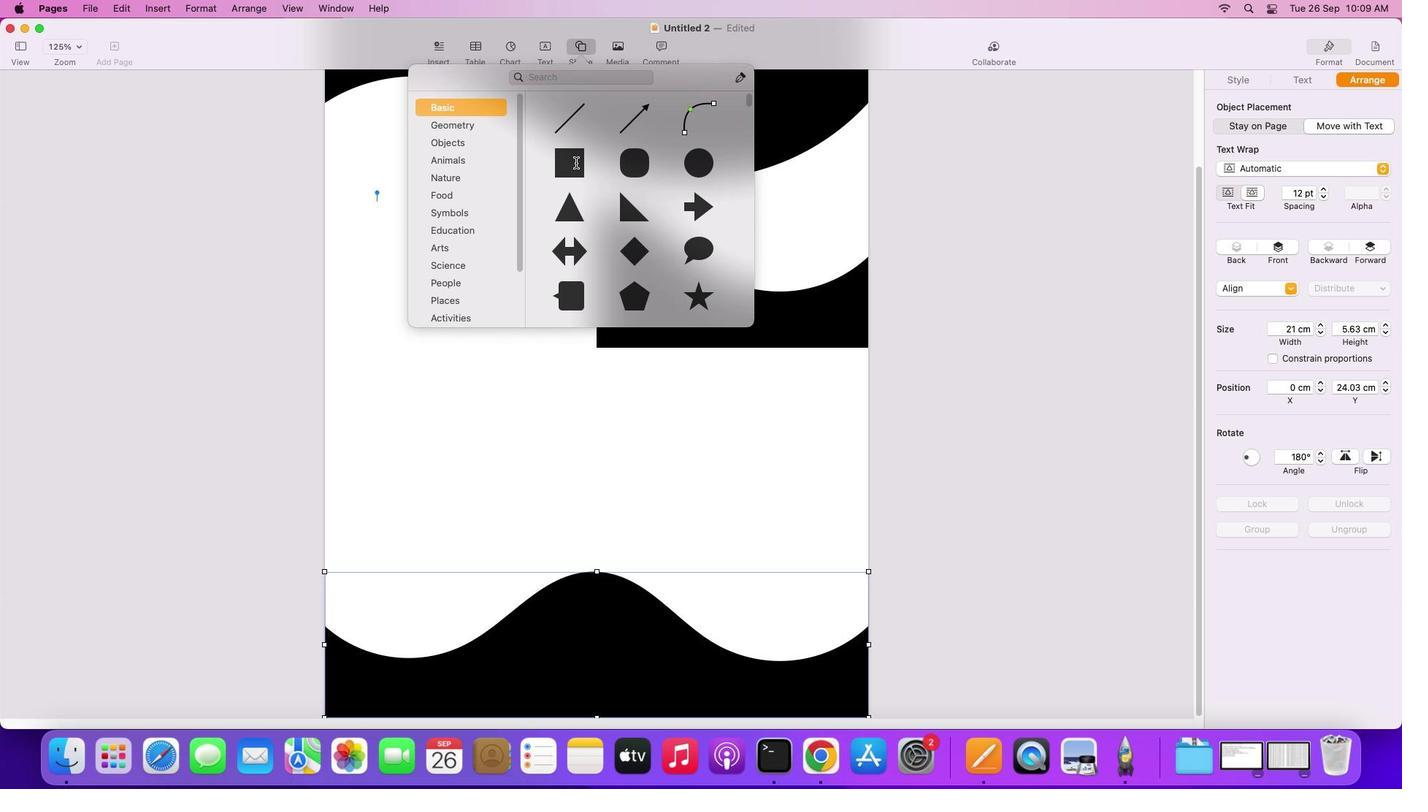 
Action: Mouse pressed left at (569, 156)
Screenshot: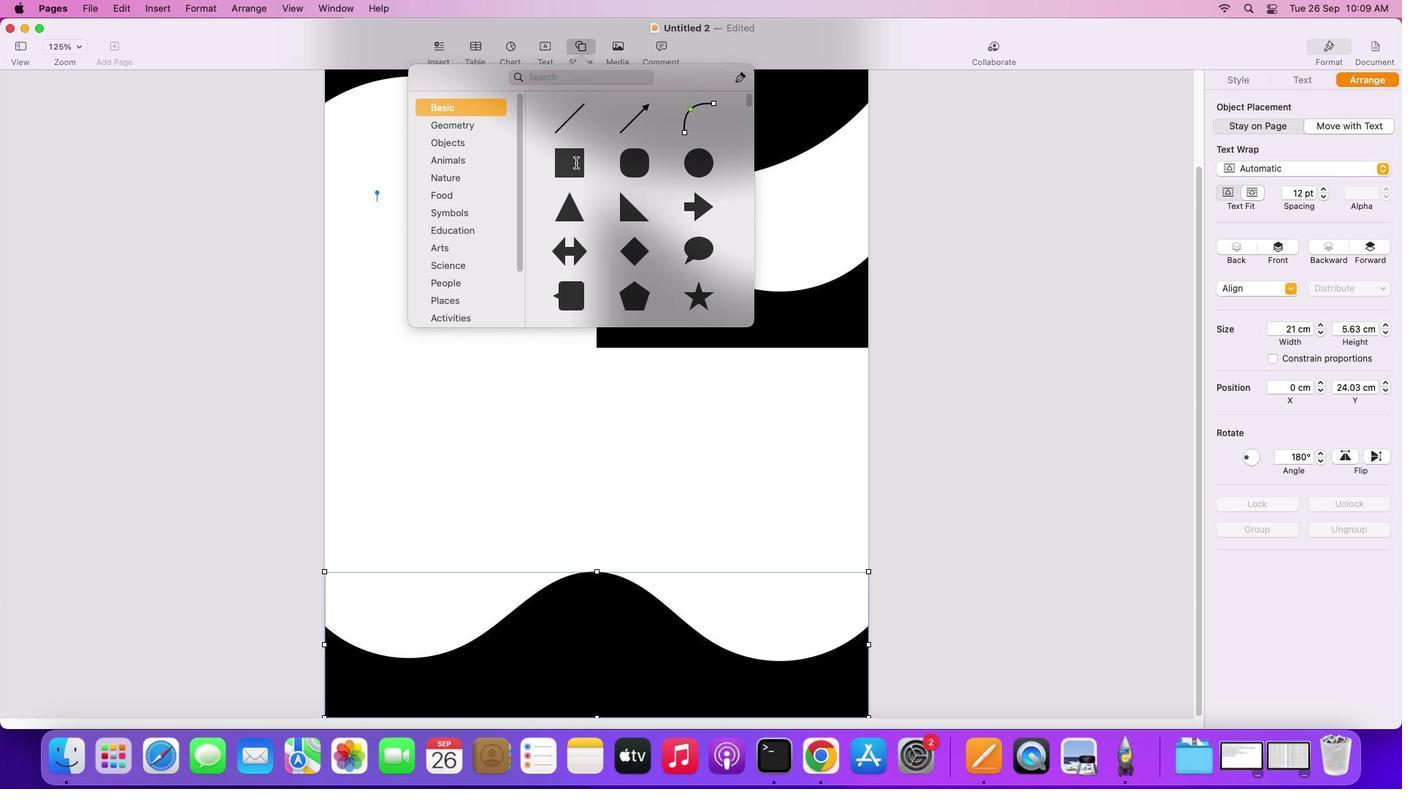 
Action: Mouse moved to (592, 404)
